 Task: Select Kindle E-Readers from Kindle E-readers & Books. Add to cart Kindle Unlimited Gift Subscription-2. Place order for _x000D_
1100 E 2nd Ave #3_x000D_
Indianola, Iowa(IA), 50125, Cell Number (641) 942-6132
Action: Mouse moved to (29, 75)
Screenshot: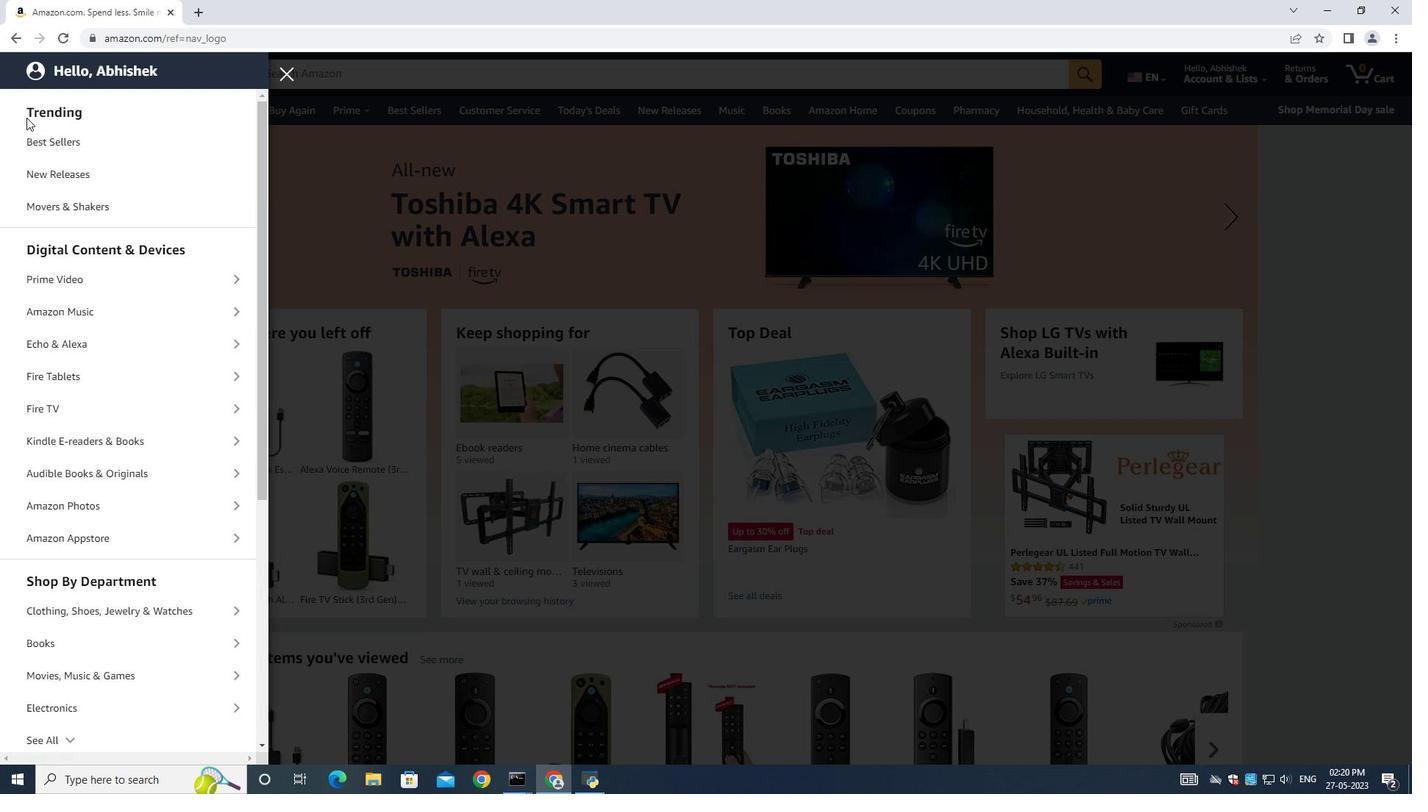 
Action: Mouse pressed left at (29, 75)
Screenshot: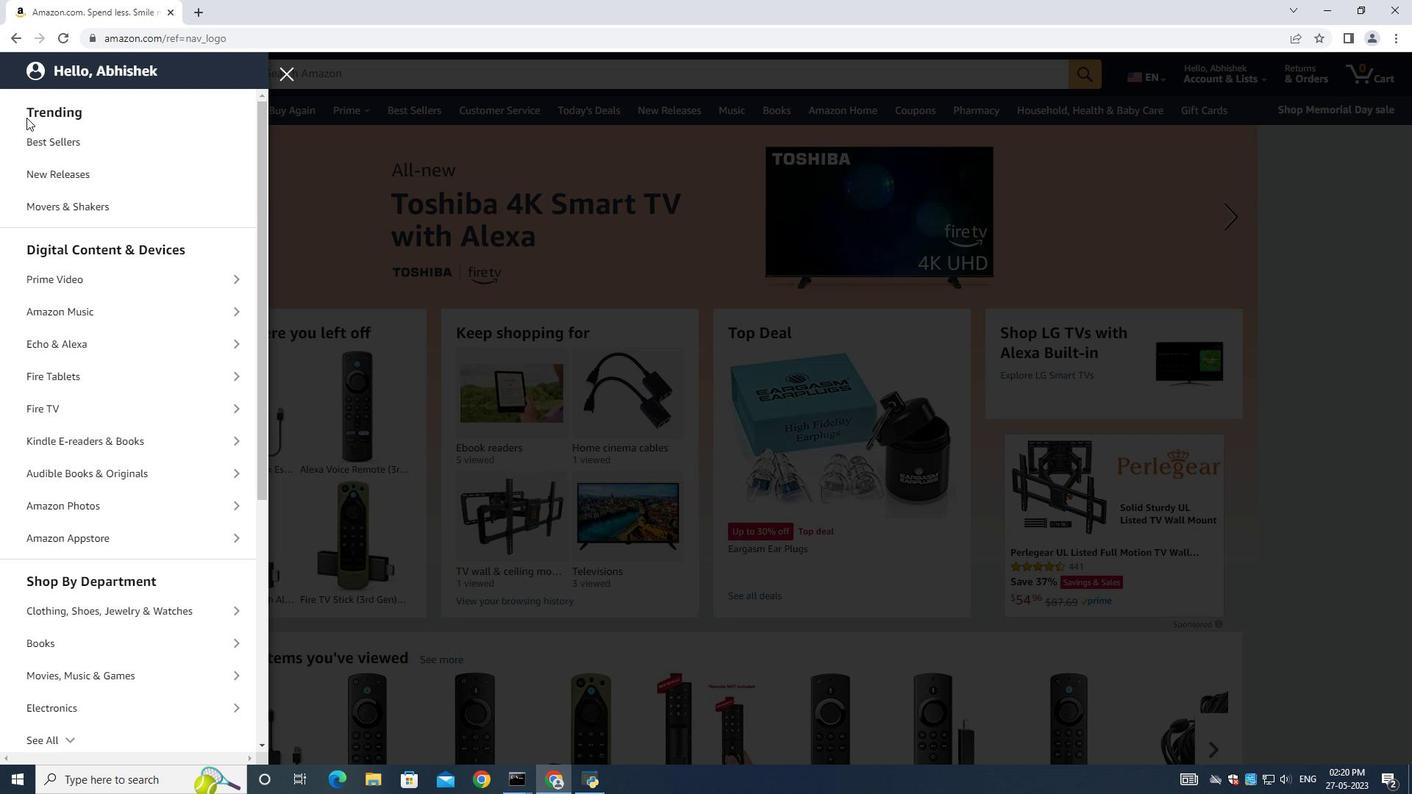 
Action: Mouse moved to (16, 111)
Screenshot: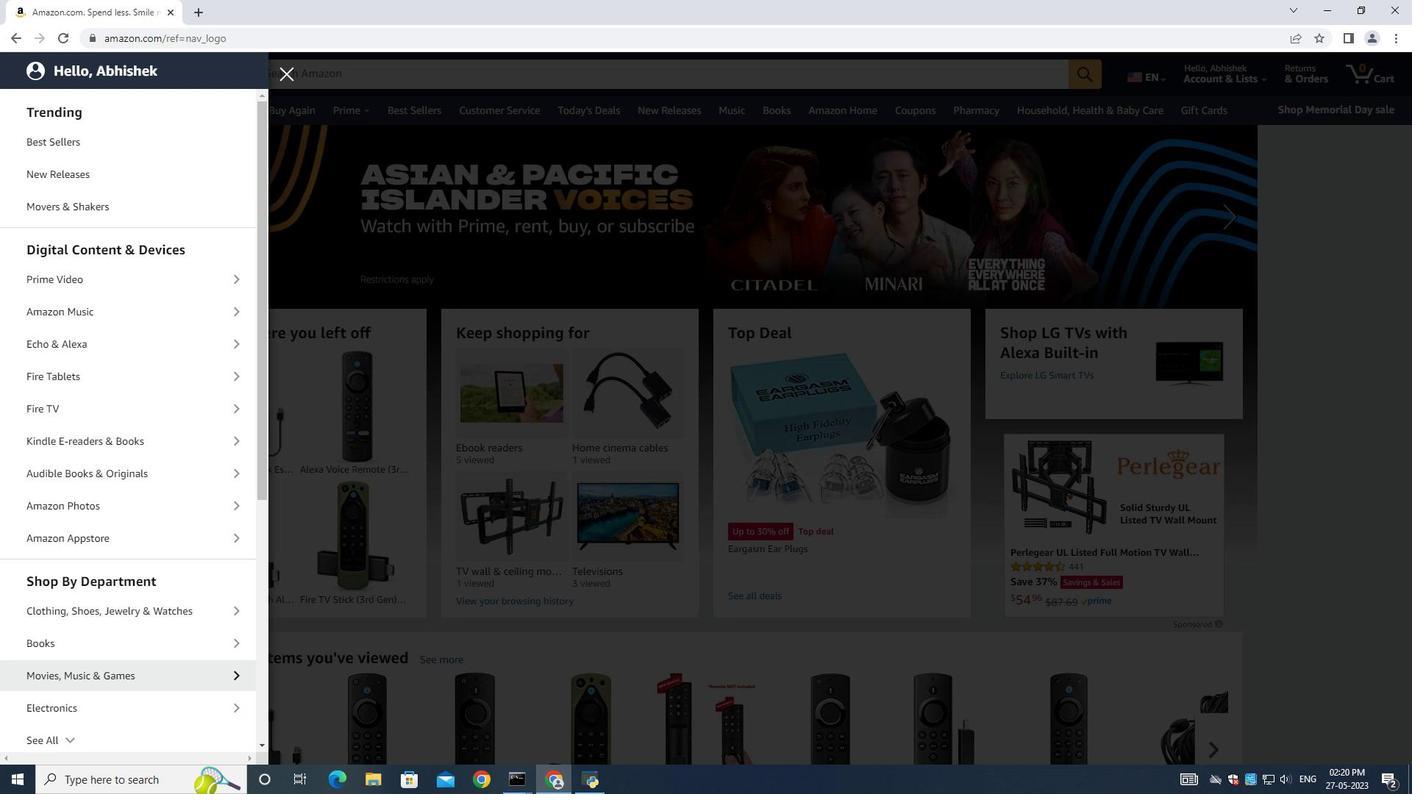 
Action: Mouse pressed left at (16, 111)
Screenshot: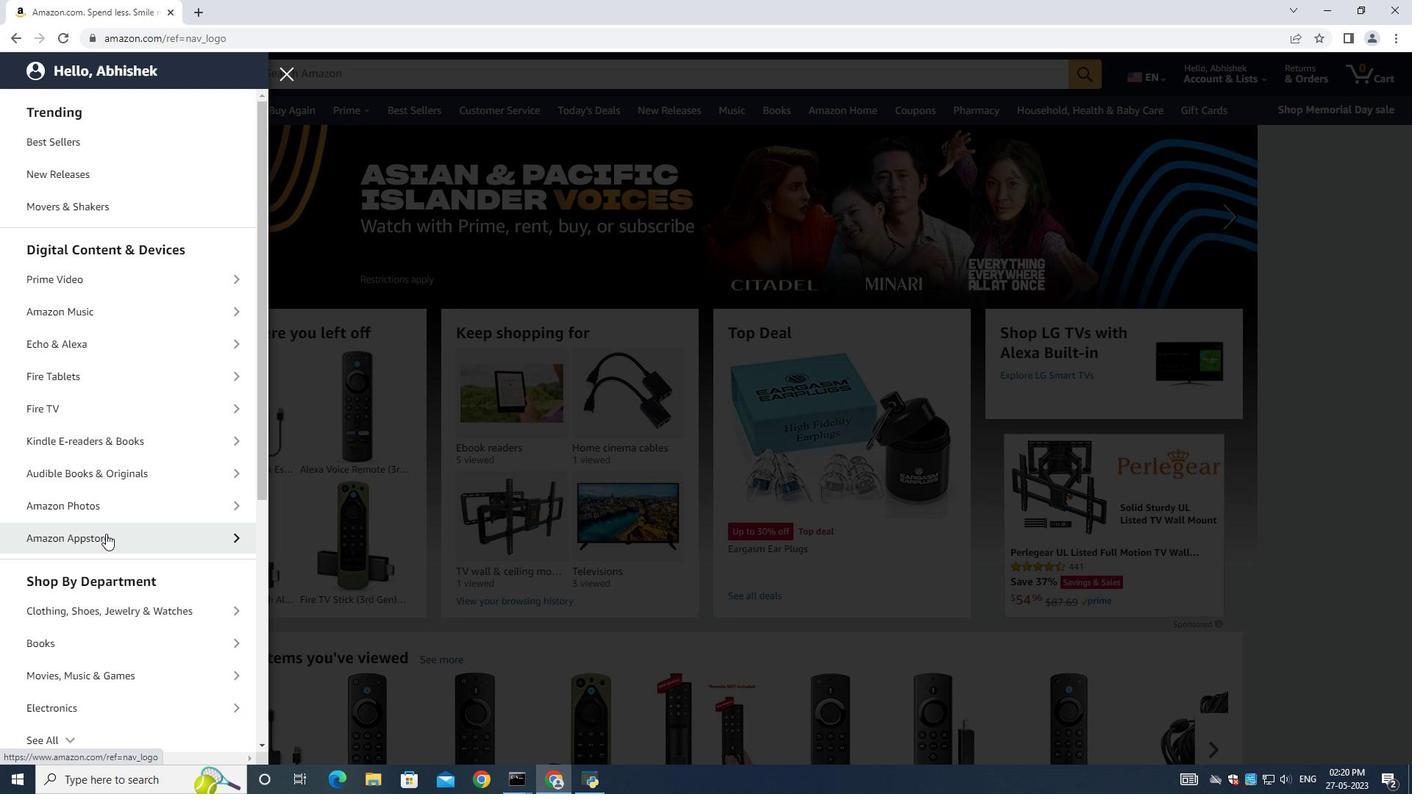 
Action: Mouse moved to (75, 445)
Screenshot: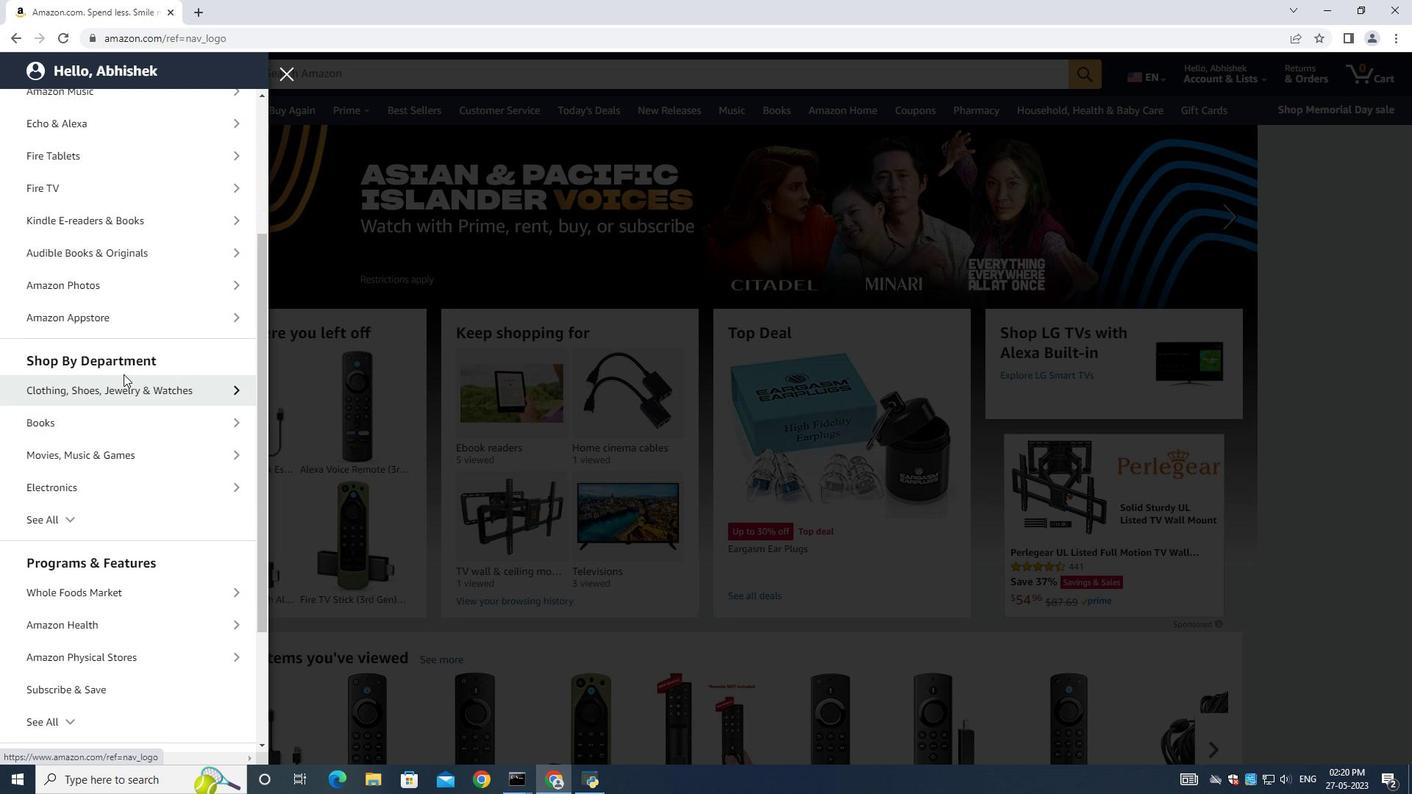 
Action: Mouse pressed left at (75, 445)
Screenshot: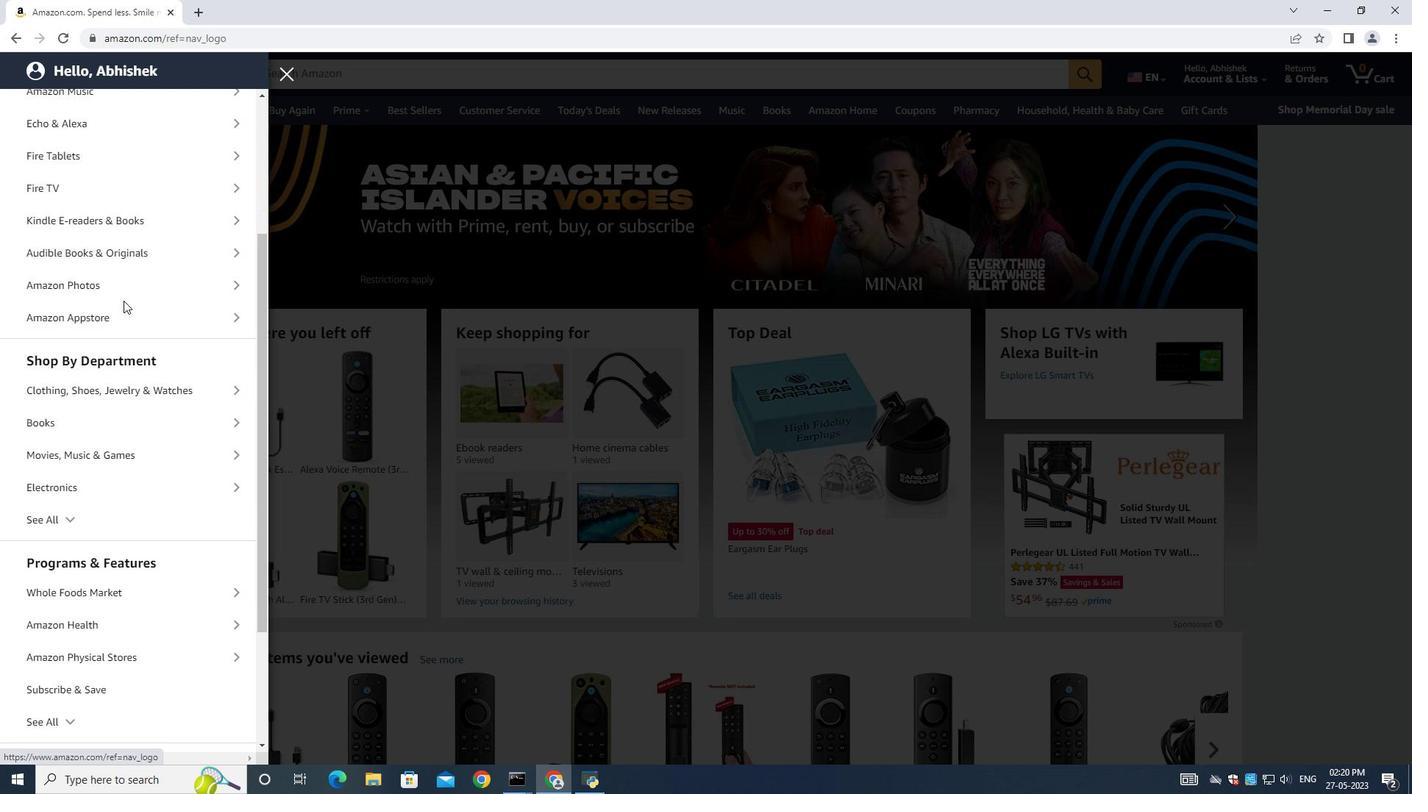 
Action: Mouse moved to (118, 363)
Screenshot: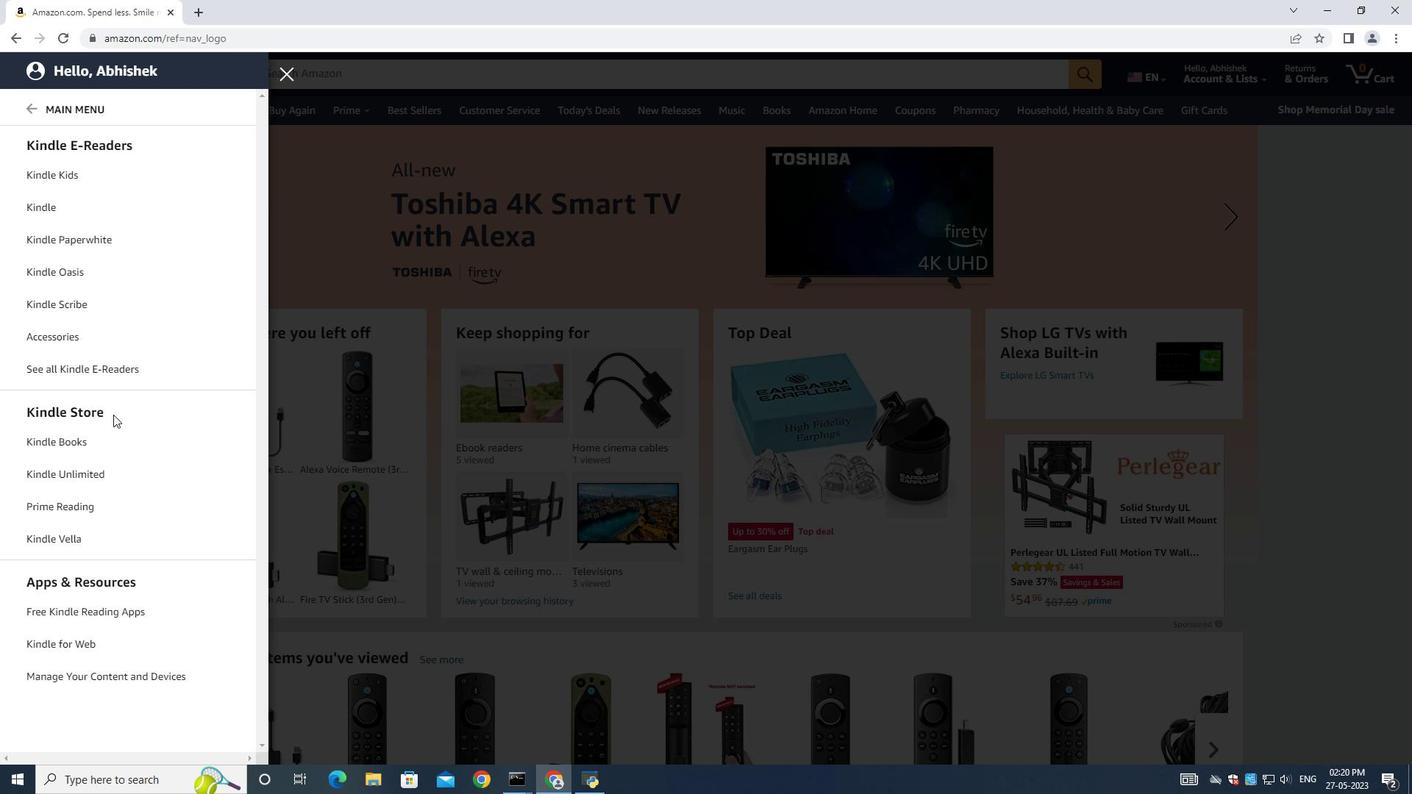 
Action: Mouse pressed left at (118, 363)
Screenshot: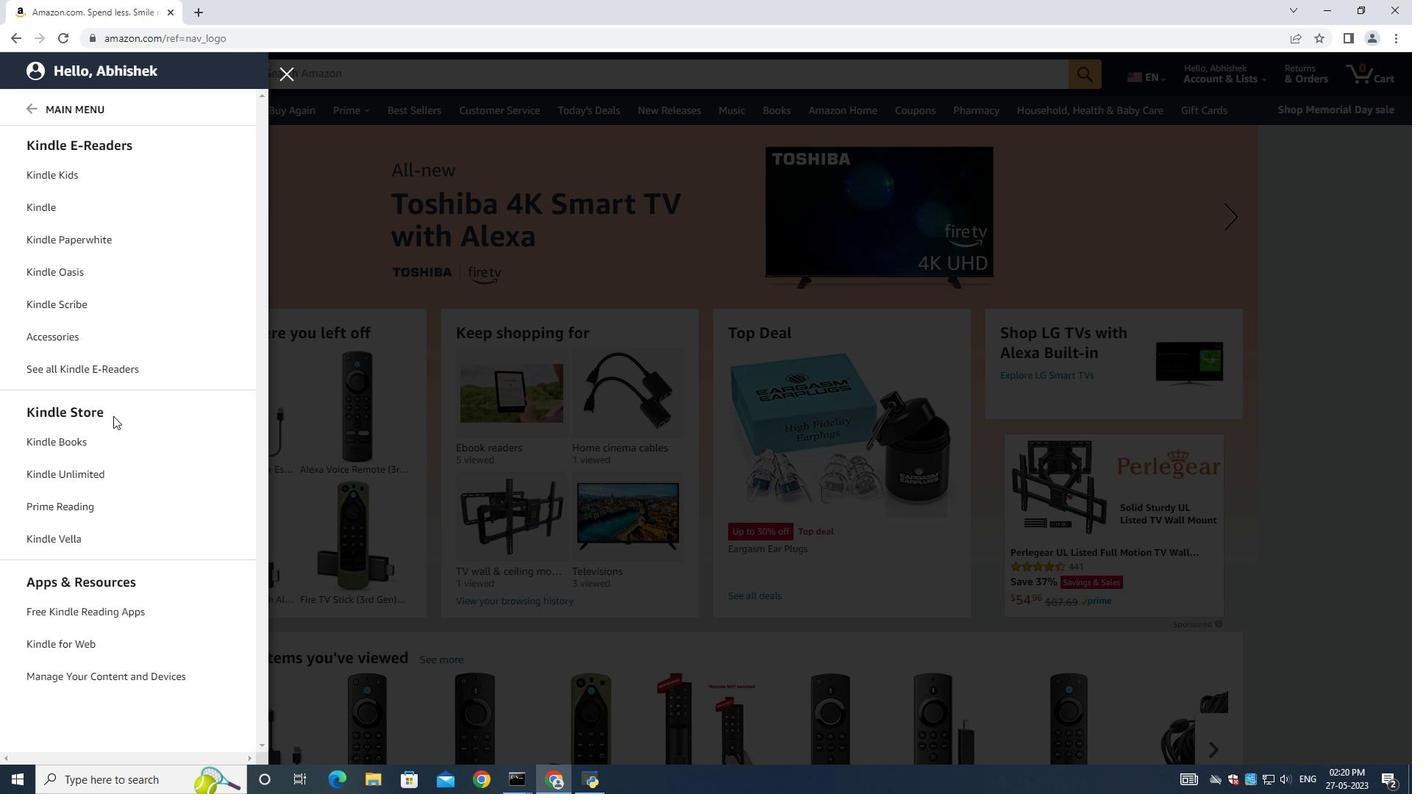 
Action: Mouse moved to (858, 349)
Screenshot: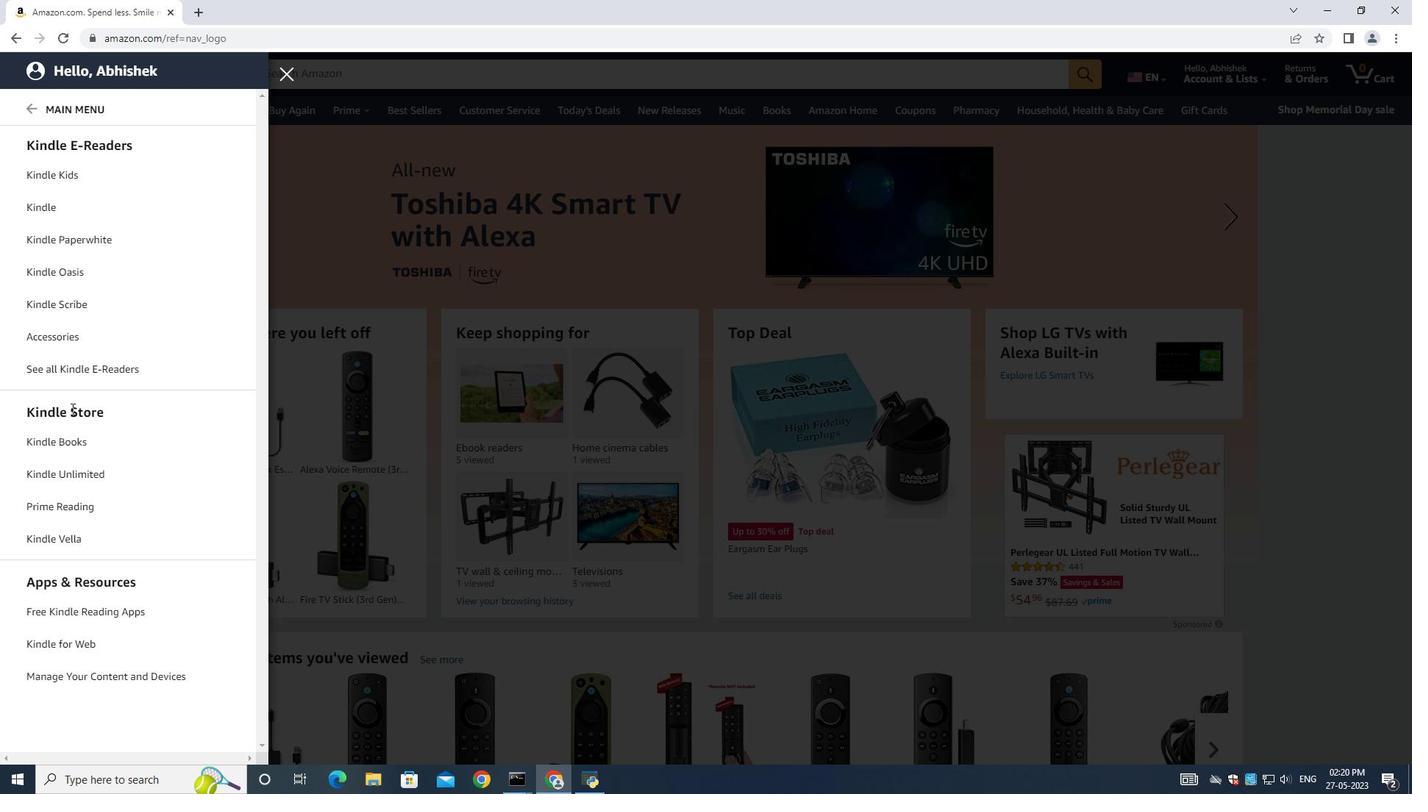 
Action: Mouse scrolled (858, 348) with delta (0, 0)
Screenshot: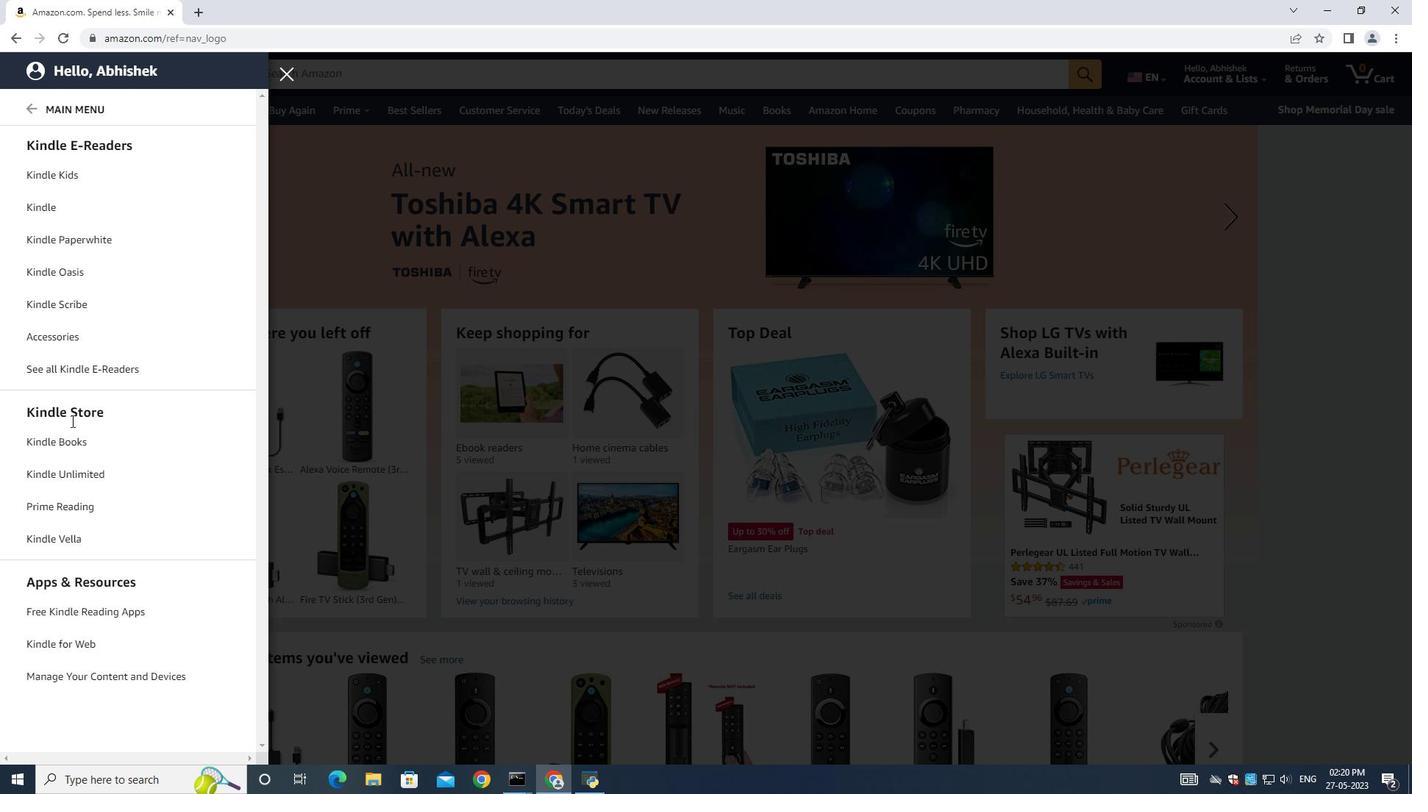 
Action: Mouse scrolled (858, 348) with delta (0, 0)
Screenshot: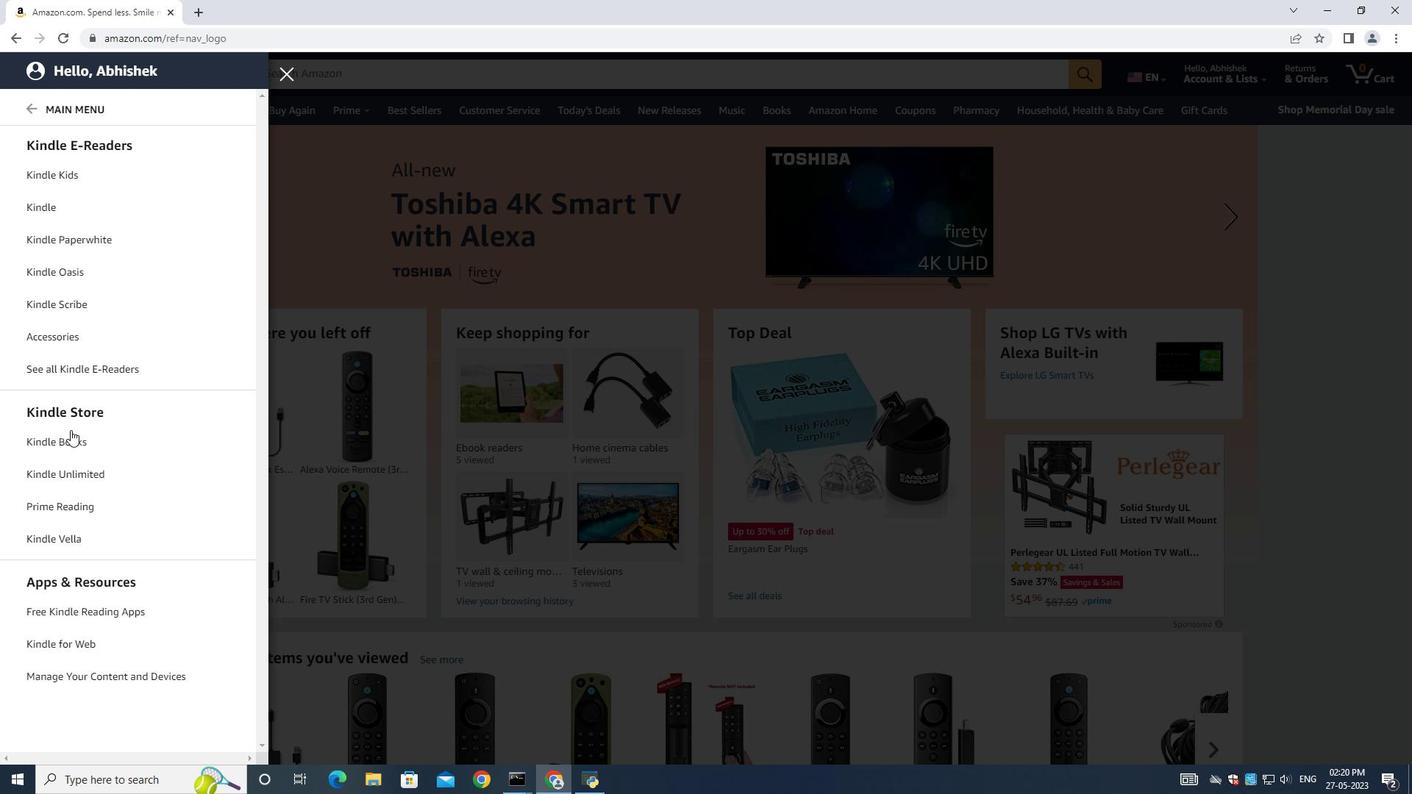 
Action: Mouse scrolled (858, 348) with delta (0, 0)
Screenshot: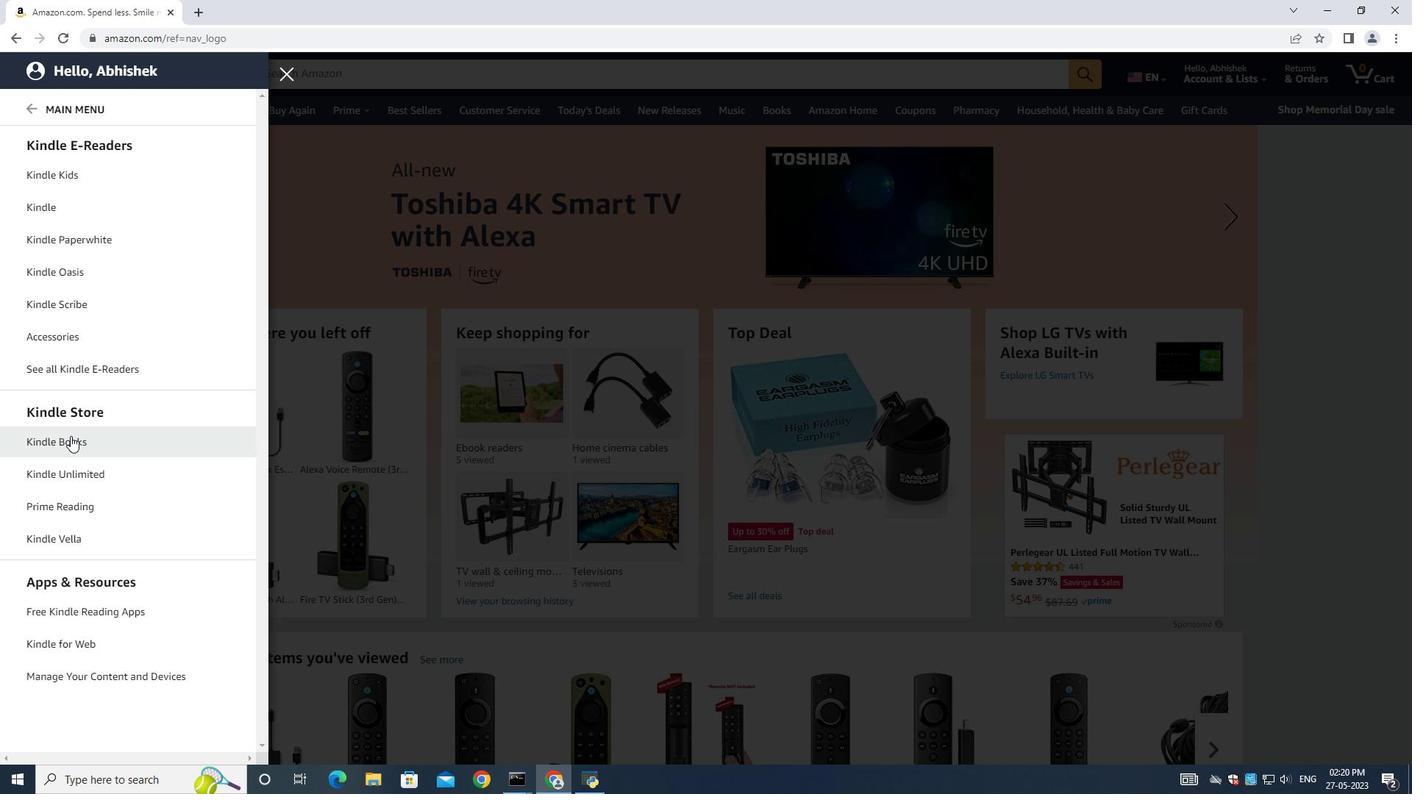 
Action: Mouse moved to (1068, 423)
Screenshot: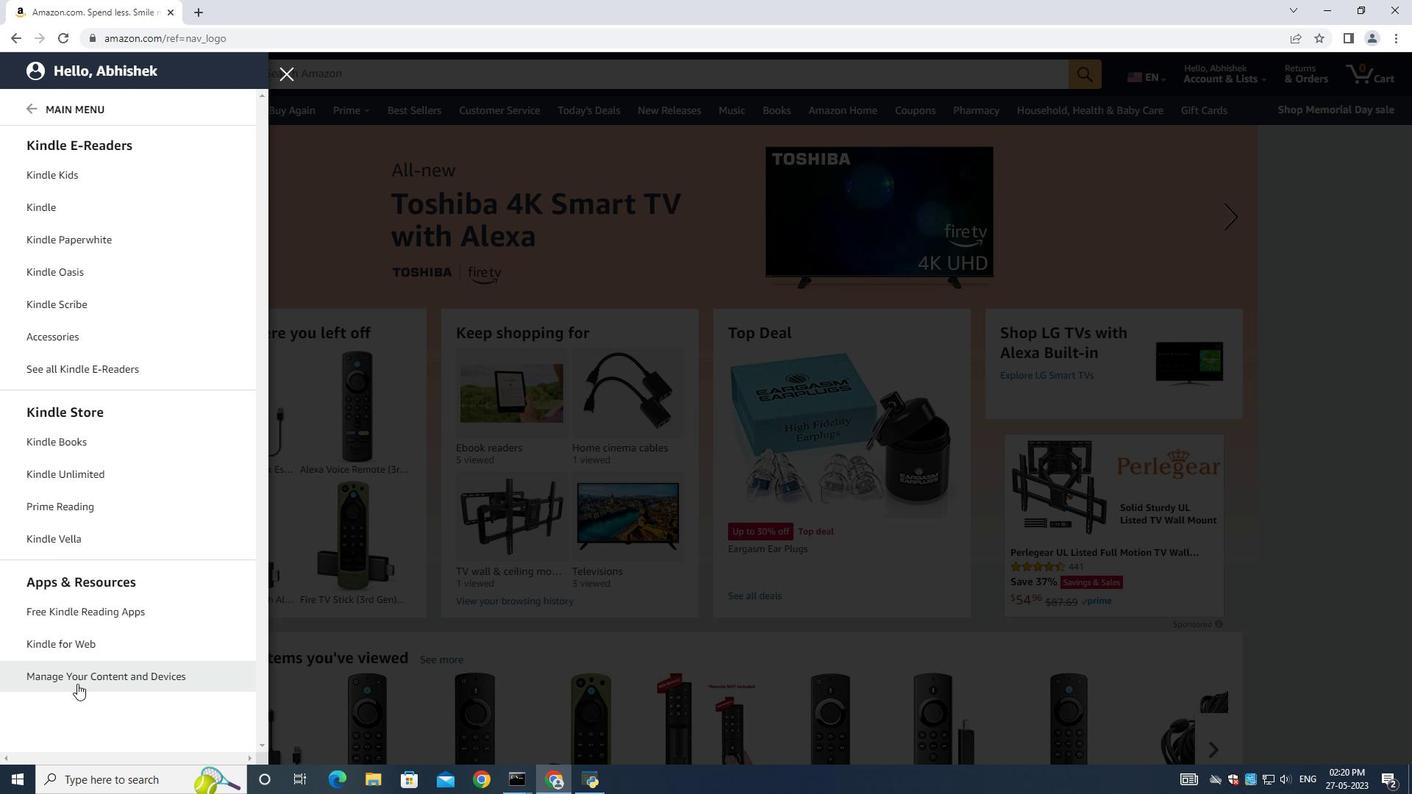 
Action: Mouse pressed left at (1068, 423)
Screenshot: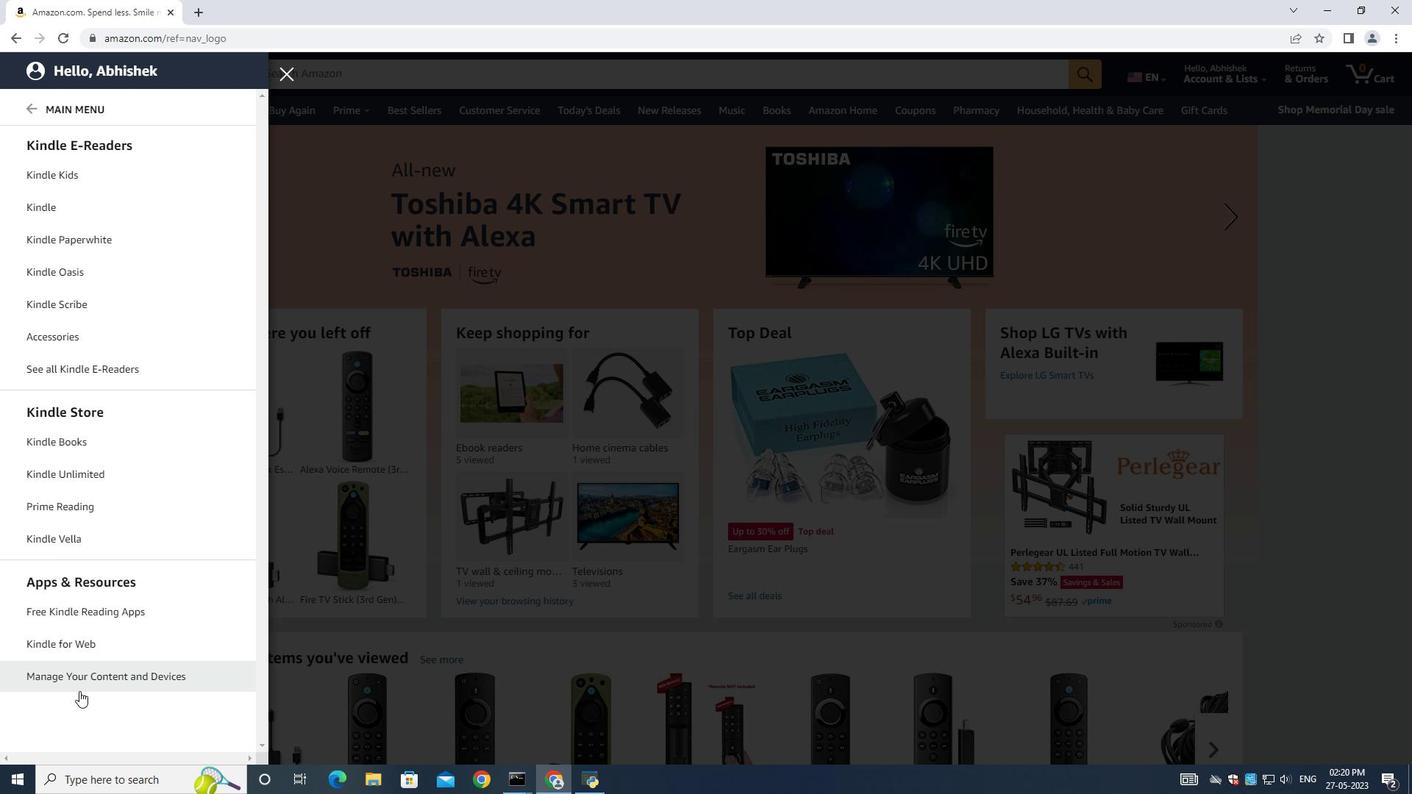 
Action: Mouse moved to (1299, 465)
Screenshot: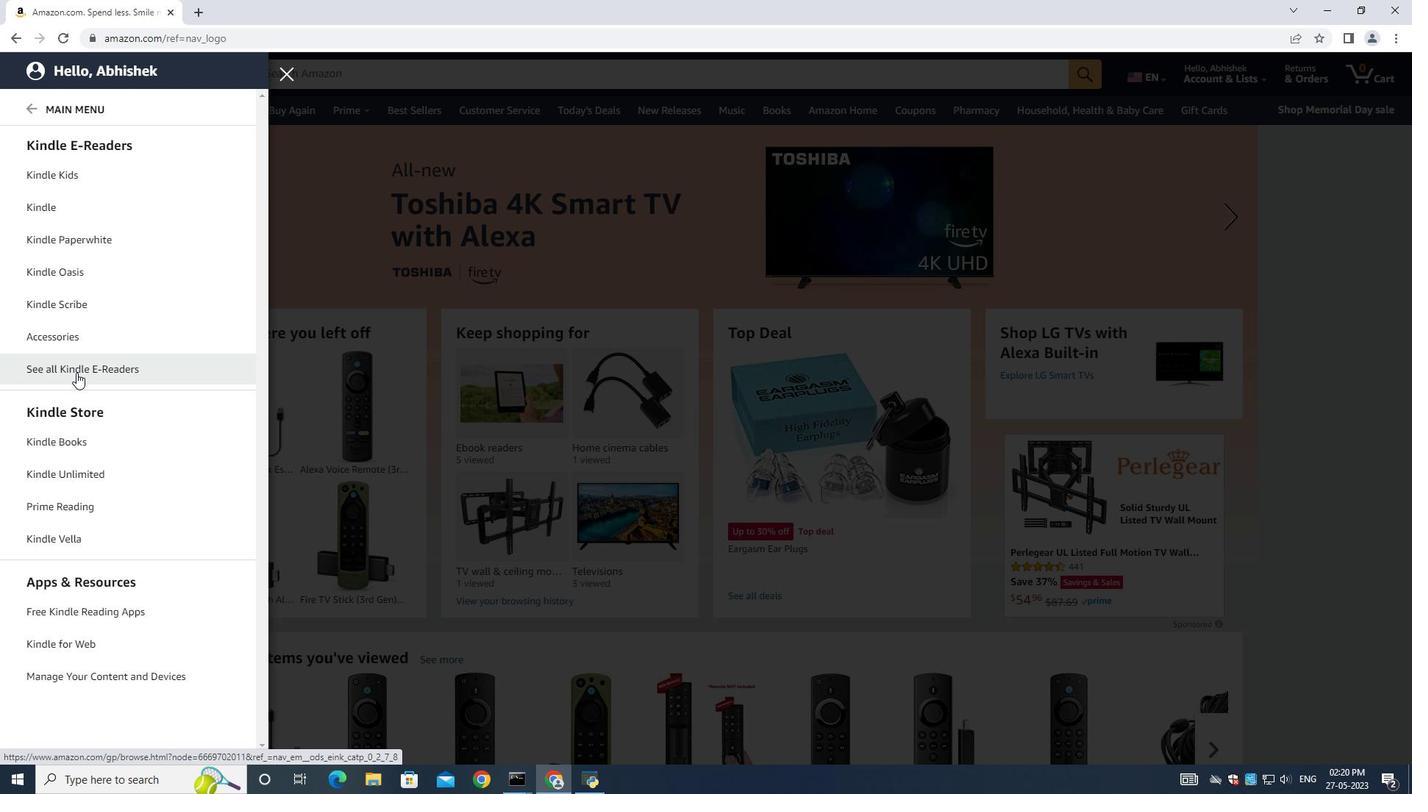 
Action: Mouse pressed left at (1299, 465)
Screenshot: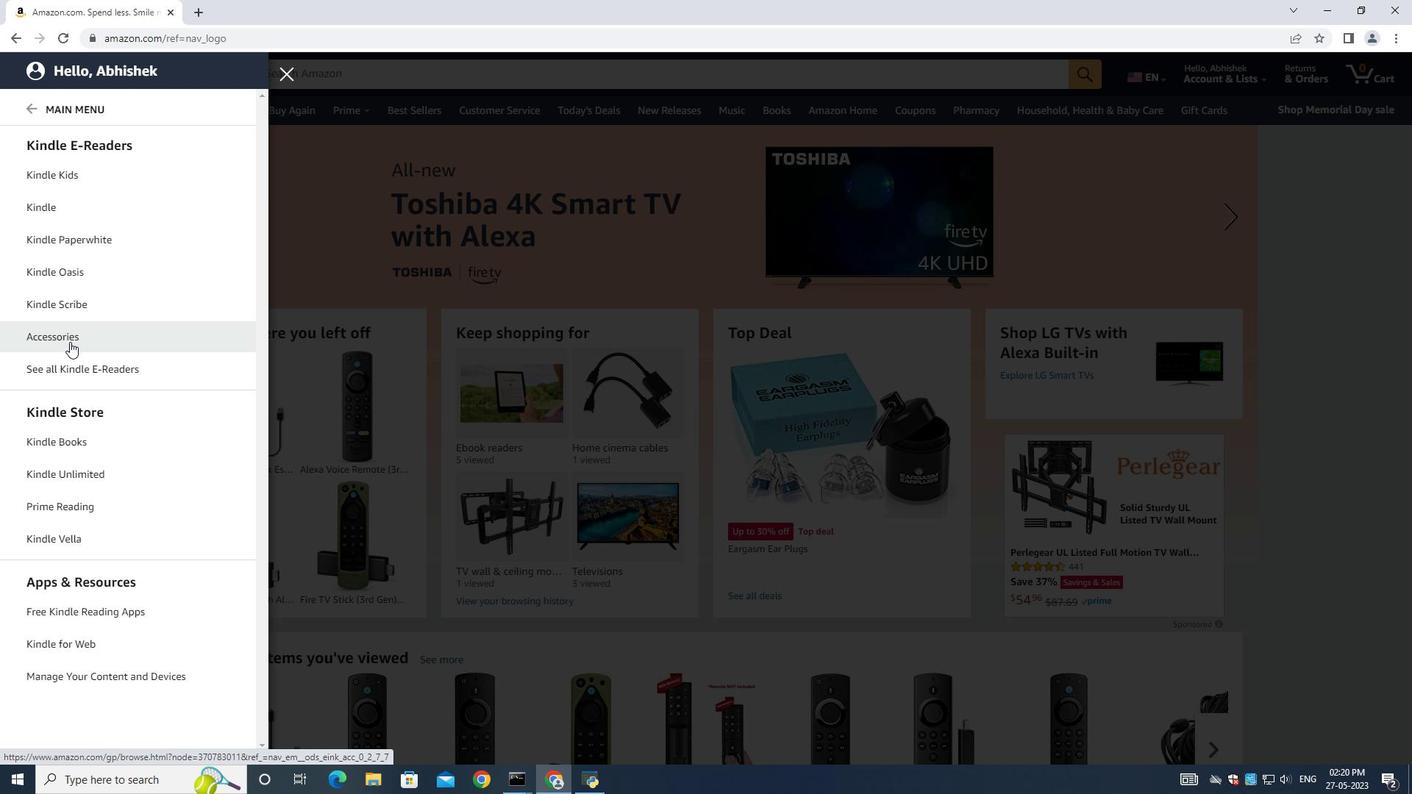 
Action: Mouse moved to (256, 466)
Screenshot: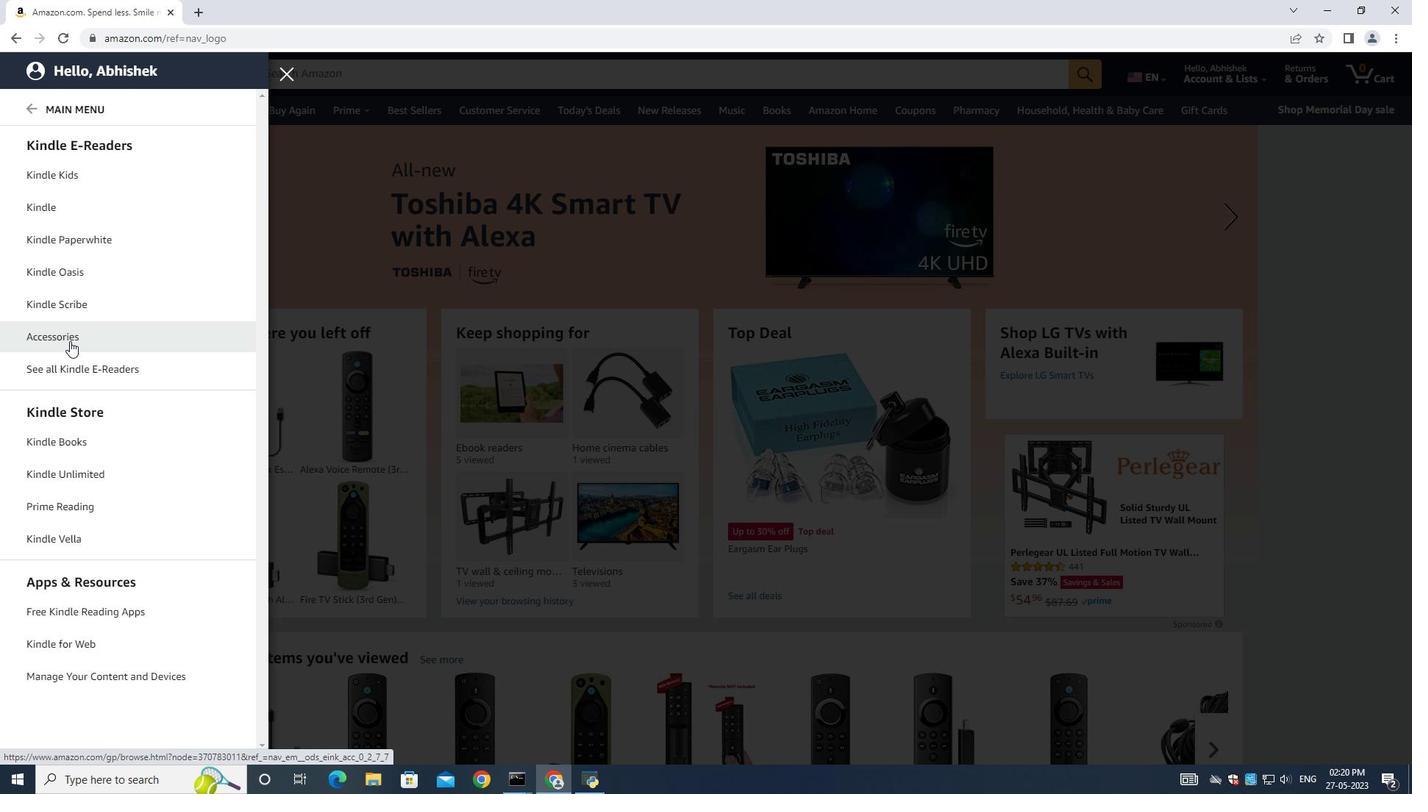
Action: Mouse pressed left at (256, 466)
Screenshot: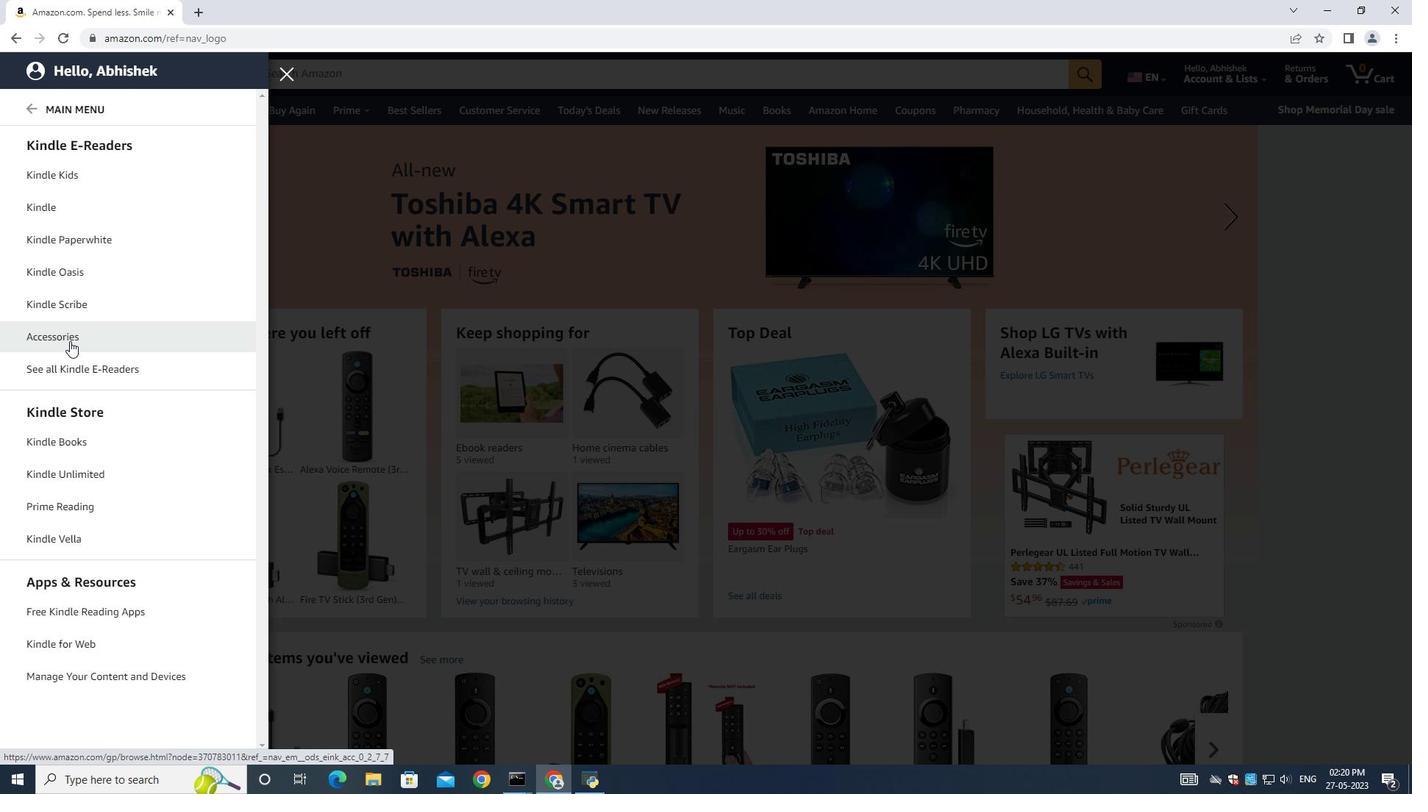 
Action: Mouse moved to (1303, 465)
Screenshot: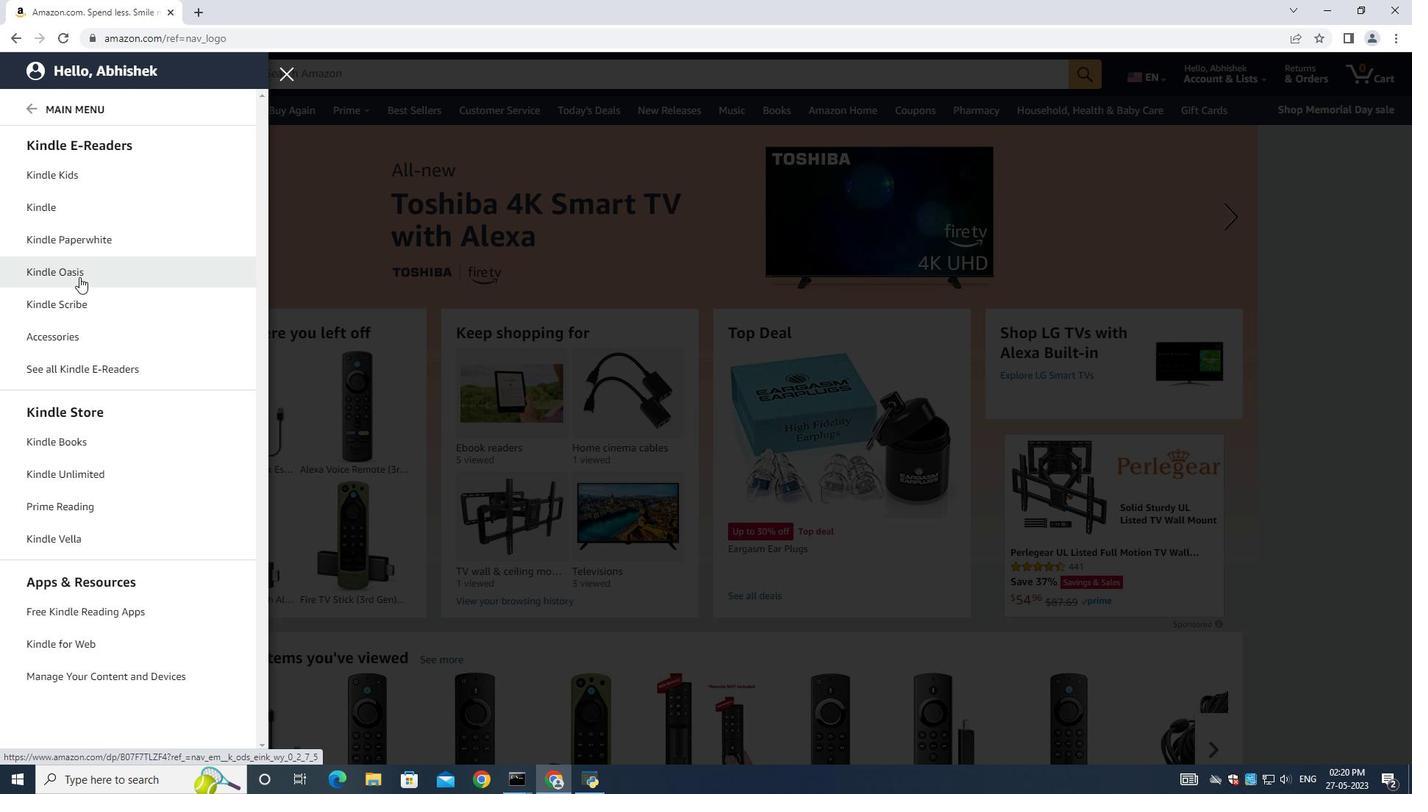 
Action: Mouse pressed left at (1303, 465)
Screenshot: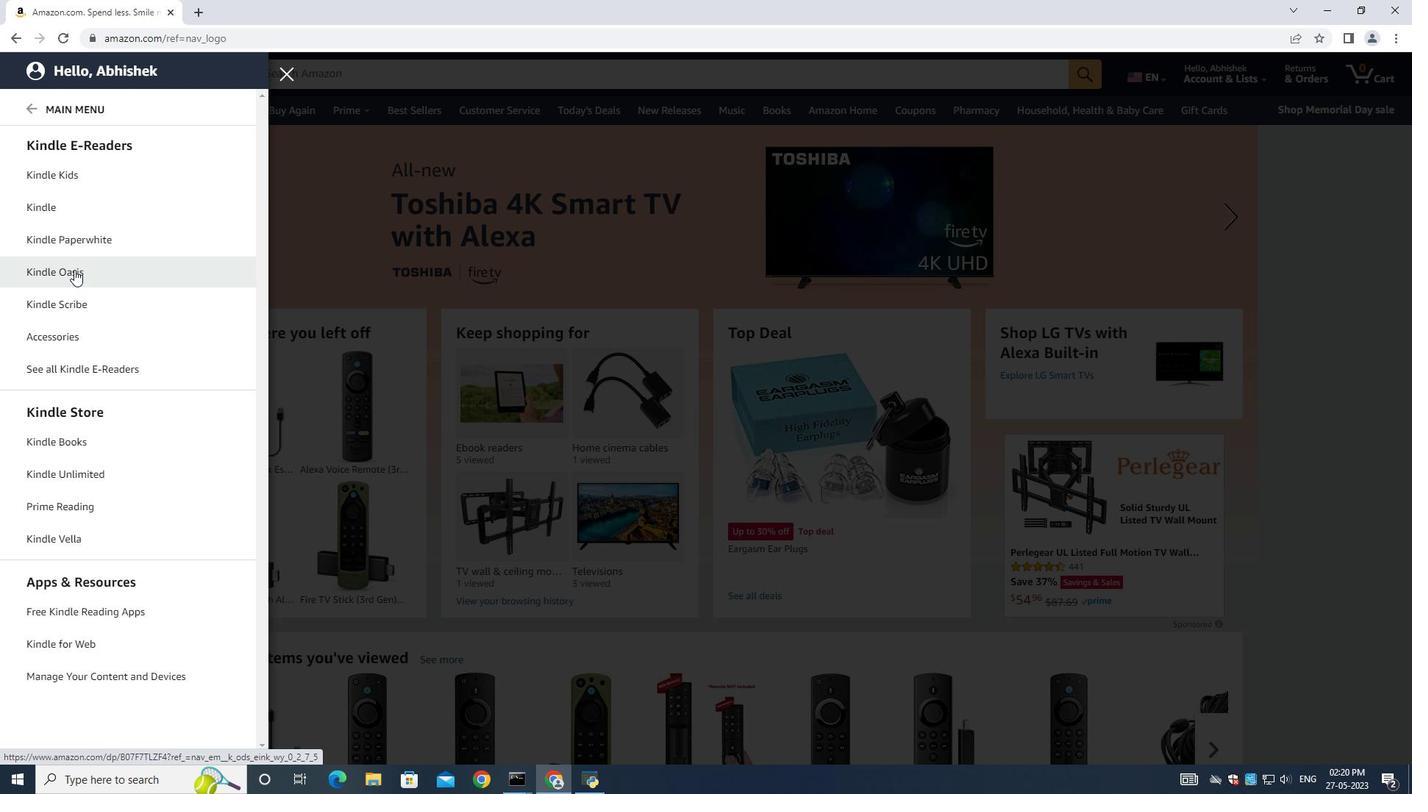 
Action: Mouse moved to (1297, 460)
Screenshot: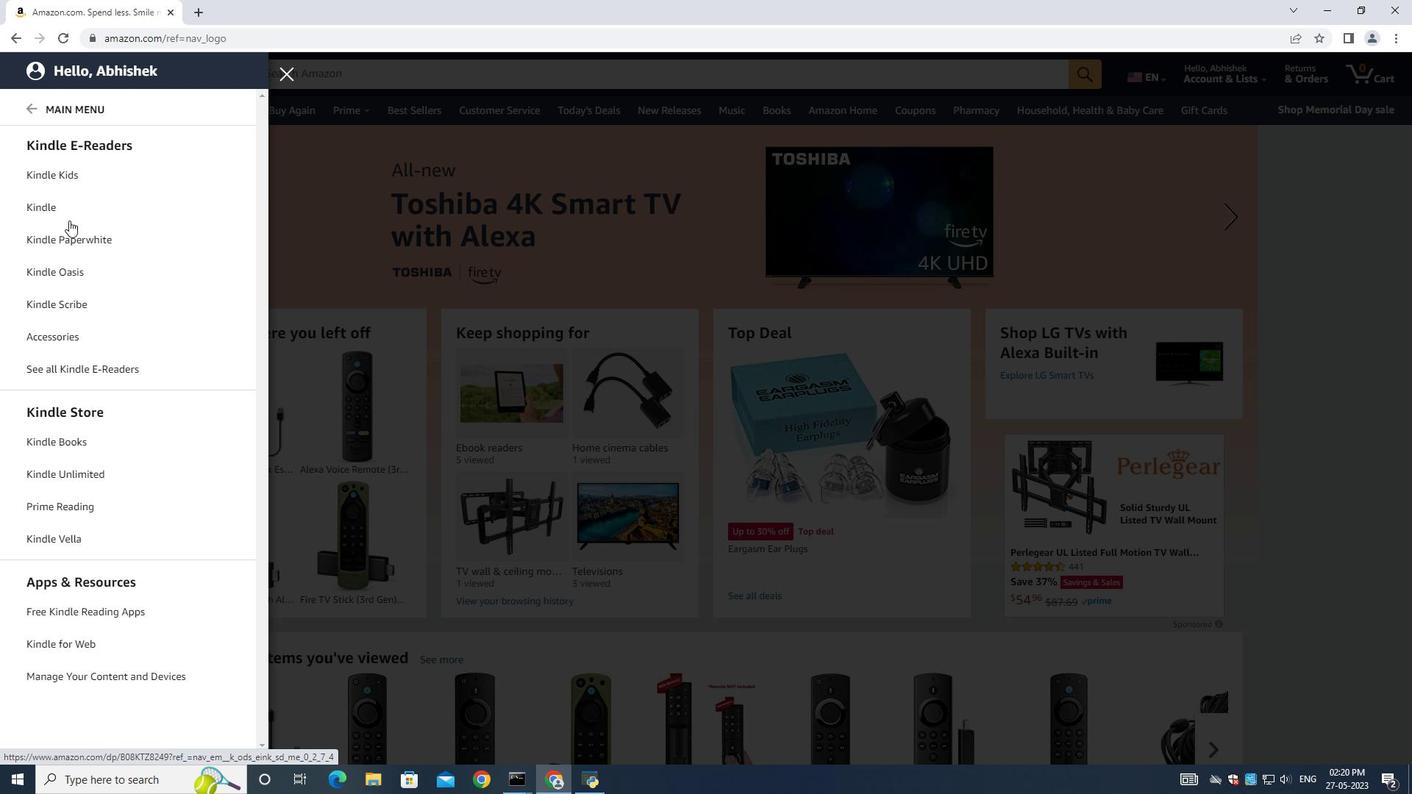 
Action: Mouse scrolled (1297, 459) with delta (0, 0)
Screenshot: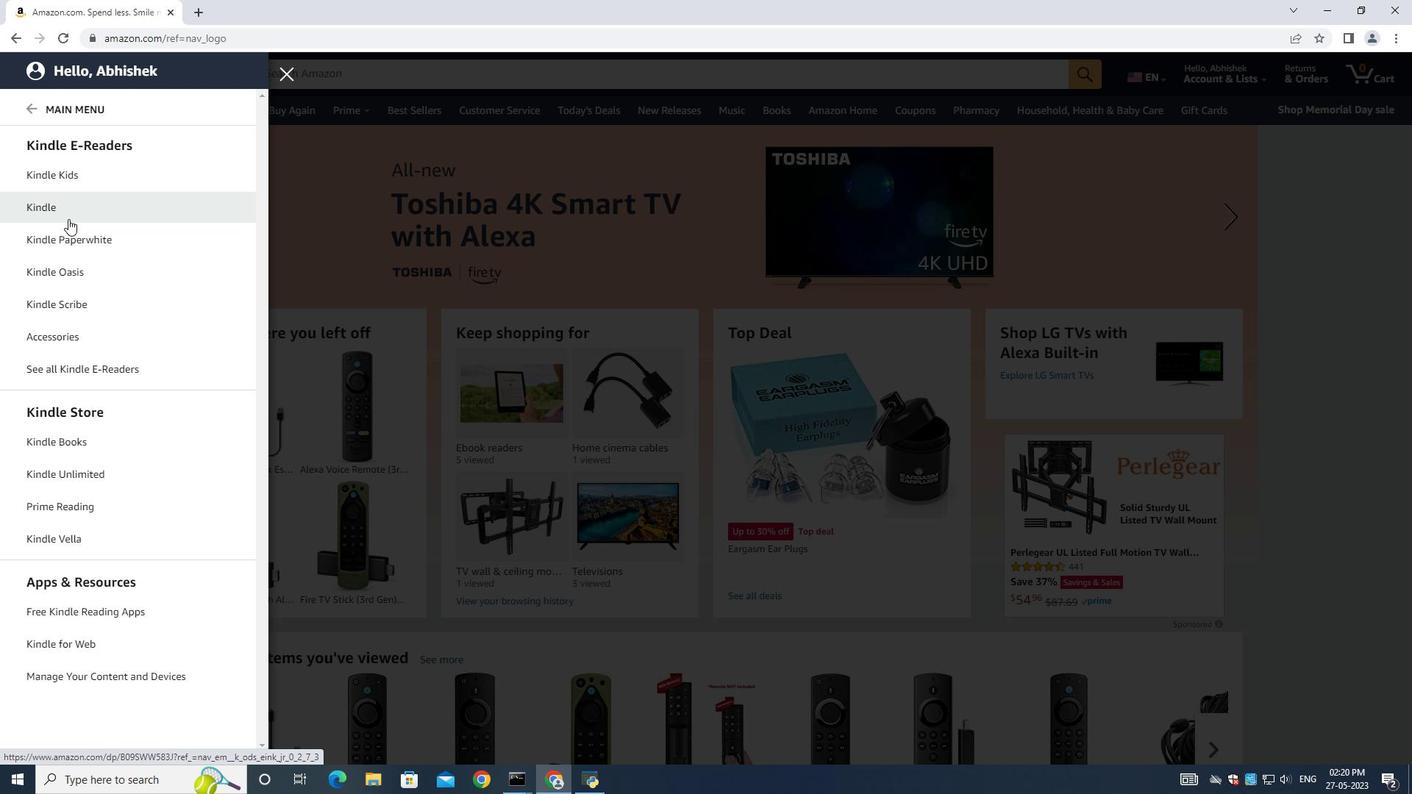 
Action: Mouse moved to (1296, 460)
Screenshot: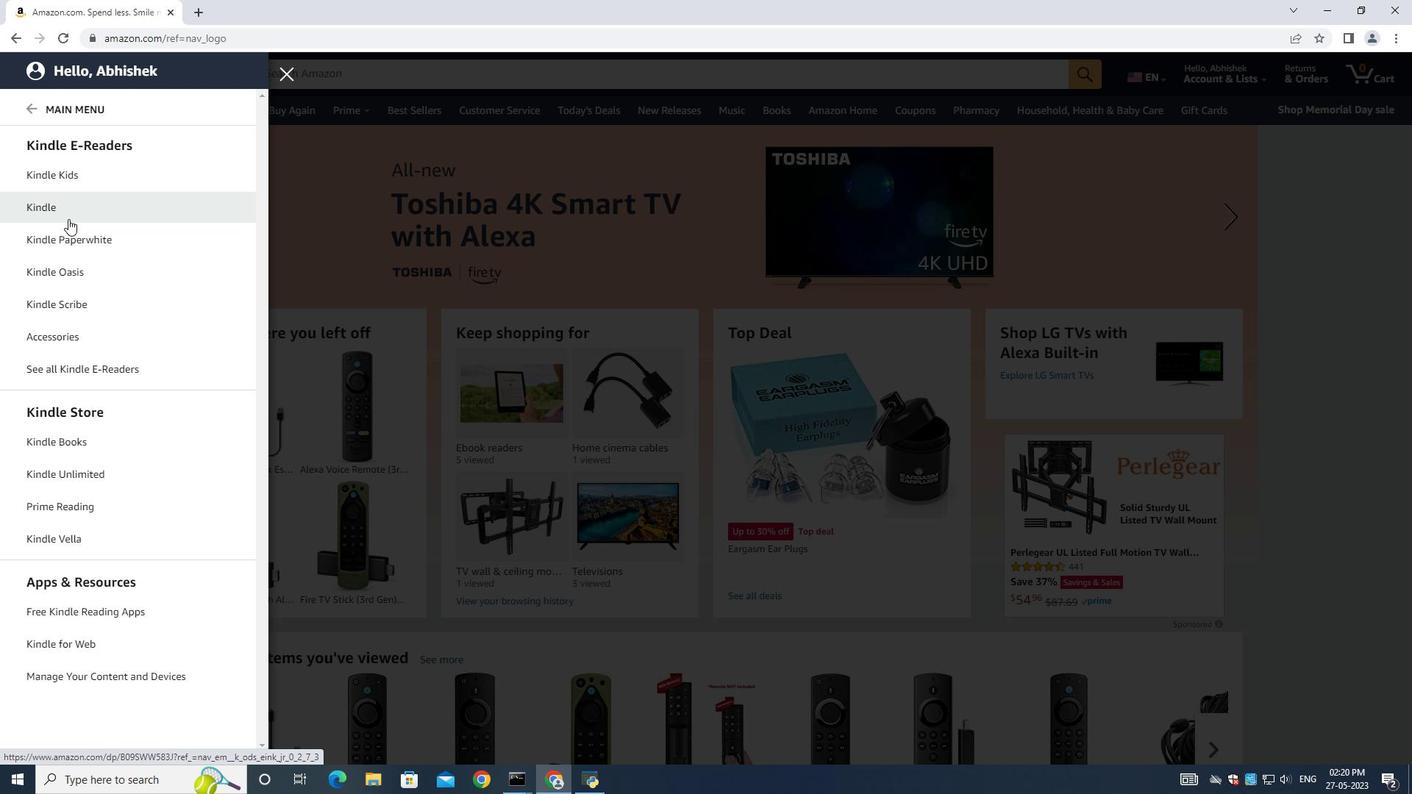 
Action: Mouse scrolled (1296, 459) with delta (0, 0)
Screenshot: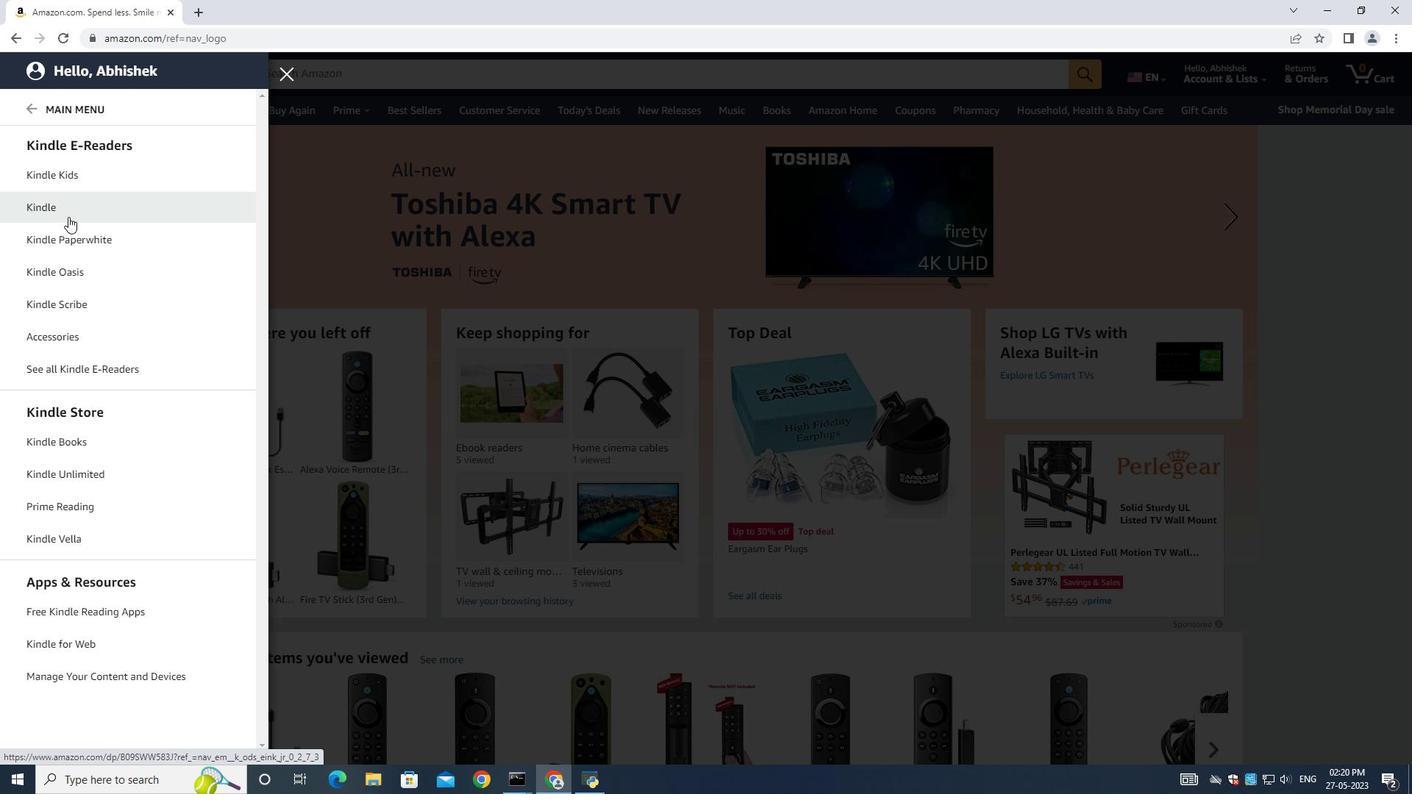 
Action: Mouse moved to (1296, 460)
Screenshot: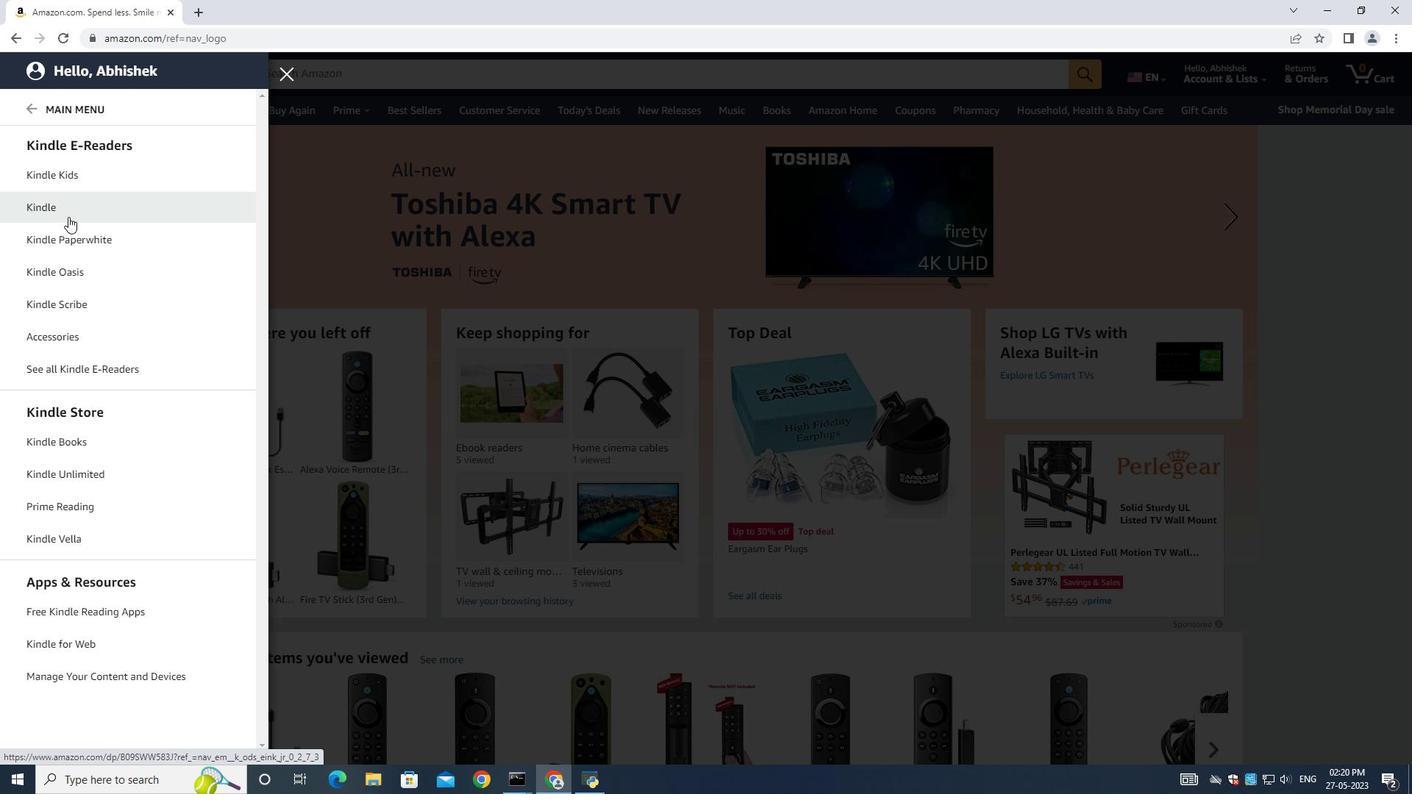 
Action: Mouse scrolled (1296, 459) with delta (0, 0)
Screenshot: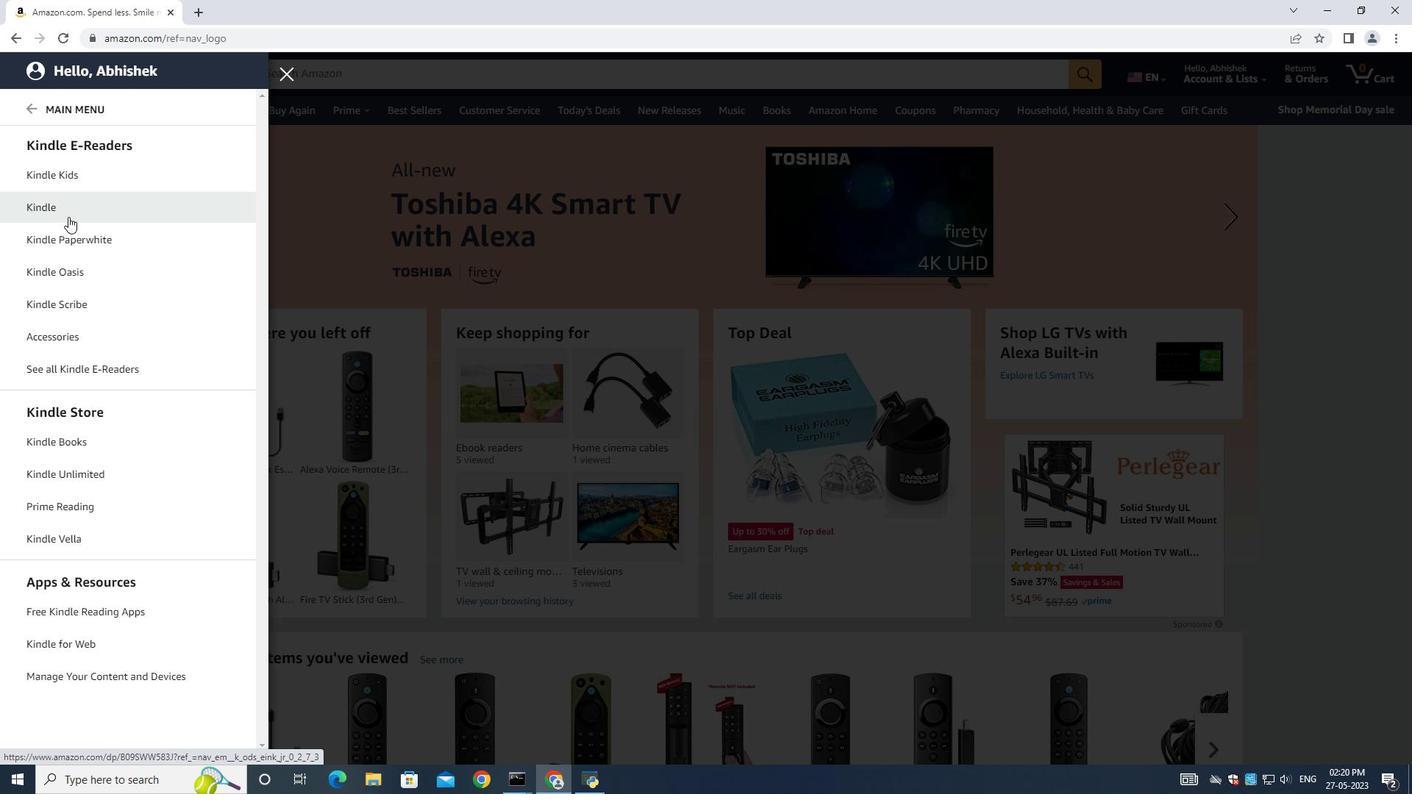 
Action: Mouse moved to (1296, 460)
Screenshot: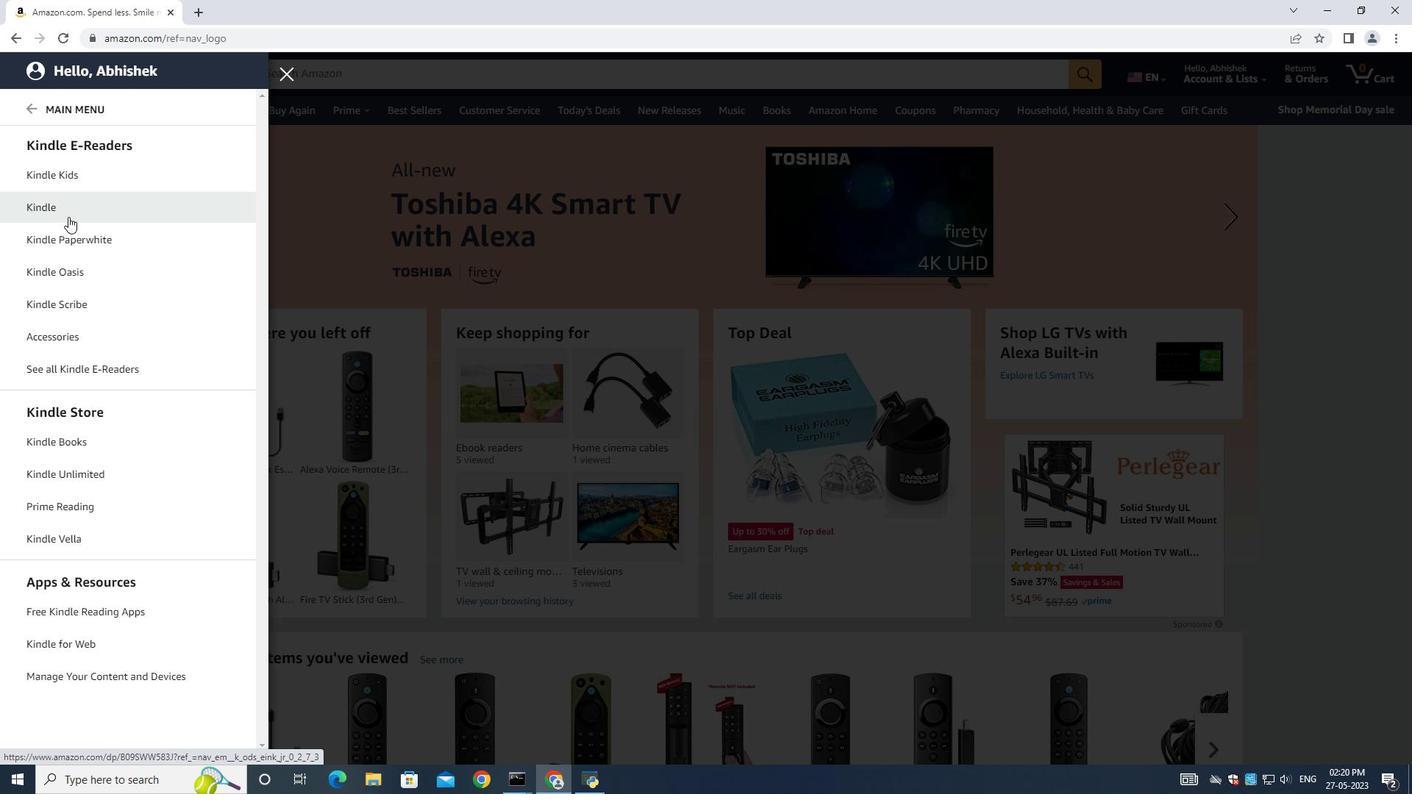 
Action: Mouse scrolled (1296, 459) with delta (0, 0)
Screenshot: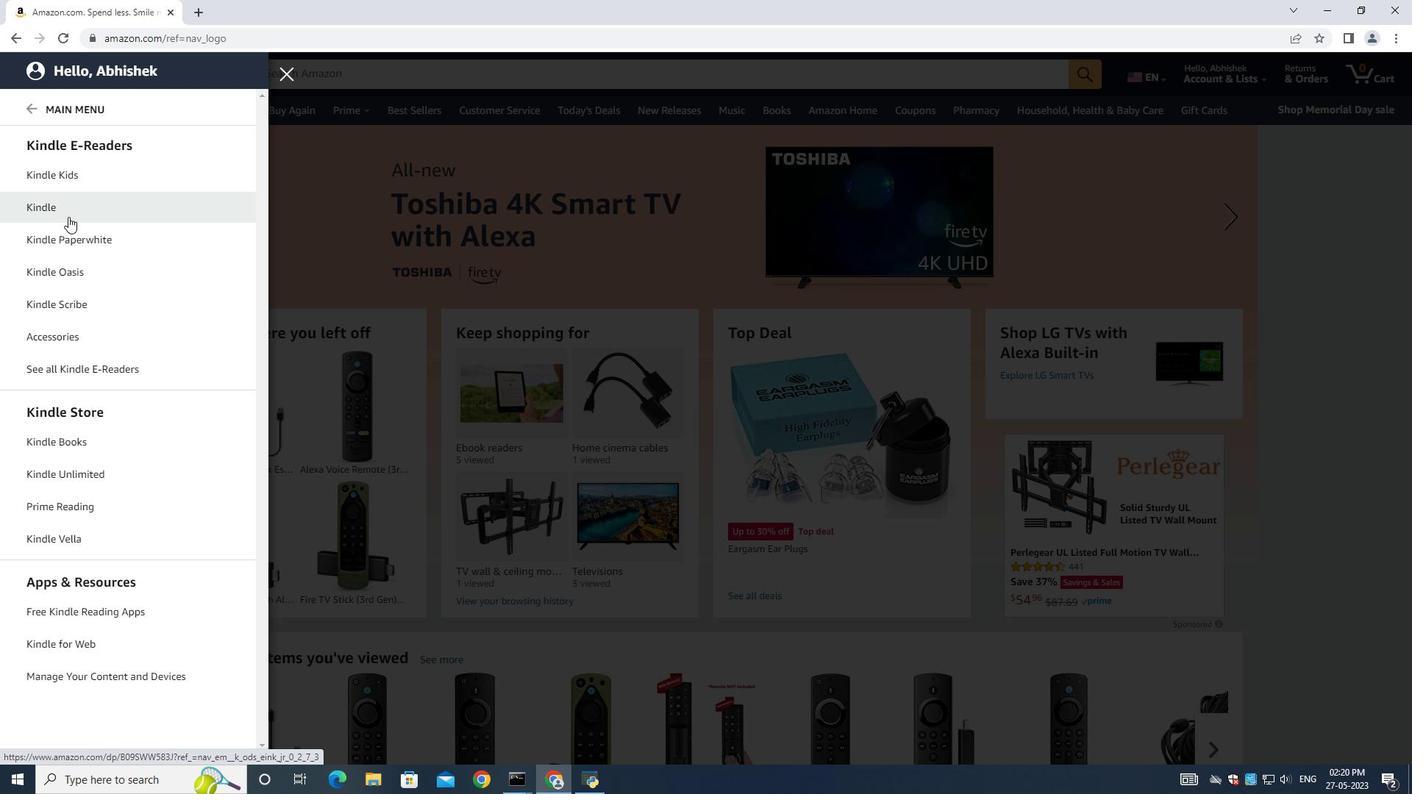 
Action: Mouse scrolled (1296, 459) with delta (0, 0)
Screenshot: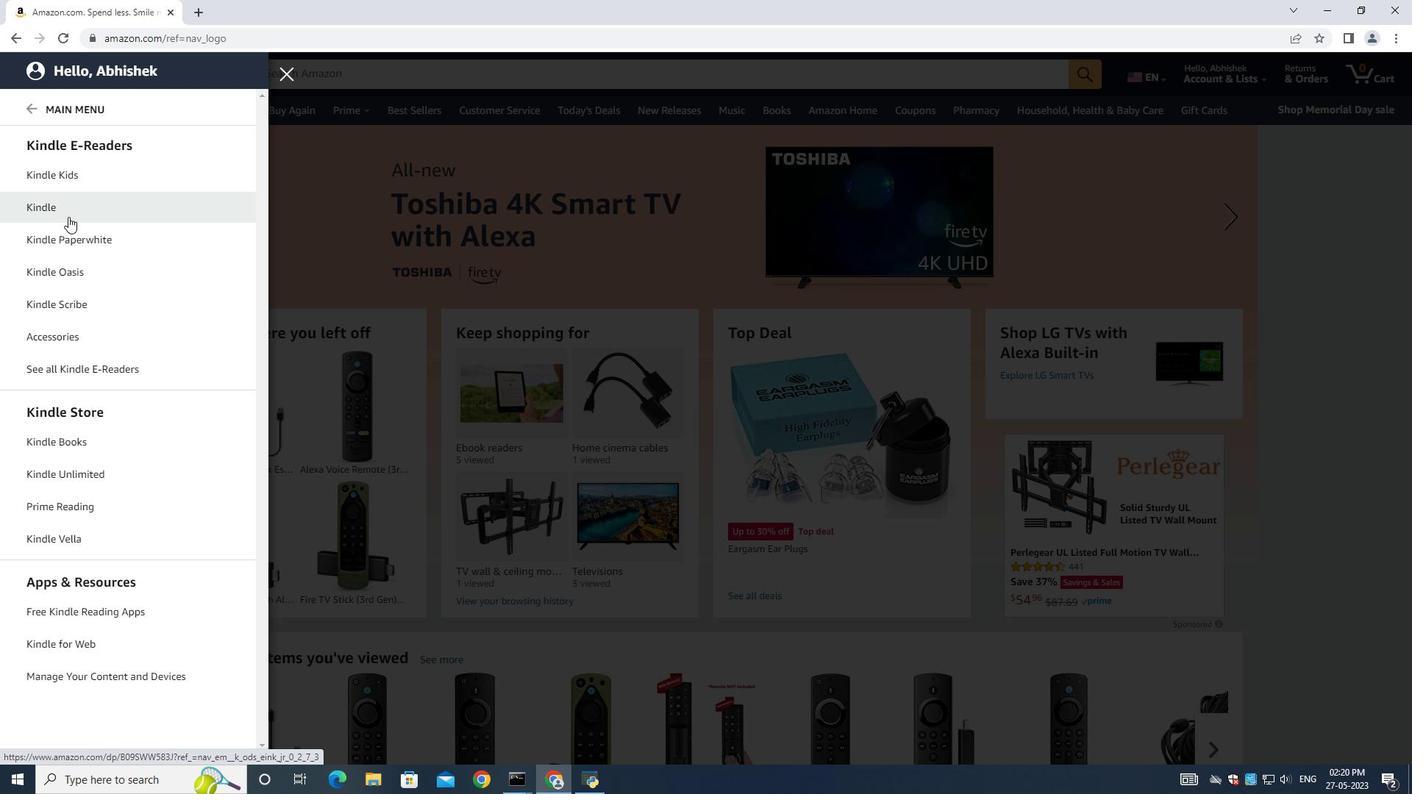 
Action: Mouse moved to (1295, 460)
Screenshot: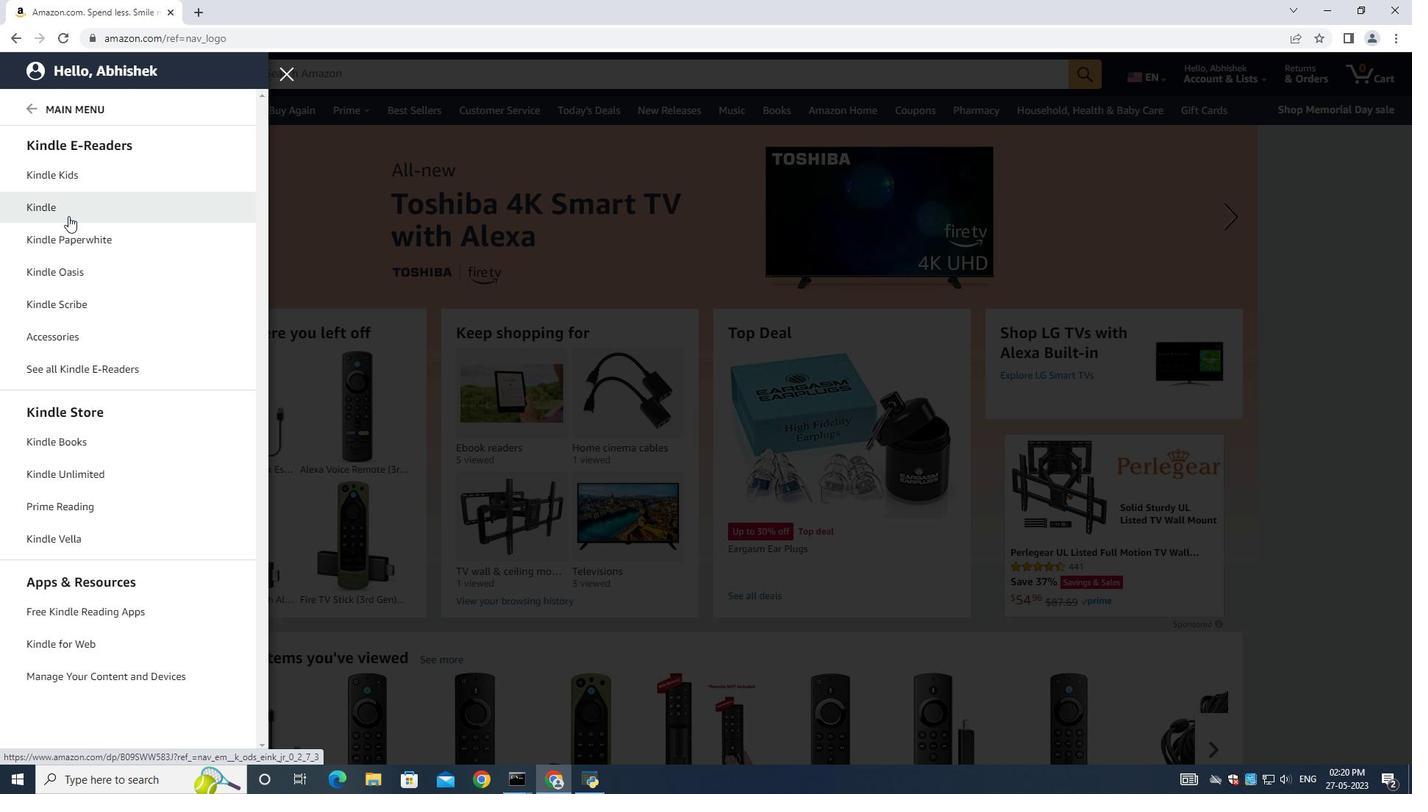 
Action: Mouse scrolled (1295, 459) with delta (0, 0)
Screenshot: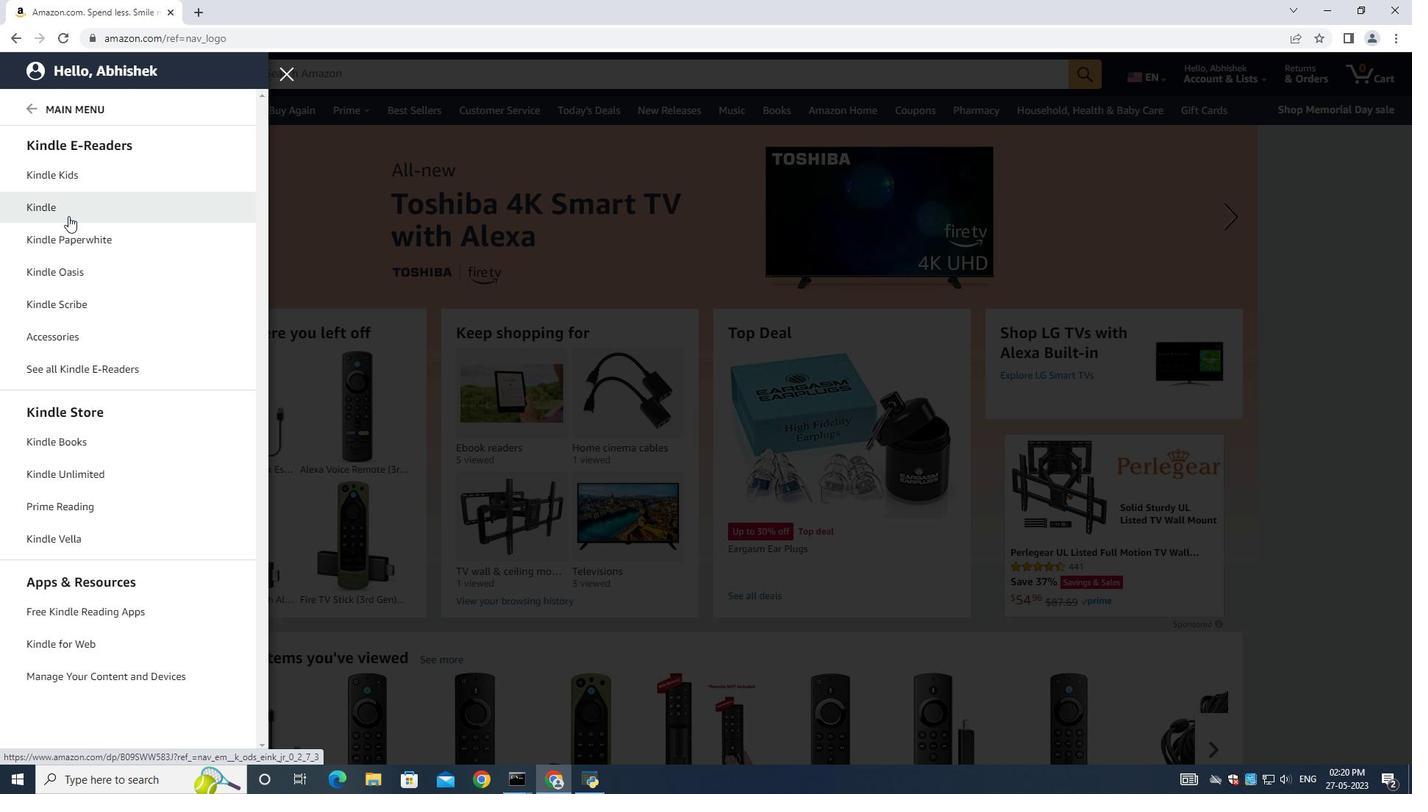 
Action: Mouse scrolled (1295, 459) with delta (0, 0)
Screenshot: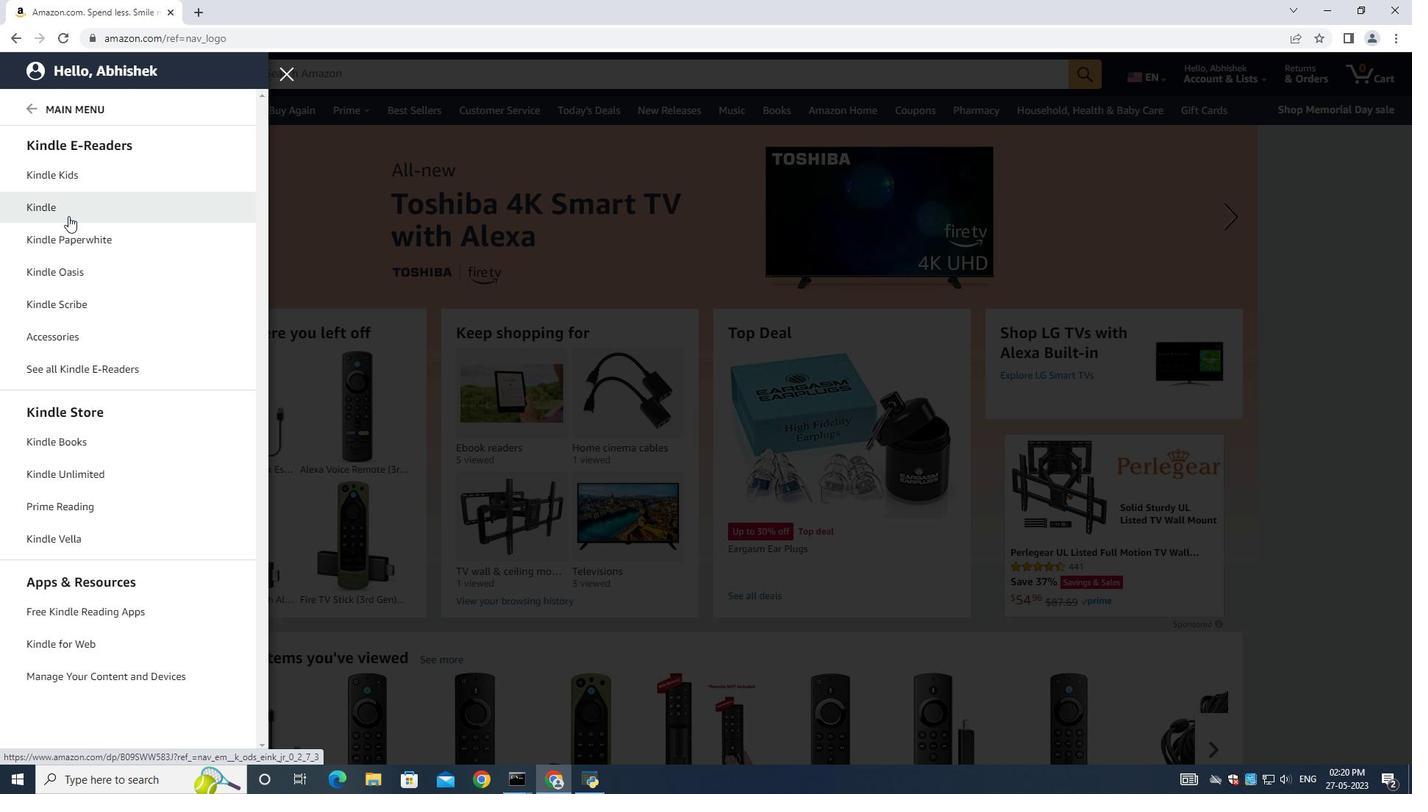 
Action: Mouse scrolled (1295, 459) with delta (0, 0)
Screenshot: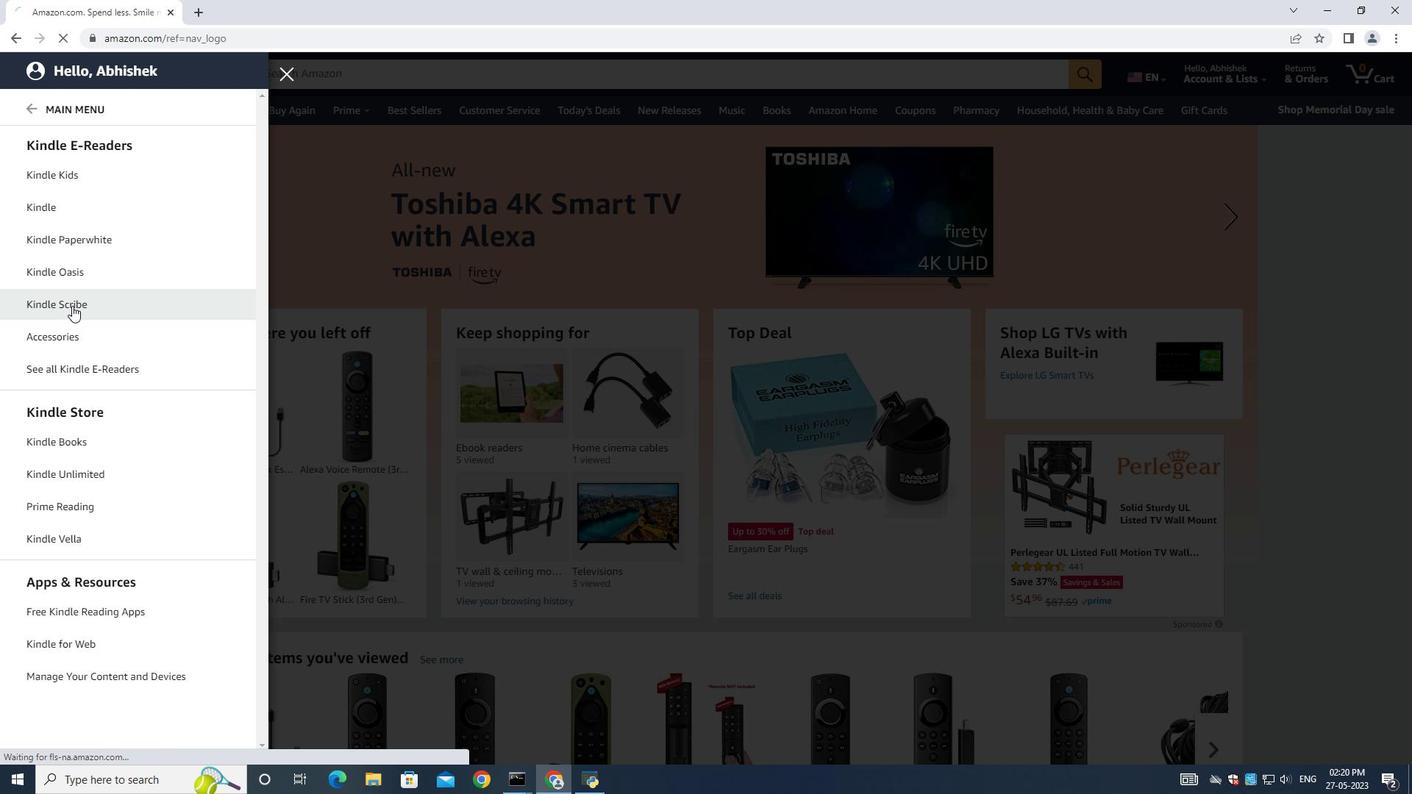 
Action: Mouse scrolled (1295, 459) with delta (0, 0)
Screenshot: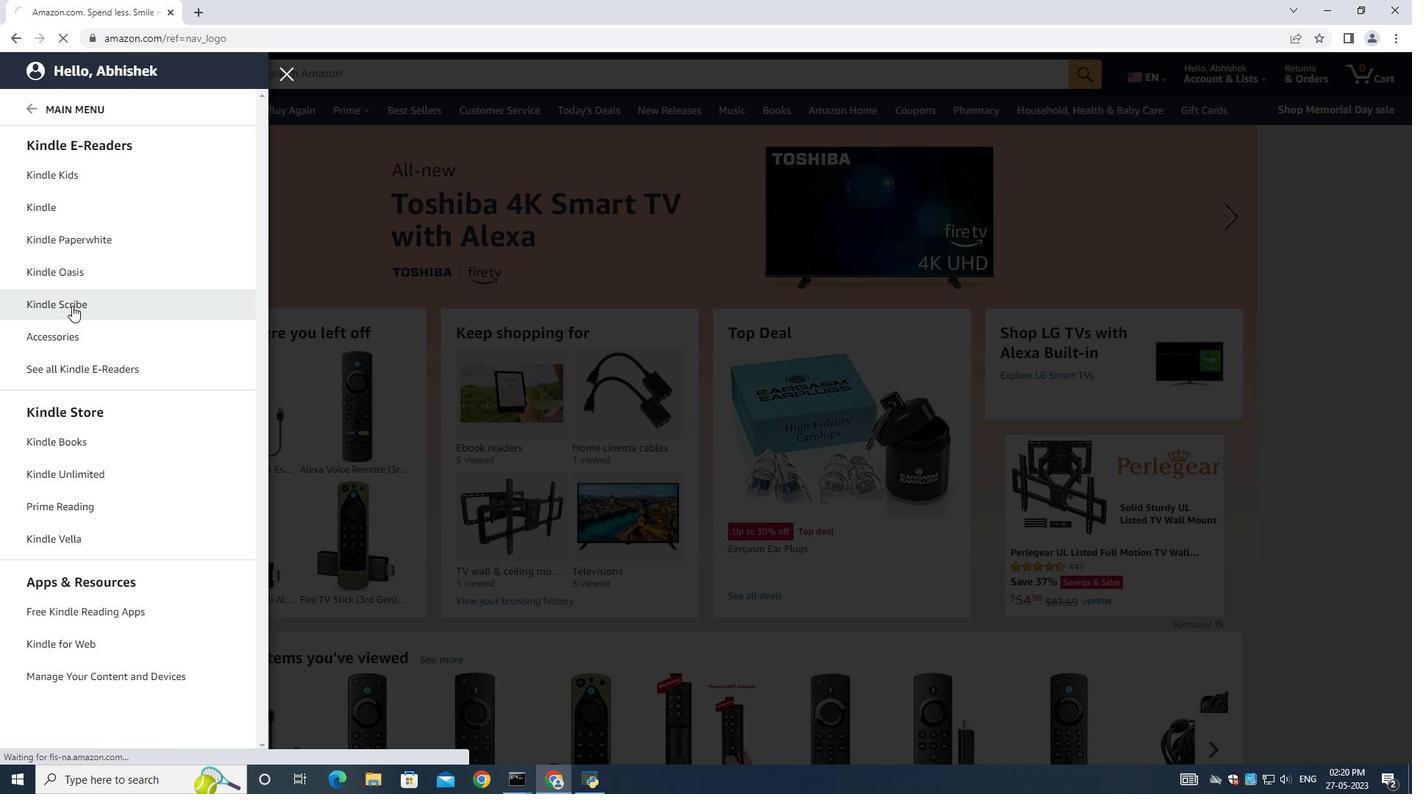 
Action: Mouse scrolled (1295, 459) with delta (0, 0)
Screenshot: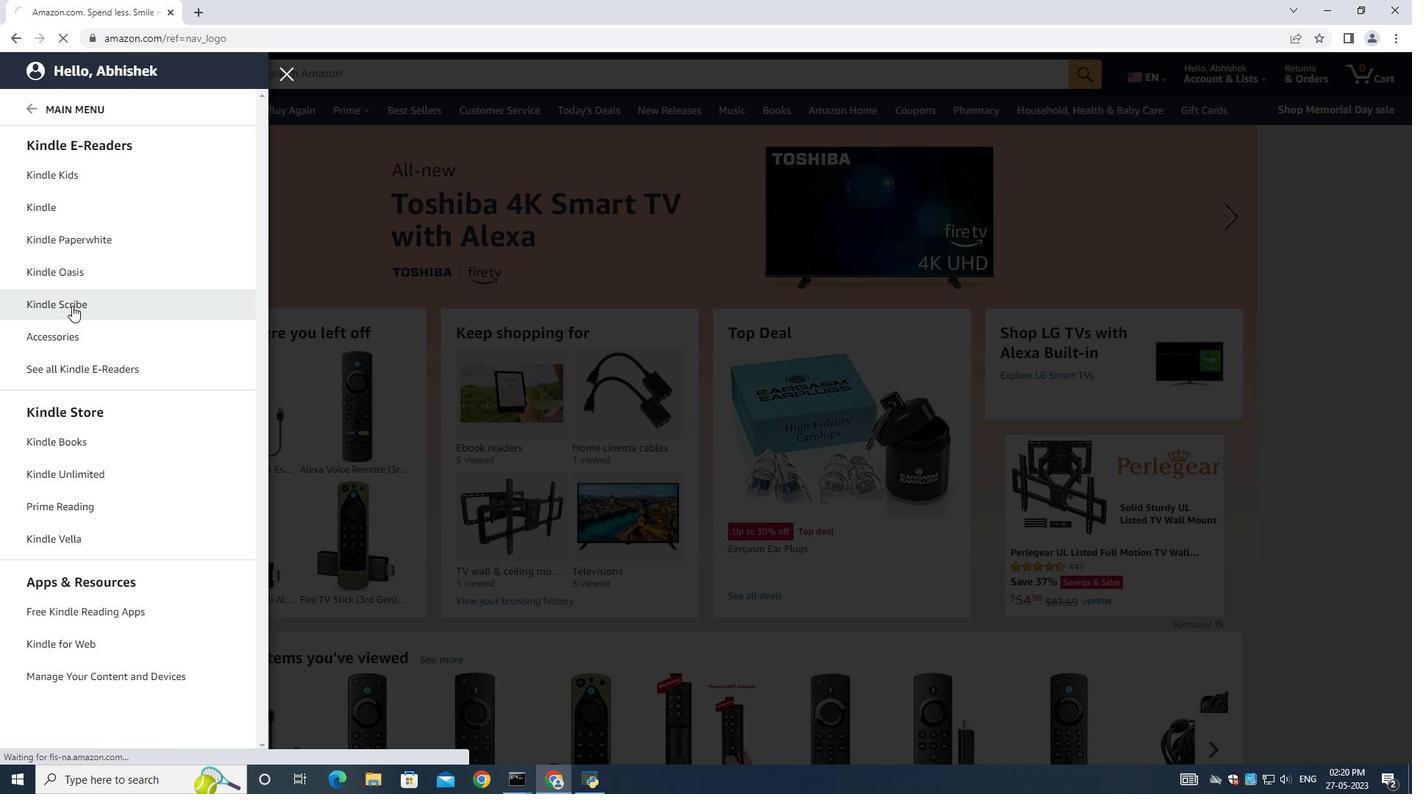
Action: Mouse scrolled (1295, 459) with delta (0, 0)
Screenshot: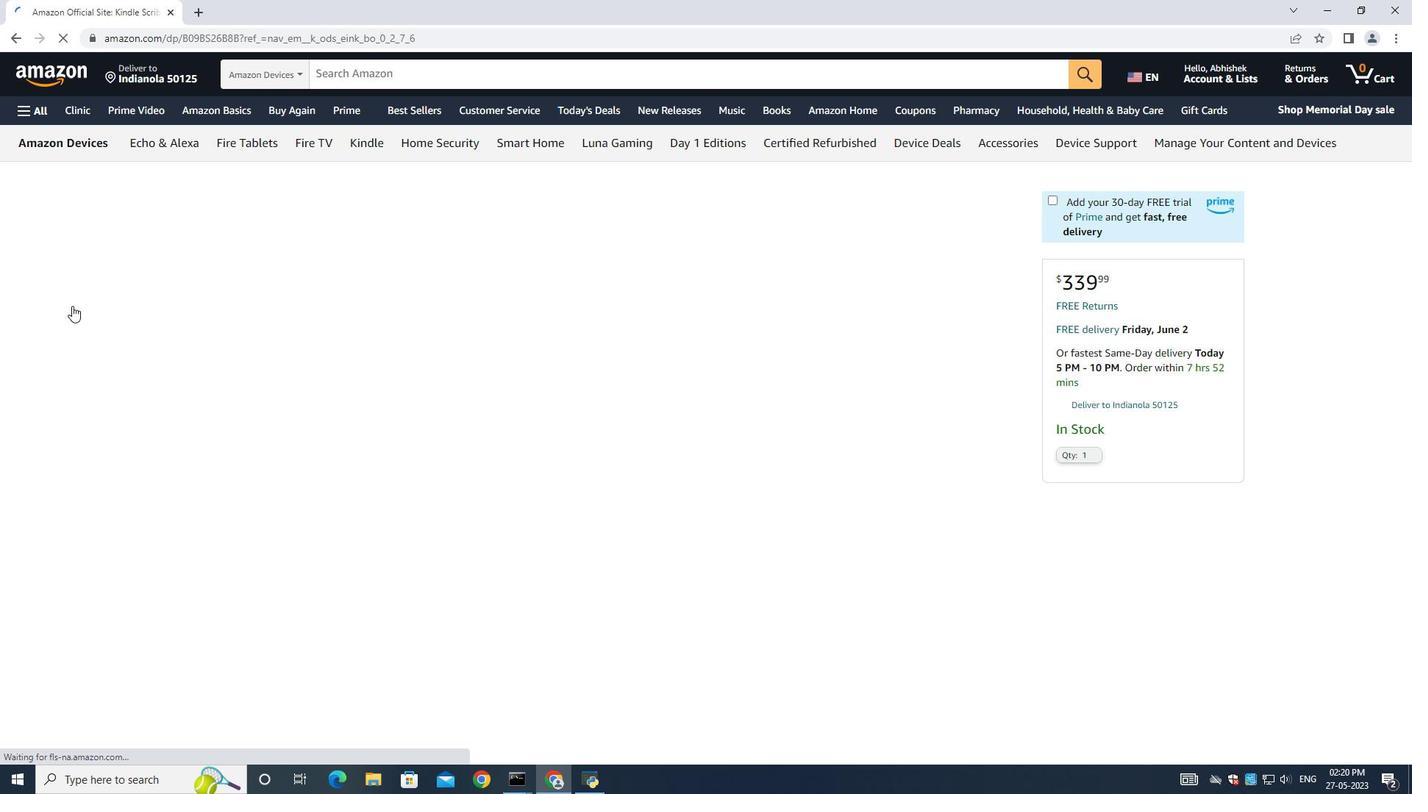 
Action: Mouse scrolled (1295, 459) with delta (0, 0)
Screenshot: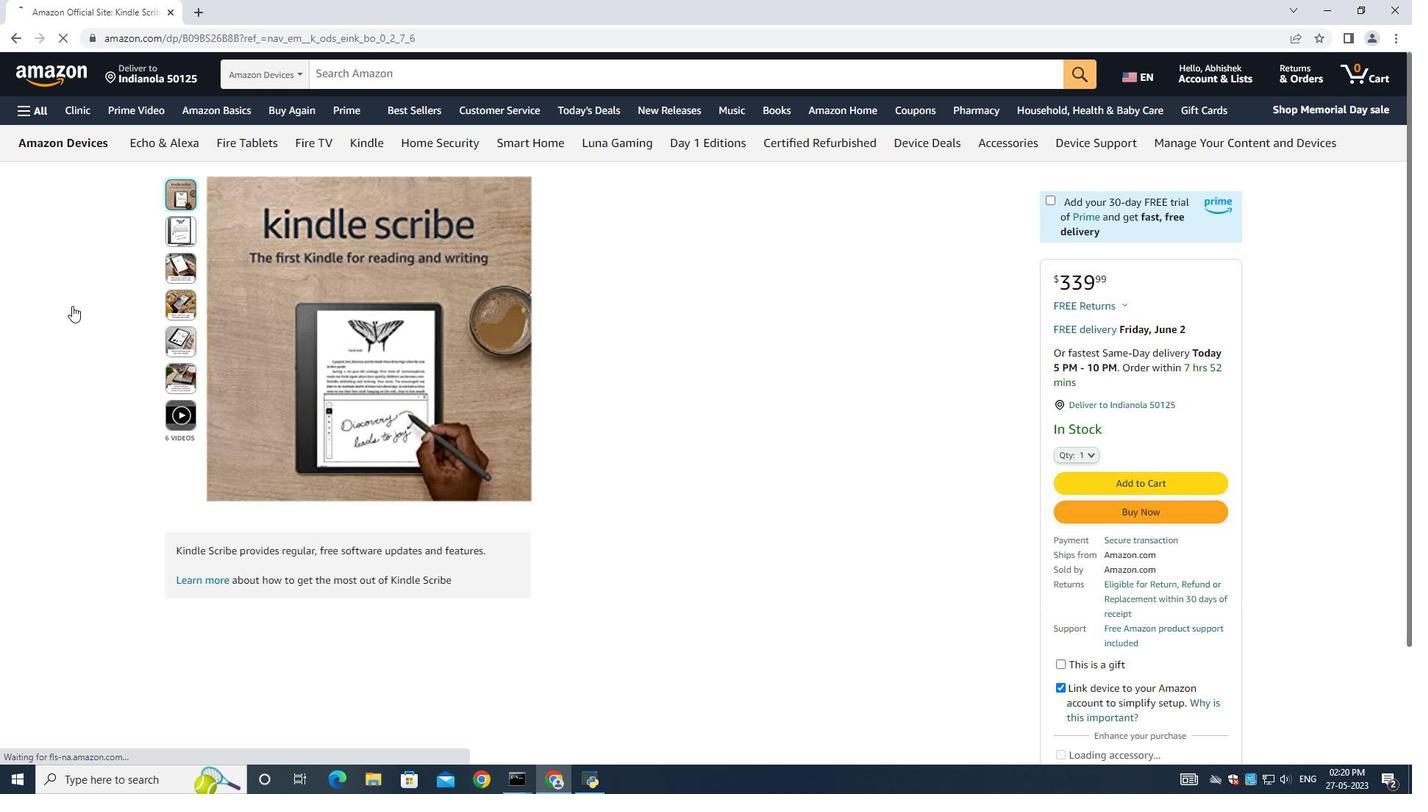 
Action: Mouse scrolled (1295, 459) with delta (0, 0)
Screenshot: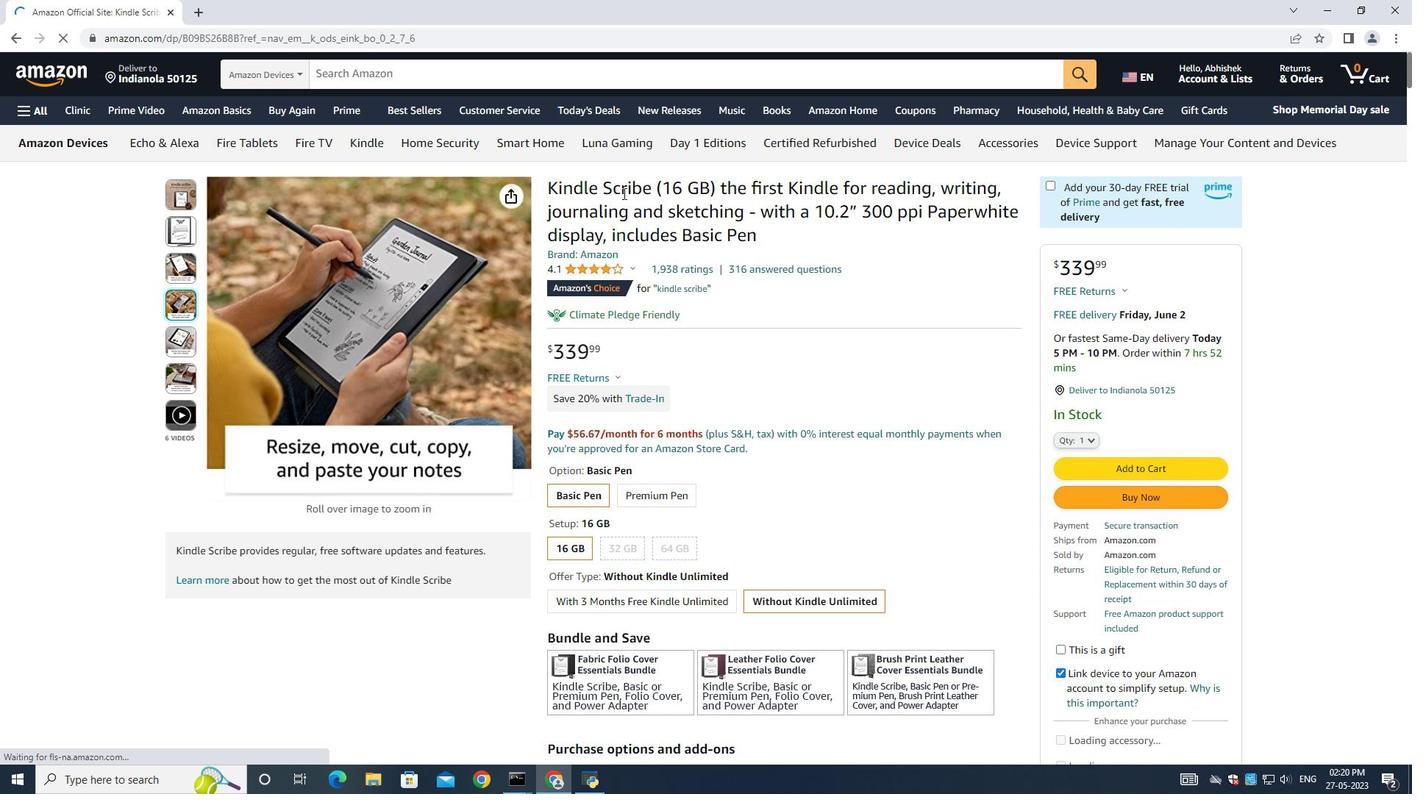 
Action: Mouse scrolled (1295, 459) with delta (0, 0)
Screenshot: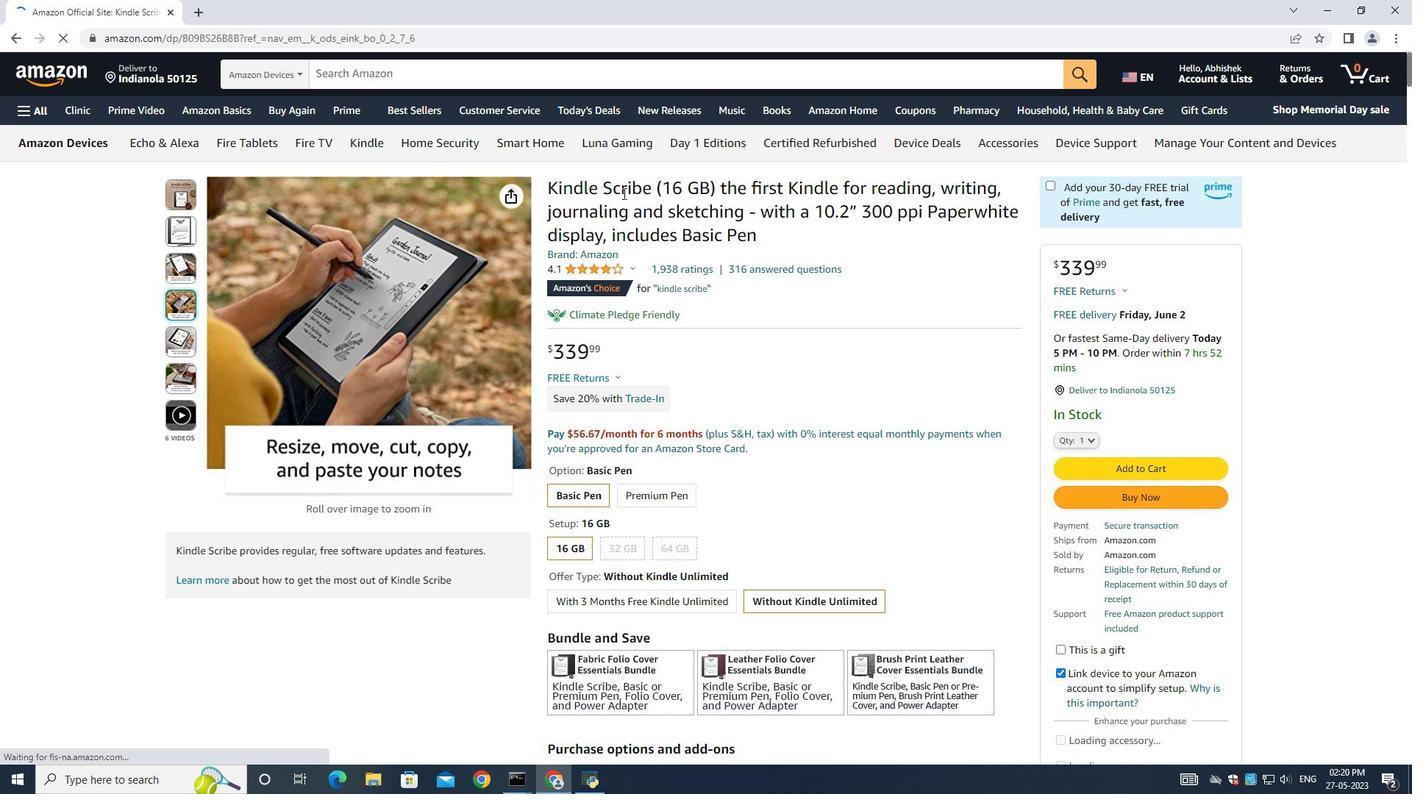 
Action: Mouse scrolled (1295, 459) with delta (0, 0)
Screenshot: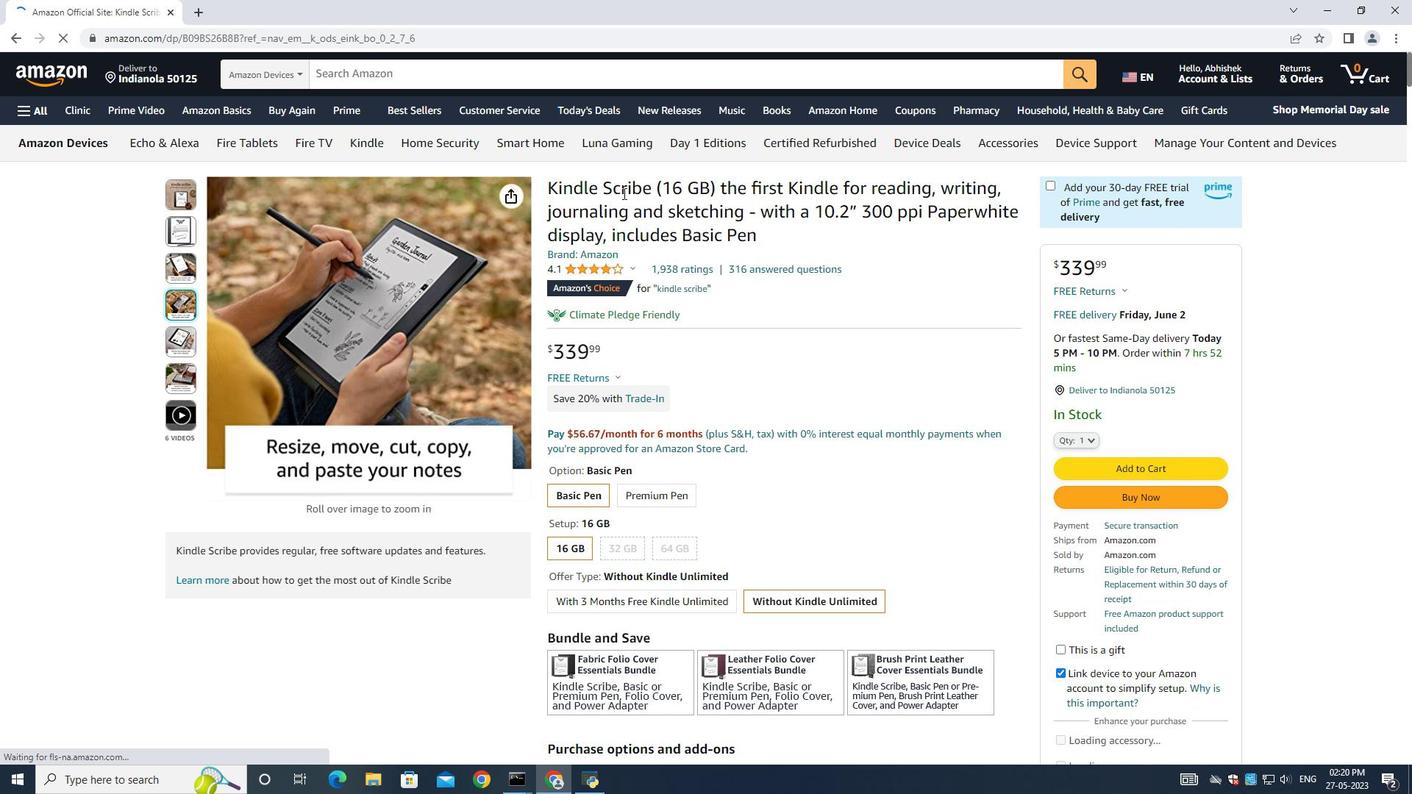 
Action: Mouse scrolled (1295, 459) with delta (0, 0)
Screenshot: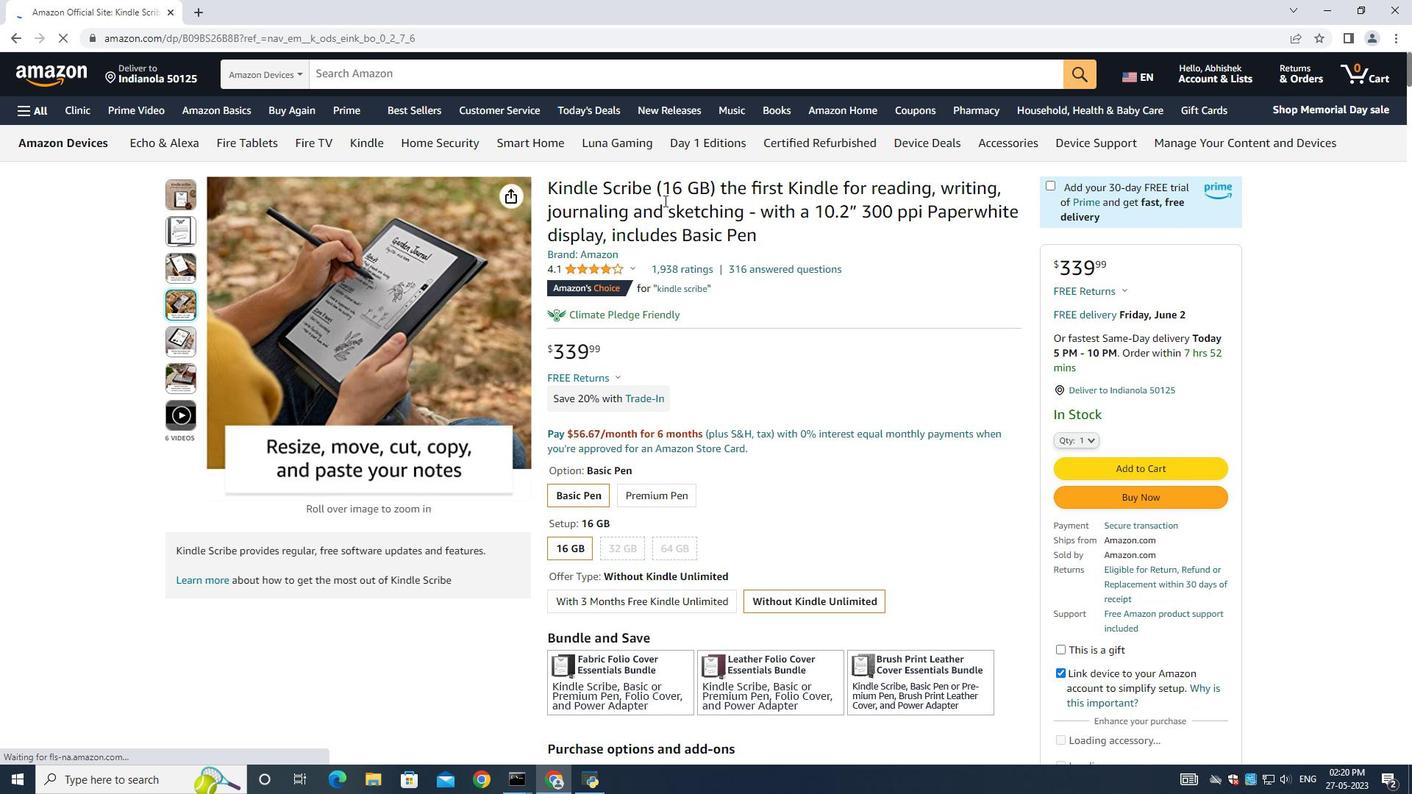
Action: Mouse scrolled (1295, 459) with delta (0, 0)
Screenshot: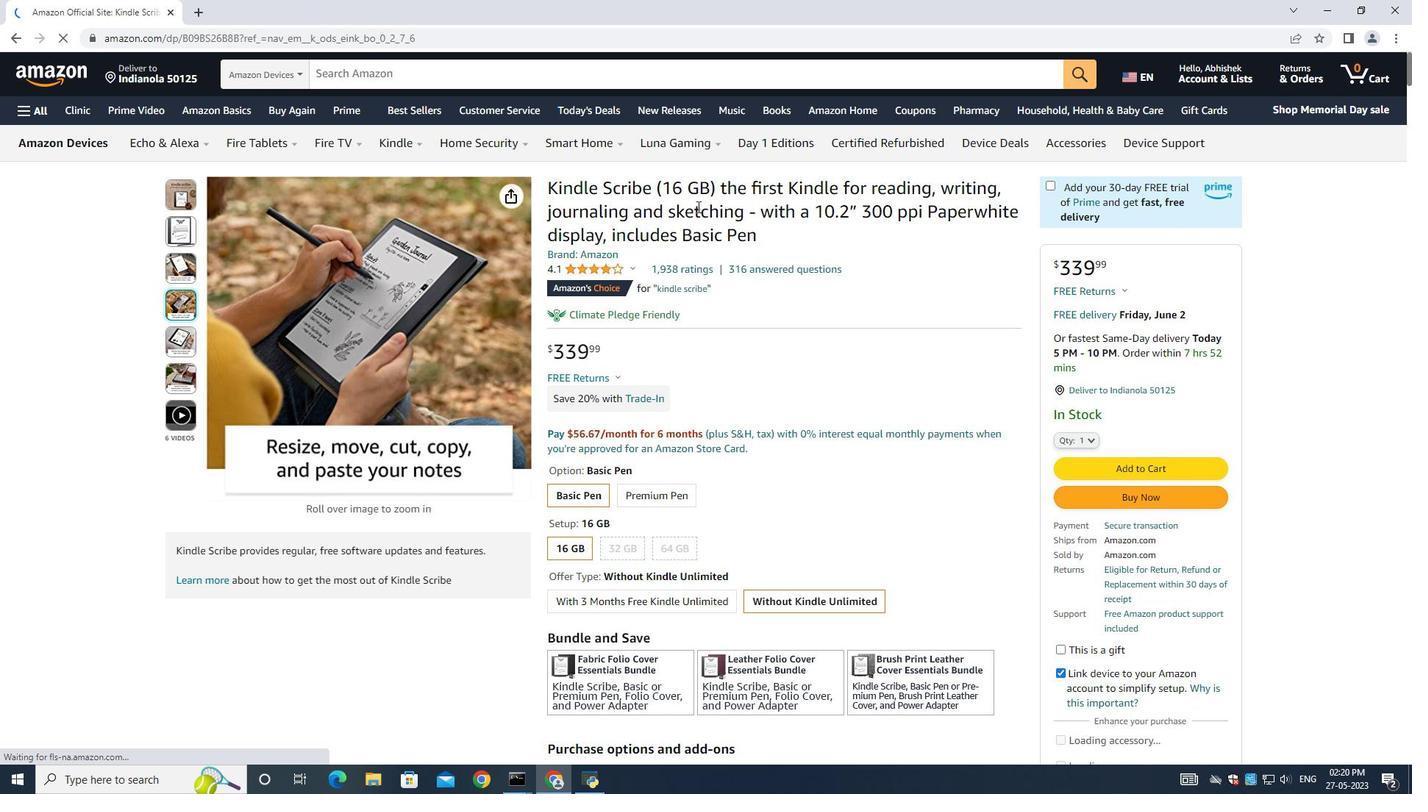 
Action: Mouse scrolled (1295, 459) with delta (0, 0)
Screenshot: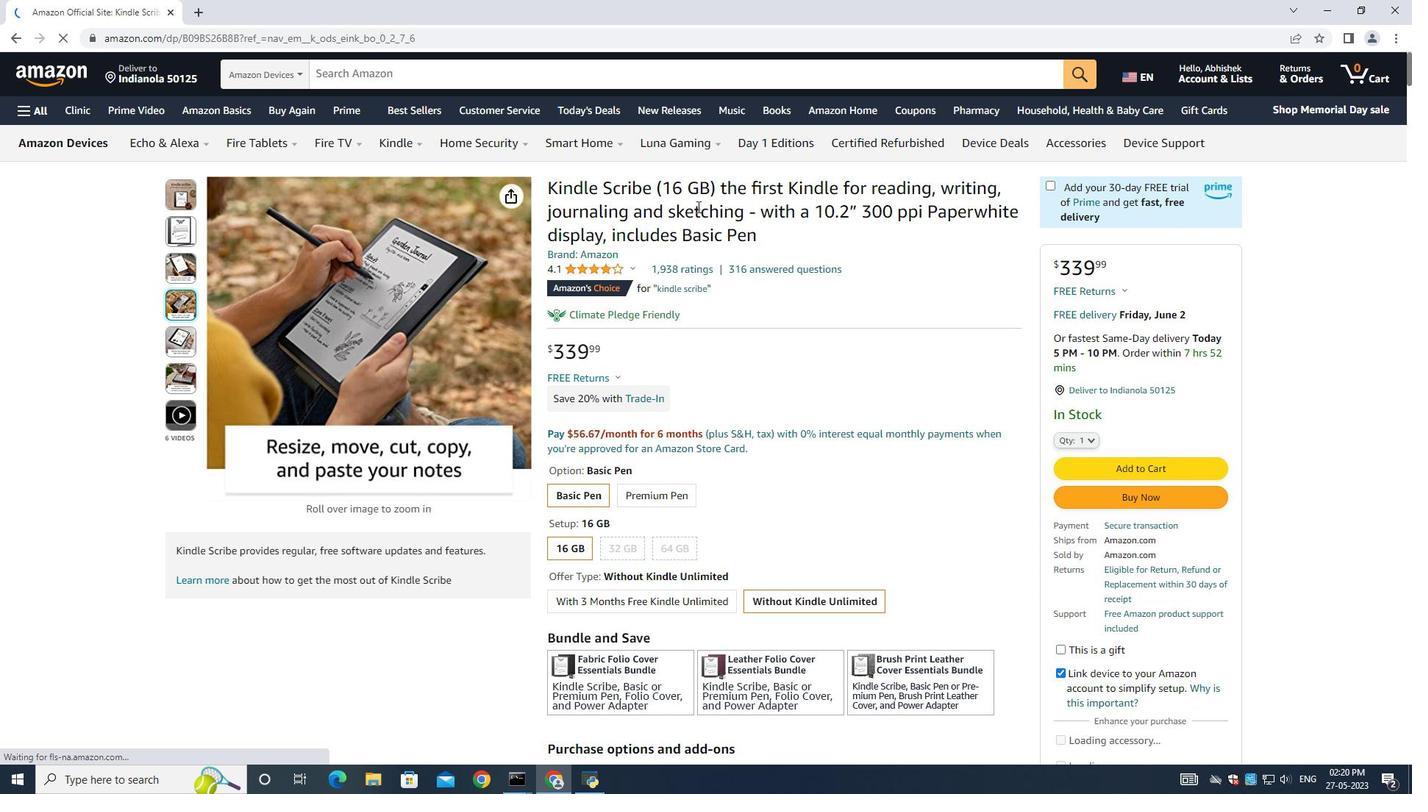 
Action: Mouse scrolled (1295, 459) with delta (0, 0)
Screenshot: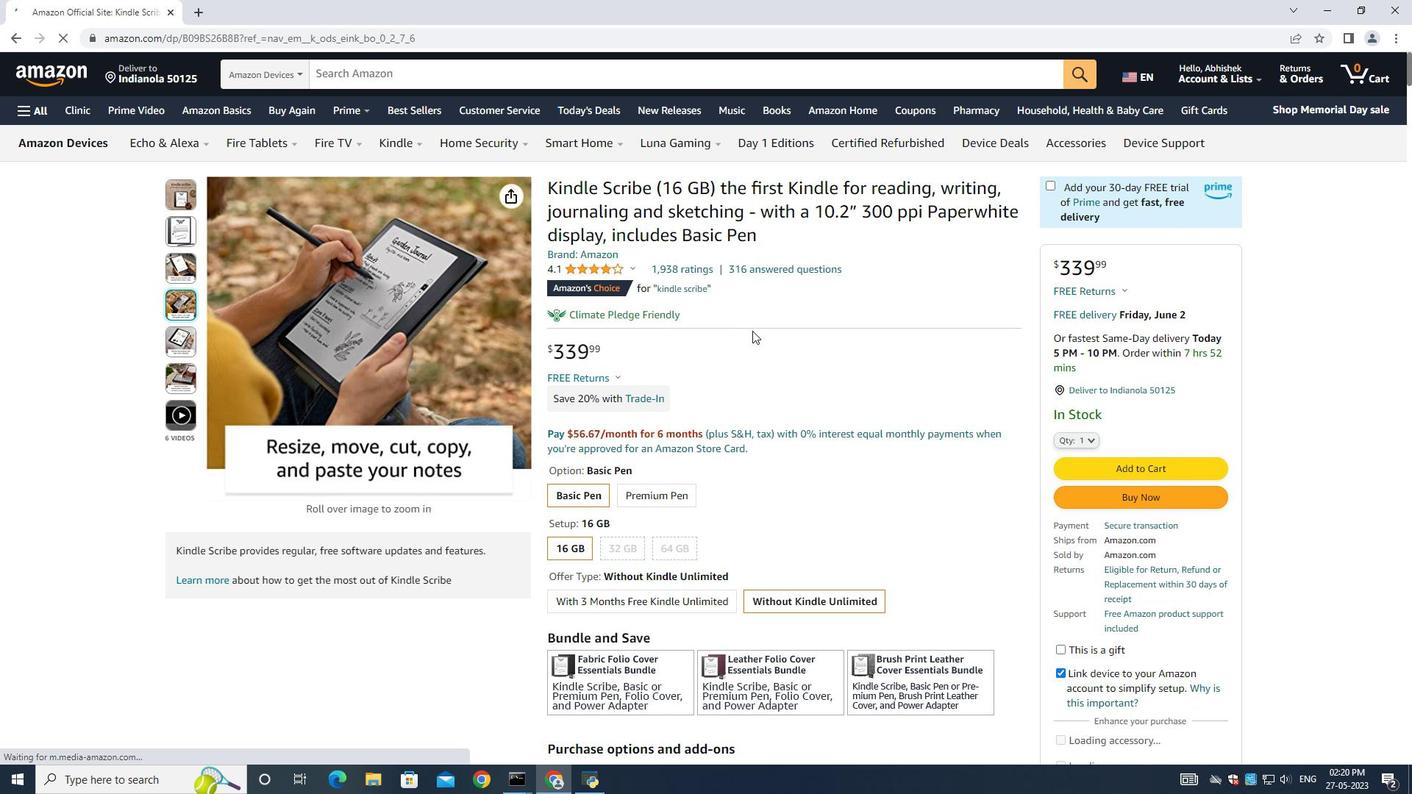 
Action: Mouse scrolled (1295, 459) with delta (0, 0)
Screenshot: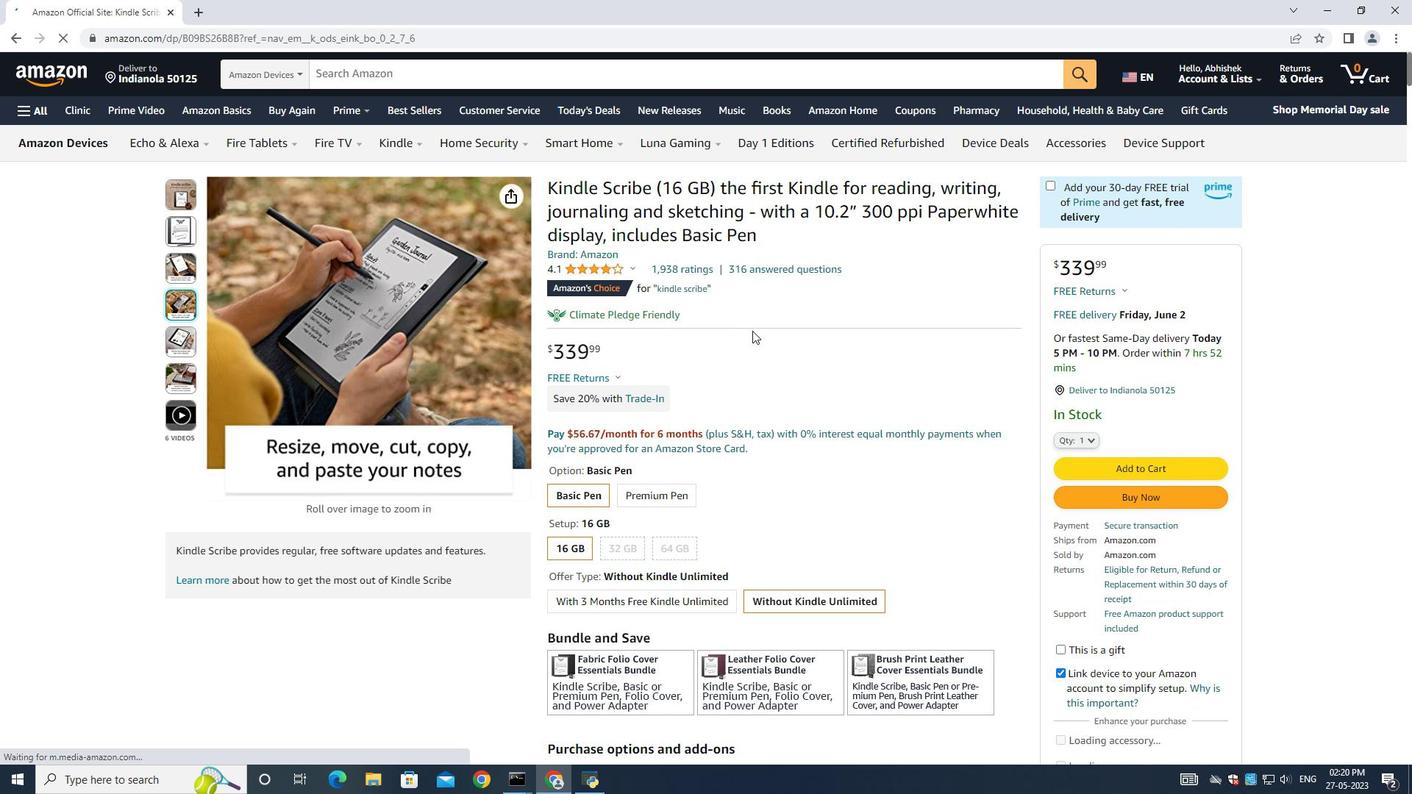 
Action: Mouse scrolled (1295, 459) with delta (0, 0)
Screenshot: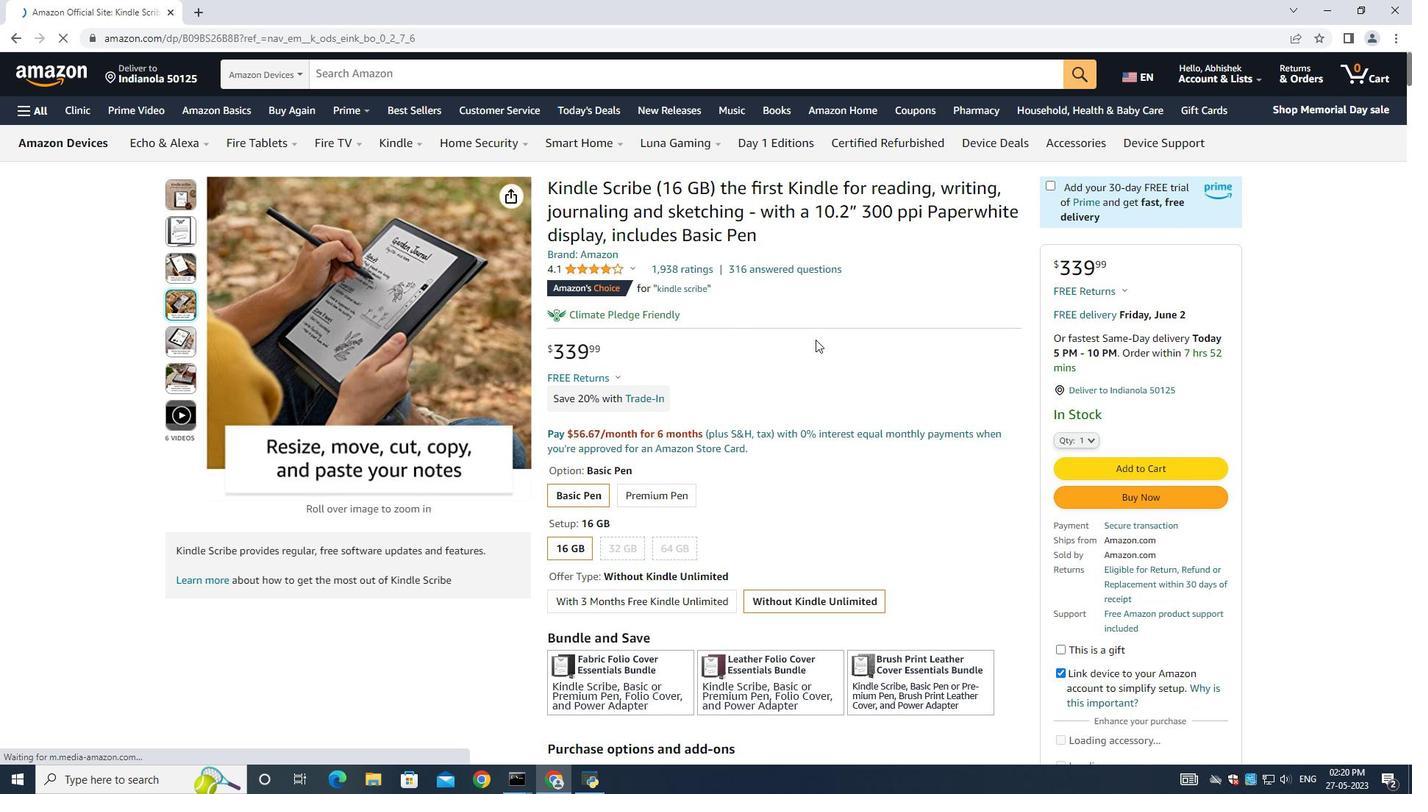 
Action: Mouse scrolled (1295, 459) with delta (0, 0)
Screenshot: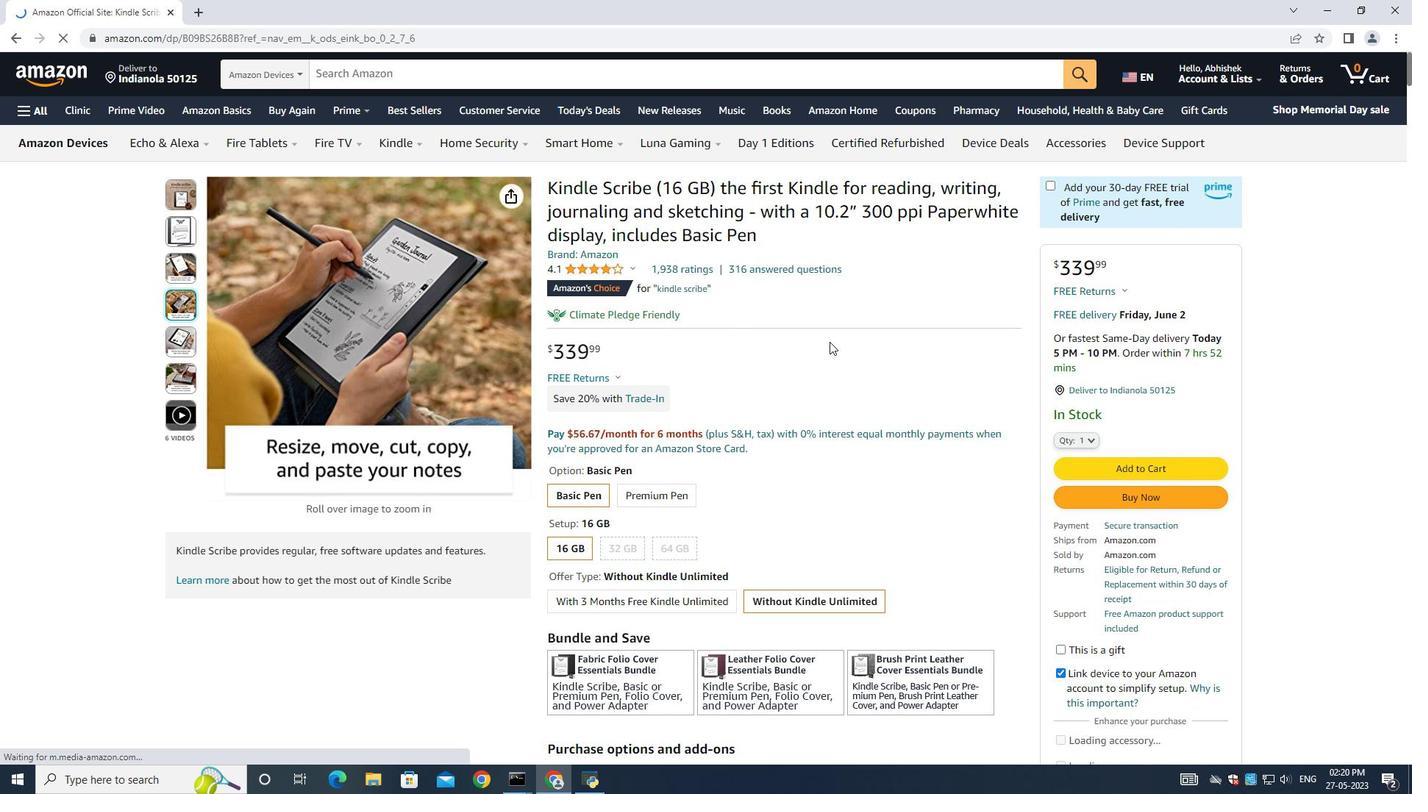 
Action: Mouse scrolled (1295, 459) with delta (0, 0)
Screenshot: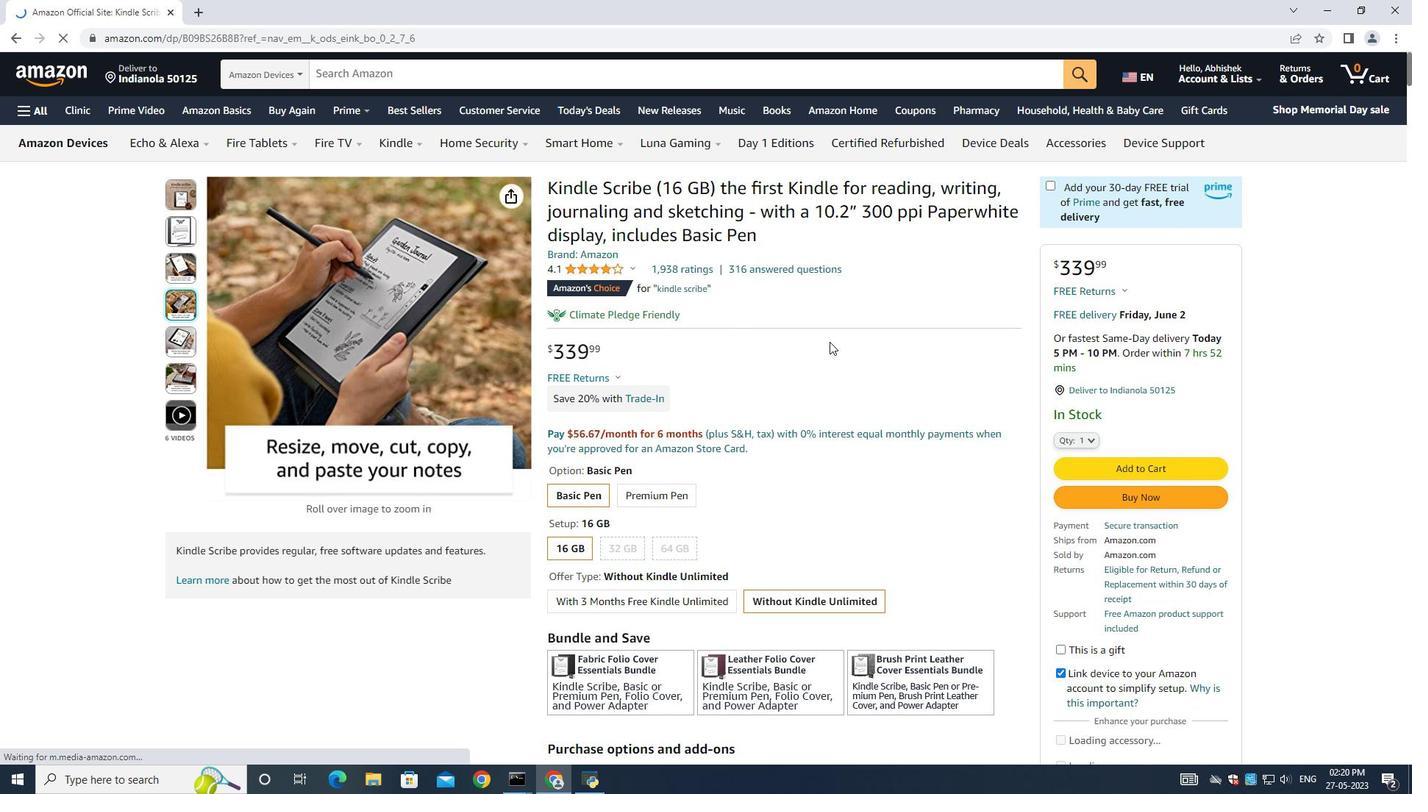 
Action: Mouse scrolled (1295, 459) with delta (0, 0)
Screenshot: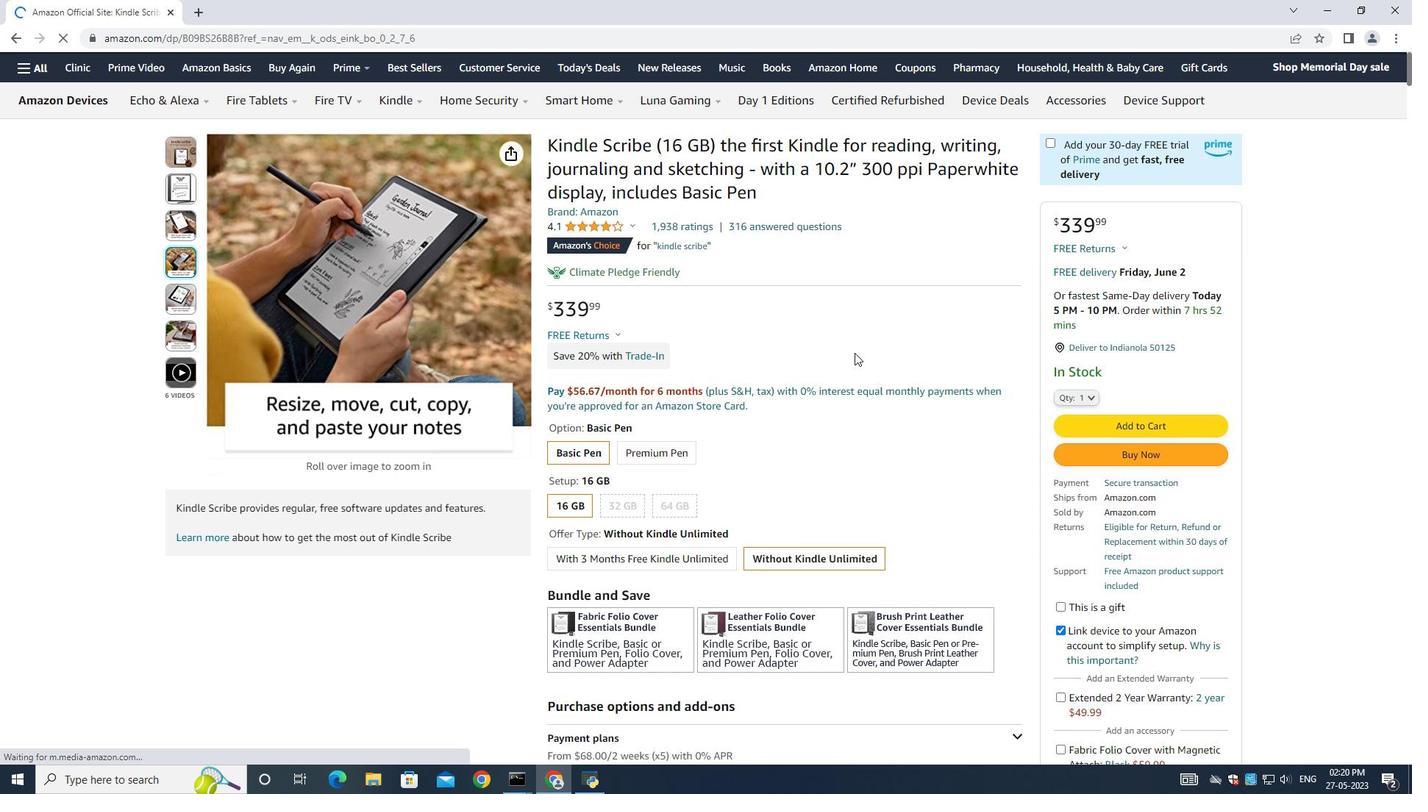 
Action: Mouse scrolled (1295, 459) with delta (0, 0)
Screenshot: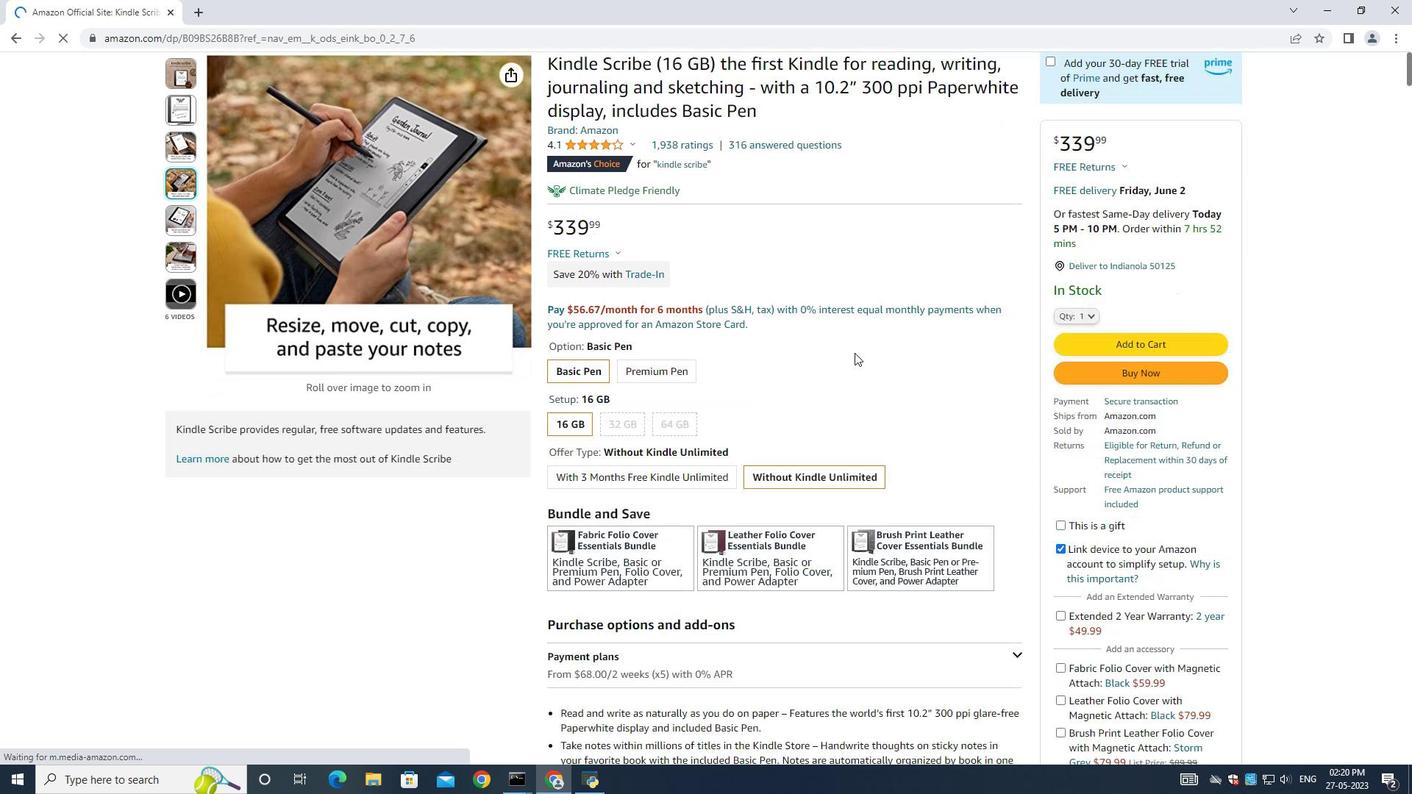 
Action: Mouse scrolled (1295, 459) with delta (0, 0)
Screenshot: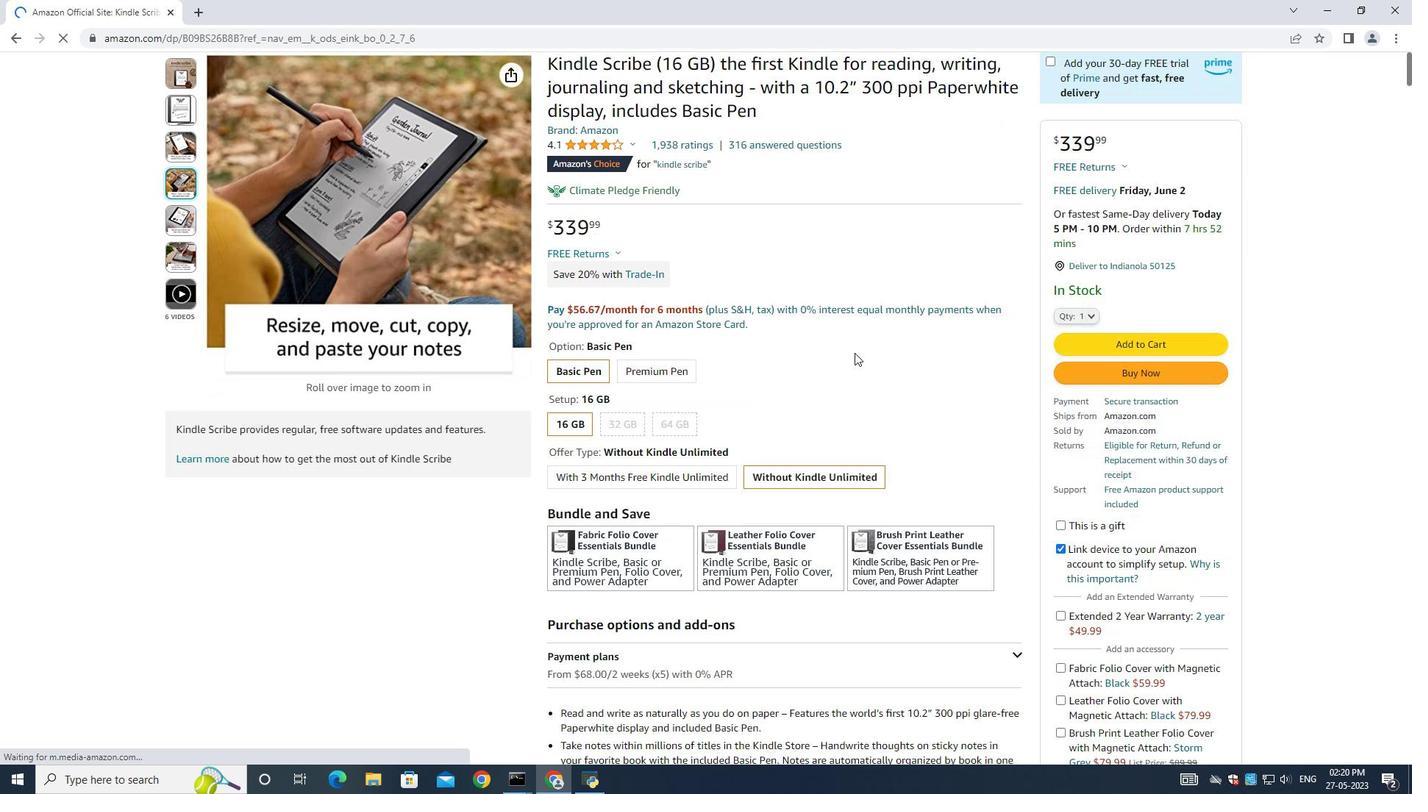 
Action: Mouse scrolled (1295, 459) with delta (0, 0)
Screenshot: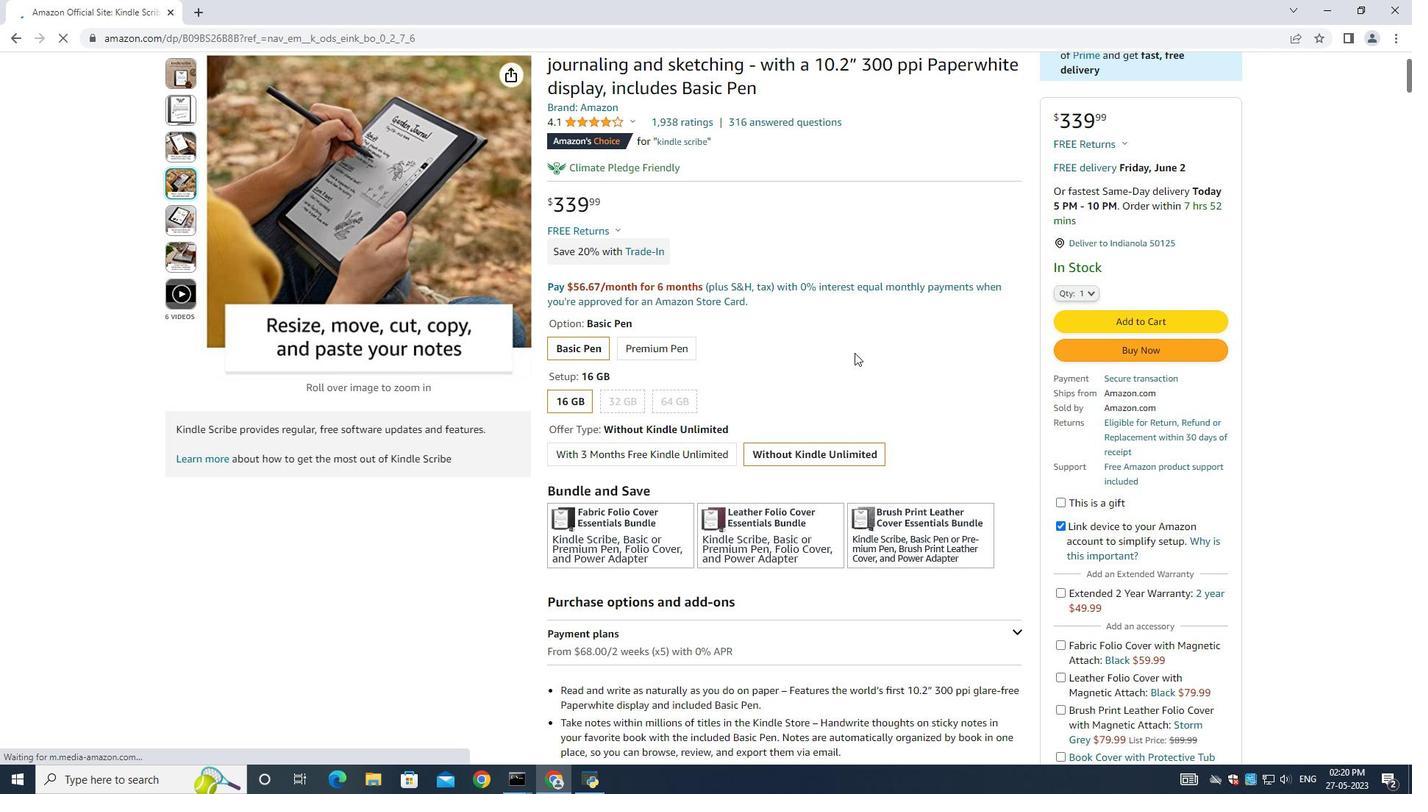 
Action: Mouse scrolled (1295, 459) with delta (0, 0)
Screenshot: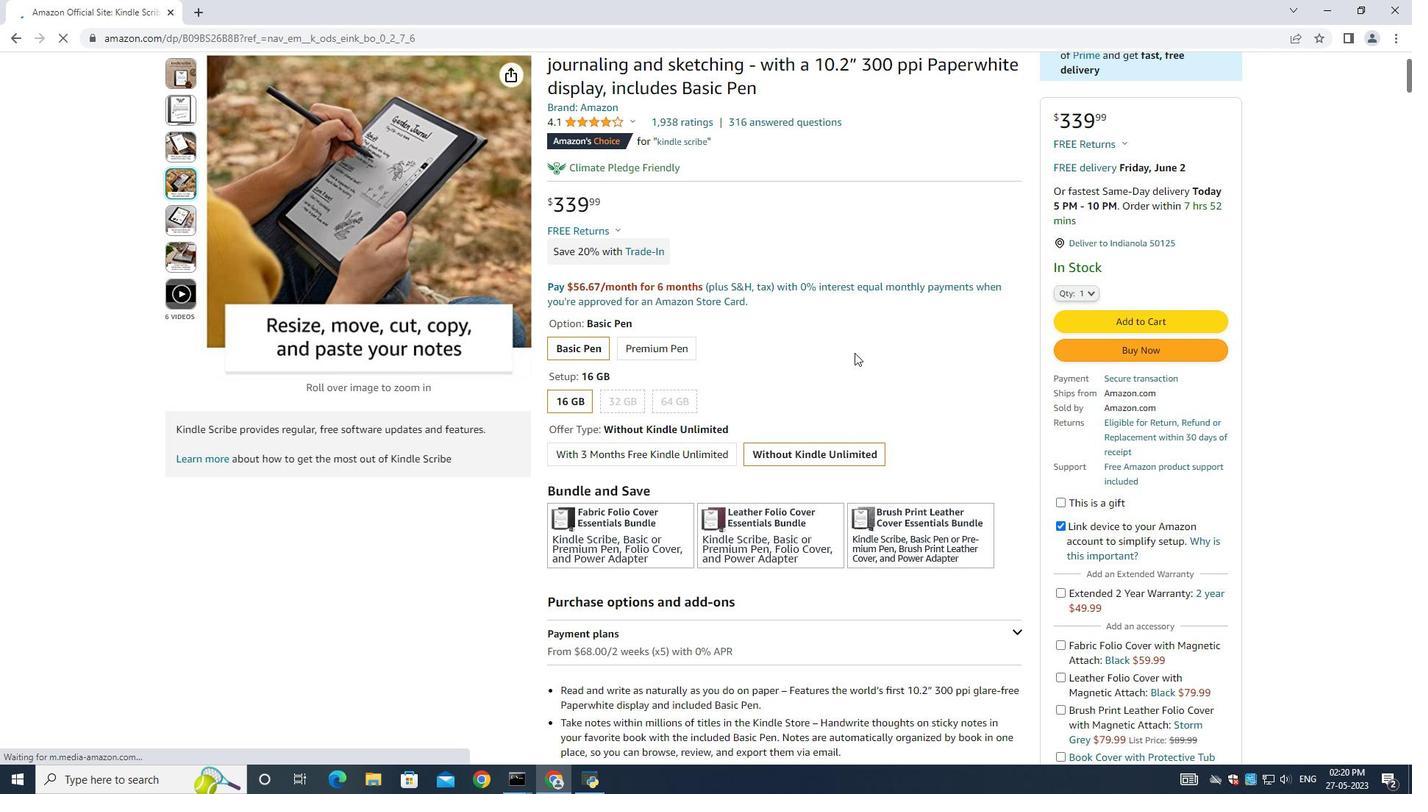 
Action: Mouse scrolled (1295, 459) with delta (0, 0)
Screenshot: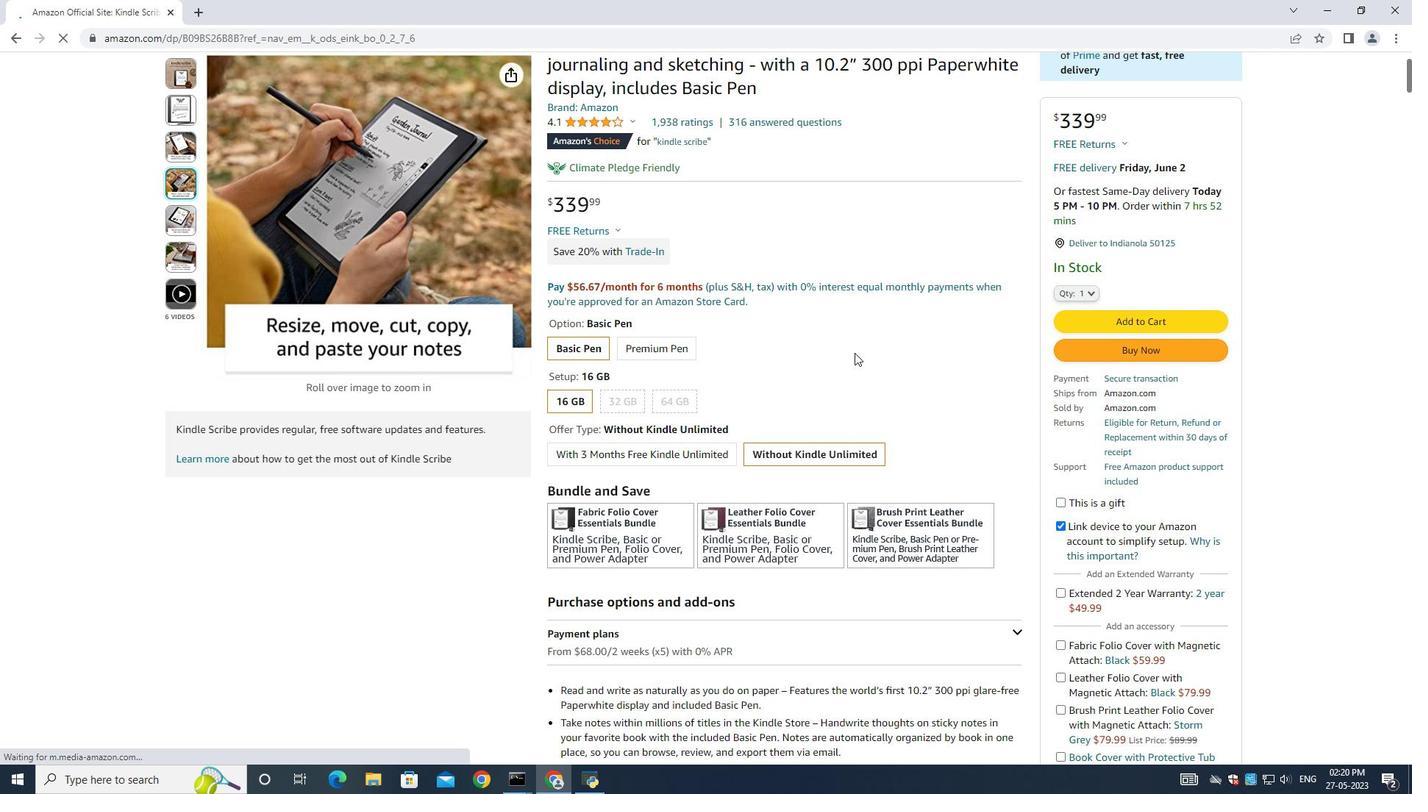 
Action: Mouse scrolled (1295, 459) with delta (0, 0)
Screenshot: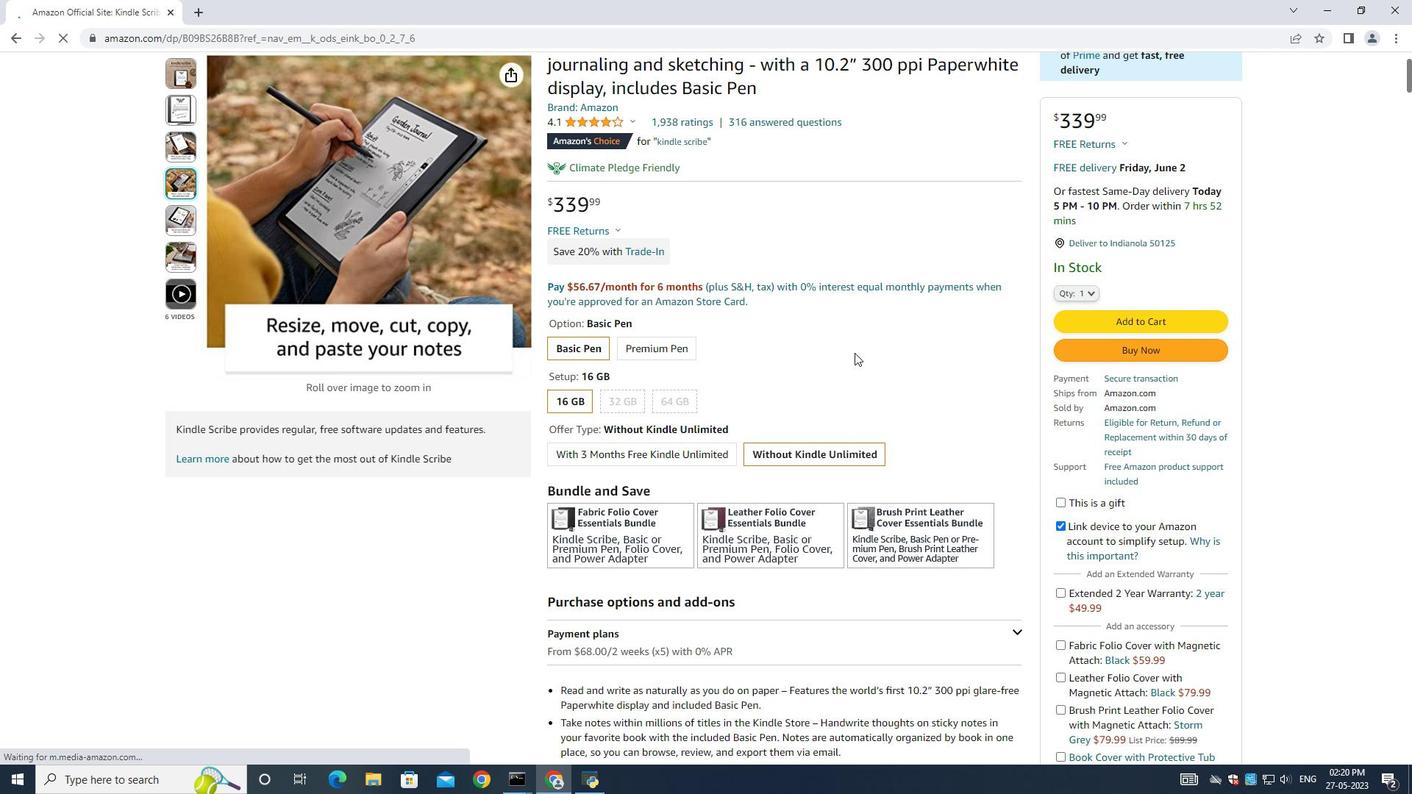 
Action: Mouse scrolled (1295, 459) with delta (0, 0)
Screenshot: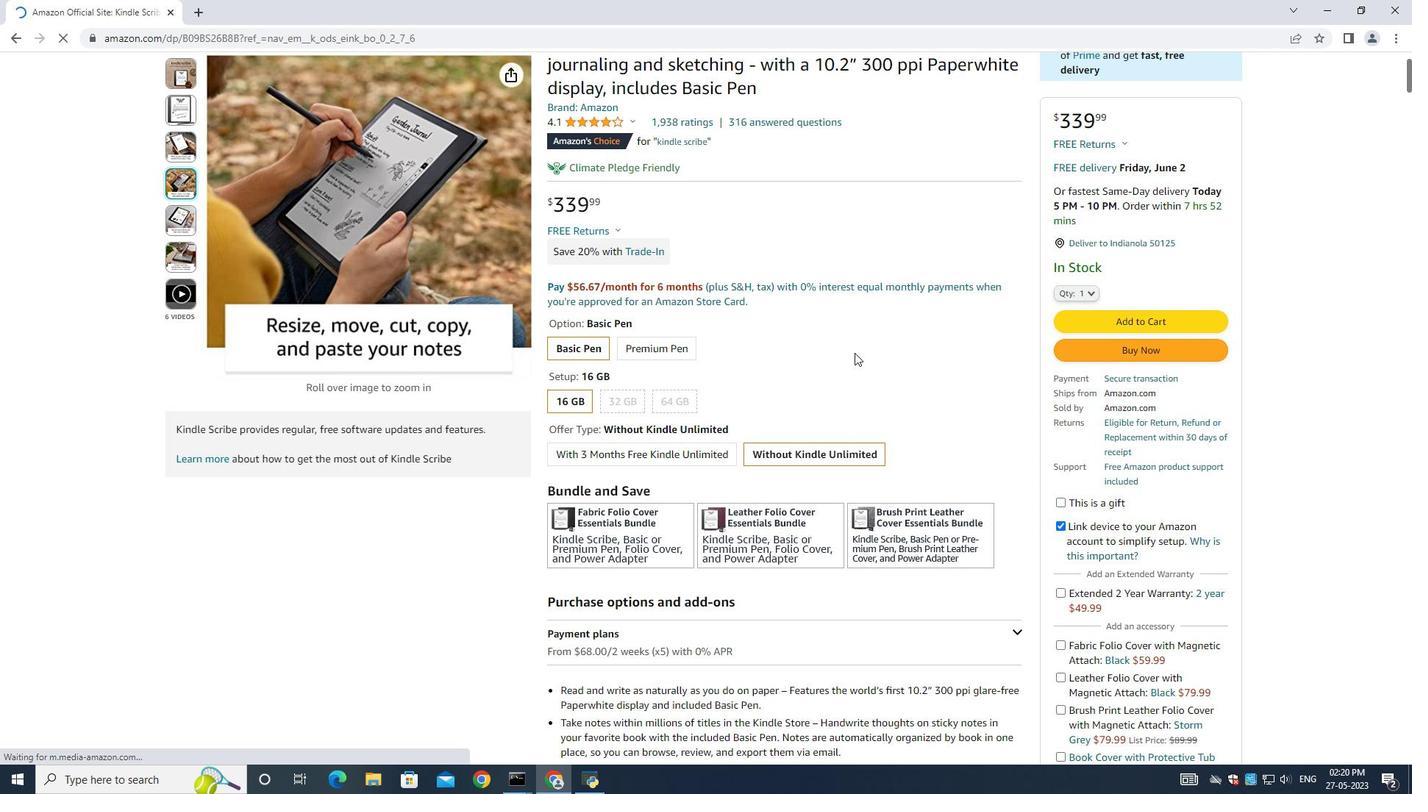 
Action: Mouse scrolled (1295, 459) with delta (0, 0)
Screenshot: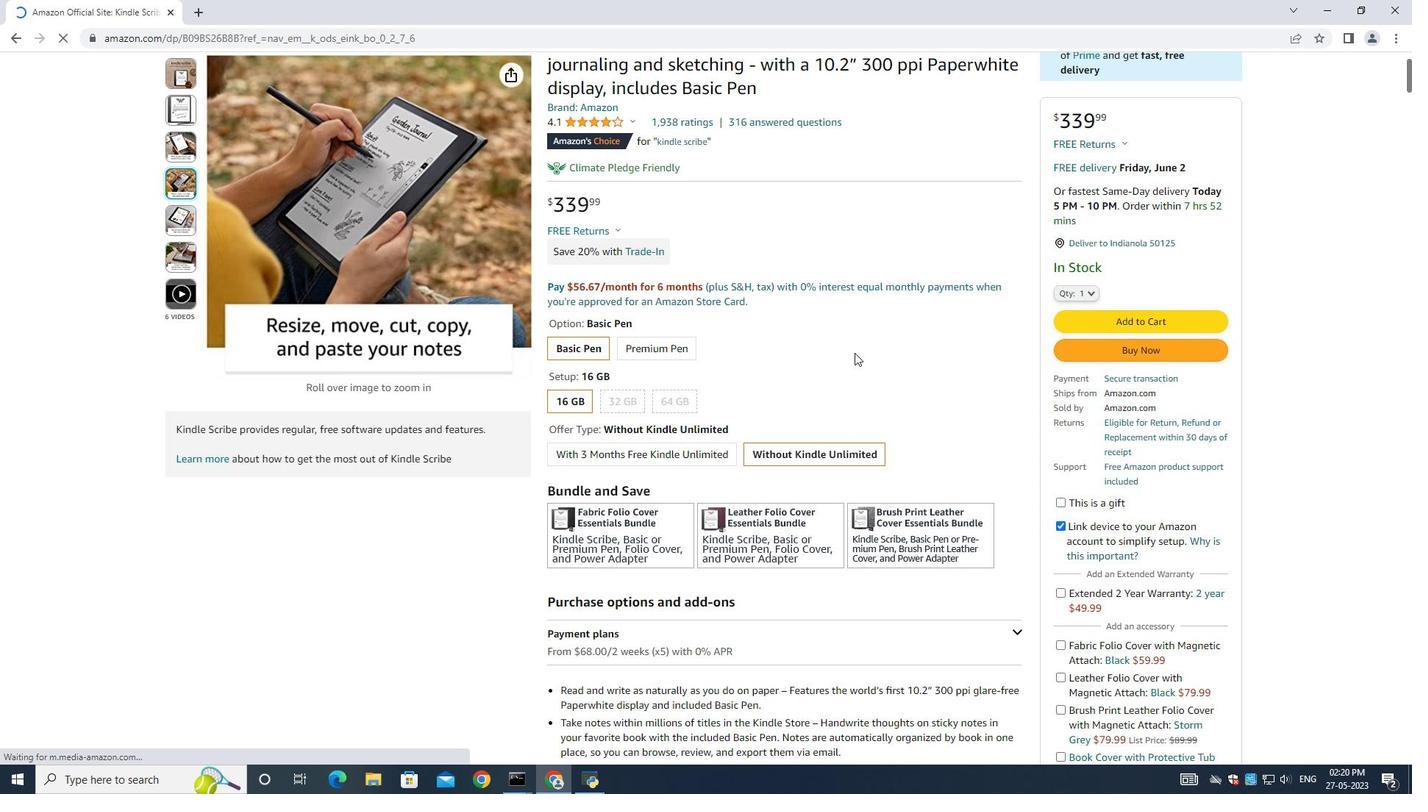 
Action: Mouse scrolled (1295, 459) with delta (0, 0)
Screenshot: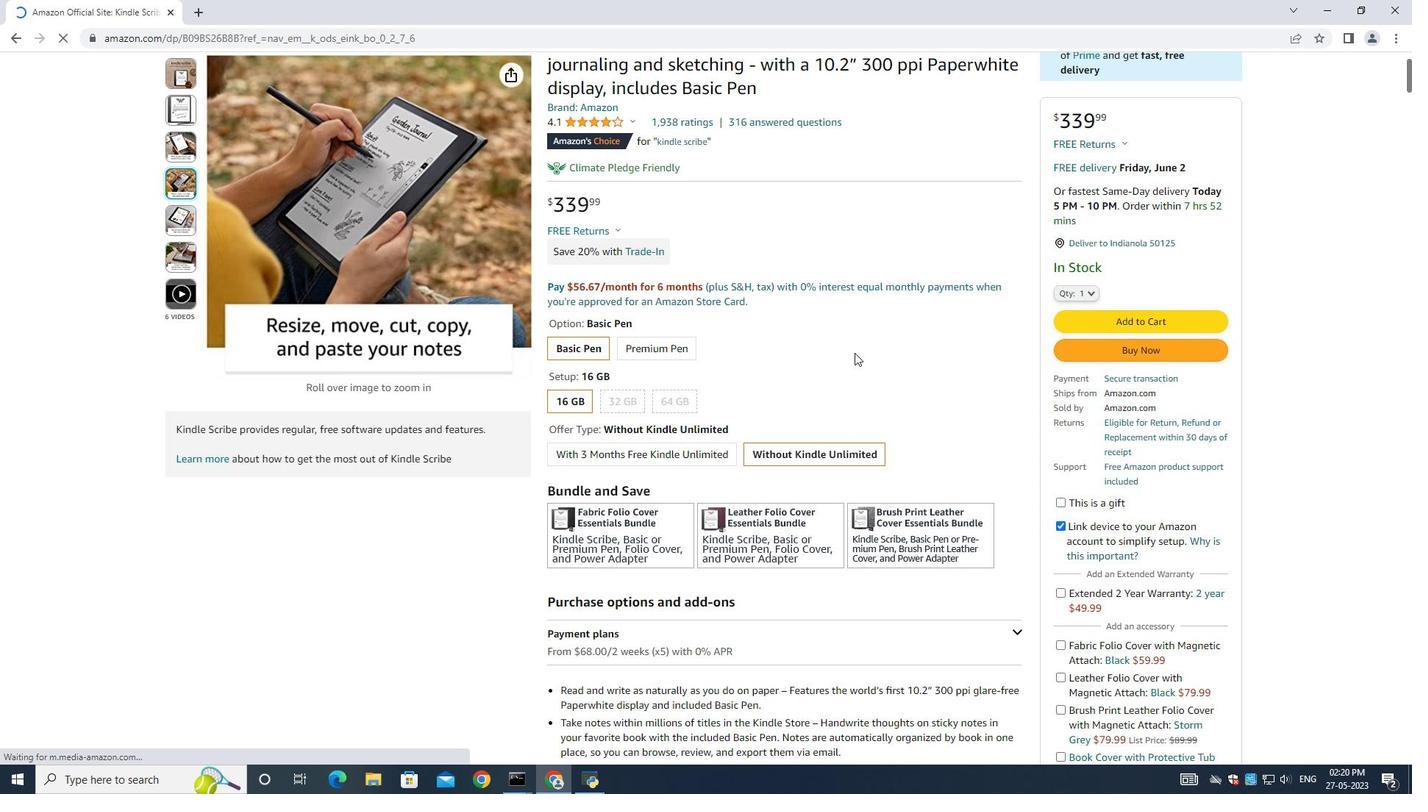 
Action: Mouse scrolled (1295, 459) with delta (0, 0)
Screenshot: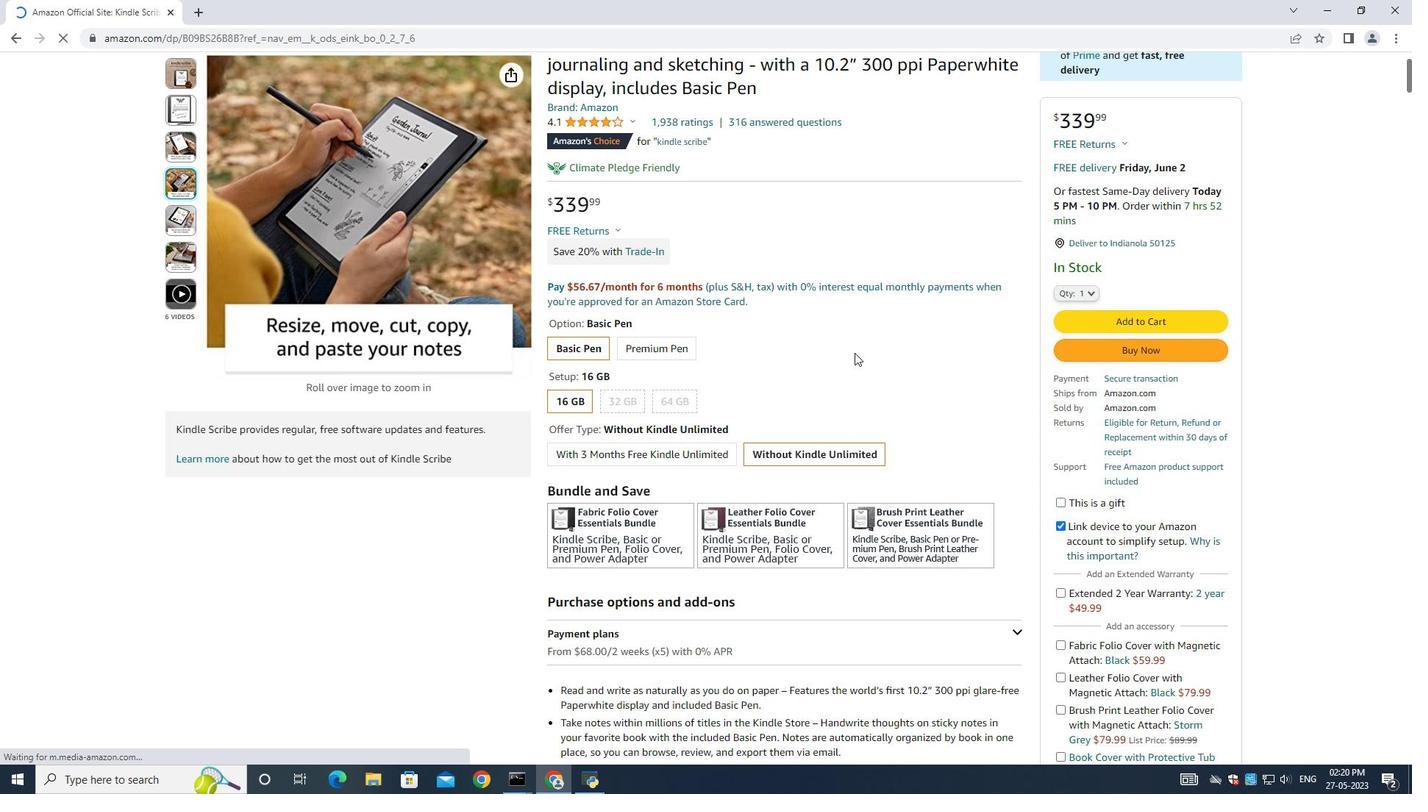 
Action: Mouse scrolled (1295, 459) with delta (0, 0)
Screenshot: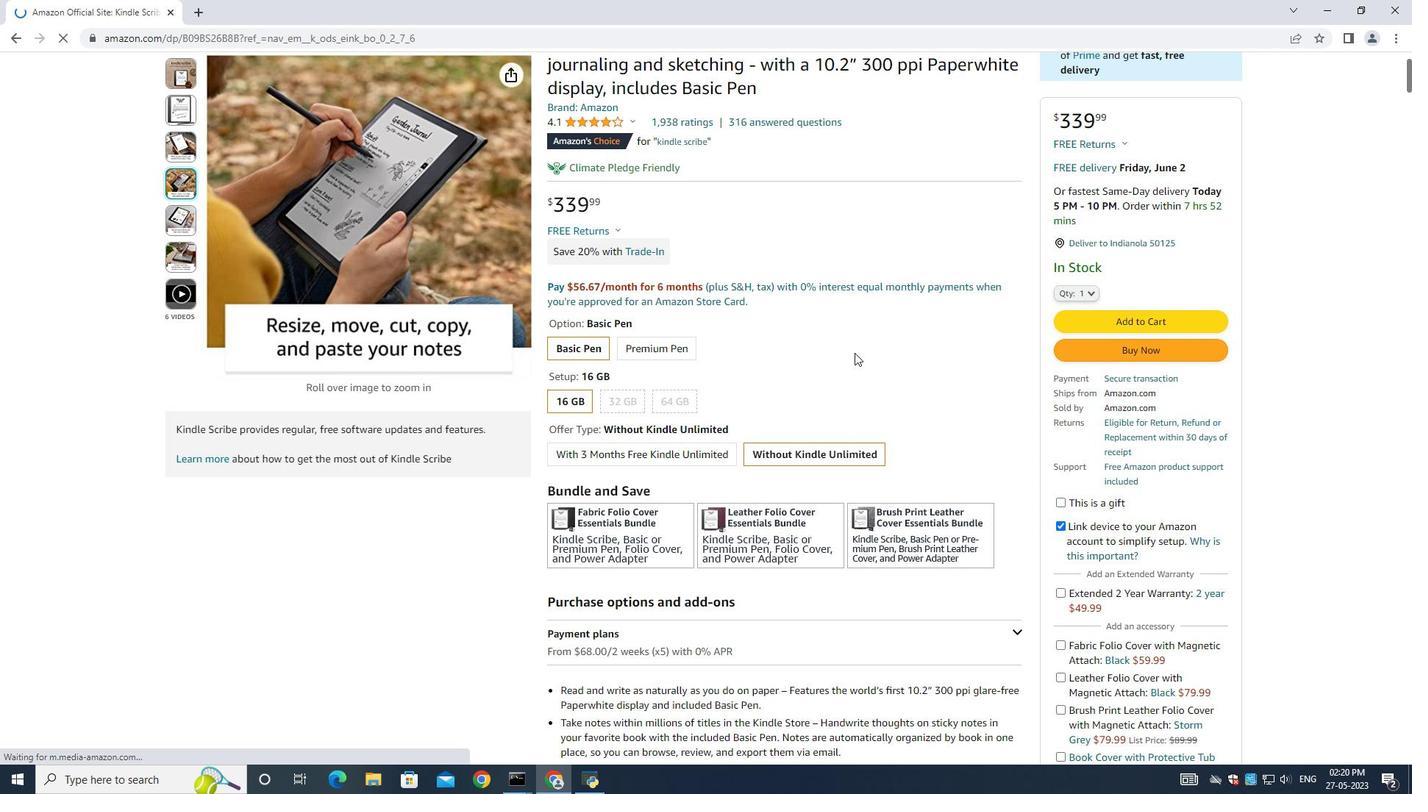 
Action: Mouse scrolled (1295, 459) with delta (0, 0)
Screenshot: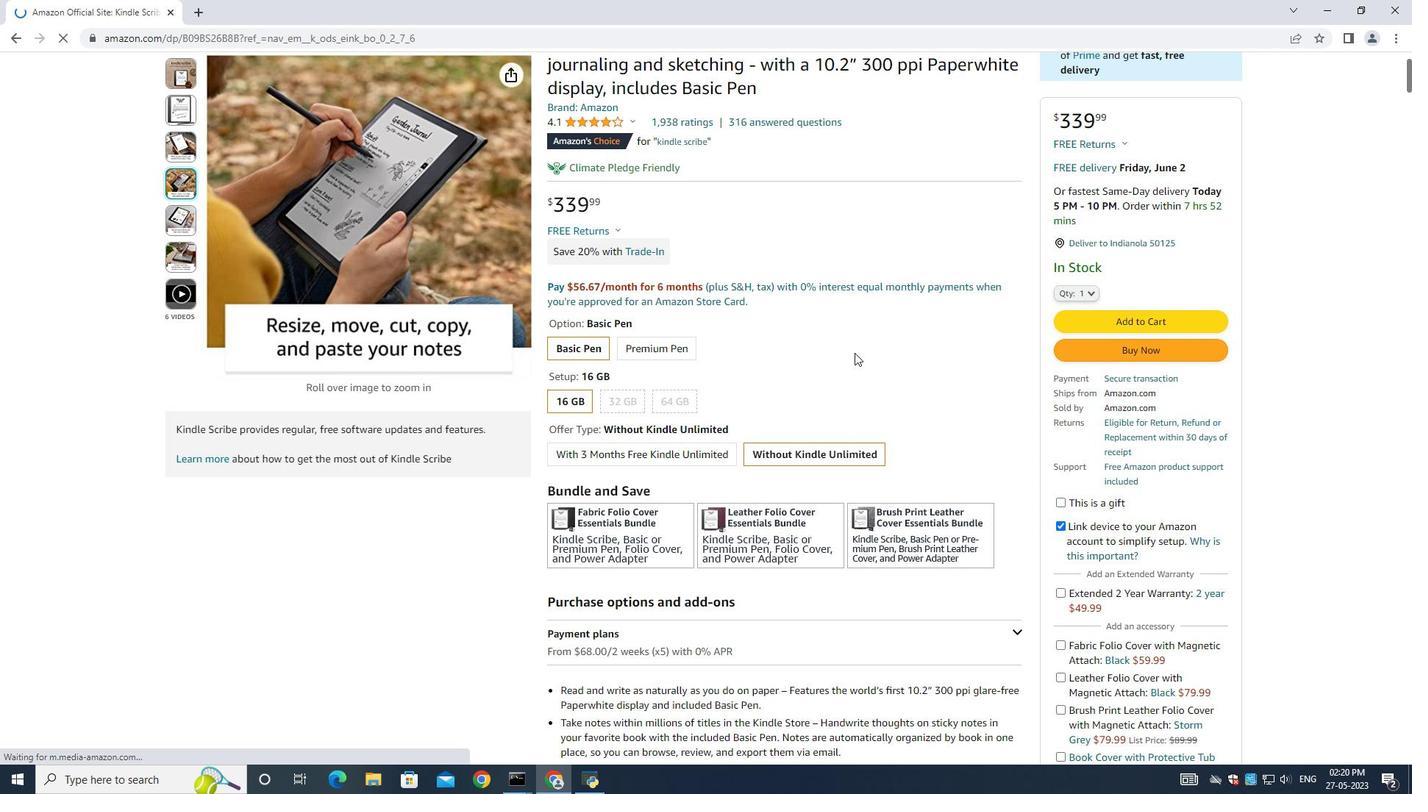 
Action: Mouse scrolled (1295, 459) with delta (0, 0)
Screenshot: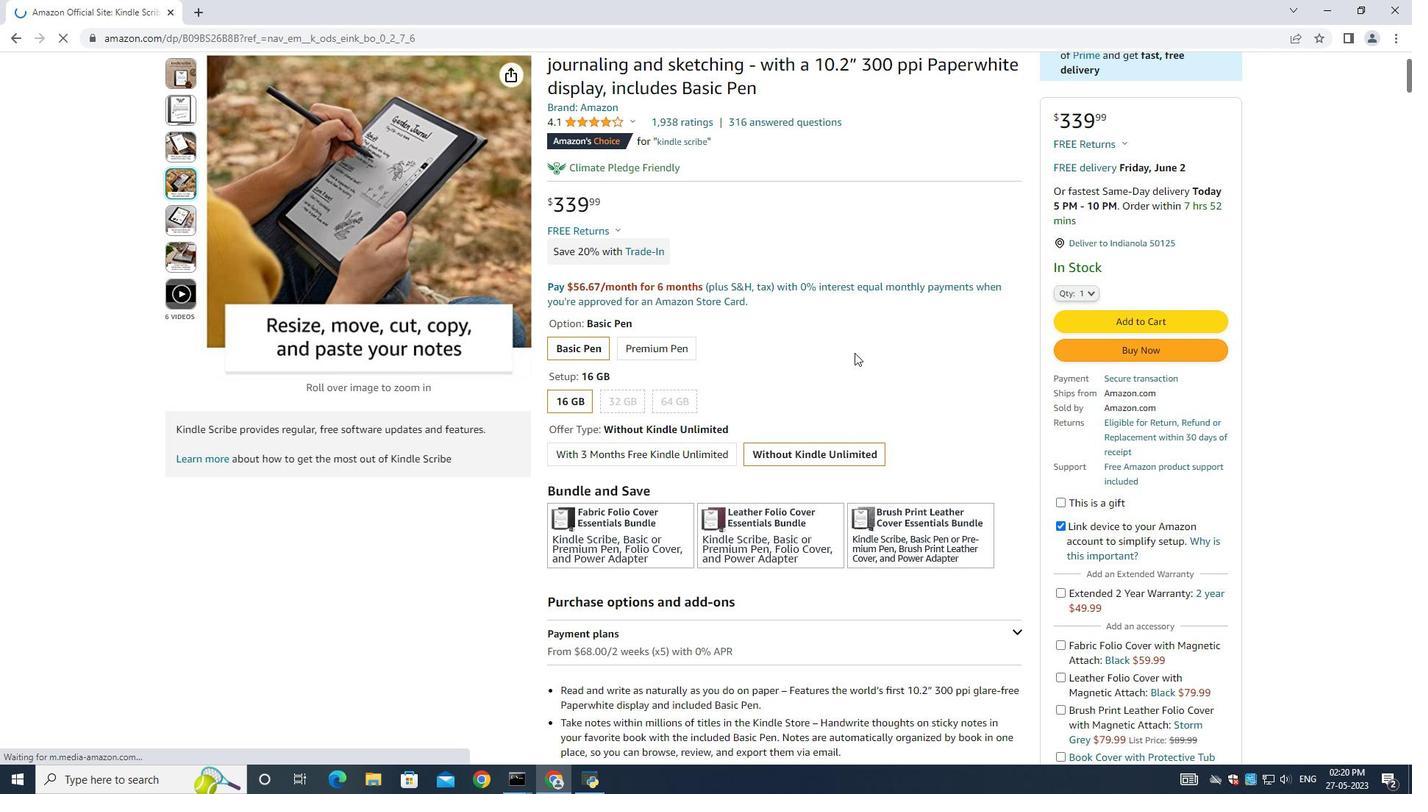
Action: Mouse scrolled (1295, 459) with delta (0, 0)
Screenshot: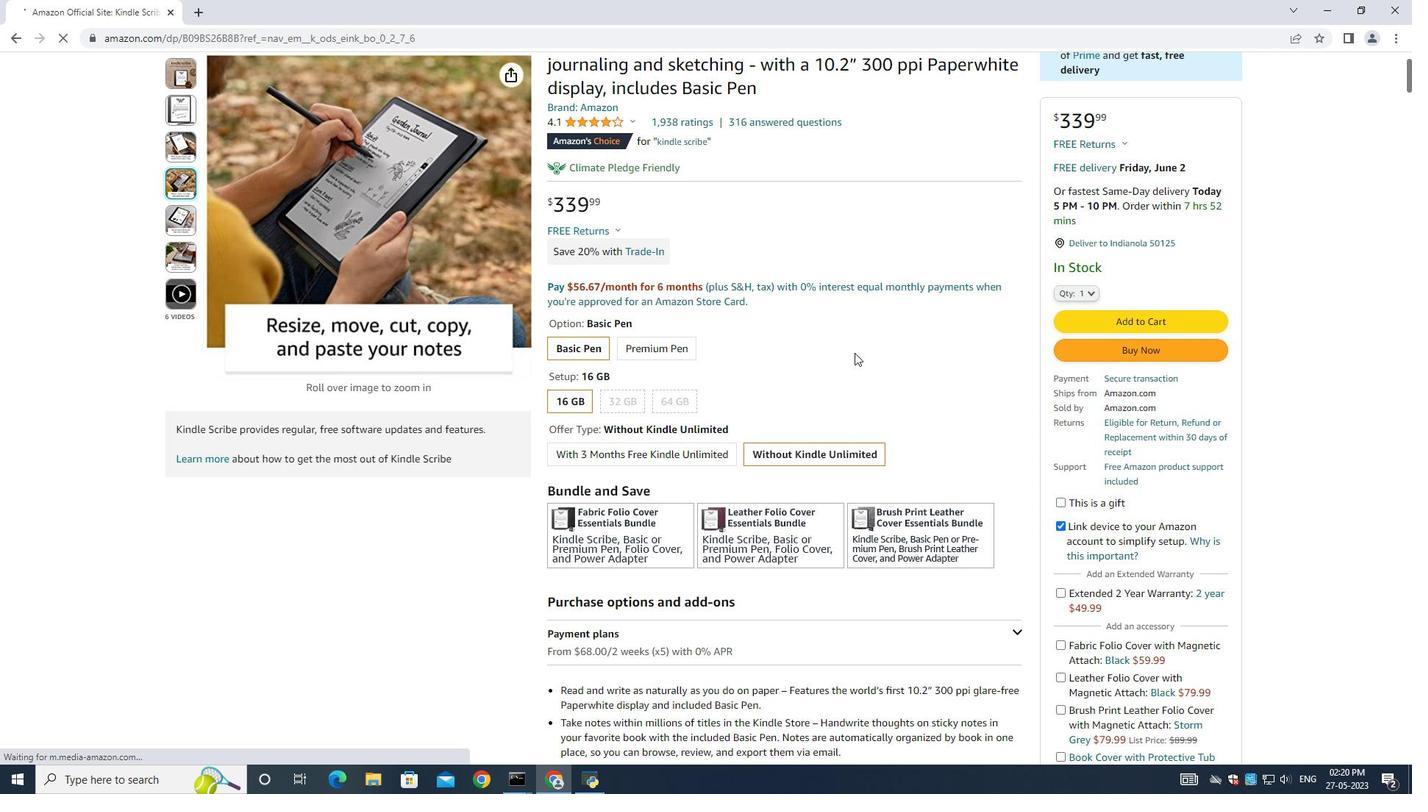 
Action: Mouse scrolled (1295, 459) with delta (0, 0)
Screenshot: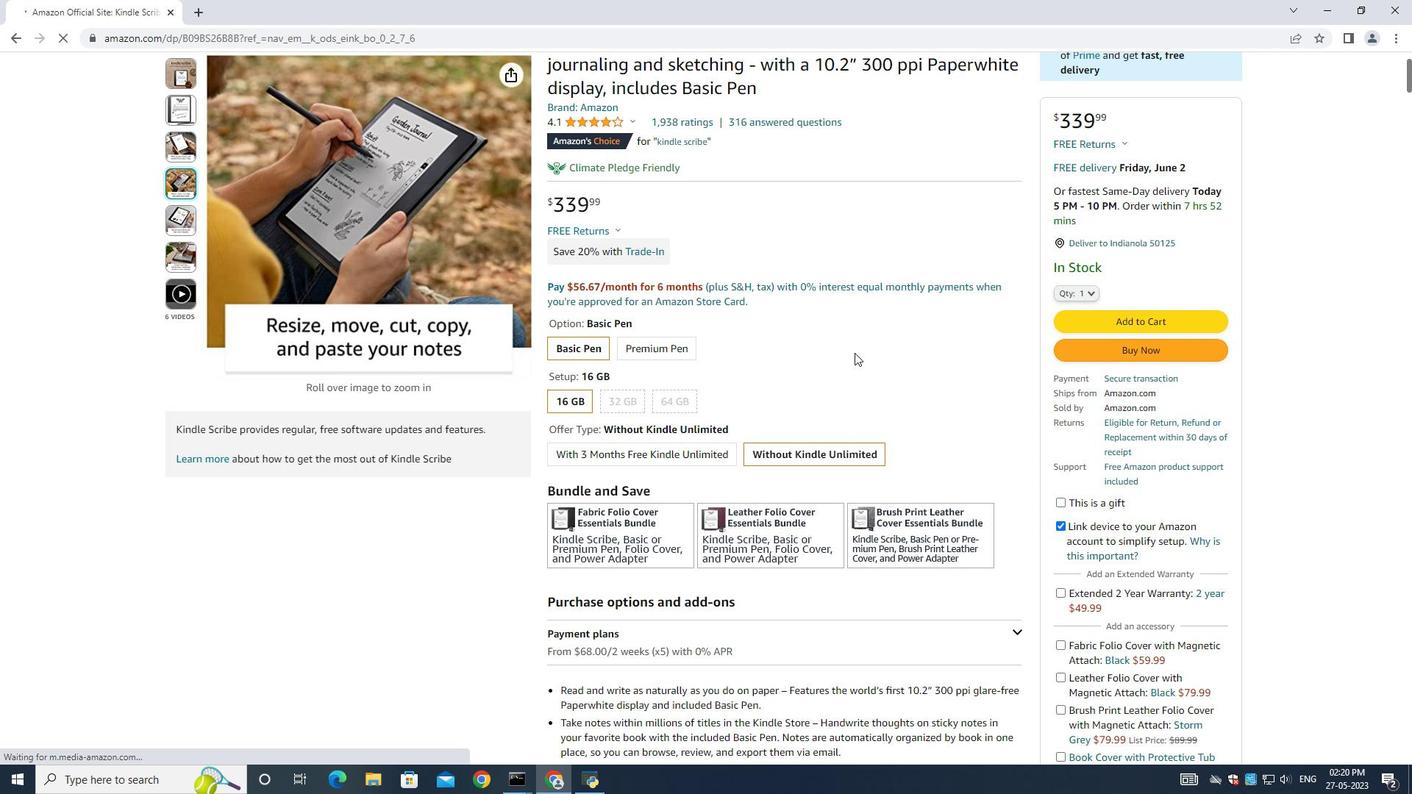 
Action: Mouse scrolled (1295, 459) with delta (0, 0)
Screenshot: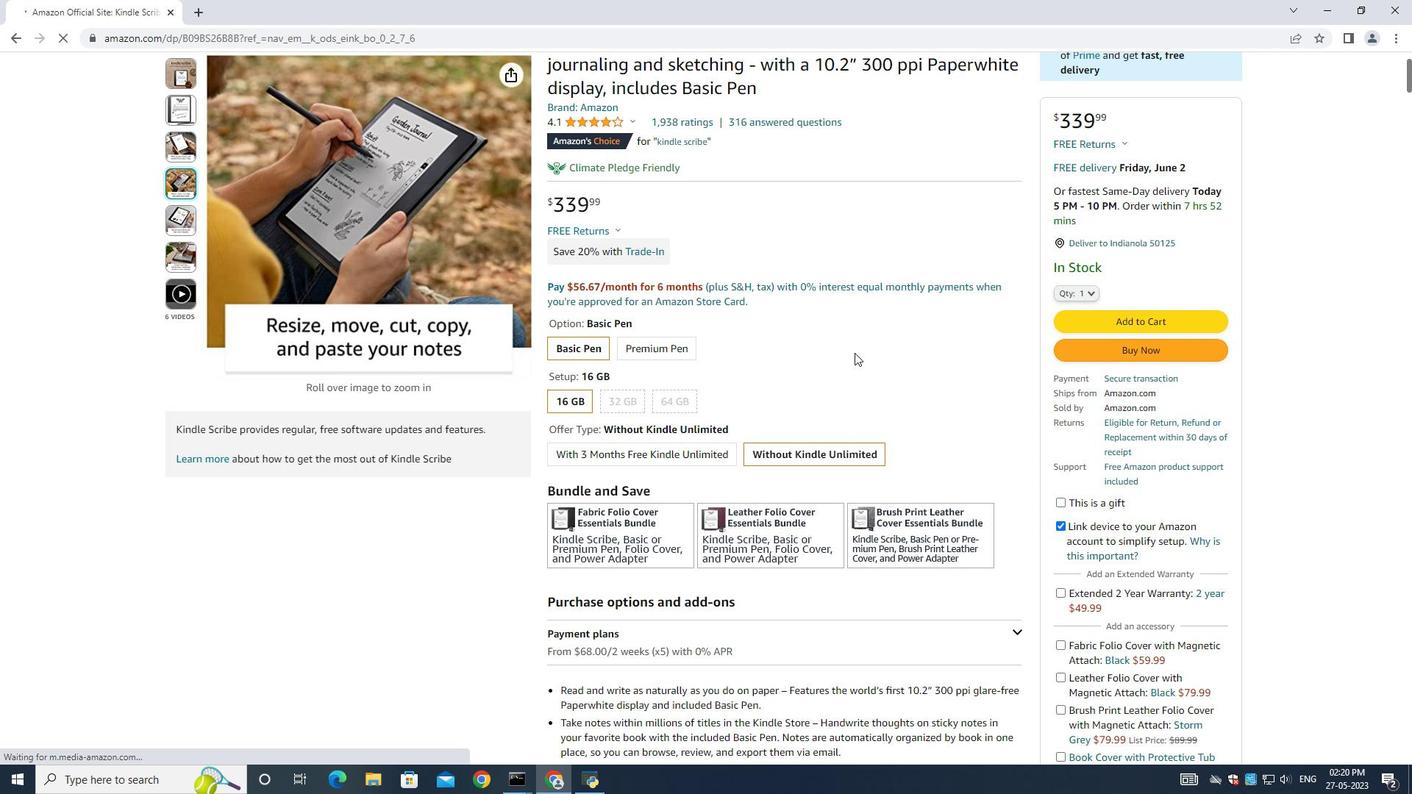 
Action: Mouse scrolled (1295, 459) with delta (0, 0)
Screenshot: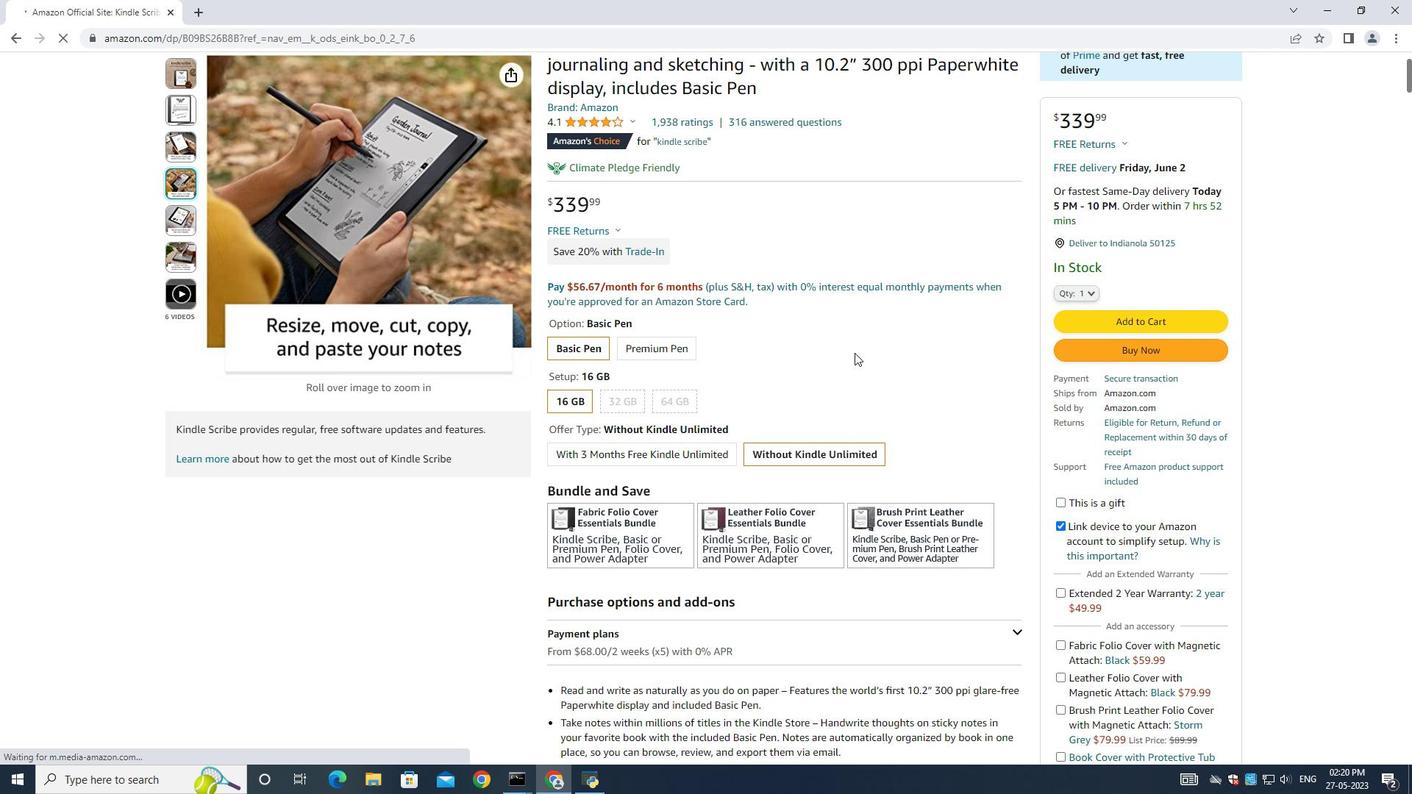 
Action: Mouse scrolled (1295, 459) with delta (0, 0)
Screenshot: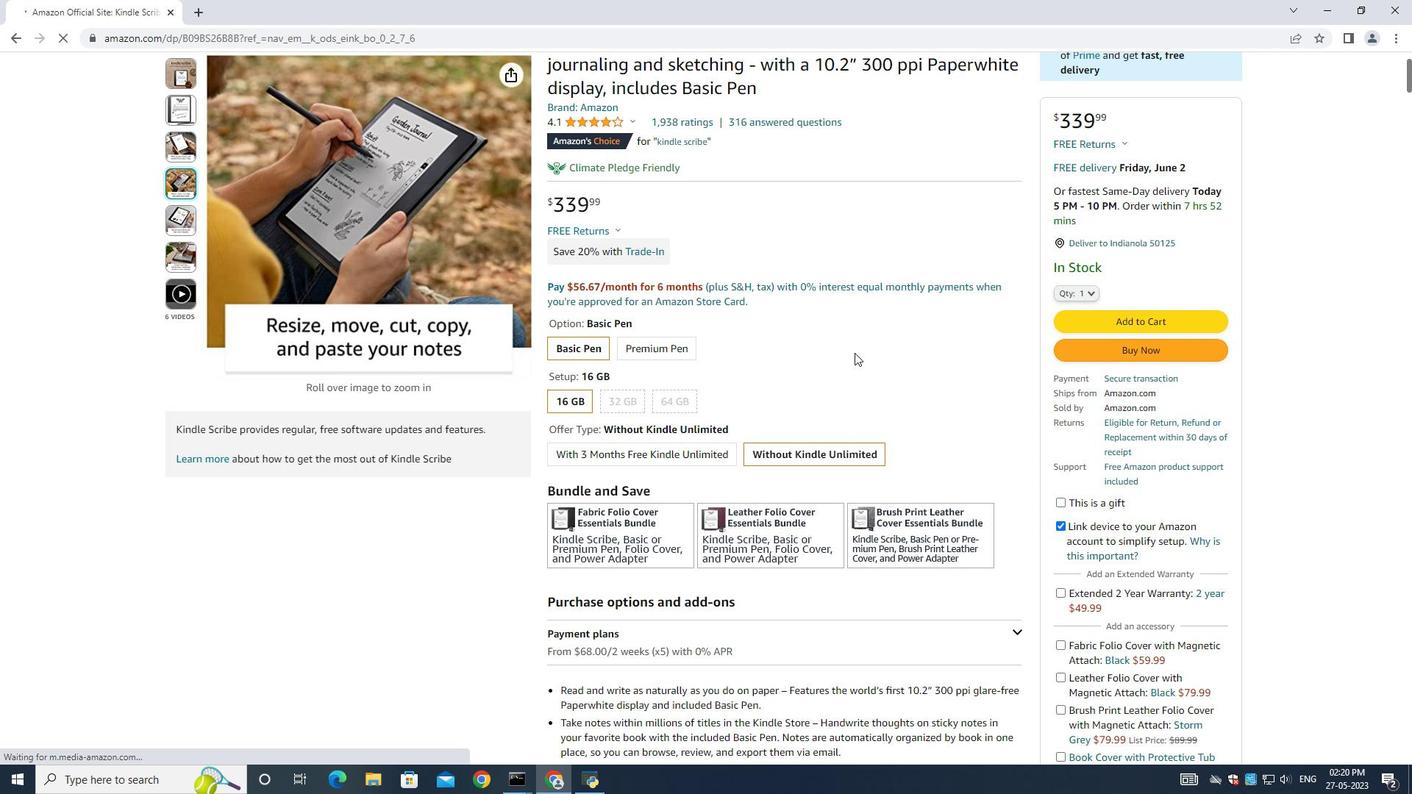 
Action: Mouse scrolled (1295, 459) with delta (0, 0)
Screenshot: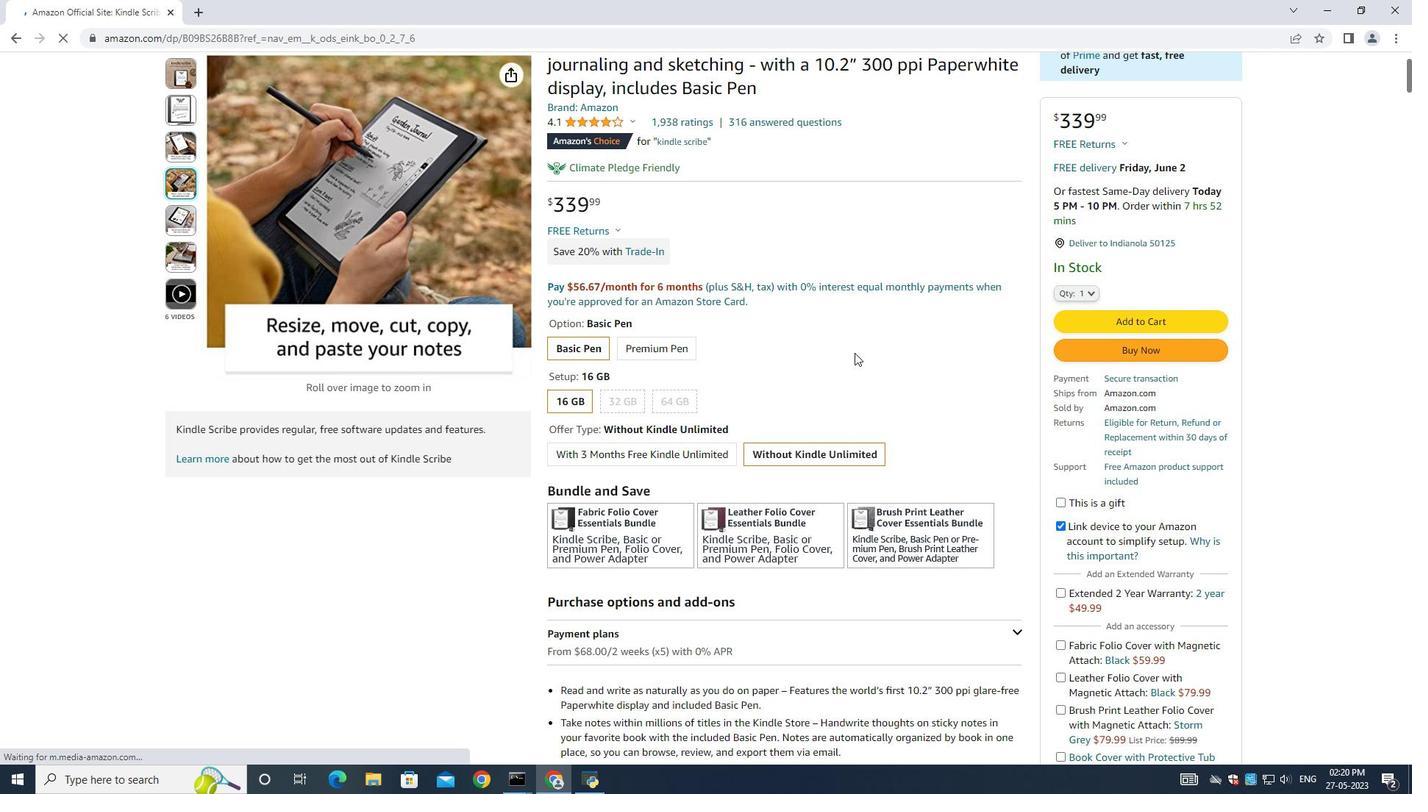 
Action: Mouse scrolled (1295, 459) with delta (0, 0)
Screenshot: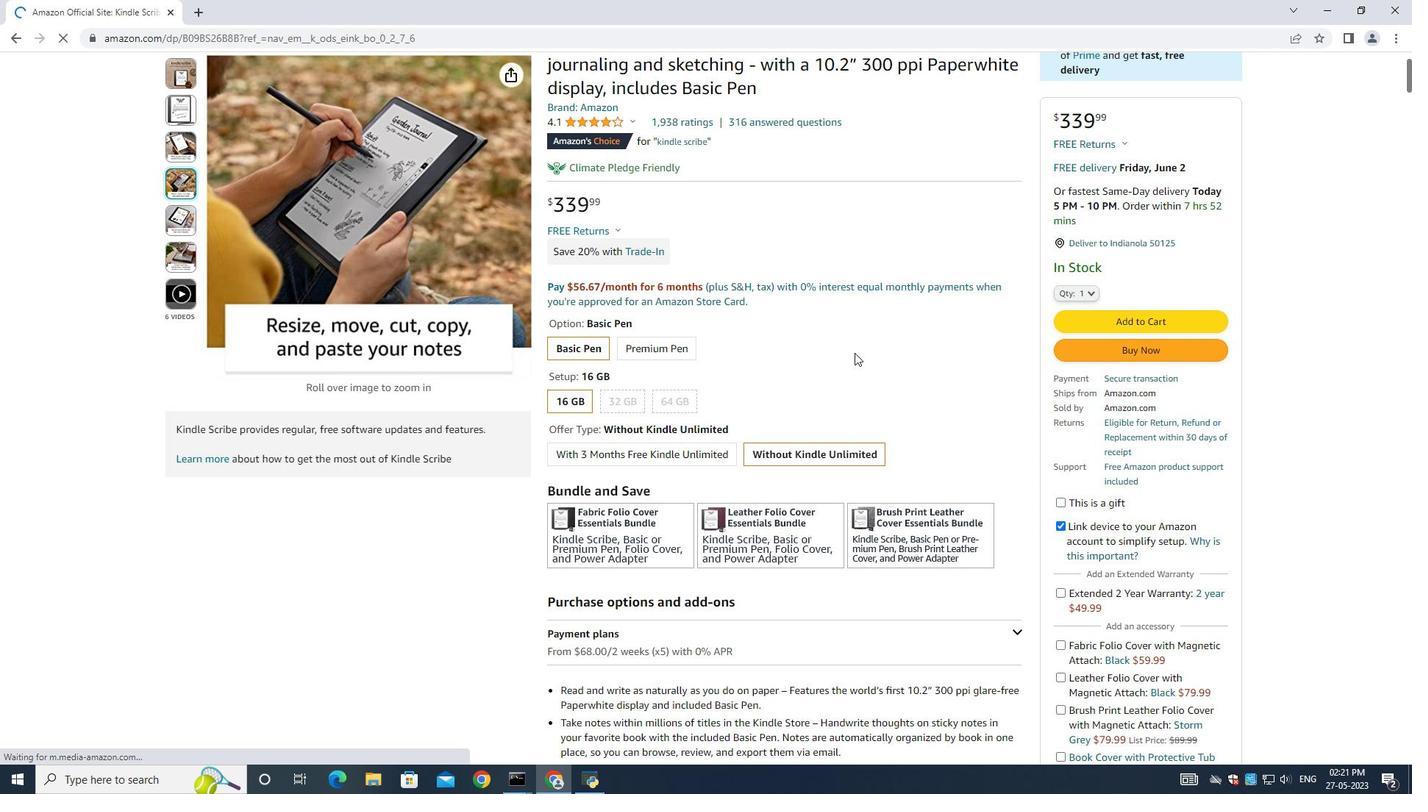 
Action: Mouse scrolled (1295, 459) with delta (0, 0)
Screenshot: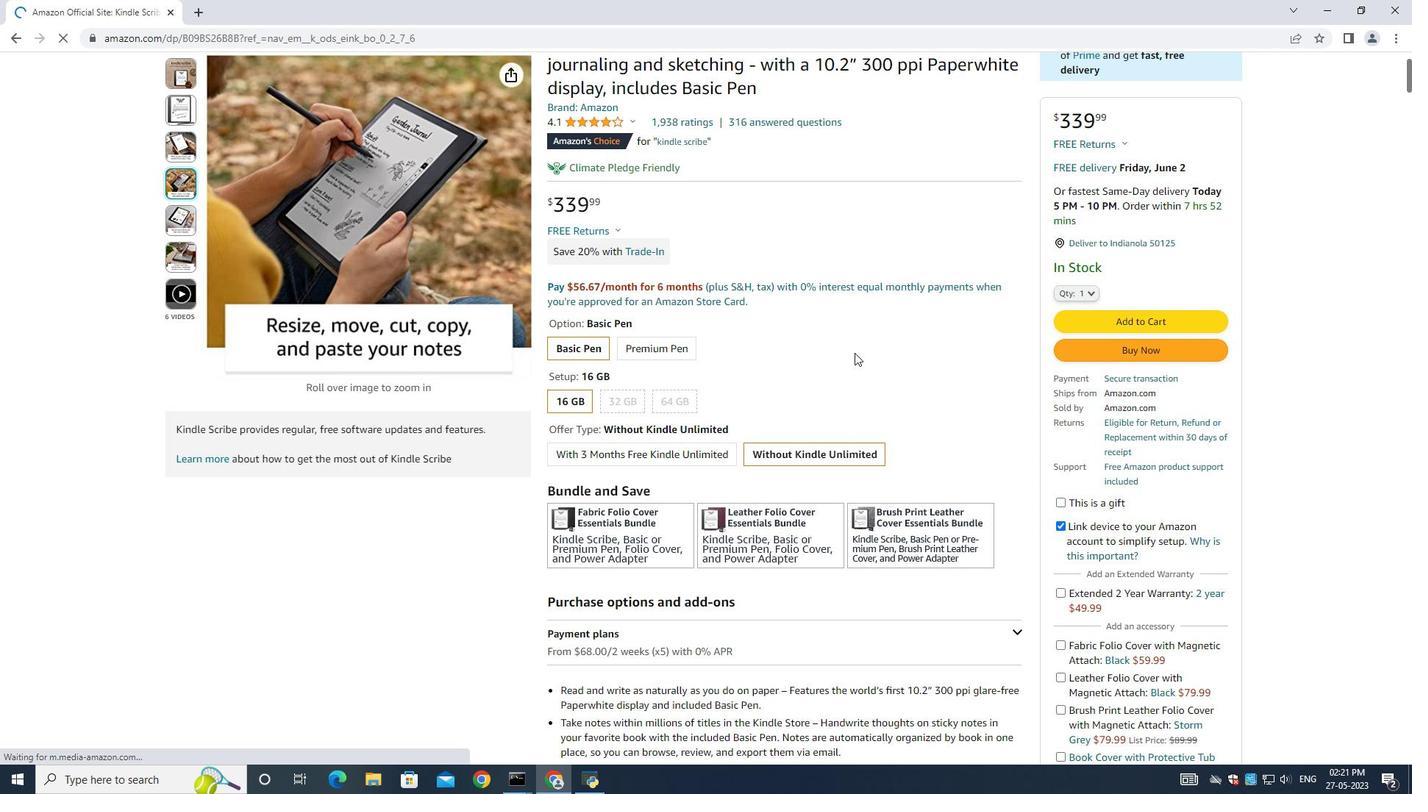 
Action: Mouse scrolled (1295, 459) with delta (0, 0)
Screenshot: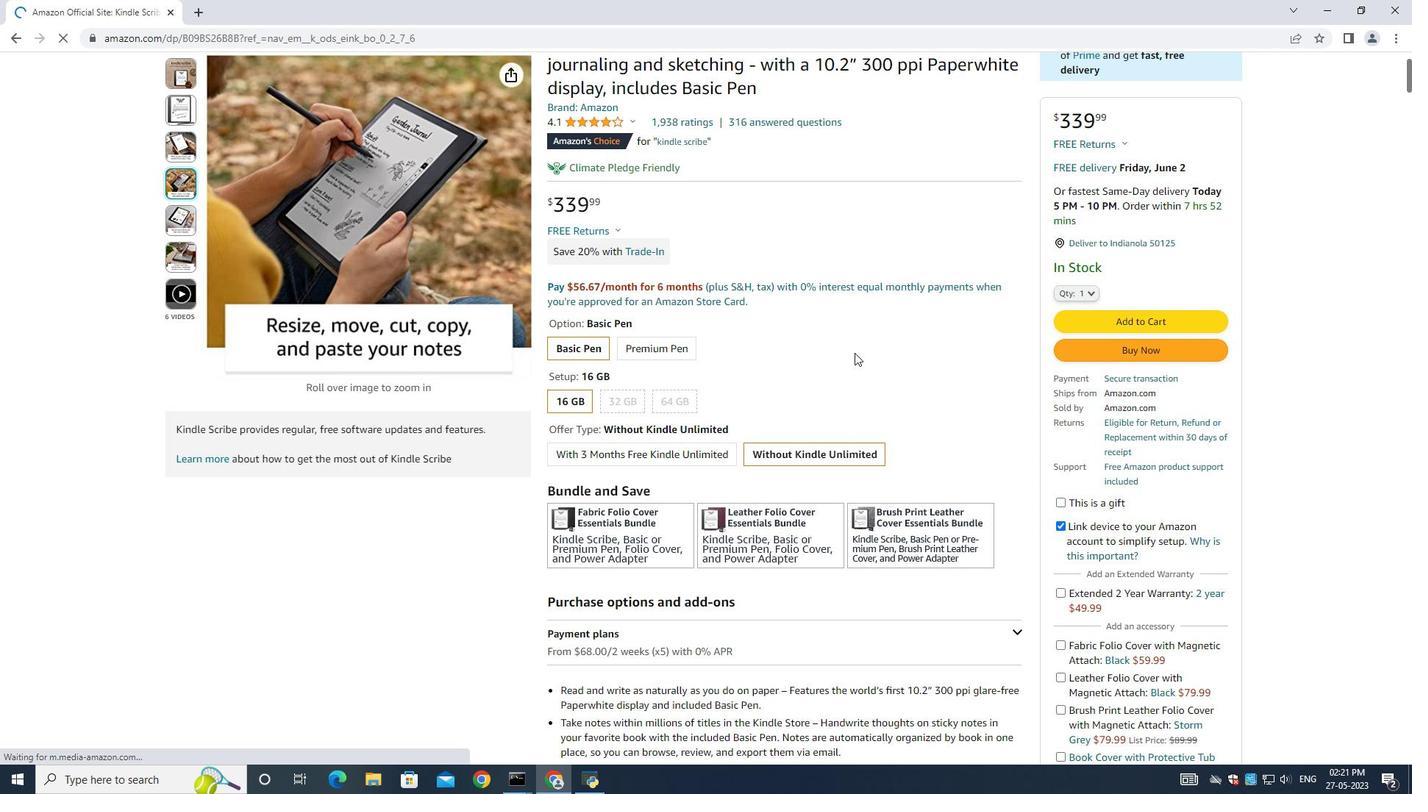 
Action: Mouse scrolled (1295, 459) with delta (0, 0)
Screenshot: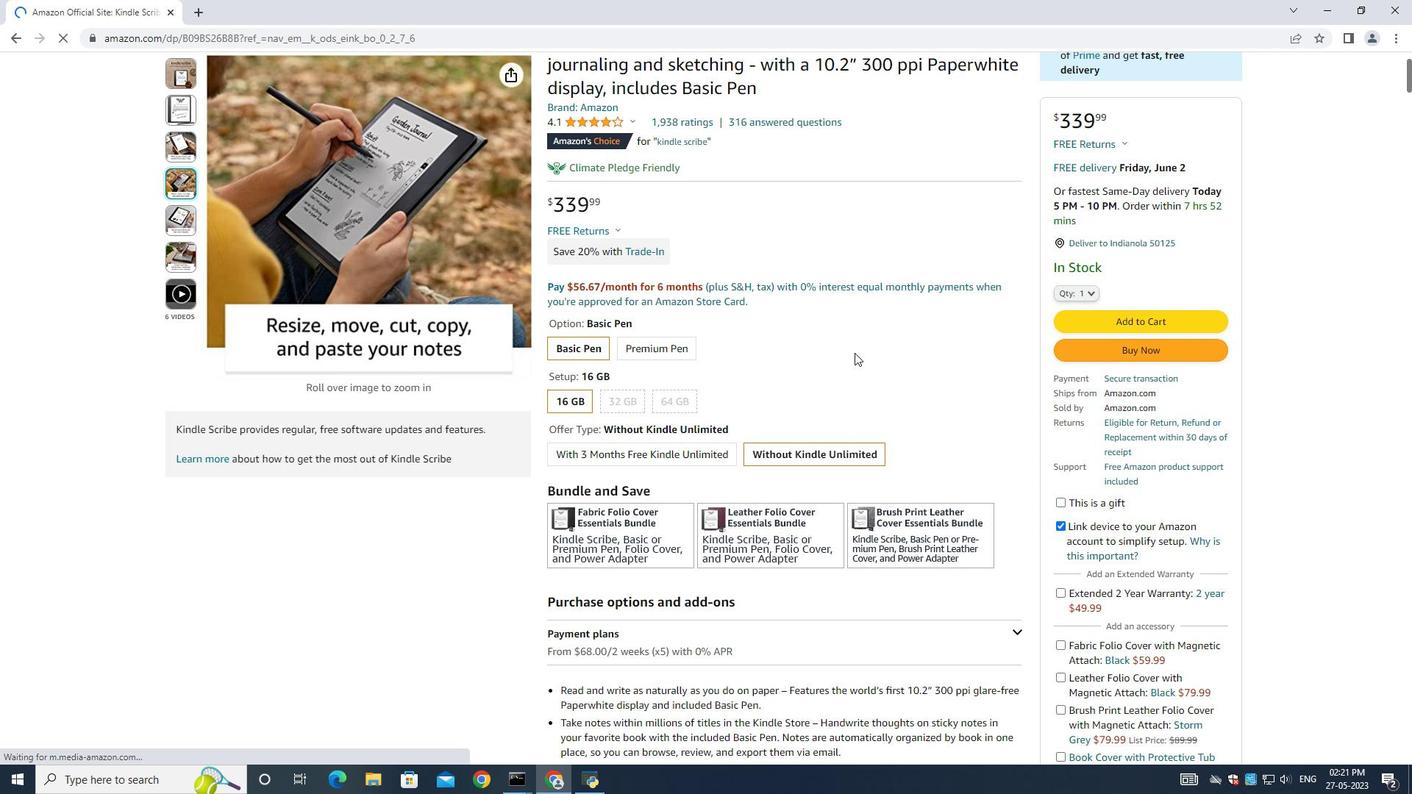 
Action: Mouse scrolled (1295, 459) with delta (0, 0)
Screenshot: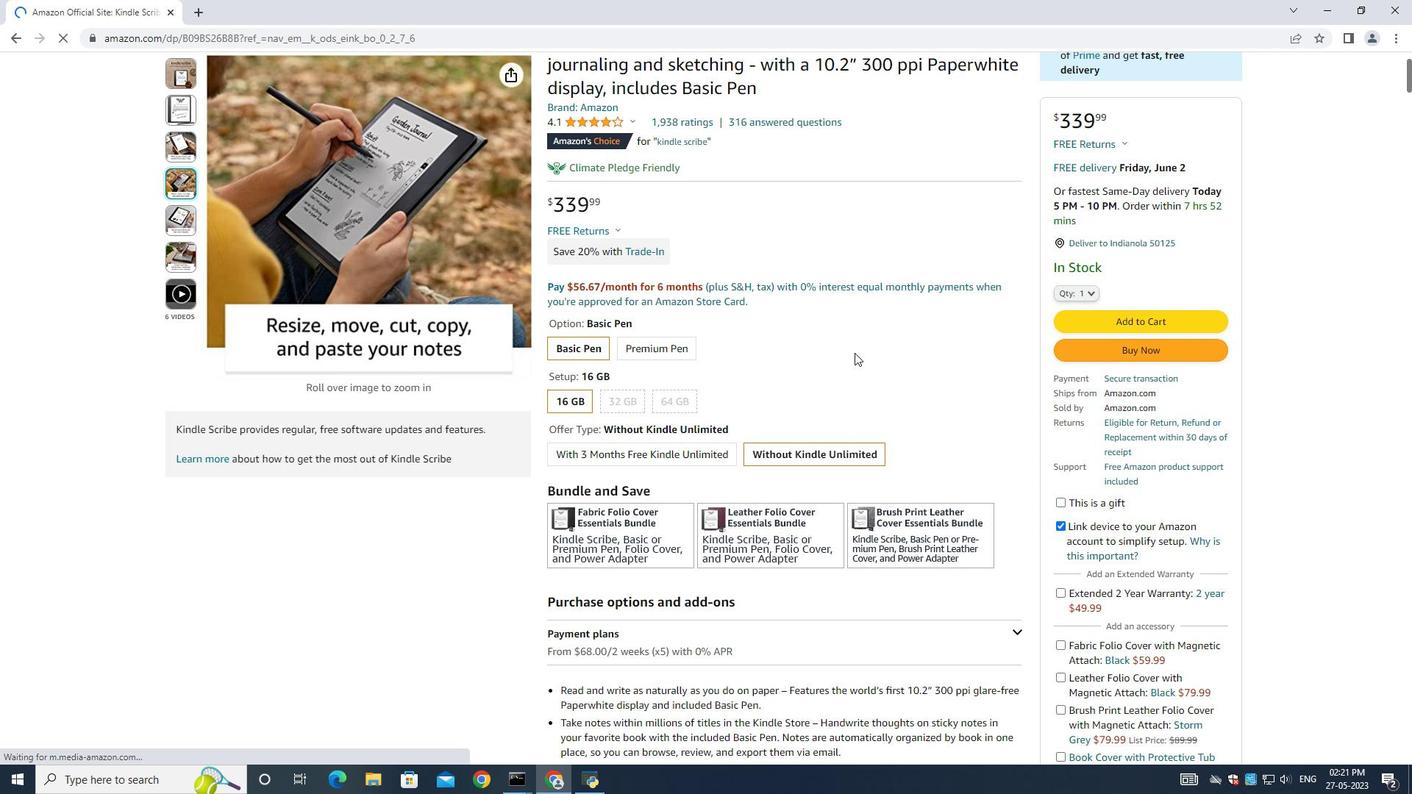 
Action: Mouse scrolled (1295, 459) with delta (0, 0)
Screenshot: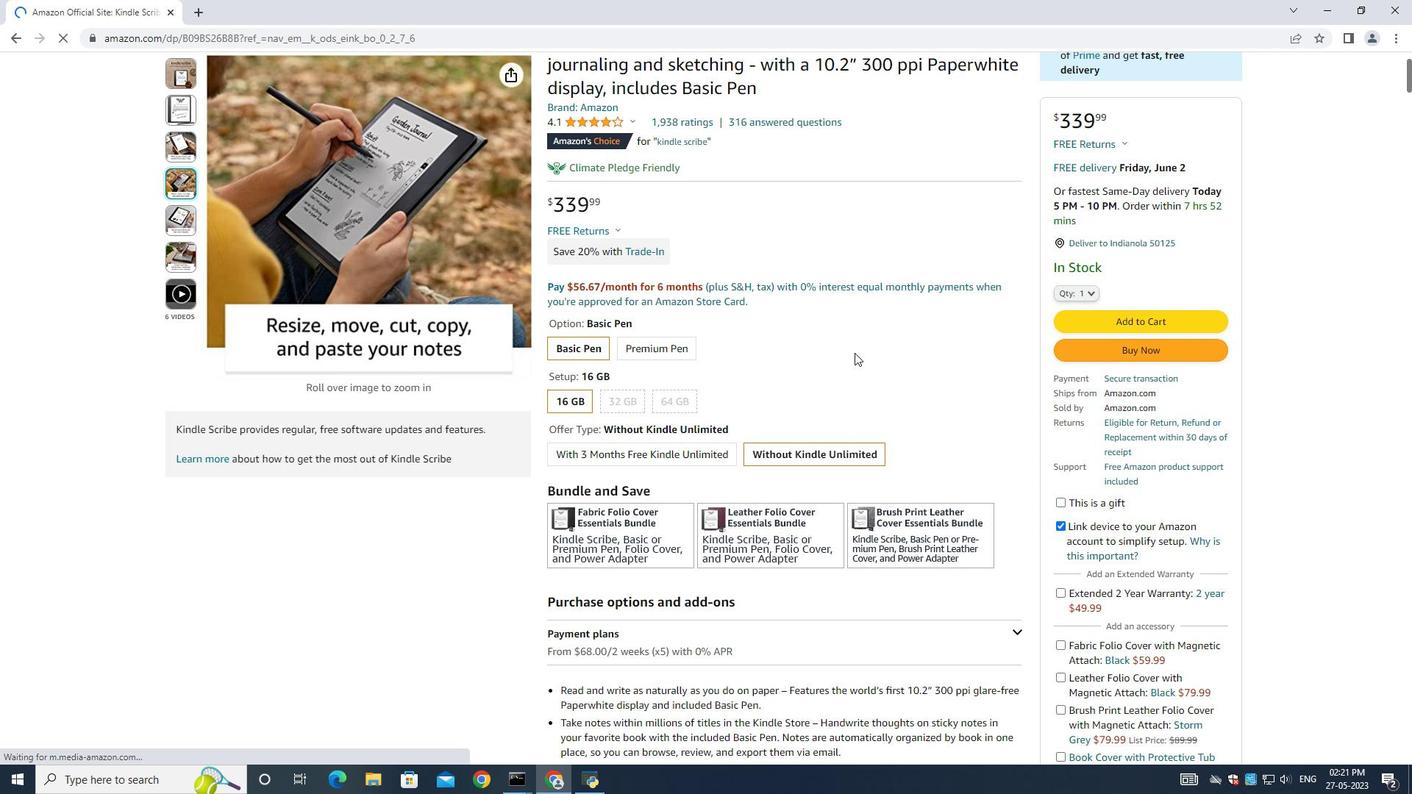
Action: Mouse scrolled (1295, 459) with delta (0, 0)
Screenshot: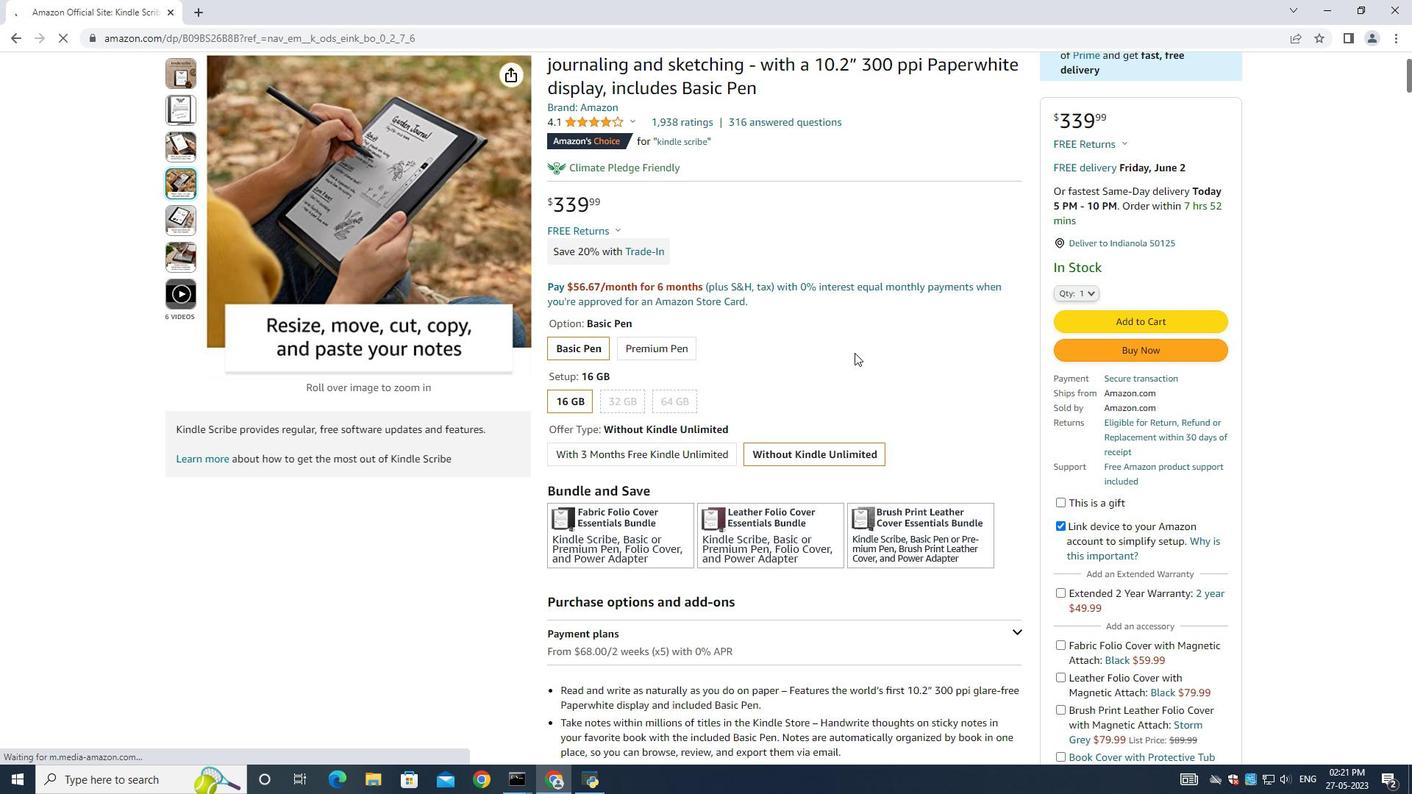 
Action: Mouse scrolled (1295, 459) with delta (0, 0)
Screenshot: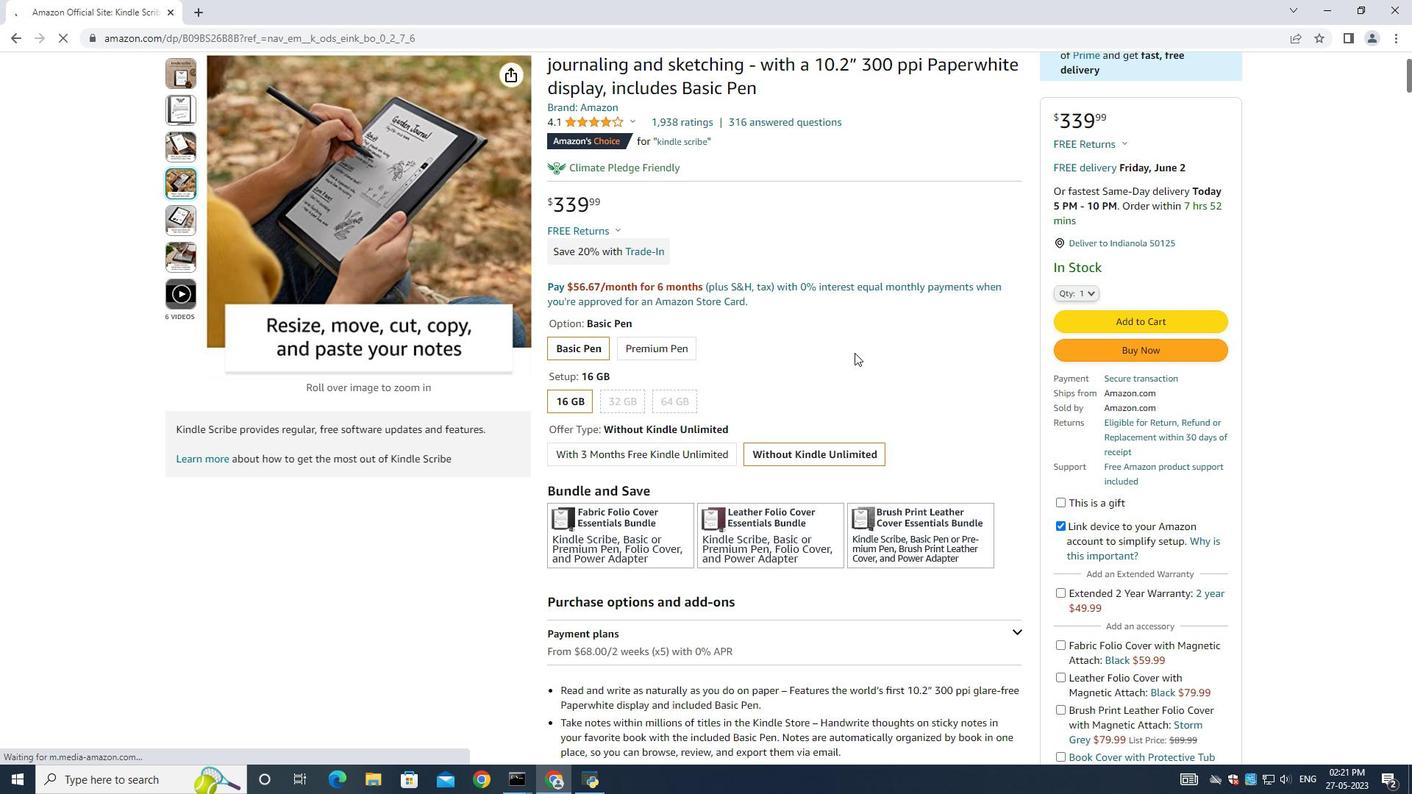 
Action: Mouse scrolled (1295, 459) with delta (0, 0)
Screenshot: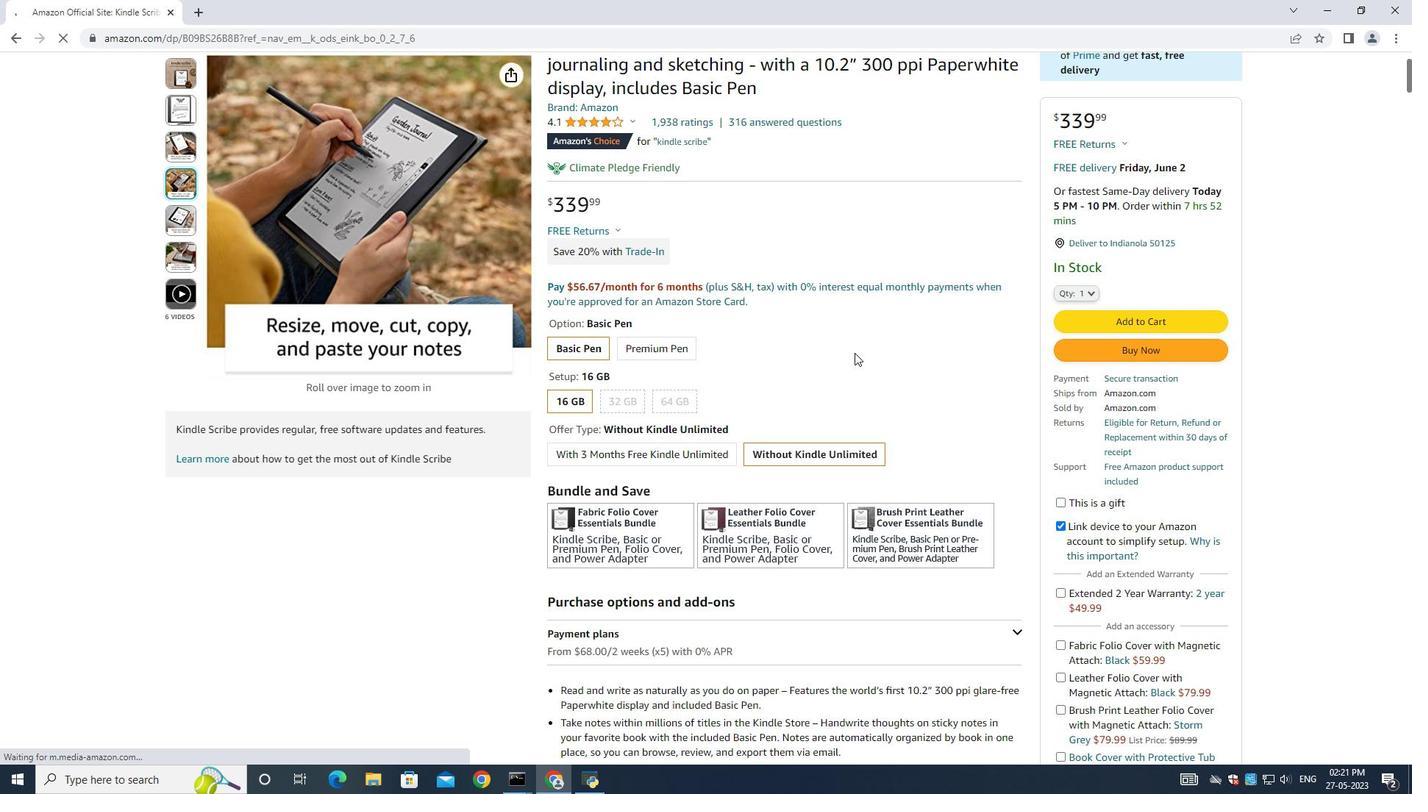 
Action: Mouse moved to (963, 435)
Screenshot: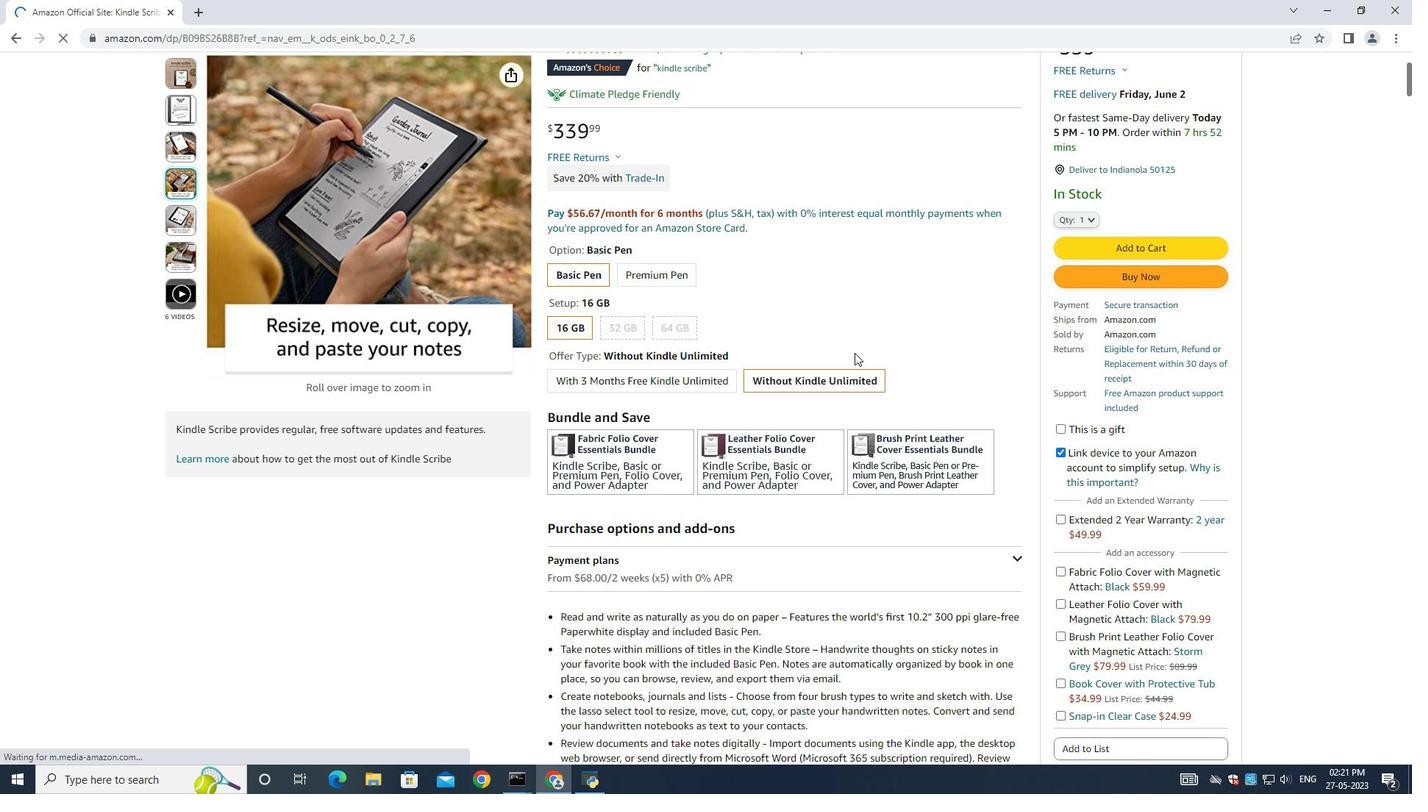 
Action: Mouse scrolled (963, 436) with delta (0, 0)
Screenshot: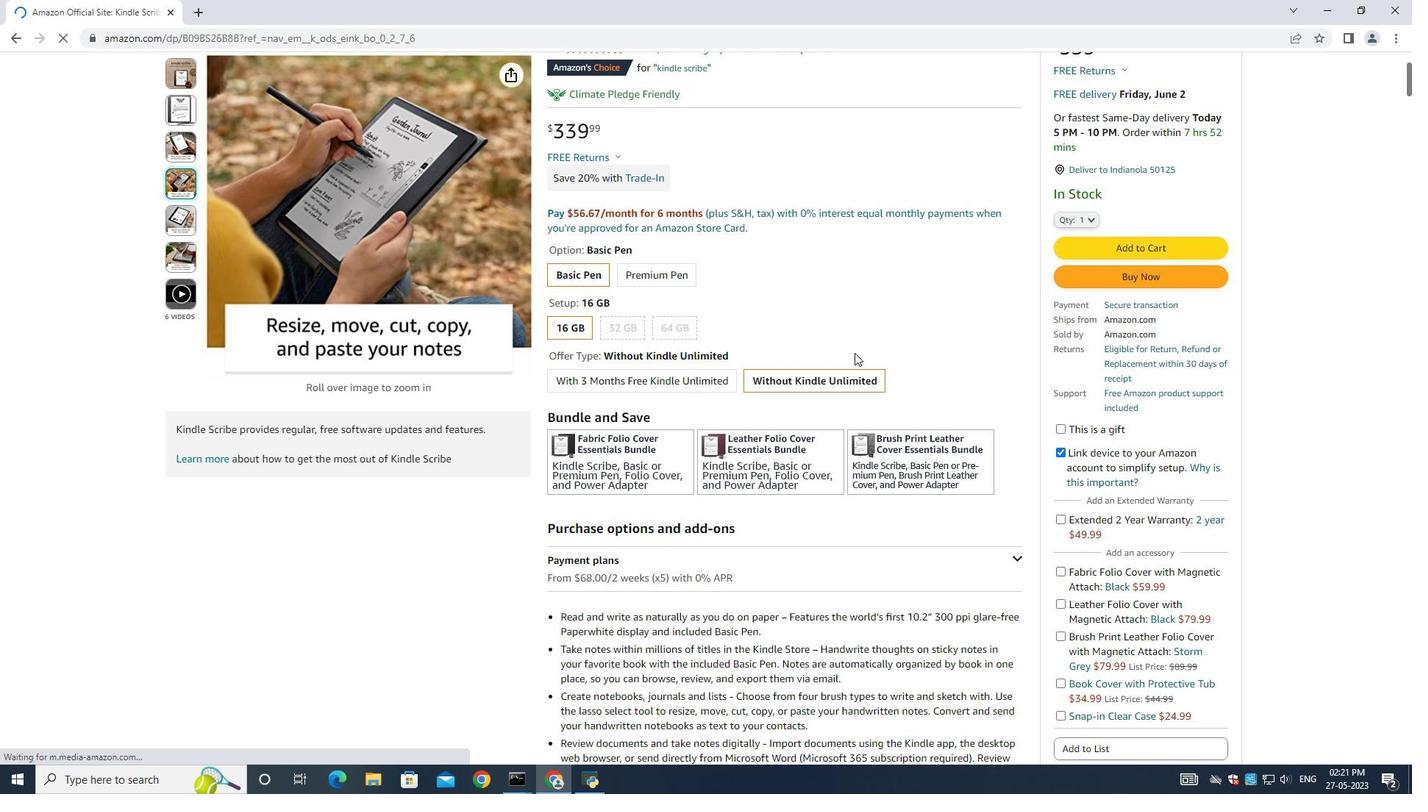 
Action: Mouse scrolled (963, 436) with delta (0, 0)
Screenshot: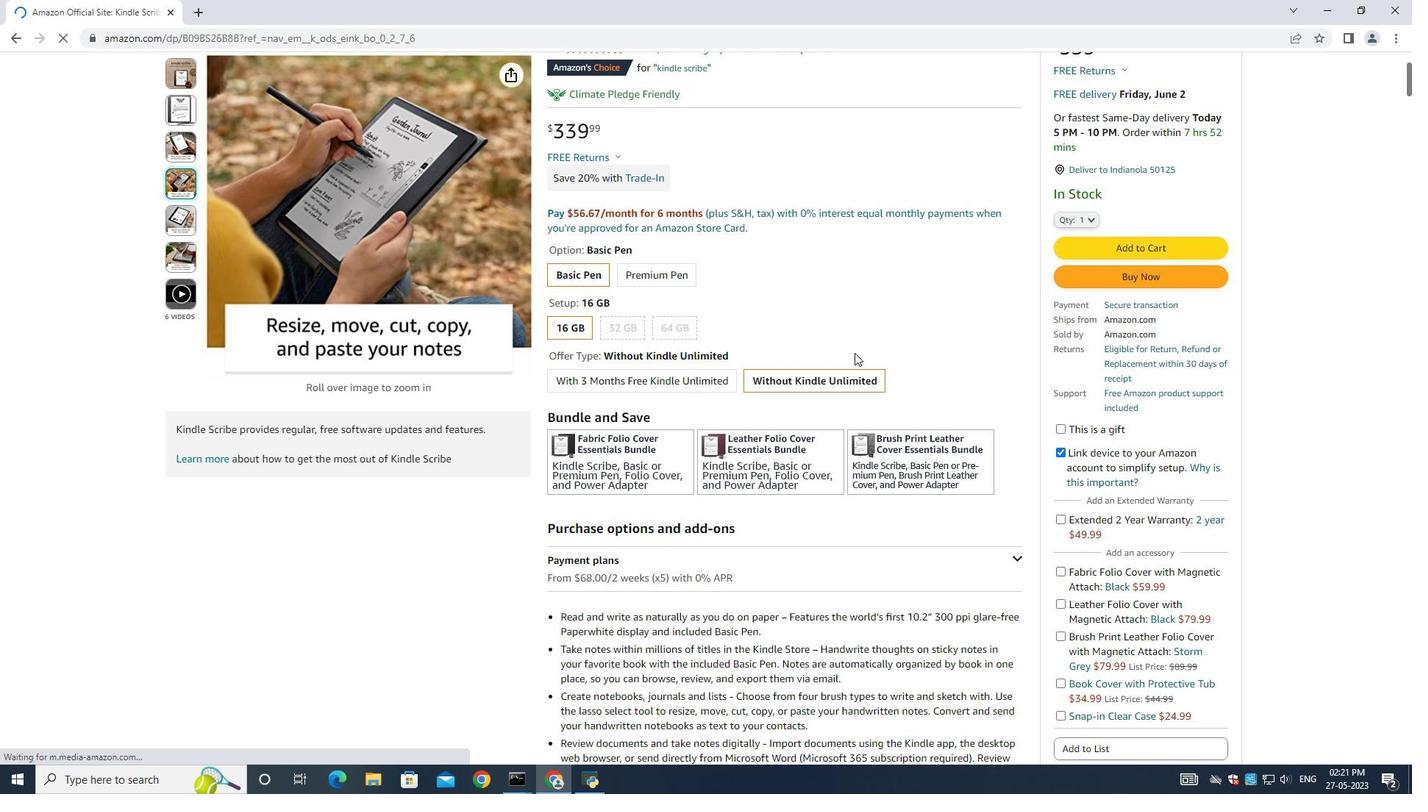 
Action: Mouse moved to (962, 435)
Screenshot: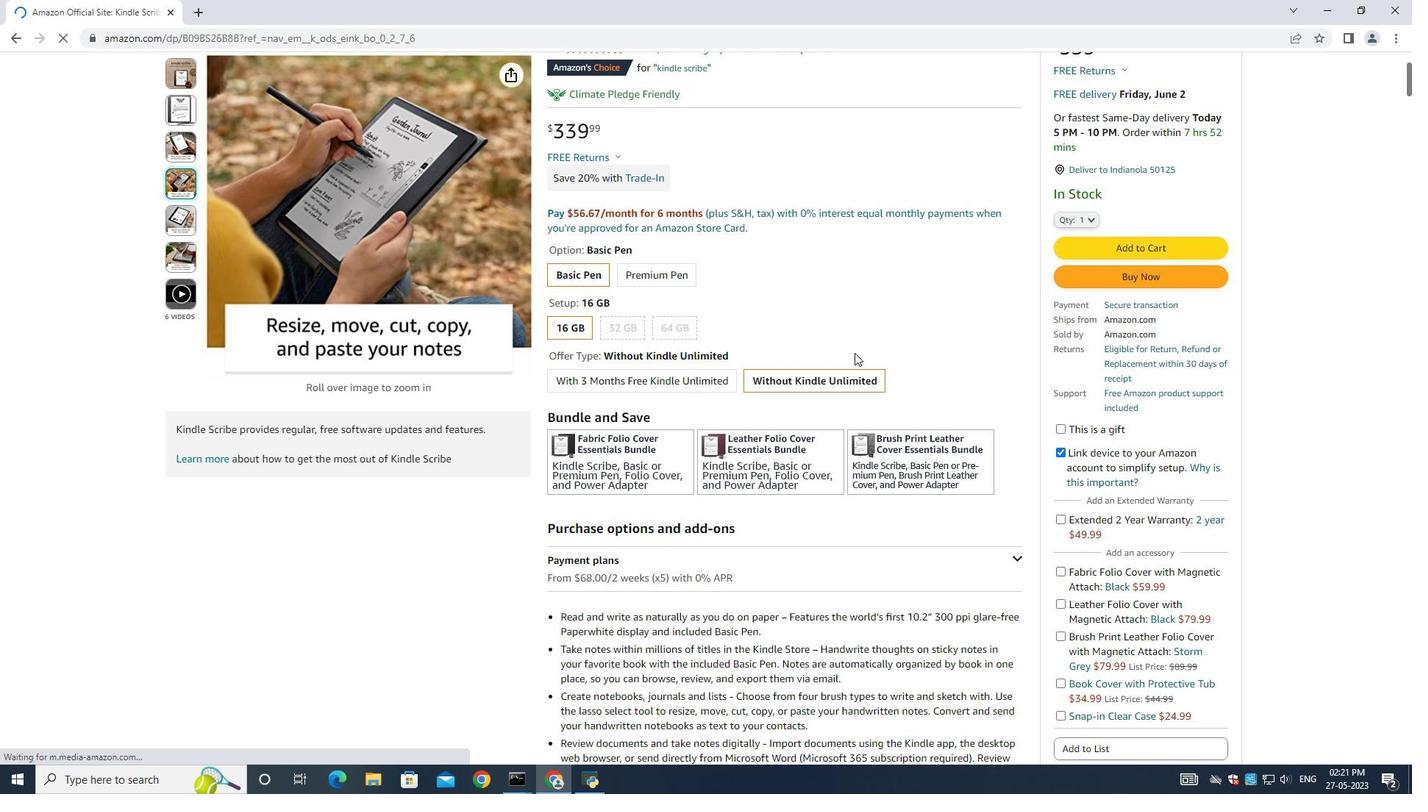 
Action: Mouse scrolled (962, 436) with delta (0, 0)
Screenshot: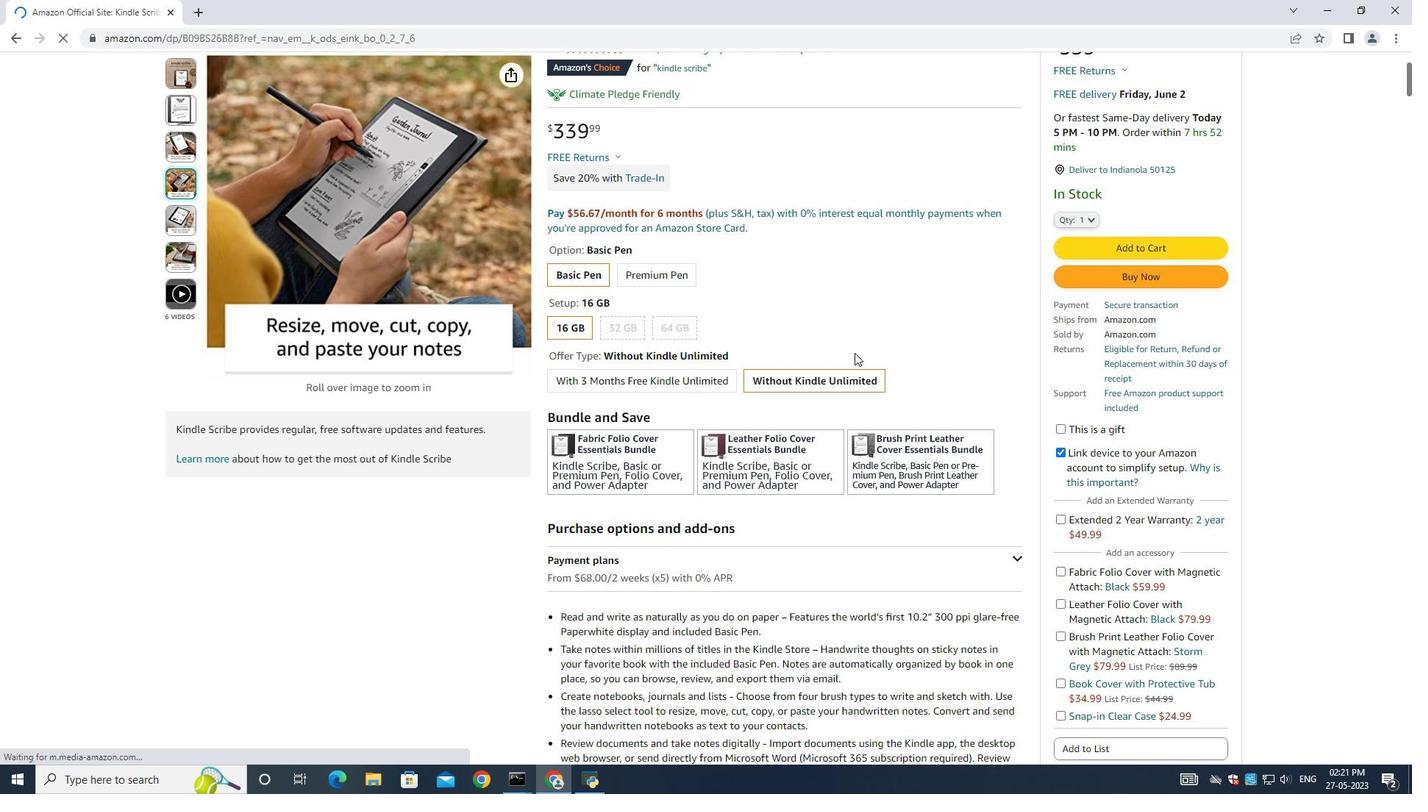 
Action: Mouse moved to (961, 434)
Screenshot: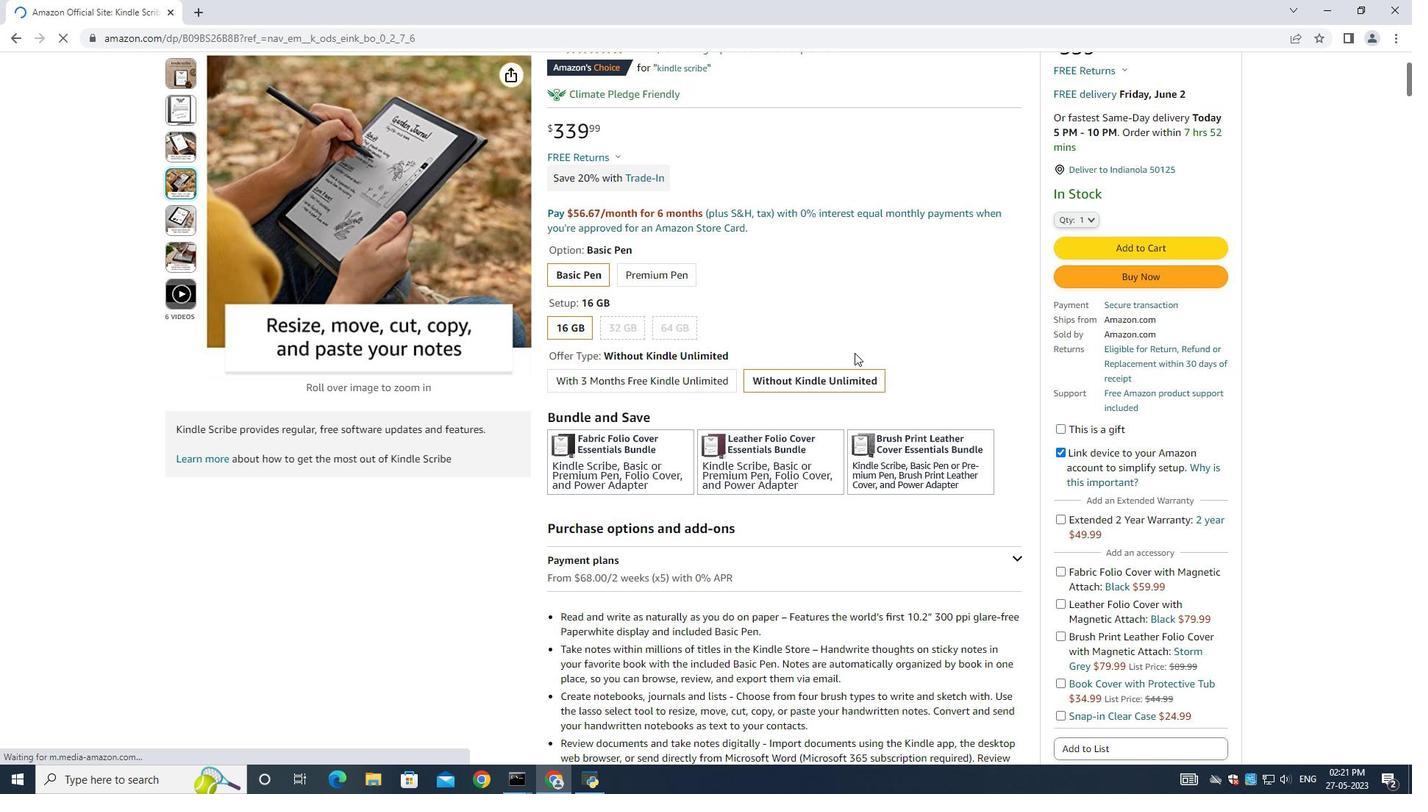 
Action: Mouse scrolled (962, 435) with delta (0, 0)
Screenshot: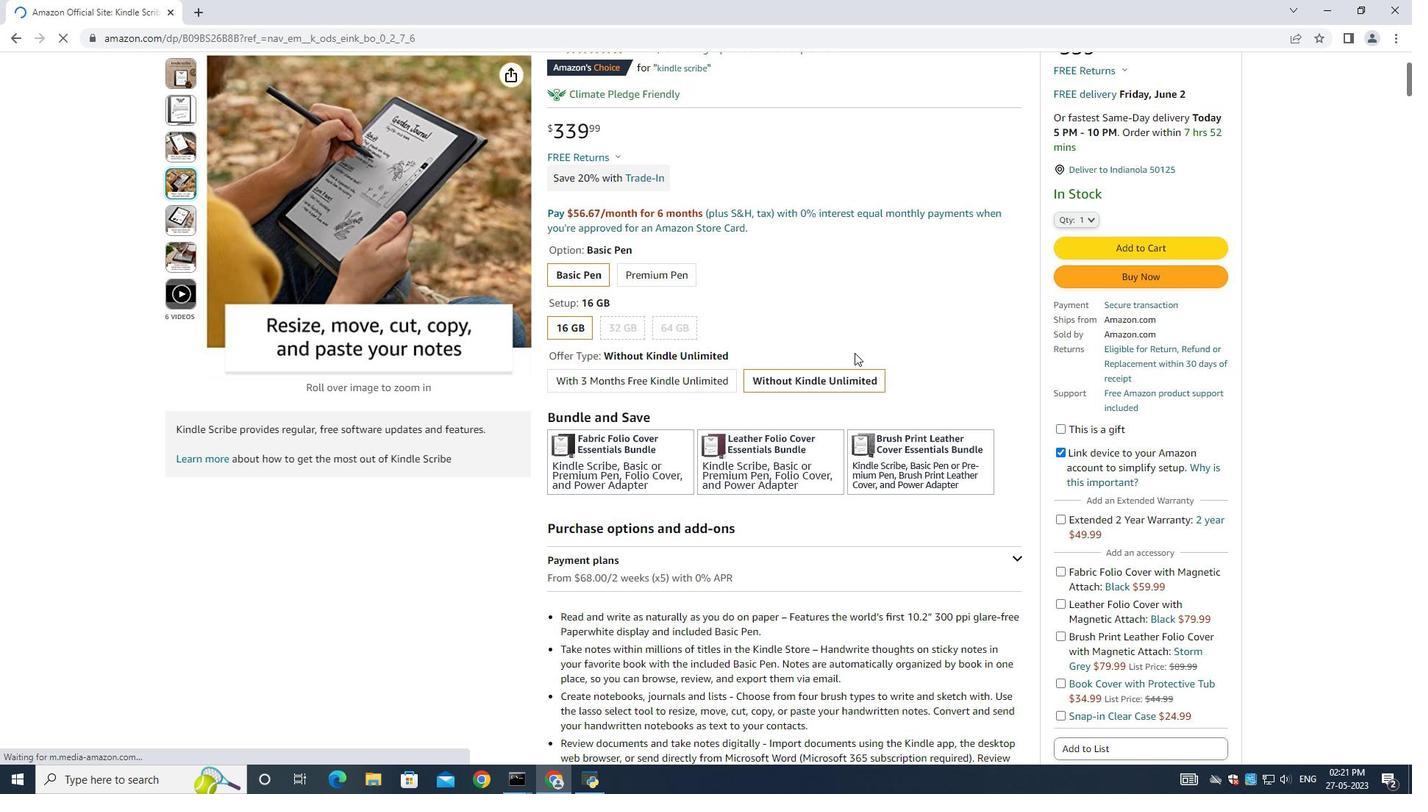 
Action: Mouse moved to (960, 434)
Screenshot: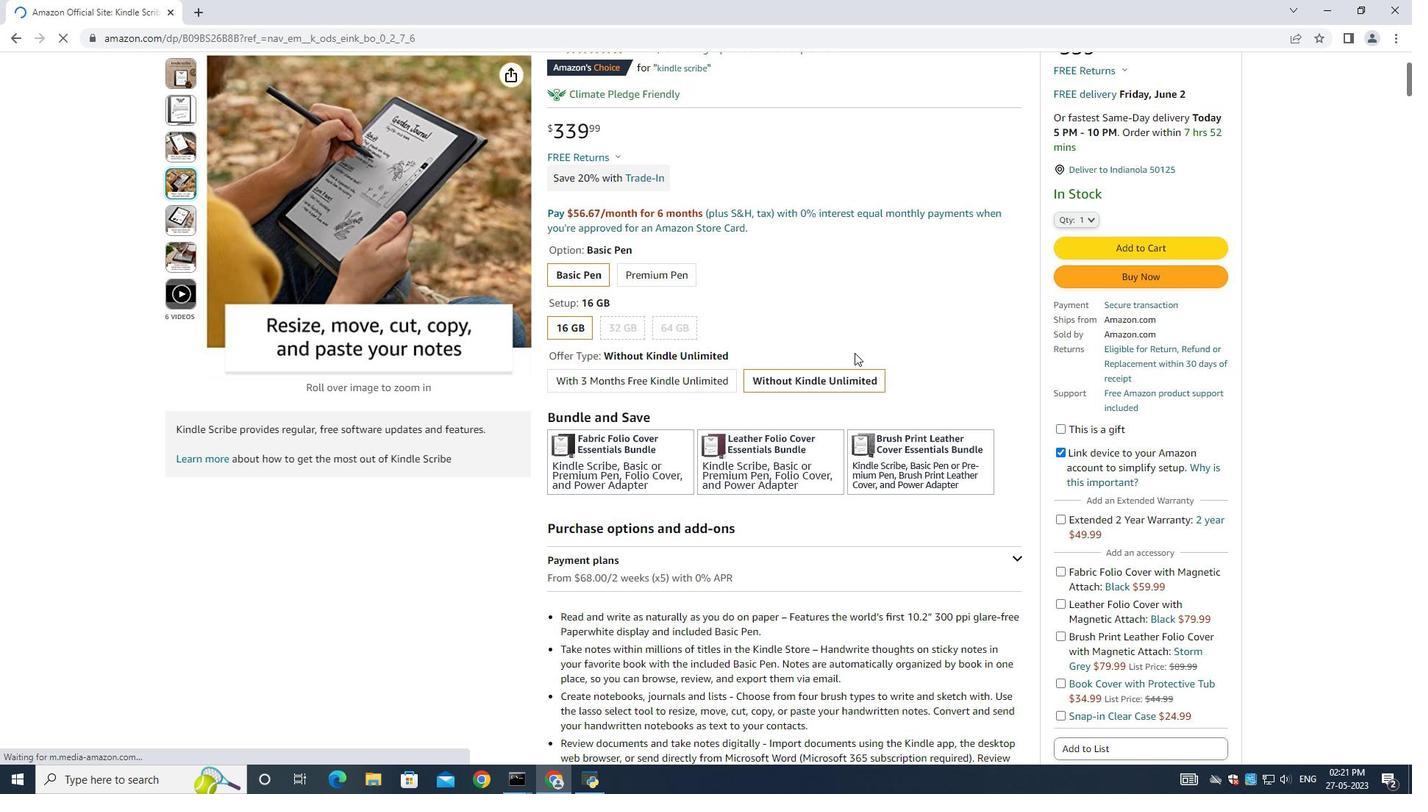 
Action: Mouse scrolled (961, 435) with delta (0, 0)
Screenshot: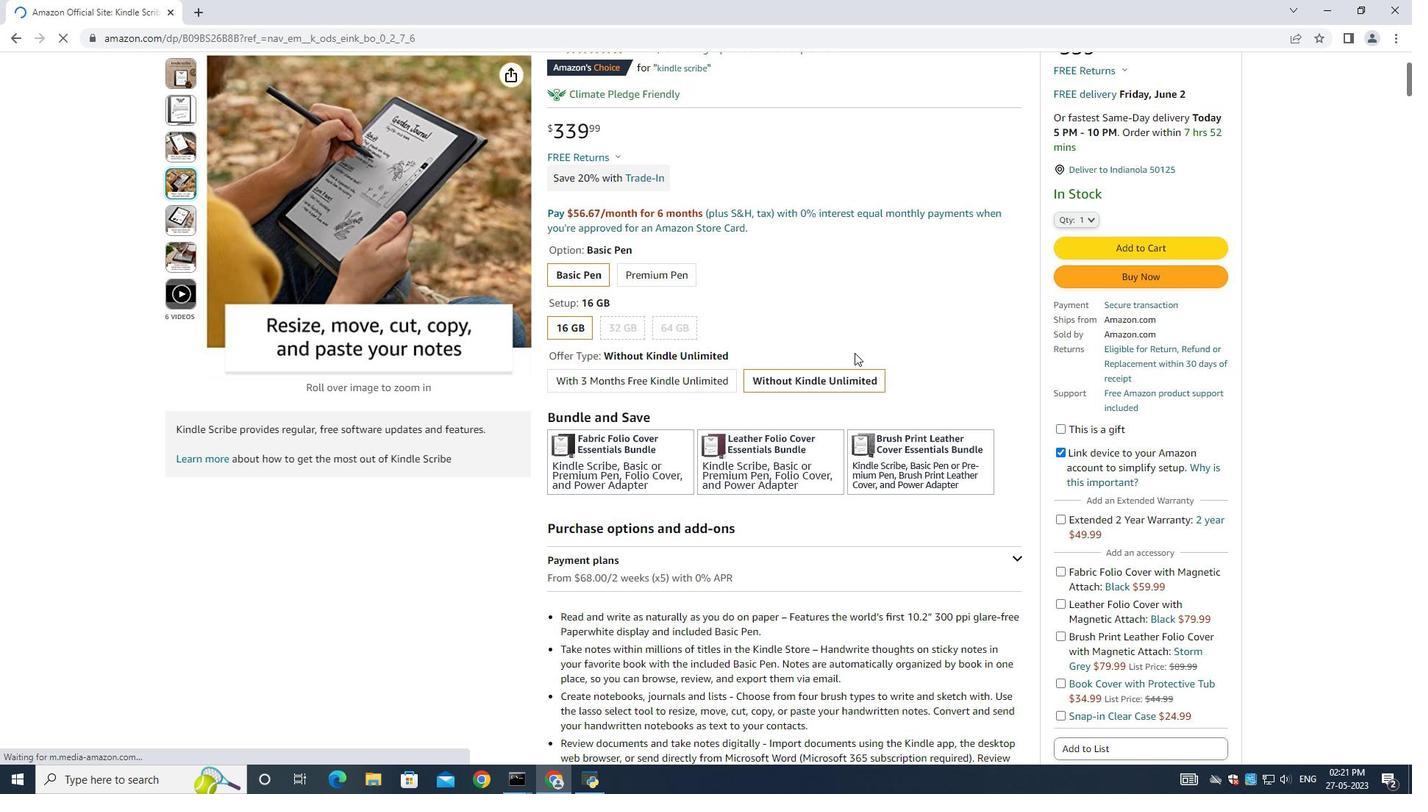 
Action: Mouse moved to (960, 433)
Screenshot: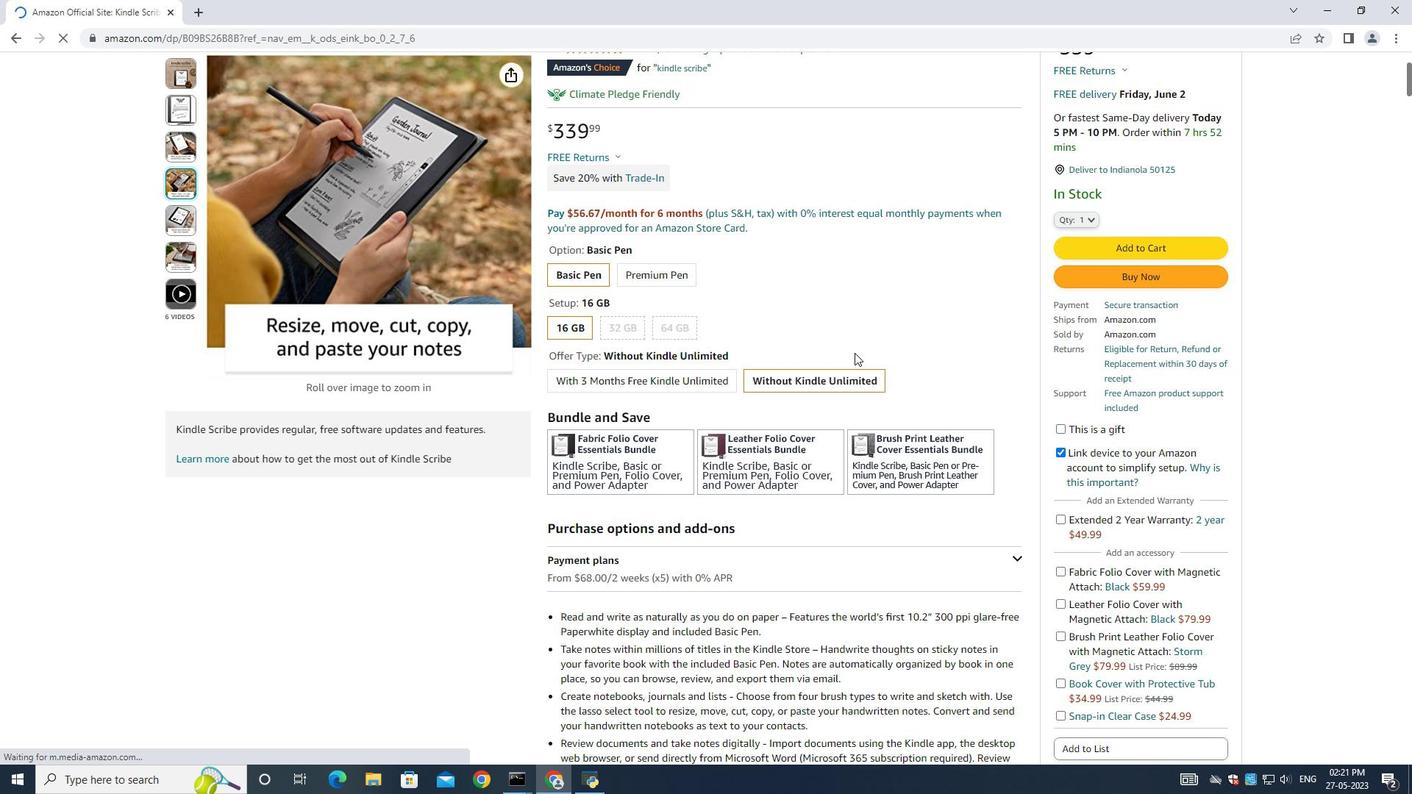 
Action: Mouse scrolled (960, 434) with delta (0, 0)
Screenshot: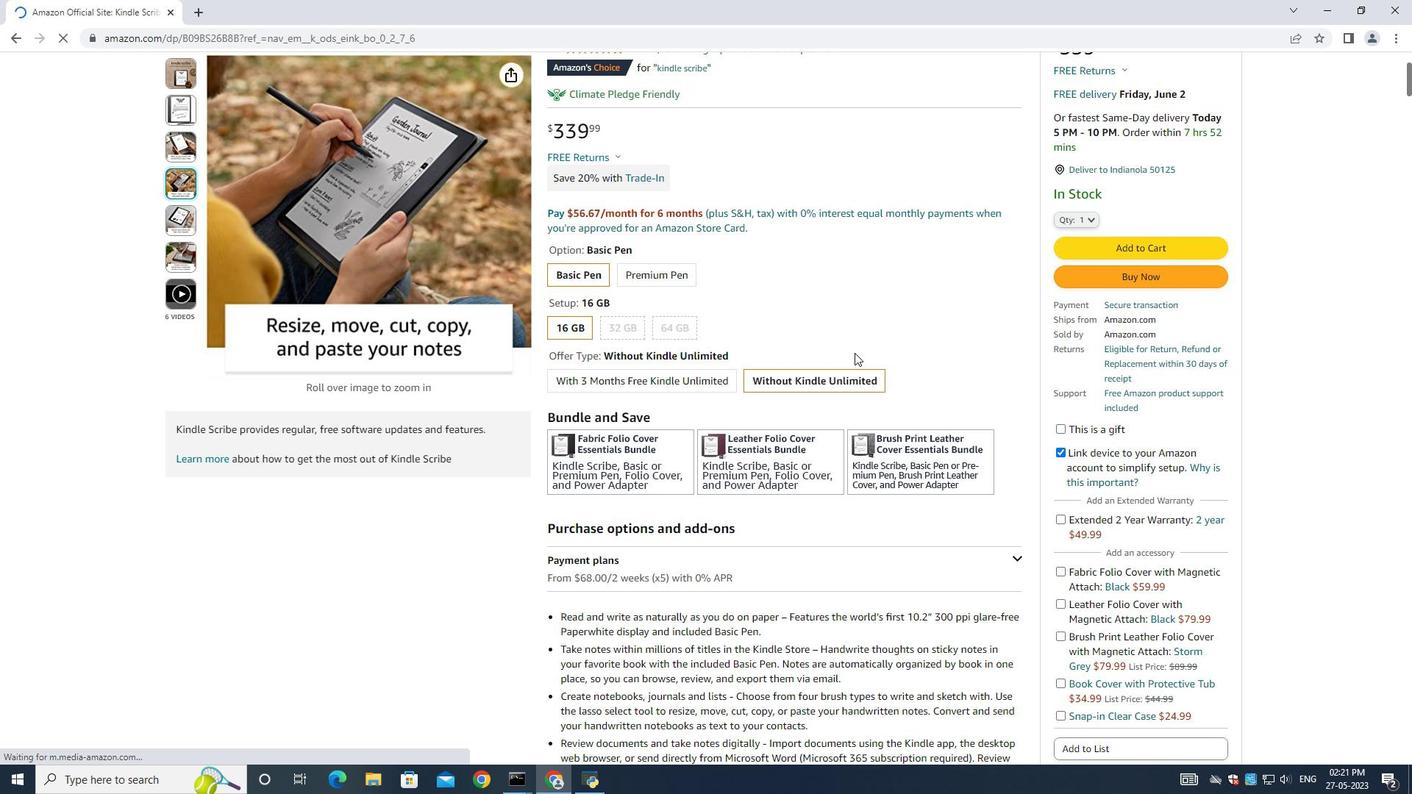 
Action: Mouse scrolled (960, 434) with delta (0, 0)
Screenshot: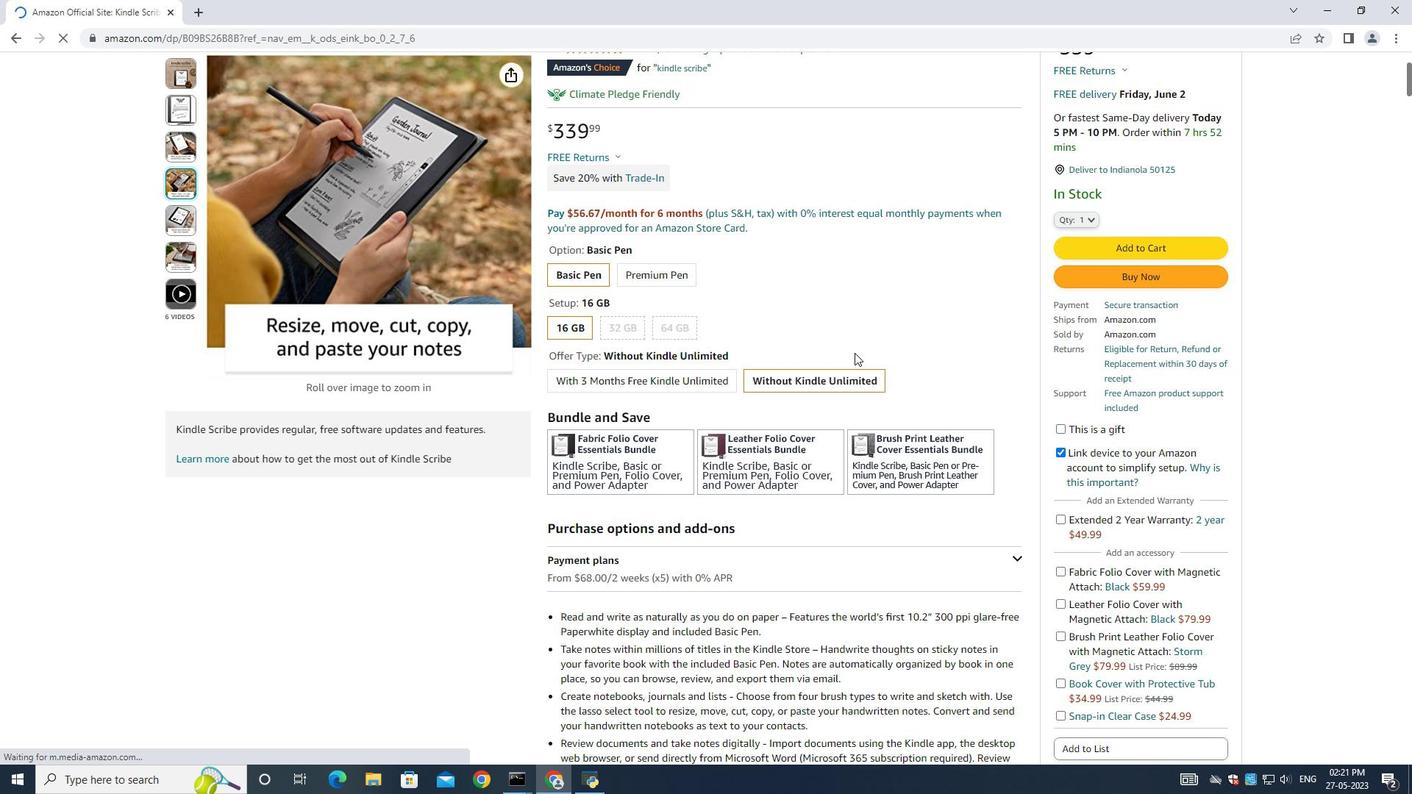 
Action: Mouse scrolled (960, 434) with delta (0, 0)
Screenshot: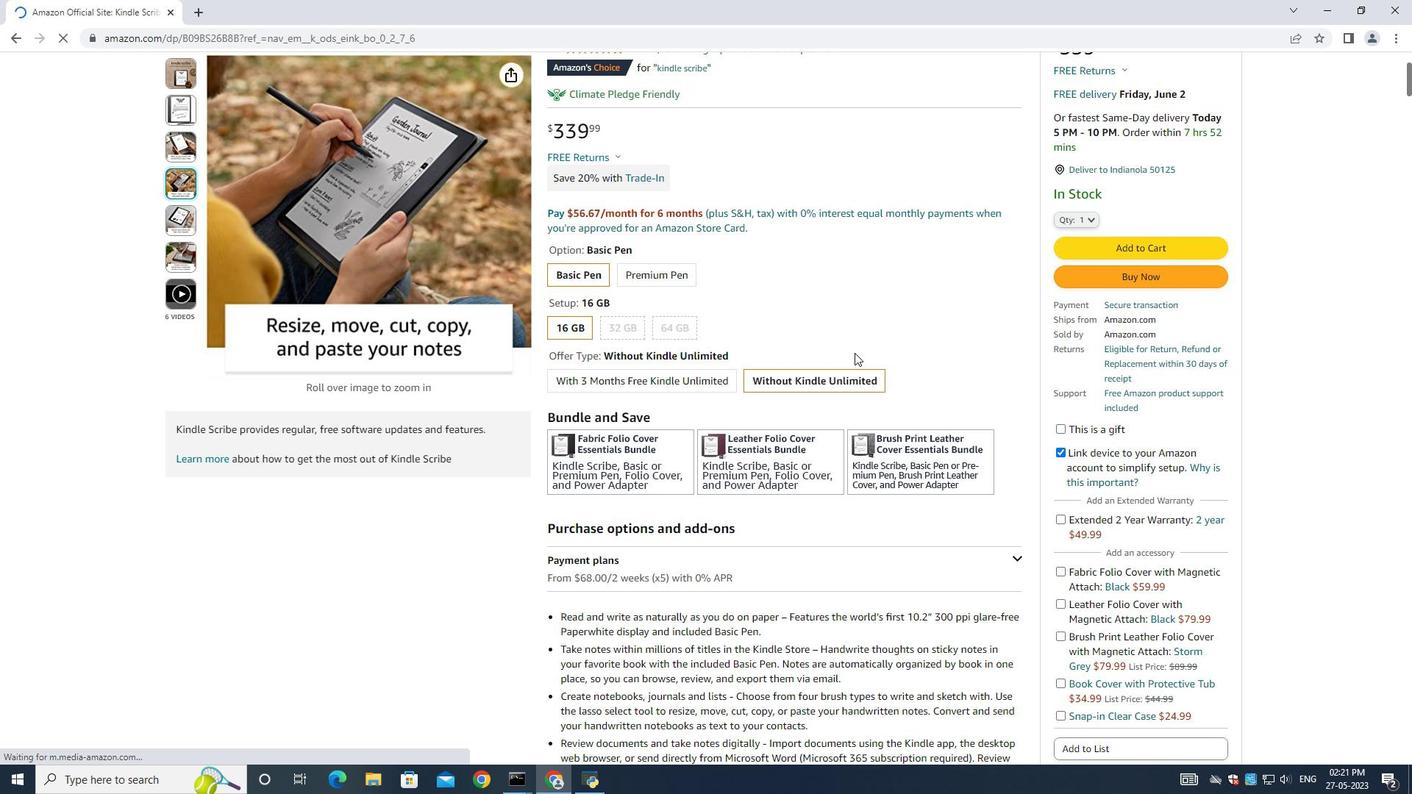 
Action: Mouse moved to (957, 431)
Screenshot: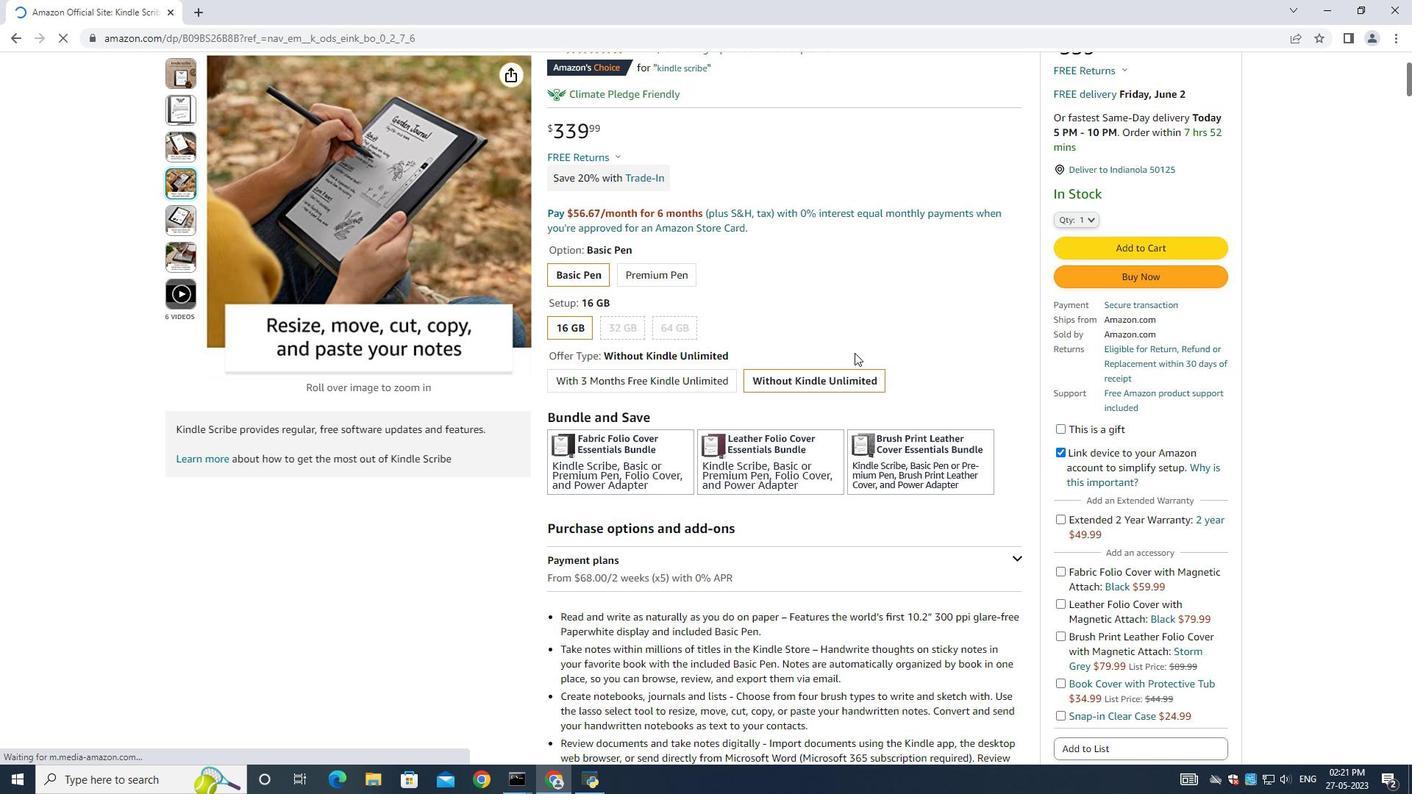 
Action: Mouse scrolled (958, 431) with delta (0, 0)
Screenshot: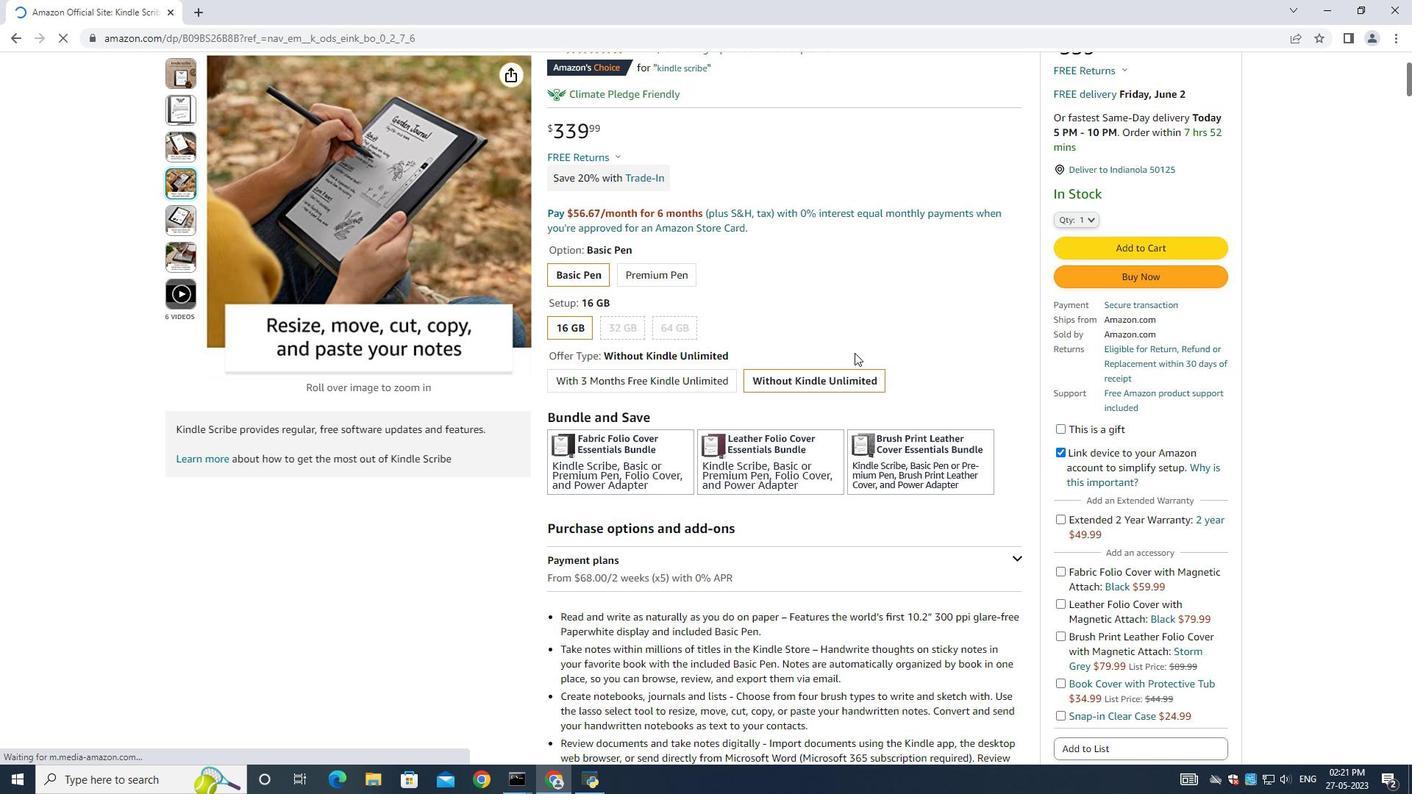 
Action: Mouse moved to (707, 366)
Screenshot: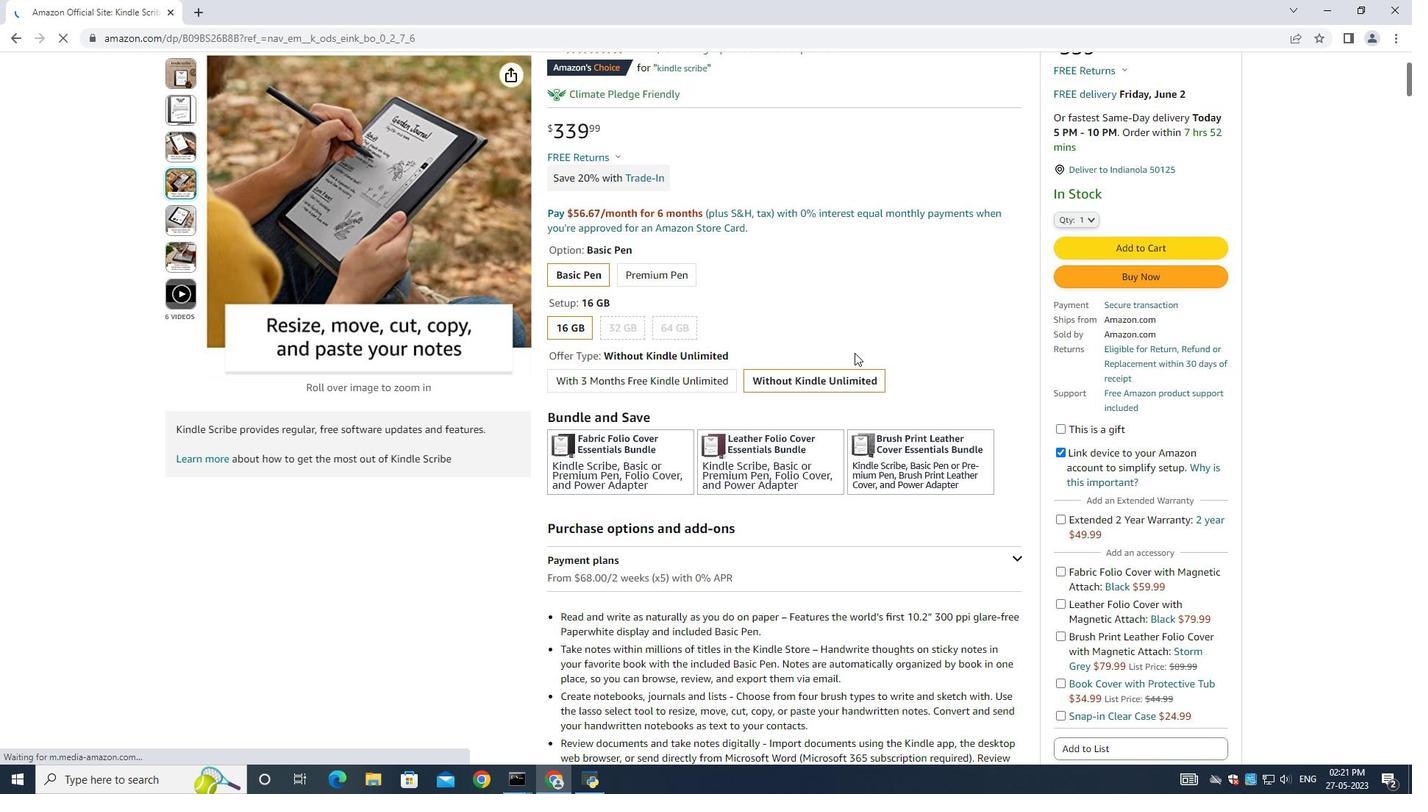 
Action: Mouse scrolled (707, 367) with delta (0, 0)
Screenshot: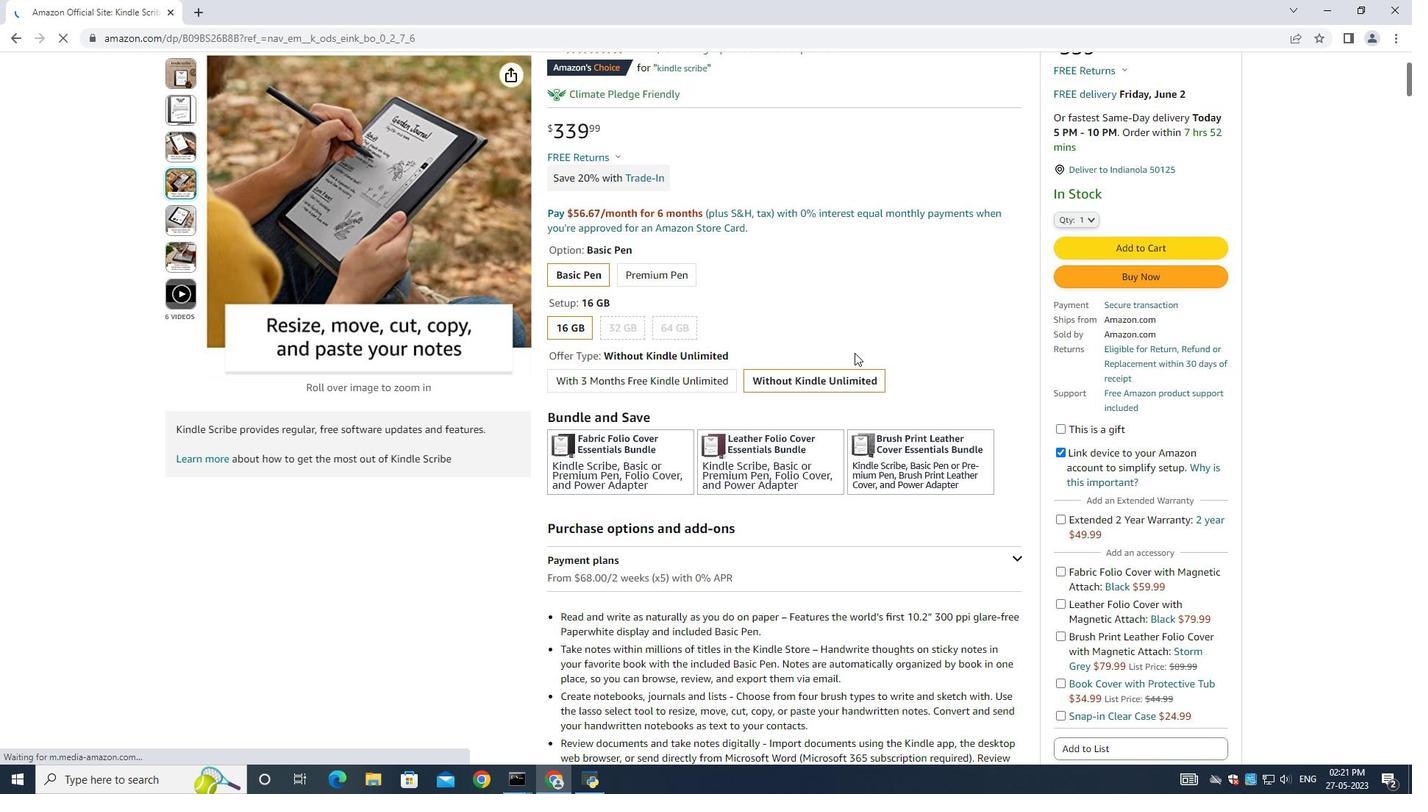 
Action: Mouse moved to (707, 365)
Screenshot: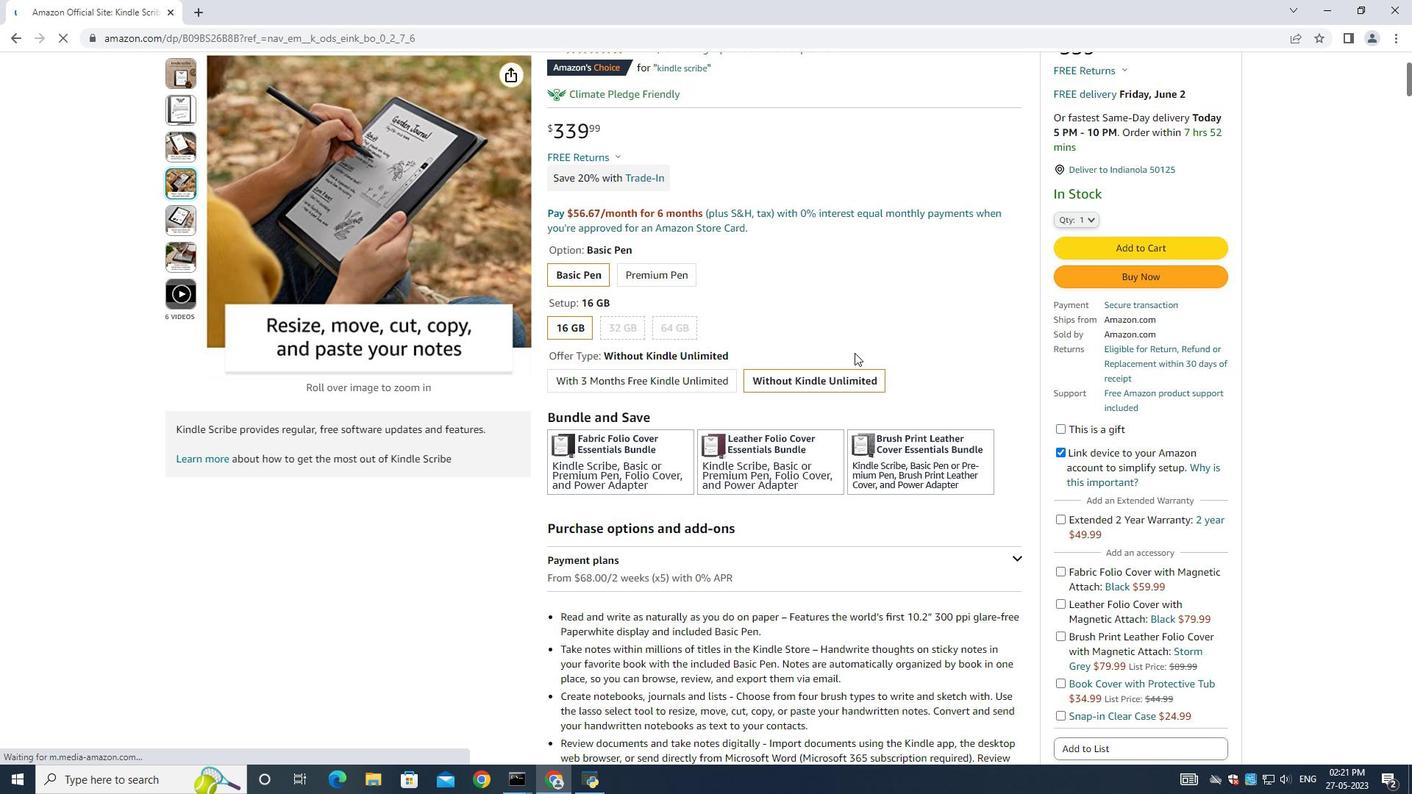 
Action: Mouse scrolled (707, 366) with delta (0, 0)
Screenshot: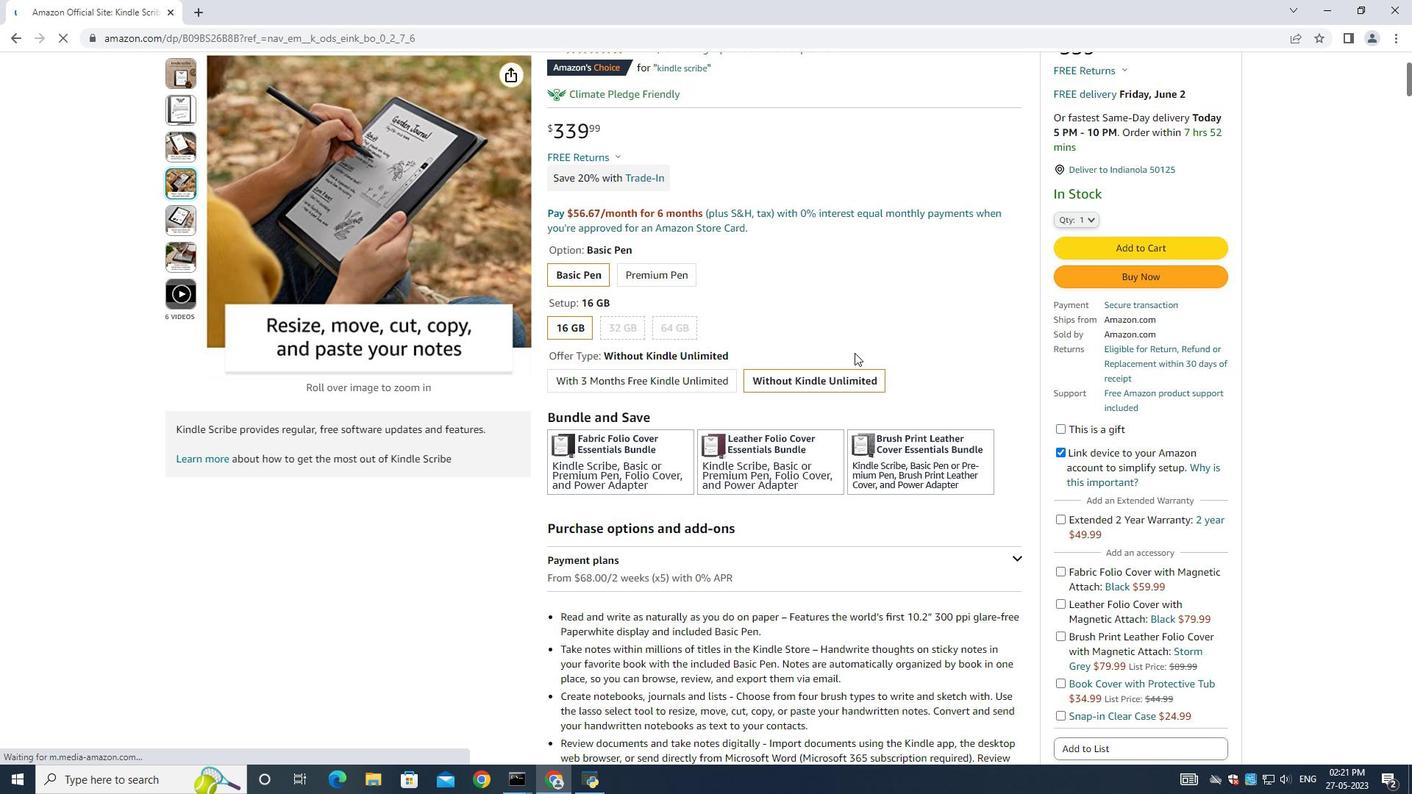 
Action: Mouse scrolled (707, 366) with delta (0, 0)
Screenshot: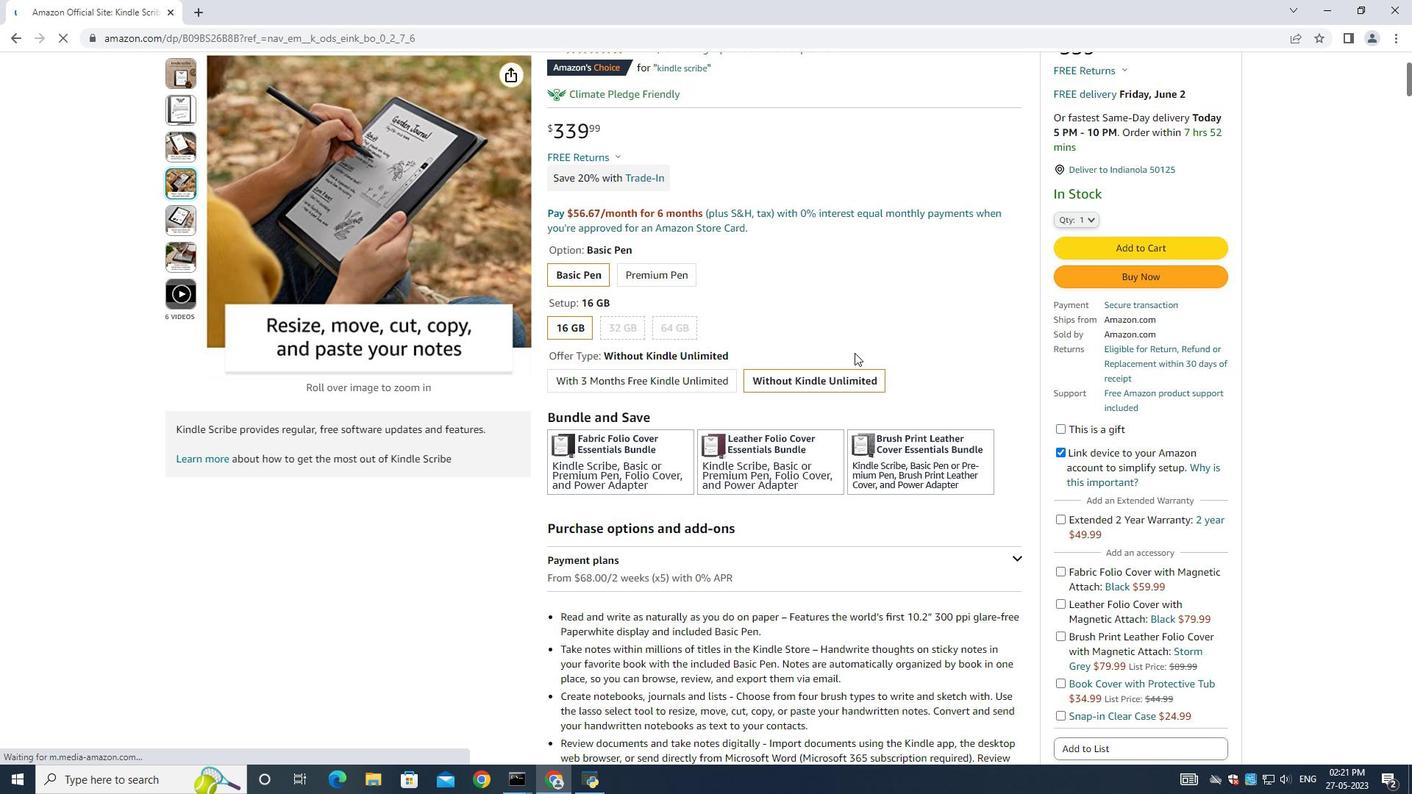 
Action: Mouse scrolled (707, 366) with delta (0, 0)
Screenshot: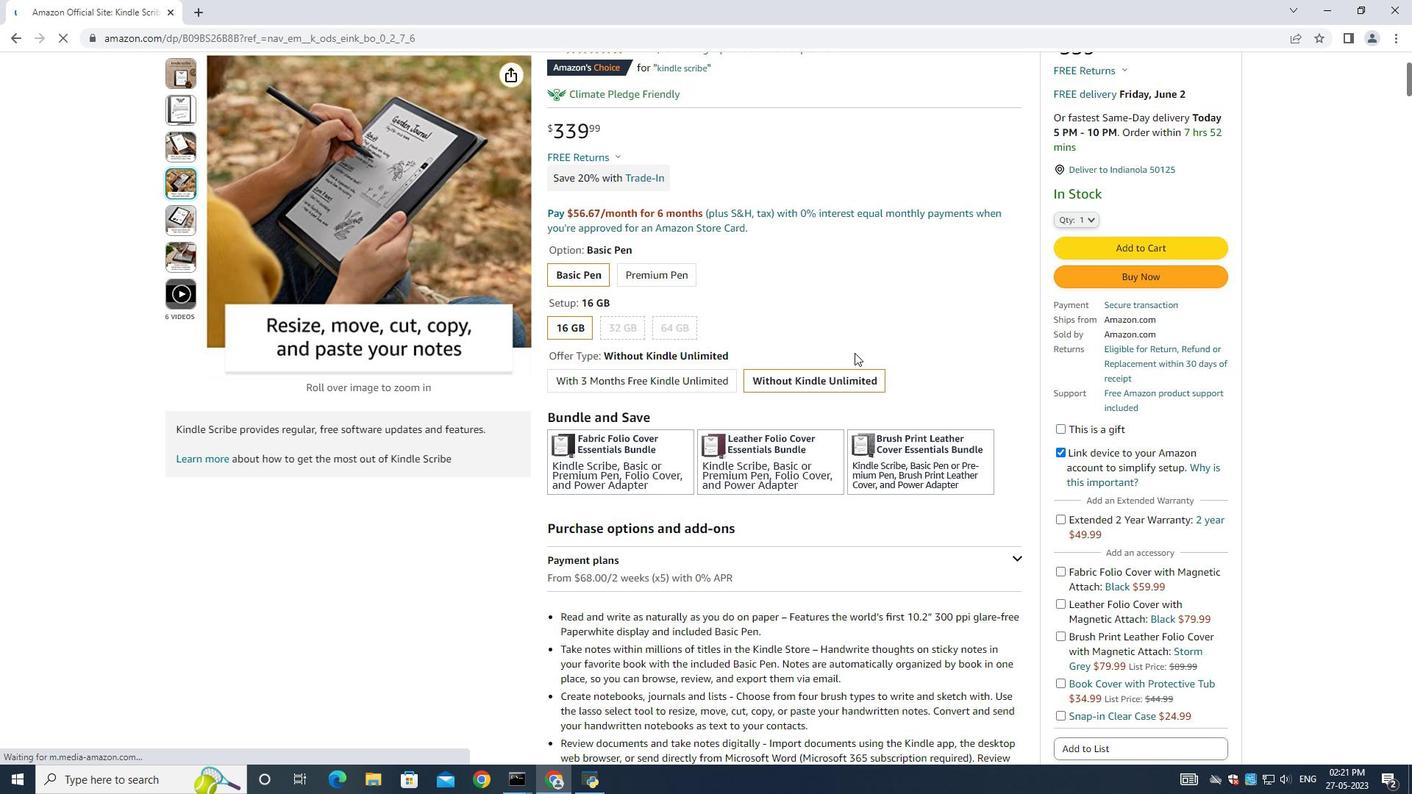 
Action: Mouse moved to (707, 365)
Screenshot: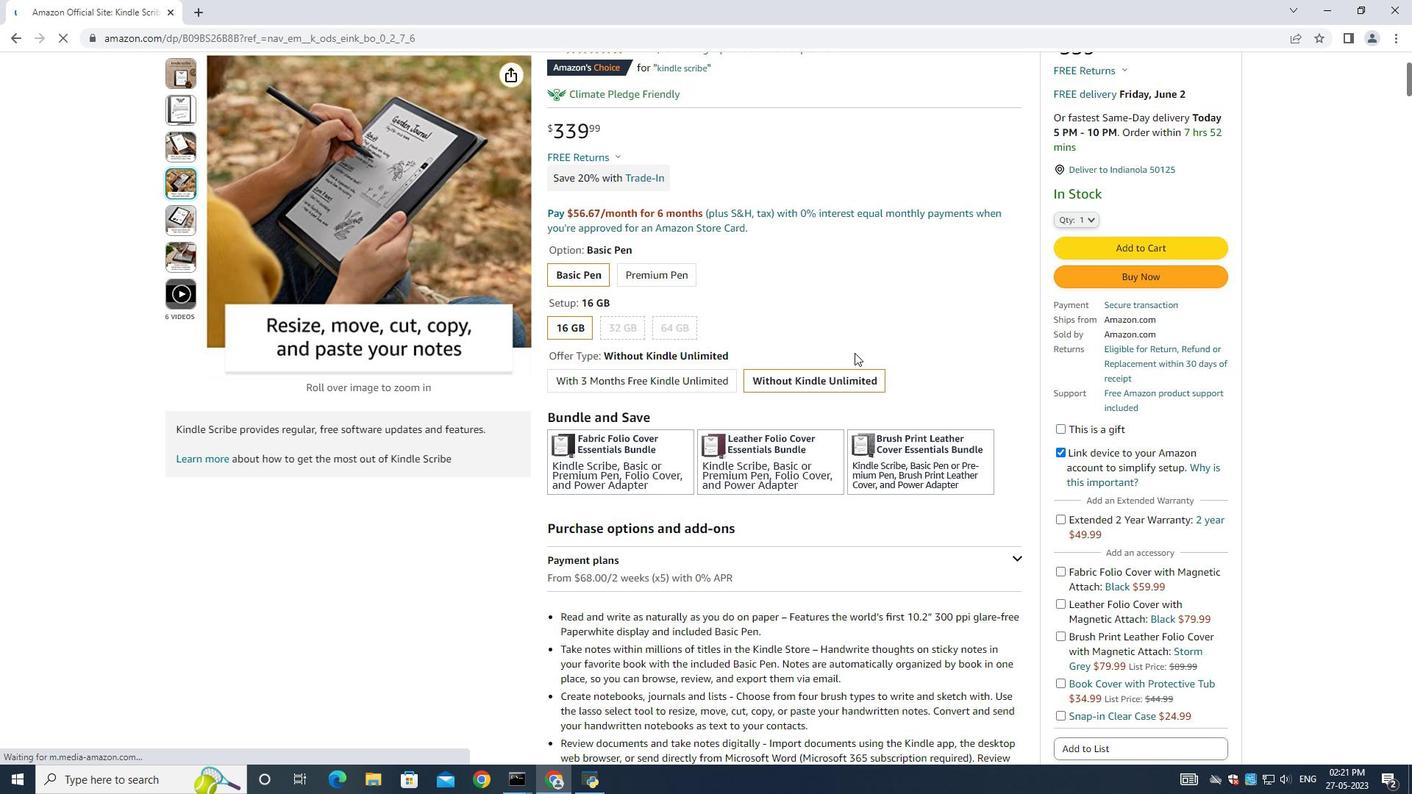 
Action: Mouse scrolled (707, 366) with delta (0, 0)
Screenshot: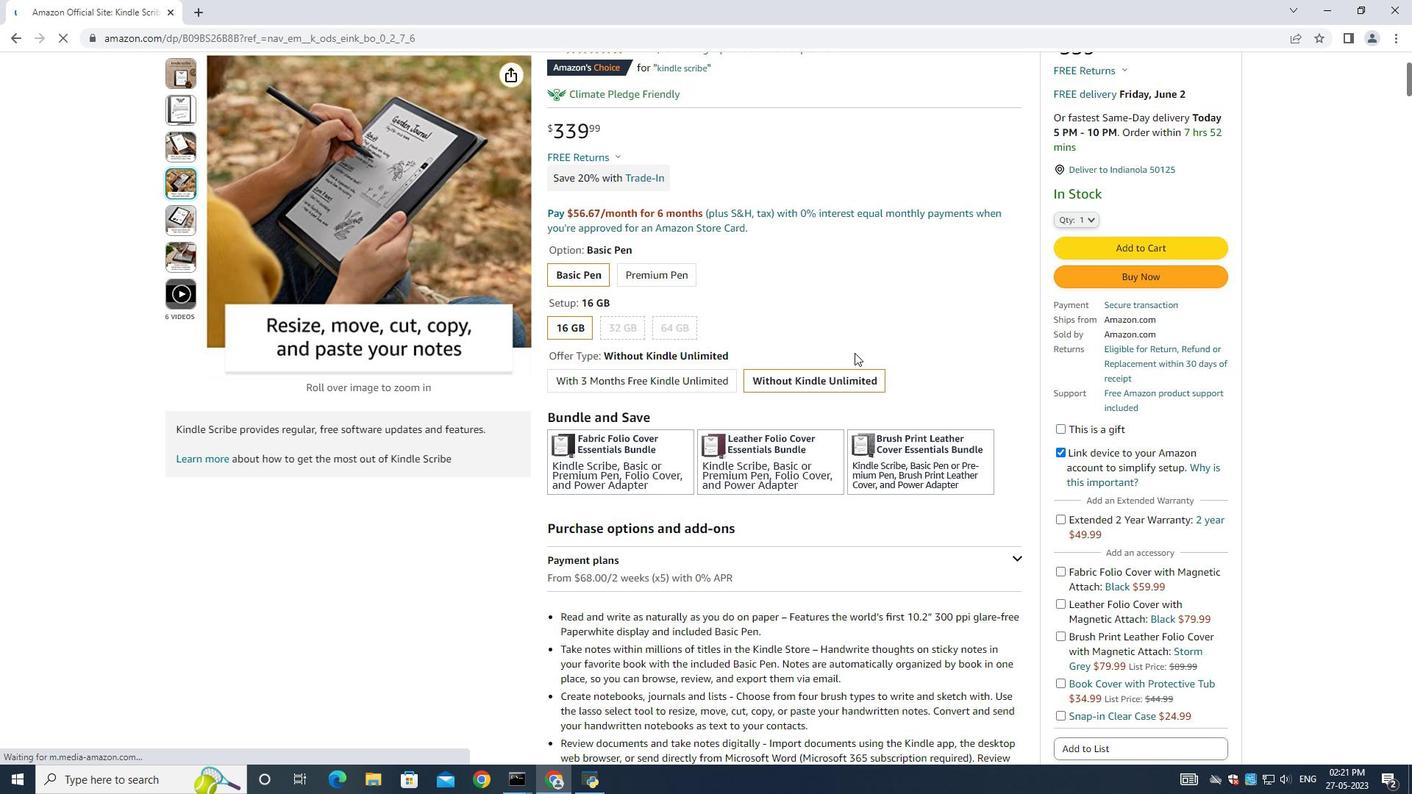 
Action: Mouse scrolled (707, 366) with delta (0, 0)
Screenshot: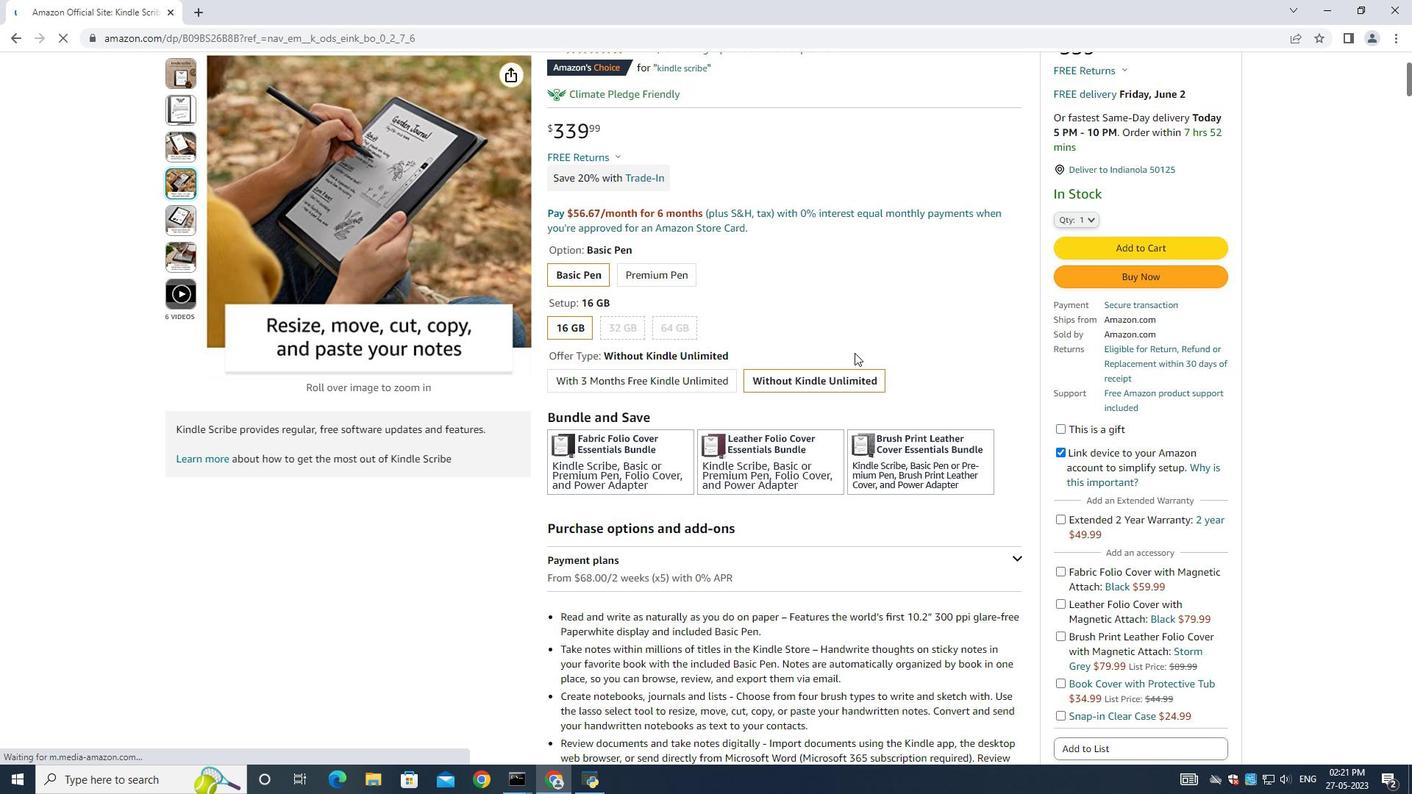 
Action: Mouse scrolled (707, 366) with delta (0, 0)
Screenshot: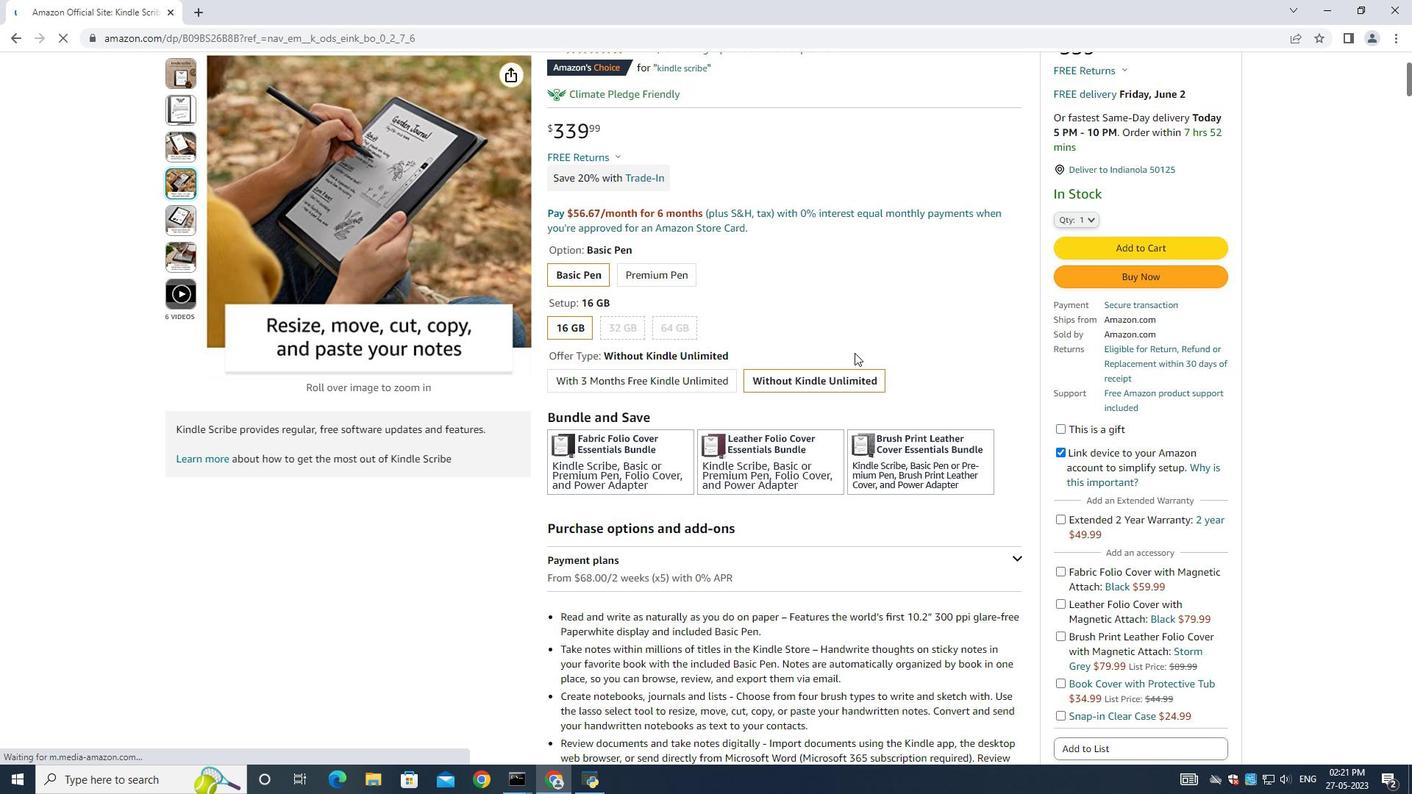 
Action: Mouse moved to (707, 365)
Screenshot: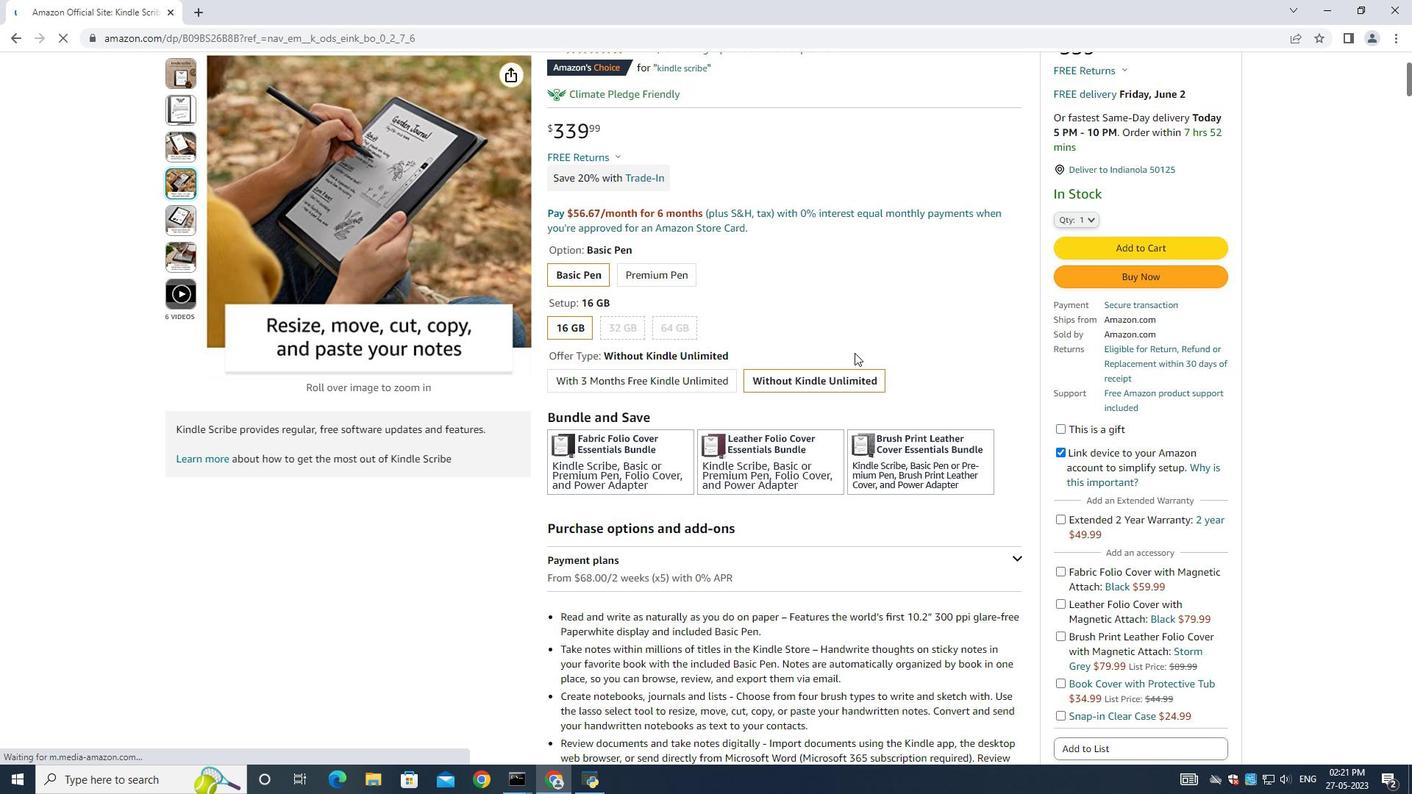 
Action: Mouse scrolled (707, 366) with delta (0, 0)
Screenshot: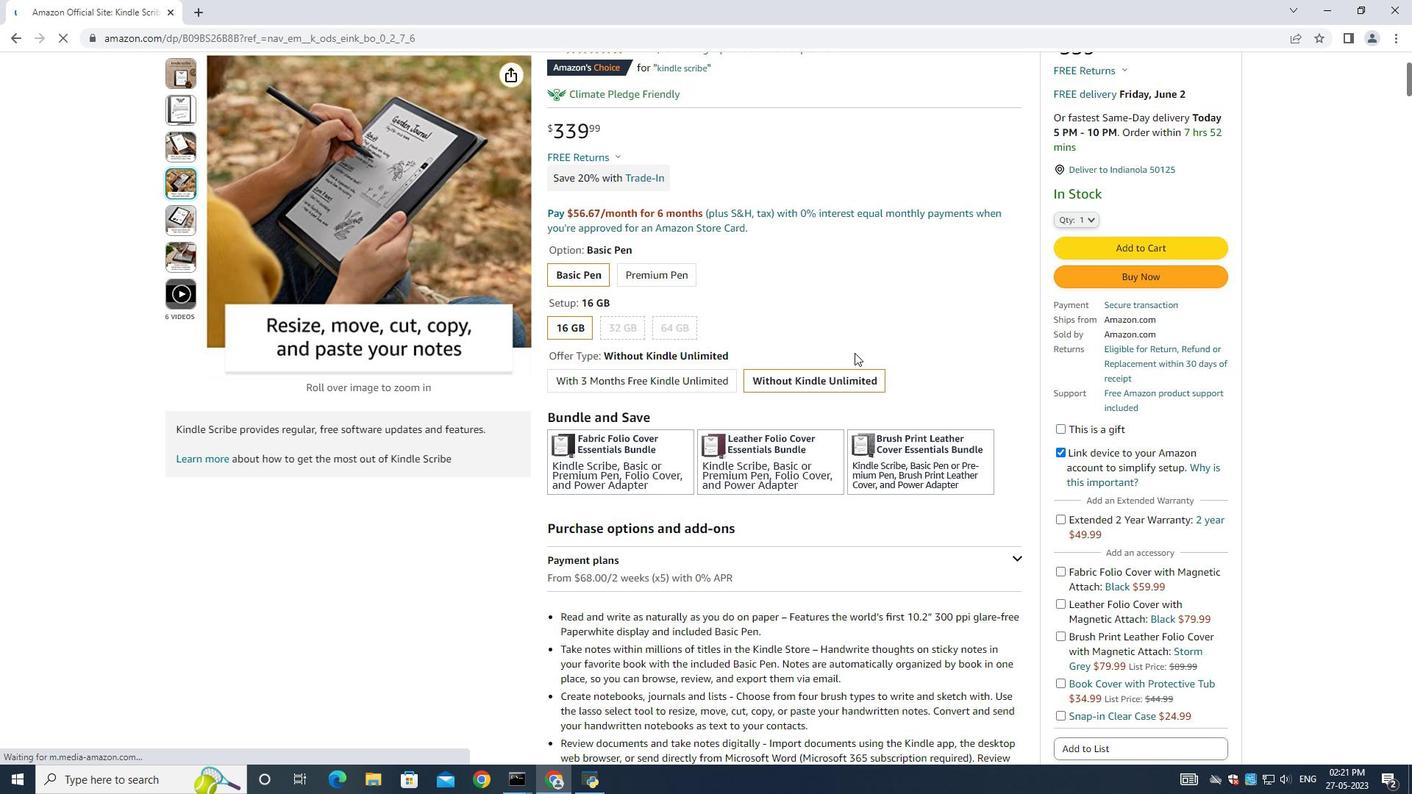 
Action: Mouse scrolled (707, 366) with delta (0, 0)
Screenshot: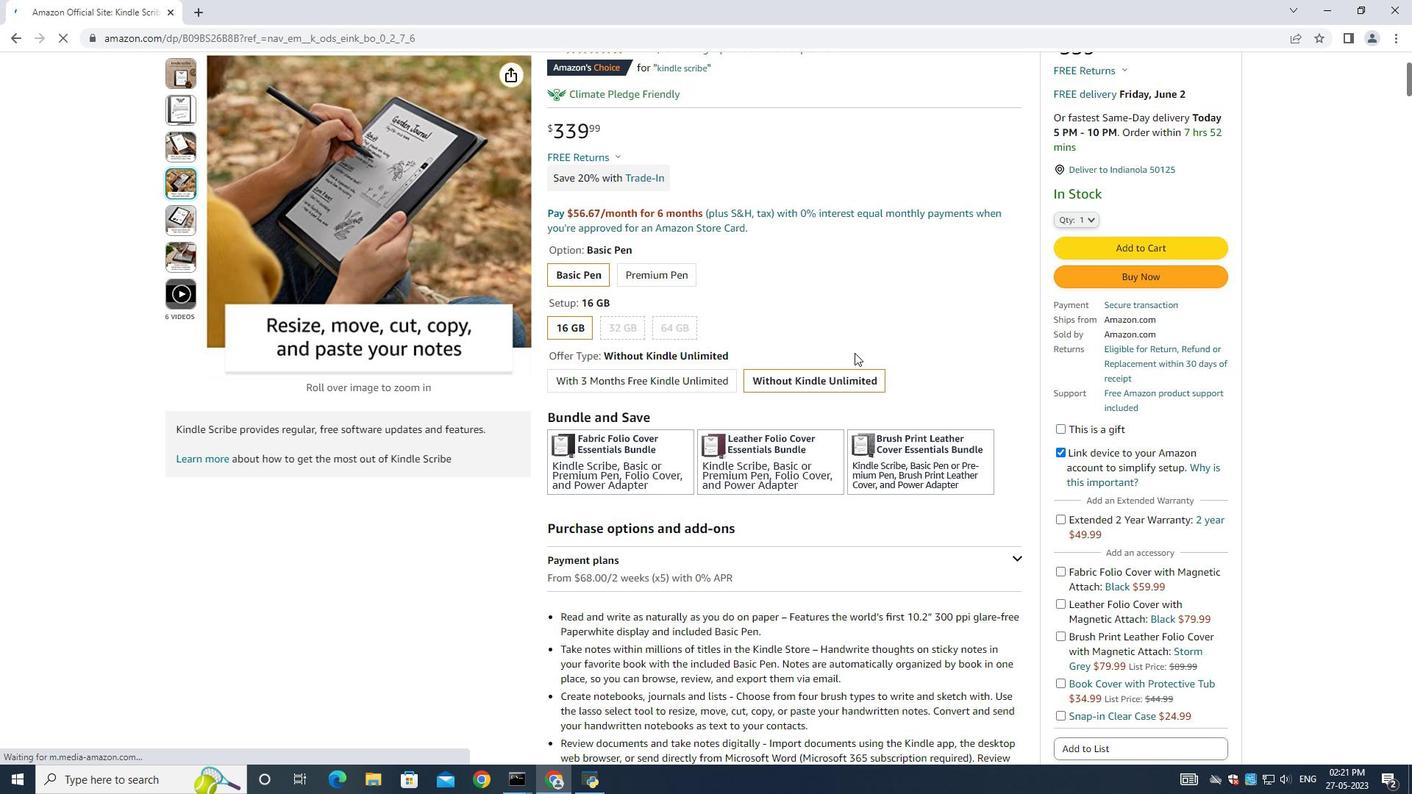 
Action: Mouse scrolled (707, 366) with delta (0, 0)
Screenshot: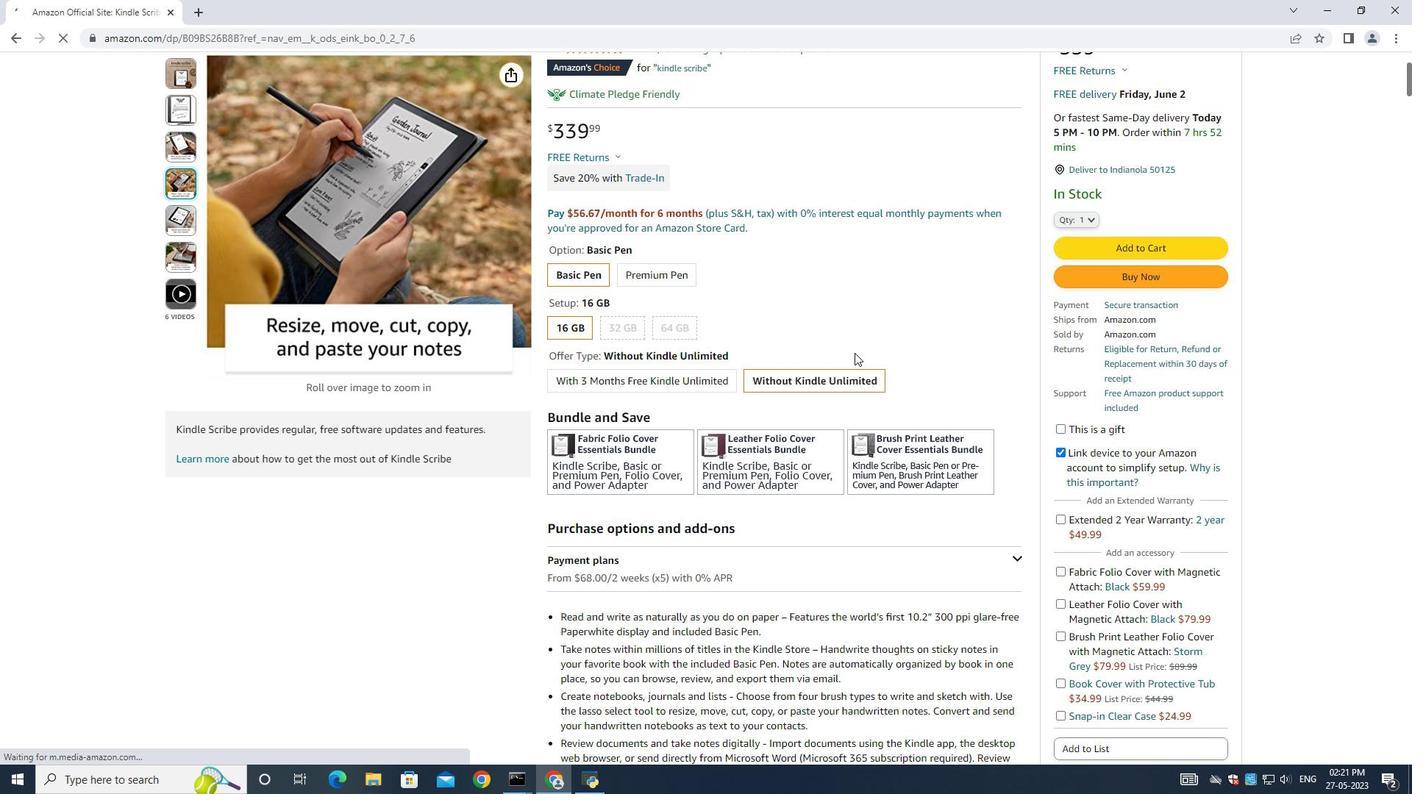 
Action: Mouse moved to (685, 350)
Screenshot: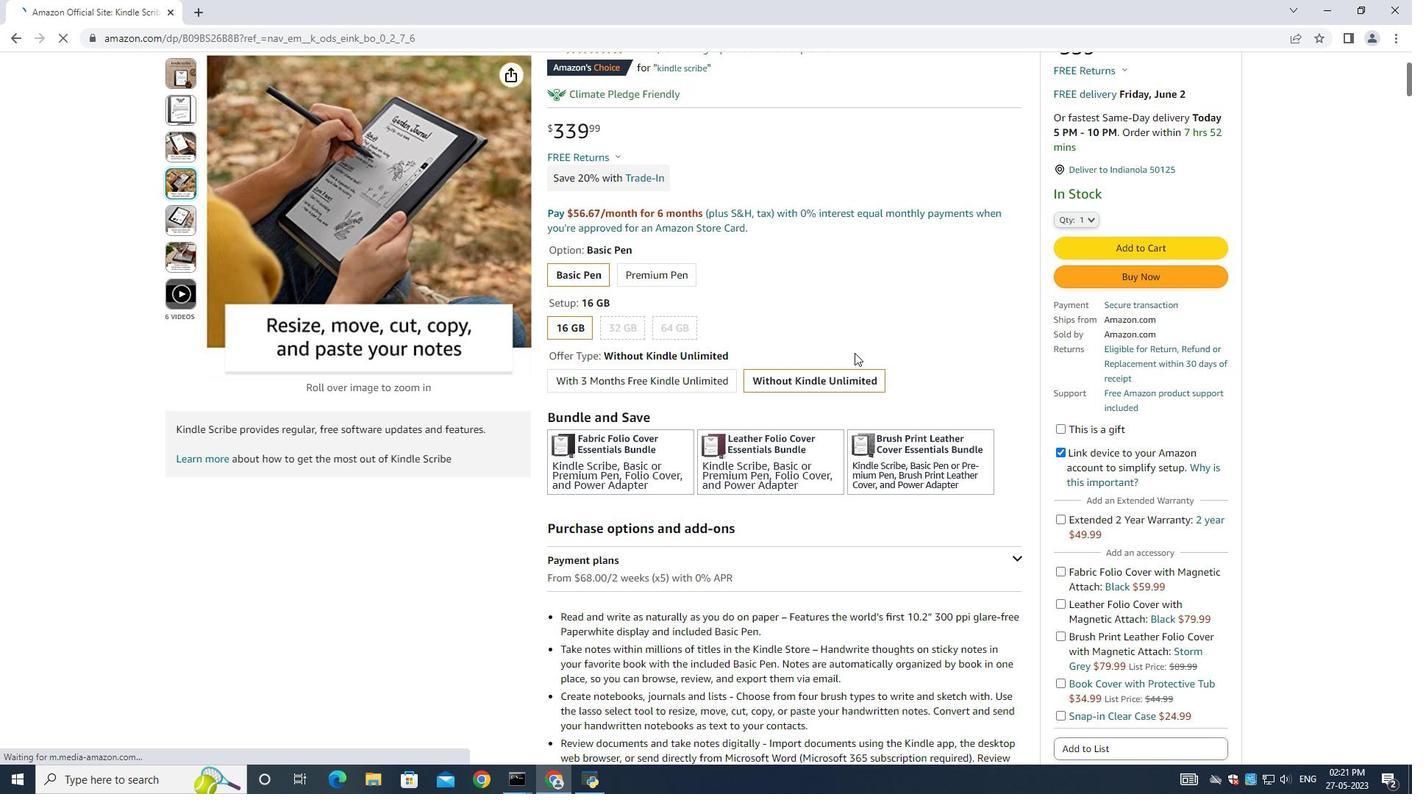 
Action: Mouse scrolled (699, 359) with delta (0, 0)
Screenshot: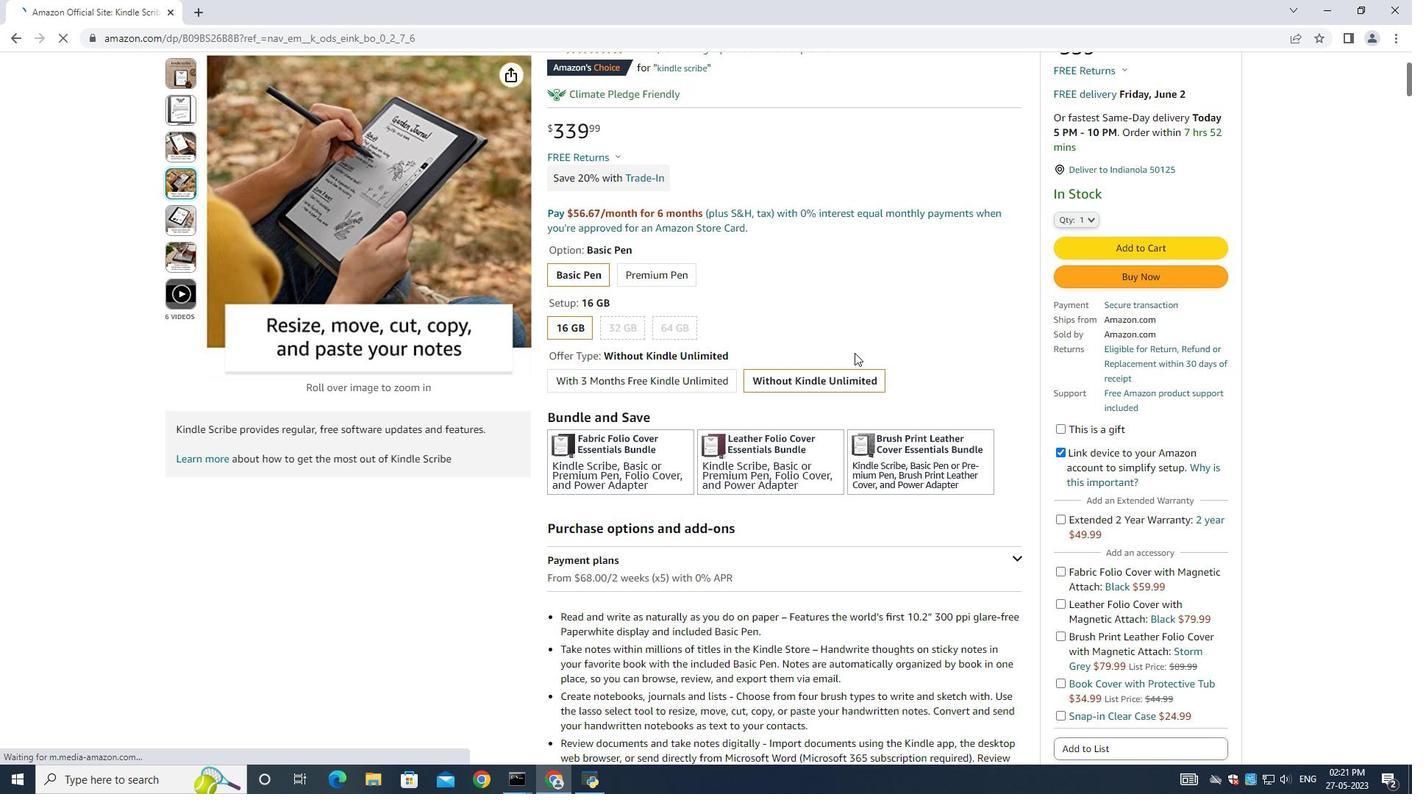 
Action: Mouse scrolled (696, 358) with delta (0, 0)
Screenshot: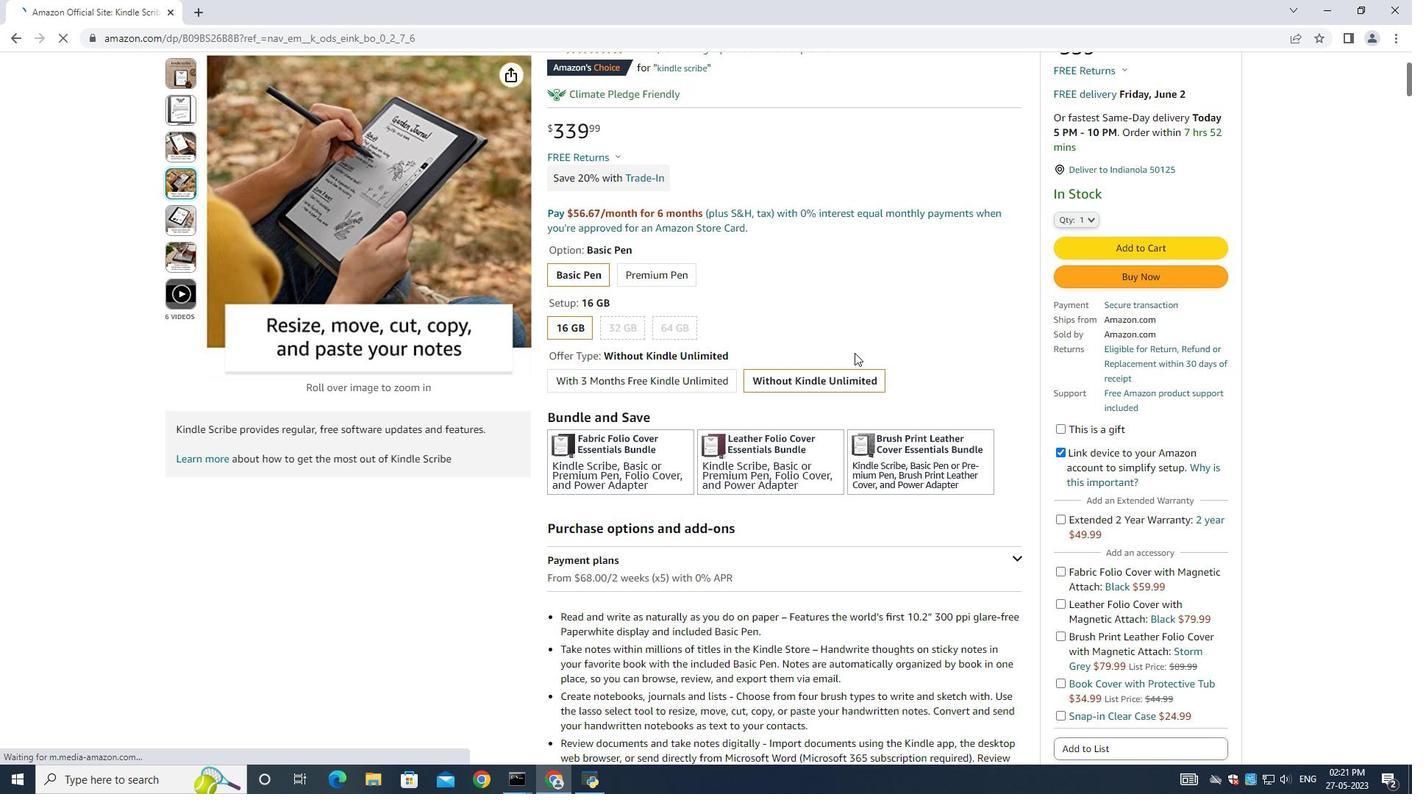 
Action: Mouse scrolled (692, 354) with delta (0, 0)
Screenshot: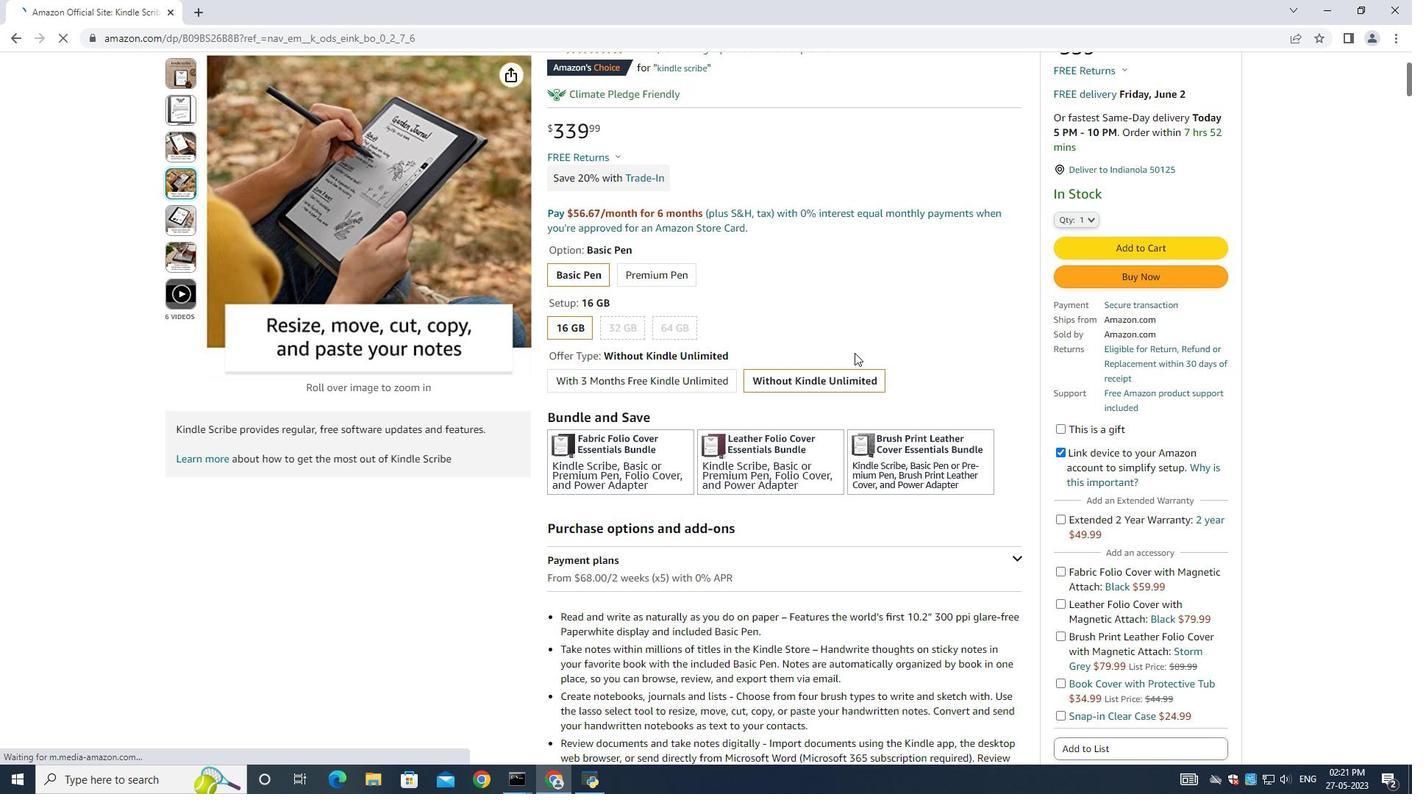 
Action: Mouse scrolled (687, 352) with delta (0, 0)
Screenshot: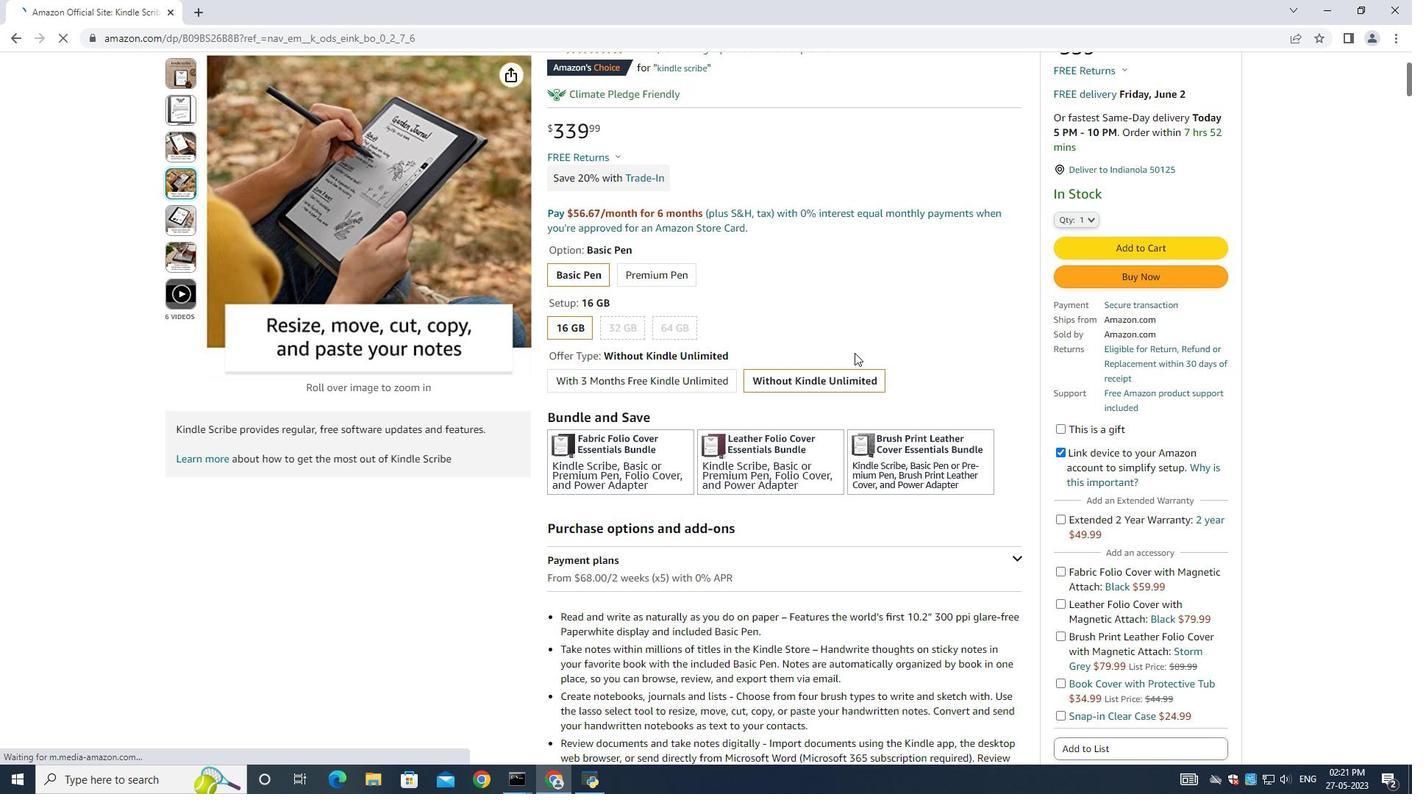 
Action: Mouse scrolled (685, 350) with delta (0, 0)
Screenshot: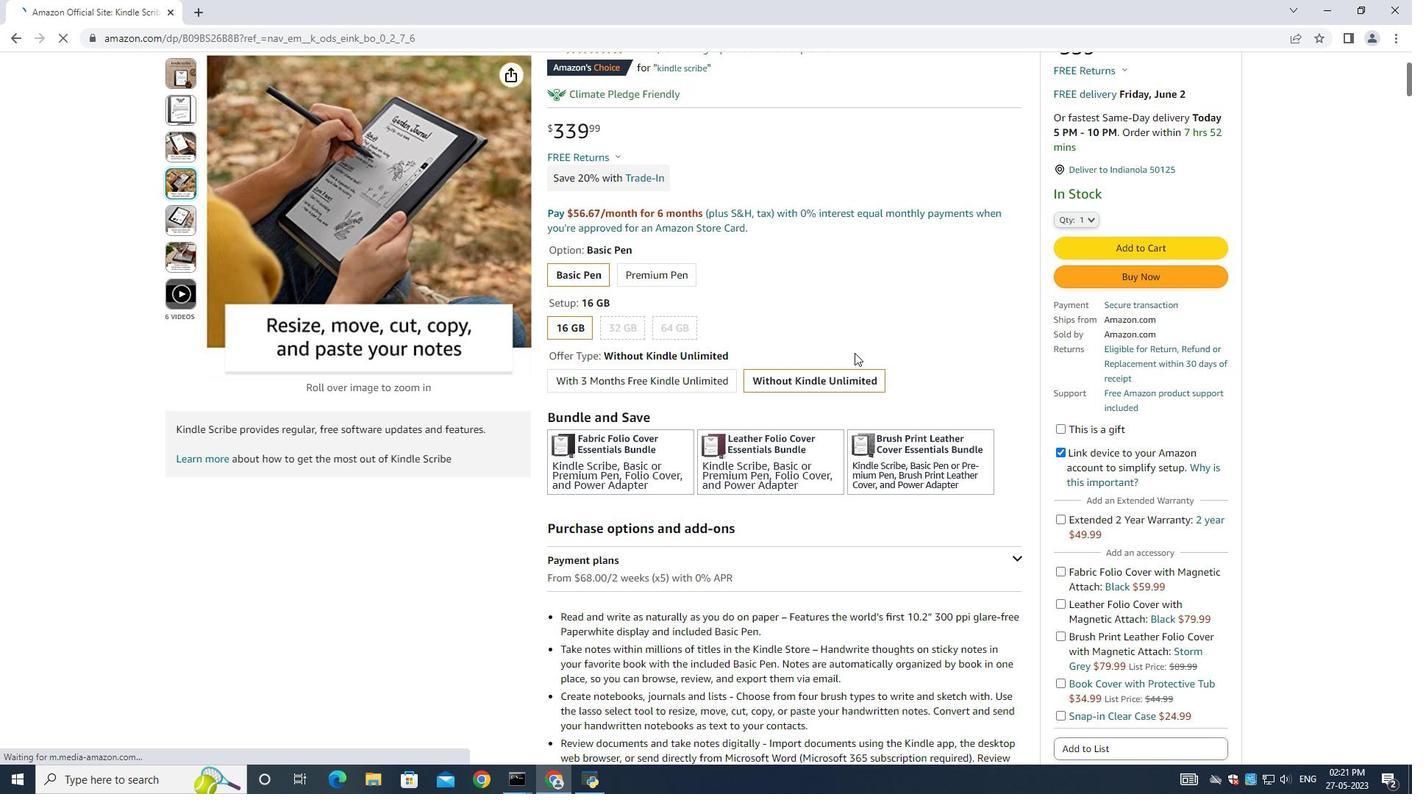 
Action: Mouse scrolled (685, 350) with delta (0, 0)
Screenshot: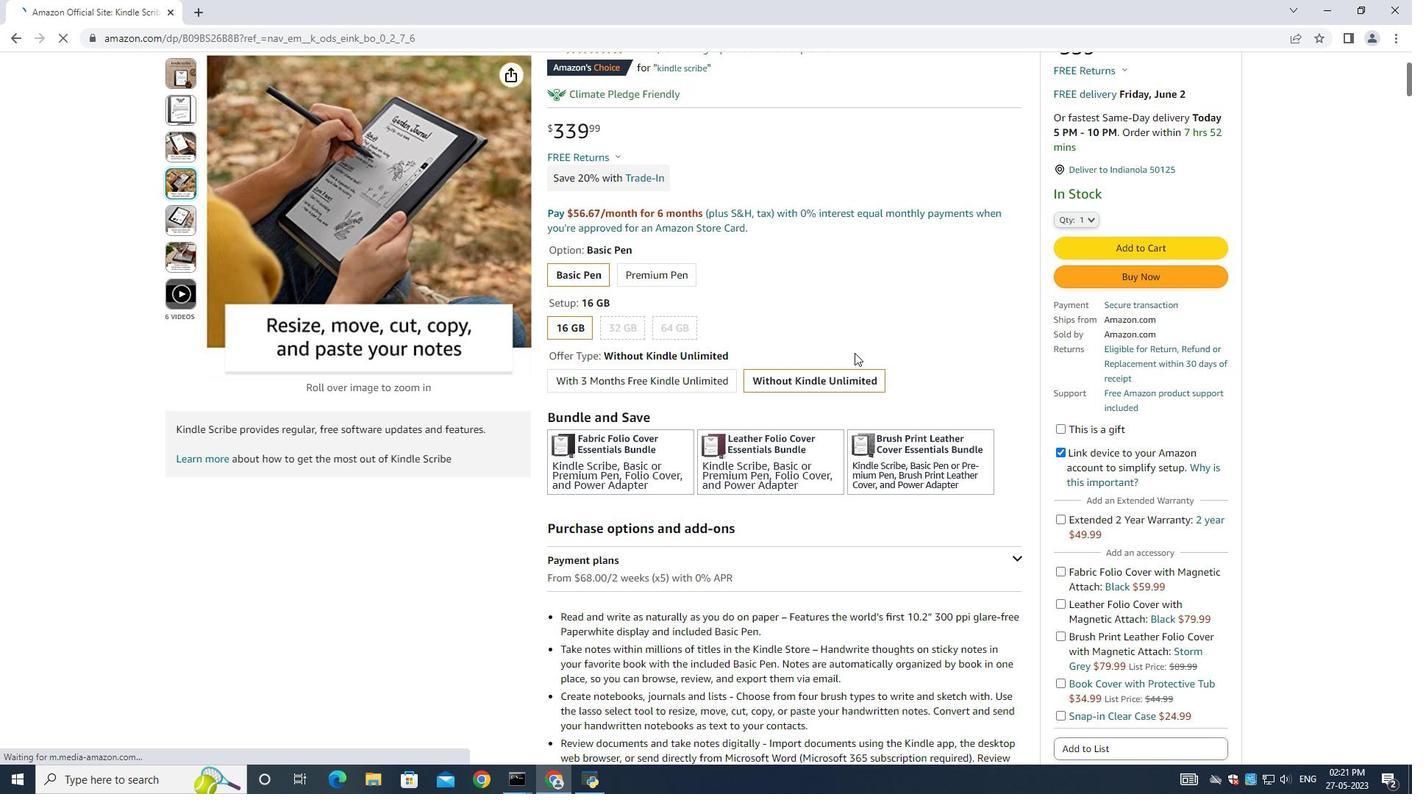 
Action: Mouse scrolled (685, 350) with delta (0, 0)
Screenshot: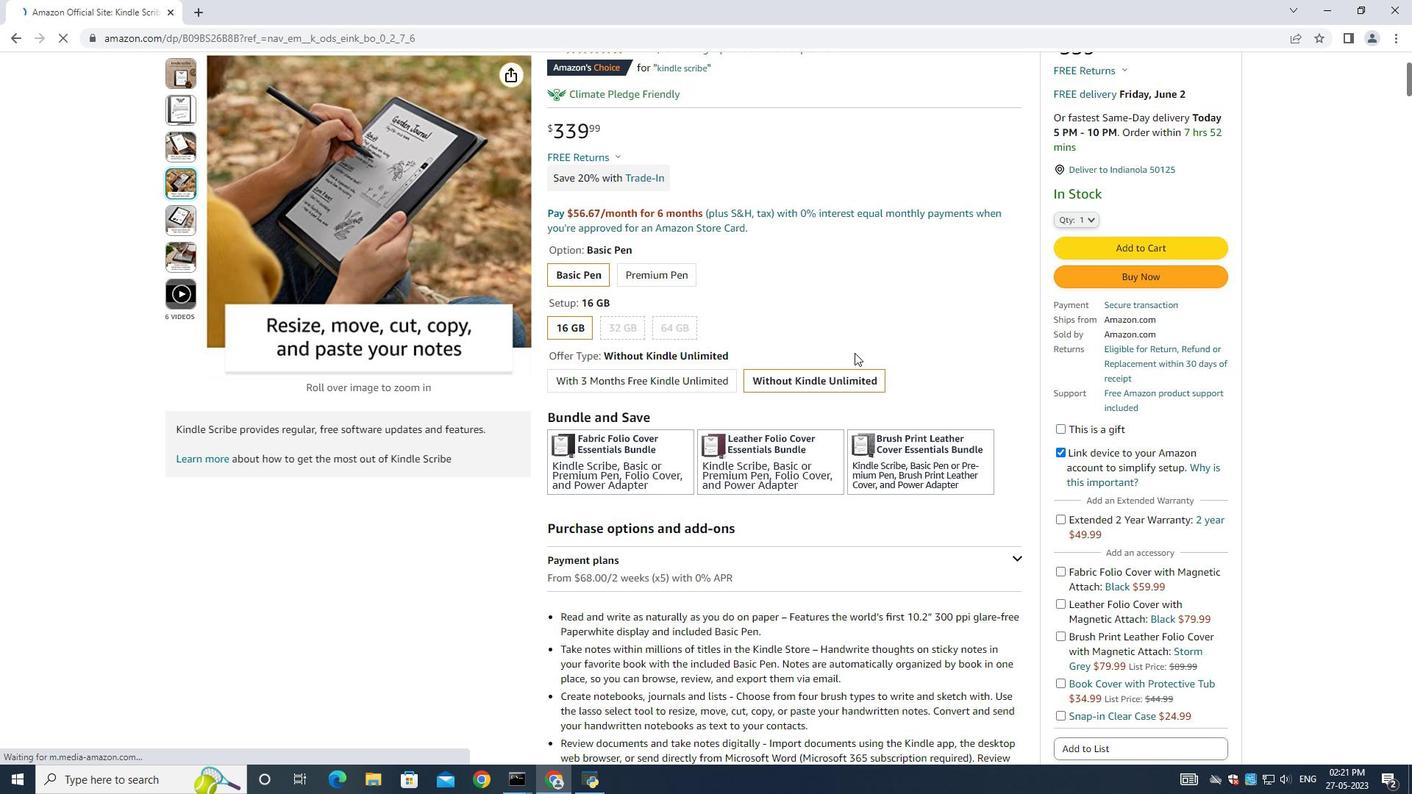 
Action: Mouse scrolled (685, 350) with delta (0, 0)
Screenshot: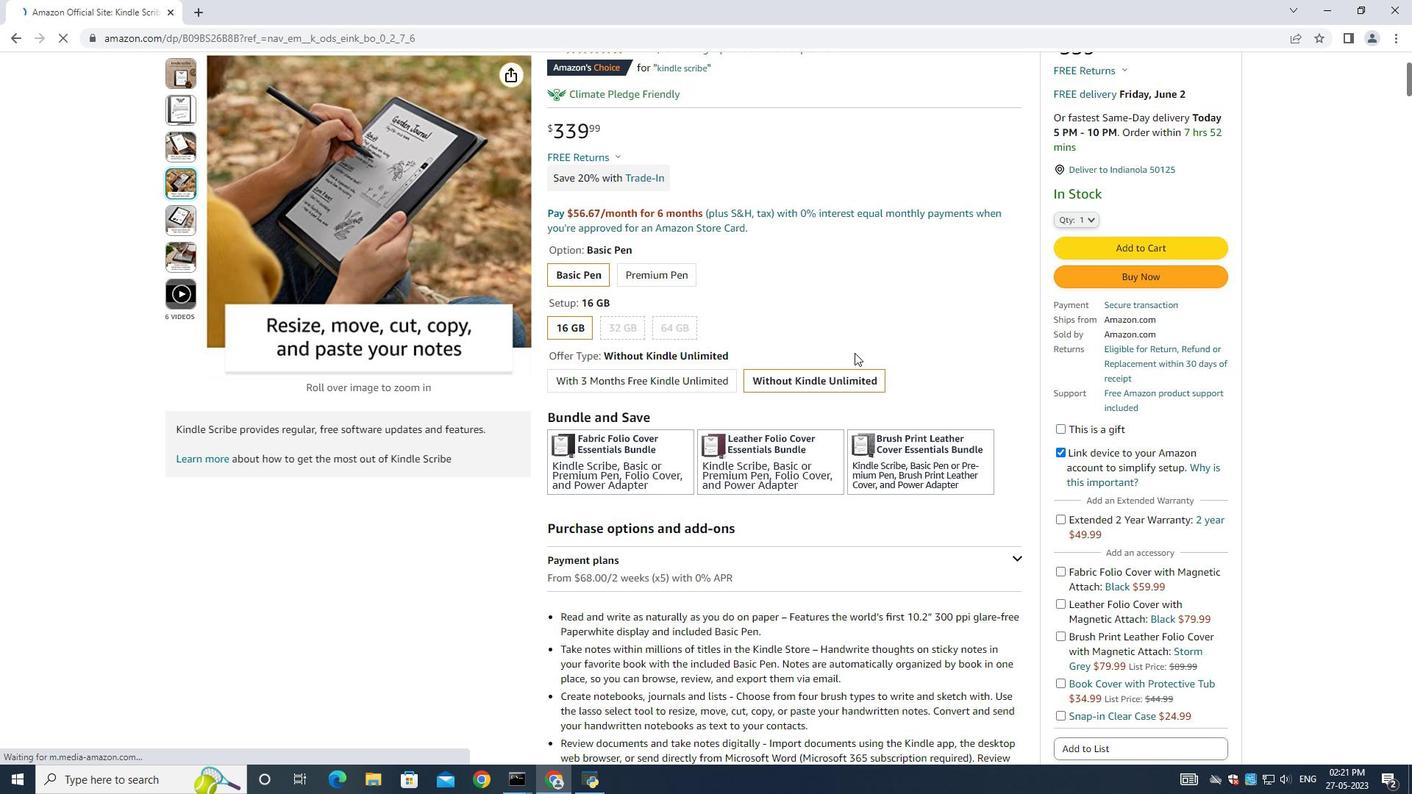 
Action: Mouse scrolled (685, 350) with delta (0, 0)
Screenshot: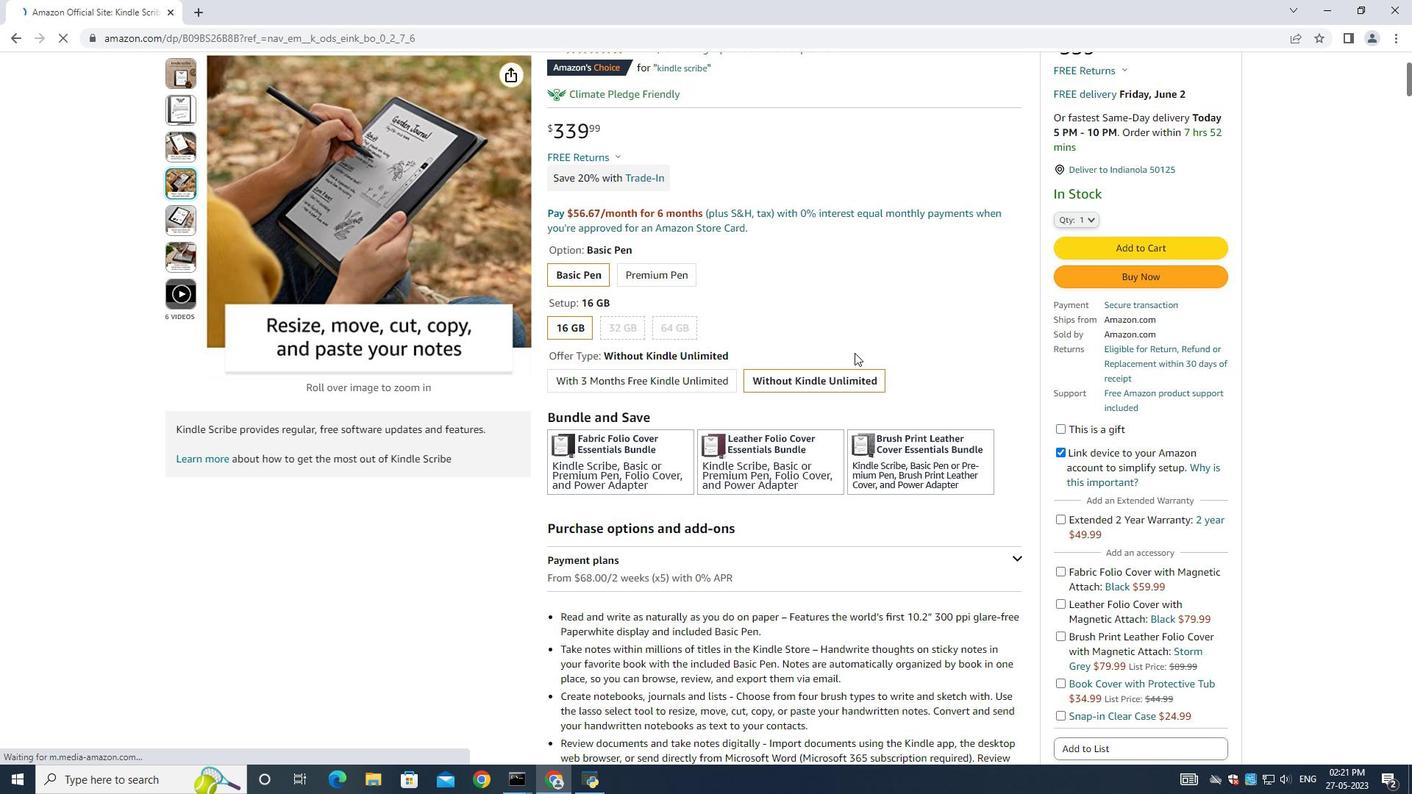 
Action: Mouse scrolled (685, 350) with delta (0, 0)
Screenshot: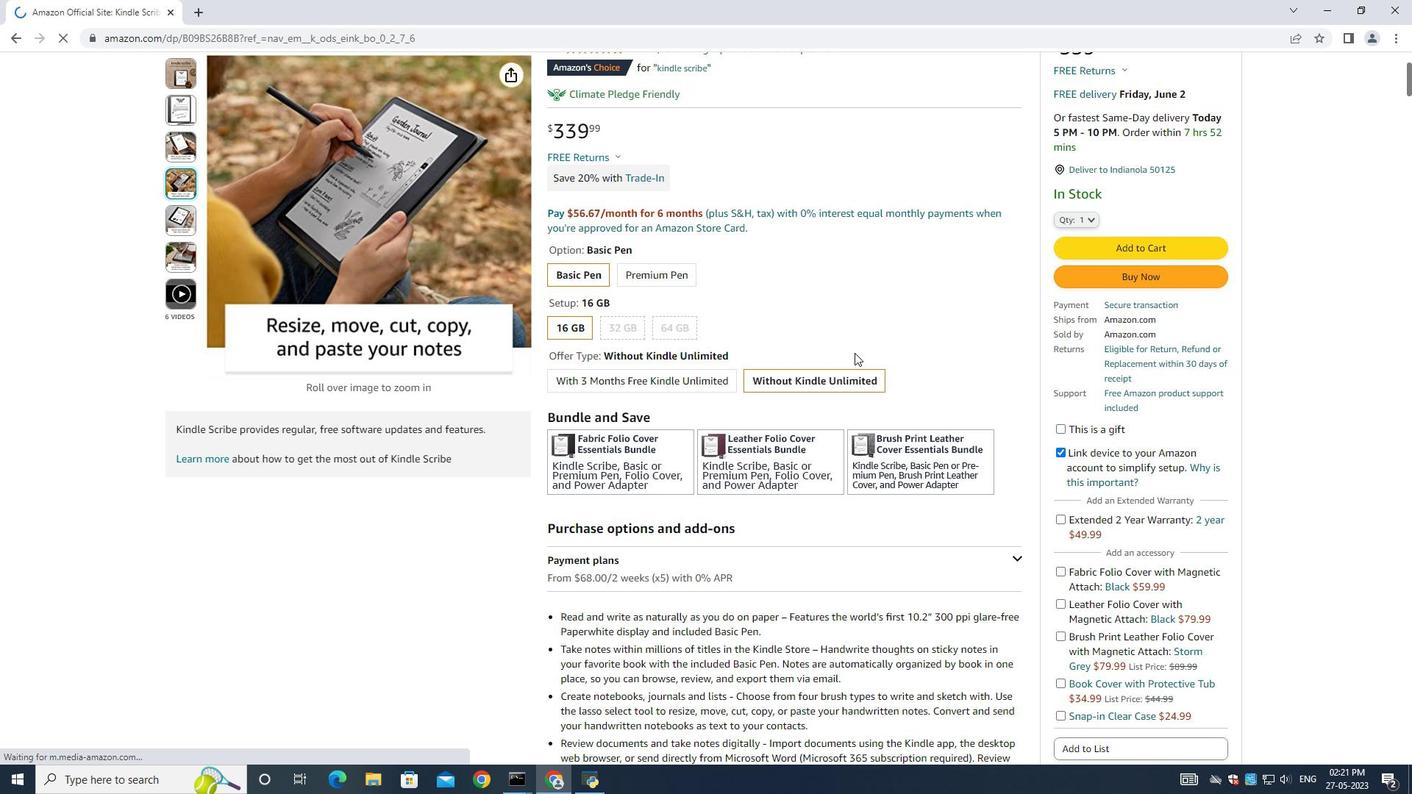 
Action: Mouse scrolled (685, 350) with delta (0, 0)
Screenshot: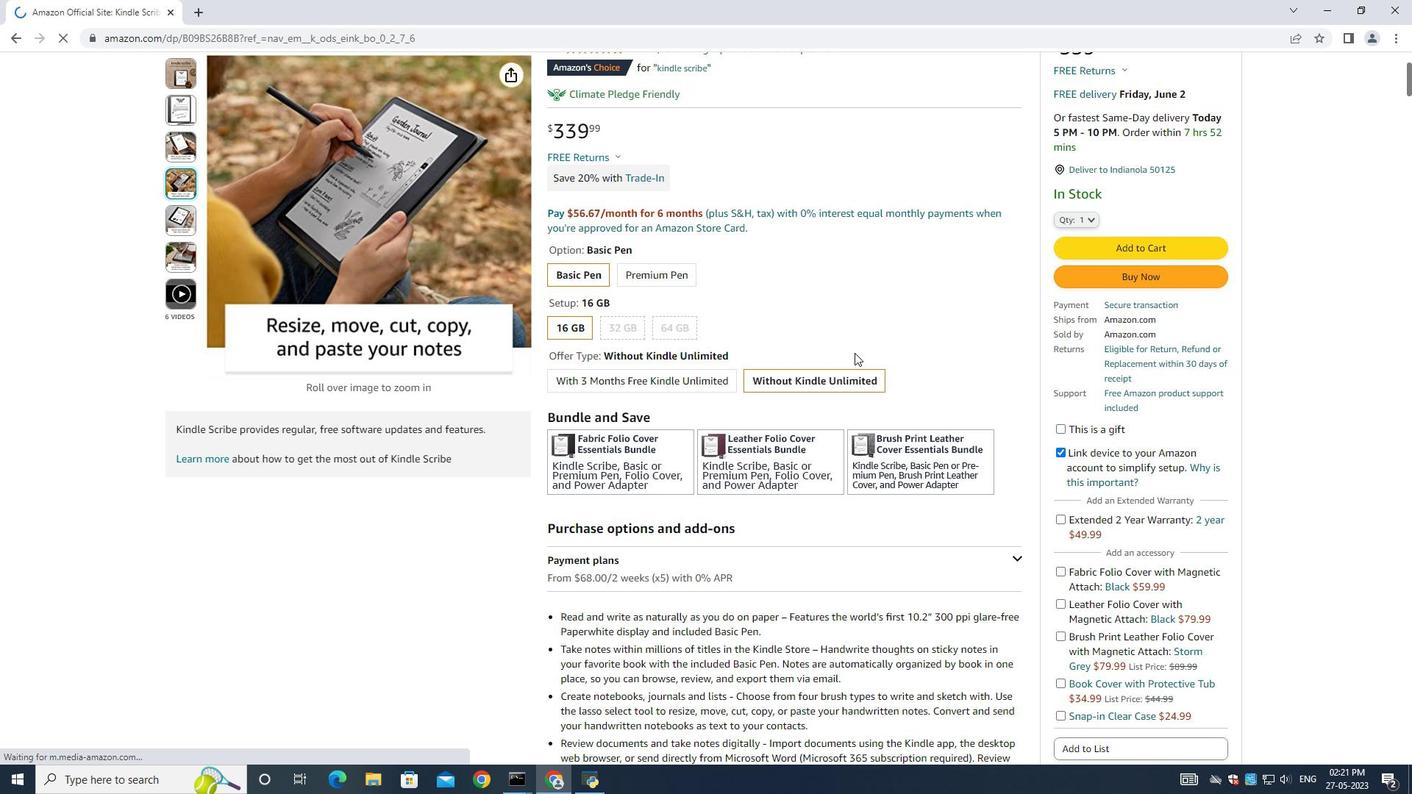 
Action: Mouse scrolled (685, 350) with delta (0, 0)
Screenshot: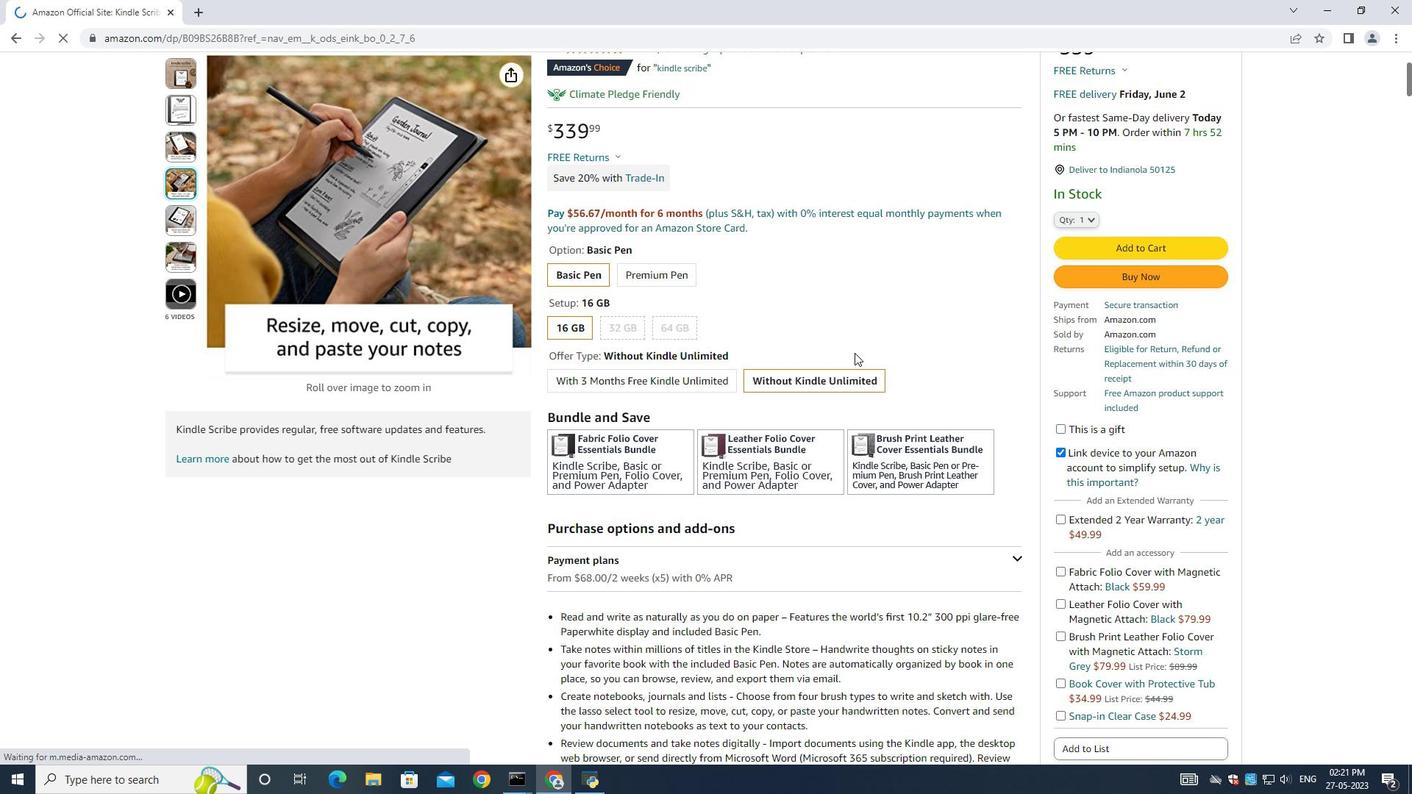 
Action: Mouse scrolled (685, 350) with delta (0, 0)
Screenshot: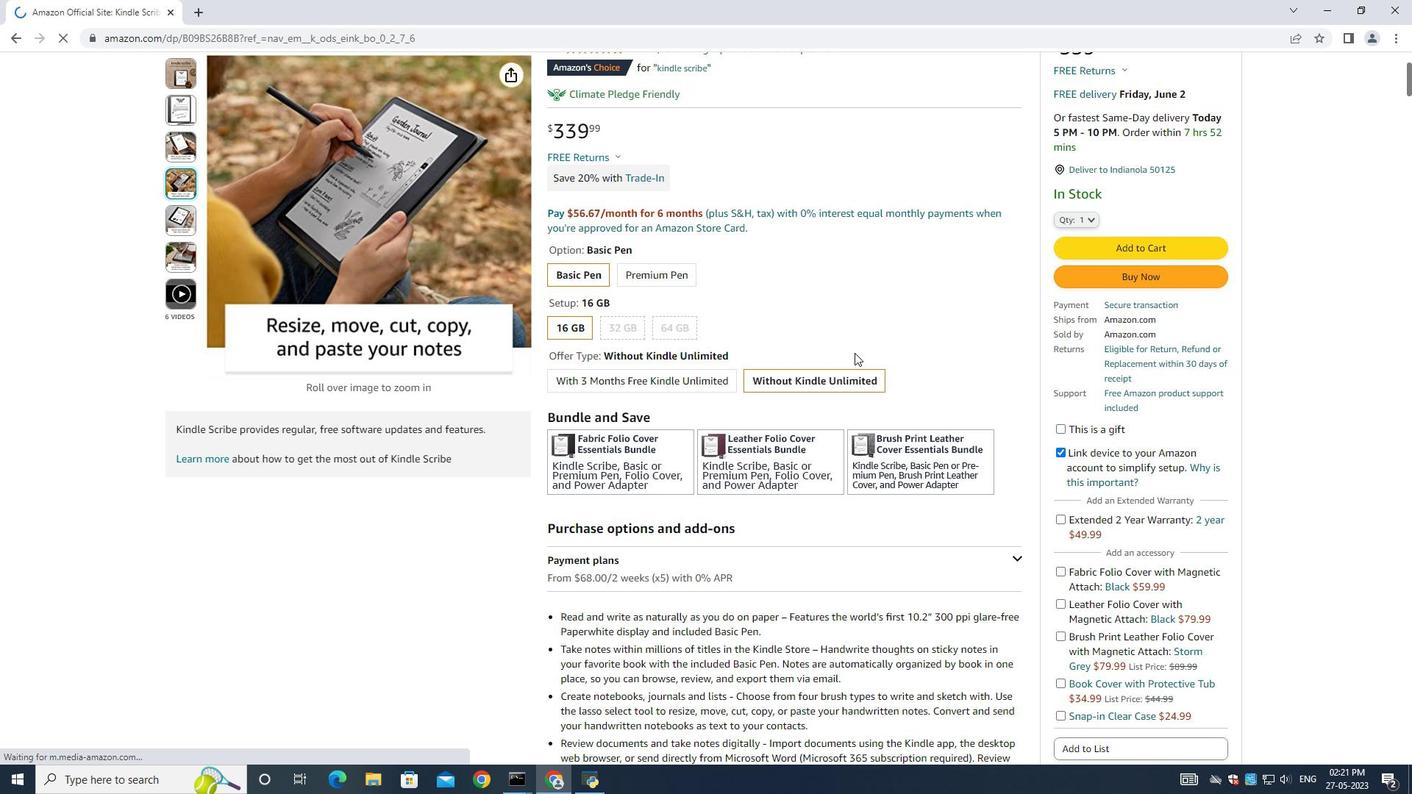
Action: Mouse scrolled (685, 350) with delta (0, 0)
Screenshot: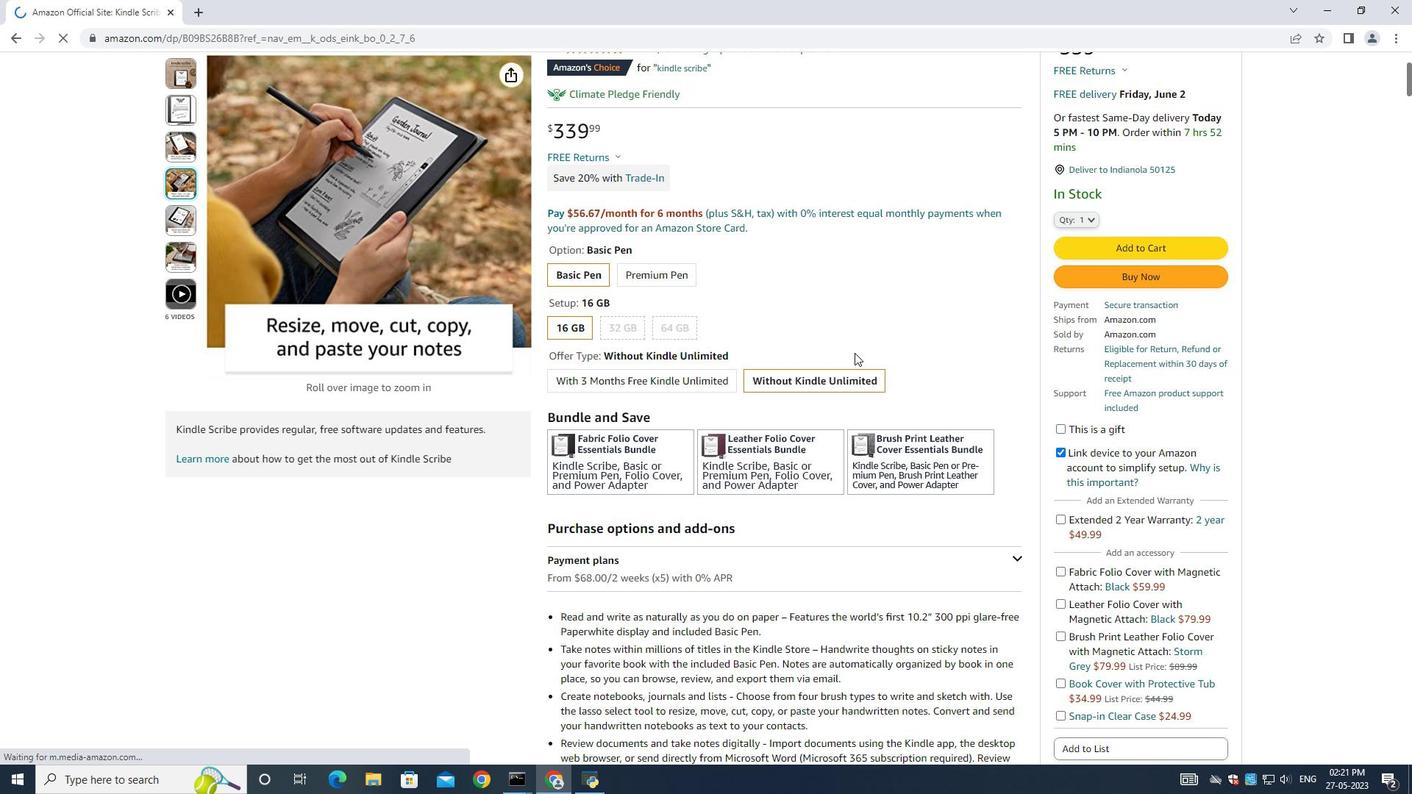 
Action: Mouse scrolled (685, 350) with delta (0, 0)
Screenshot: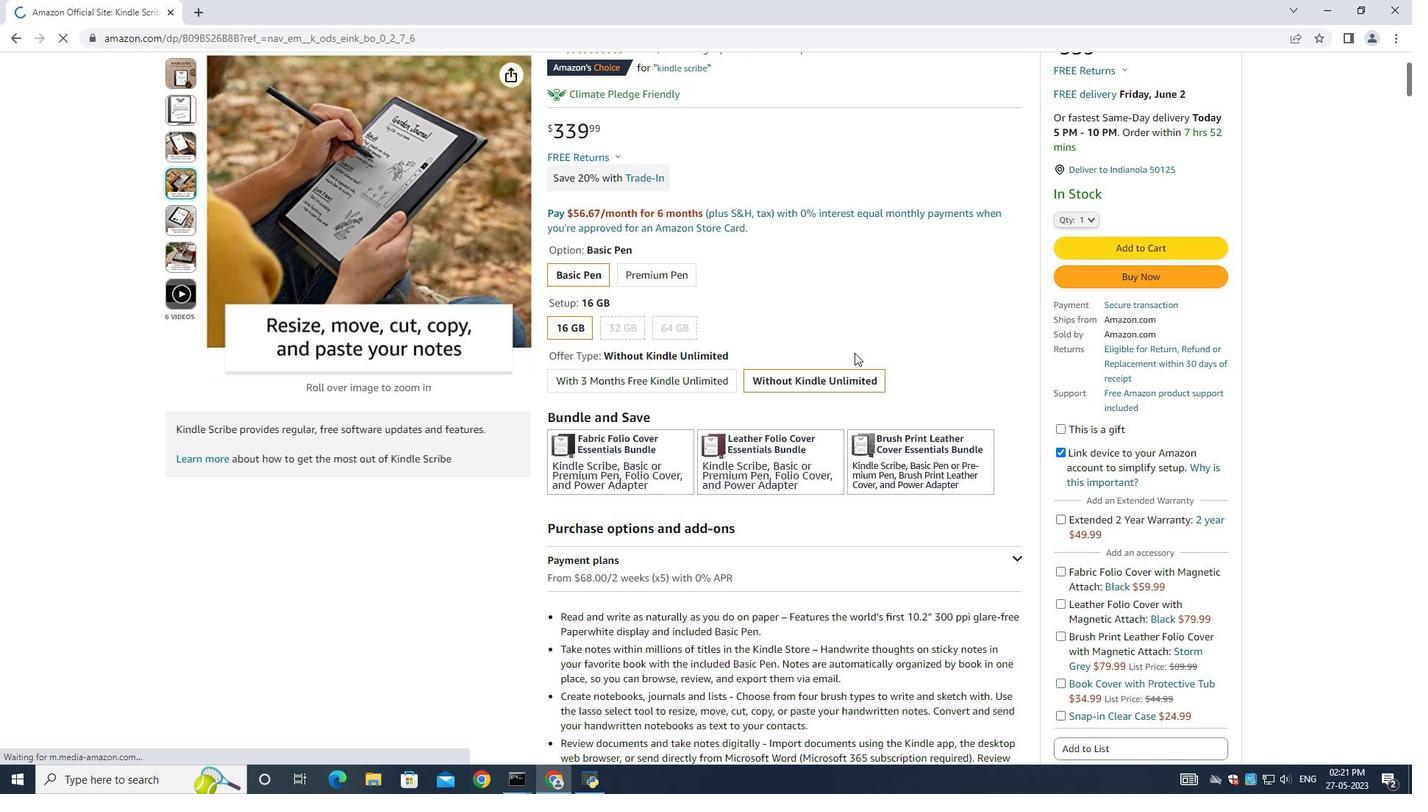 
Action: Mouse scrolled (685, 350) with delta (0, 0)
Screenshot: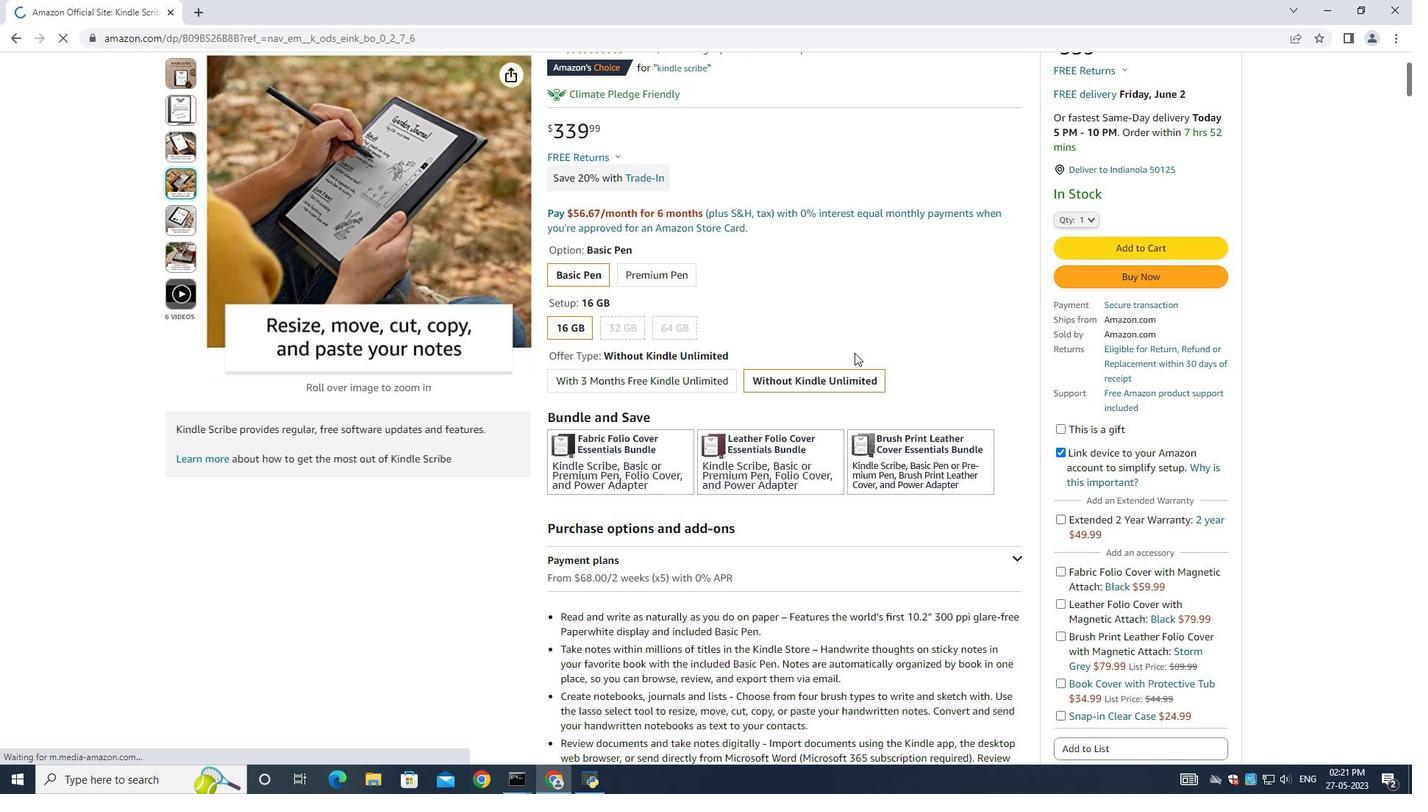 
Action: Mouse scrolled (685, 350) with delta (0, 0)
Screenshot: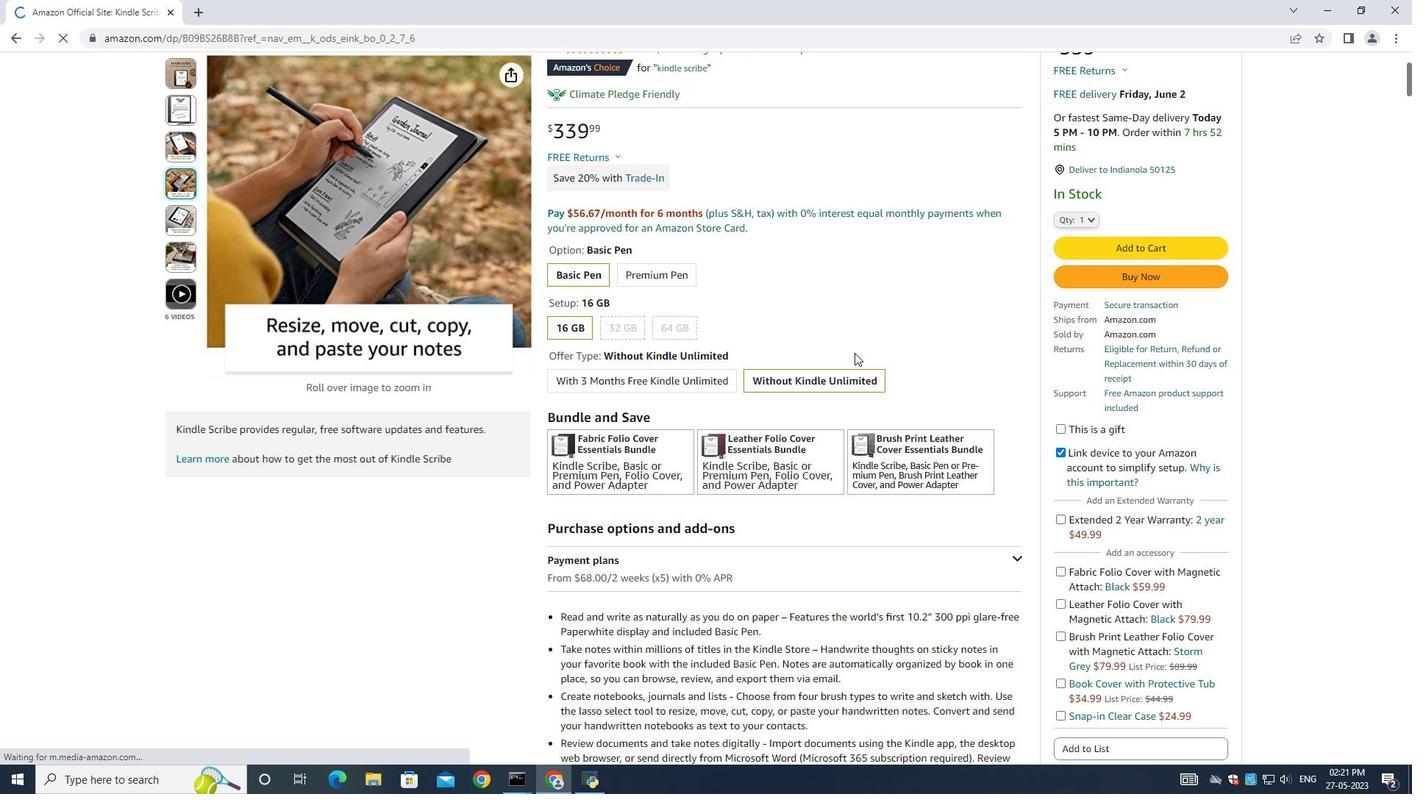 
Action: Mouse scrolled (685, 350) with delta (0, 0)
Screenshot: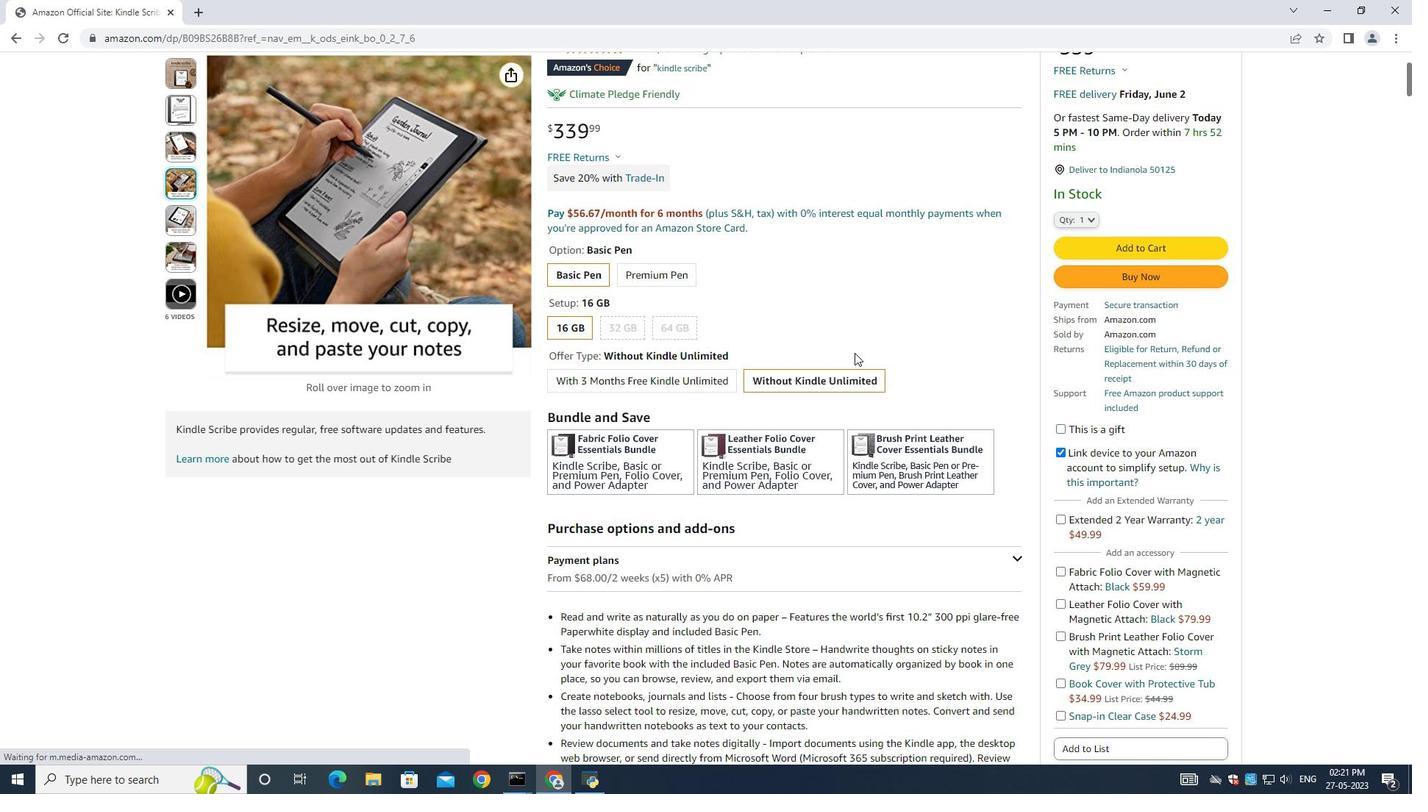 
Action: Mouse scrolled (685, 350) with delta (0, 0)
Screenshot: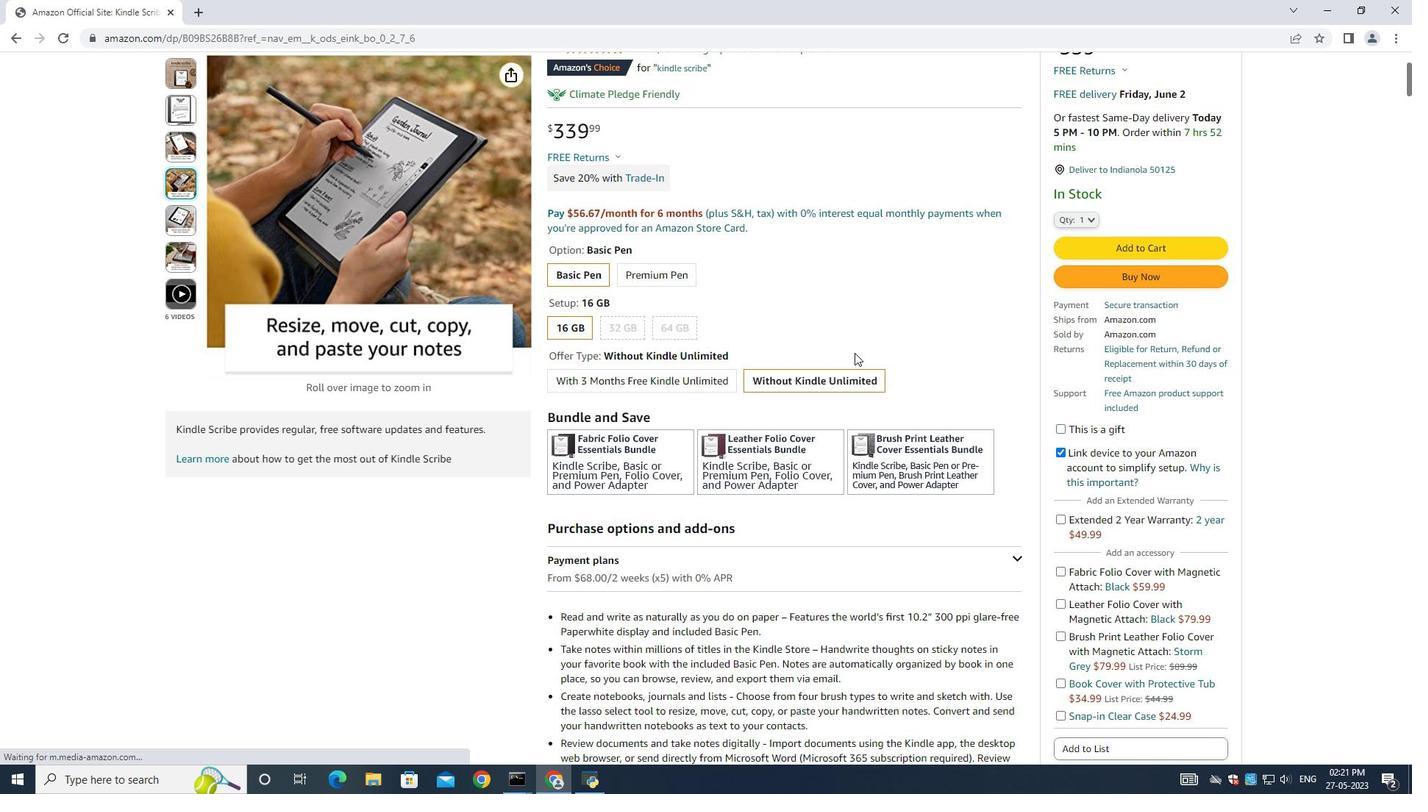 
Action: Mouse scrolled (685, 350) with delta (0, 0)
Screenshot: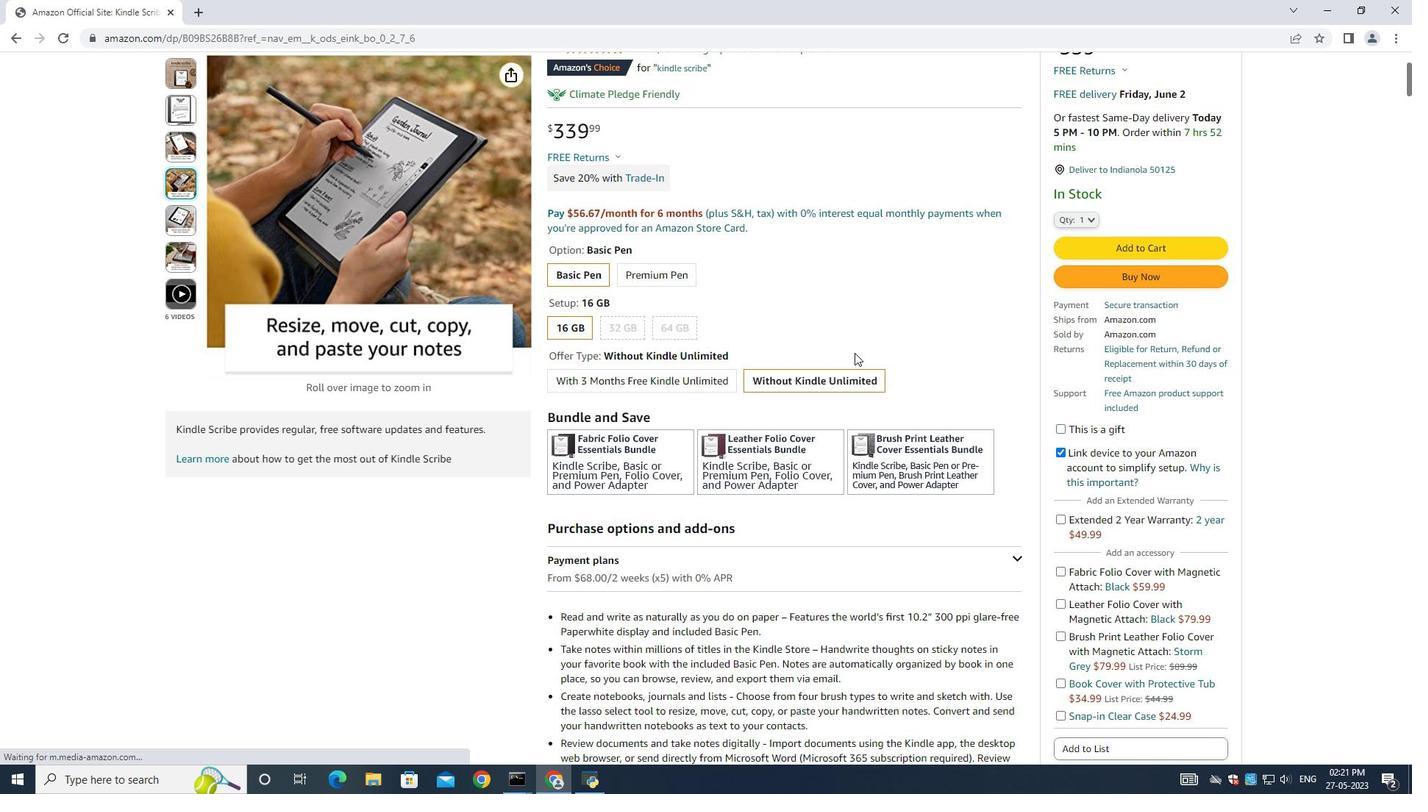 
Action: Mouse scrolled (685, 350) with delta (0, 0)
Screenshot: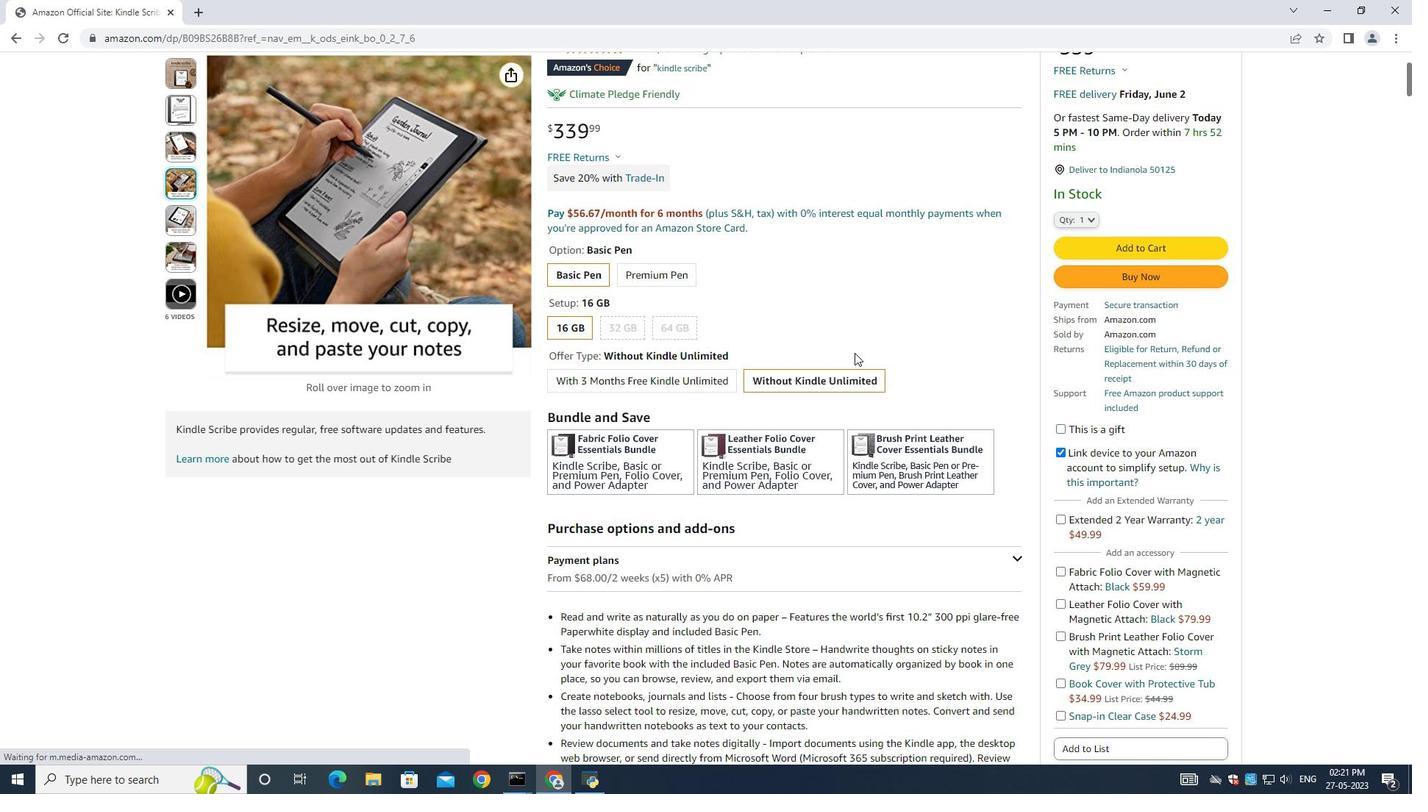 
Action: Mouse scrolled (685, 350) with delta (0, 0)
Screenshot: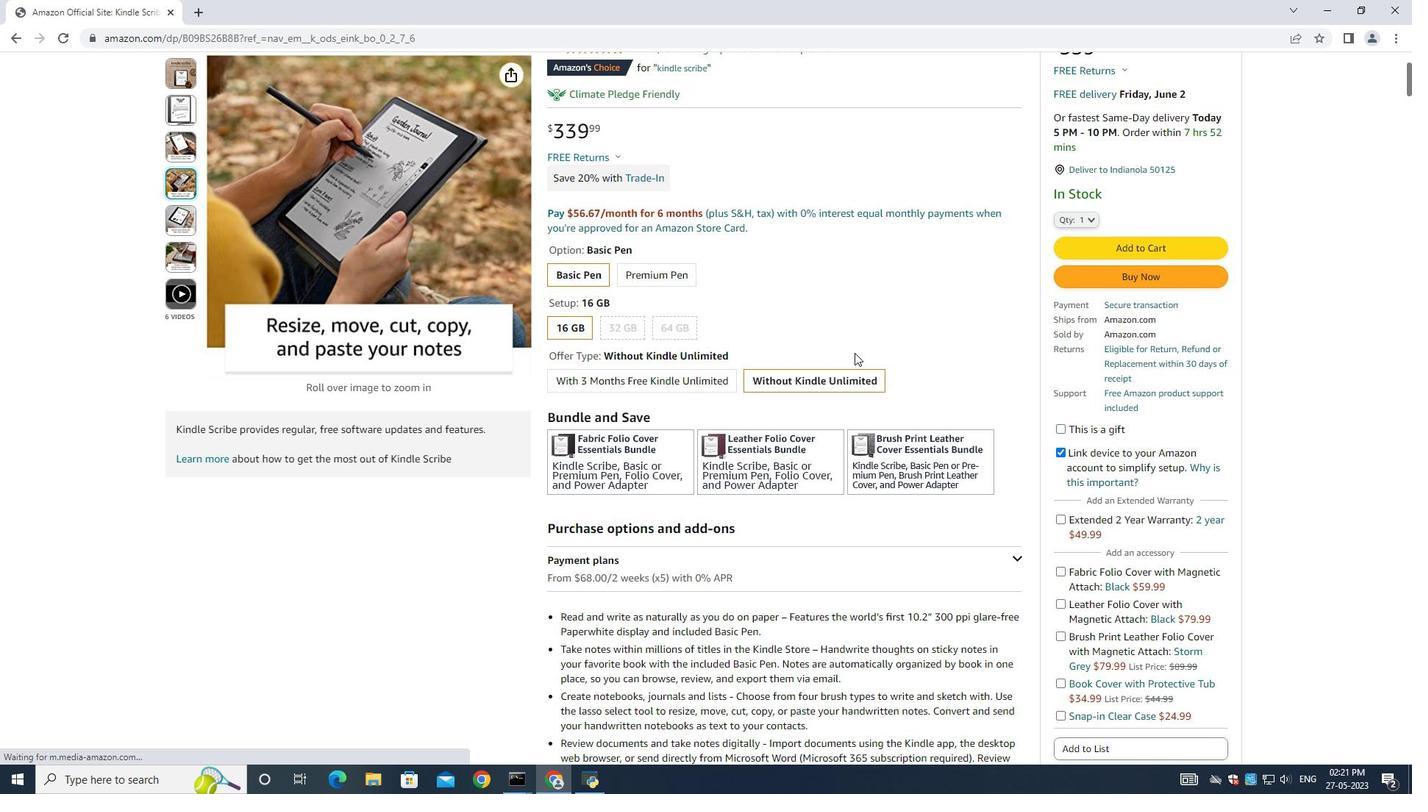 
Action: Mouse scrolled (685, 350) with delta (0, 0)
Screenshot: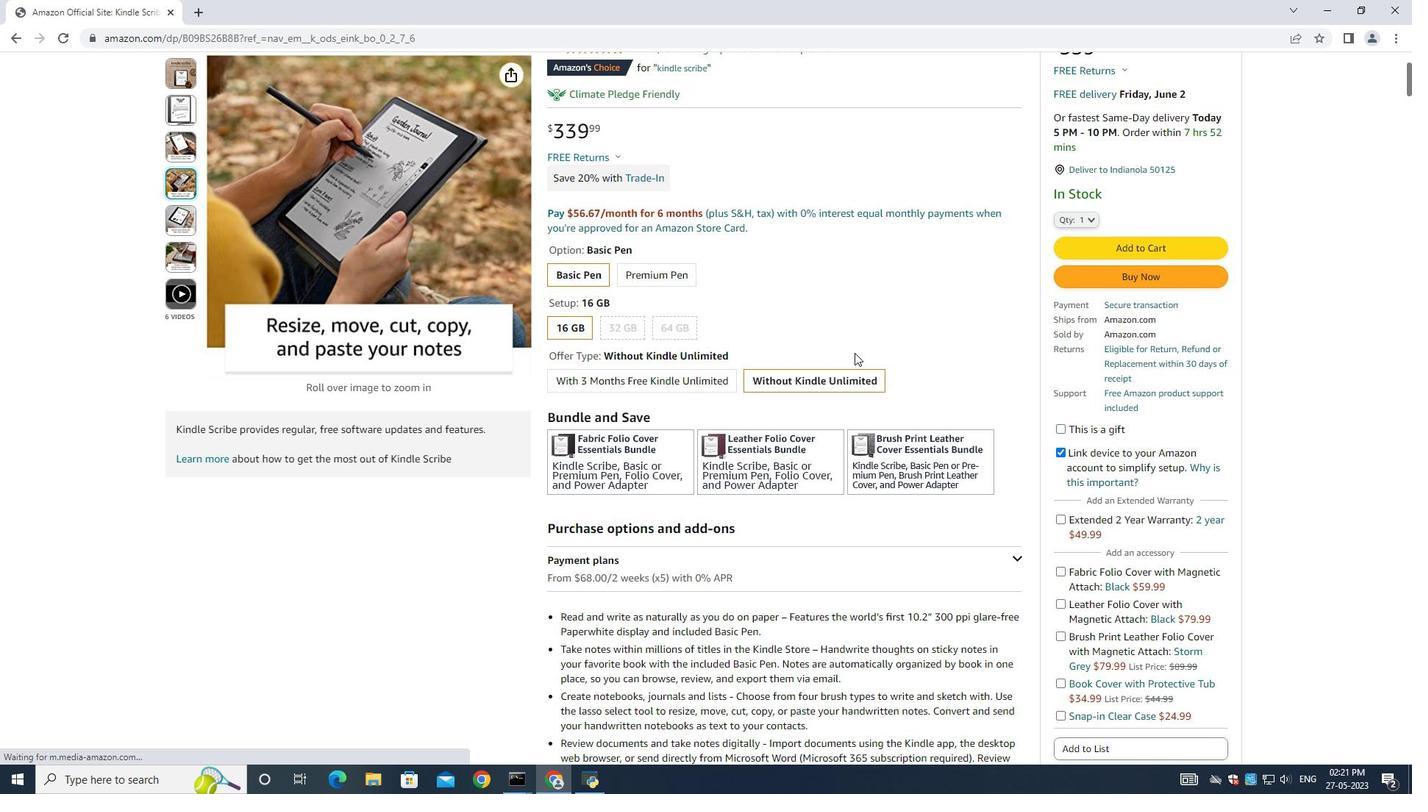 
Action: Mouse scrolled (685, 350) with delta (0, 0)
Screenshot: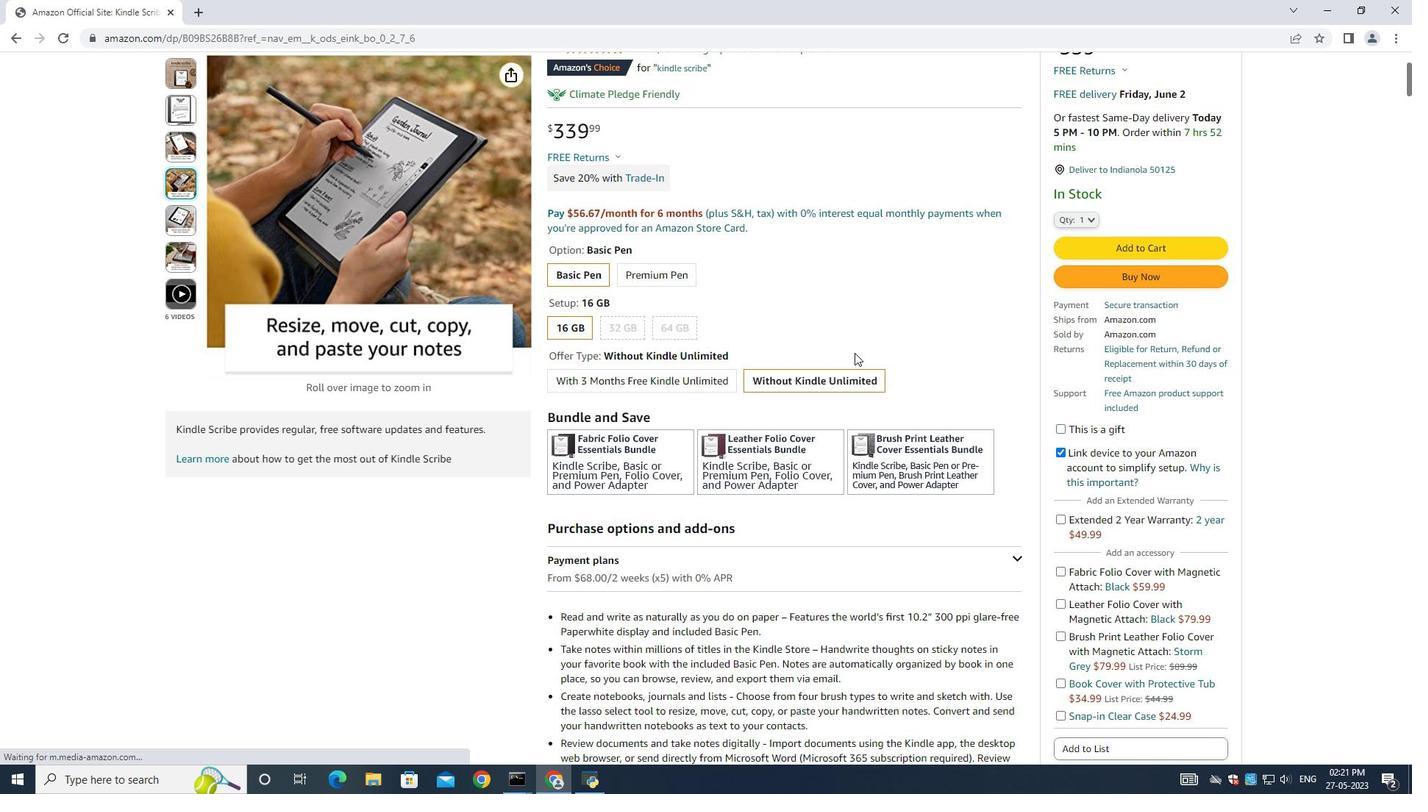 
Action: Mouse scrolled (685, 350) with delta (0, 0)
Screenshot: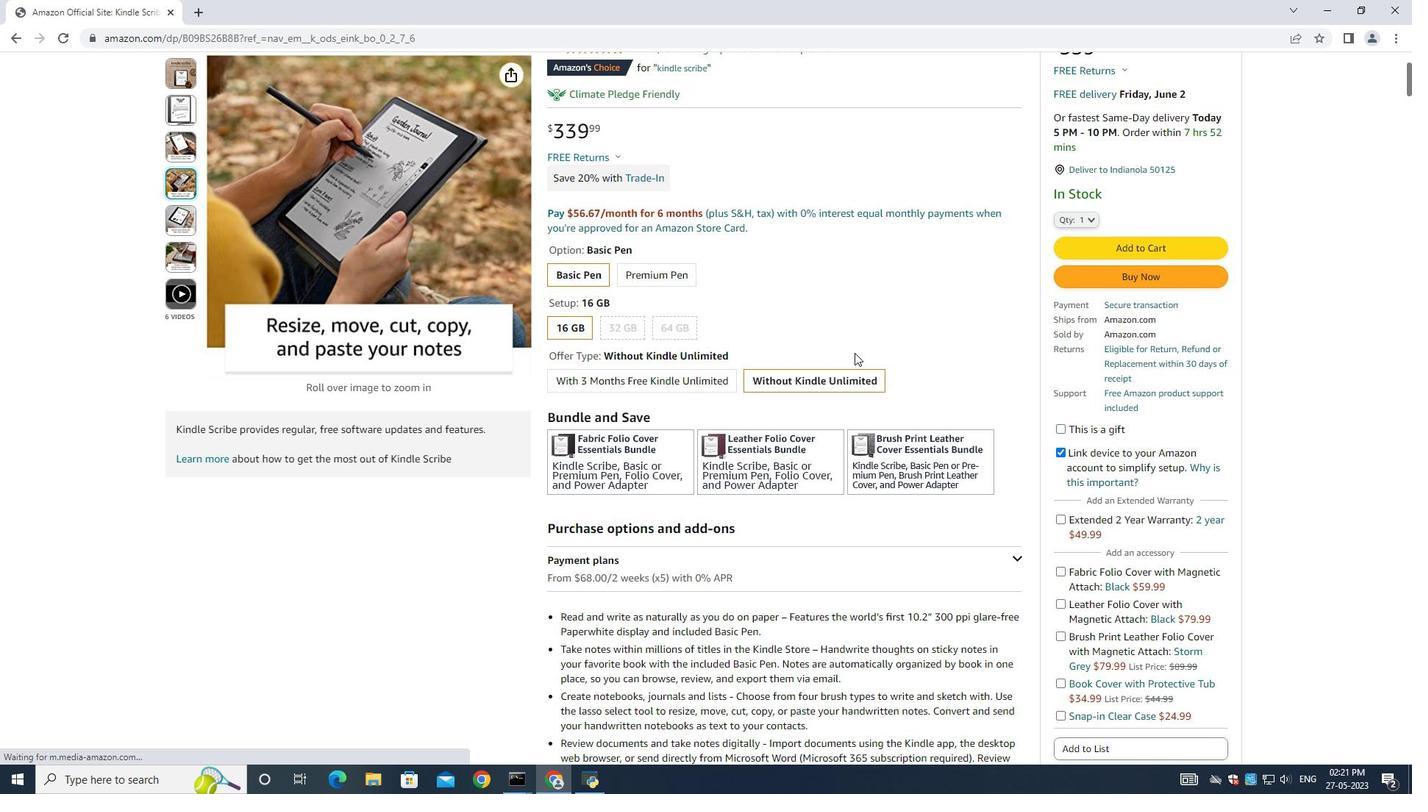 
Action: Mouse moved to (685, 349)
Screenshot: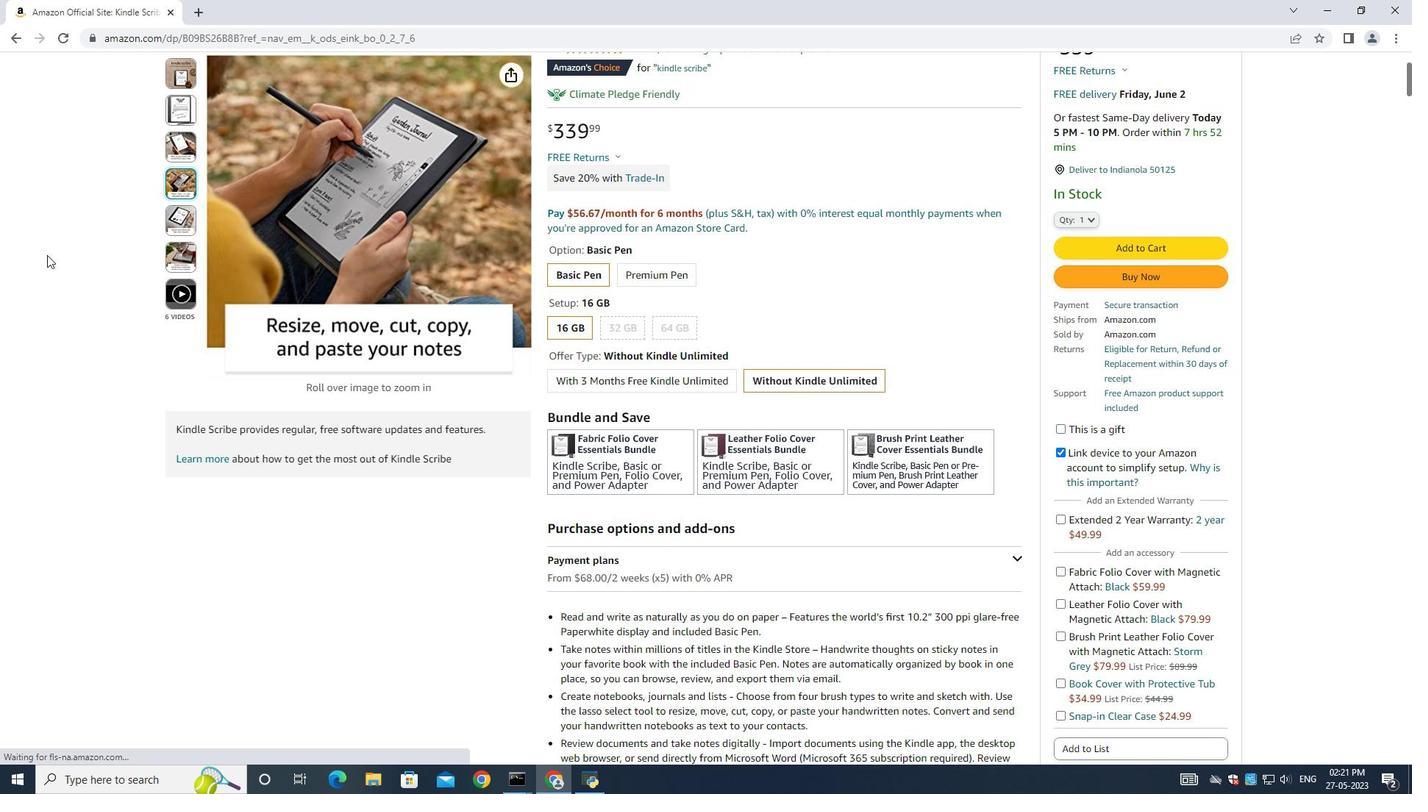 
Action: Mouse scrolled (685, 350) with delta (0, 0)
Screenshot: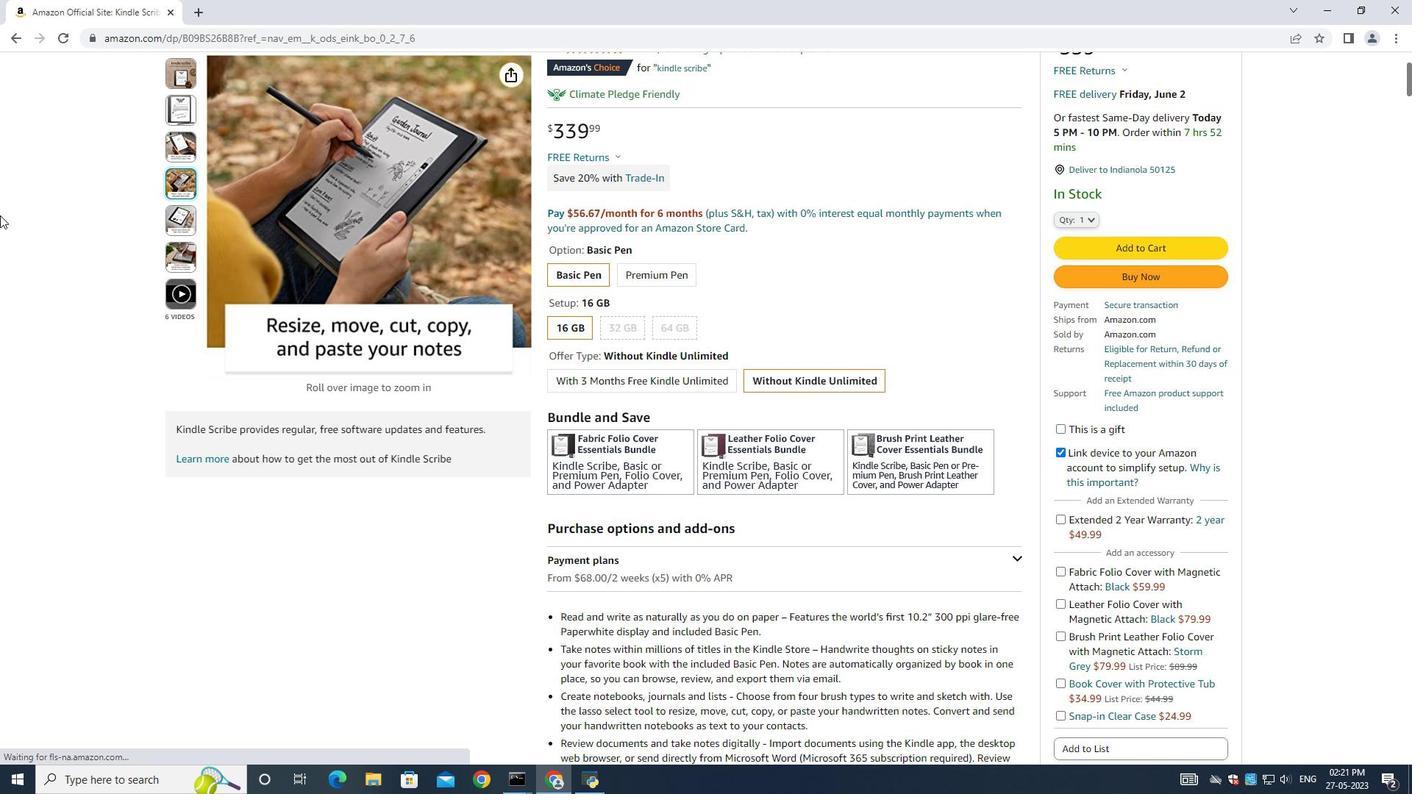 
Action: Mouse scrolled (685, 350) with delta (0, 0)
Screenshot: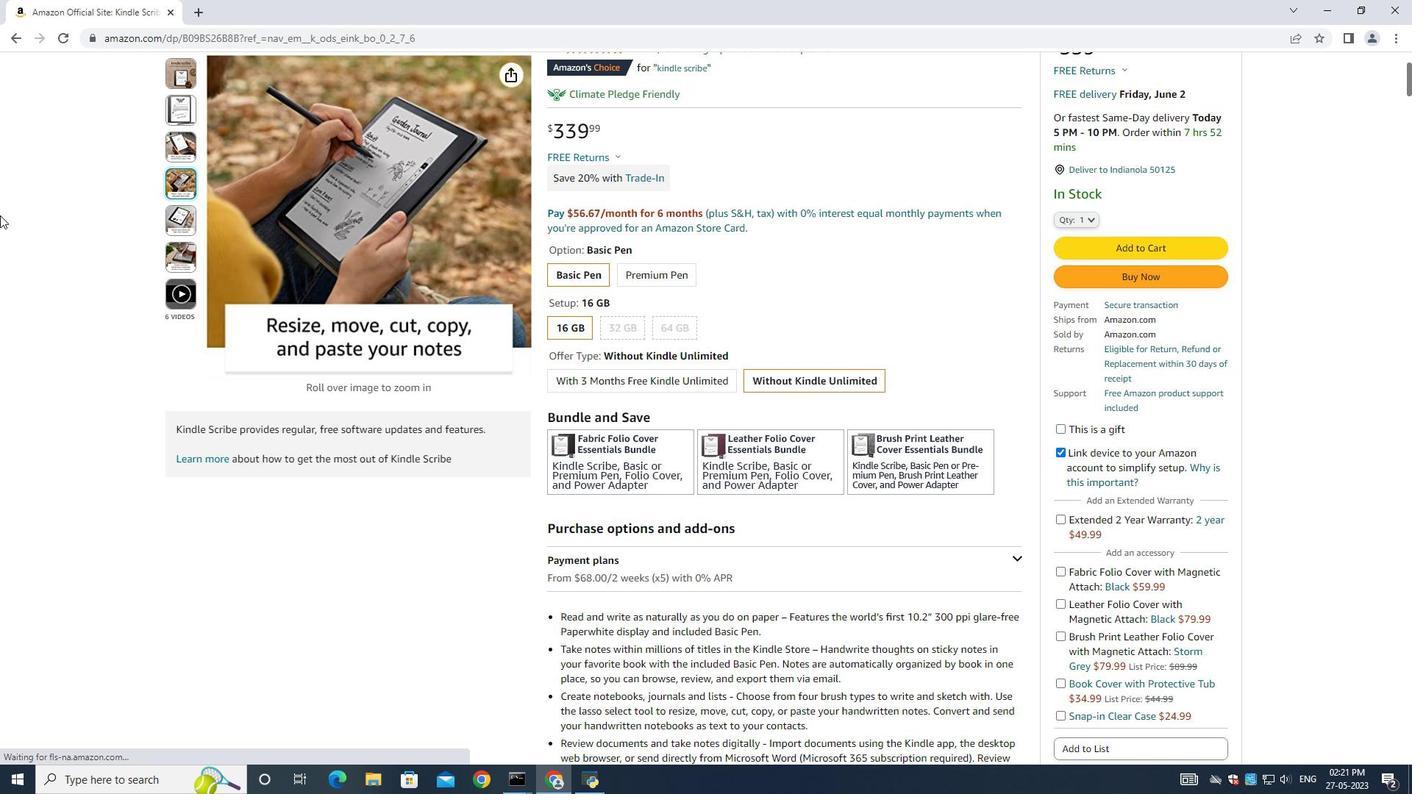 
Action: Mouse scrolled (685, 350) with delta (0, 0)
Screenshot: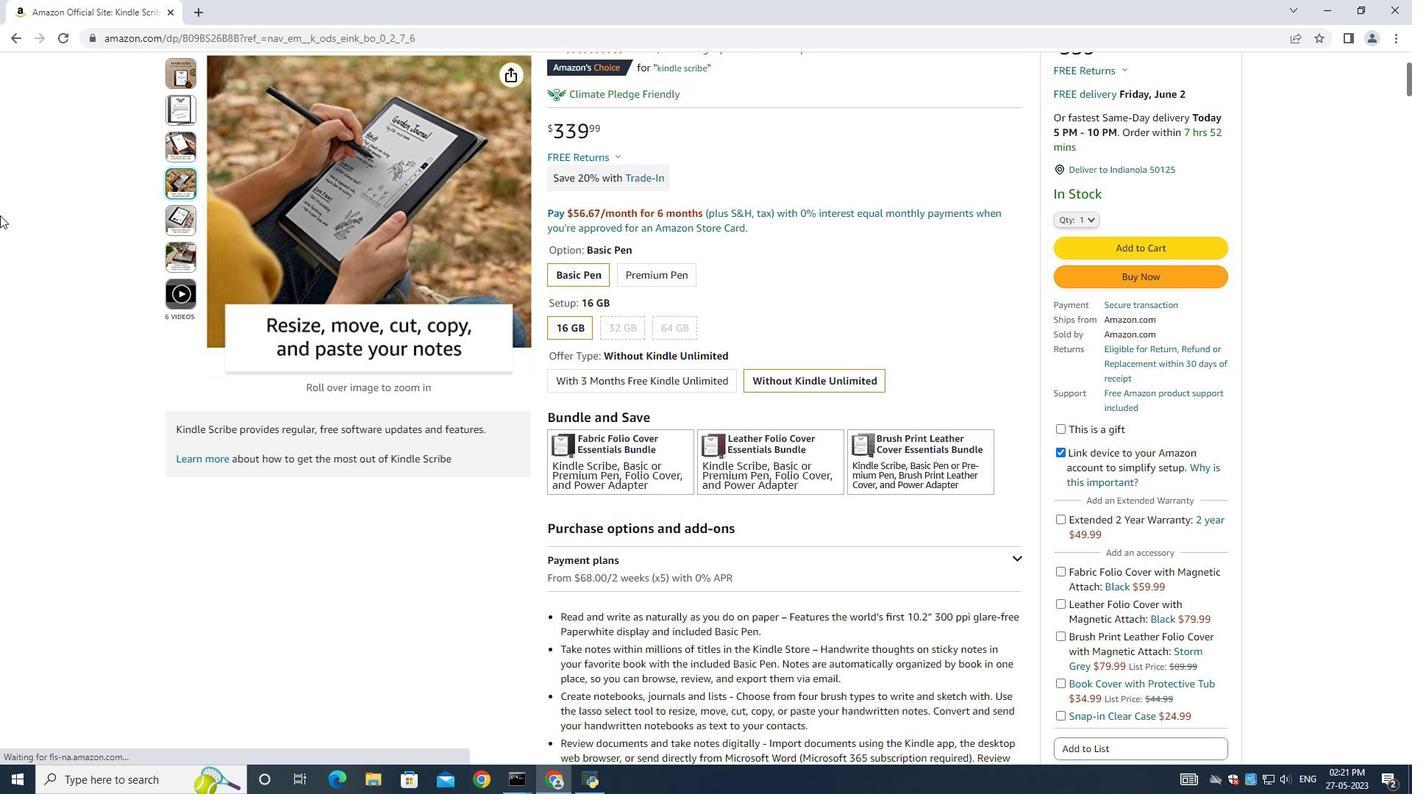 
Action: Mouse scrolled (685, 350) with delta (0, 0)
Screenshot: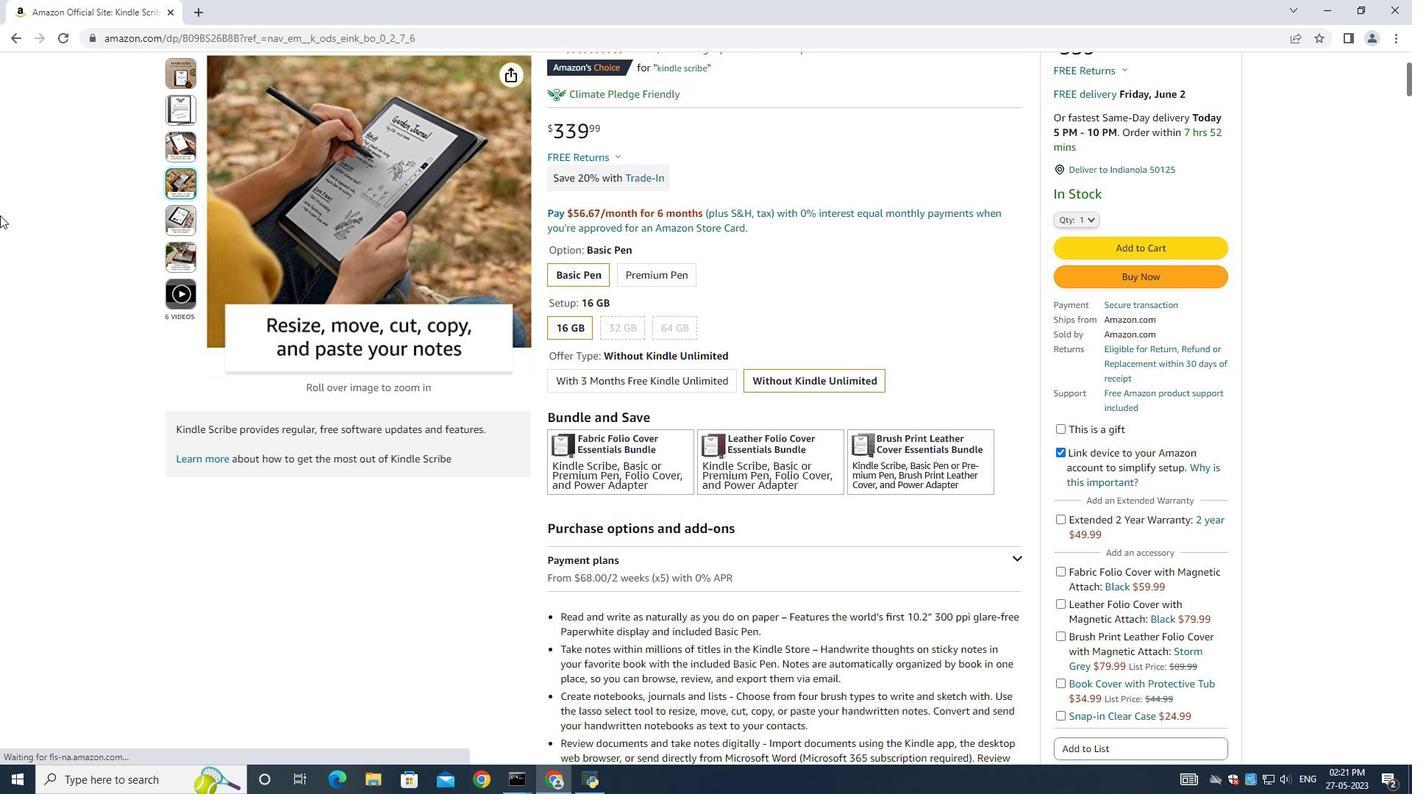 
Action: Mouse scrolled (685, 350) with delta (0, 0)
Screenshot: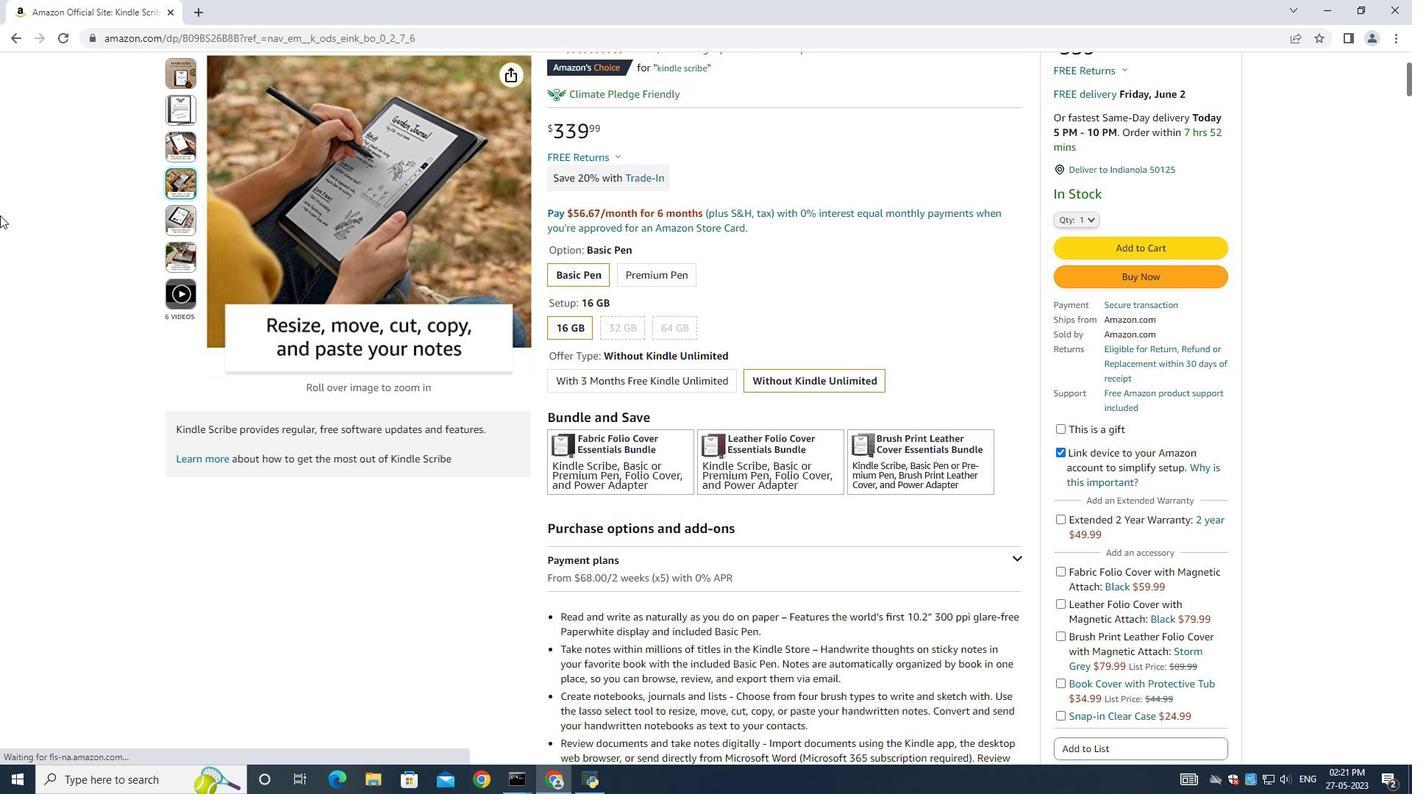 
Action: Mouse scrolled (685, 350) with delta (0, 0)
Screenshot: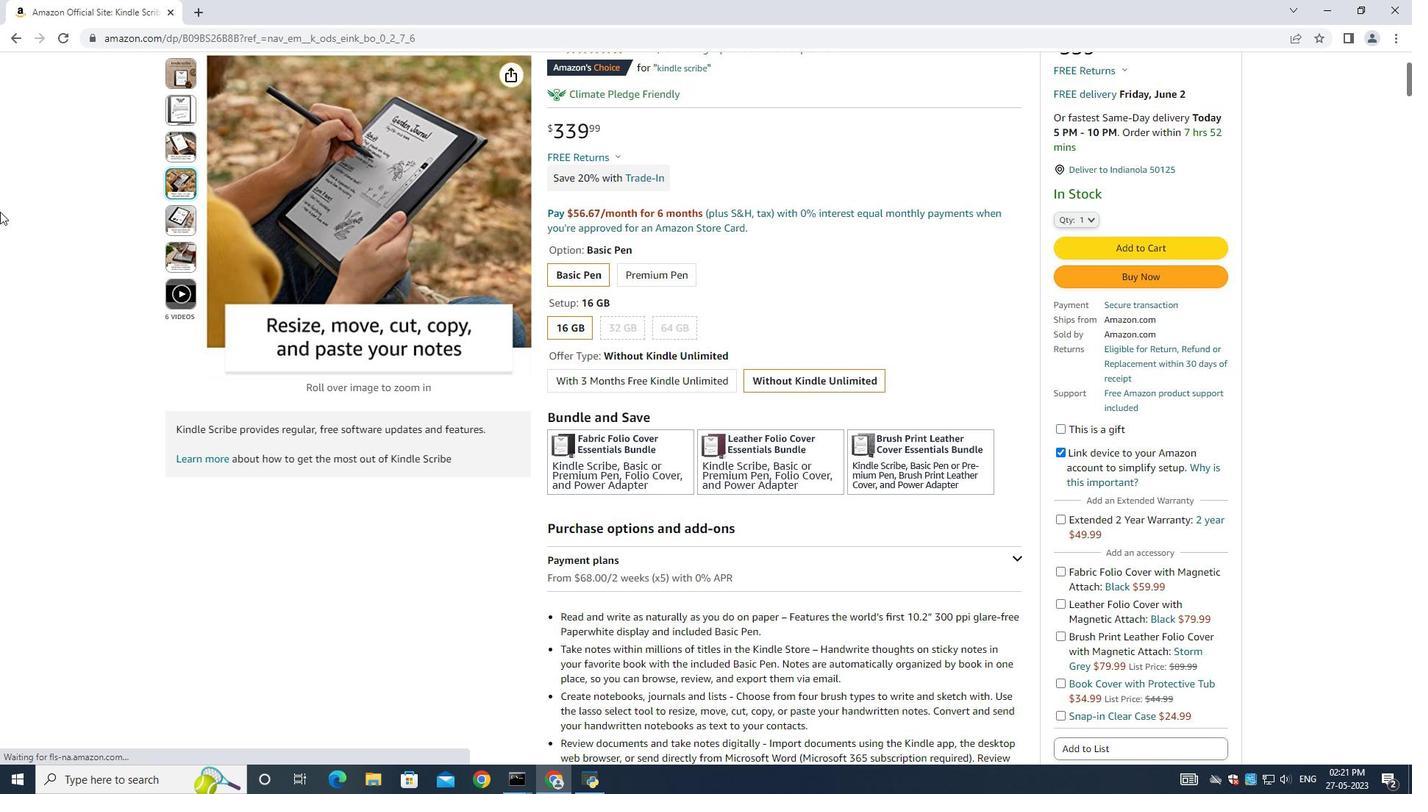 
Action: Mouse scrolled (685, 350) with delta (0, 0)
Screenshot: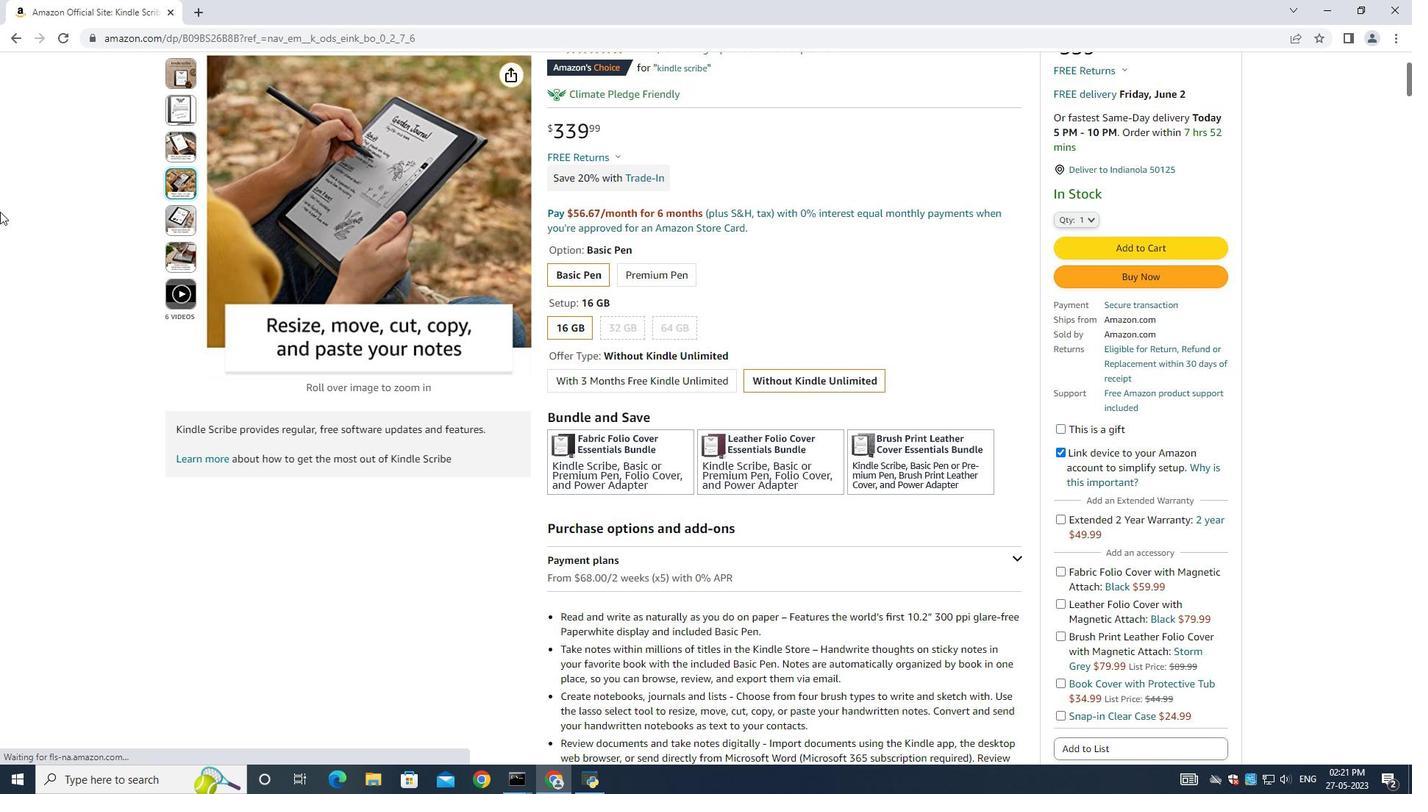 
Action: Mouse scrolled (685, 350) with delta (0, 0)
Screenshot: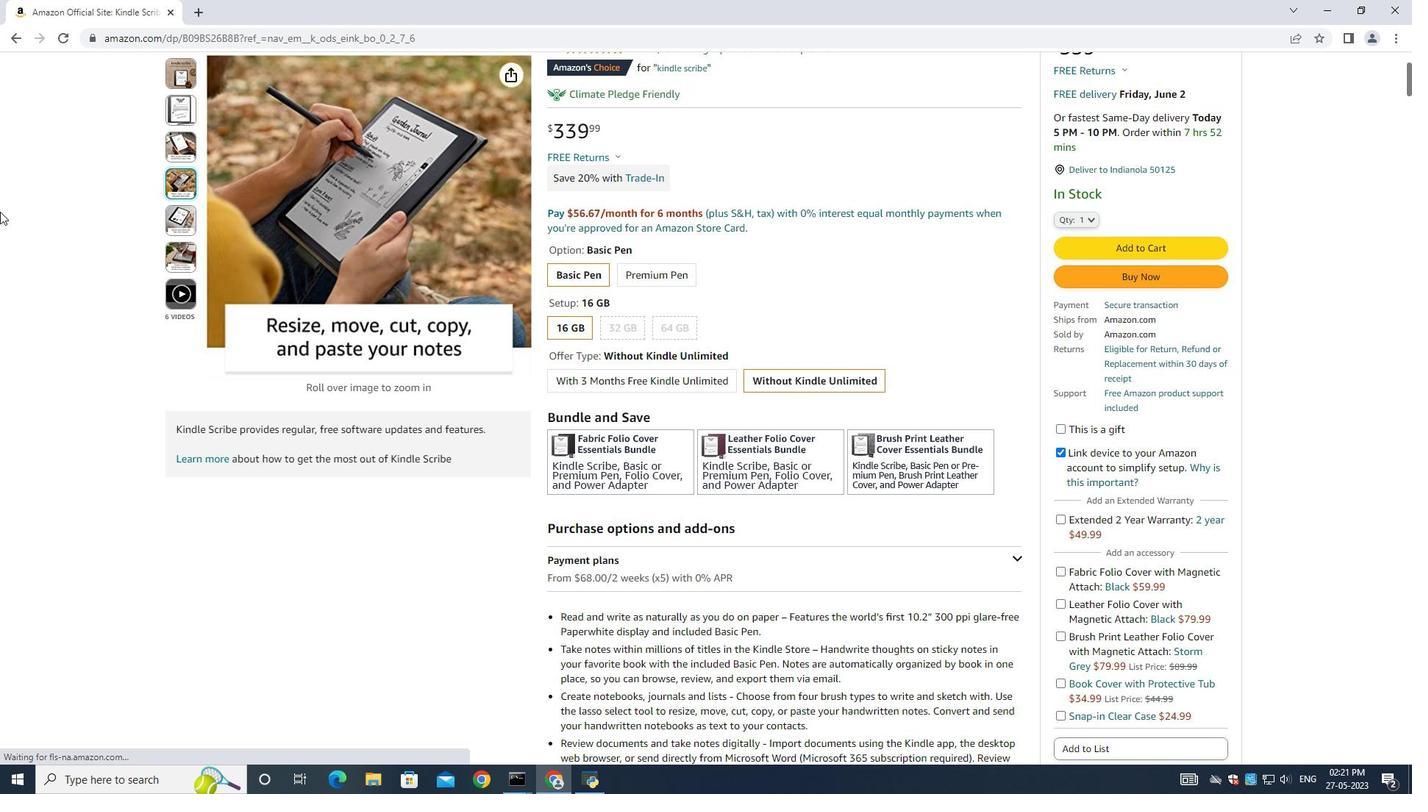 
Action: Mouse scrolled (685, 350) with delta (0, 0)
Screenshot: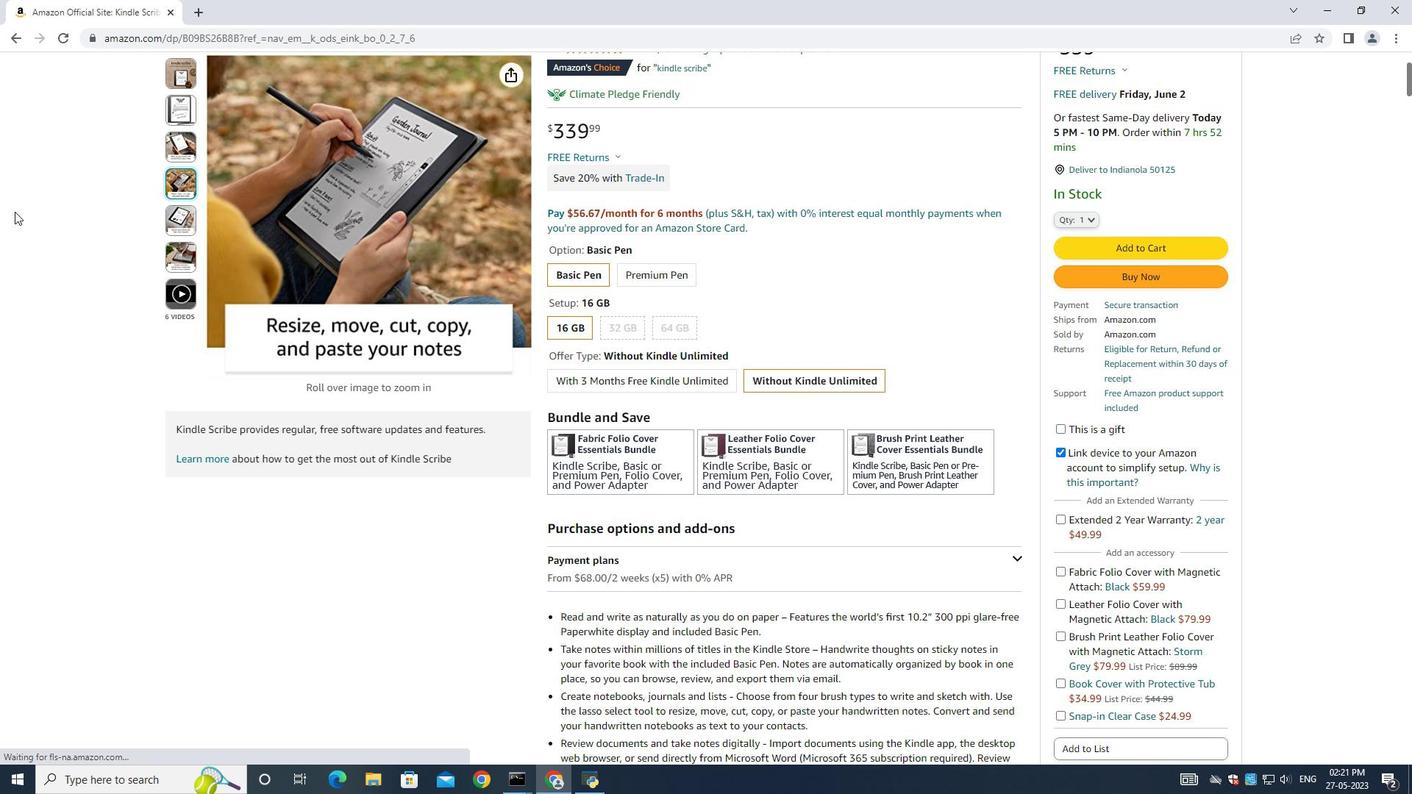 
Action: Mouse moved to (685, 348)
Screenshot: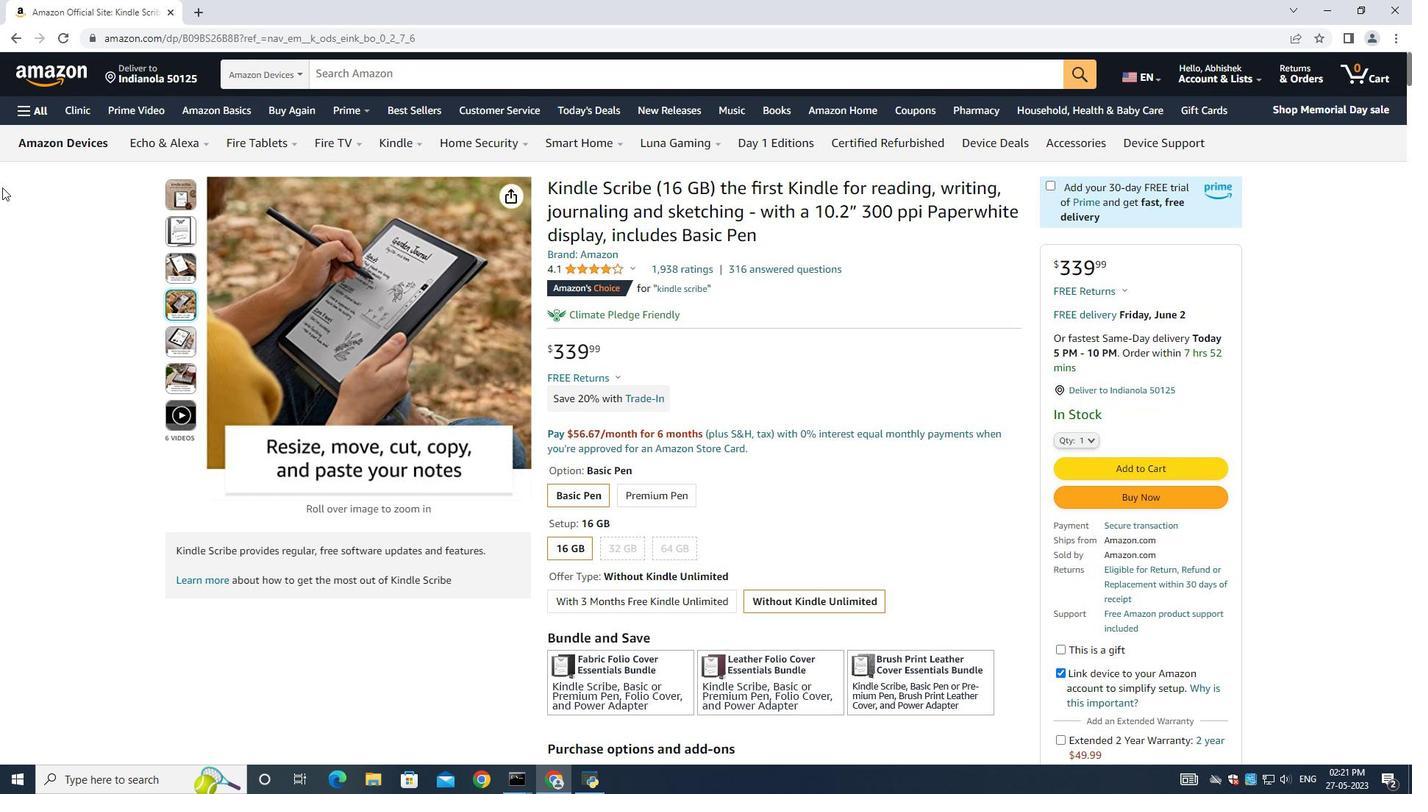 
Action: Mouse scrolled (685, 349) with delta (0, 0)
Screenshot: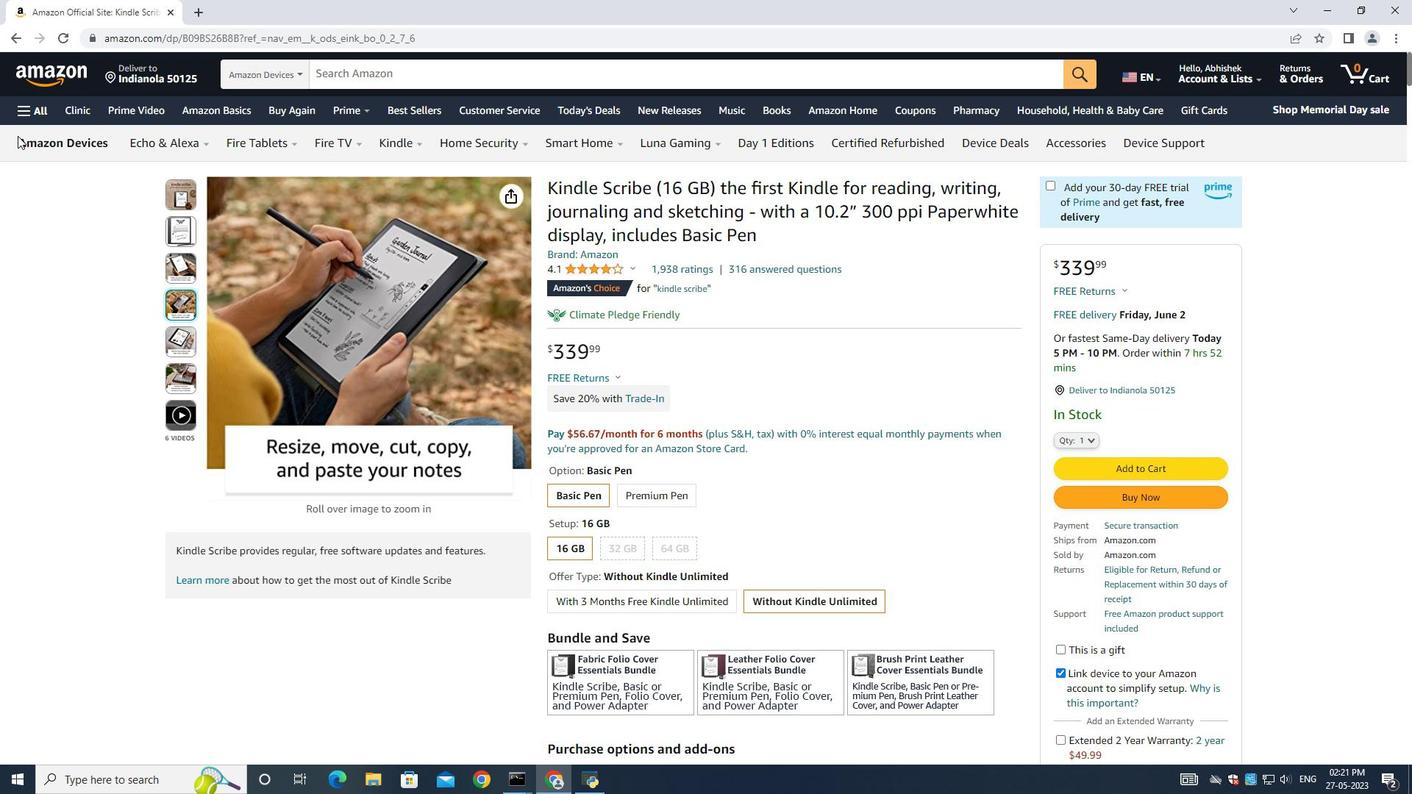 
Action: Mouse scrolled (685, 349) with delta (0, 0)
Screenshot: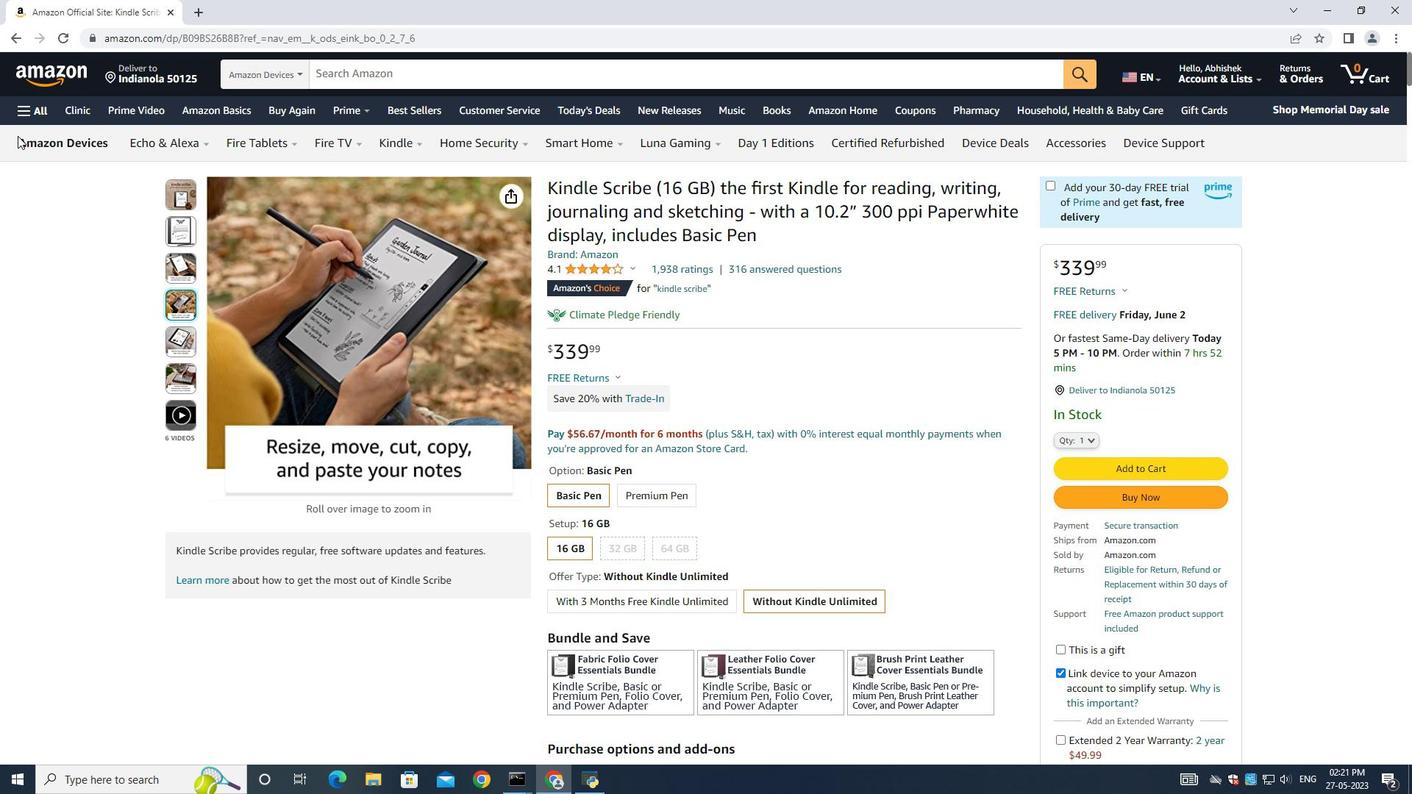 
Action: Mouse scrolled (685, 349) with delta (0, 0)
Screenshot: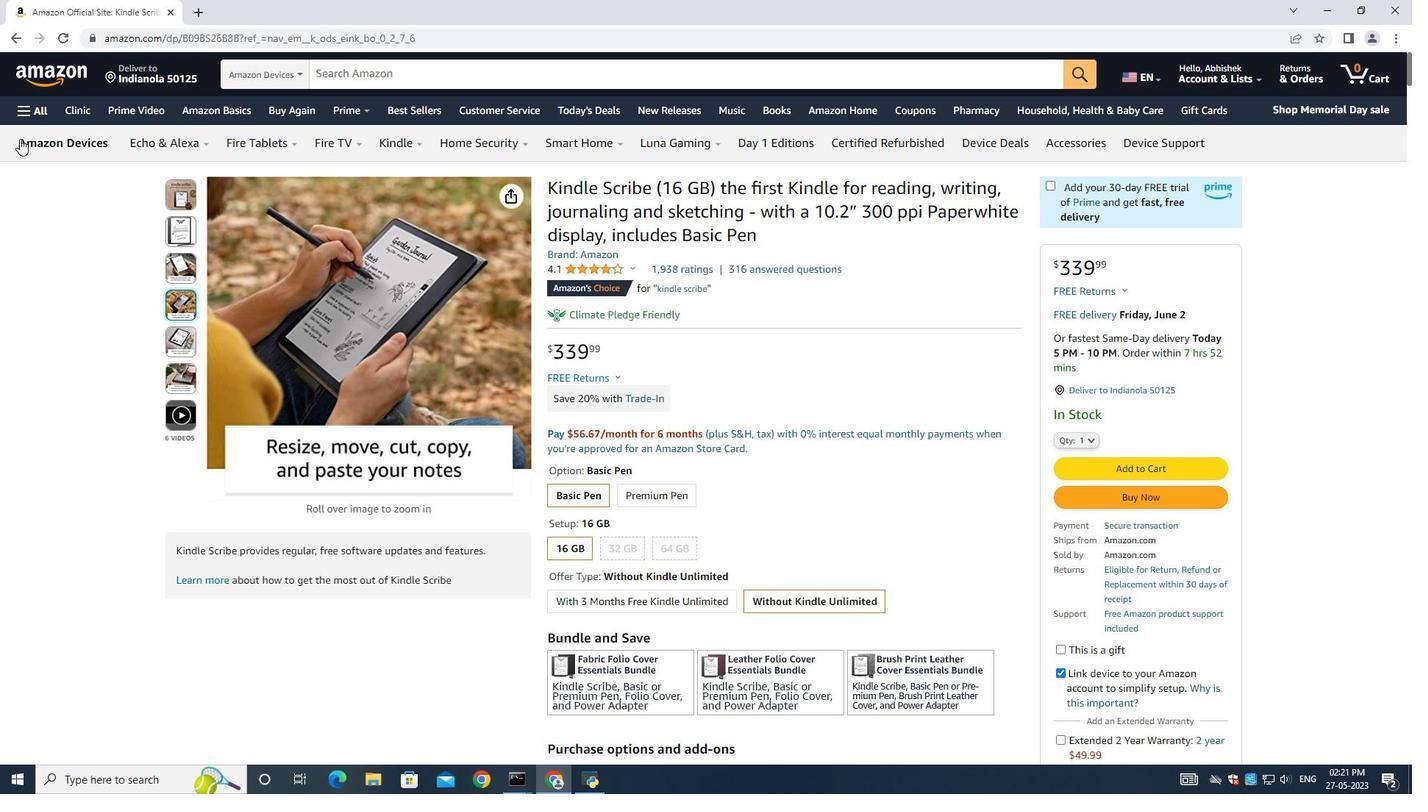 
Action: Mouse scrolled (685, 349) with delta (0, 0)
Screenshot: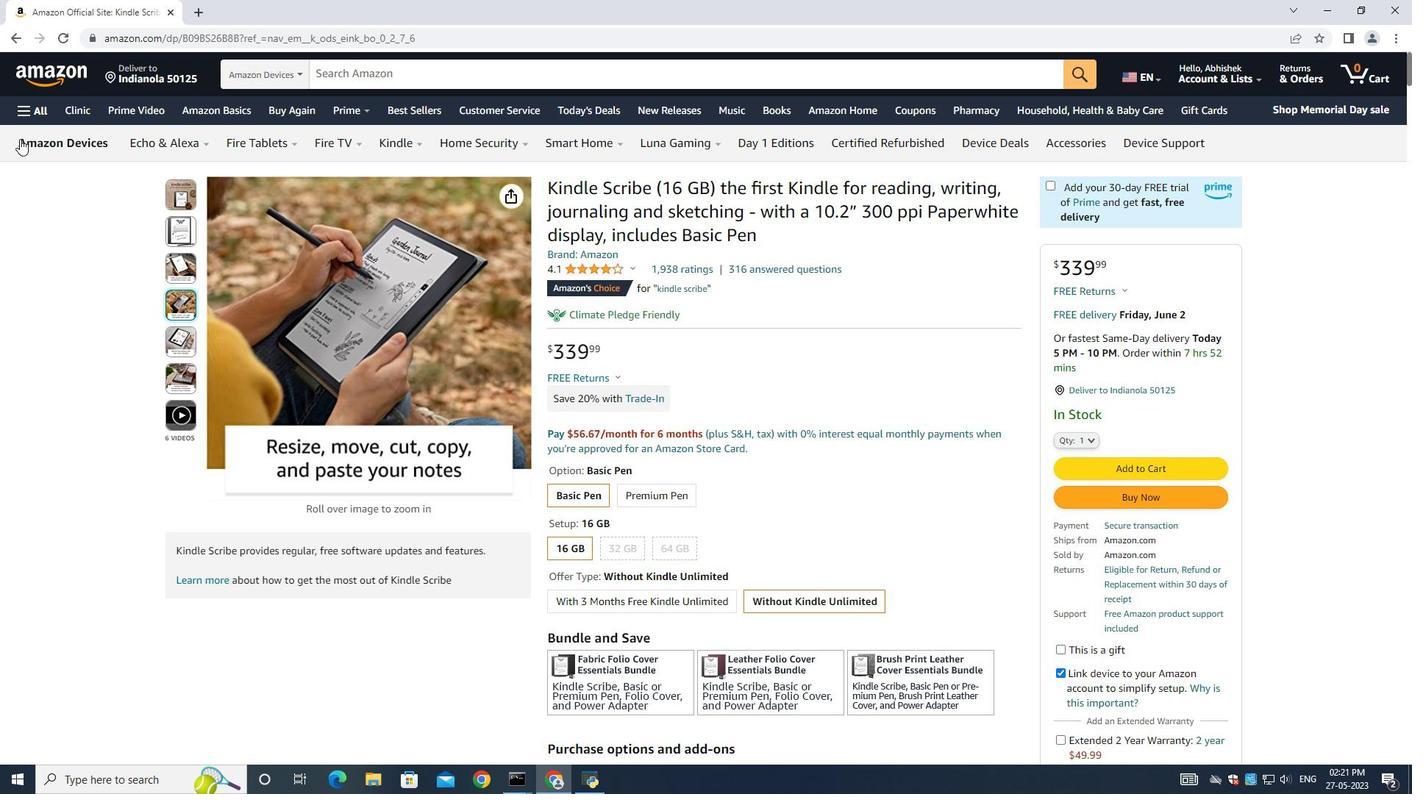 
Action: Mouse scrolled (685, 349) with delta (0, 0)
Screenshot: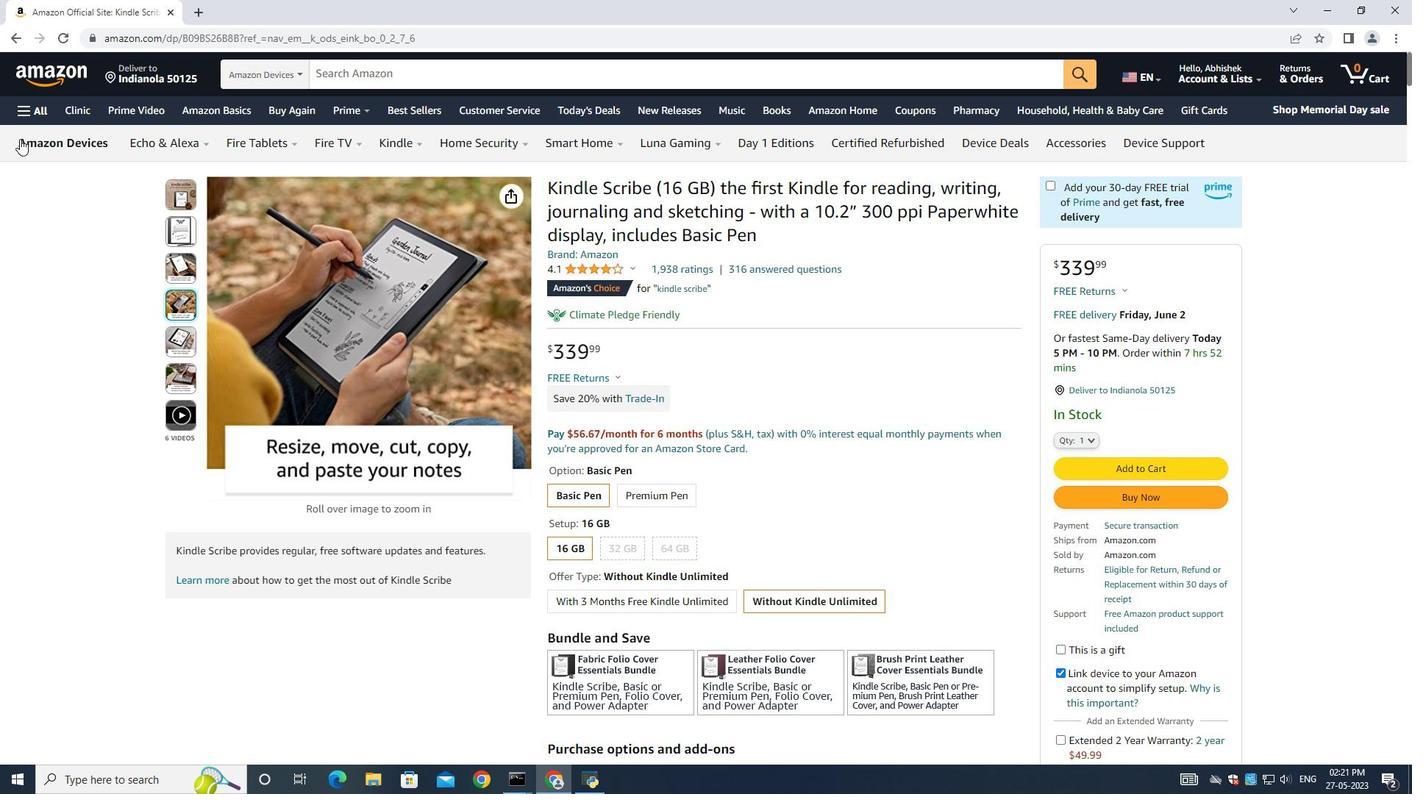 
Action: Mouse scrolled (685, 349) with delta (0, 0)
Screenshot: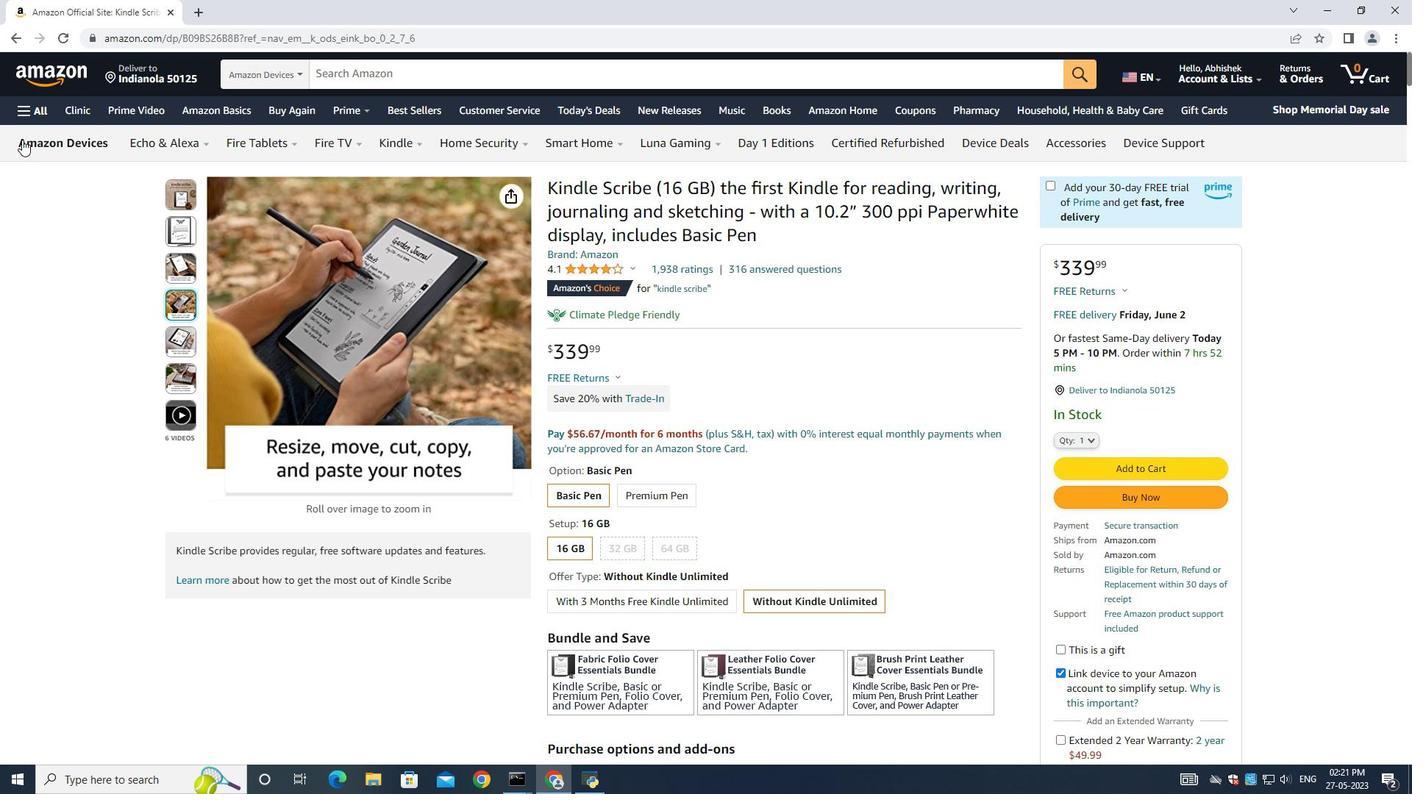 
Action: Mouse moved to (531, 457)
Screenshot: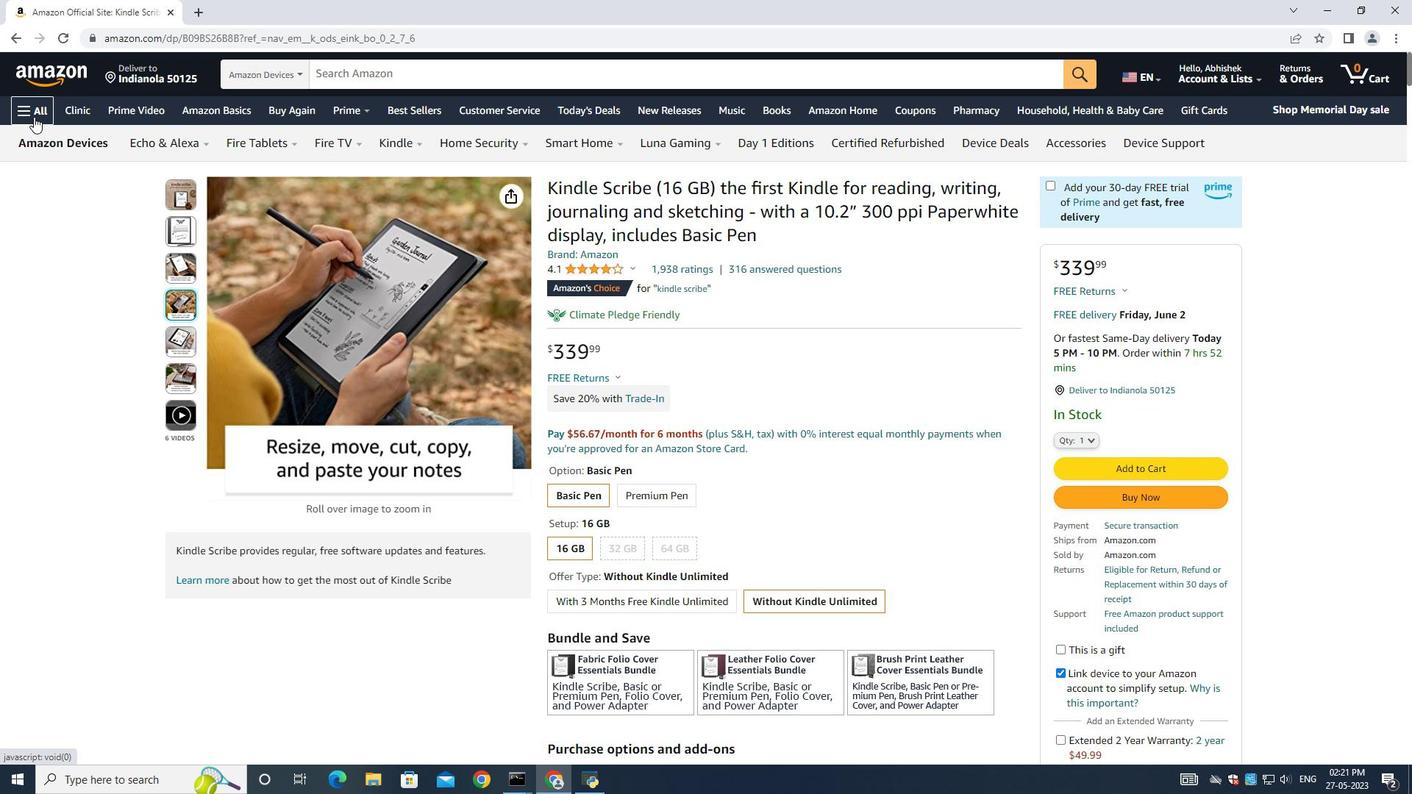 
Action: Mouse scrolled (531, 456) with delta (0, 0)
Screenshot: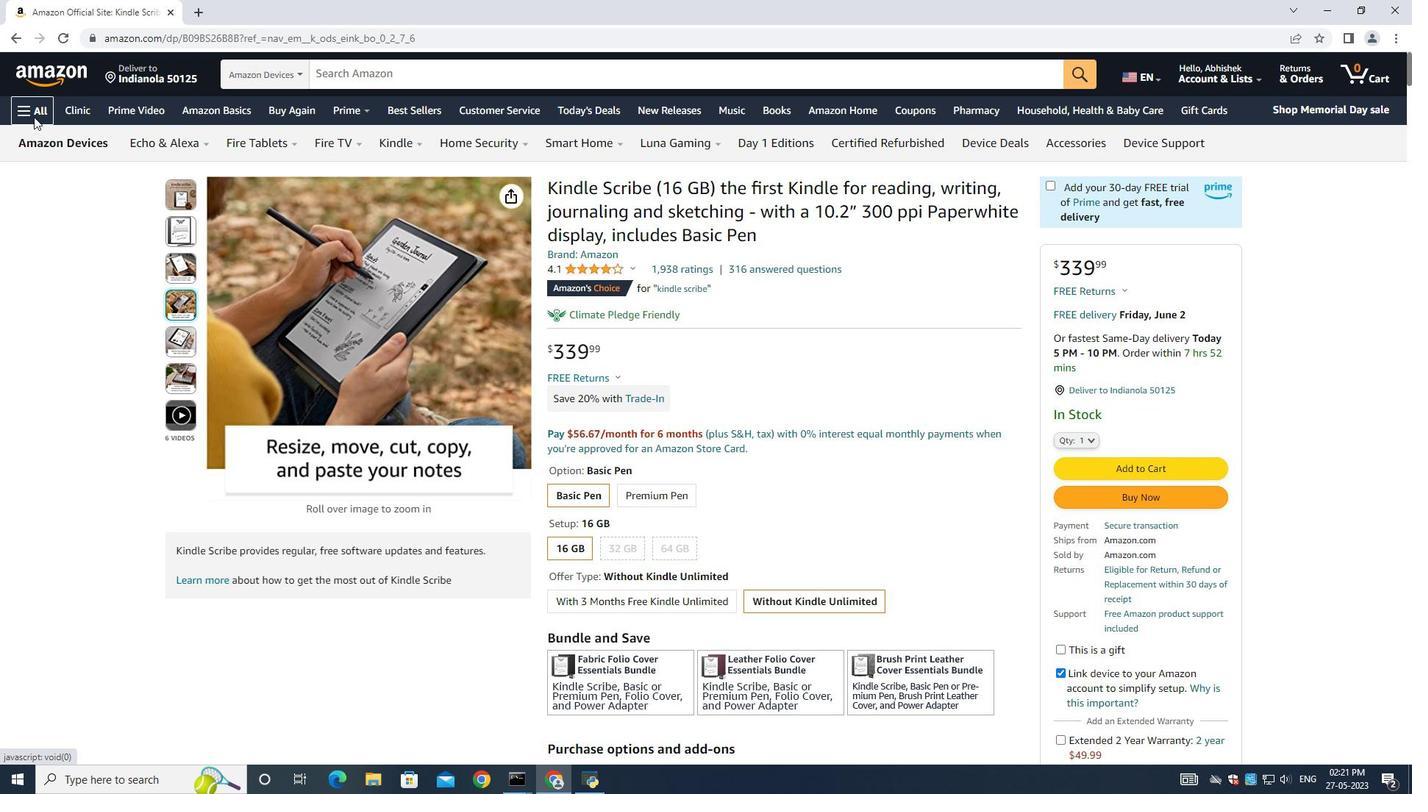 
Action: Mouse scrolled (531, 456) with delta (0, 0)
Screenshot: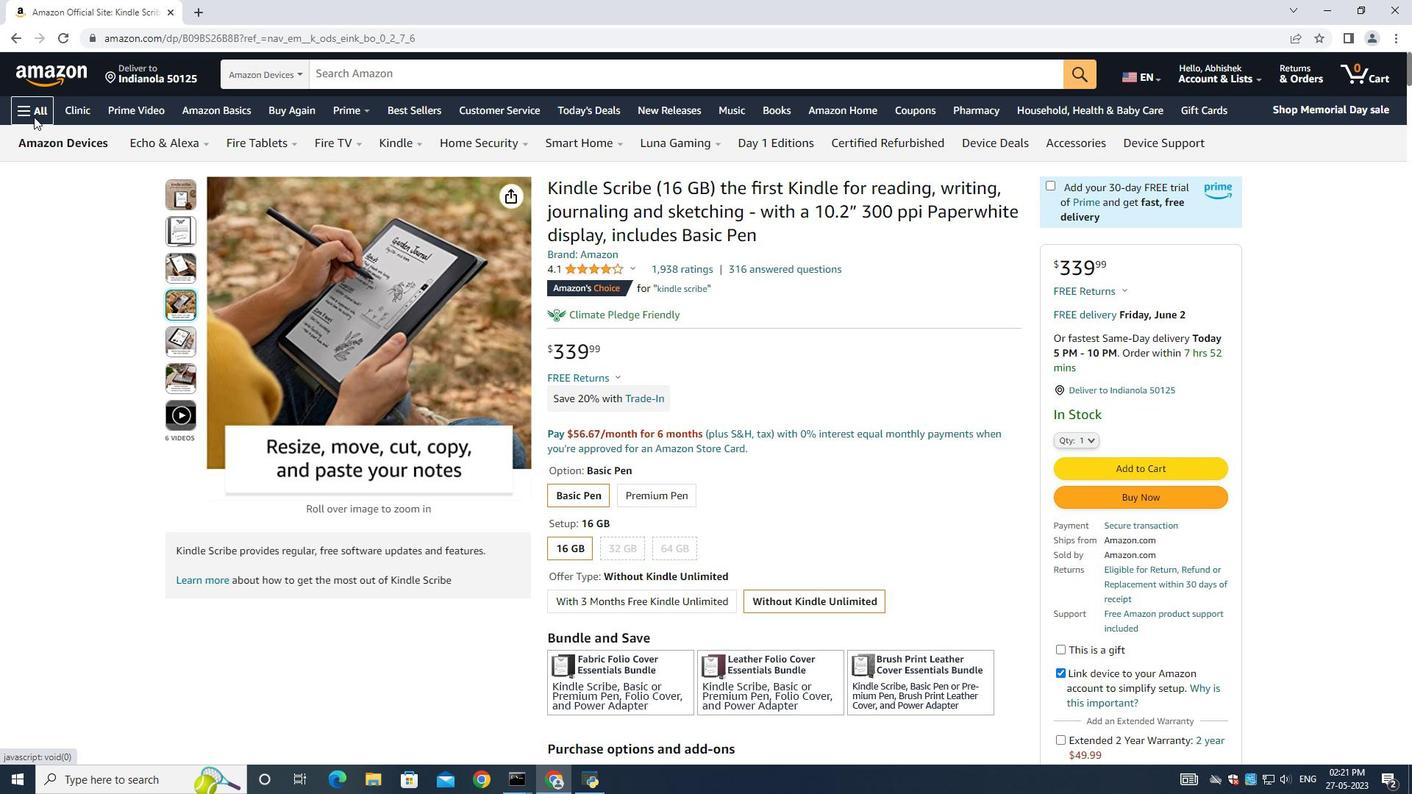 
Action: Mouse moved to (183, 504)
Screenshot: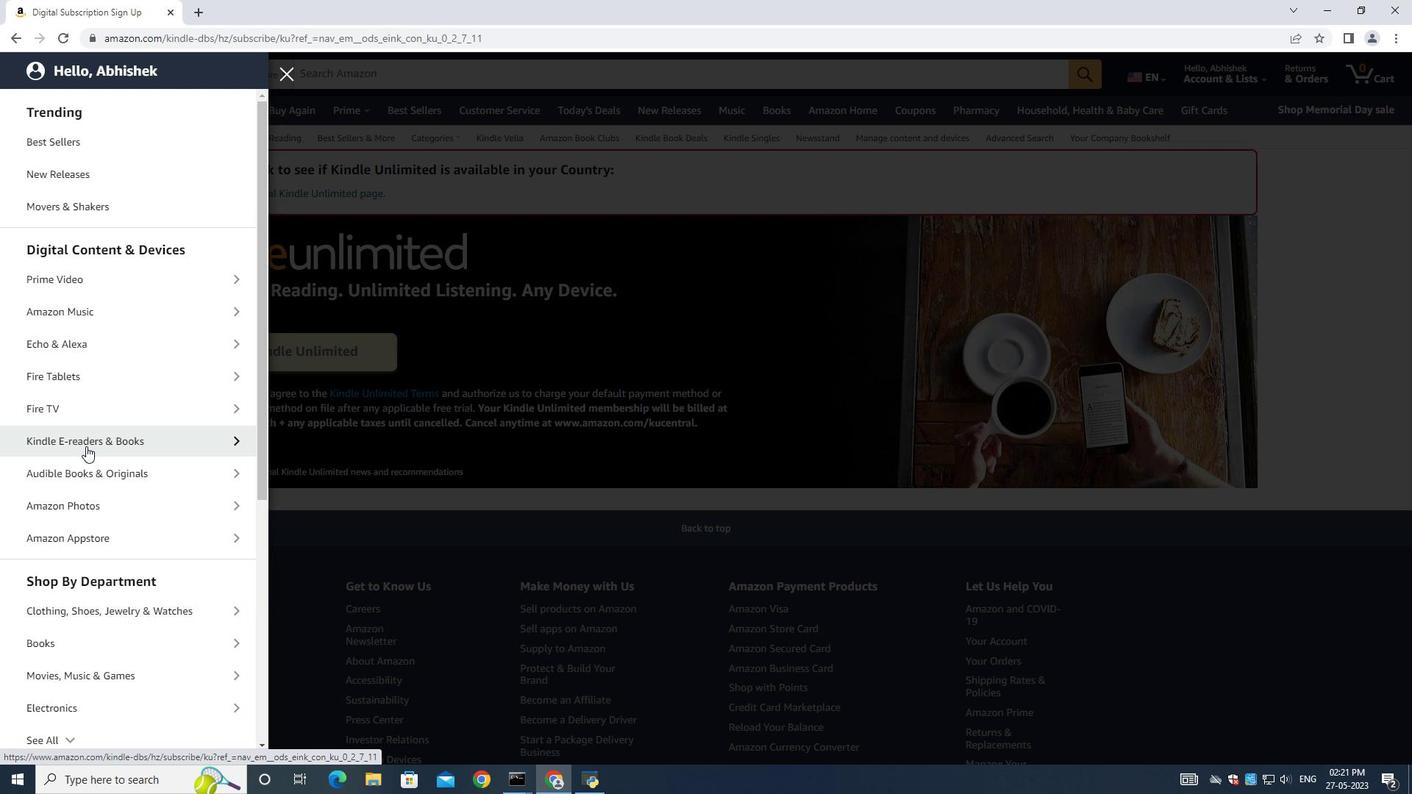 
Action: Mouse pressed left at (183, 504)
Screenshot: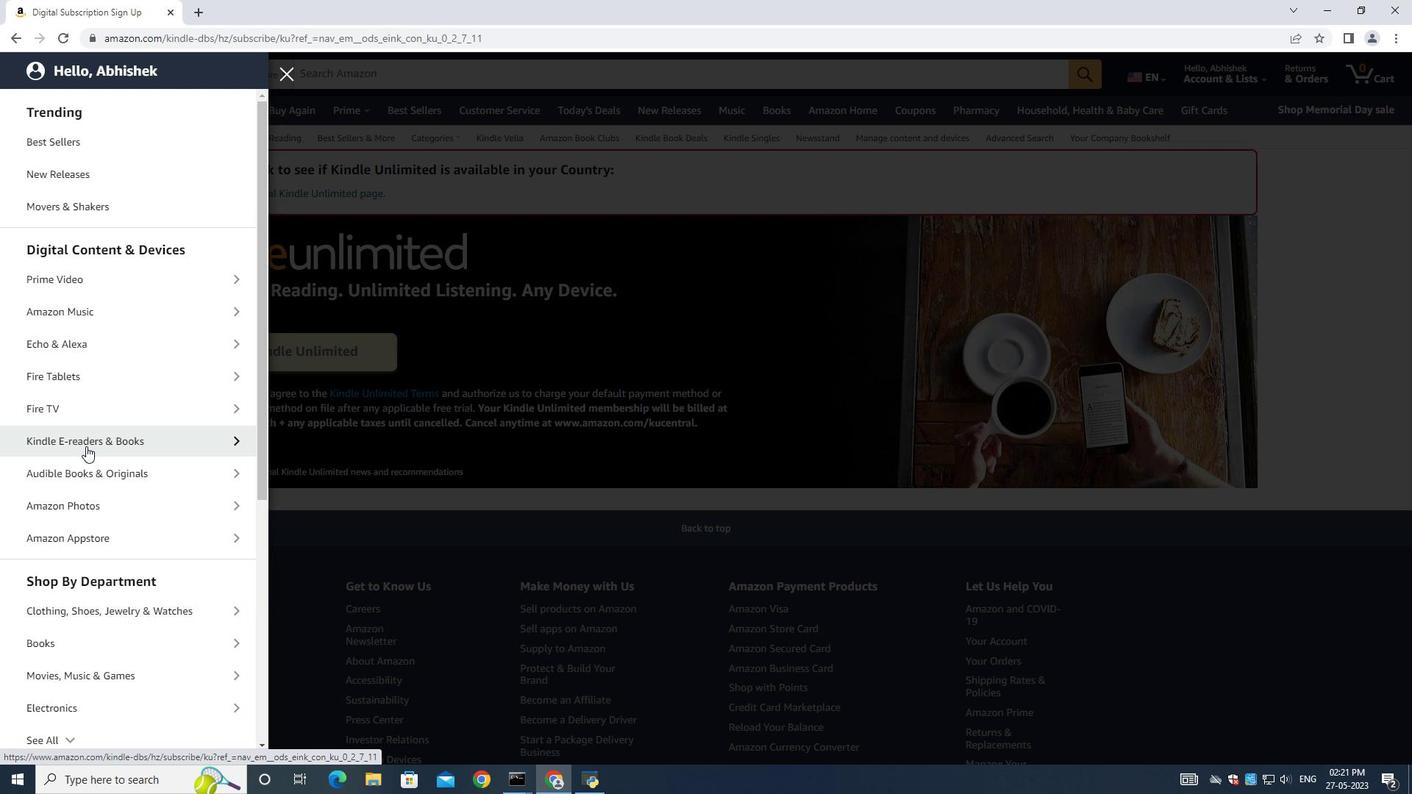 
Action: Mouse moved to (265, 537)
Screenshot: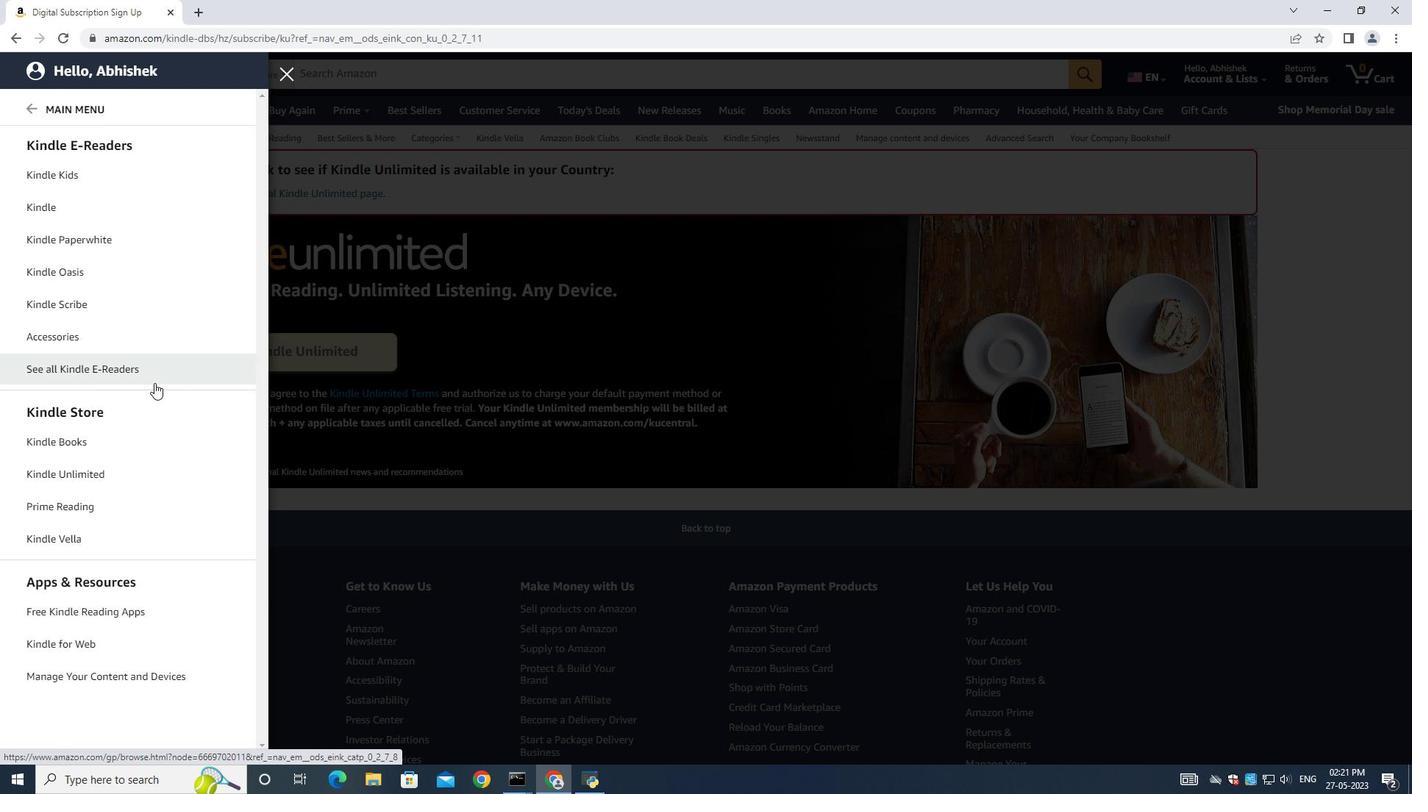 
Action: Mouse pressed left at (265, 537)
Screenshot: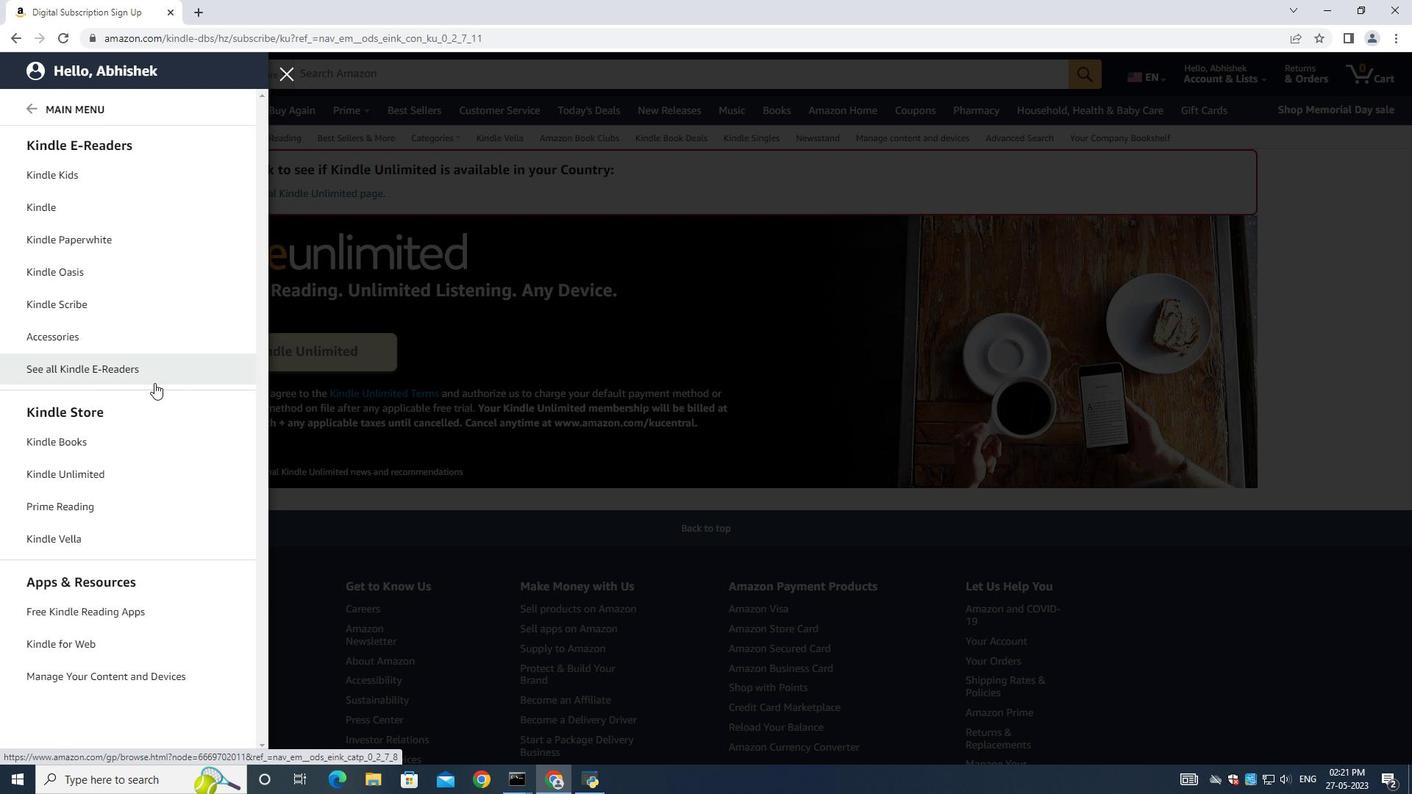 
Action: Mouse pressed left at (265, 537)
Screenshot: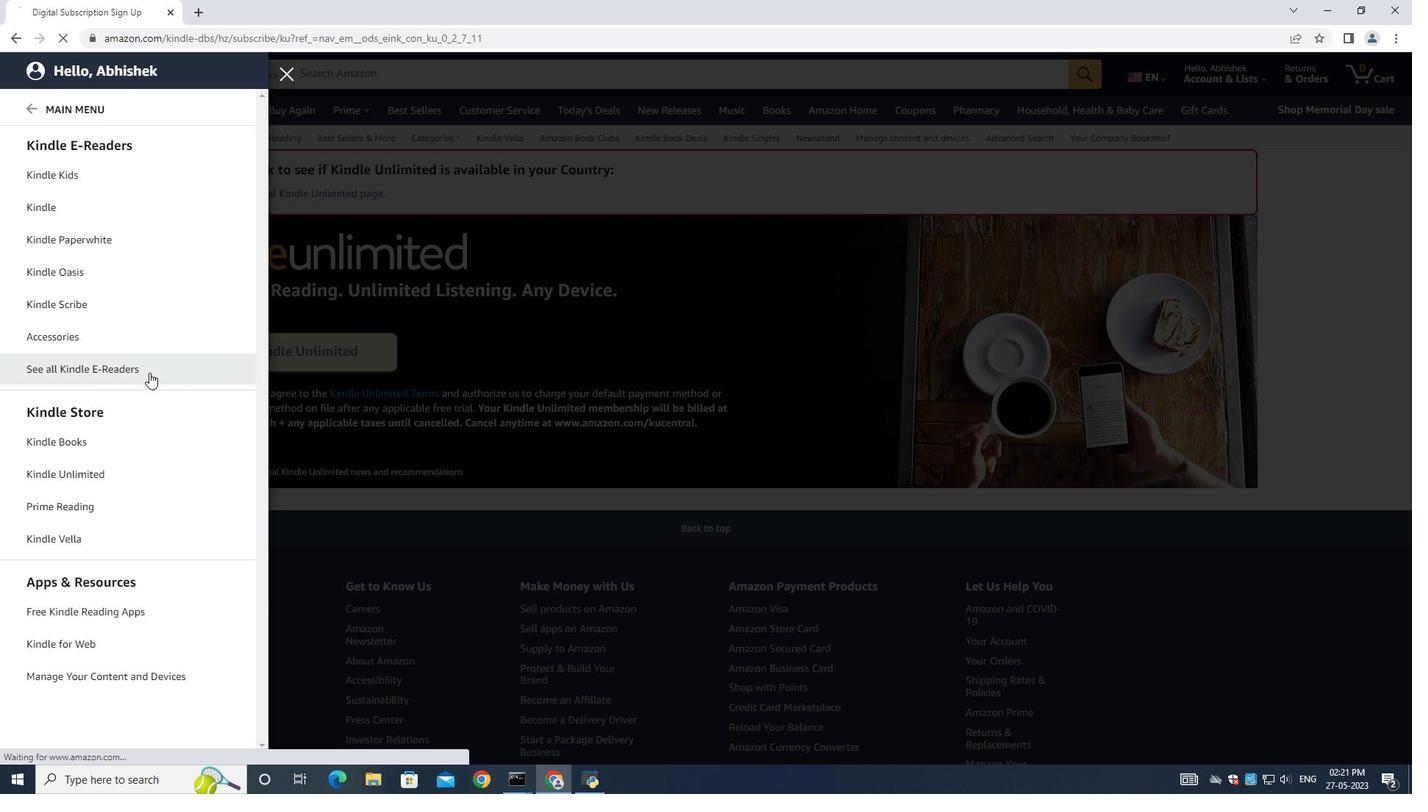 
Action: Mouse moved to (866, 456)
Screenshot: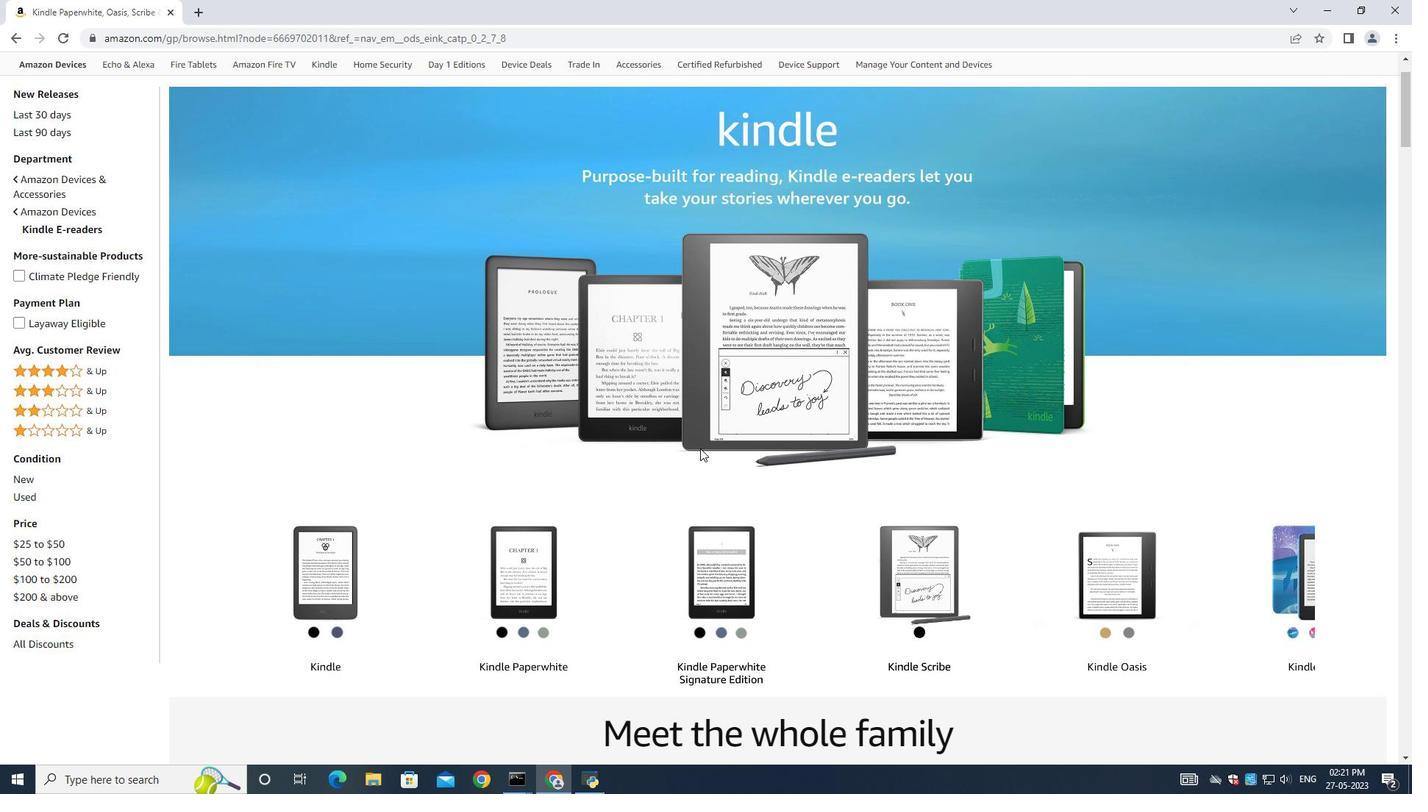 
Action: Mouse scrolled (866, 456) with delta (0, 0)
Screenshot: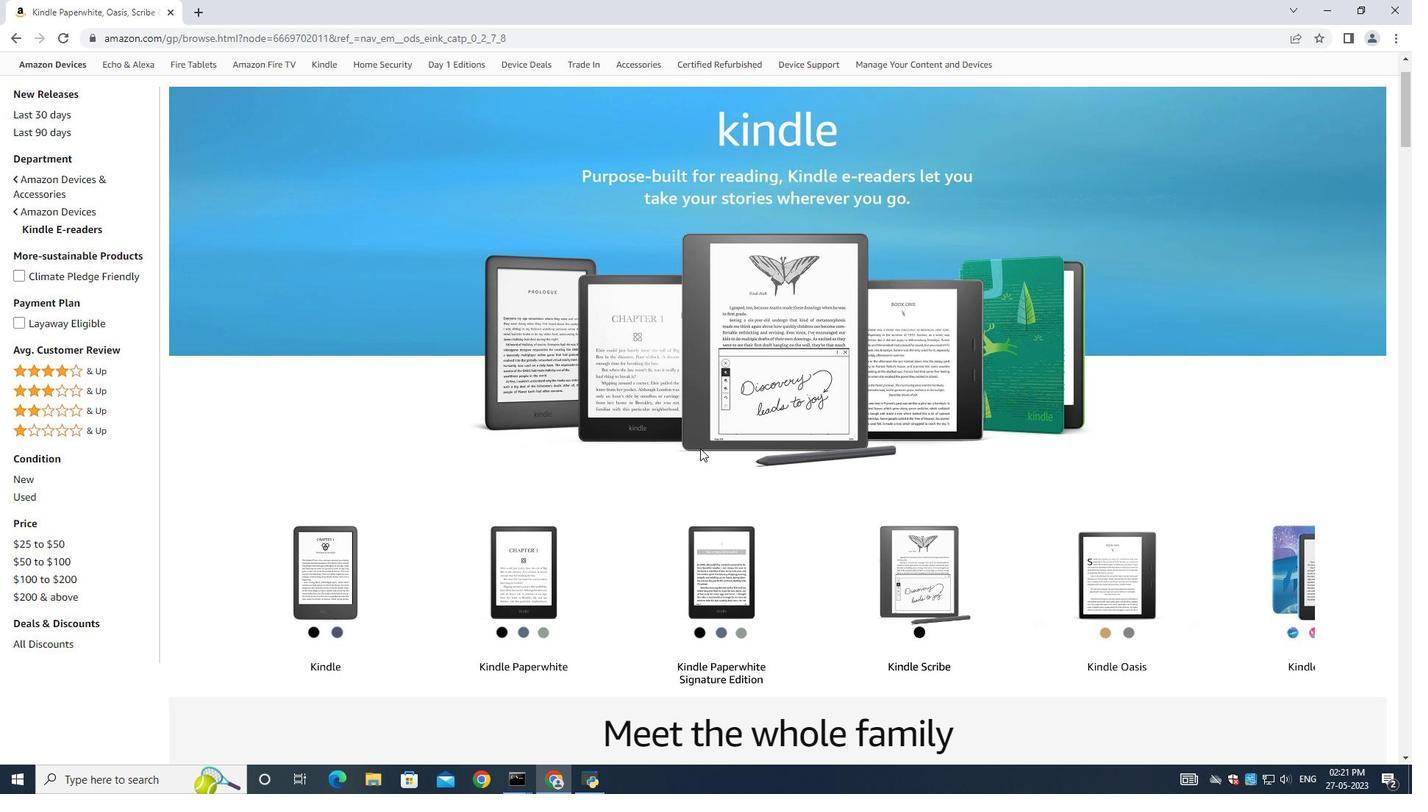 
Action: Mouse scrolled (866, 456) with delta (0, 0)
Screenshot: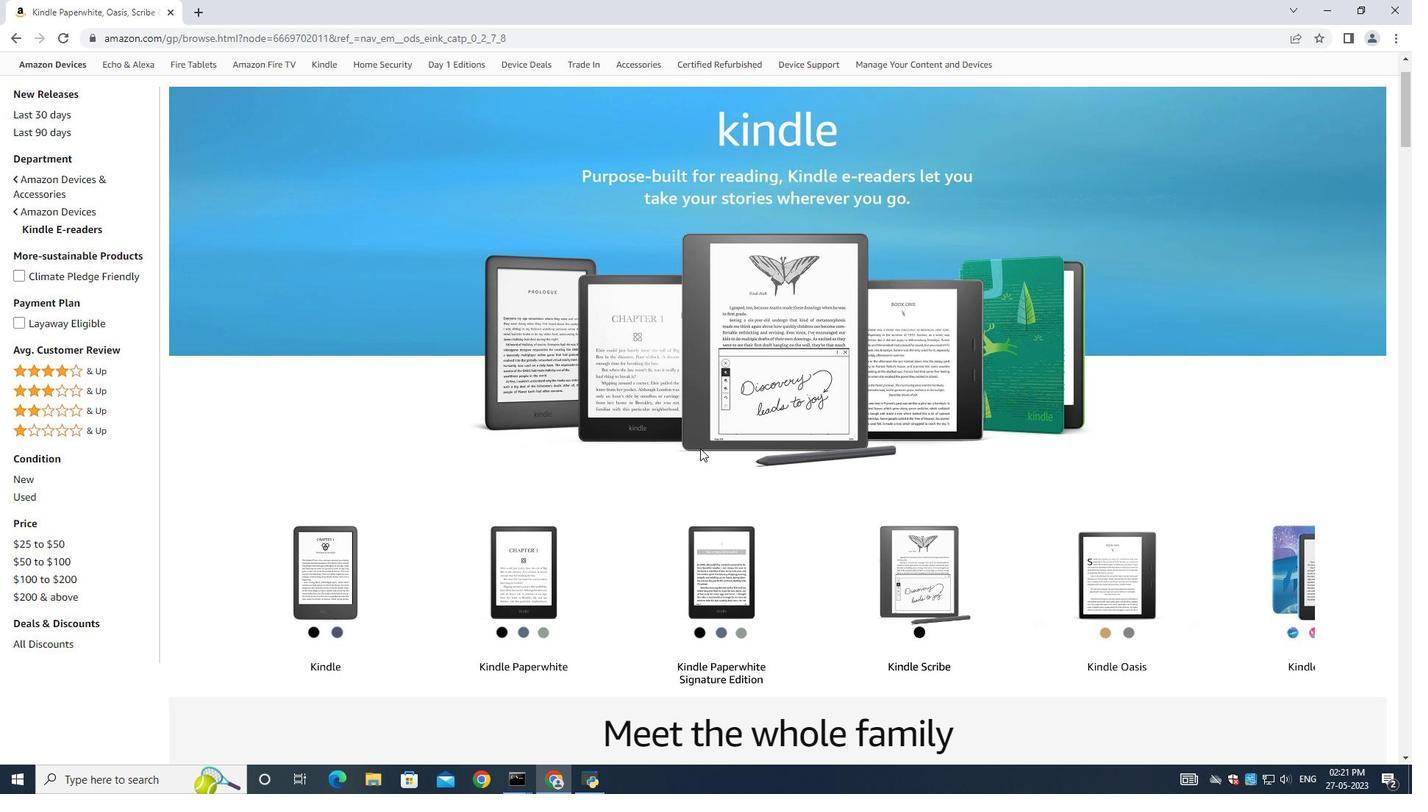 
Action: Mouse scrolled (866, 456) with delta (0, 0)
Screenshot: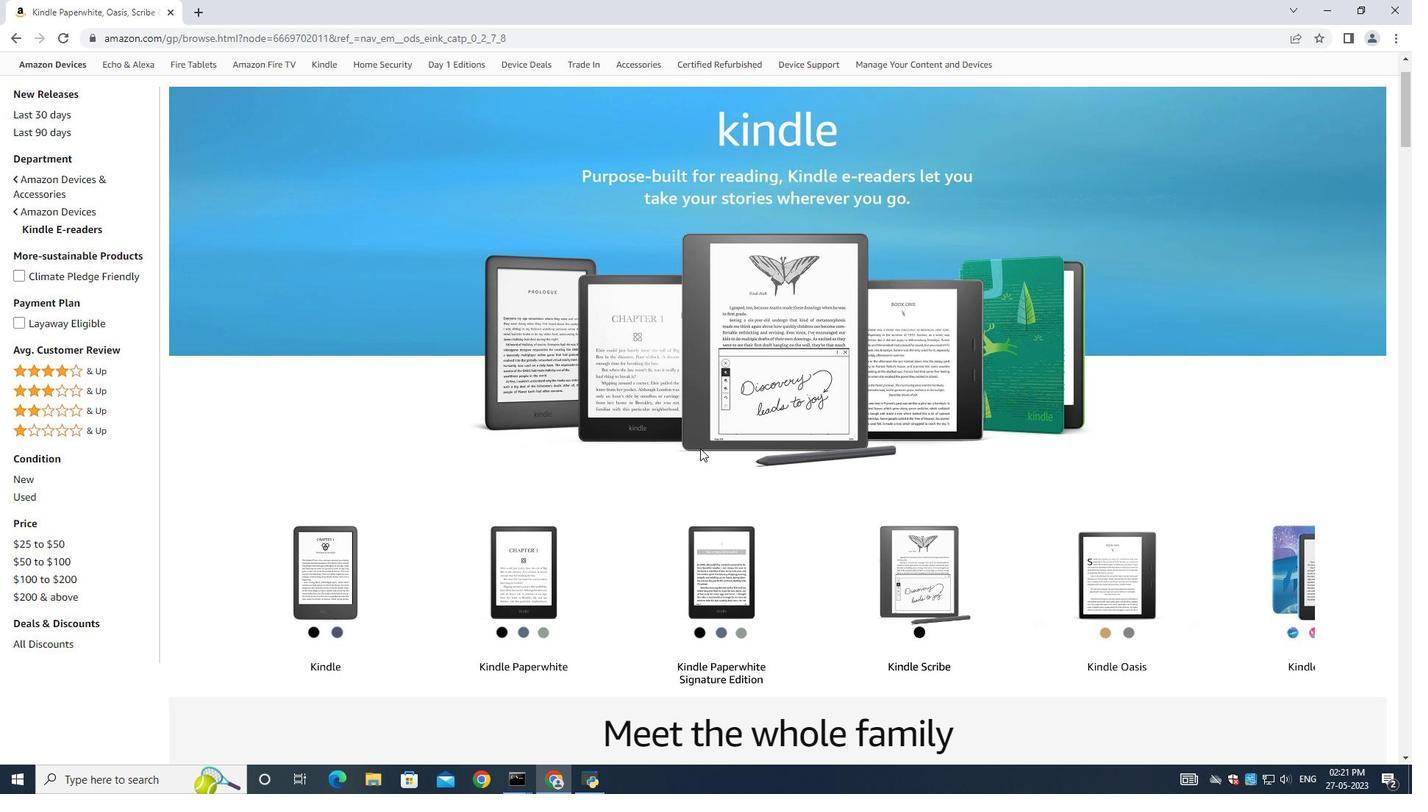 
Action: Mouse scrolled (866, 456) with delta (0, 0)
Screenshot: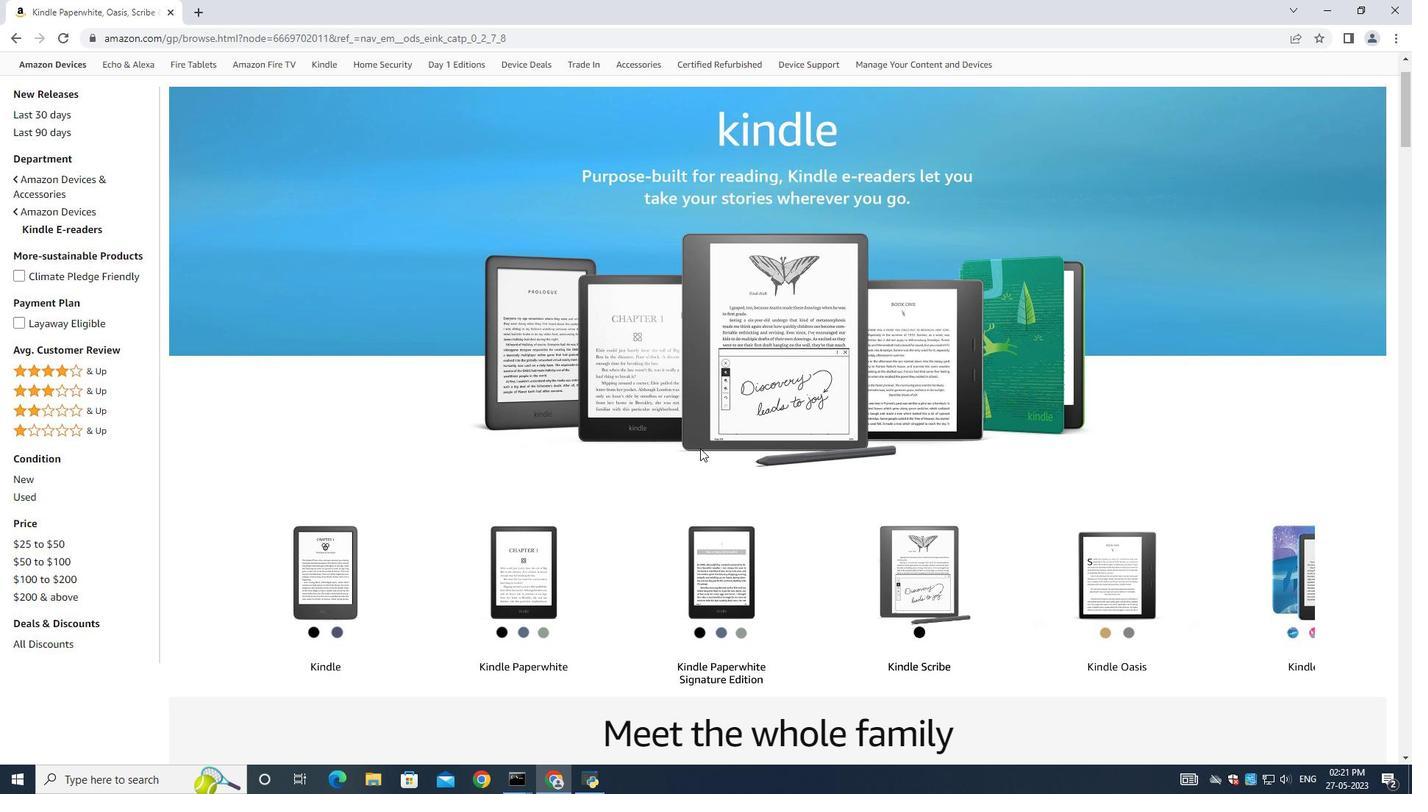 
Action: Mouse scrolled (866, 456) with delta (0, 0)
Screenshot: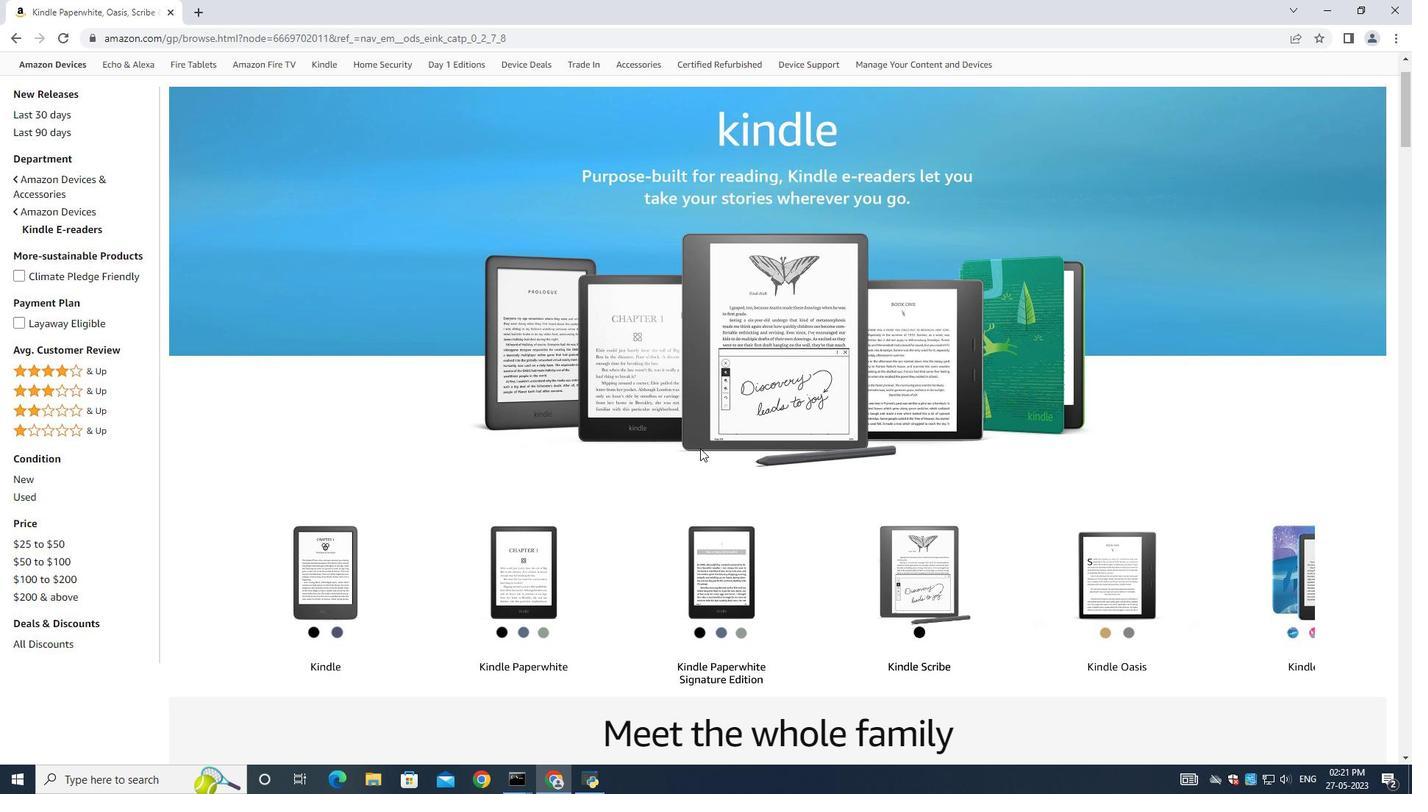 
Action: Mouse moved to (866, 456)
Screenshot: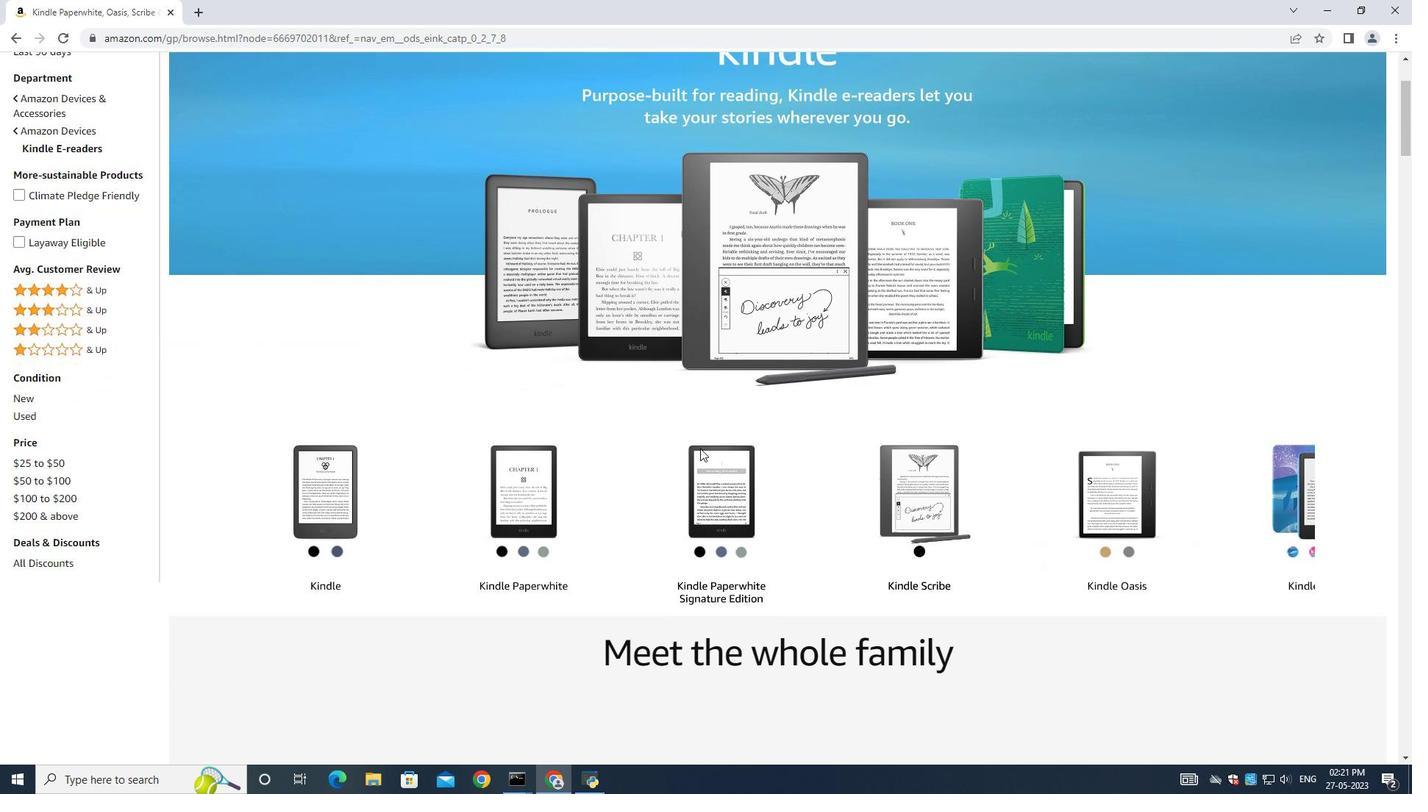 
Action: Mouse scrolled (866, 455) with delta (0, 0)
Screenshot: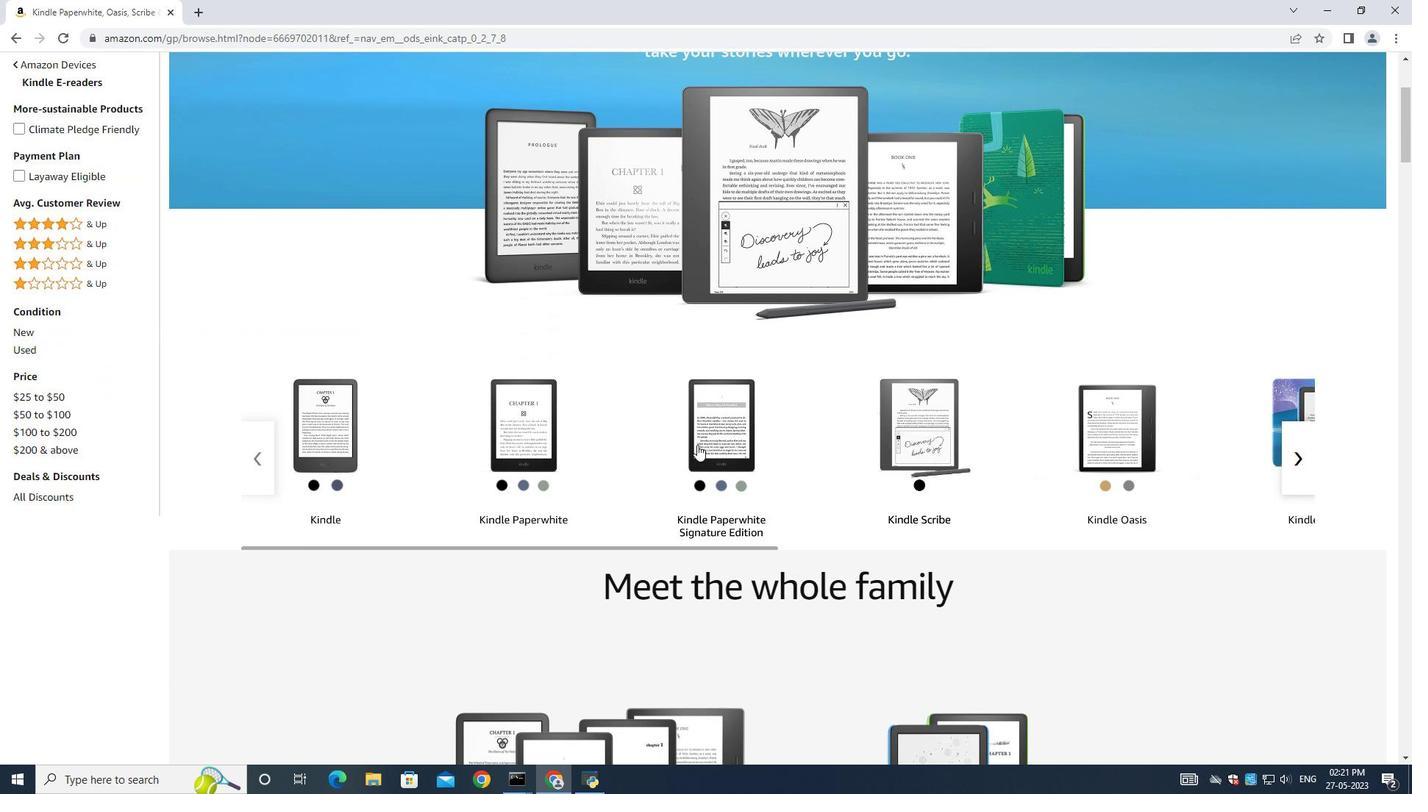 
Action: Mouse scrolled (866, 455) with delta (0, 0)
Screenshot: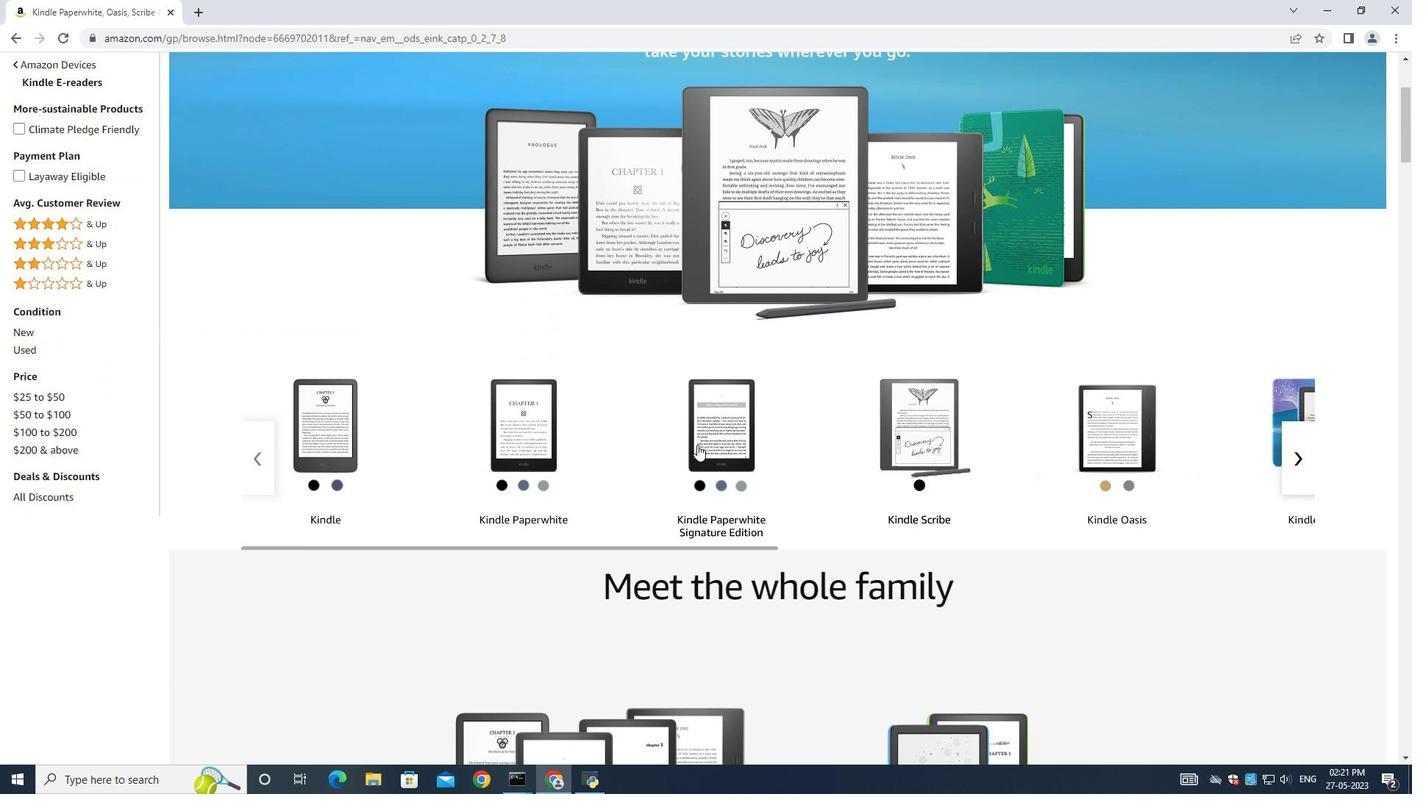 
Action: Mouse scrolled (866, 455) with delta (0, 0)
Screenshot: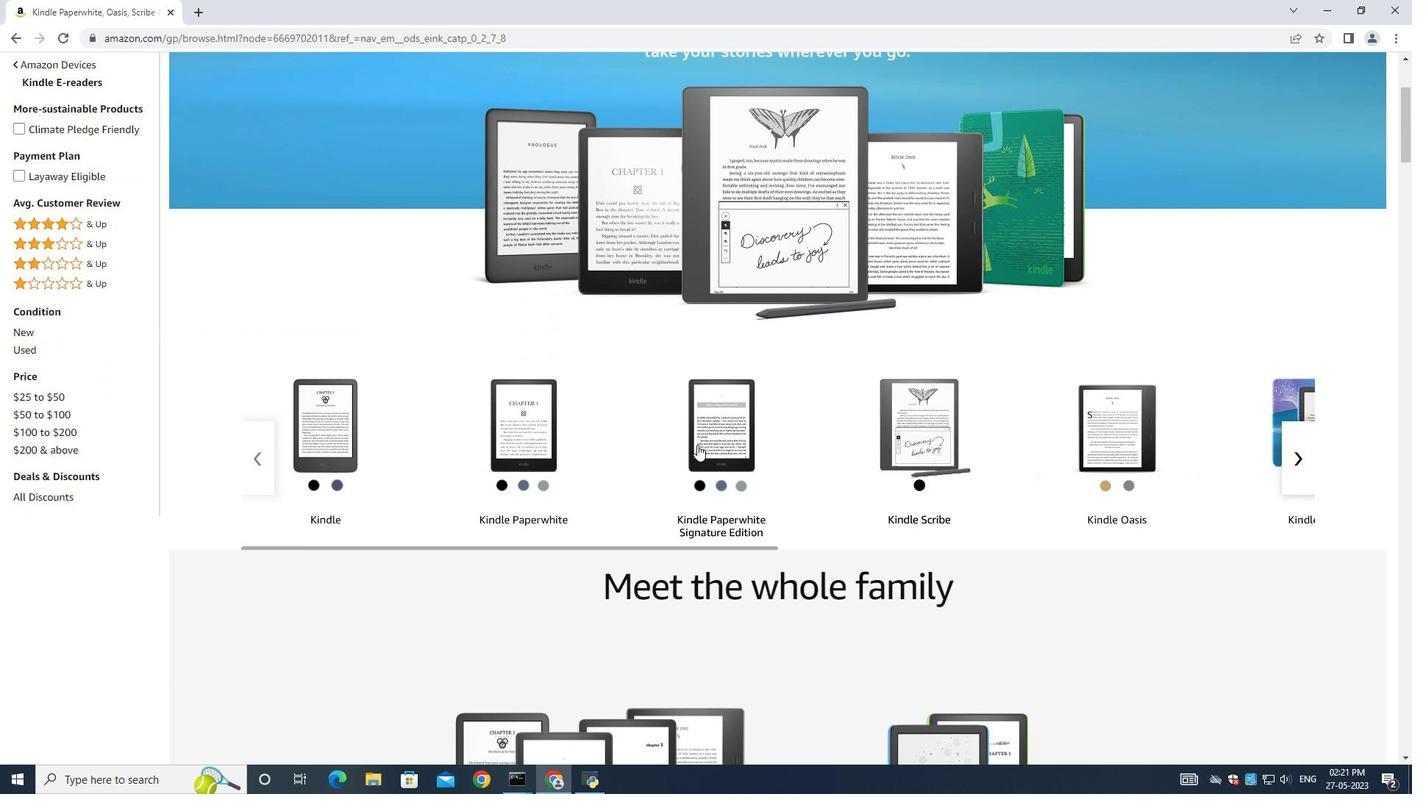 
Action: Mouse scrolled (866, 455) with delta (0, 0)
Screenshot: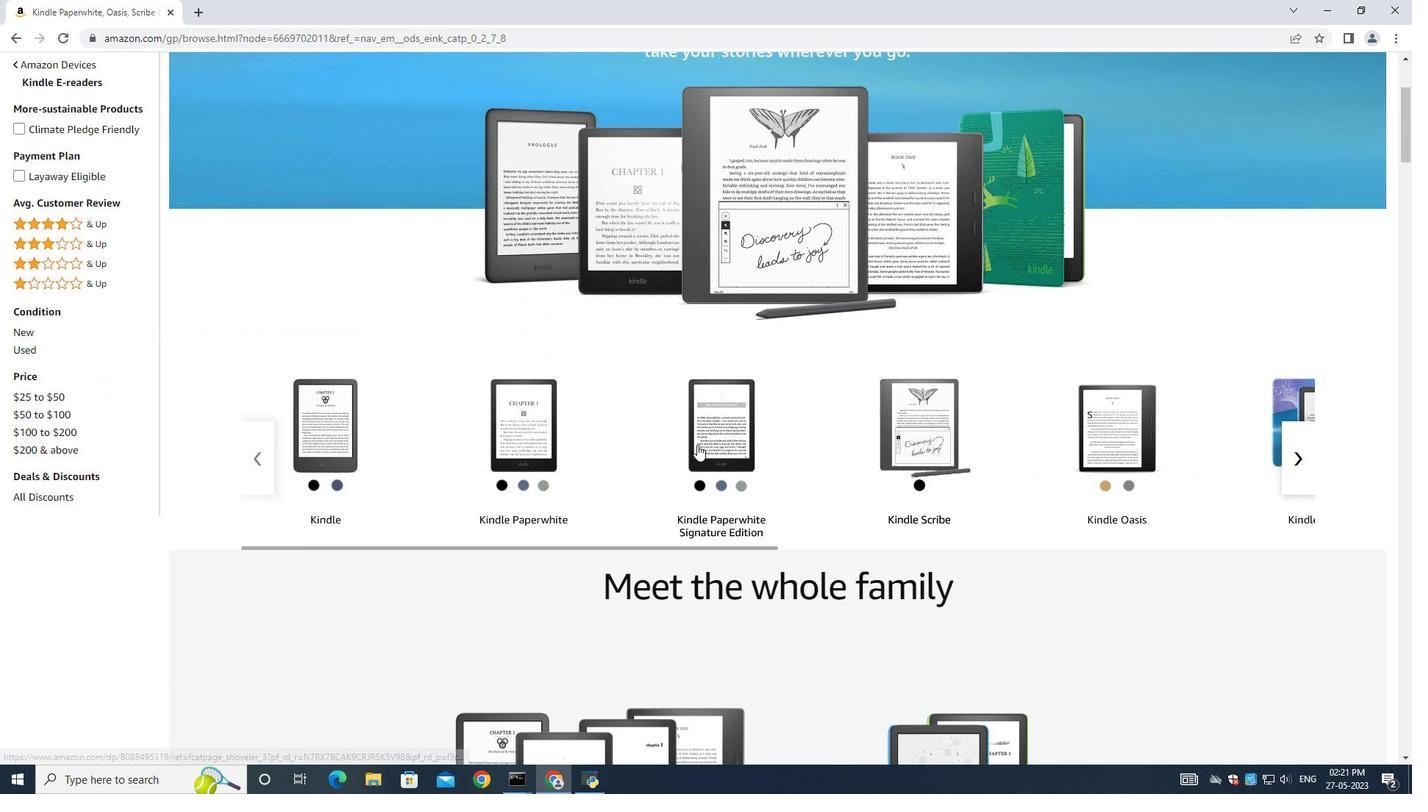 
Action: Mouse moved to (870, 456)
Screenshot: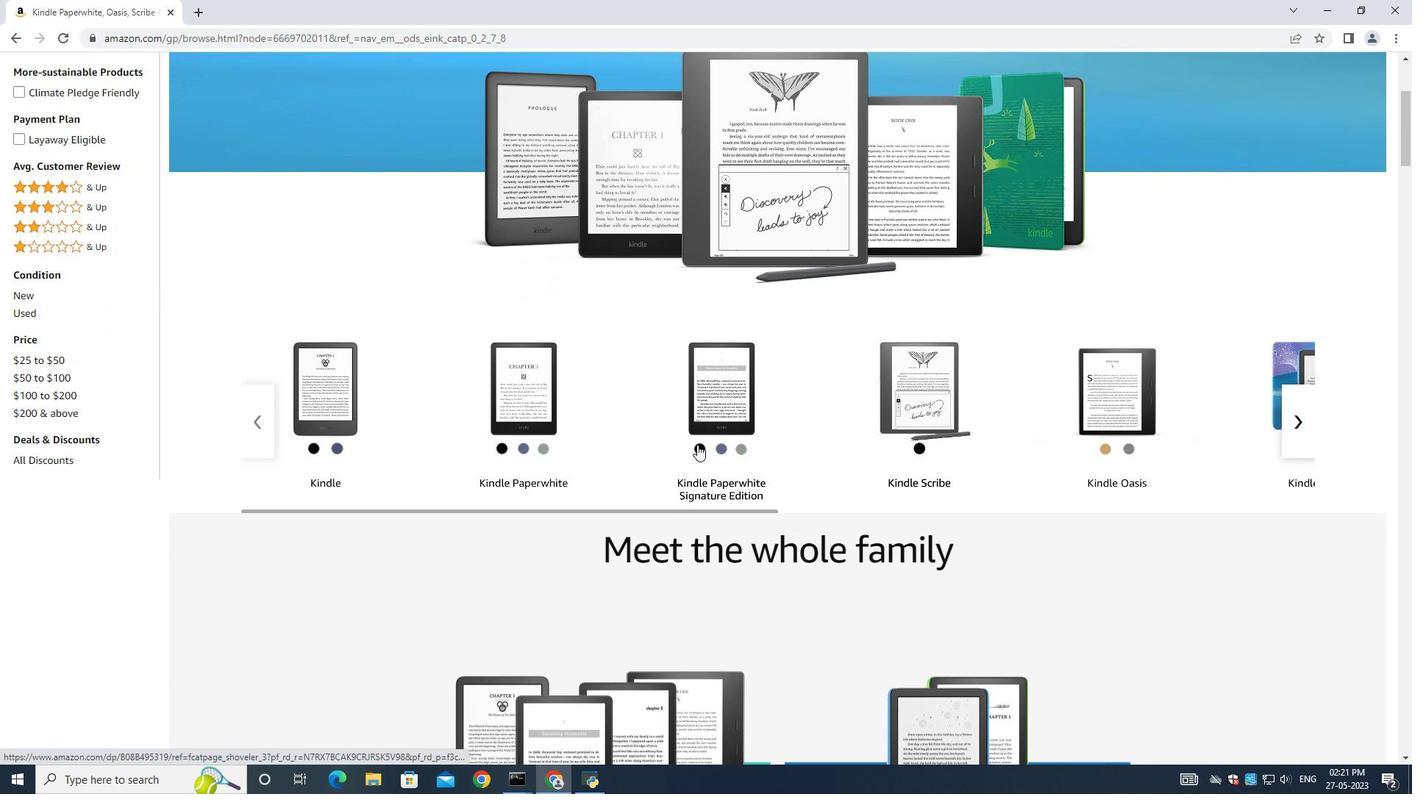 
Action: Mouse scrolled (870, 455) with delta (0, 0)
Screenshot: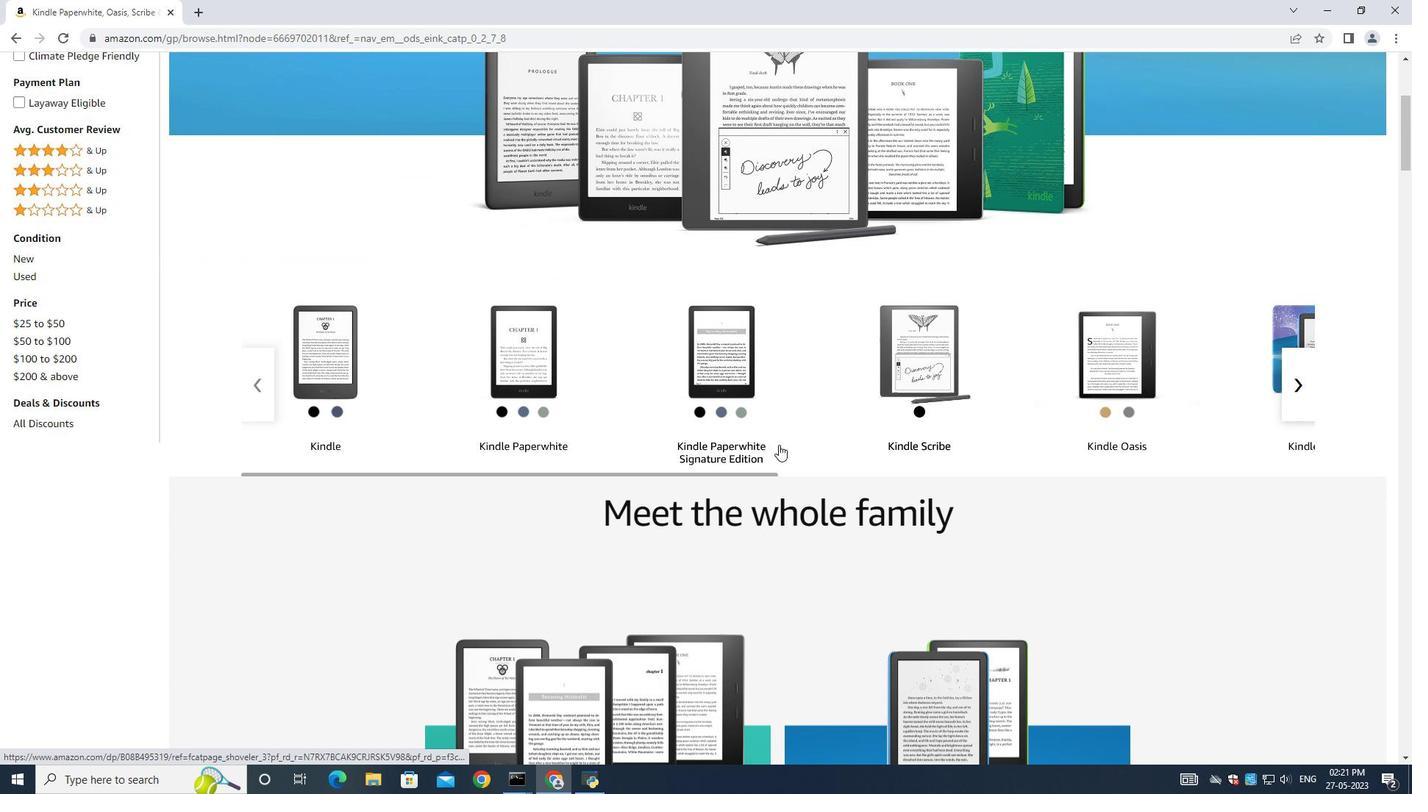 
Action: Mouse scrolled (870, 455) with delta (0, 0)
Screenshot: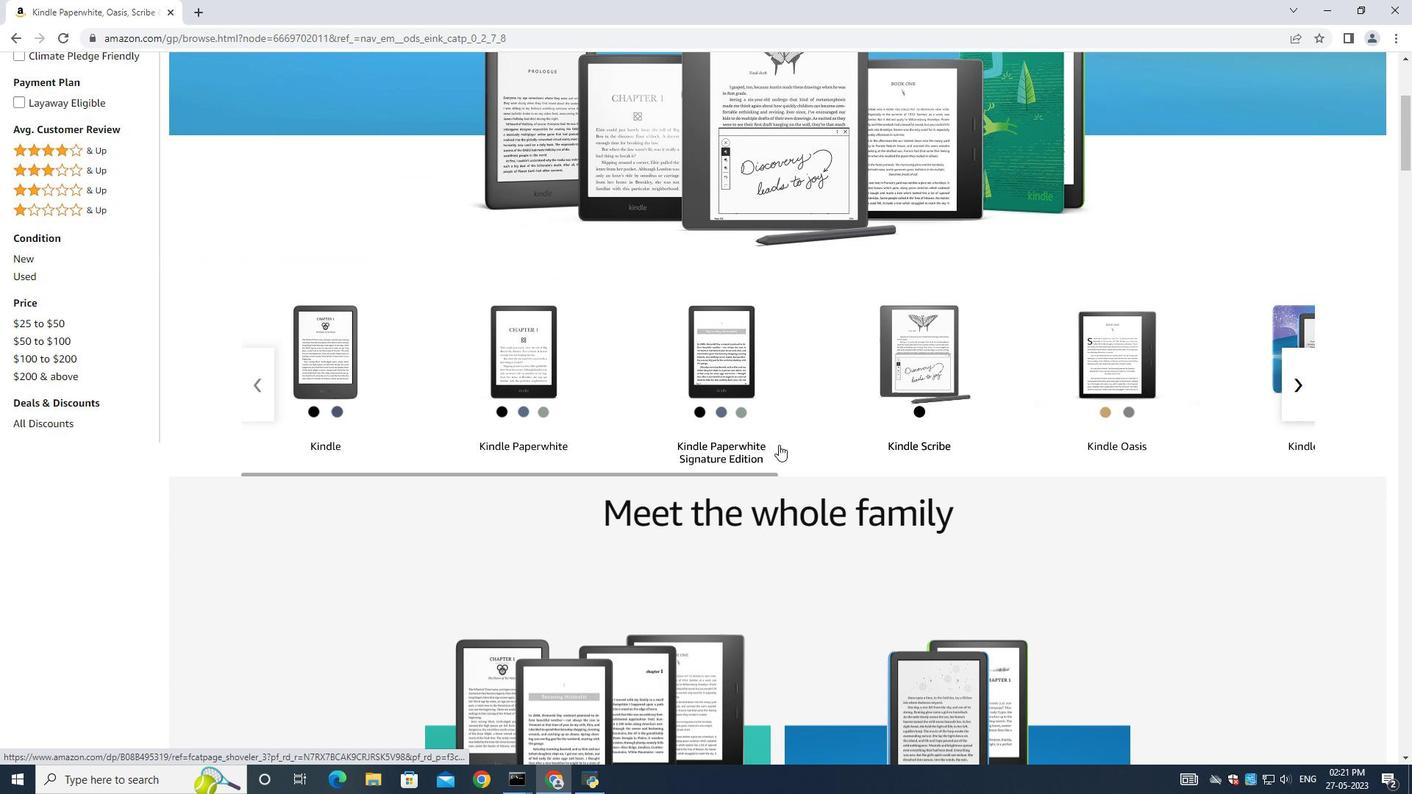 
Action: Mouse moved to (871, 453)
Screenshot: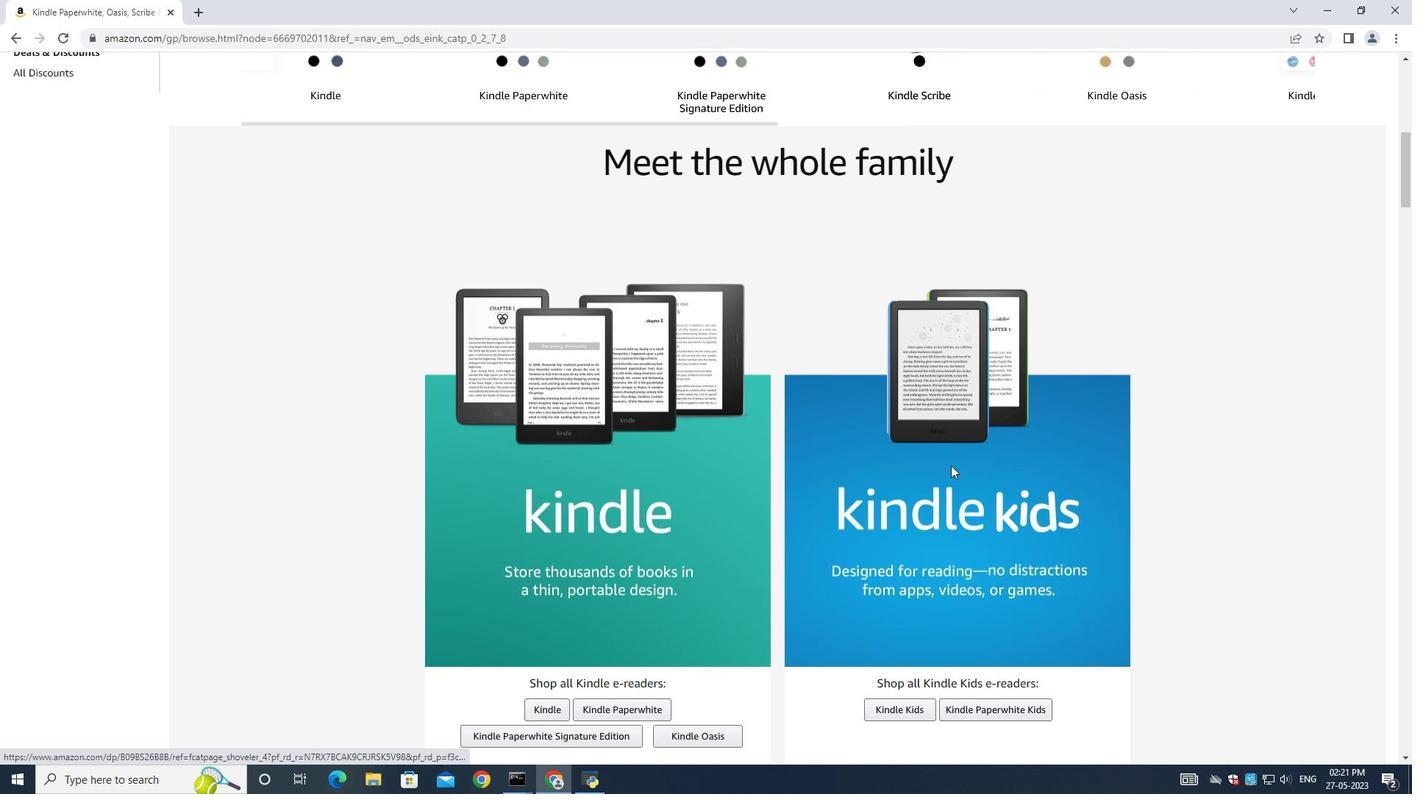 
Action: Mouse scrolled (871, 454) with delta (0, 0)
Screenshot: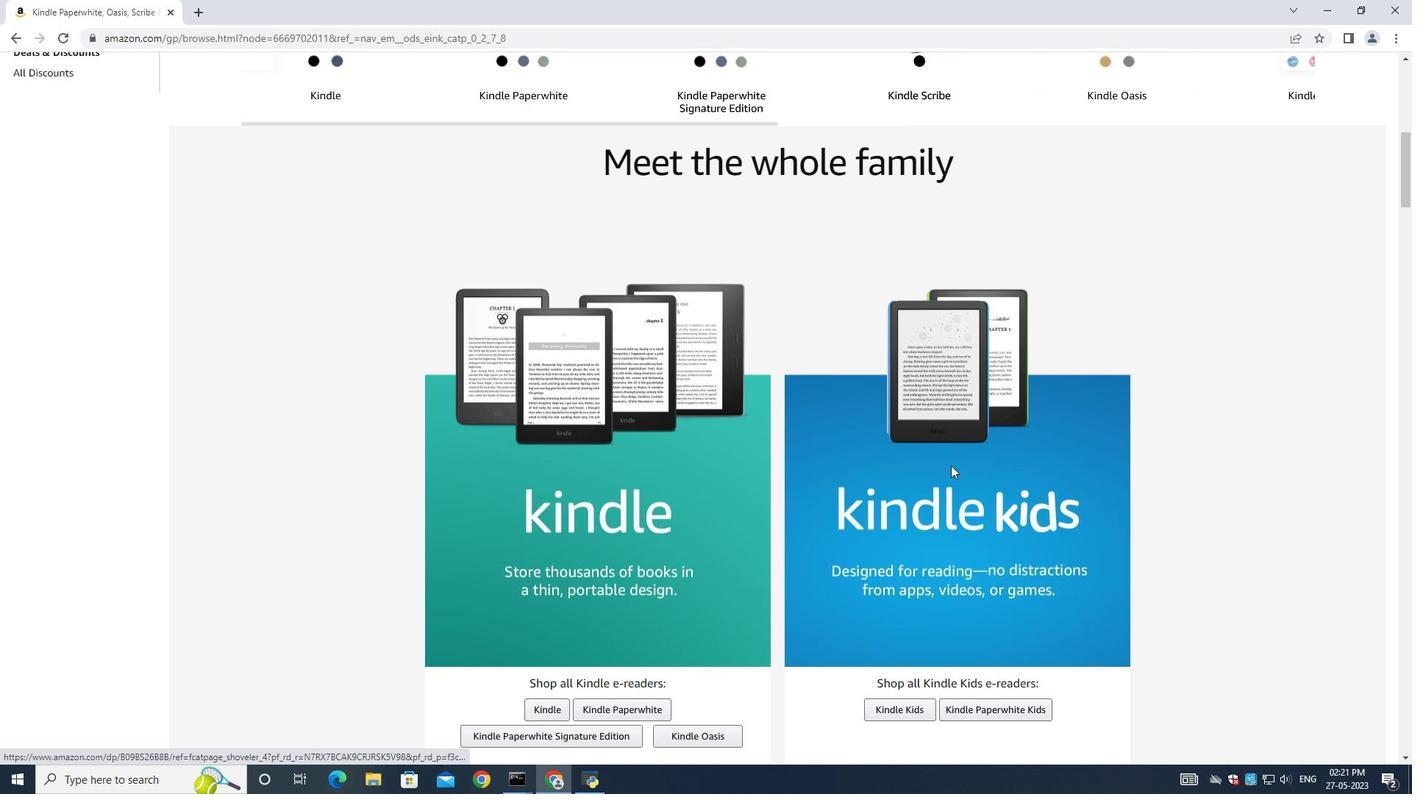 
Action: Mouse scrolled (871, 454) with delta (0, 0)
Screenshot: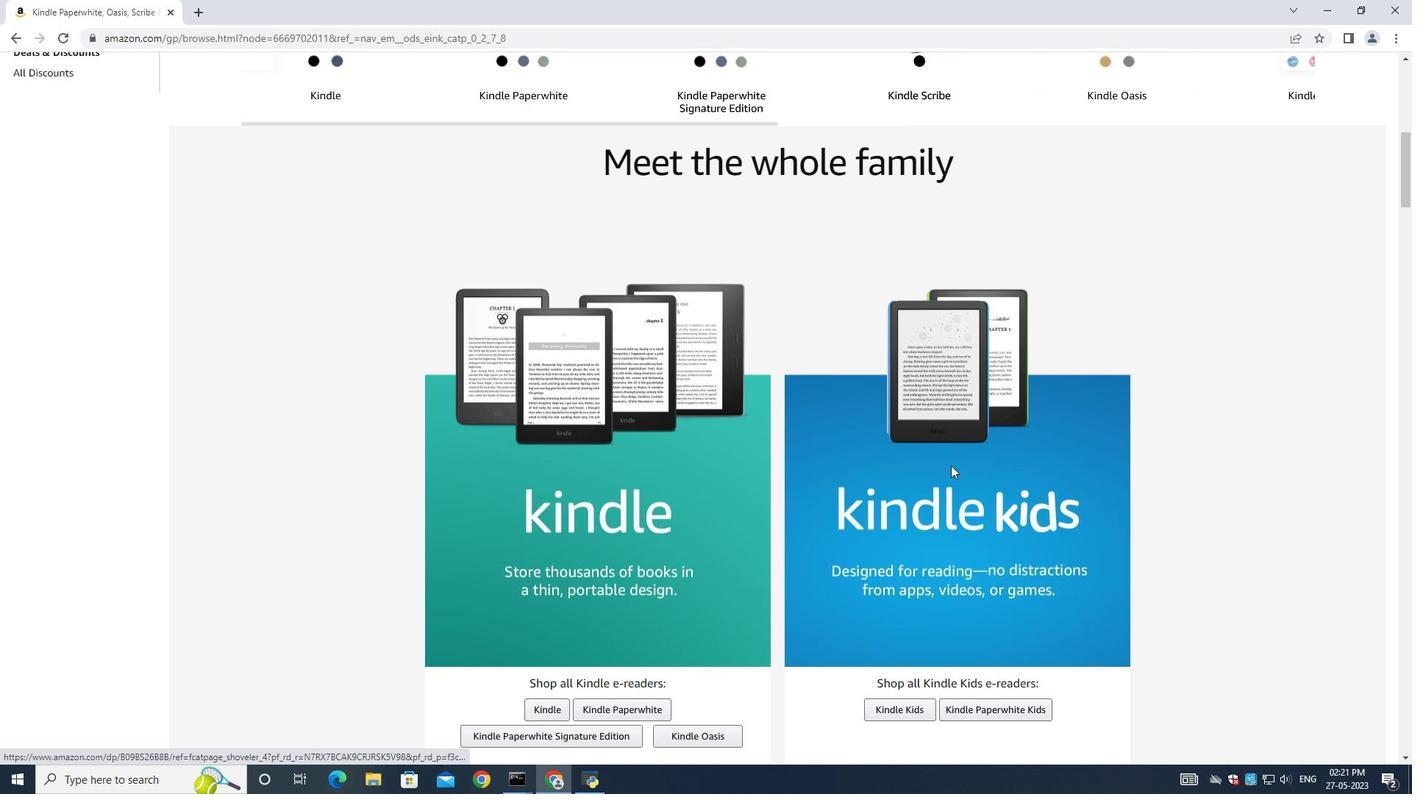 
Action: Mouse moved to (872, 462)
Screenshot: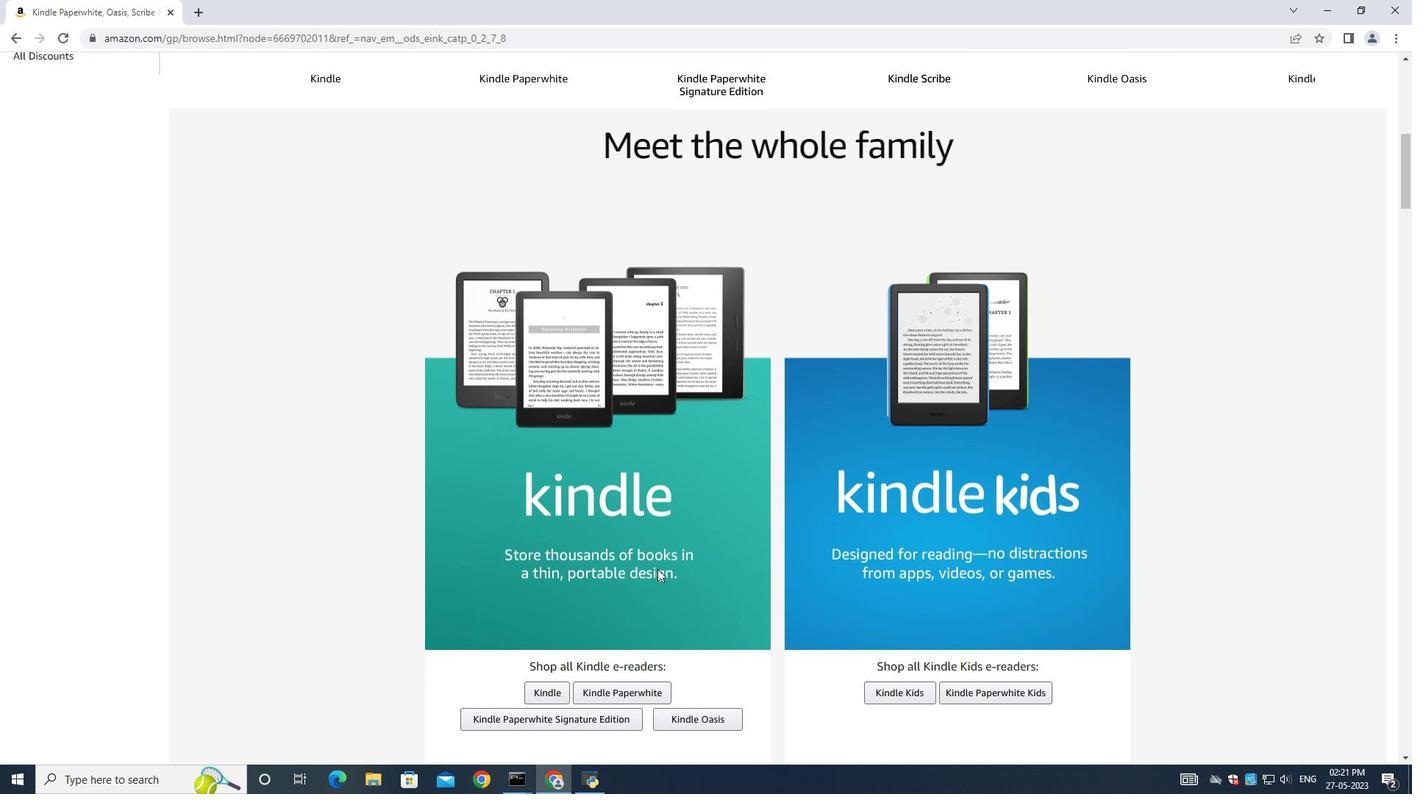 
Action: Mouse scrolled (872, 461) with delta (0, 0)
Screenshot: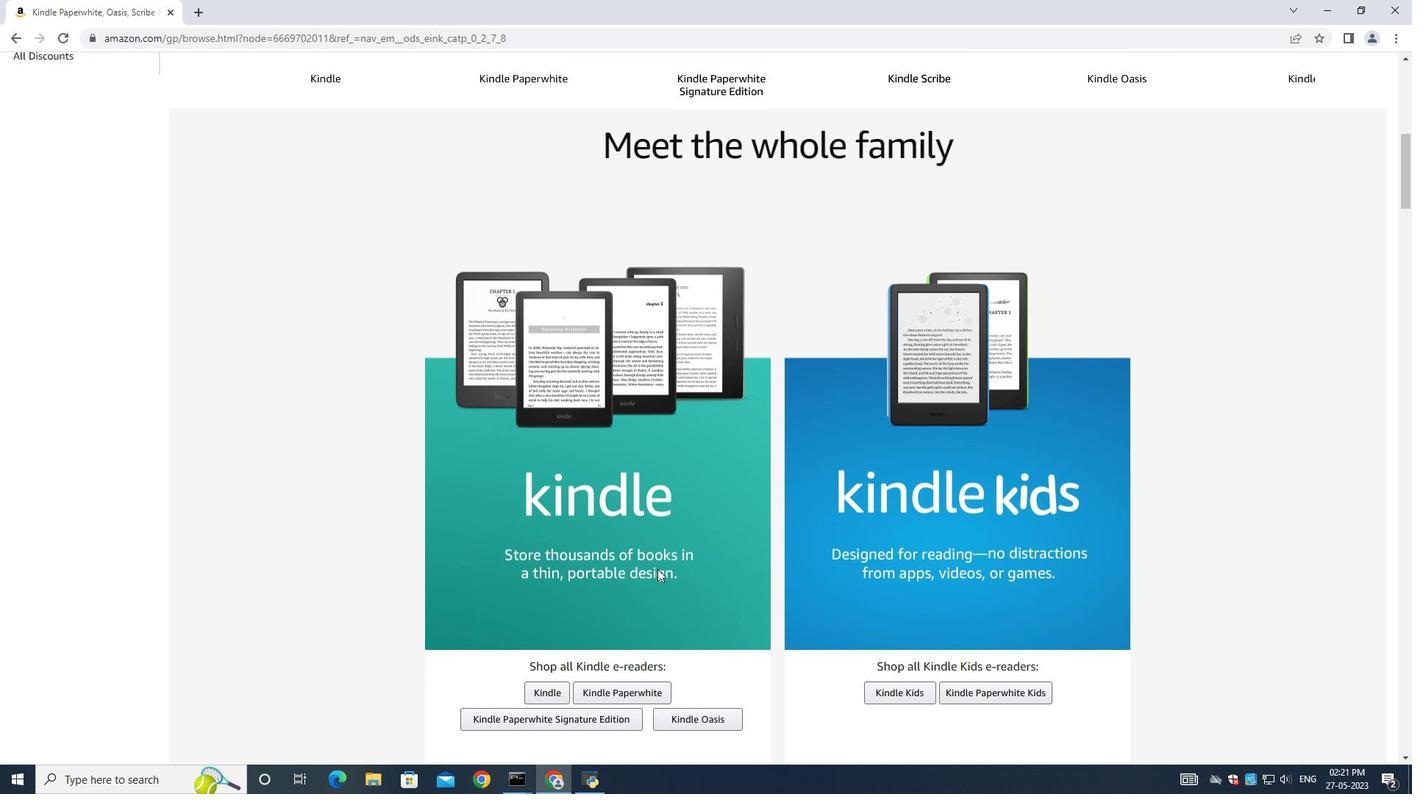 
Action: Mouse moved to (881, 467)
Screenshot: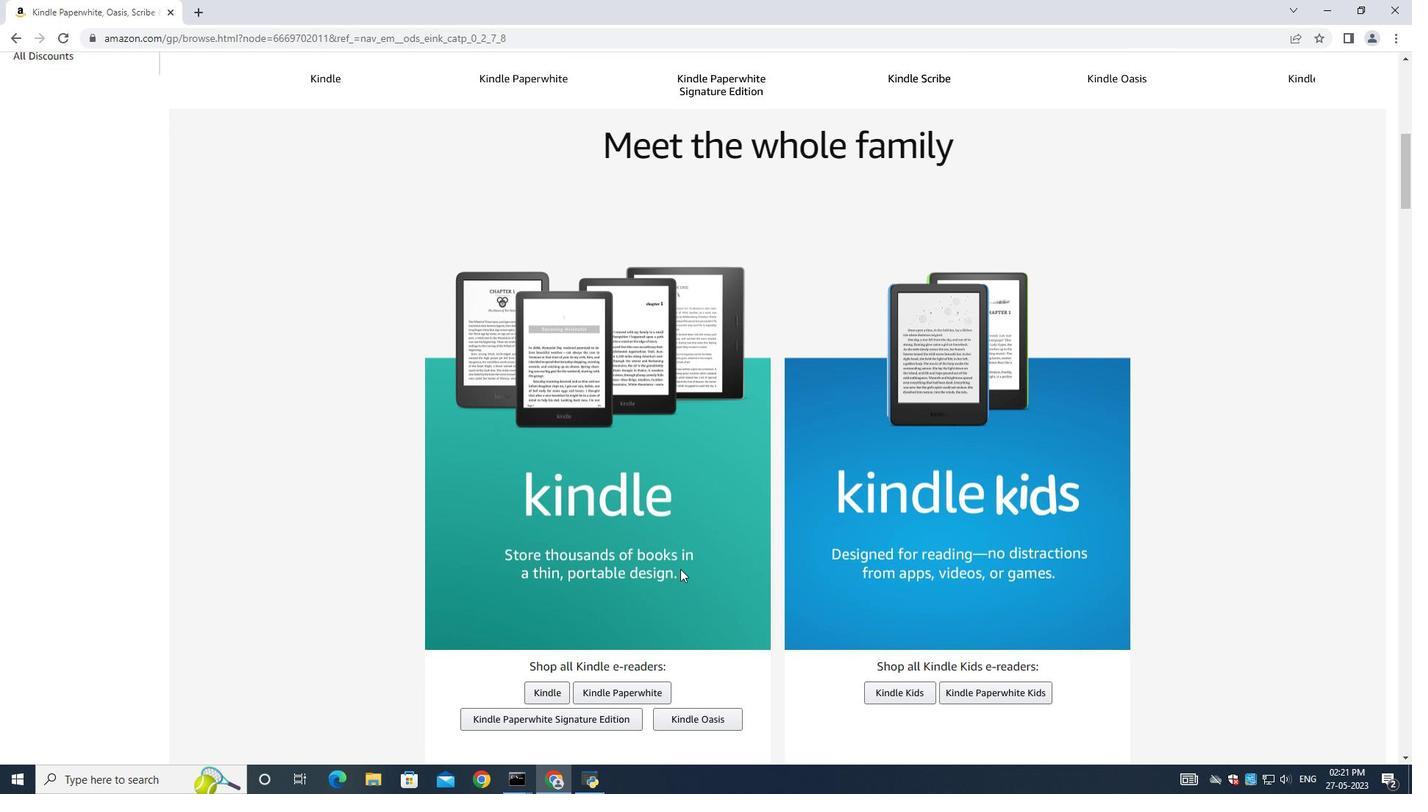 
Action: Mouse scrolled (880, 466) with delta (0, 0)
Screenshot: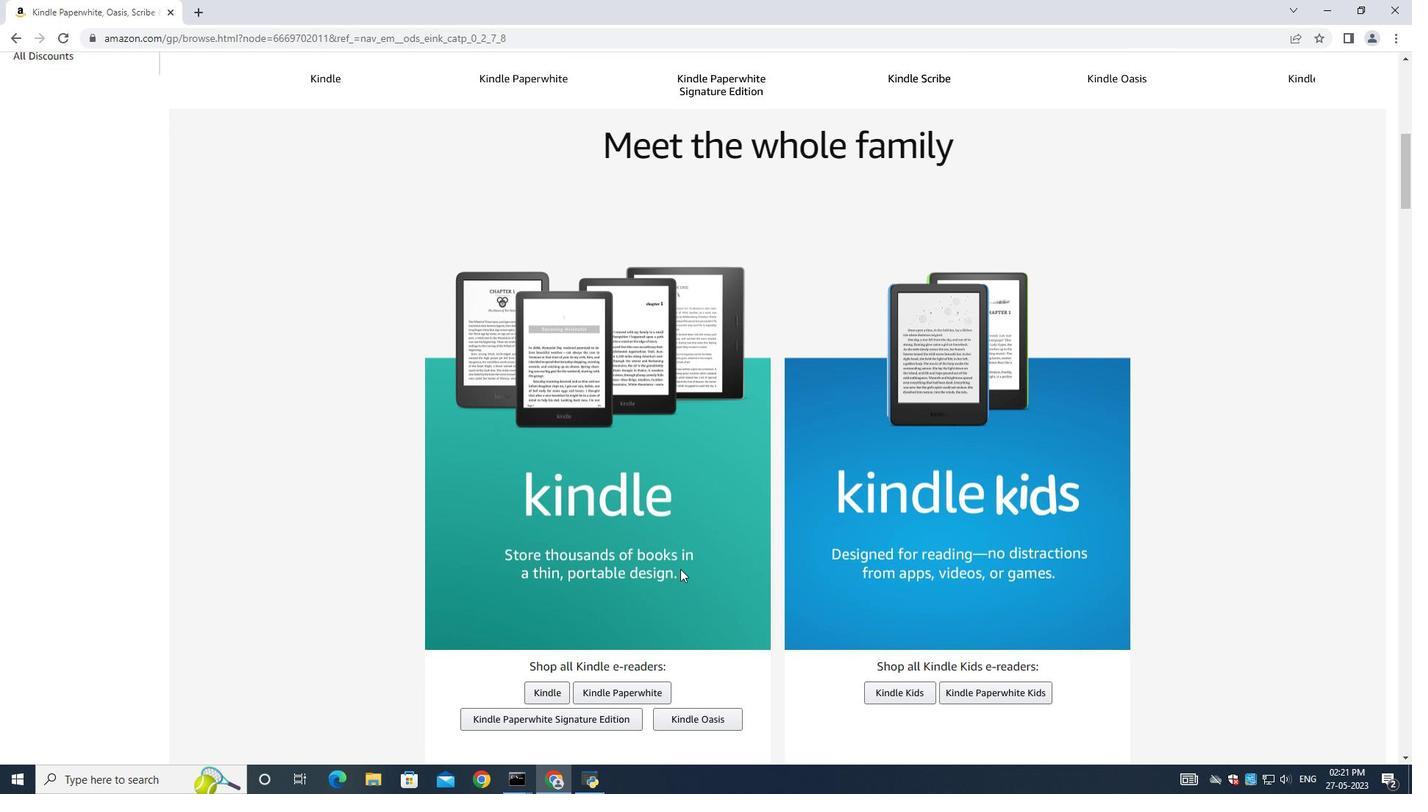 
Action: Mouse moved to (887, 479)
Screenshot: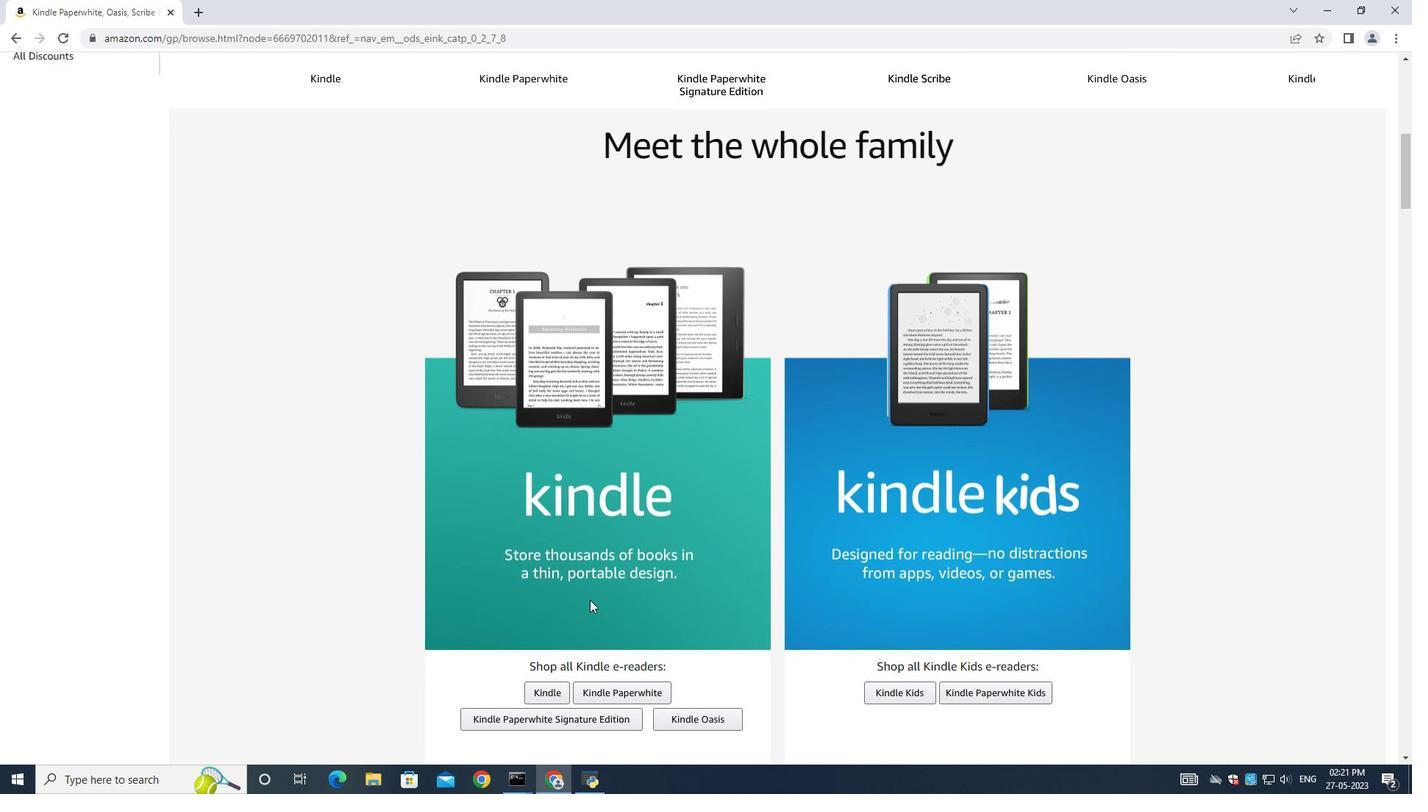 
Action: Mouse scrolled (887, 479) with delta (0, 0)
Screenshot: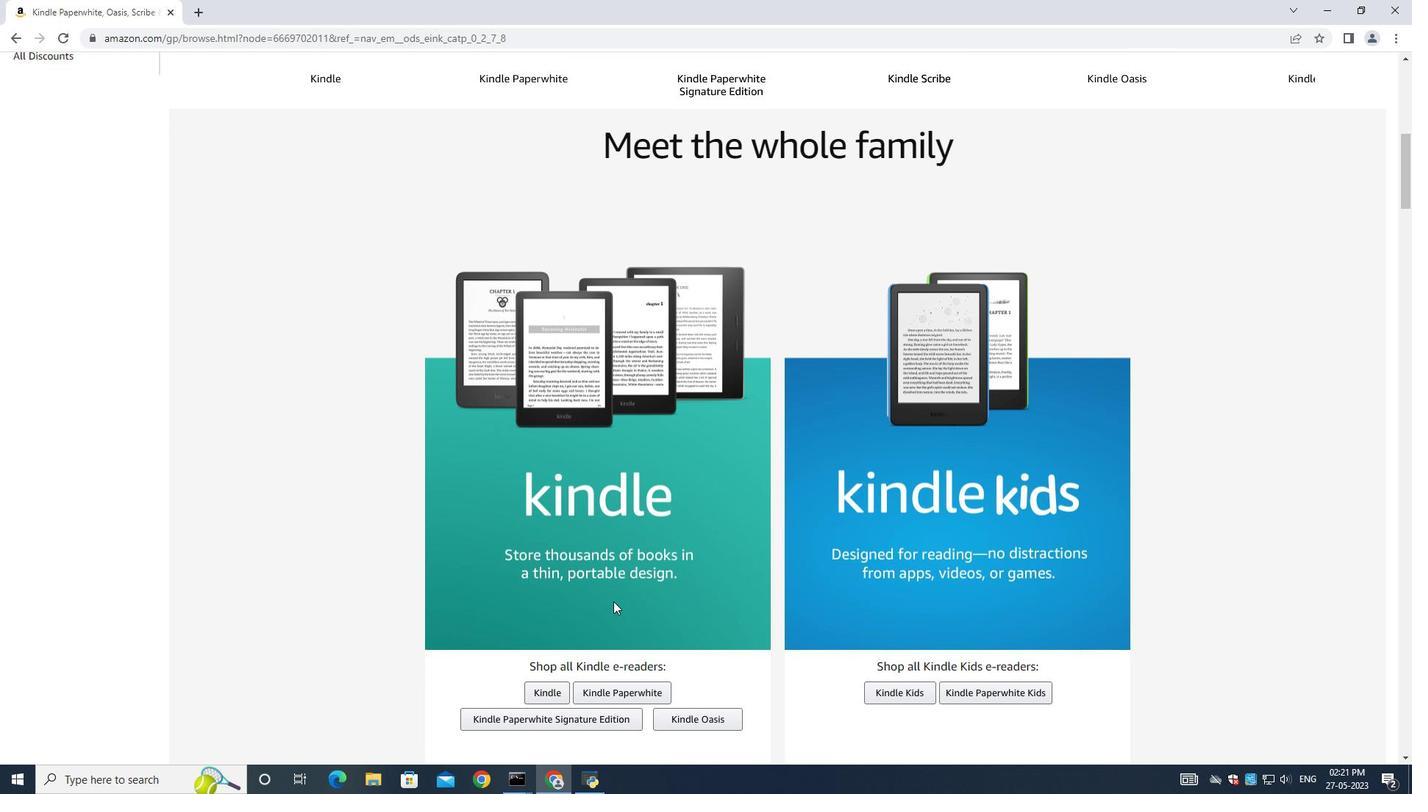 
Action: Mouse moved to (899, 486)
Screenshot: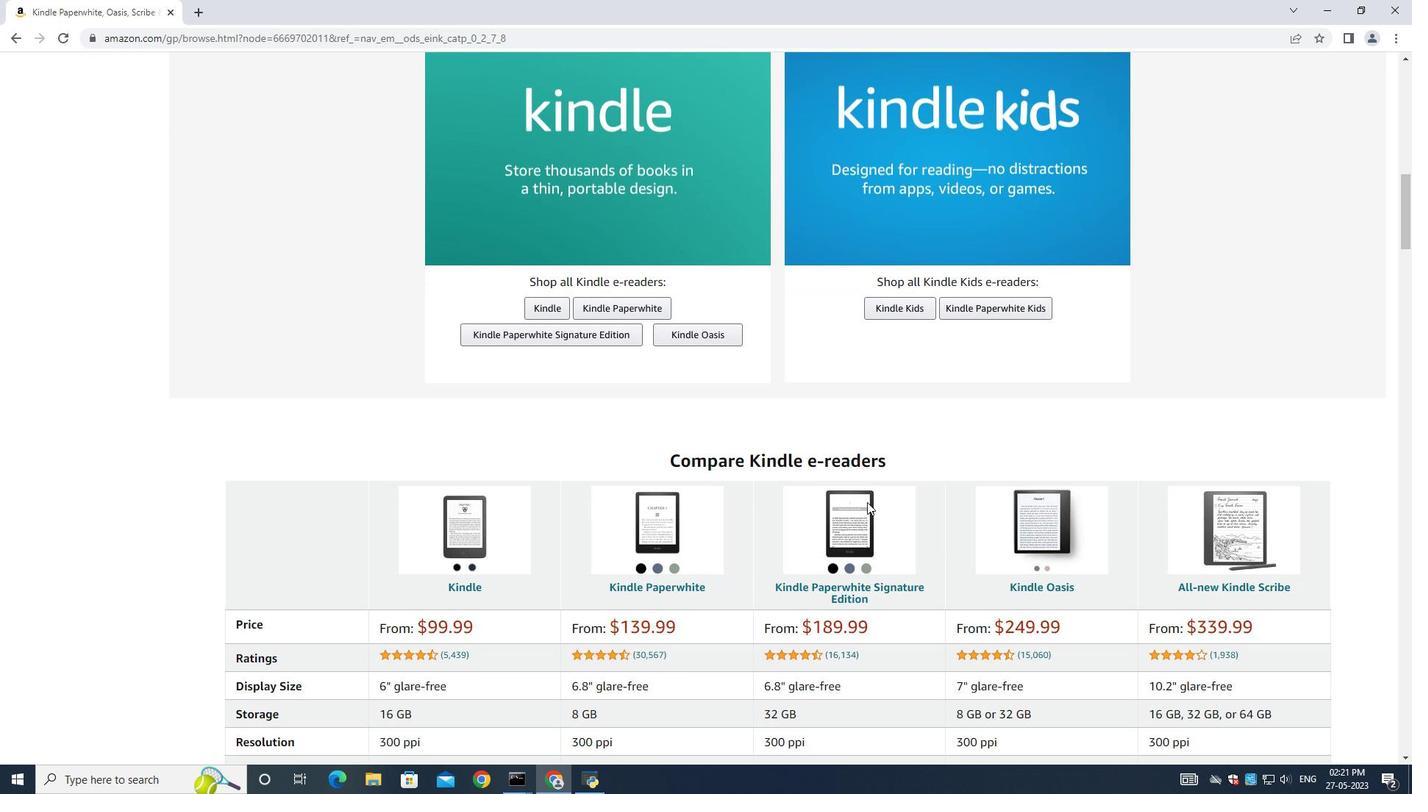 
Action: Mouse scrolled (899, 485) with delta (0, 0)
Screenshot: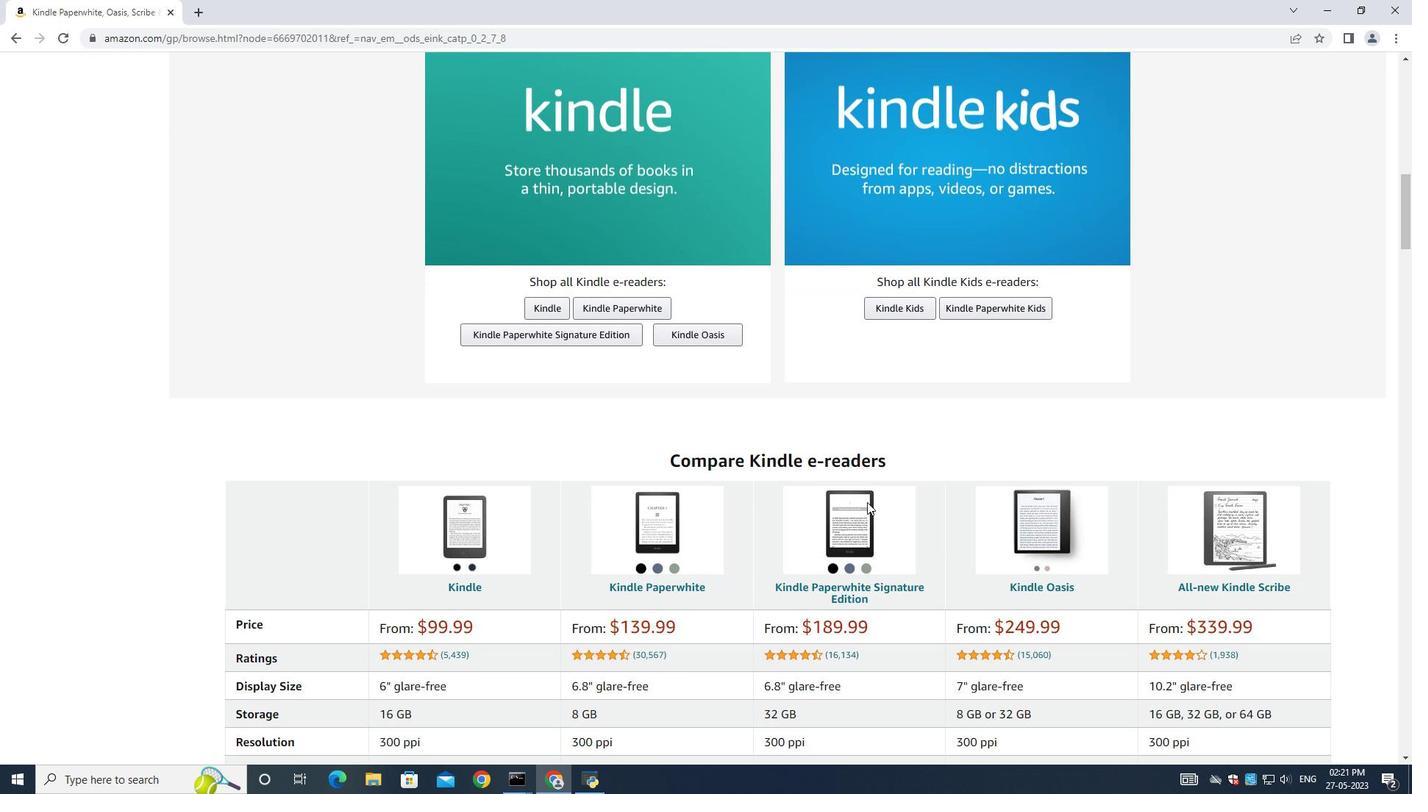 
Action: Mouse moved to (900, 498)
Screenshot: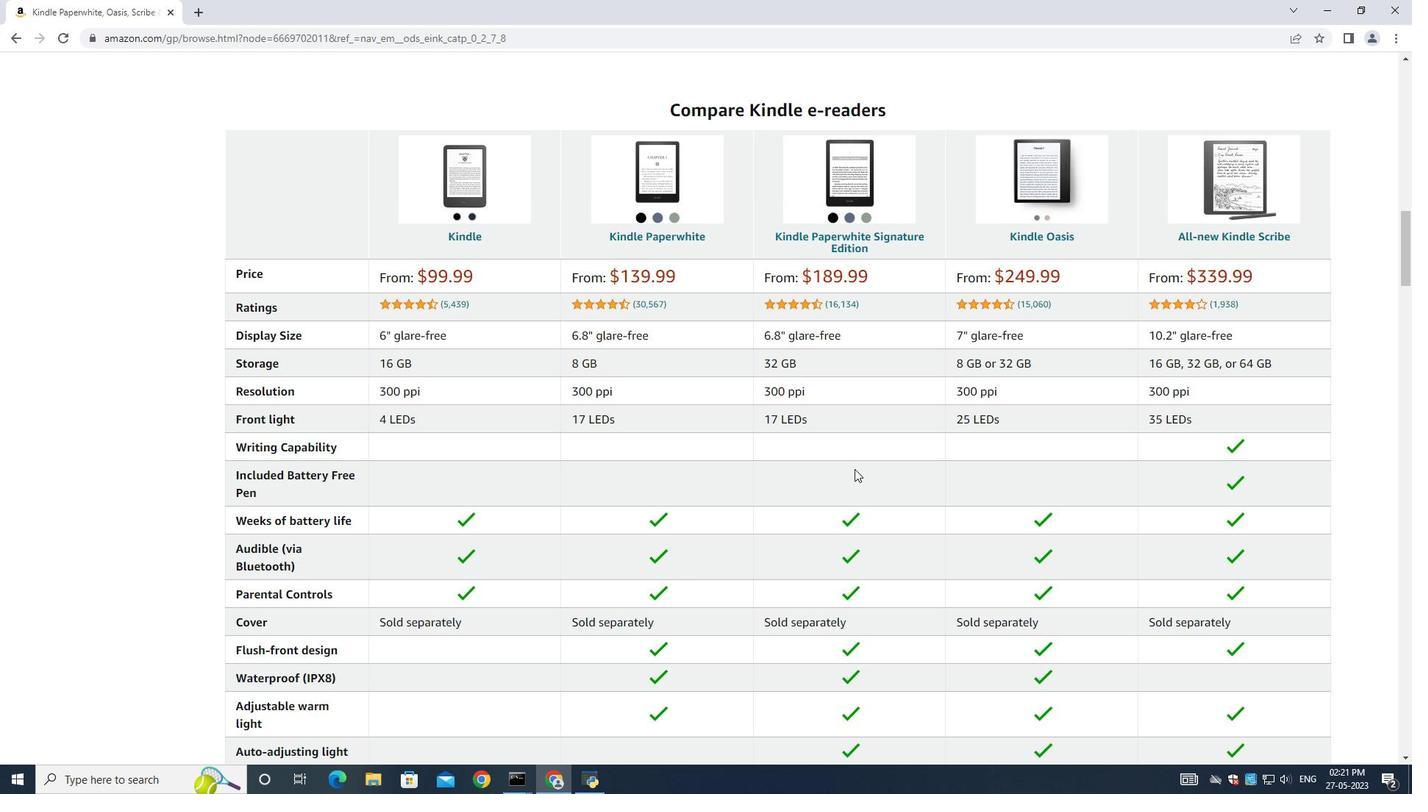 
Action: Mouse scrolled (900, 497) with delta (0, 0)
Screenshot: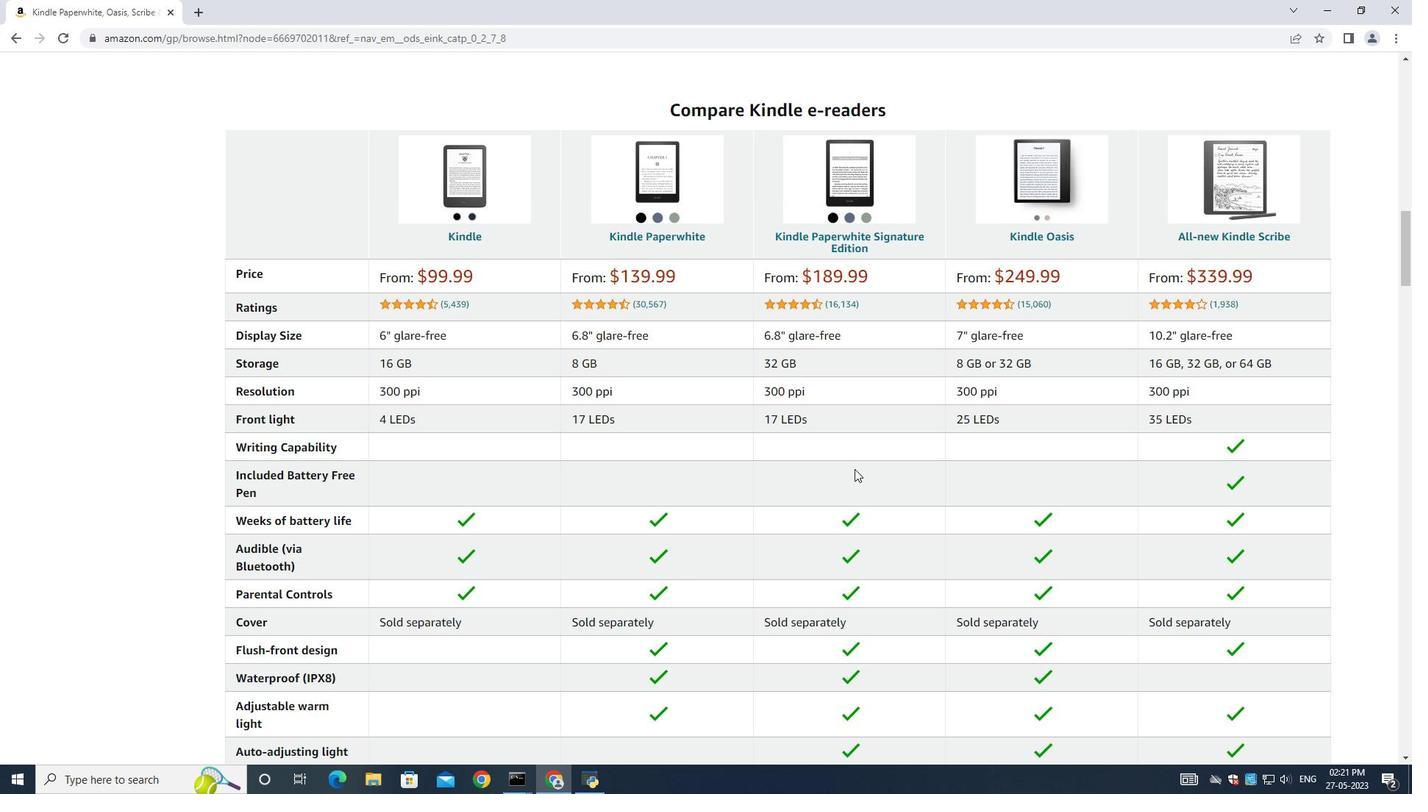 
Action: Mouse moved to (896, 497)
Screenshot: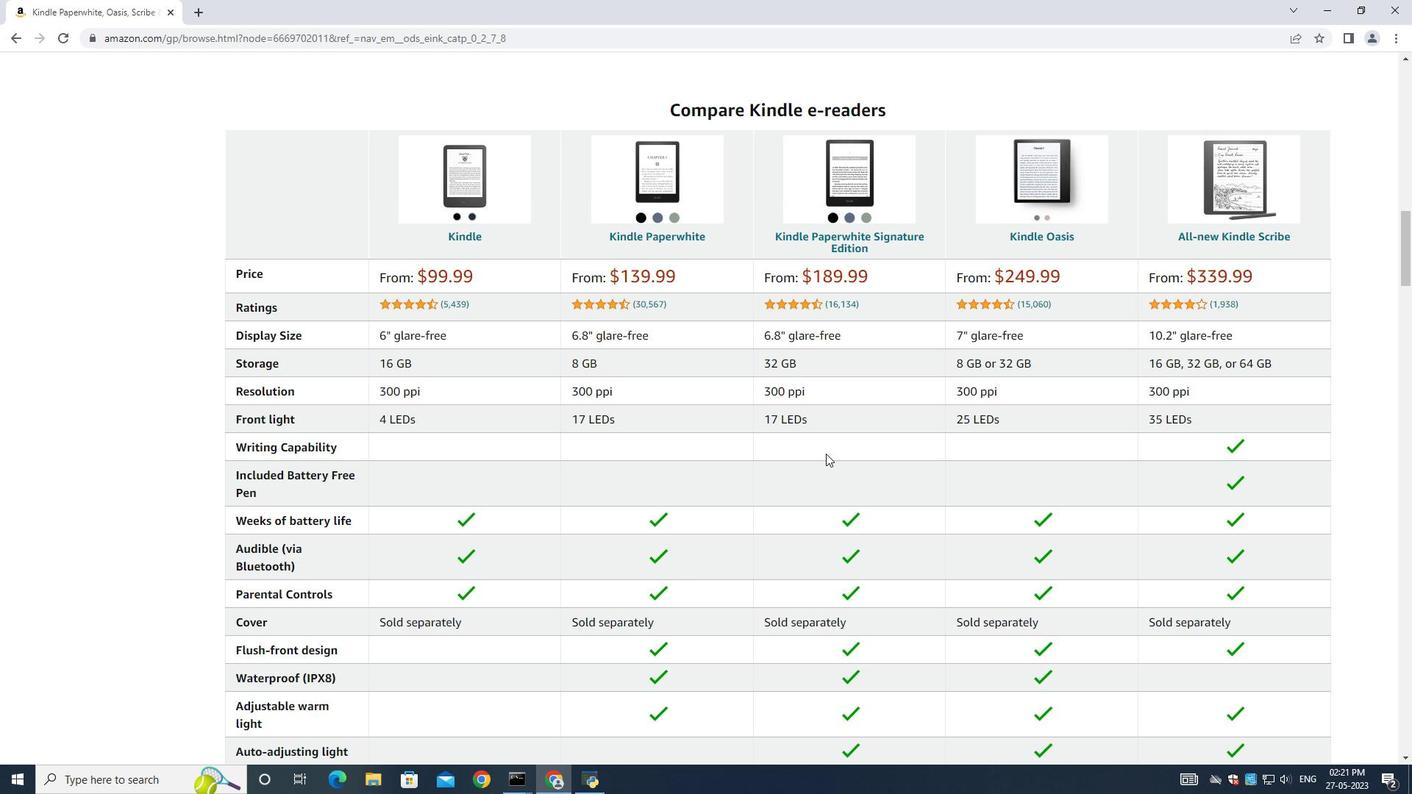 
Action: Mouse scrolled (896, 498) with delta (0, 0)
Screenshot: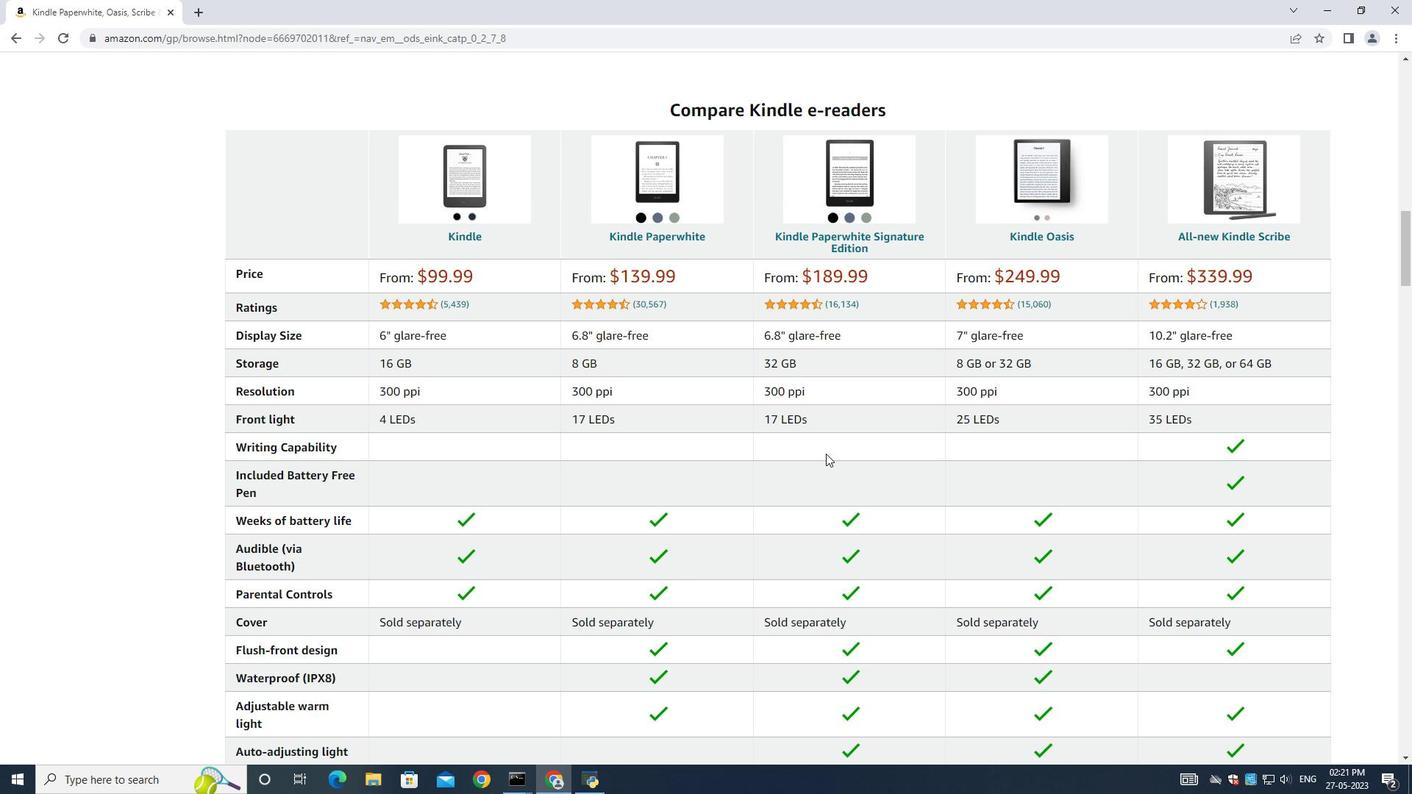 
Action: Mouse moved to (892, 492)
Screenshot: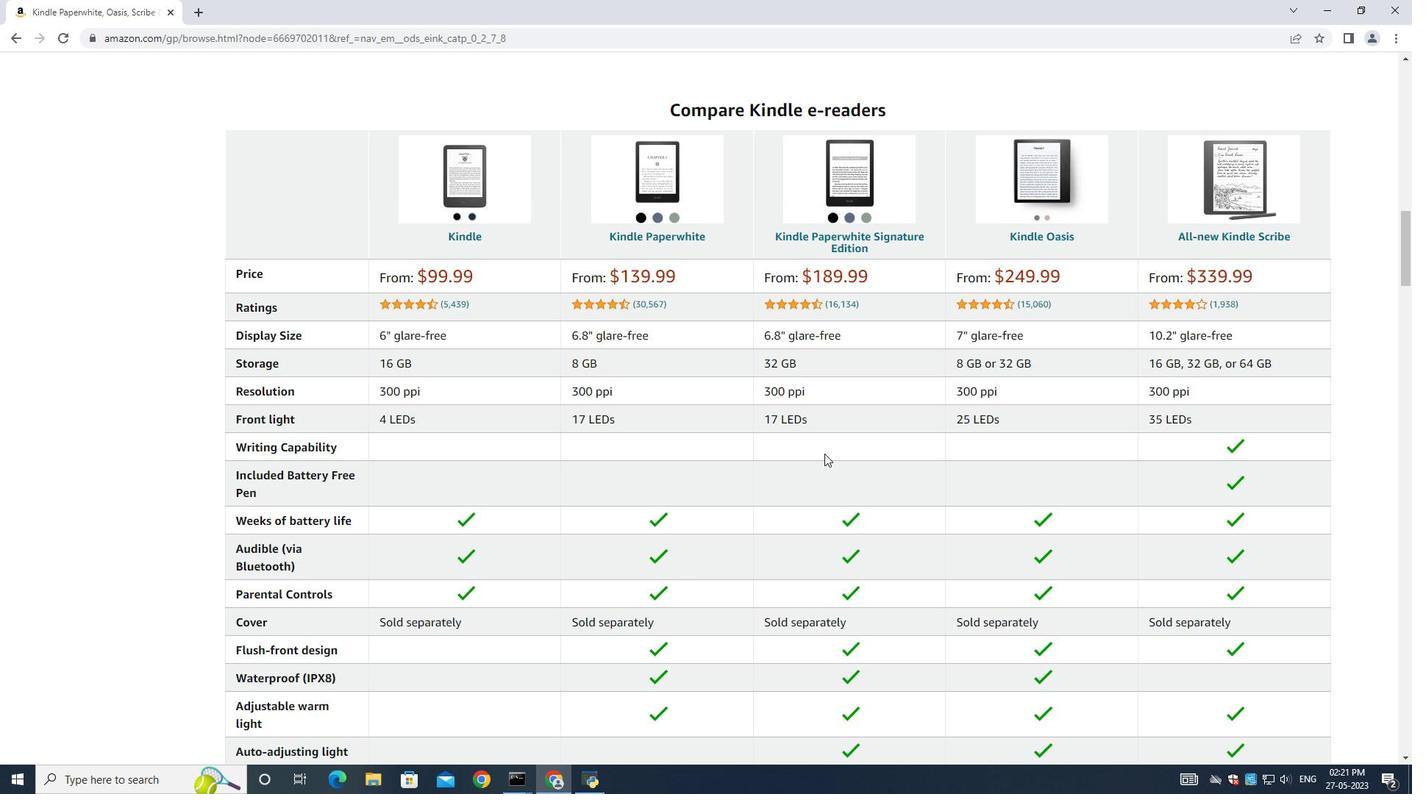 
Action: Mouse scrolled (892, 493) with delta (0, 0)
Screenshot: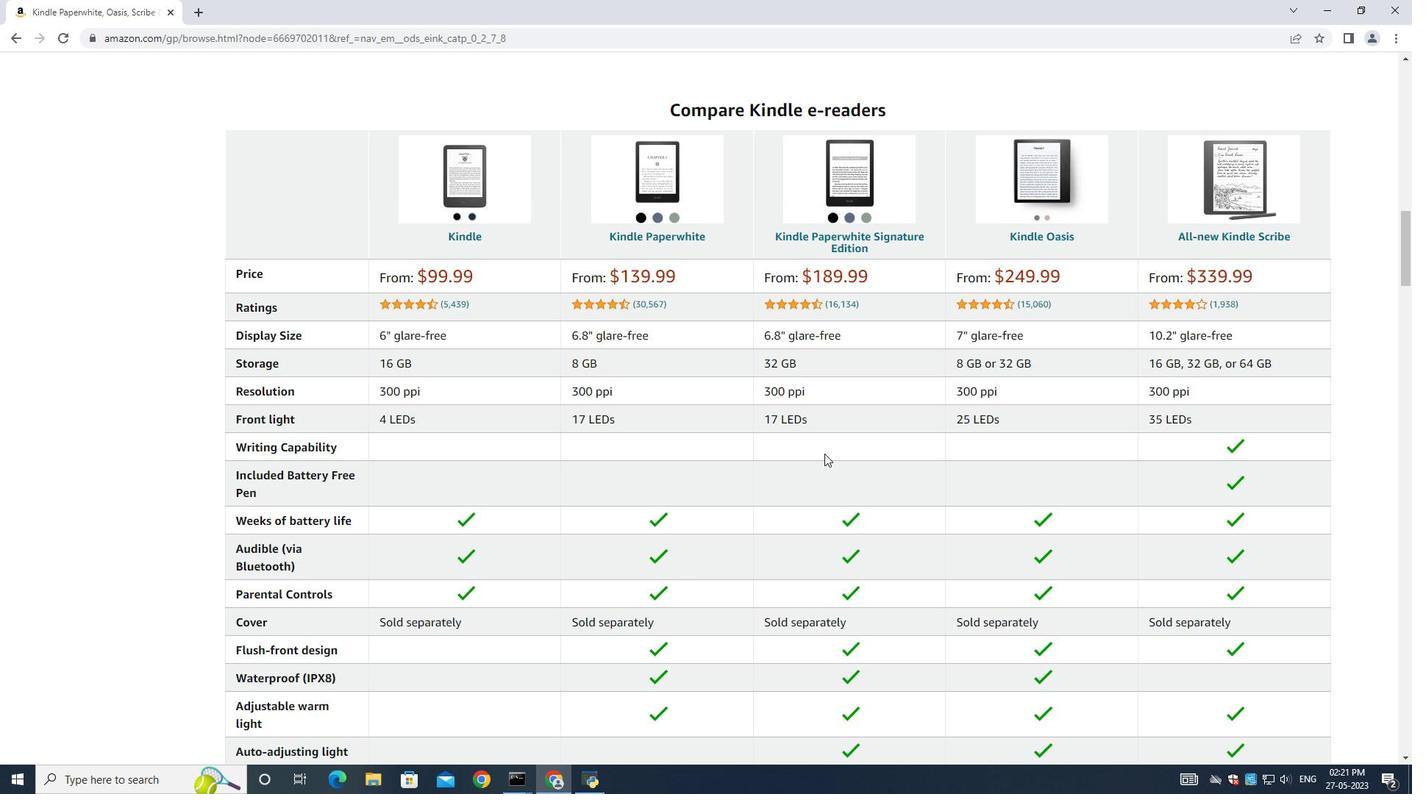 
Action: Mouse moved to (891, 491)
Screenshot: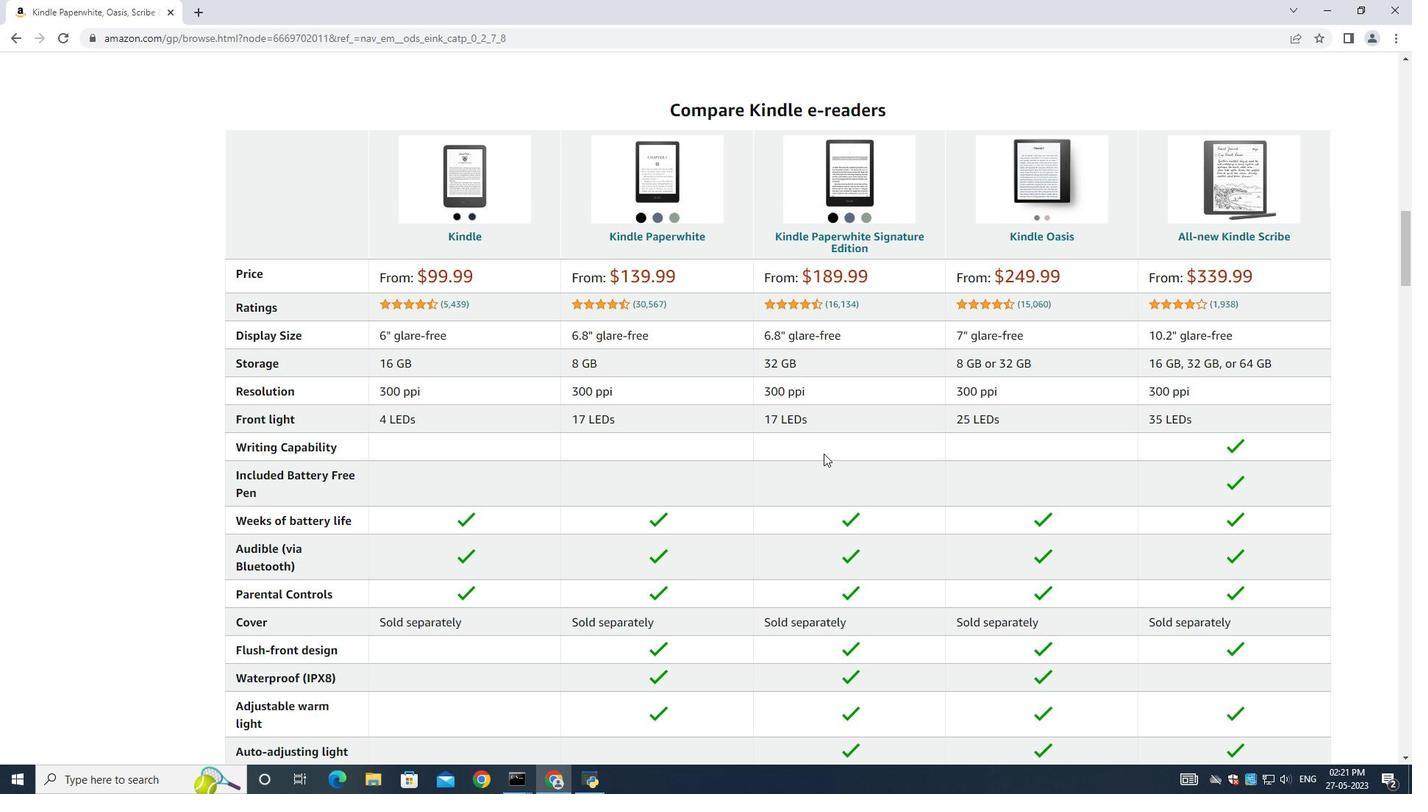 
Action: Mouse scrolled (891, 492) with delta (0, 0)
Screenshot: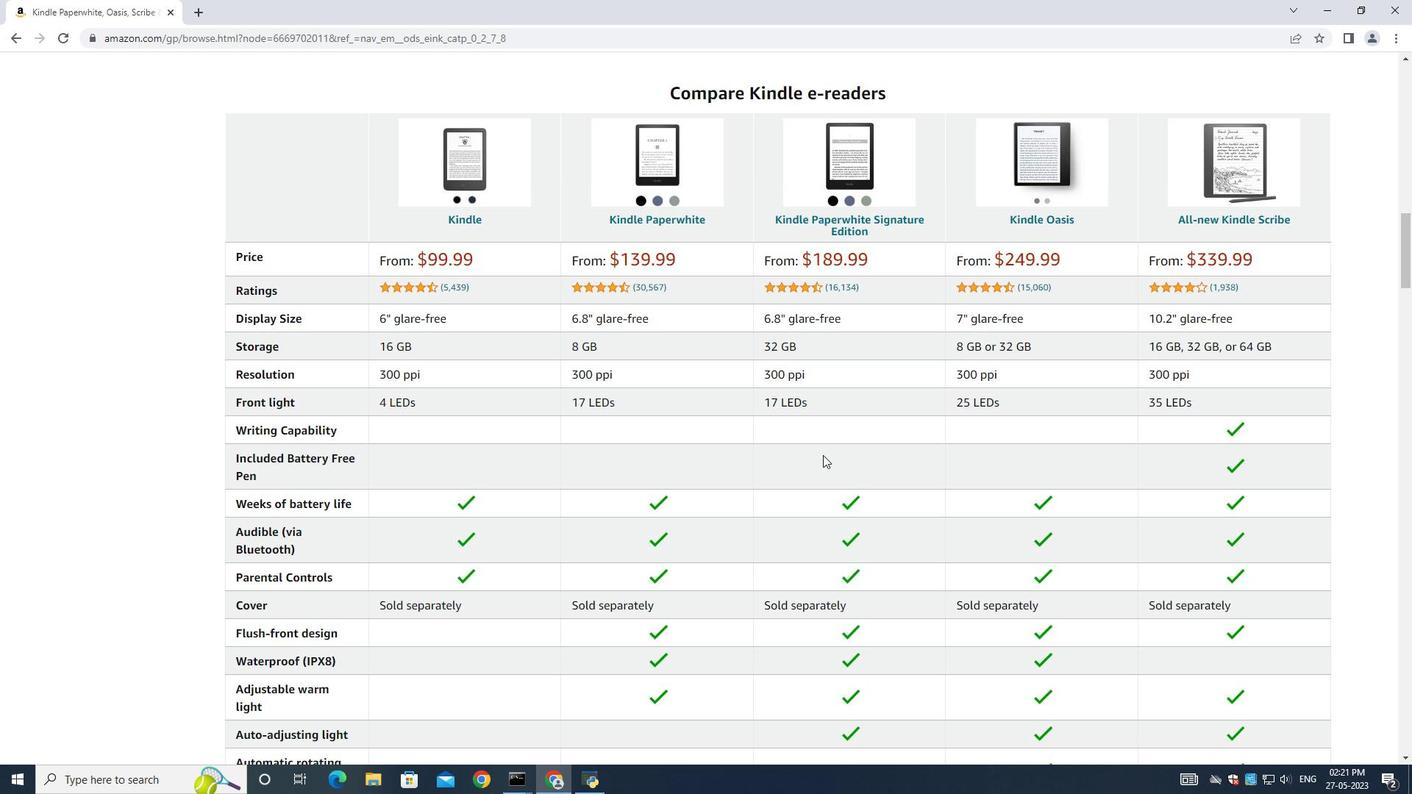 
Action: Mouse moved to (883, 487)
Screenshot: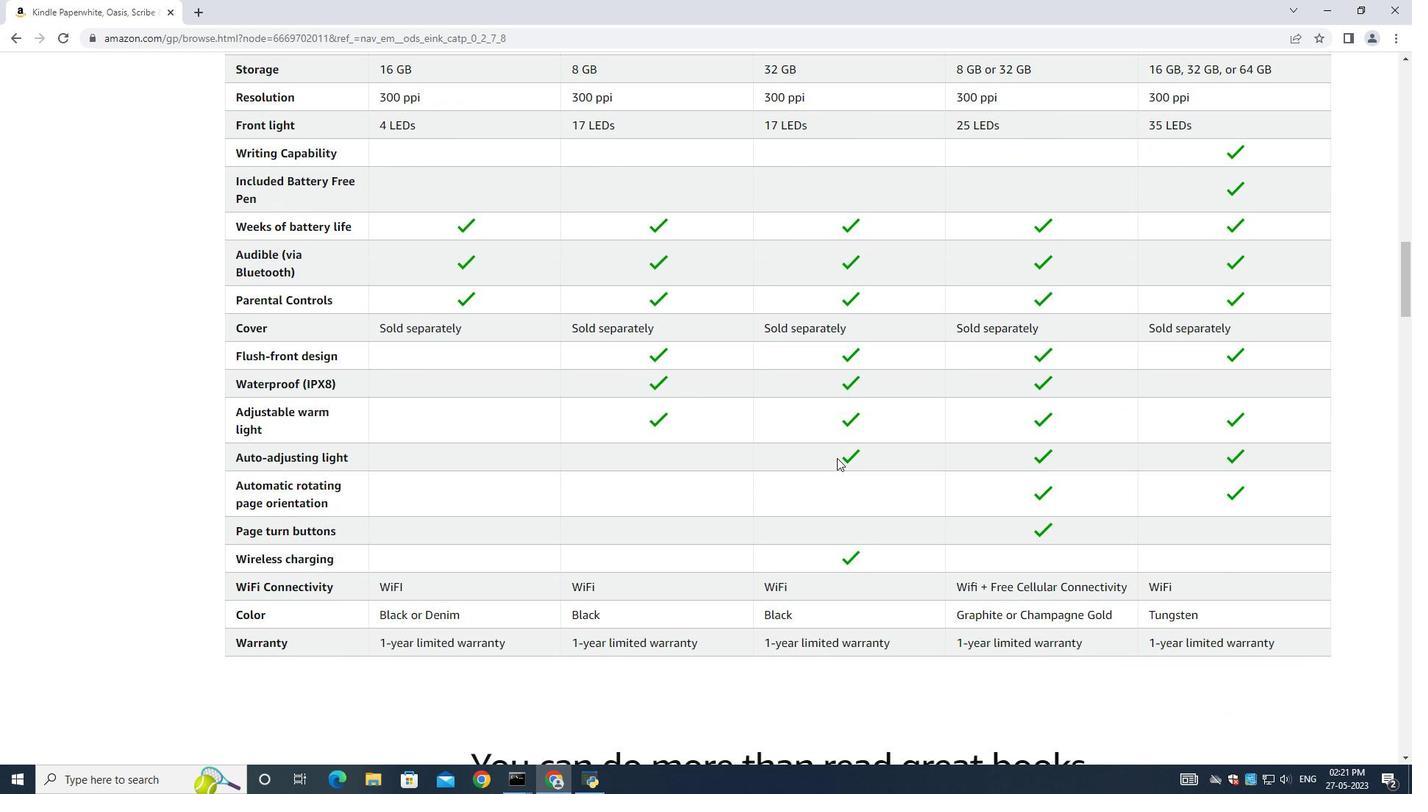 
Action: Mouse scrolled (883, 486) with delta (0, 0)
Screenshot: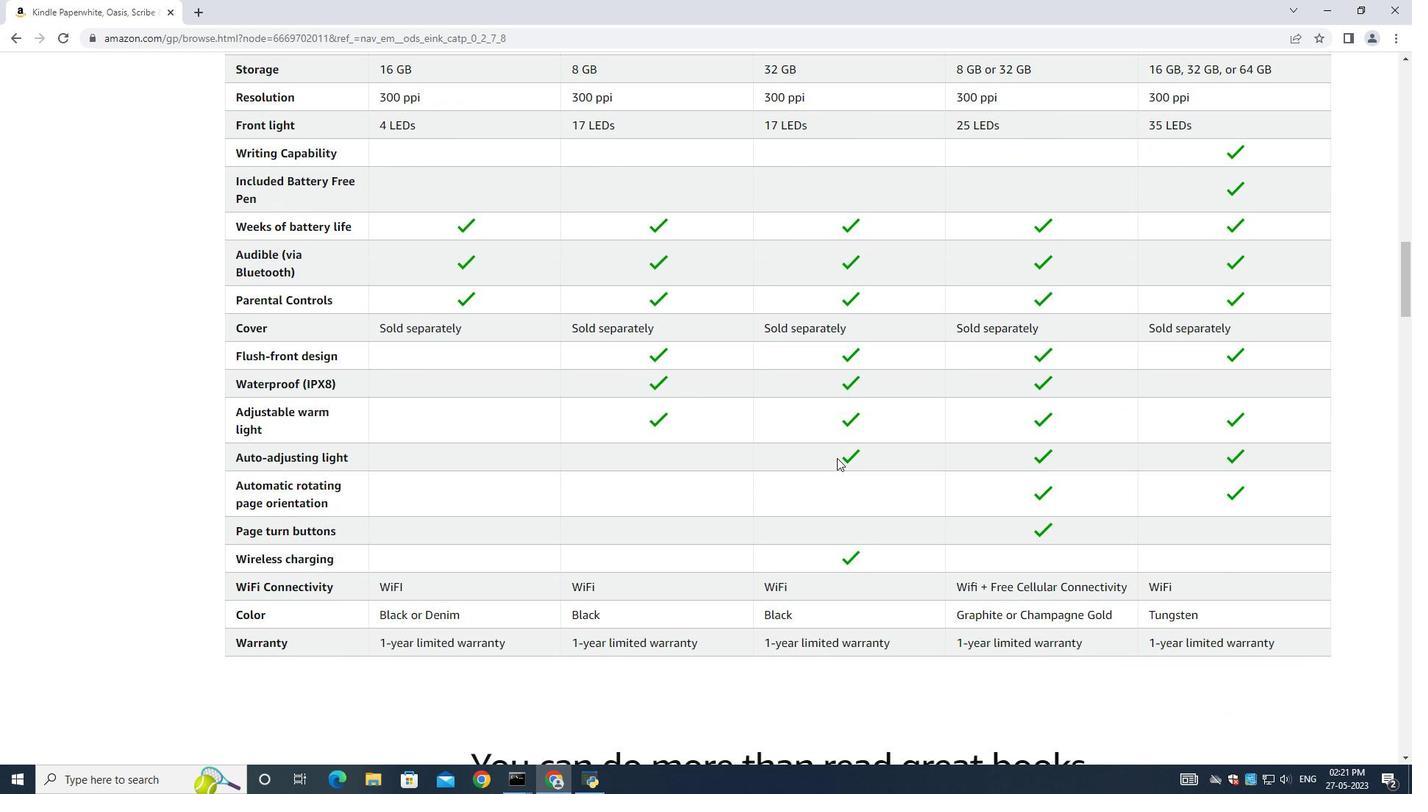 
Action: Mouse moved to (888, 504)
Screenshot: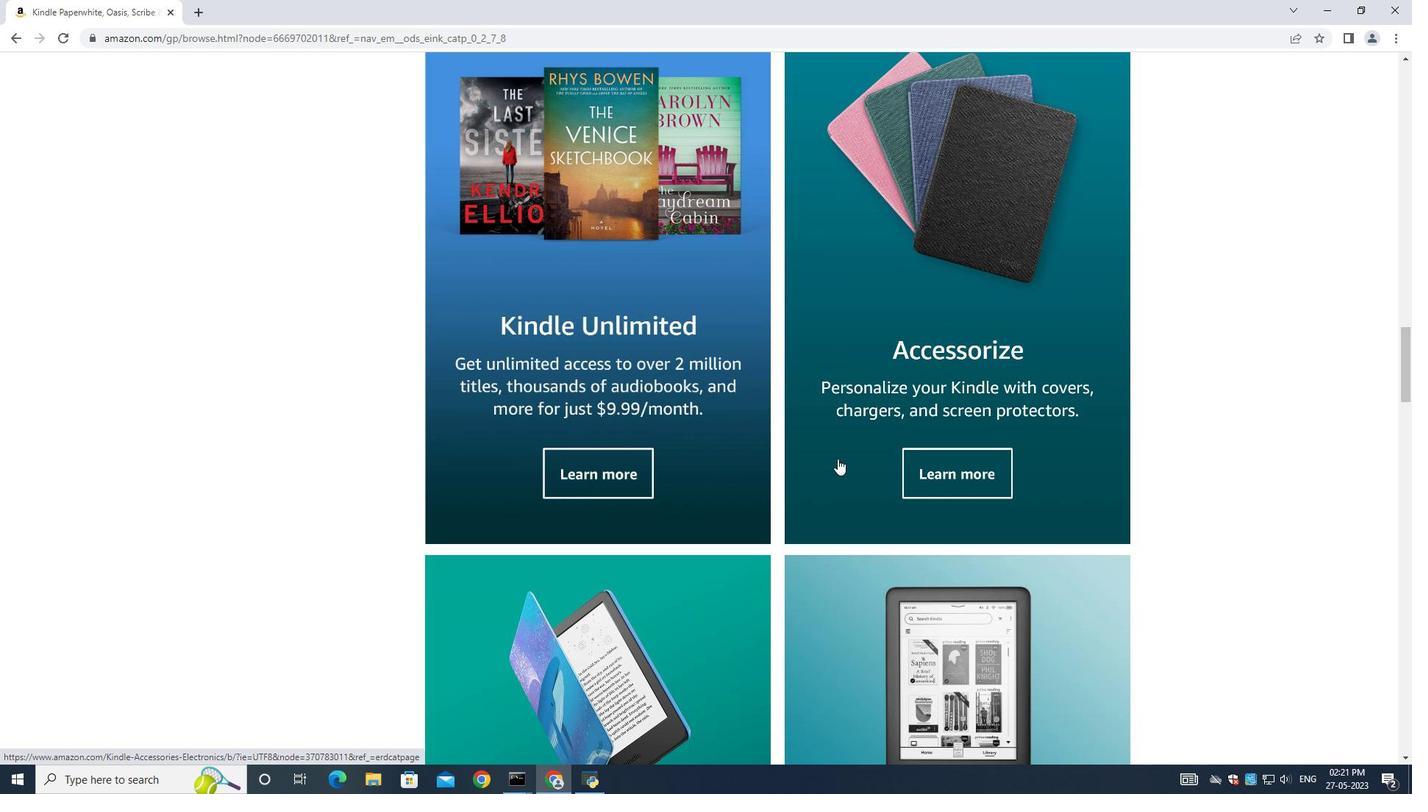 
Action: Mouse scrolled (888, 503) with delta (0, 0)
Screenshot: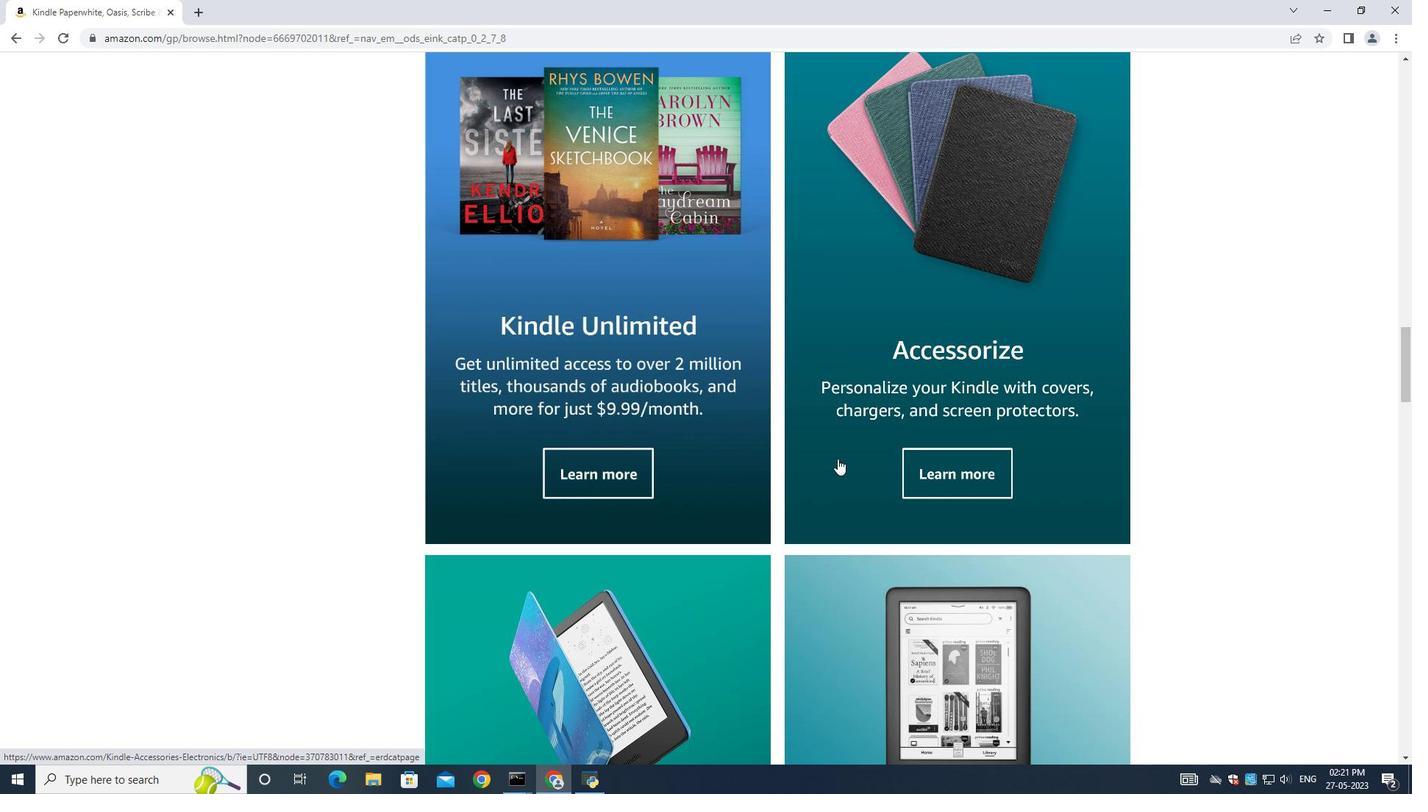 
Action: Mouse scrolled (888, 503) with delta (0, 0)
Screenshot: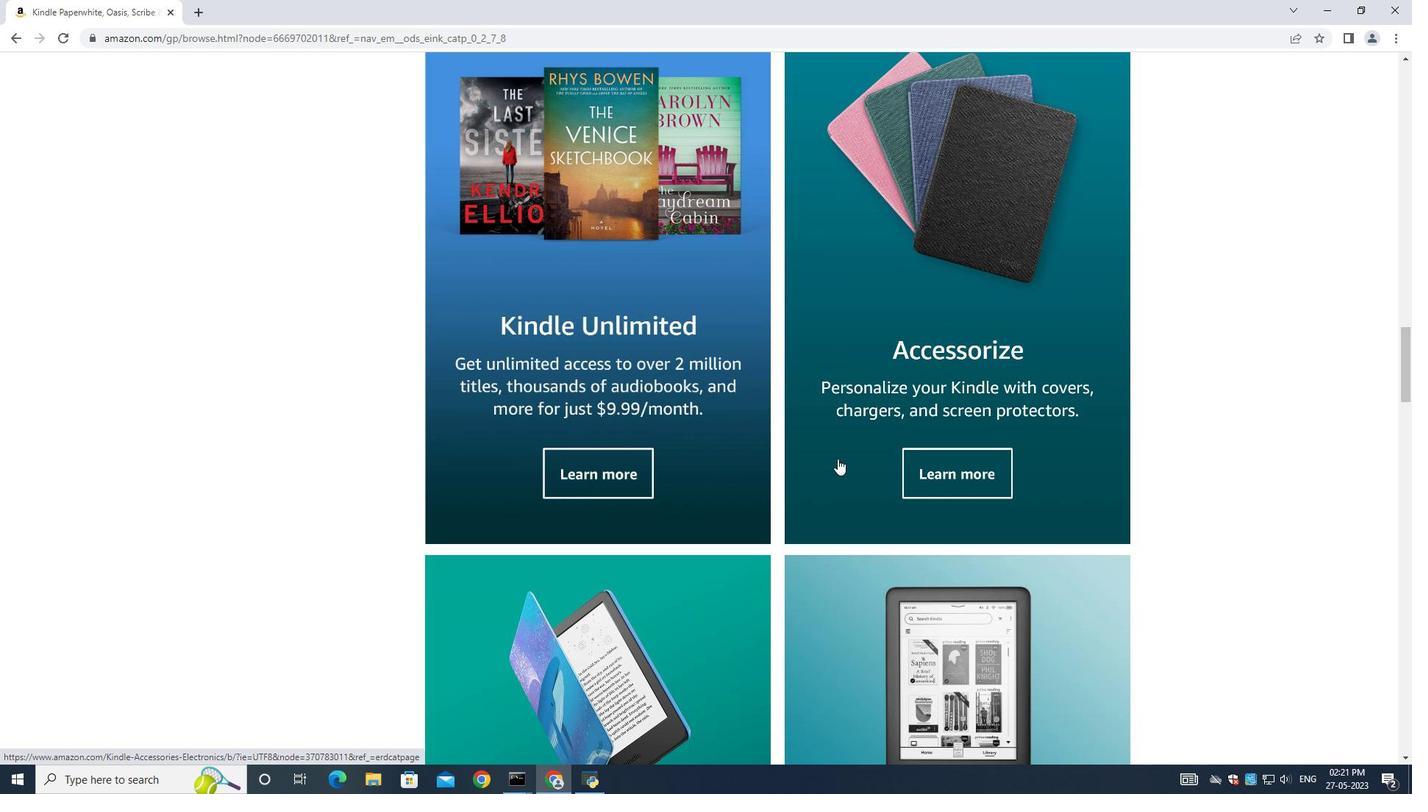 
Action: Mouse moved to (883, 502)
Screenshot: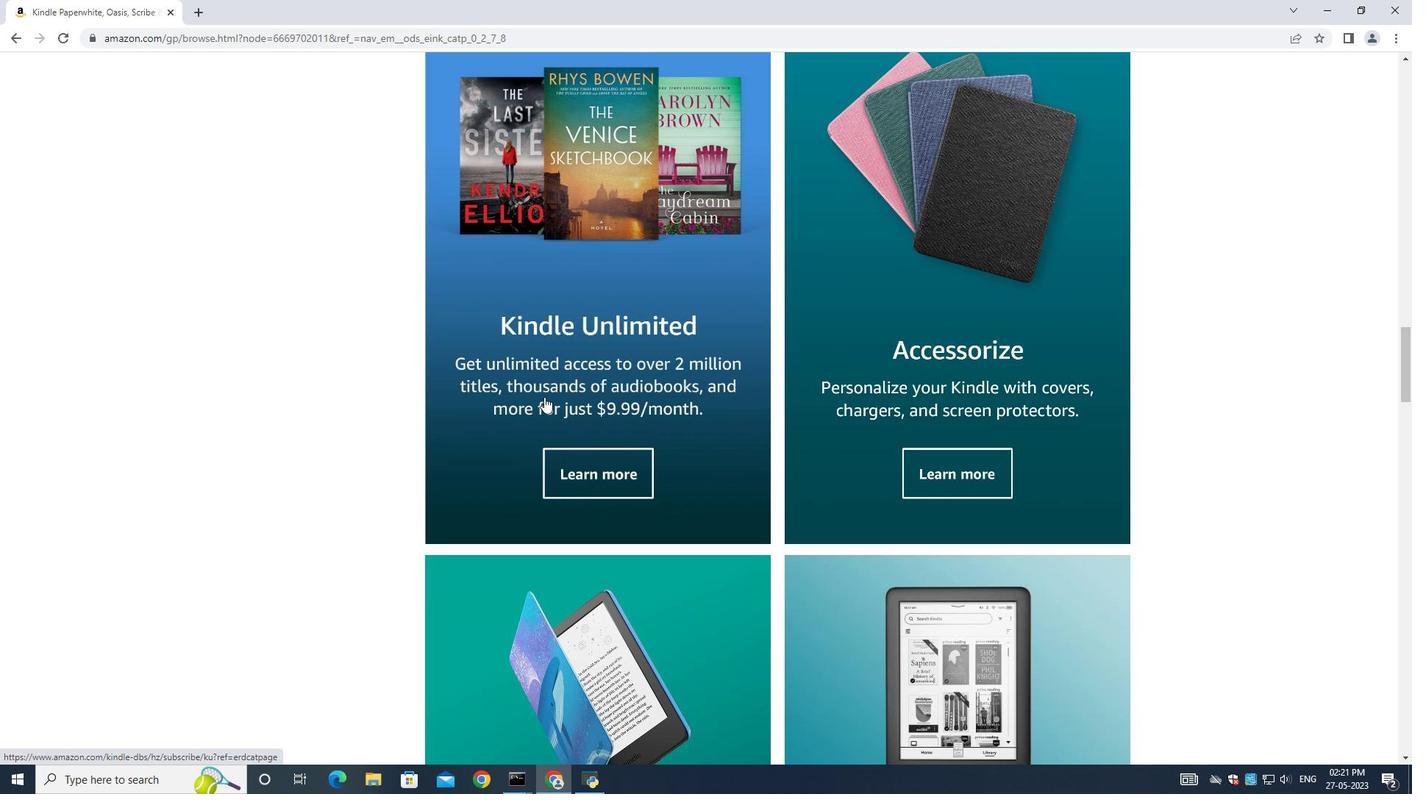 
Action: Mouse scrolled (883, 503) with delta (0, 0)
Screenshot: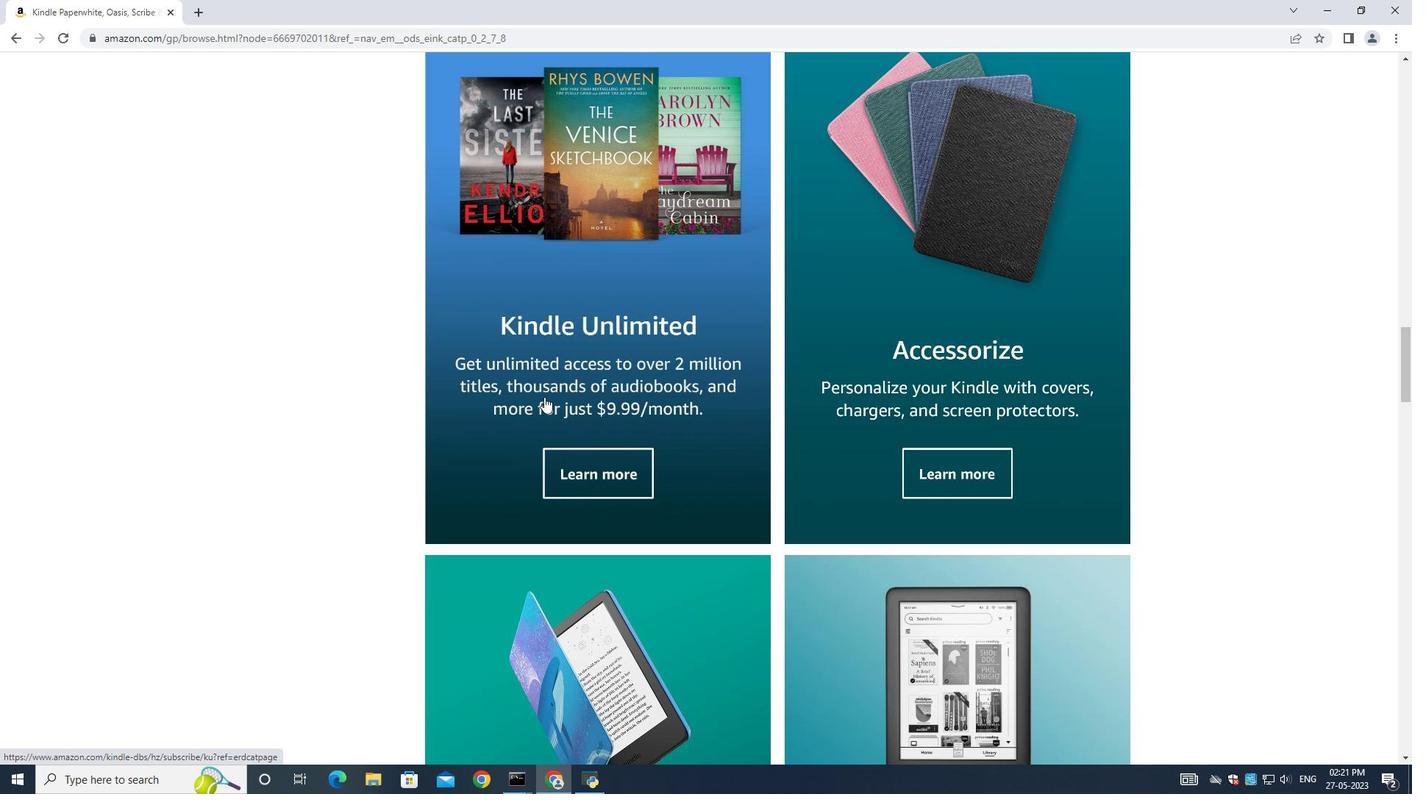 
Action: Mouse moved to (877, 495)
Screenshot: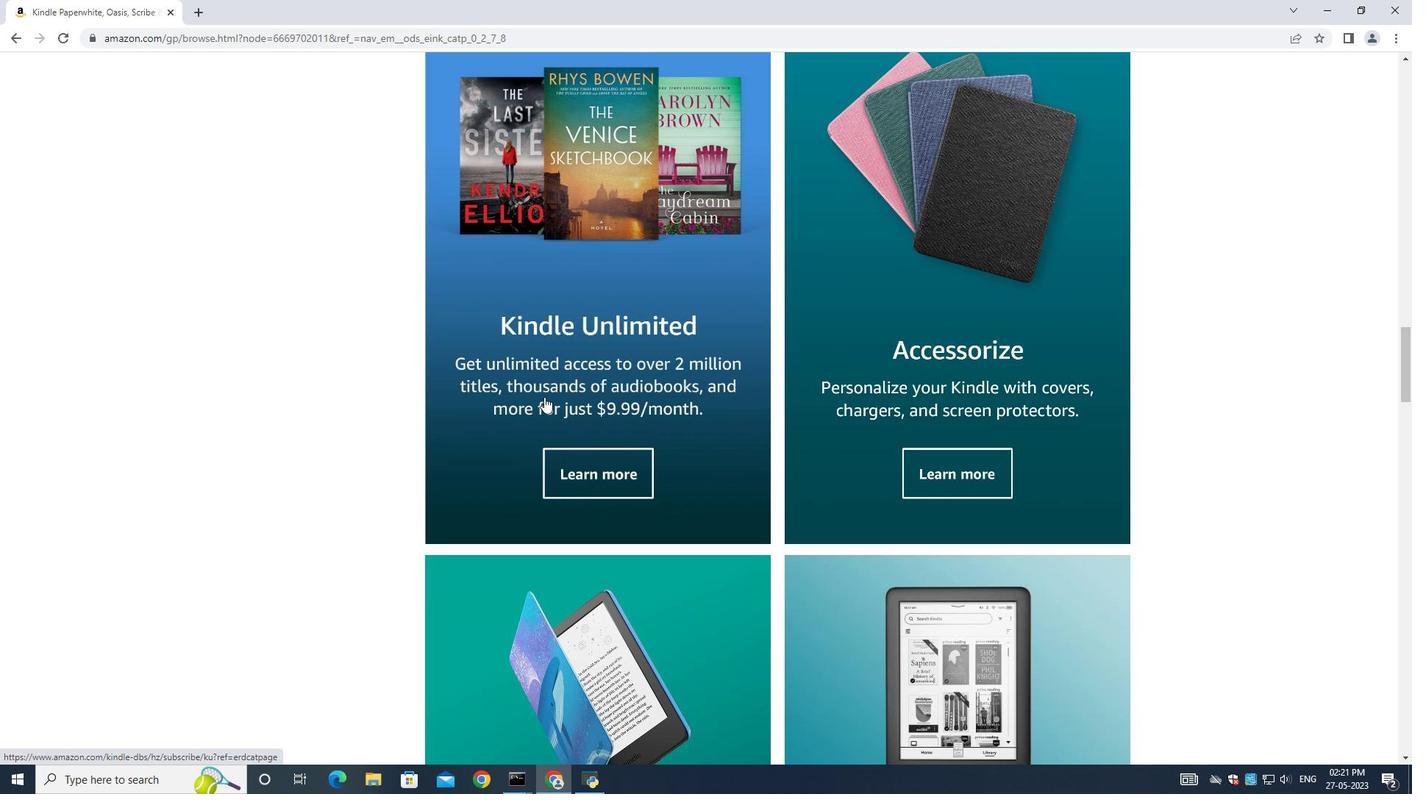 
Action: Mouse scrolled (877, 496) with delta (0, 0)
Screenshot: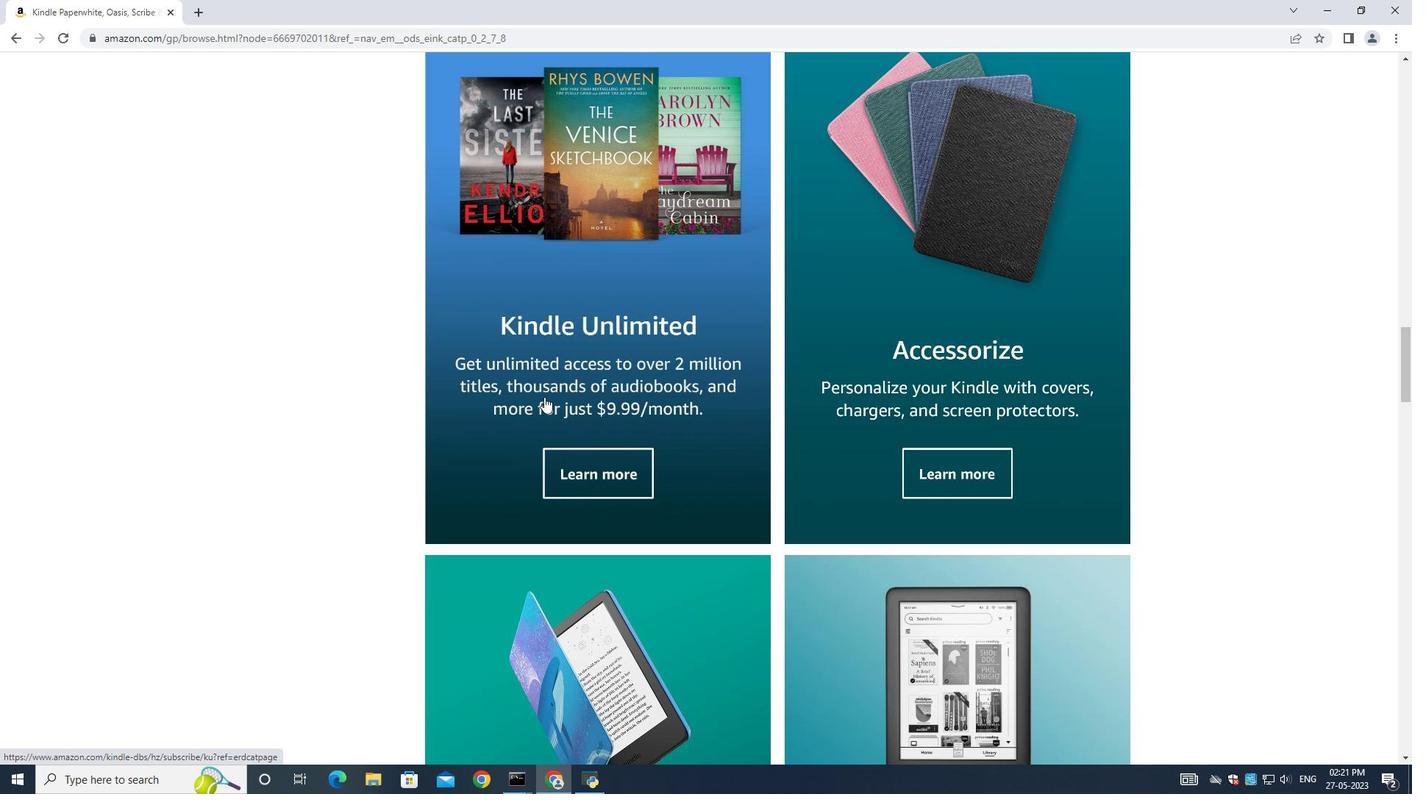 
Action: Mouse moved to (871, 490)
Screenshot: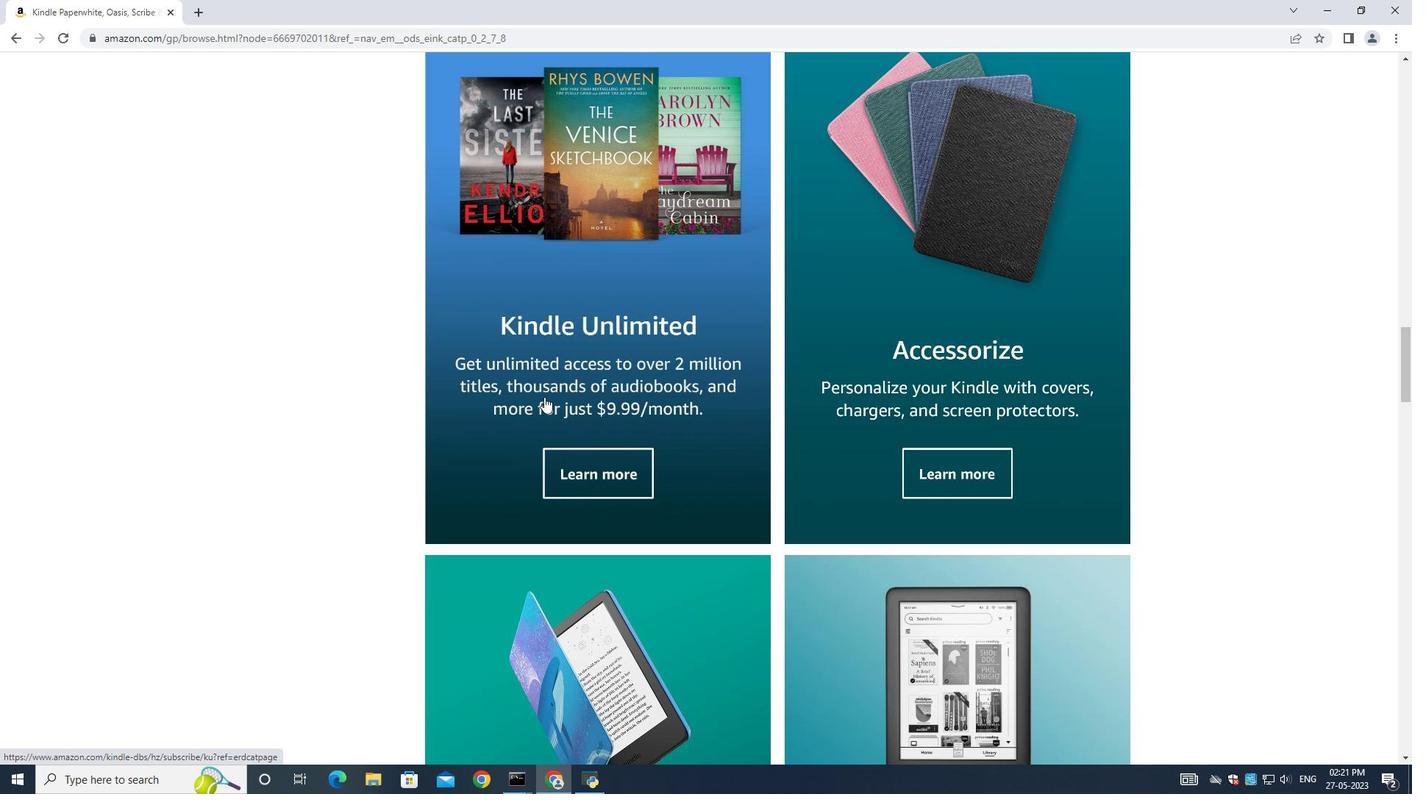 
Action: Mouse scrolled (871, 491) with delta (0, 0)
Screenshot: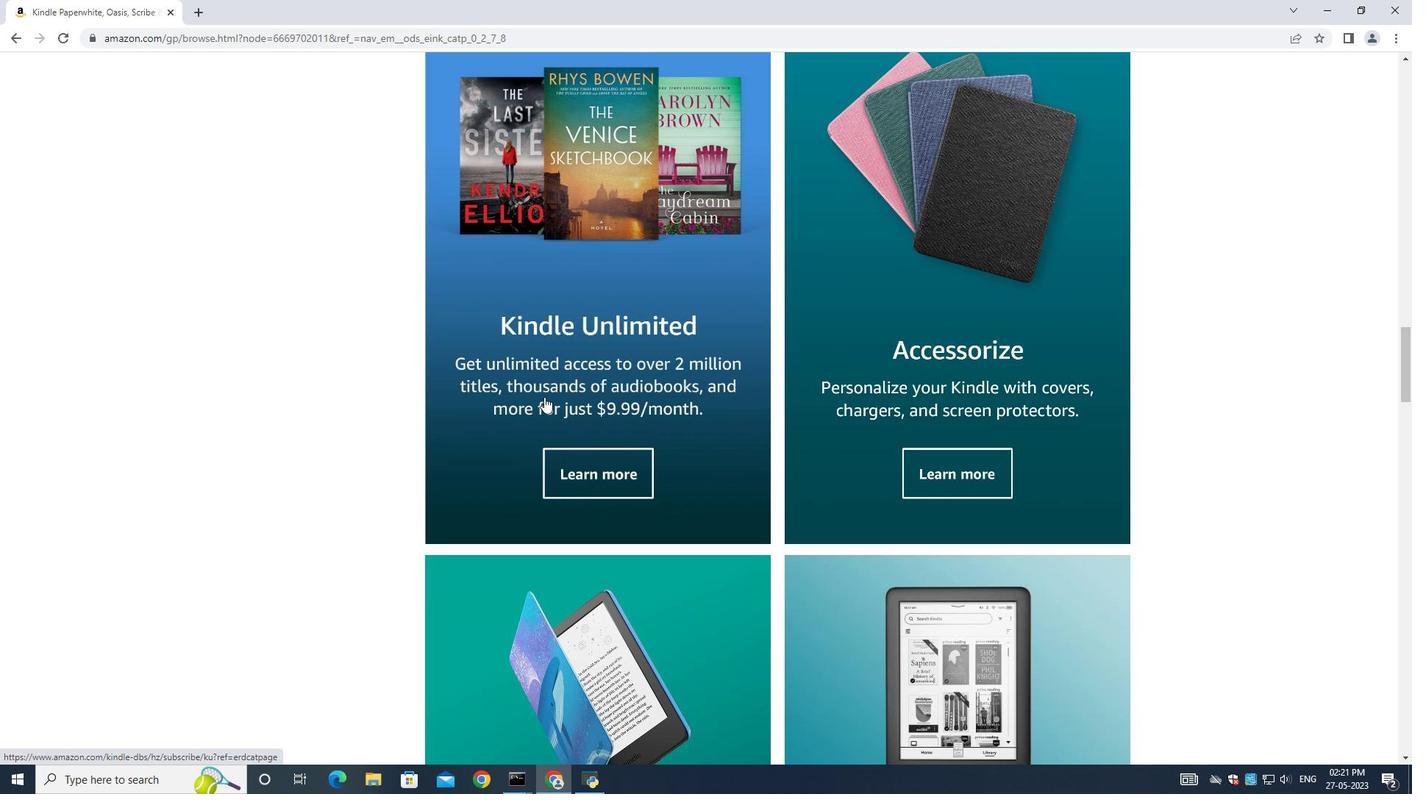 
Action: Mouse moved to (869, 504)
Screenshot: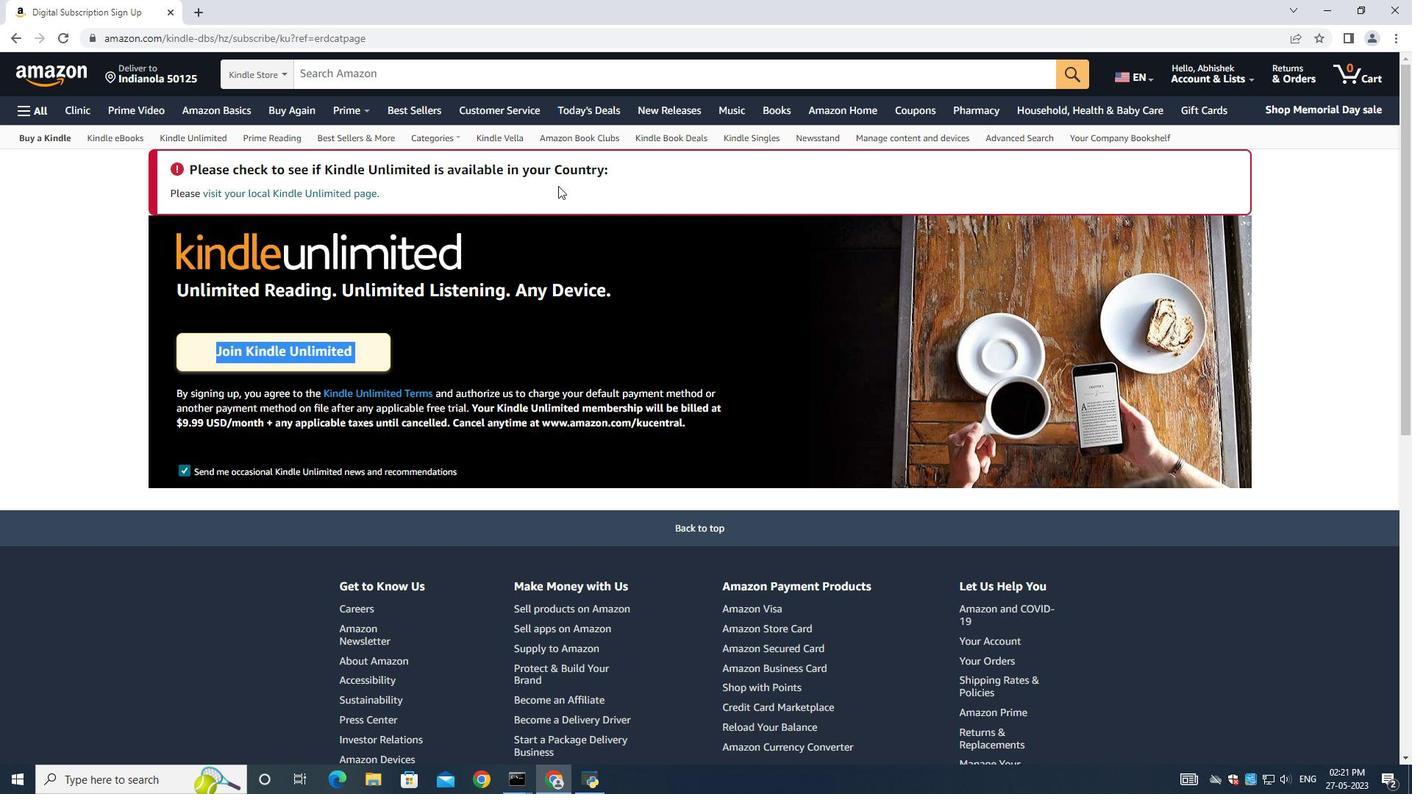 
Action: Mouse scrolled (869, 505) with delta (0, 0)
Screenshot: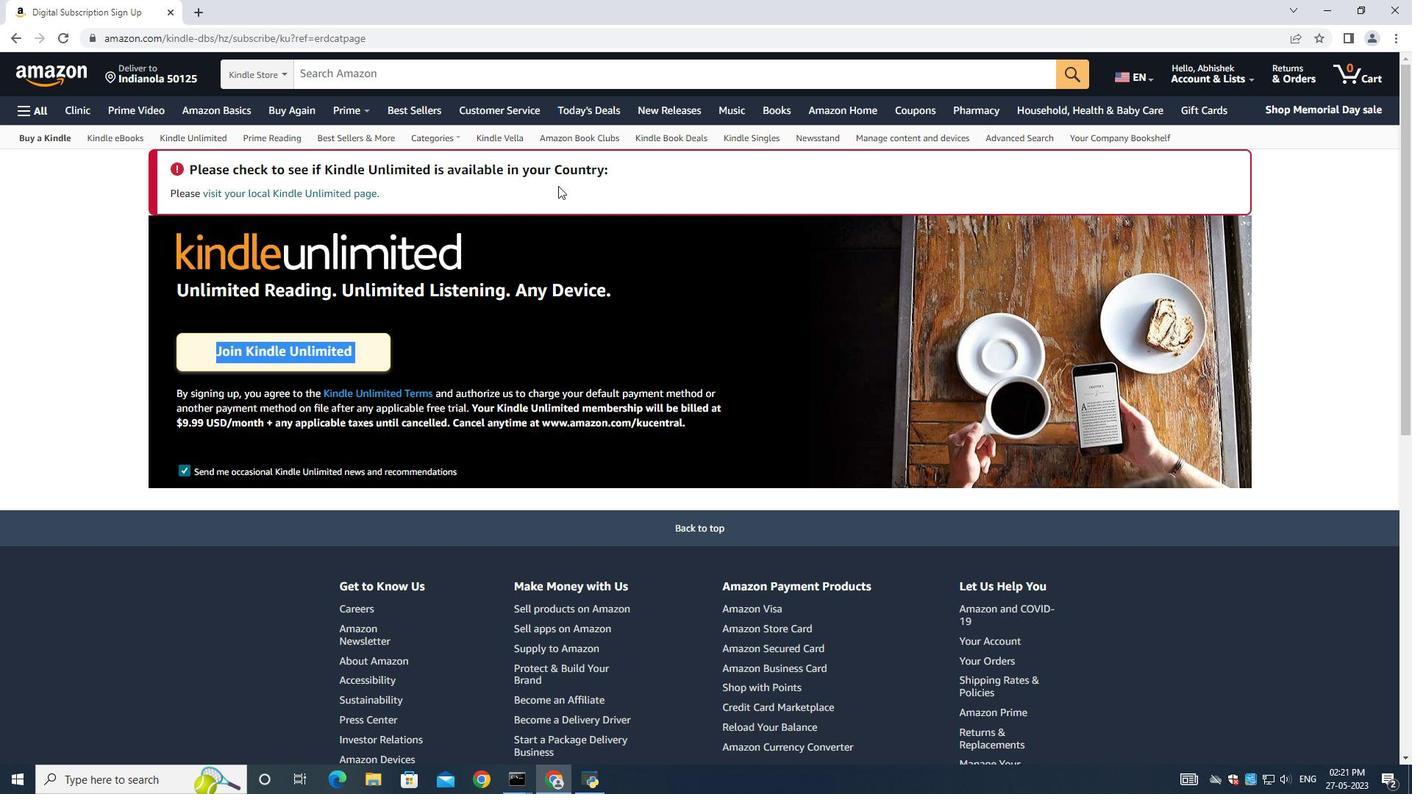 
Action: Mouse moved to (868, 504)
Screenshot: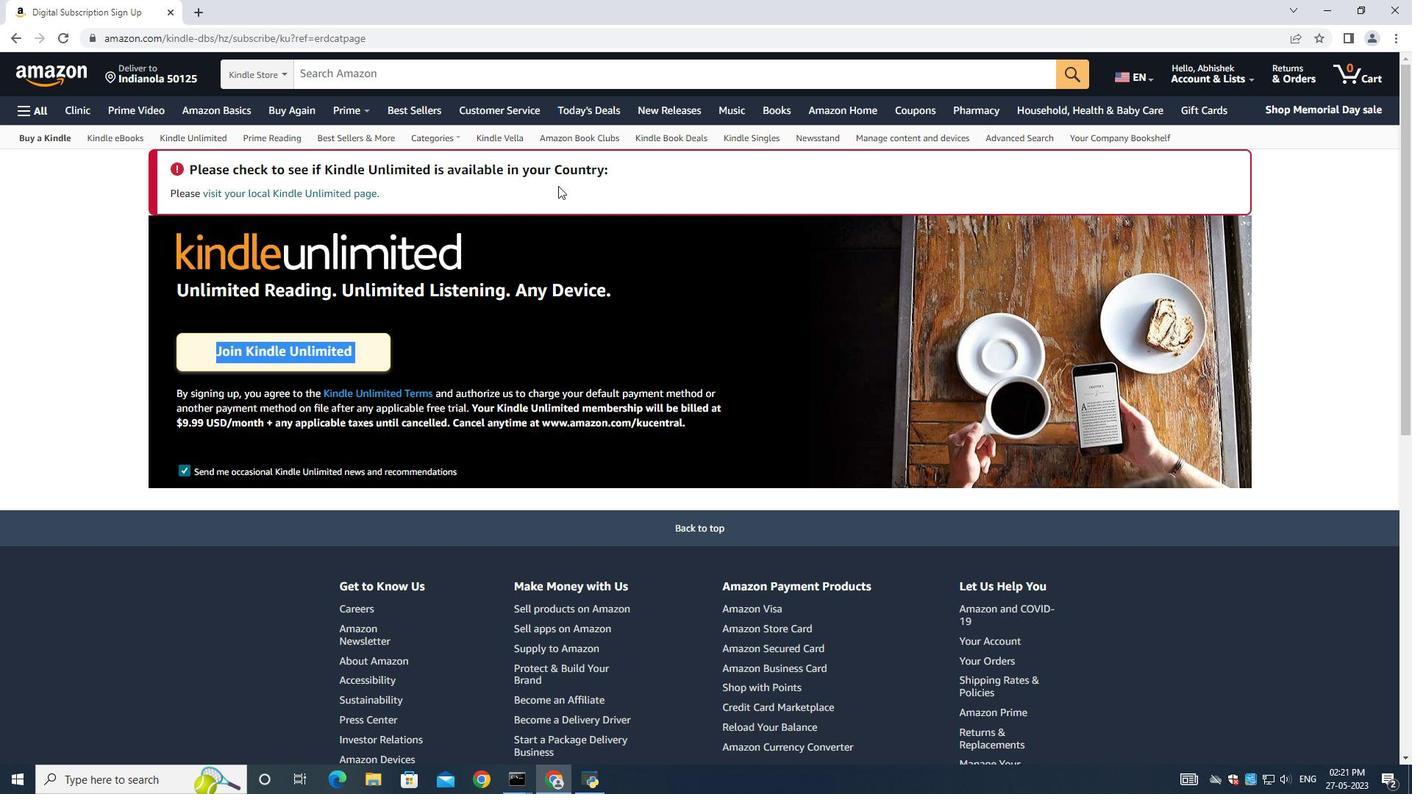 
Action: Mouse scrolled (868, 504) with delta (0, 0)
Screenshot: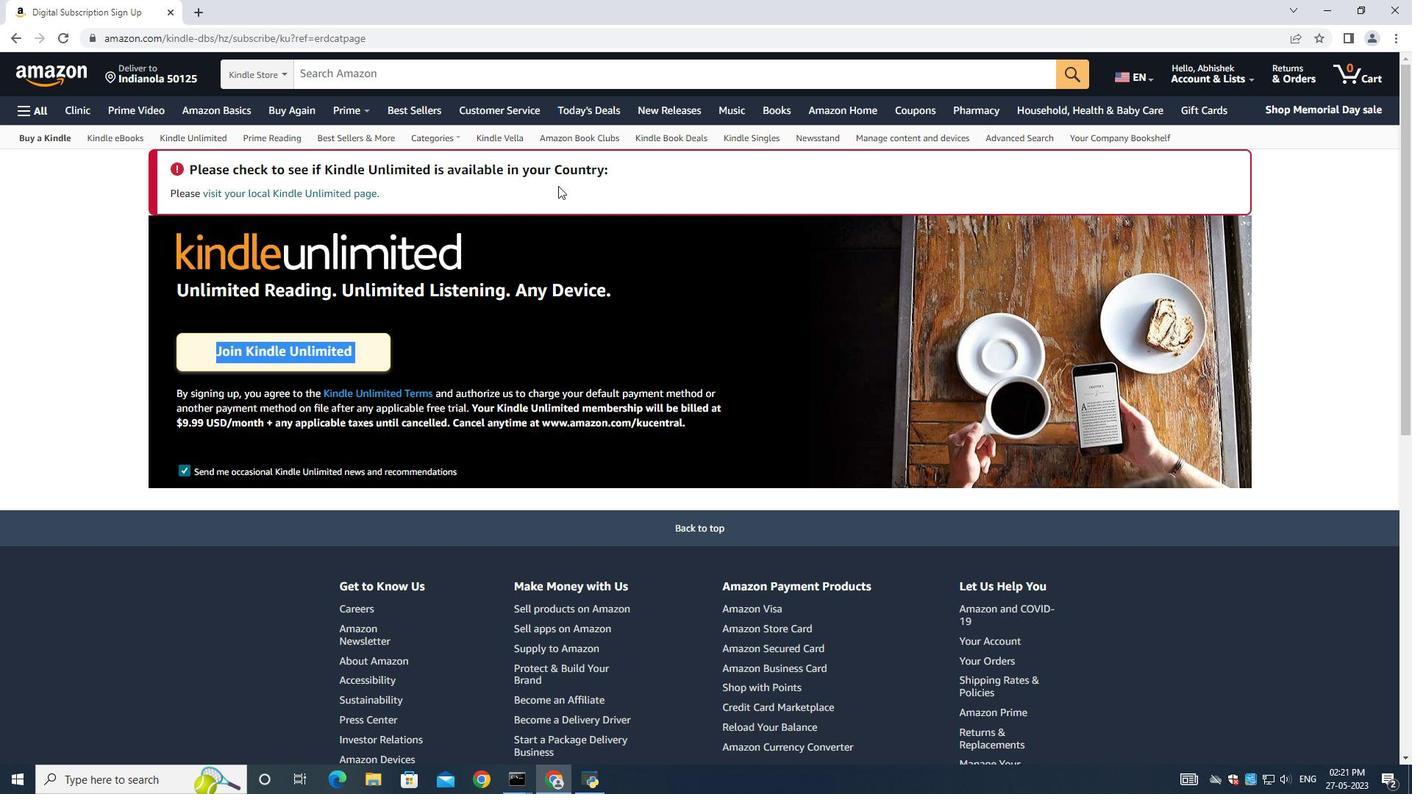 
Action: Mouse scrolled (868, 504) with delta (0, 0)
Screenshot: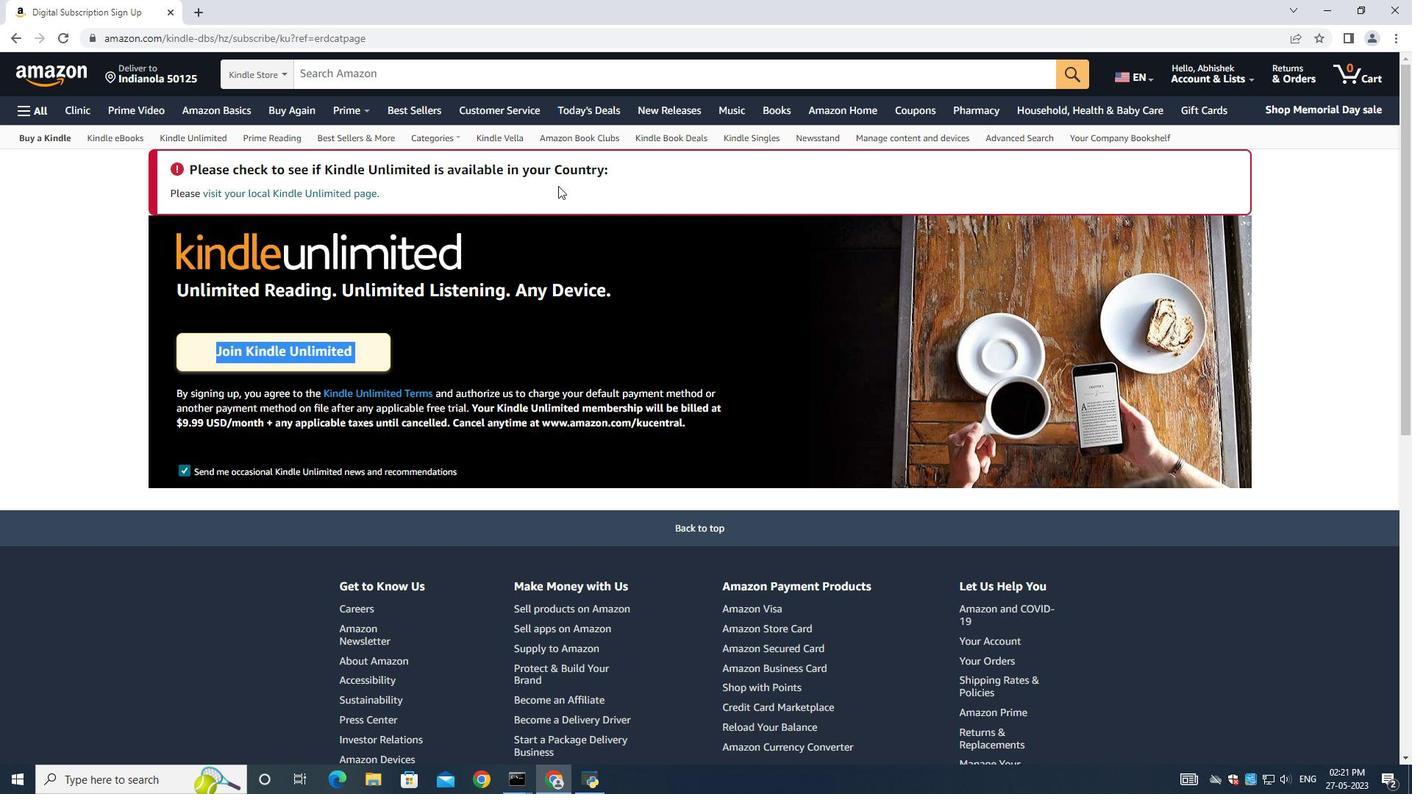 
Action: Mouse moved to (869, 504)
Screenshot: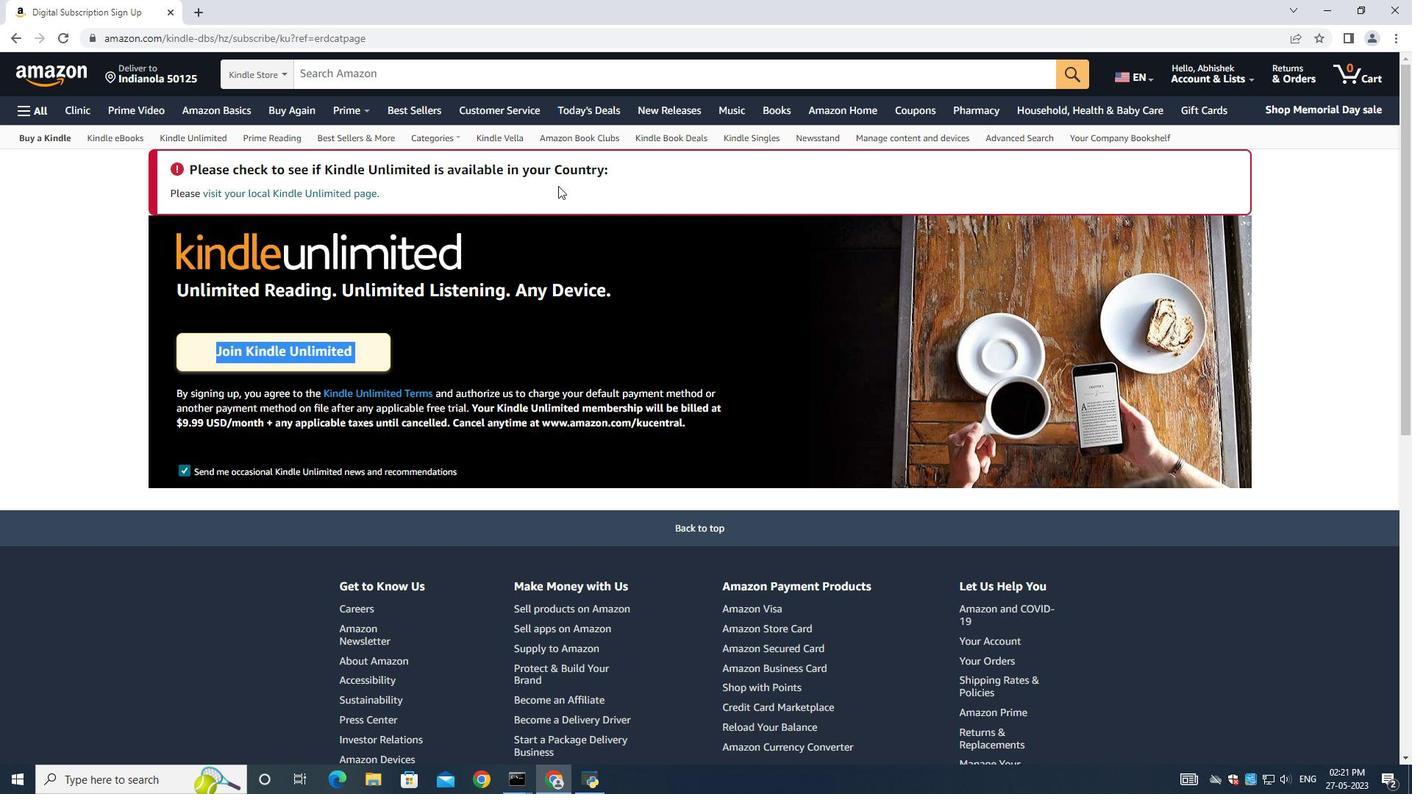 
Action: Mouse scrolled (869, 505) with delta (0, 0)
Screenshot: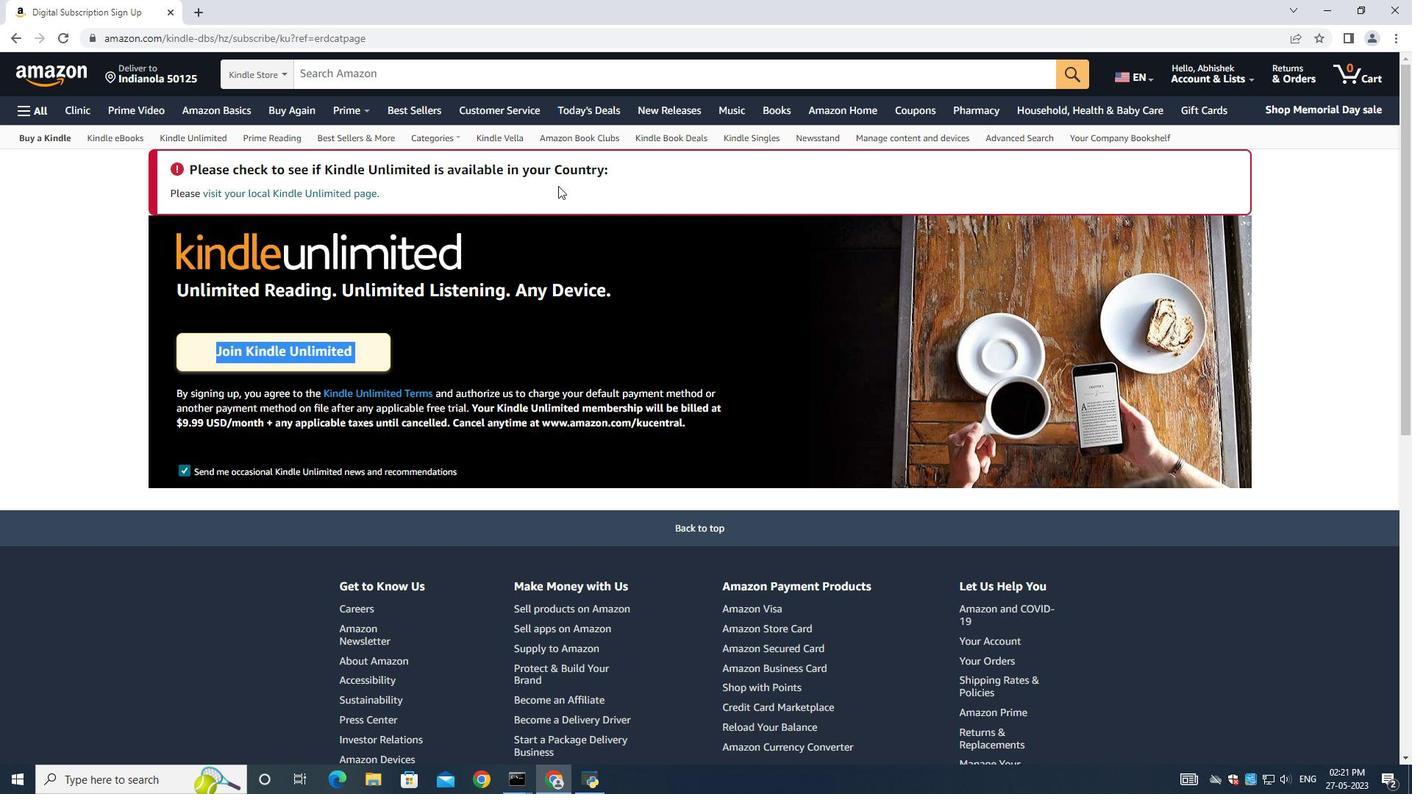 
Action: Mouse moved to (871, 155)
Screenshot: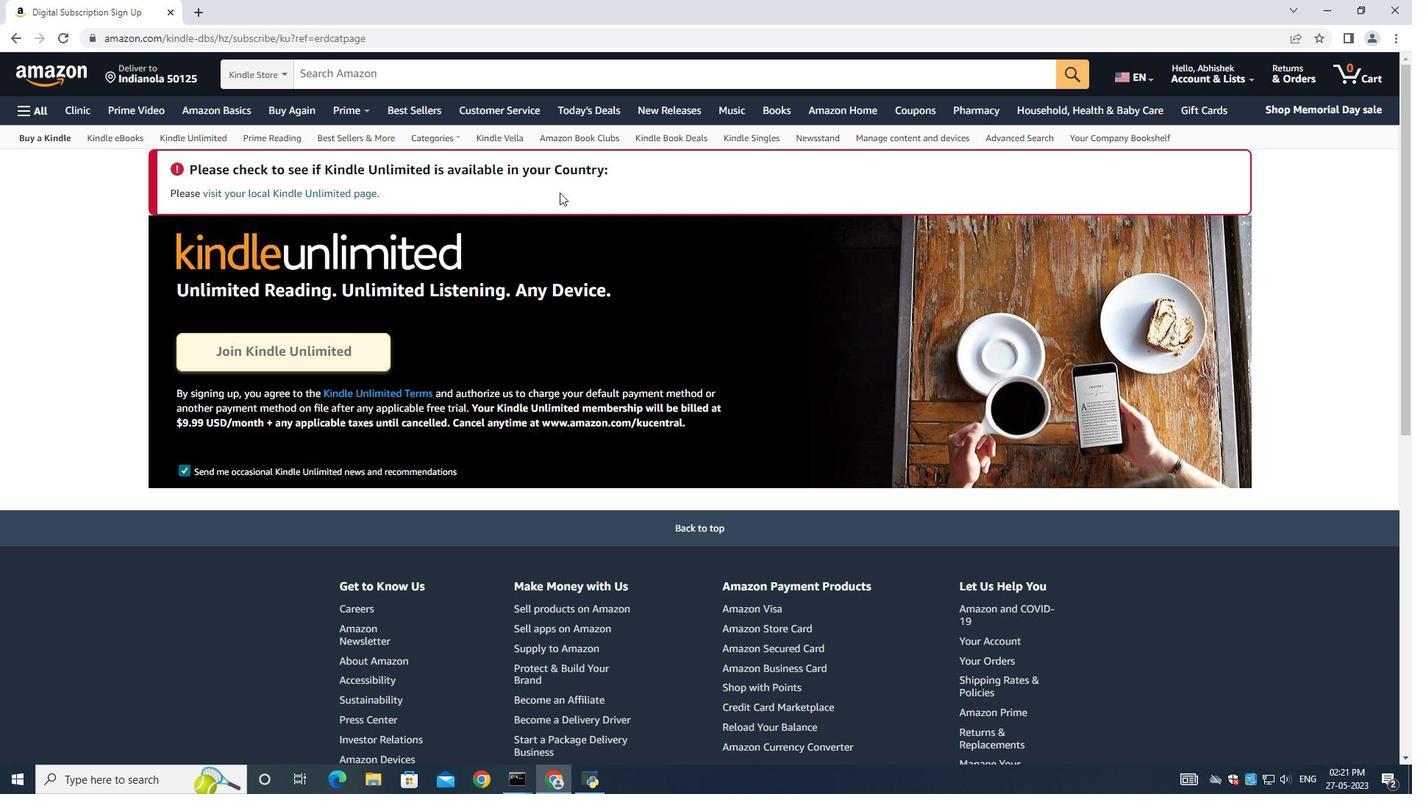 
Action: Mouse scrolled (871, 155) with delta (0, 0)
Screenshot: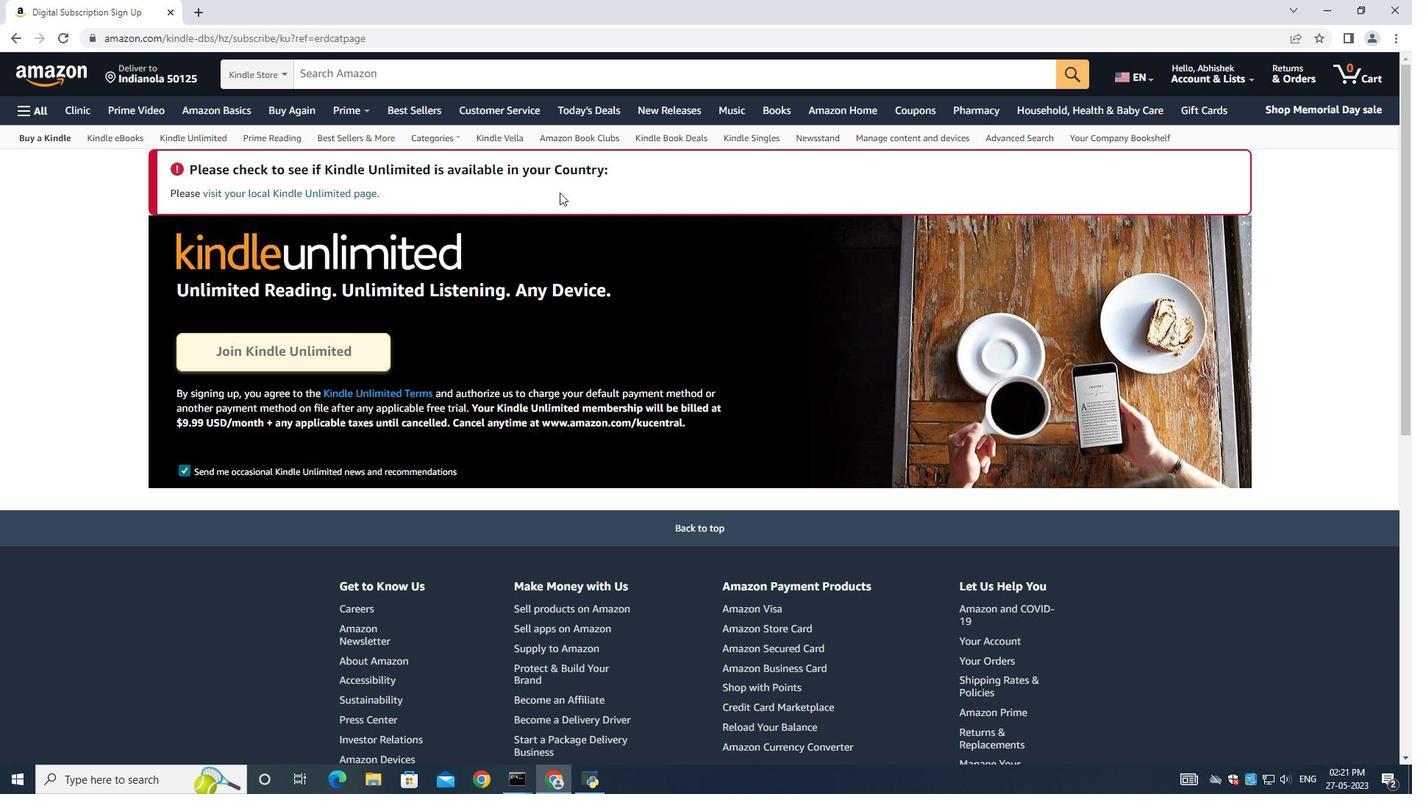 
Action: Mouse scrolled (871, 155) with delta (0, 0)
Screenshot: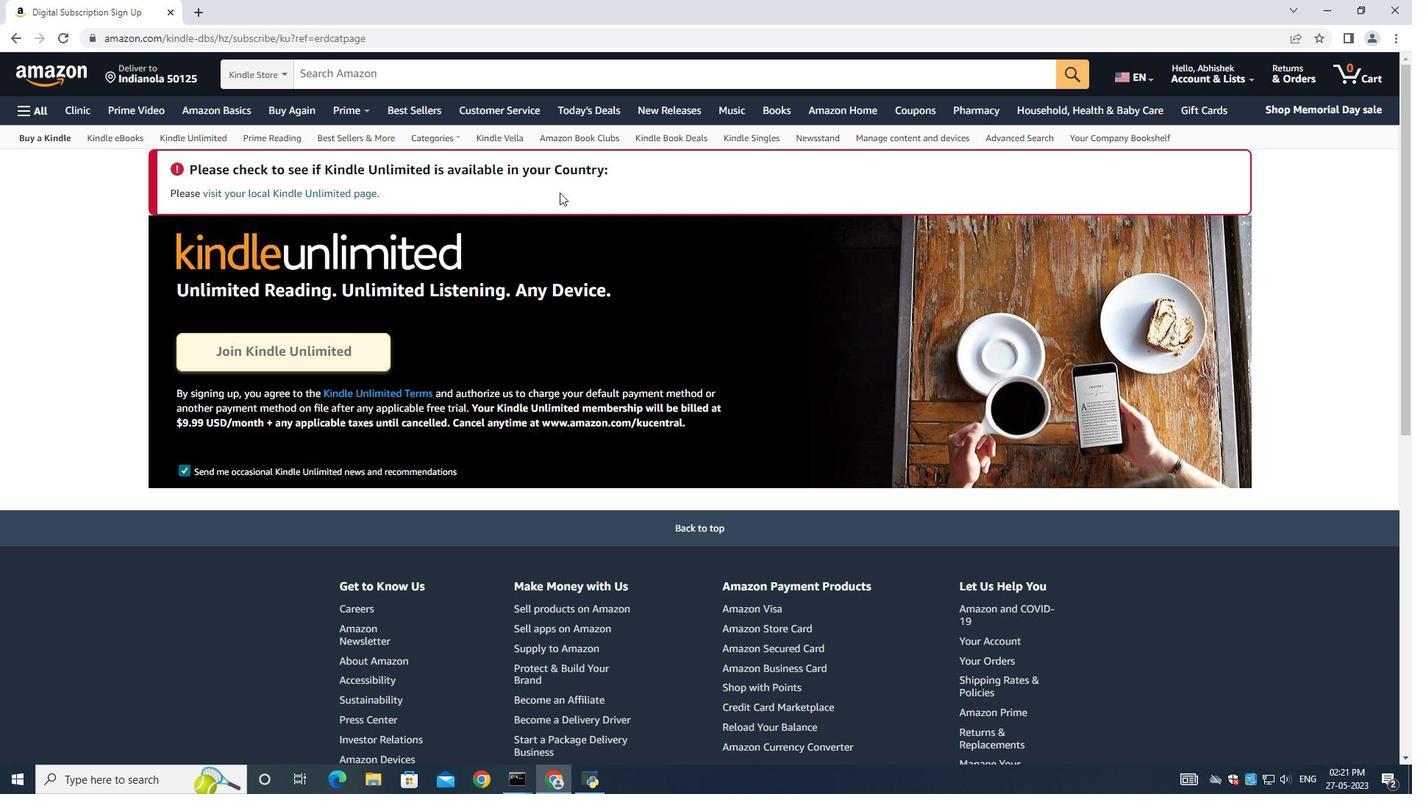 
Action: Mouse scrolled (871, 155) with delta (0, 0)
Screenshot: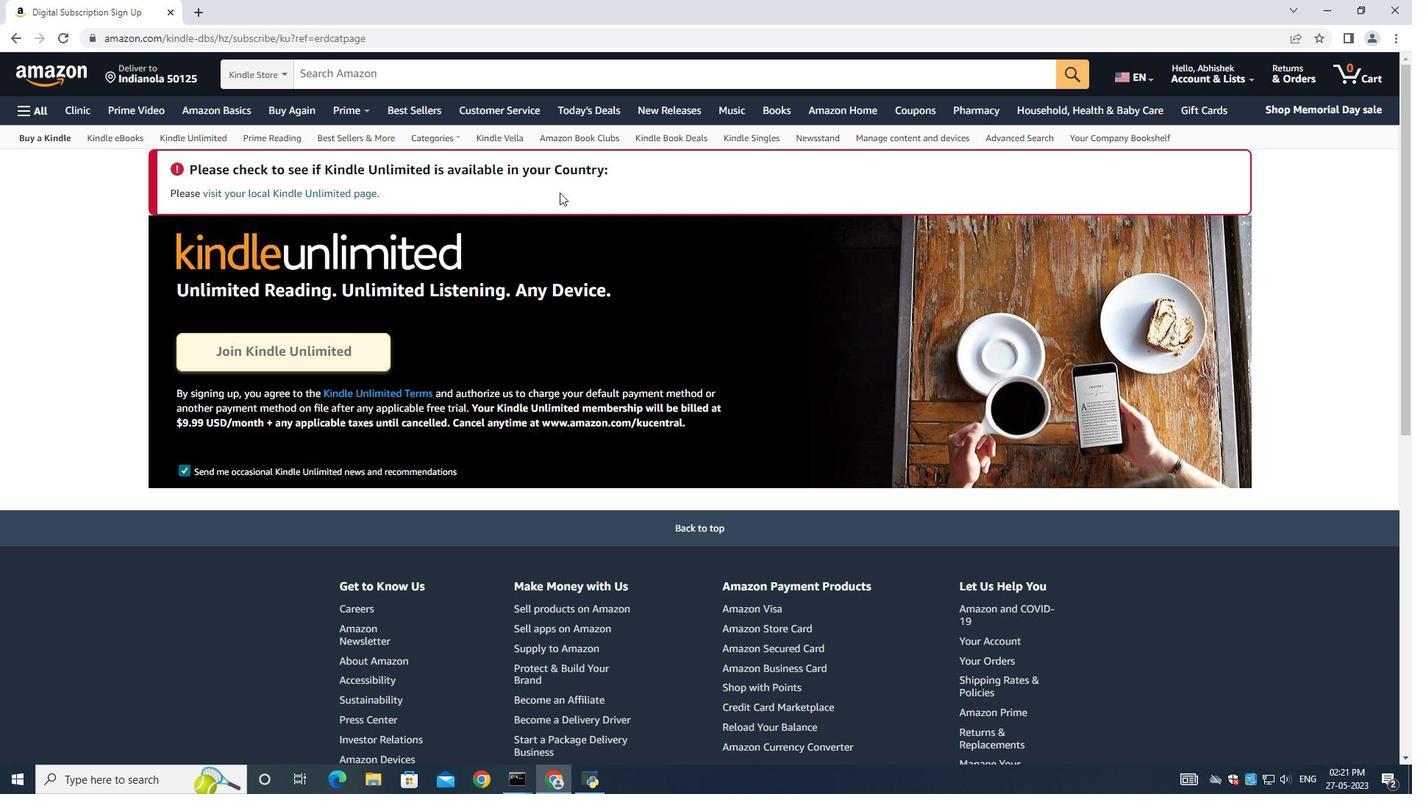 
Action: Mouse moved to (873, 158)
Screenshot: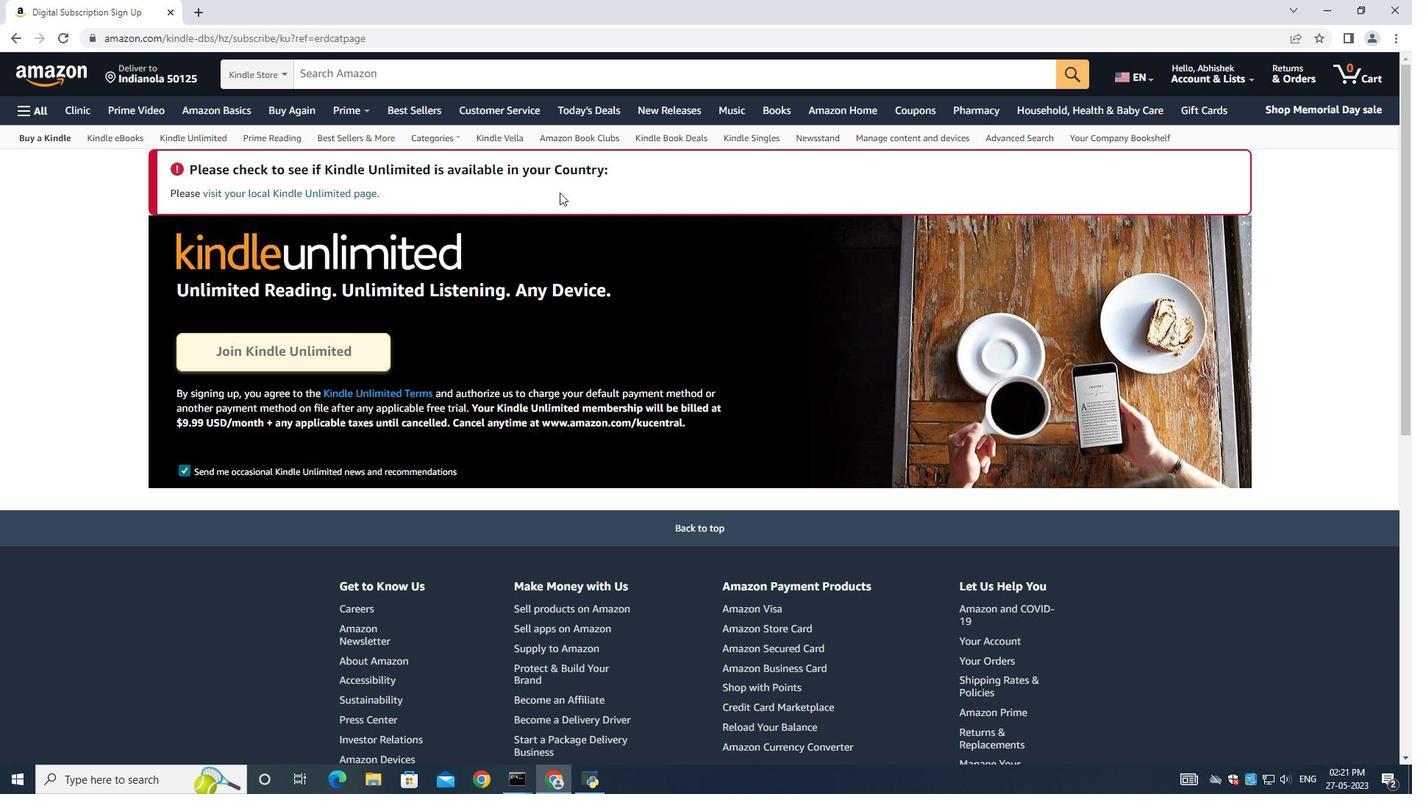 
Action: Mouse scrolled (873, 158) with delta (0, 0)
Screenshot: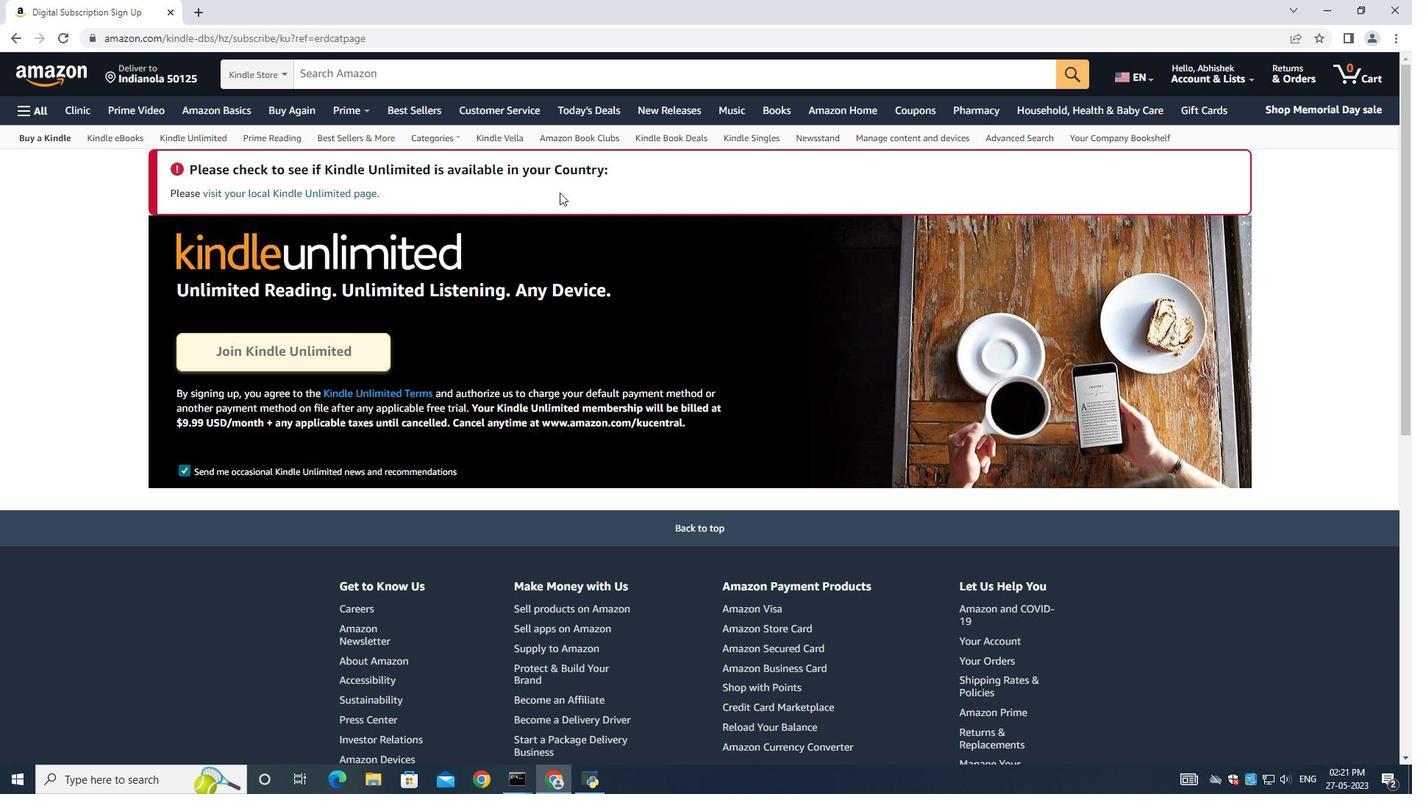 
Action: Mouse moved to (873, 159)
Screenshot: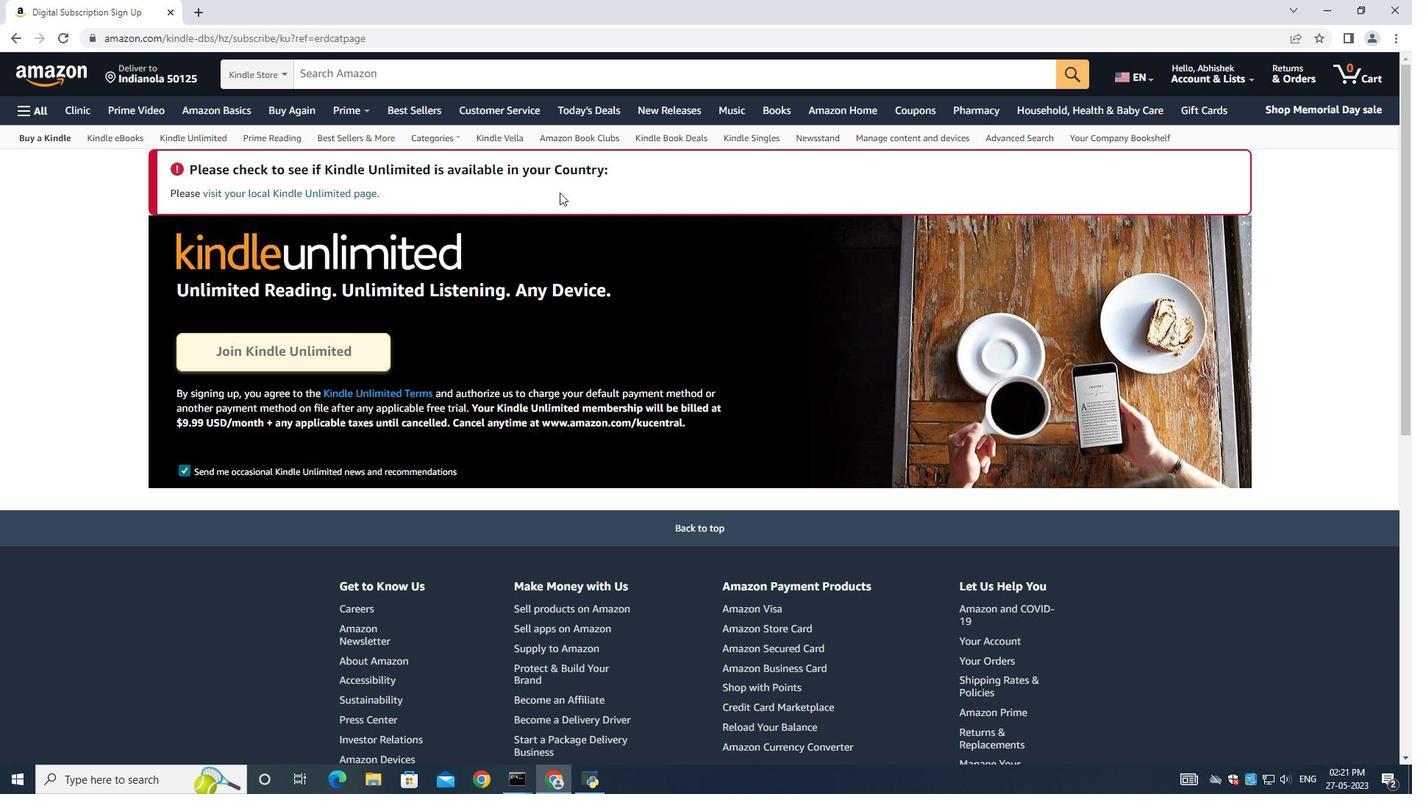 
Action: Mouse scrolled (873, 158) with delta (0, 0)
Screenshot: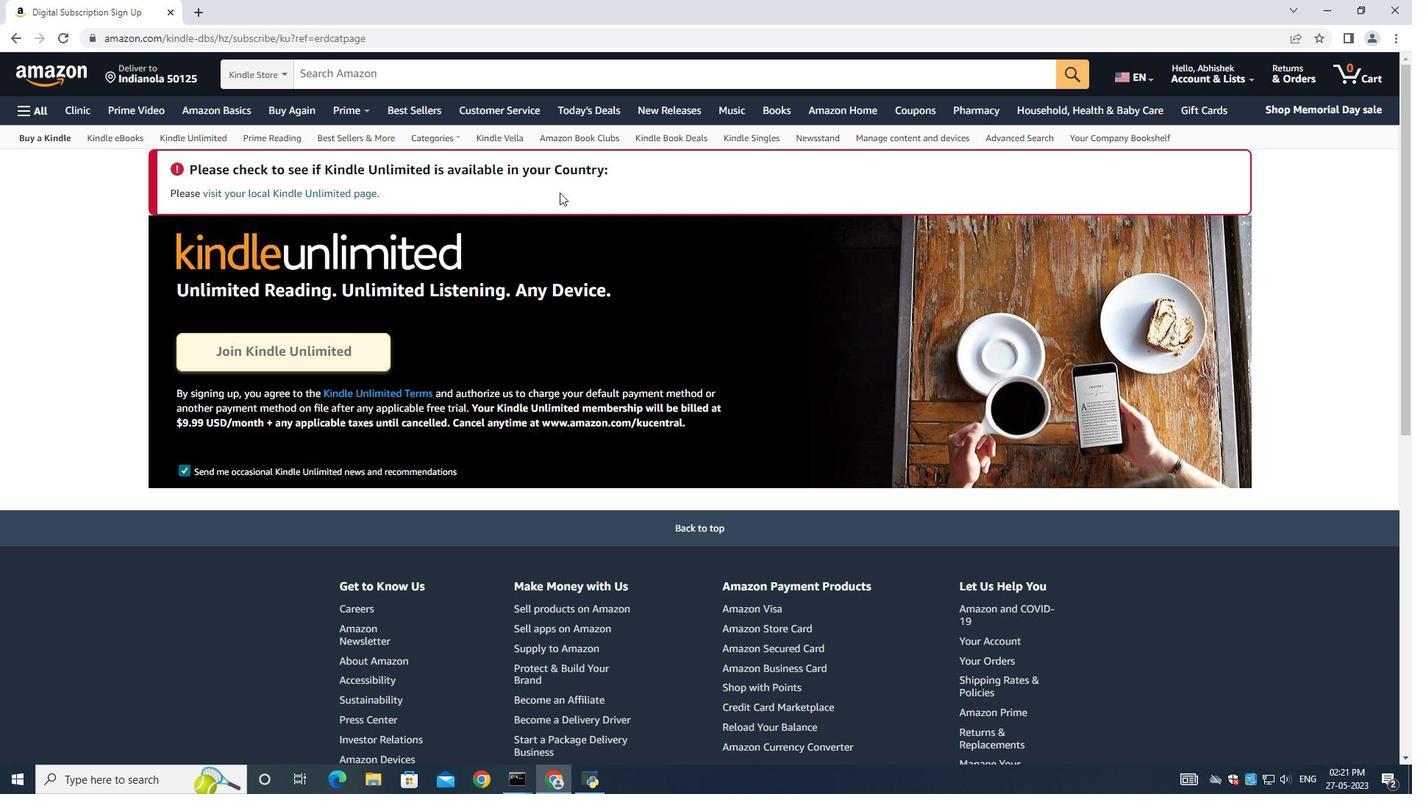 
Action: Mouse moved to (873, 160)
Screenshot: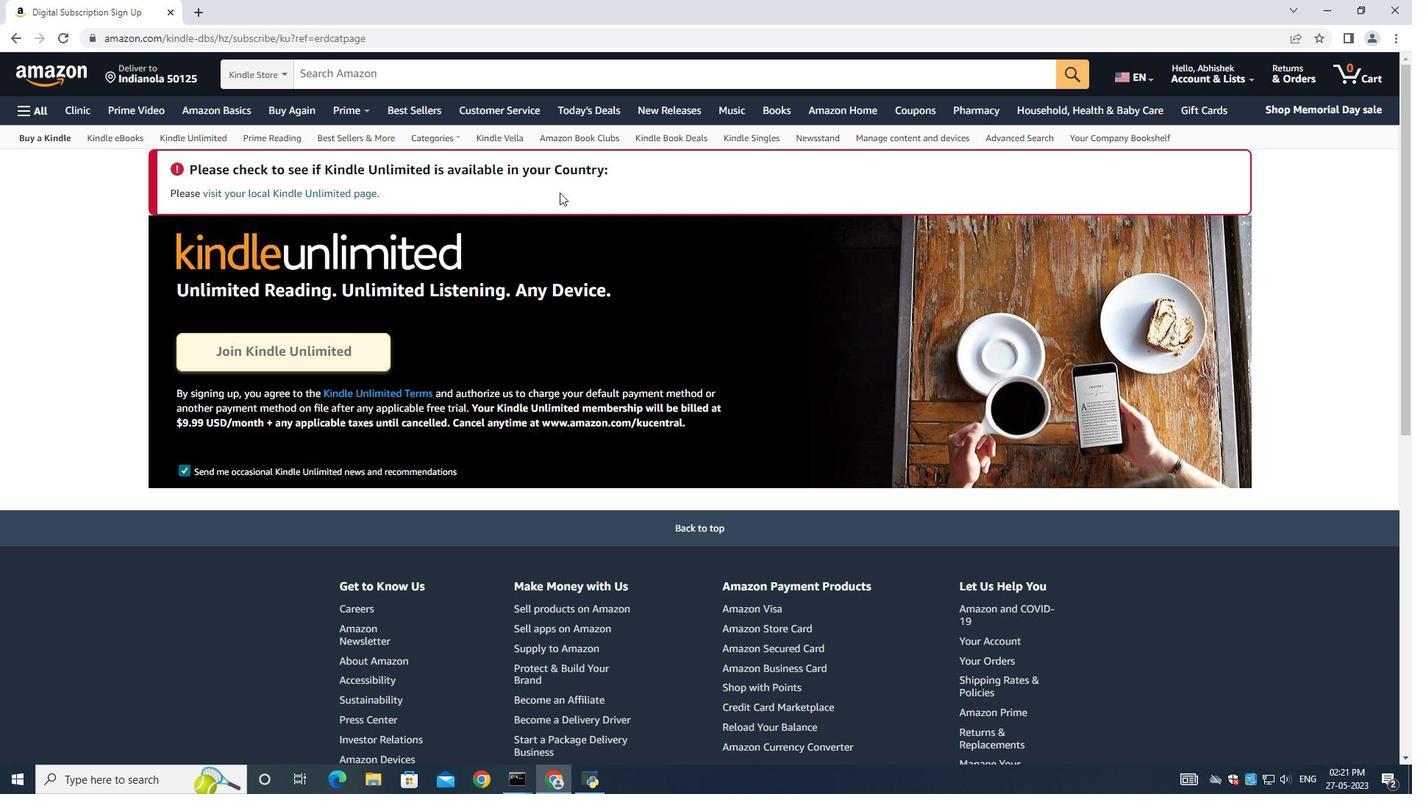 
Action: Mouse scrolled (873, 159) with delta (0, 0)
Screenshot: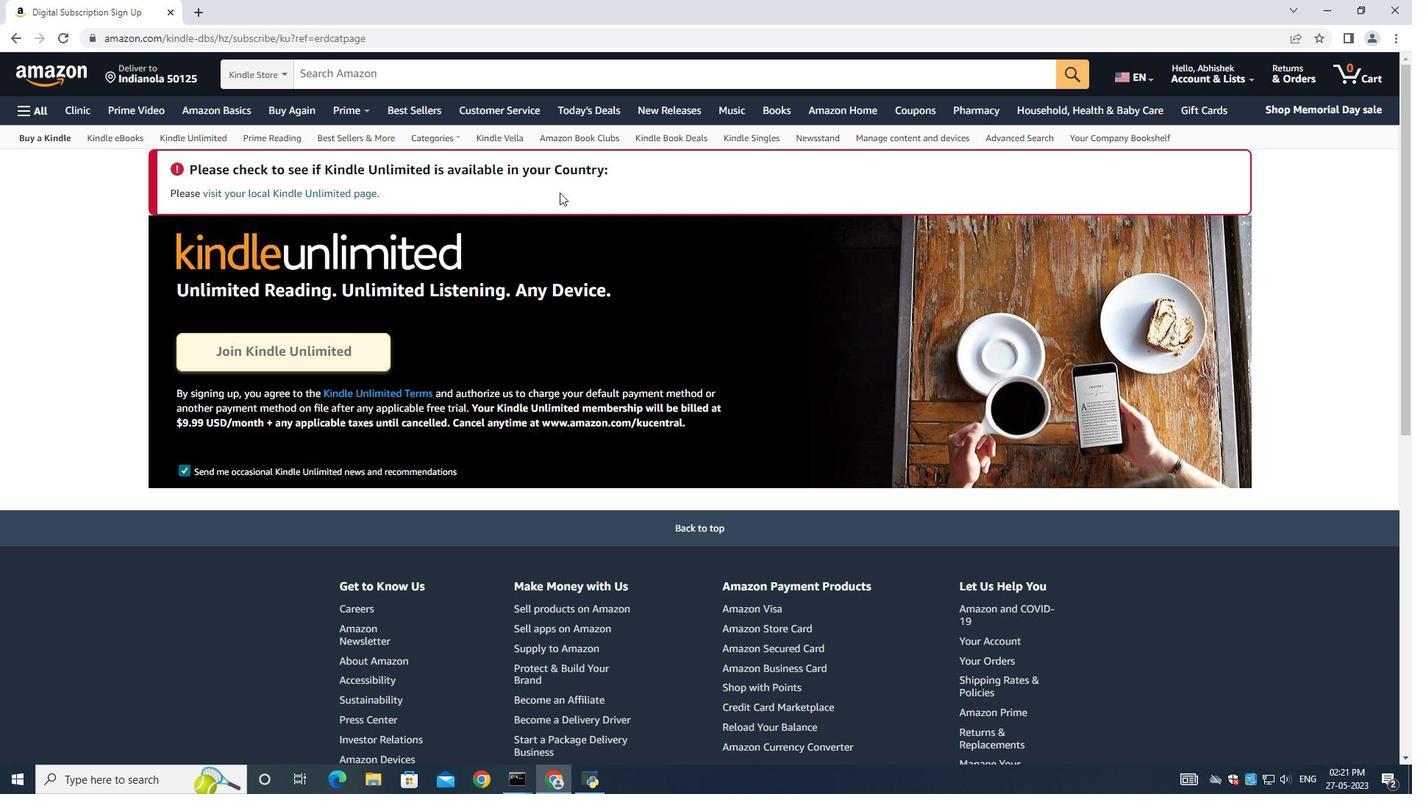 
Action: Mouse moved to (873, 161)
Screenshot: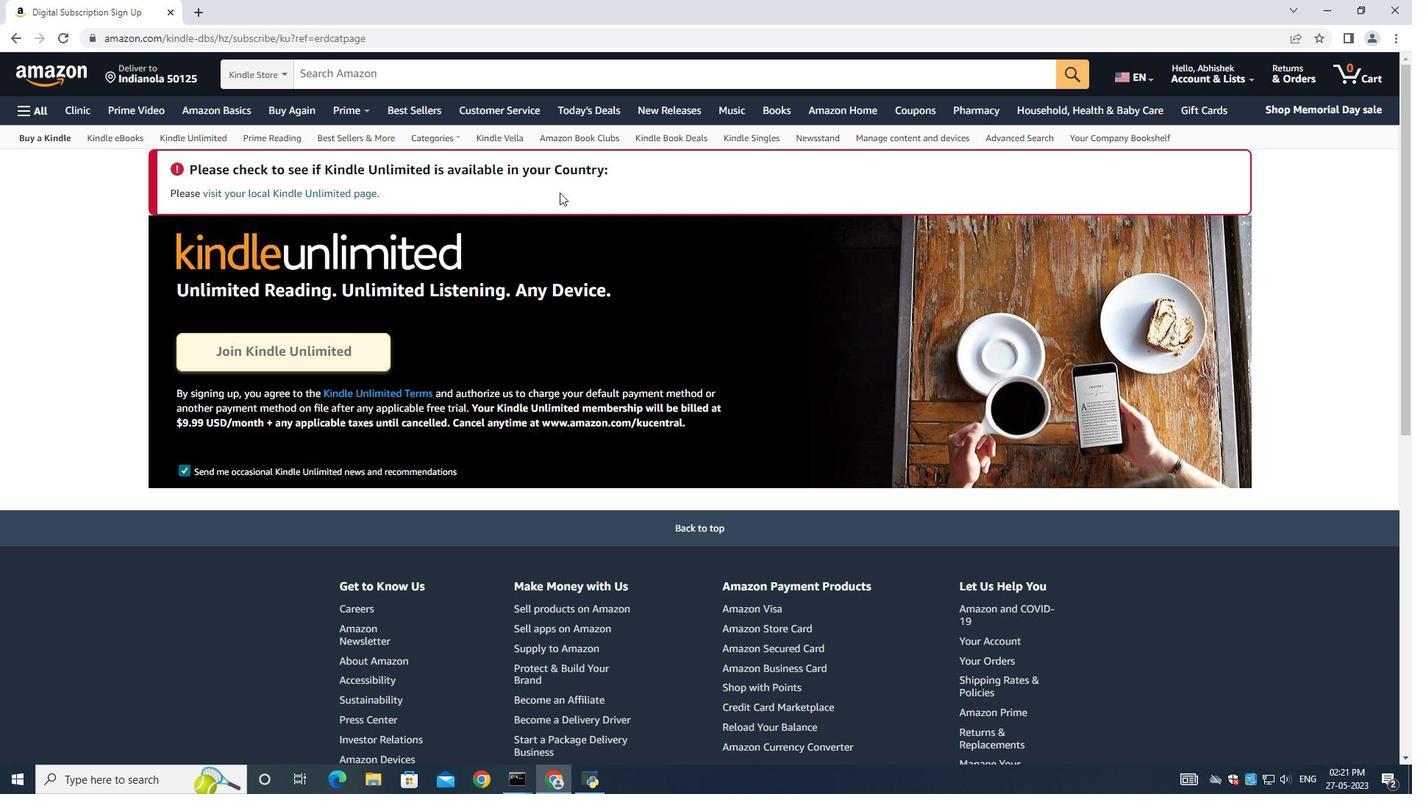 
Action: Mouse scrolled (873, 160) with delta (0, 0)
Screenshot: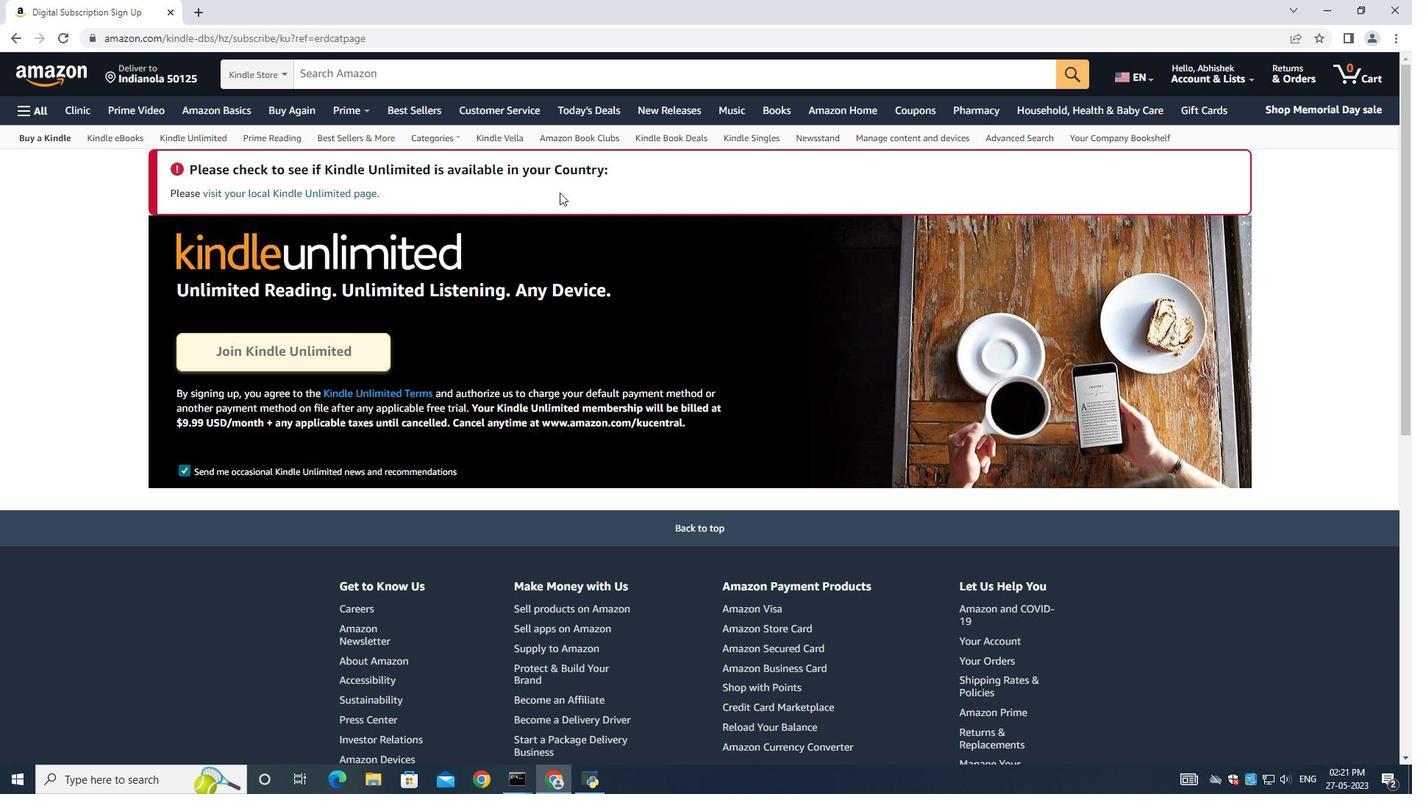
Action: Mouse moved to (874, 161)
Screenshot: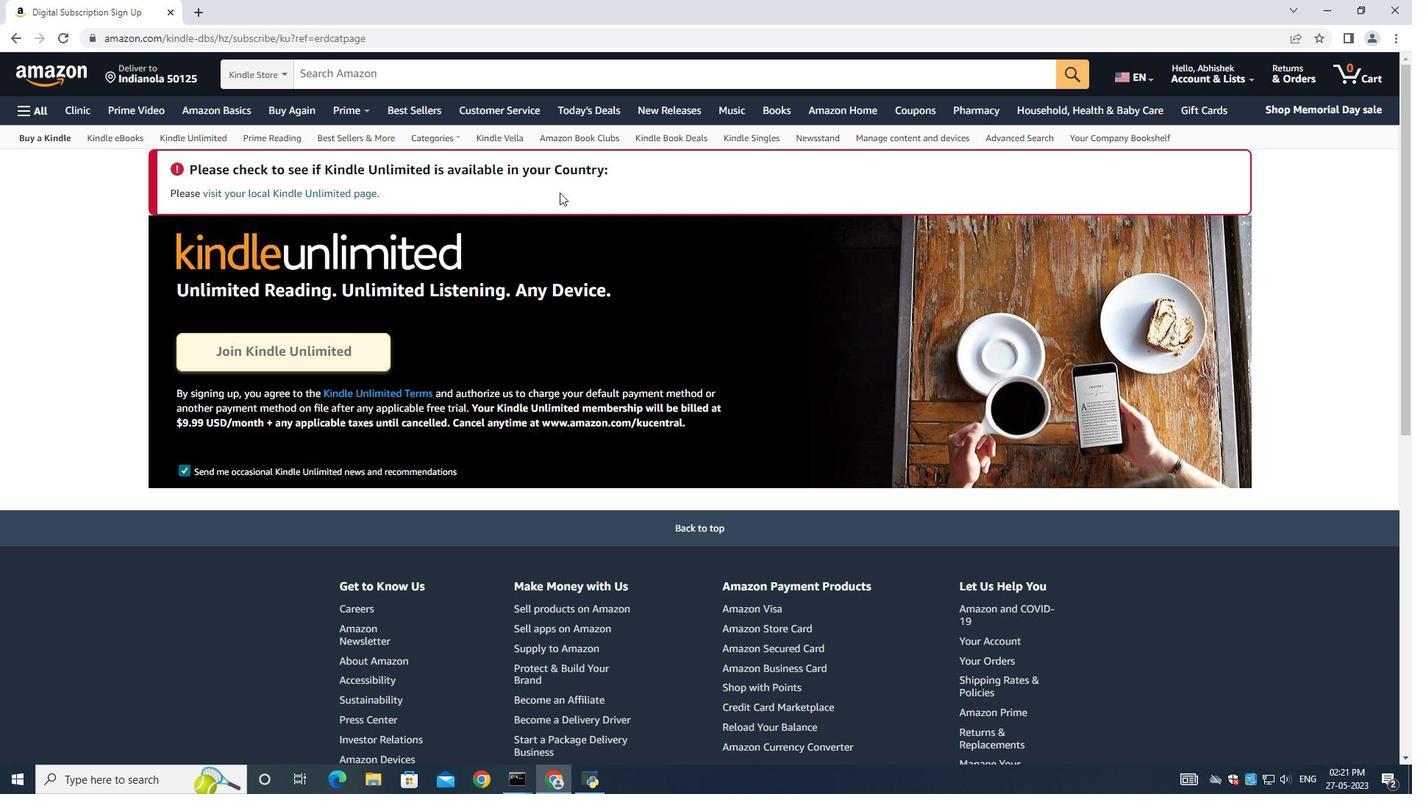 
Action: Mouse scrolled (874, 161) with delta (0, 0)
Screenshot: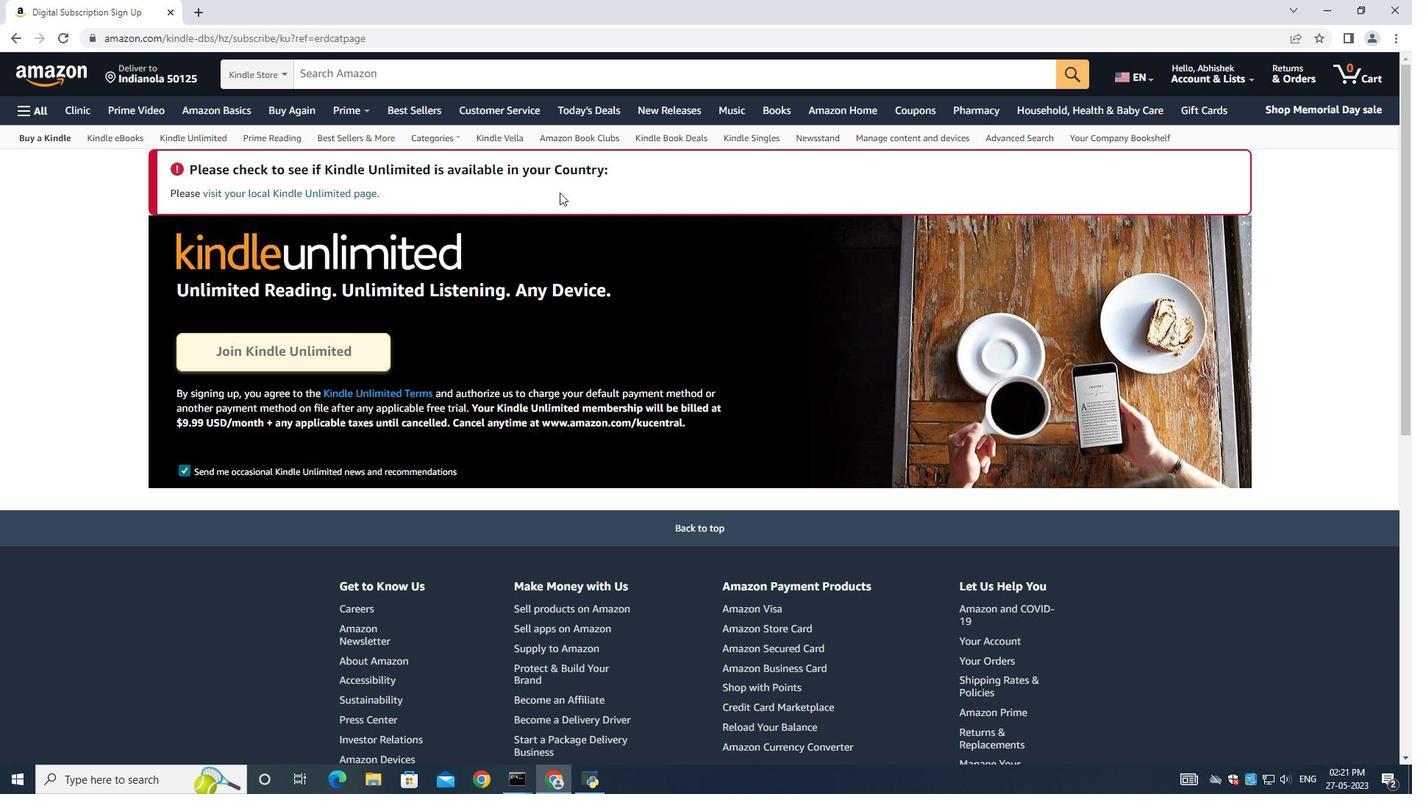
Action: Mouse scrolled (874, 161) with delta (0, 0)
Screenshot: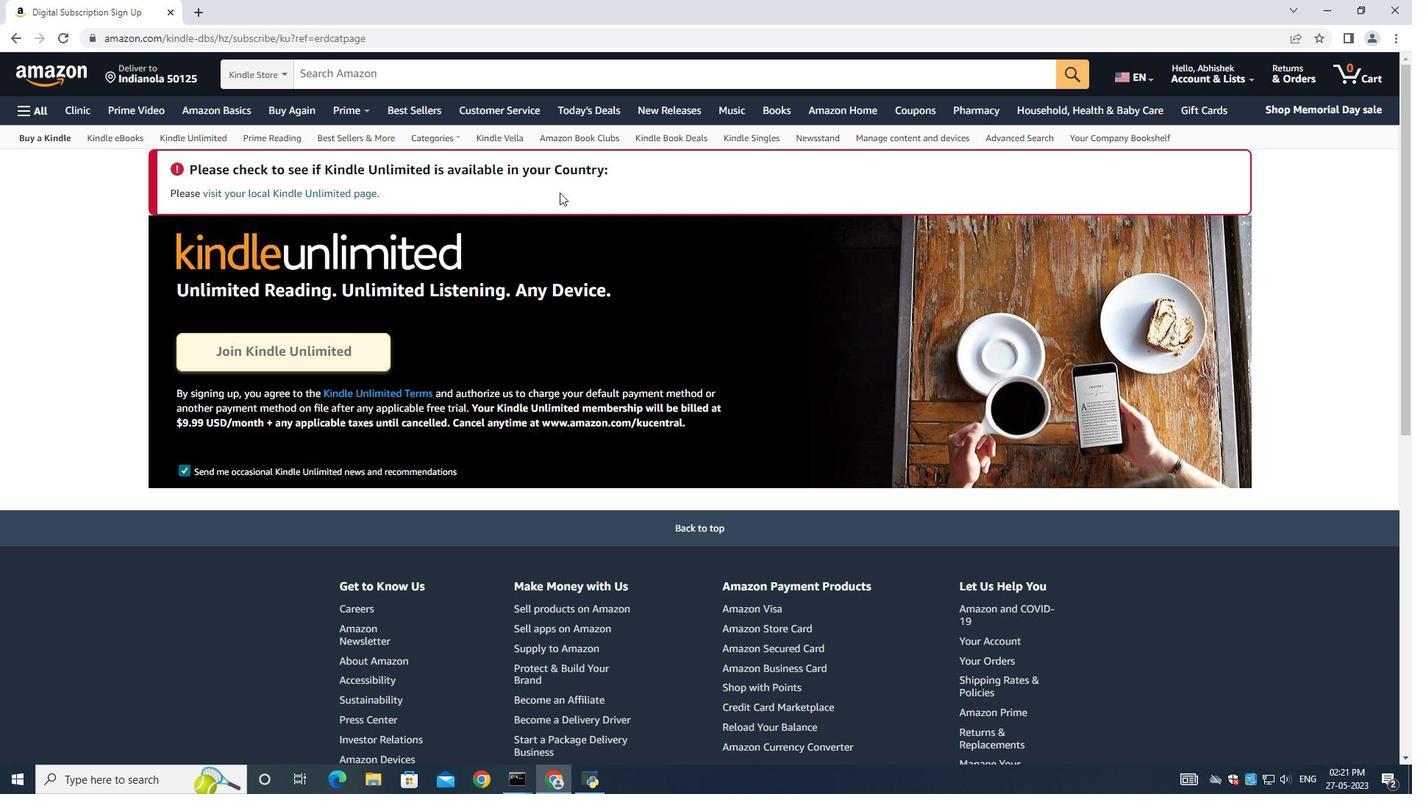 
Action: Mouse scrolled (874, 161) with delta (0, 0)
Screenshot: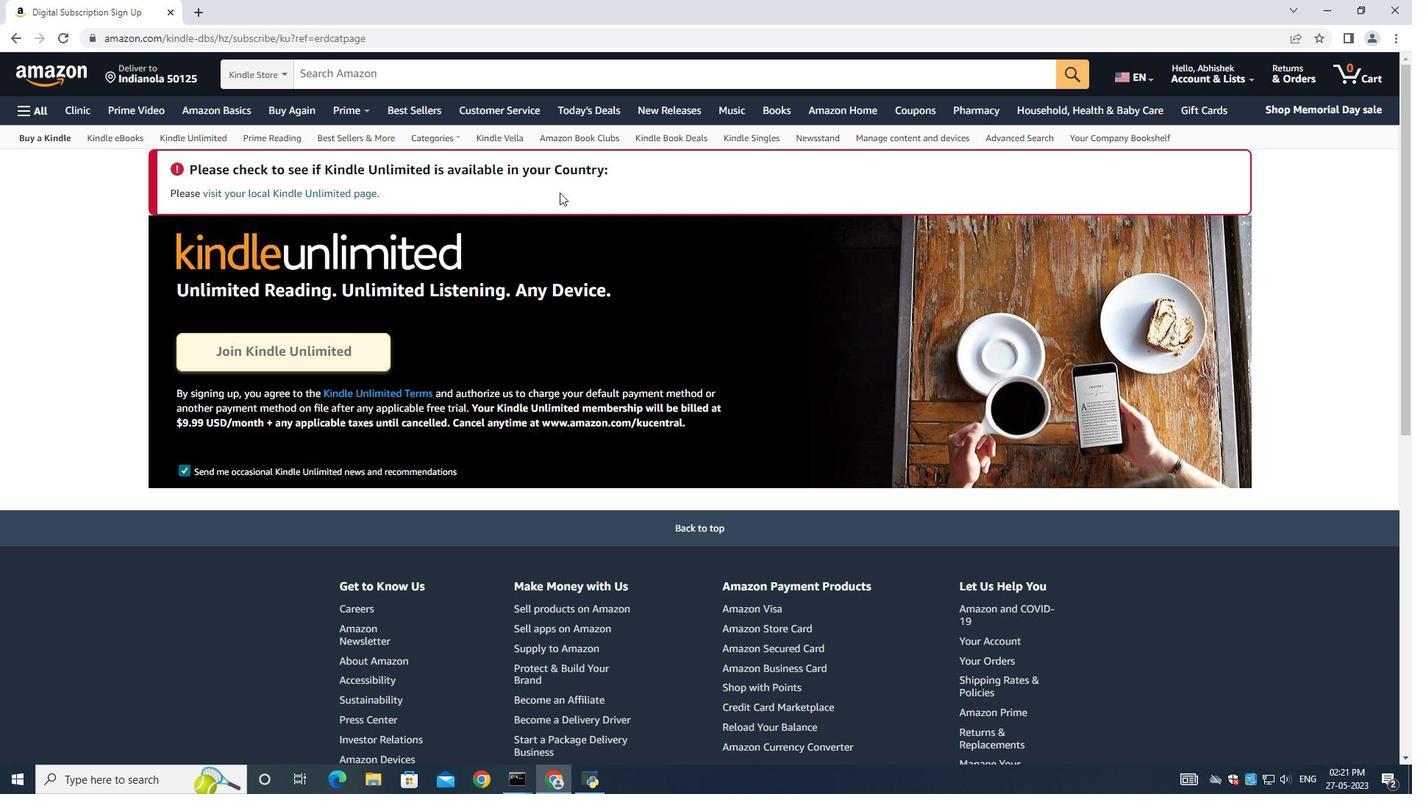 
Action: Mouse moved to (894, 476)
Screenshot: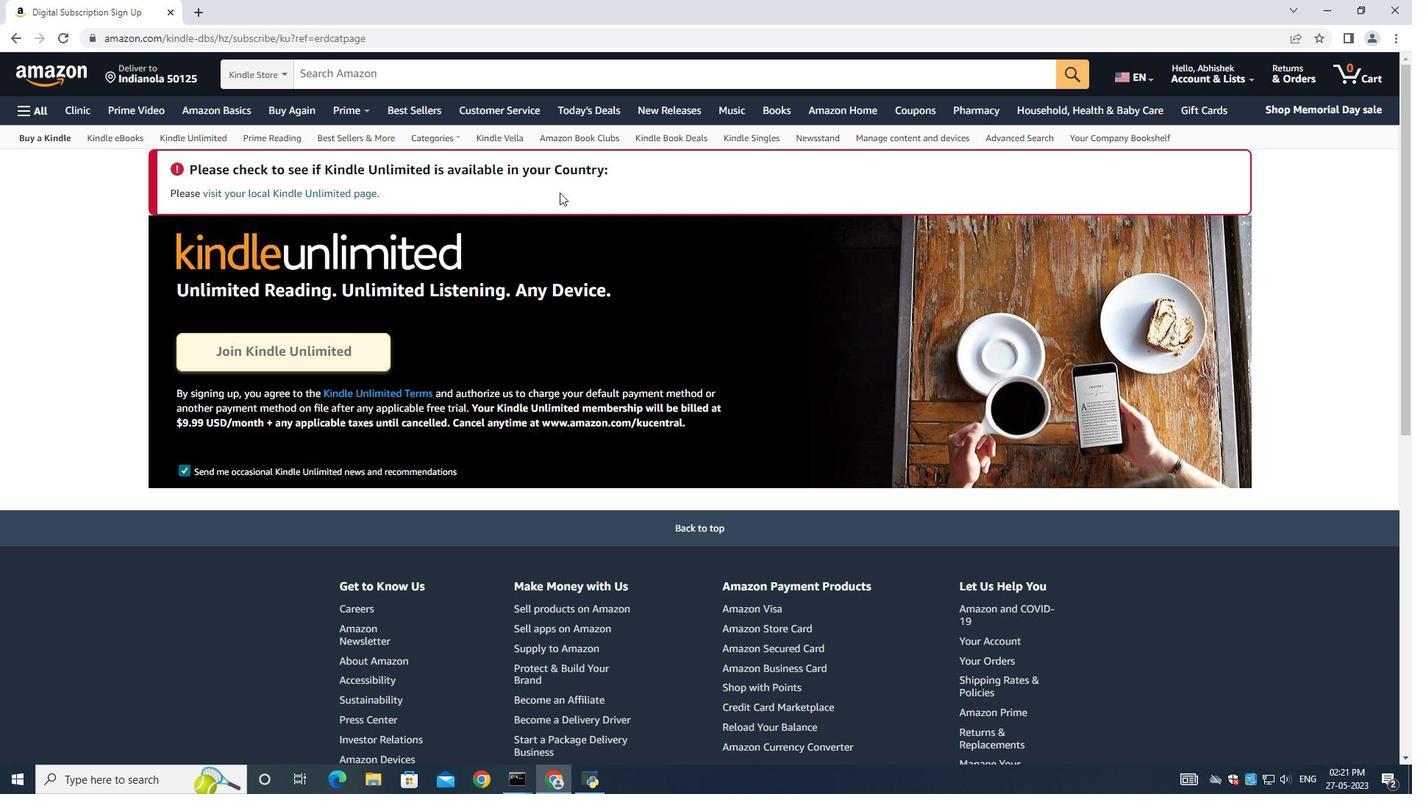 
Action: Mouse scrolled (894, 477) with delta (0, 0)
Screenshot: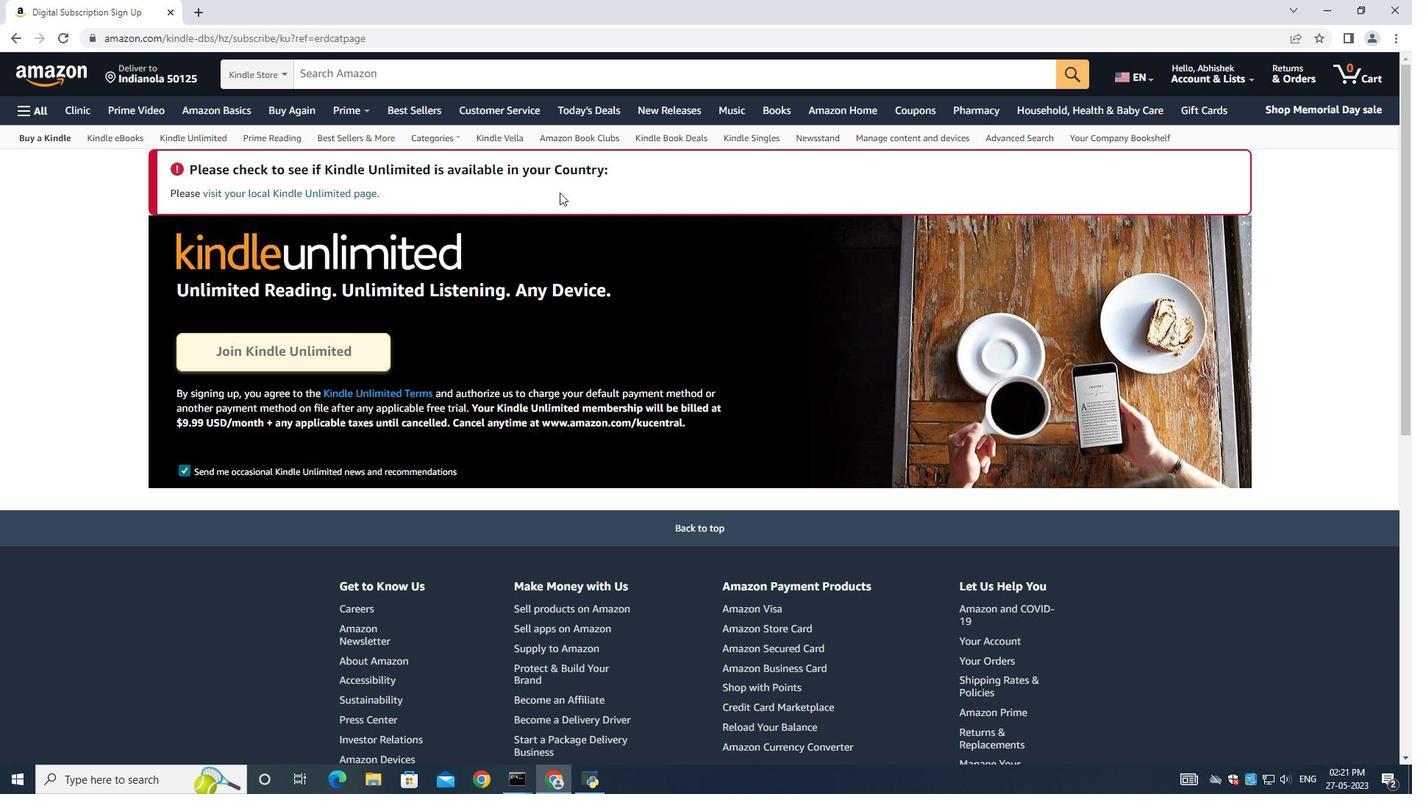 
Action: Mouse scrolled (894, 477) with delta (0, 0)
Screenshot: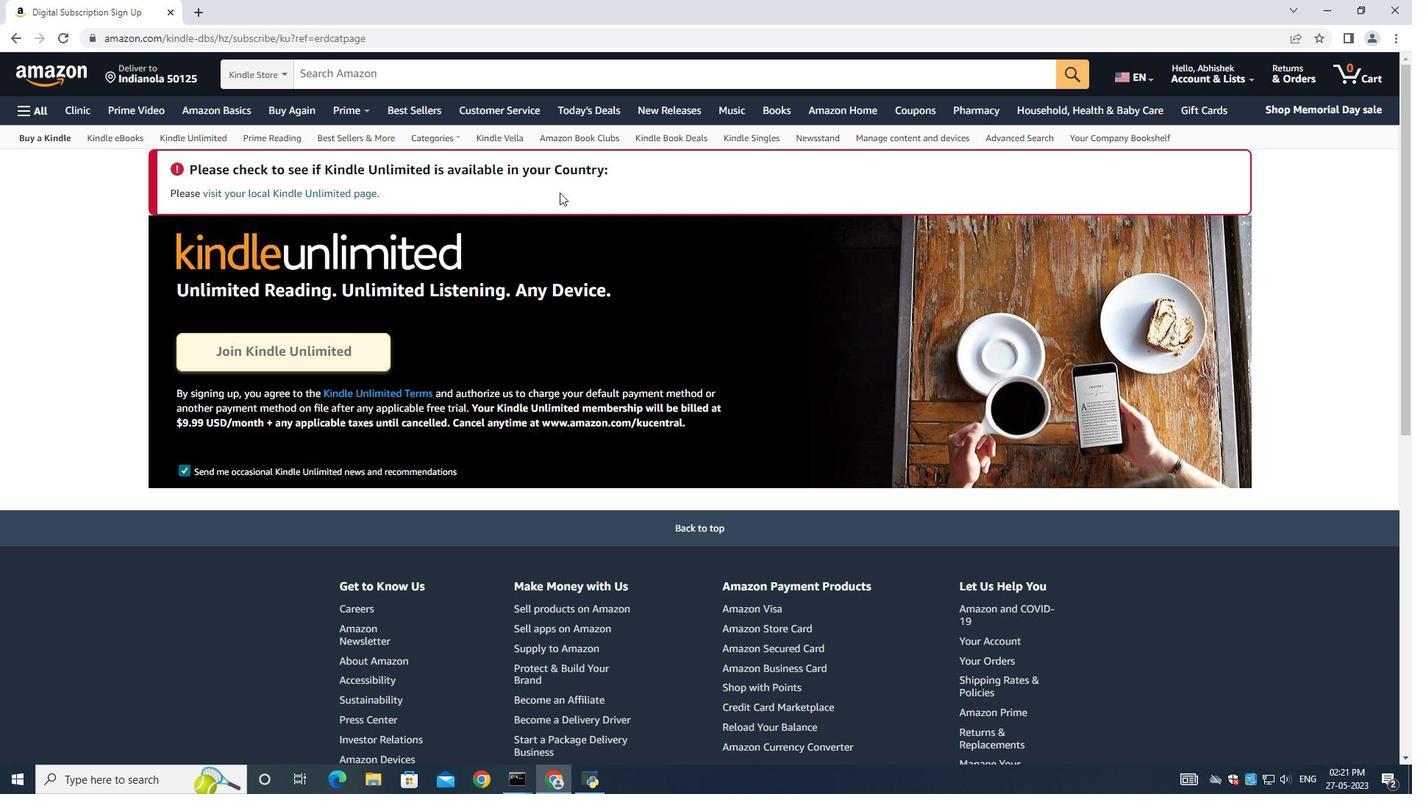 
Action: Mouse scrolled (894, 477) with delta (0, 0)
Screenshot: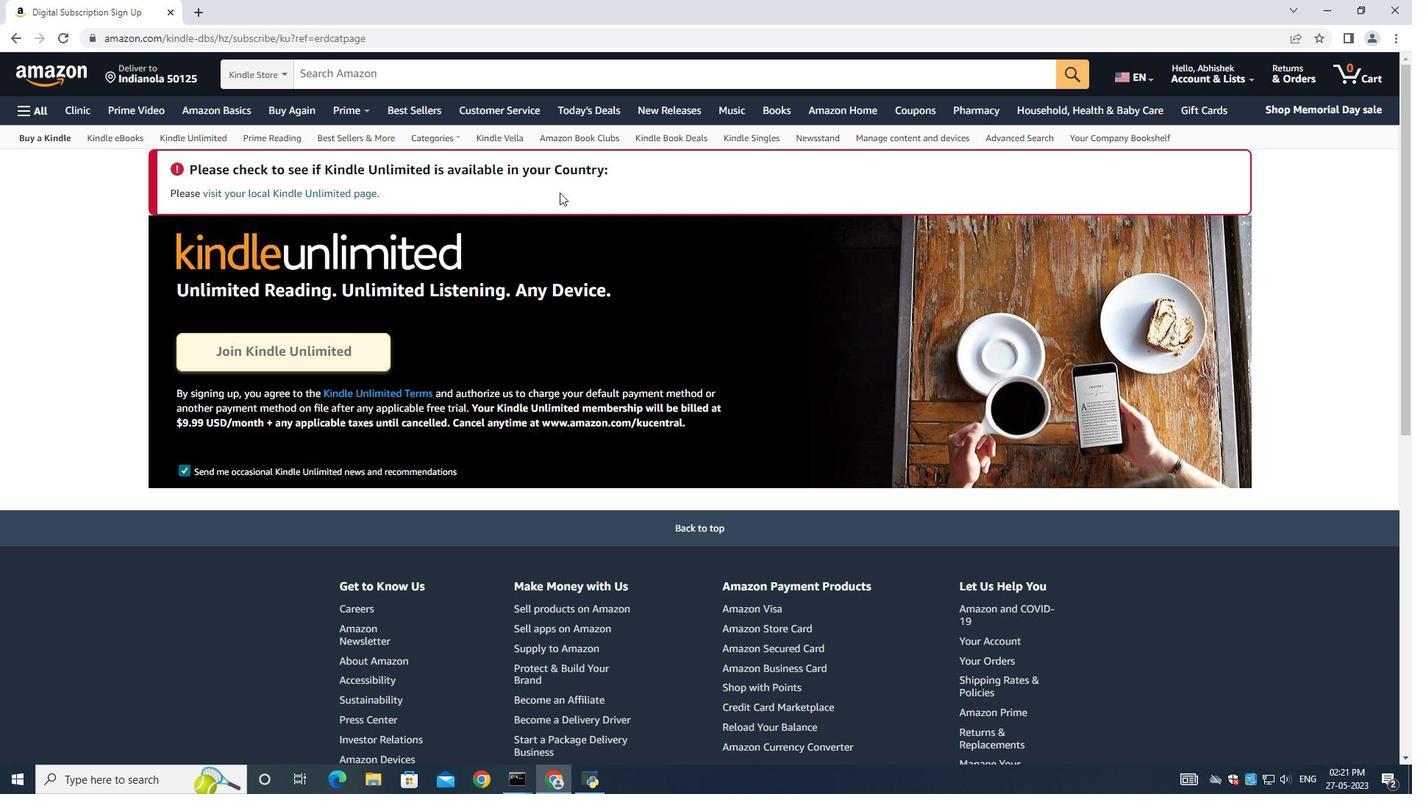 
Action: Mouse moved to (1115, 480)
Screenshot: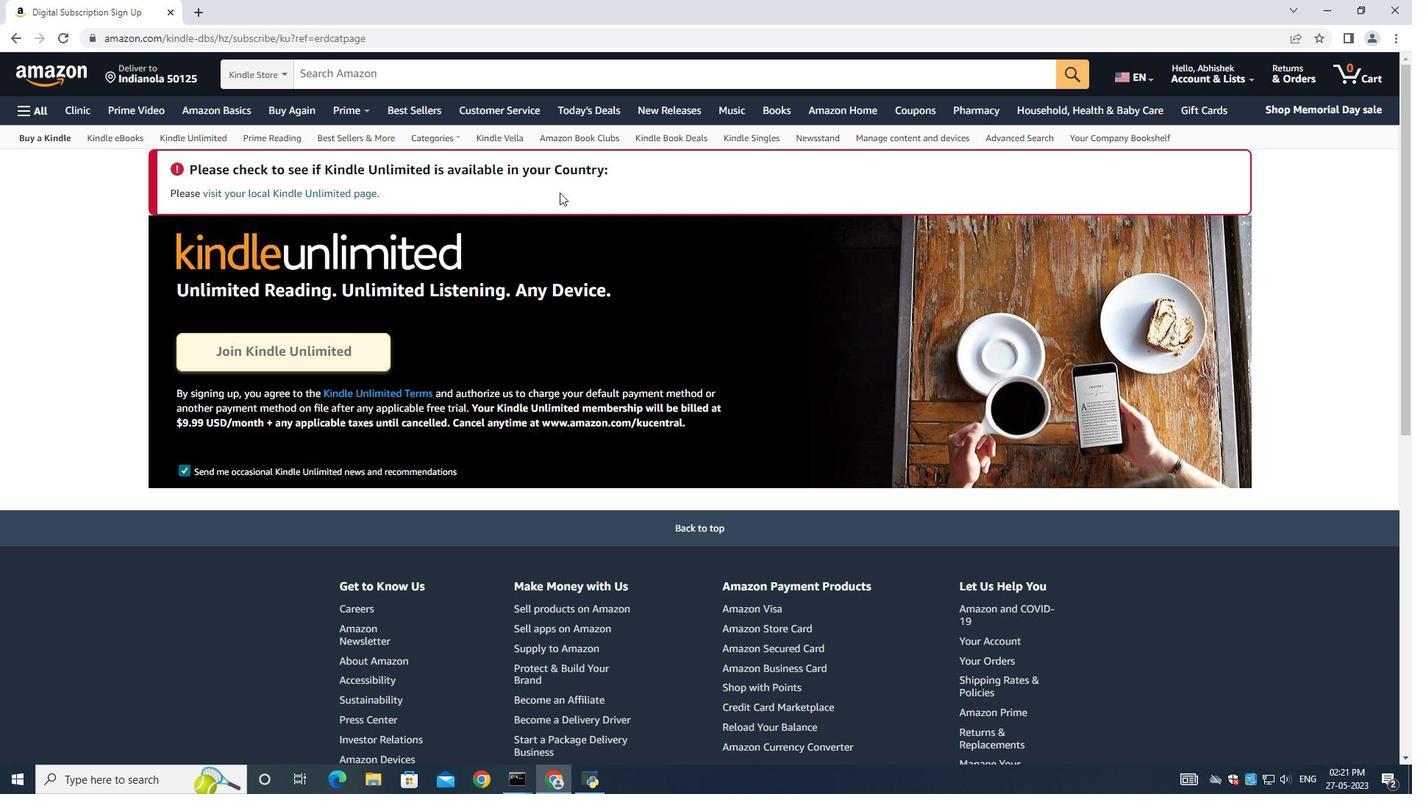 
Action: Mouse scrolled (1115, 481) with delta (0, 0)
Screenshot: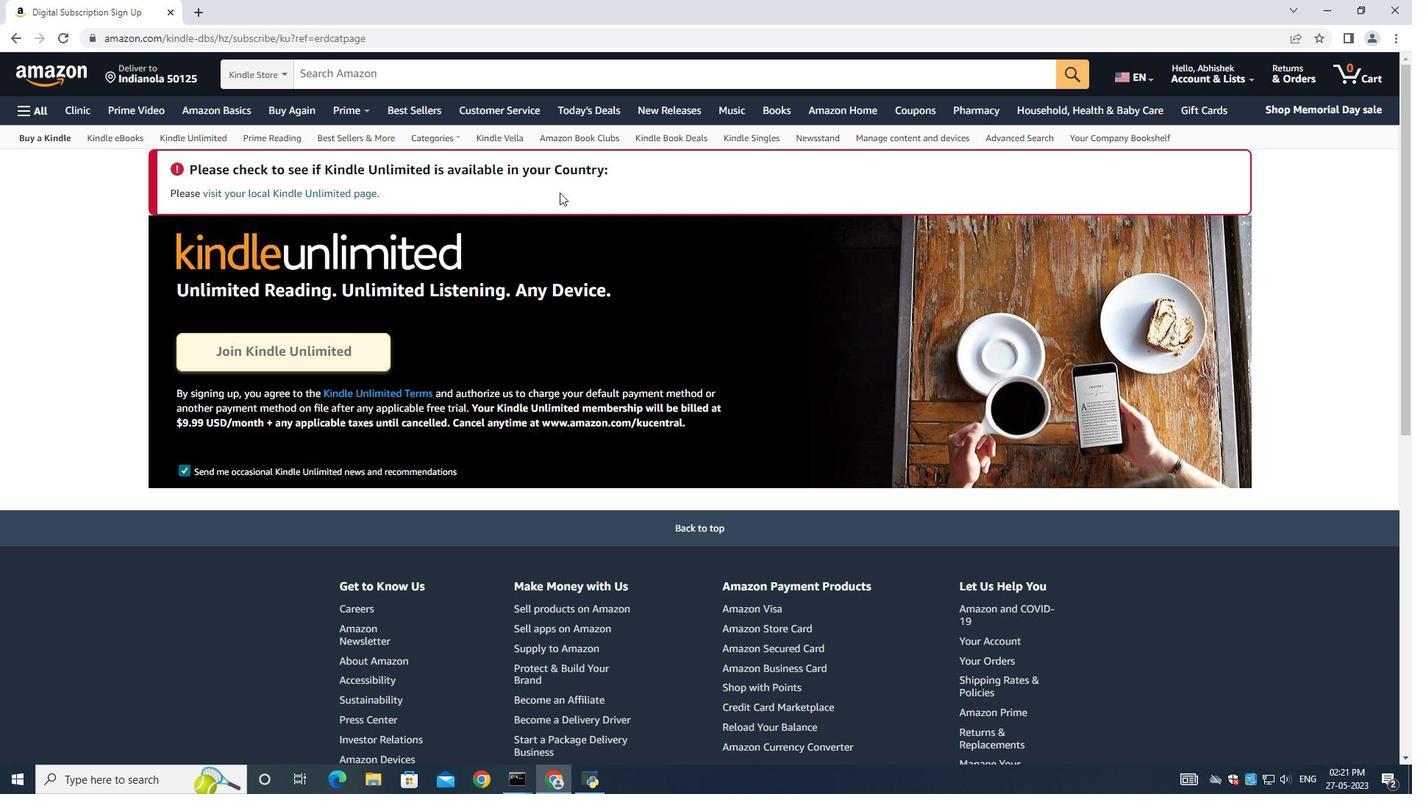 
Action: Mouse scrolled (1115, 481) with delta (0, 0)
Screenshot: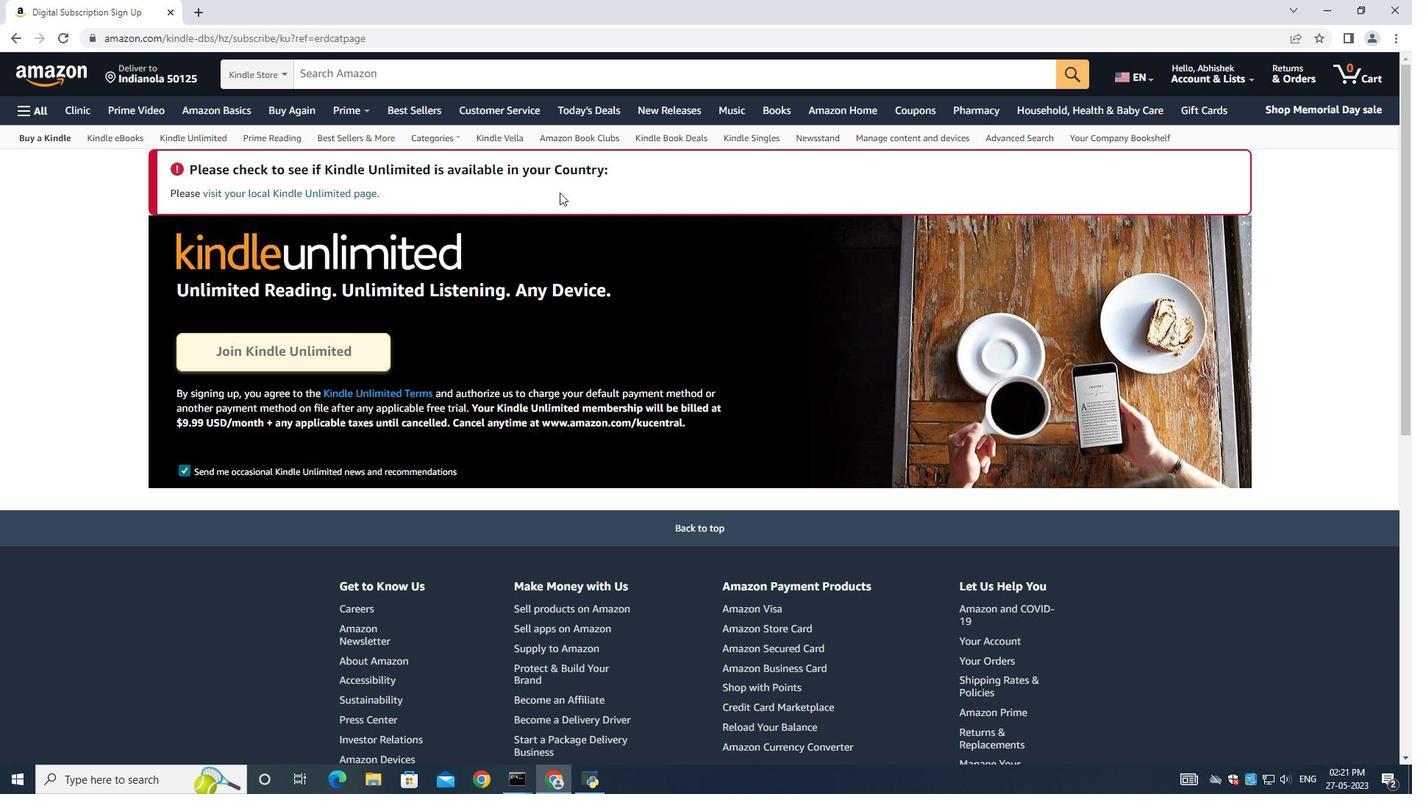 
Action: Mouse scrolled (1115, 481) with delta (0, 0)
Screenshot: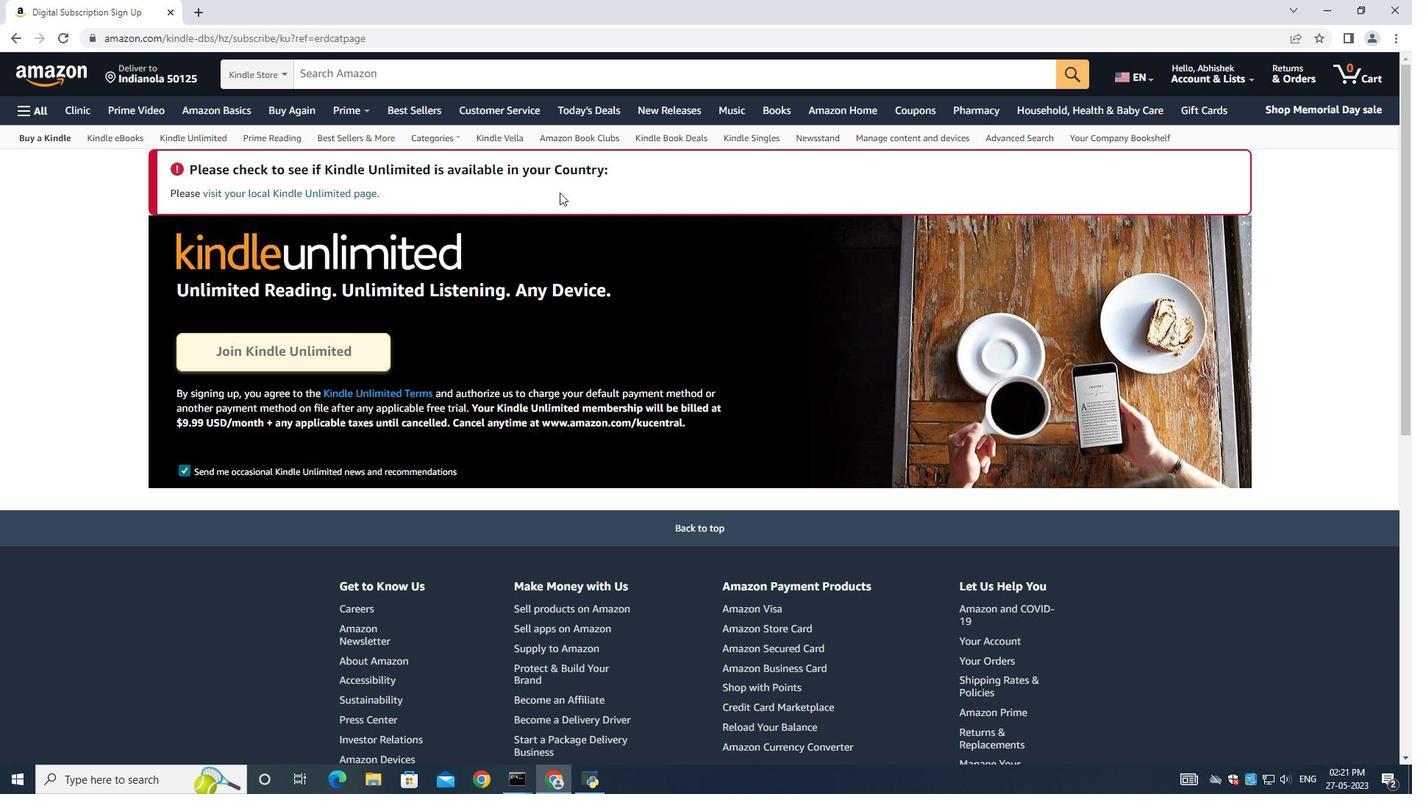 
Action: Mouse scrolled (1115, 481) with delta (0, 0)
Screenshot: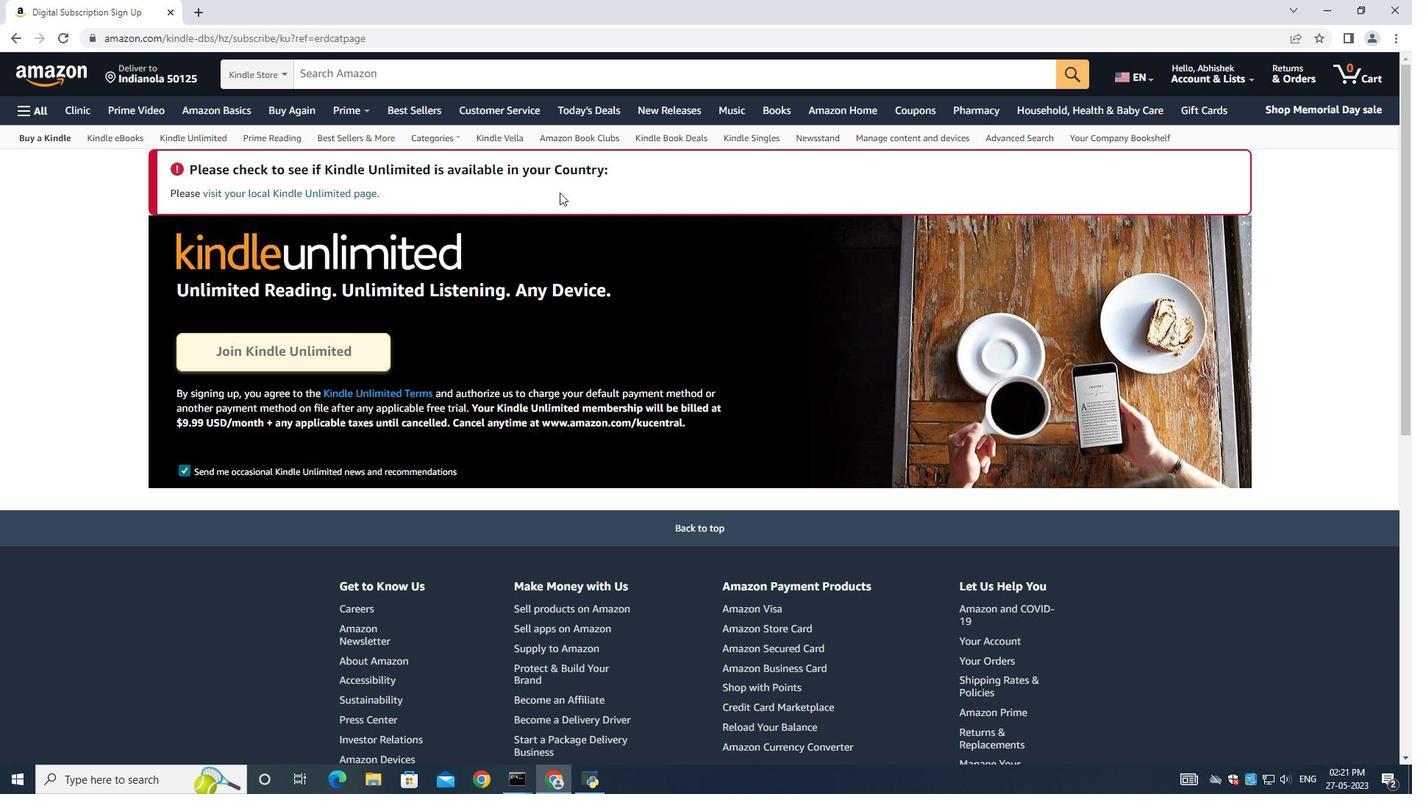 
Action: Mouse scrolled (1115, 481) with delta (0, 0)
Screenshot: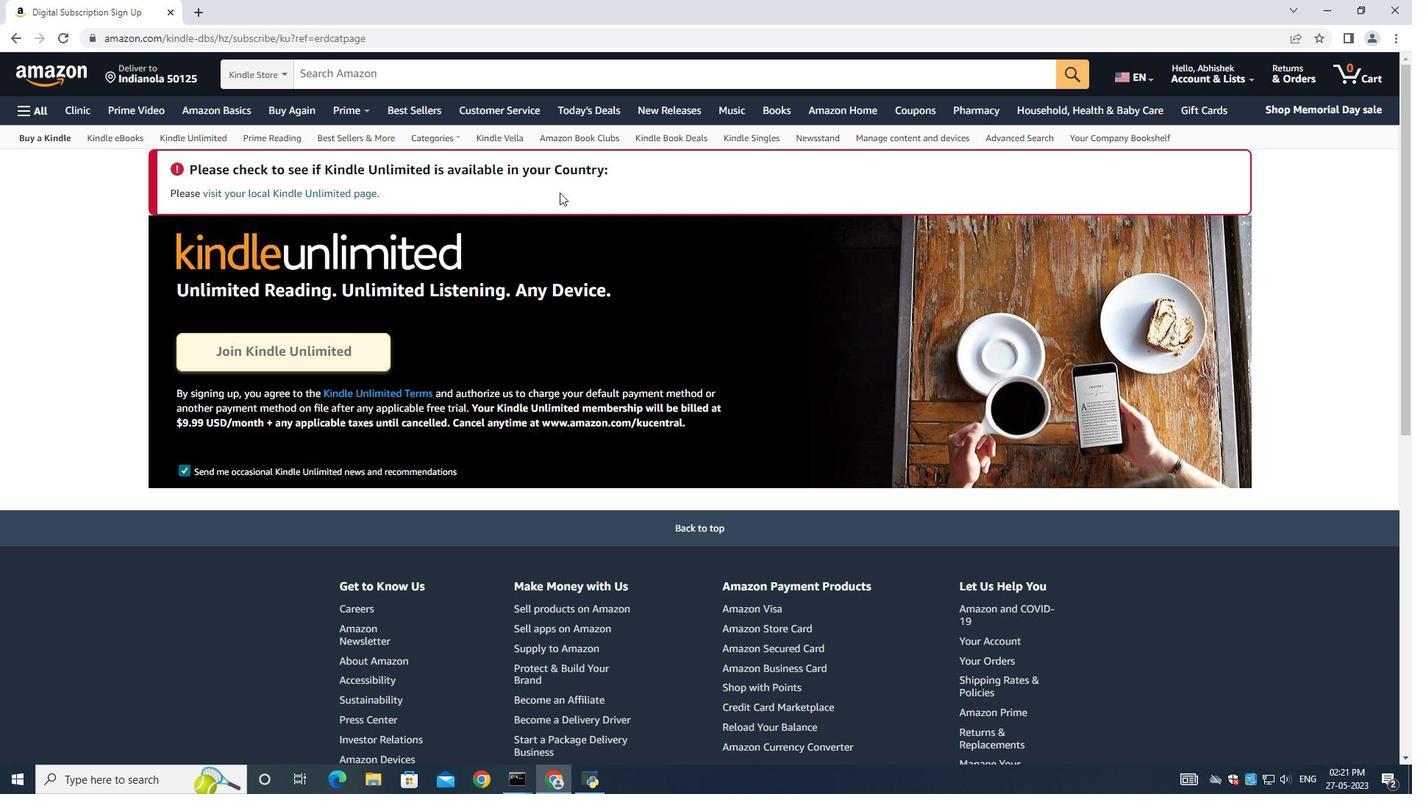 
Action: Mouse scrolled (1115, 481) with delta (0, 0)
Screenshot: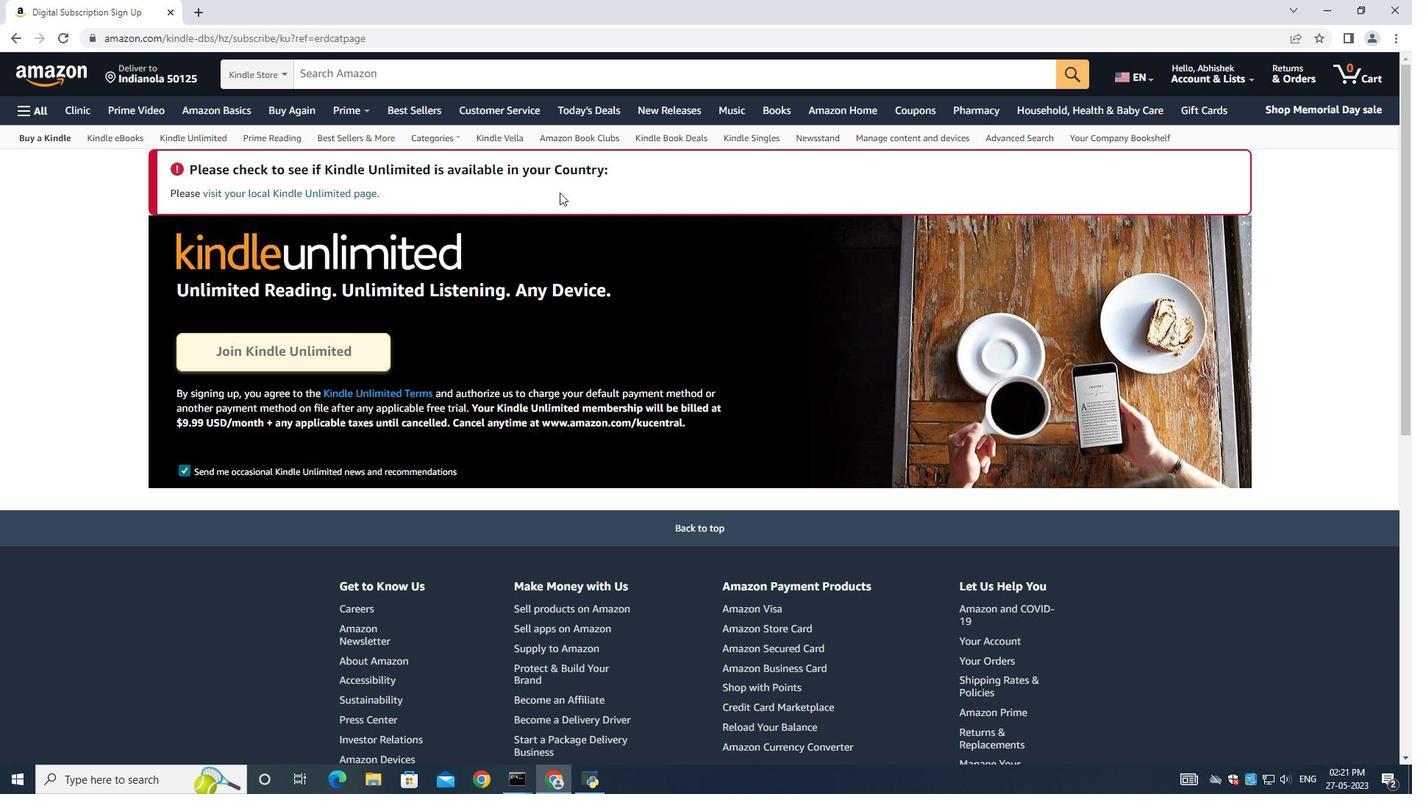 
Action: Mouse moved to (1114, 474)
Screenshot: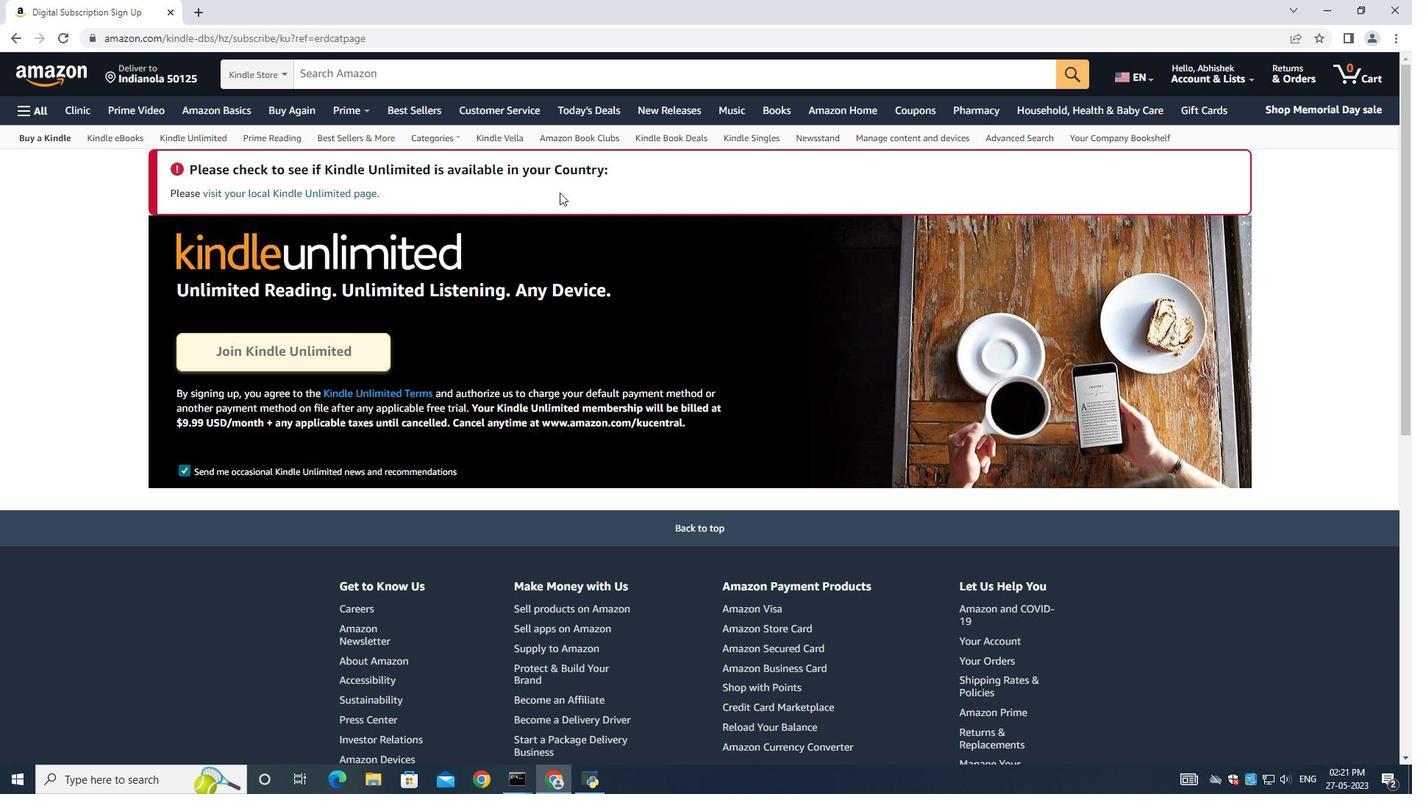 
Action: Mouse scrolled (1115, 476) with delta (0, 0)
Screenshot: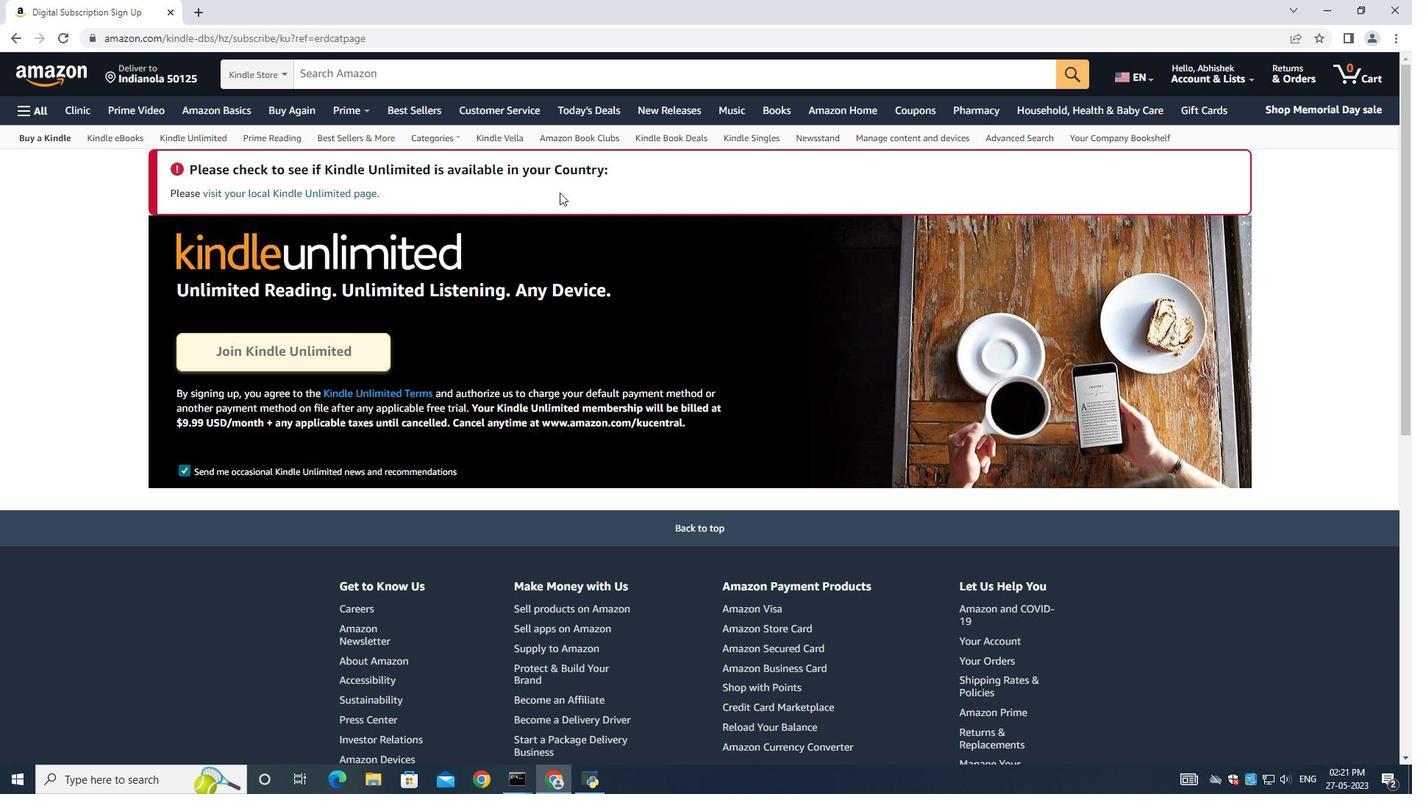 
Action: Mouse moved to (910, 409)
Screenshot: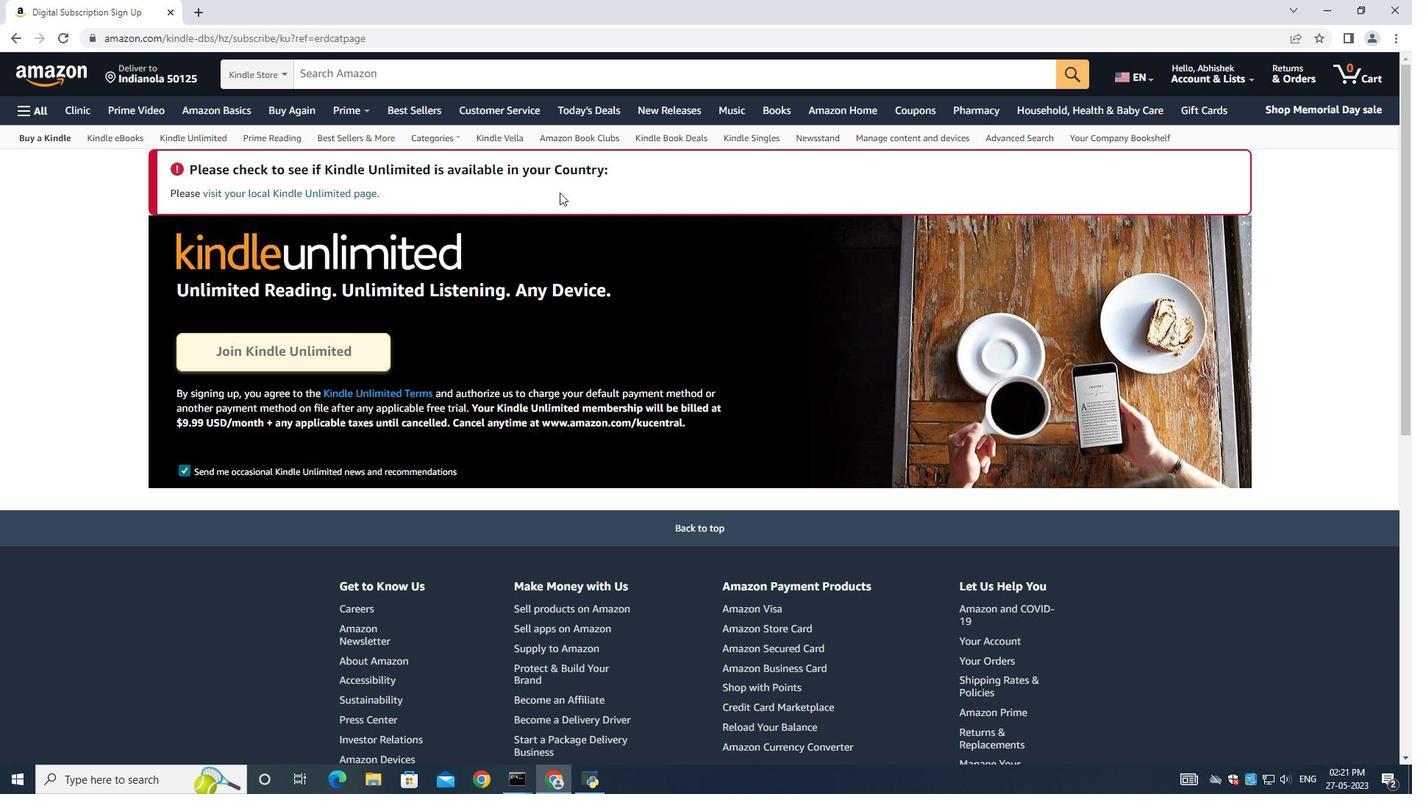 
Action: Mouse scrolled (910, 410) with delta (0, 0)
Screenshot: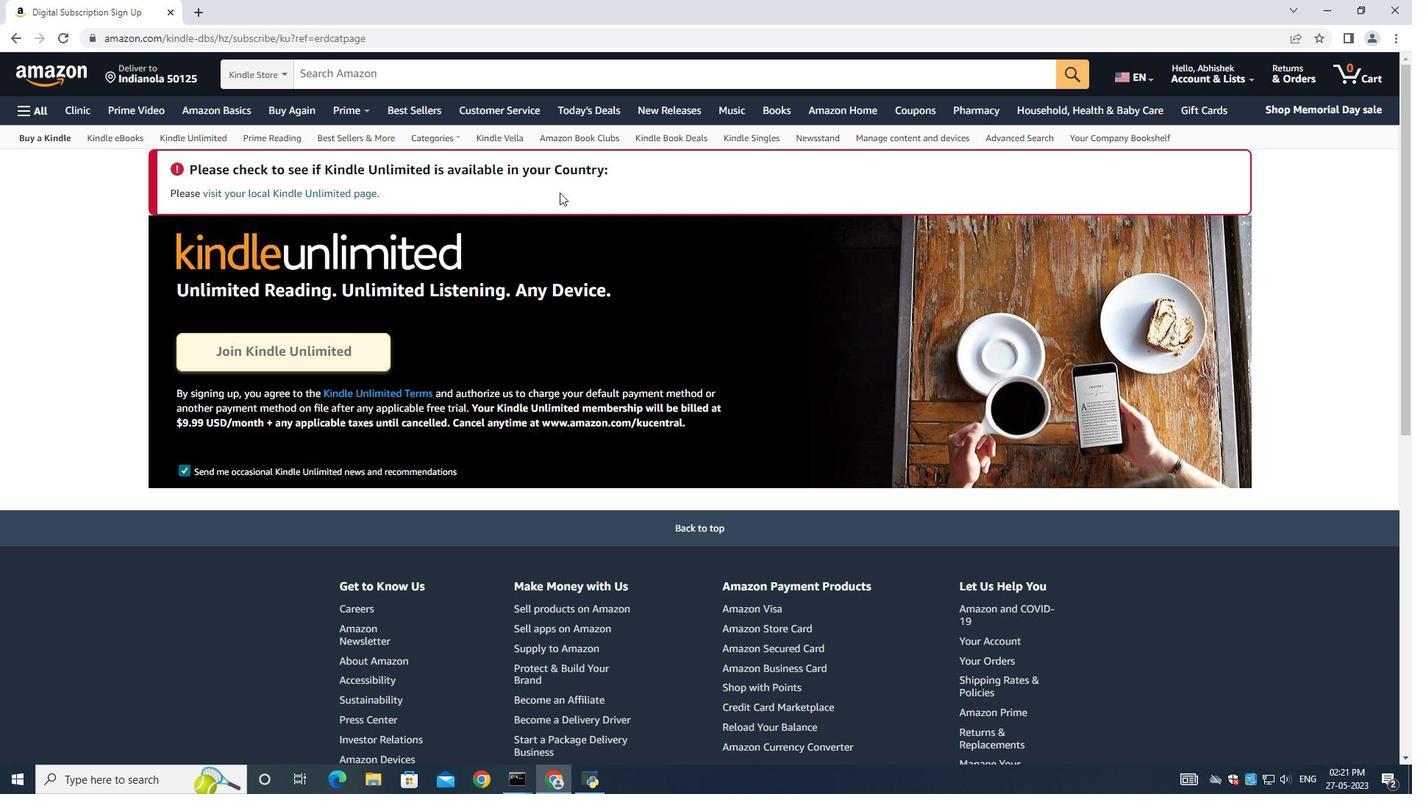 
Action: Mouse scrolled (910, 410) with delta (0, 0)
Screenshot: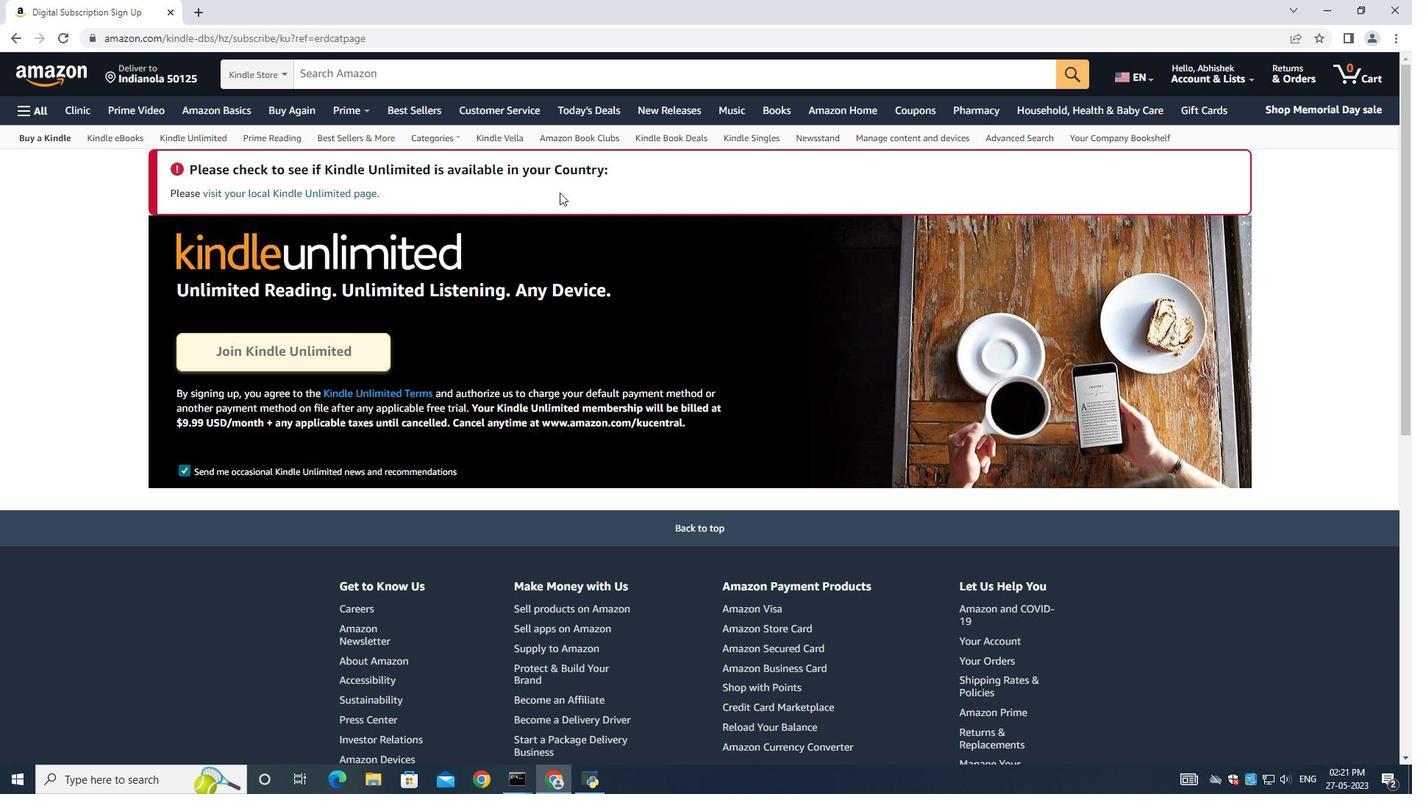 
Action: Mouse scrolled (910, 410) with delta (0, 0)
Screenshot: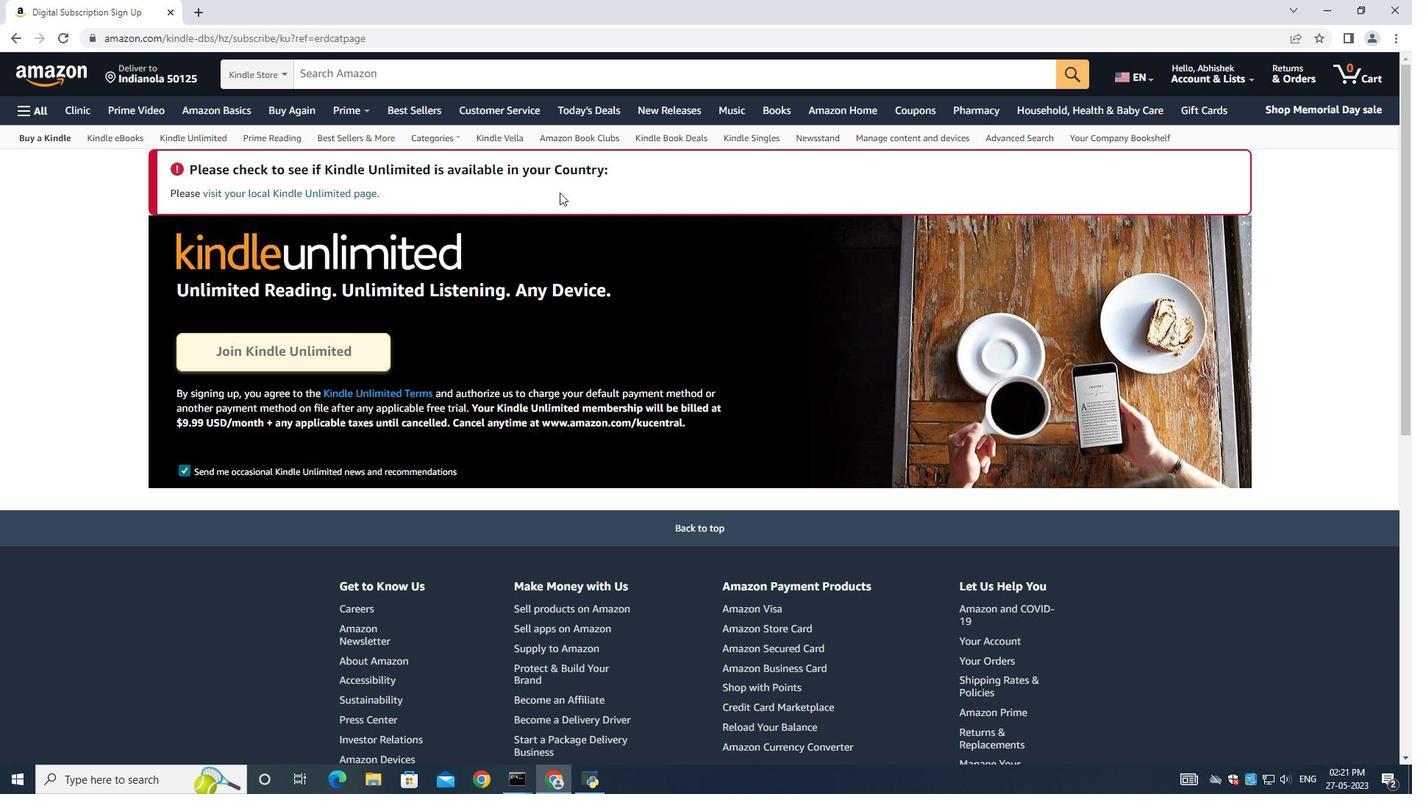 
Action: Mouse scrolled (910, 410) with delta (0, 0)
Screenshot: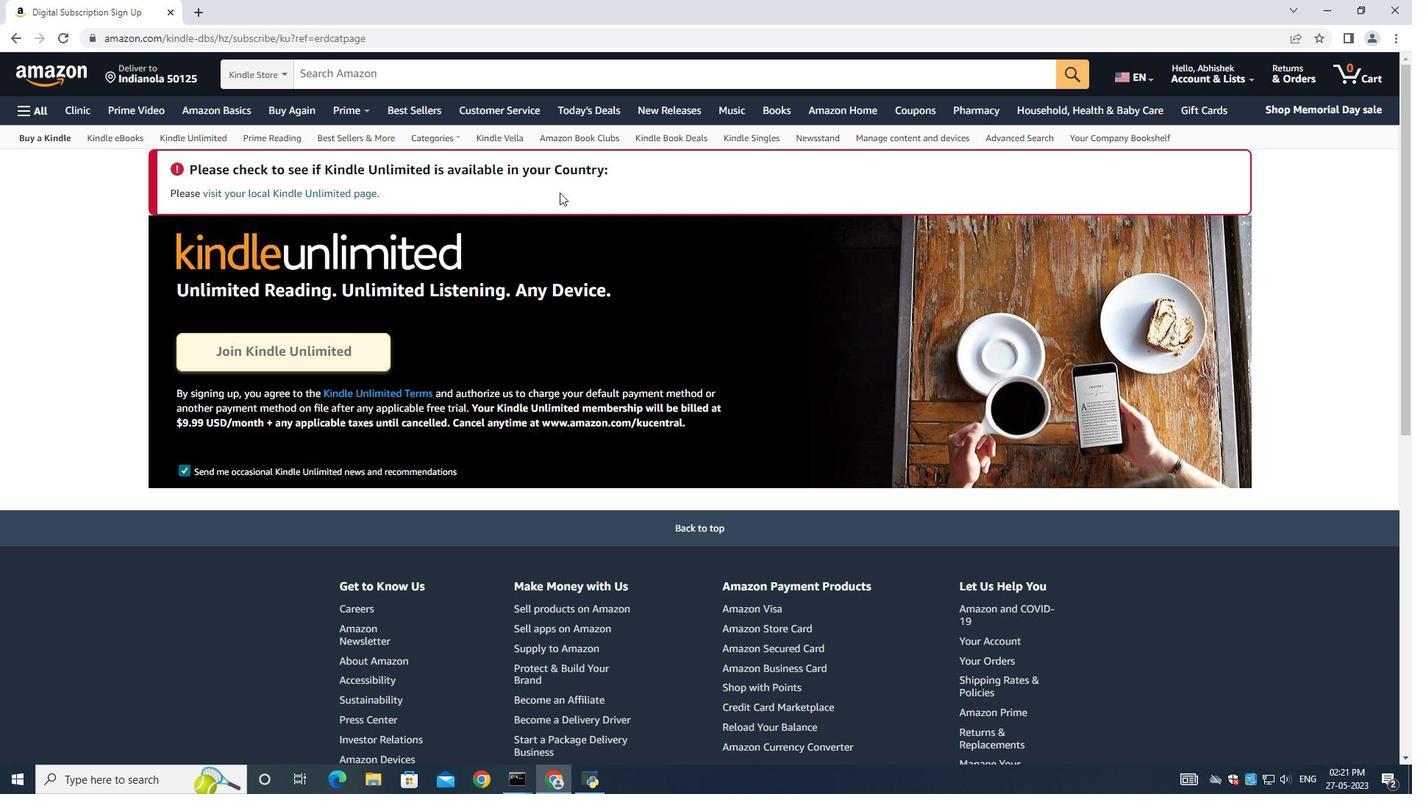 
Action: Mouse scrolled (910, 410) with delta (0, 0)
Screenshot: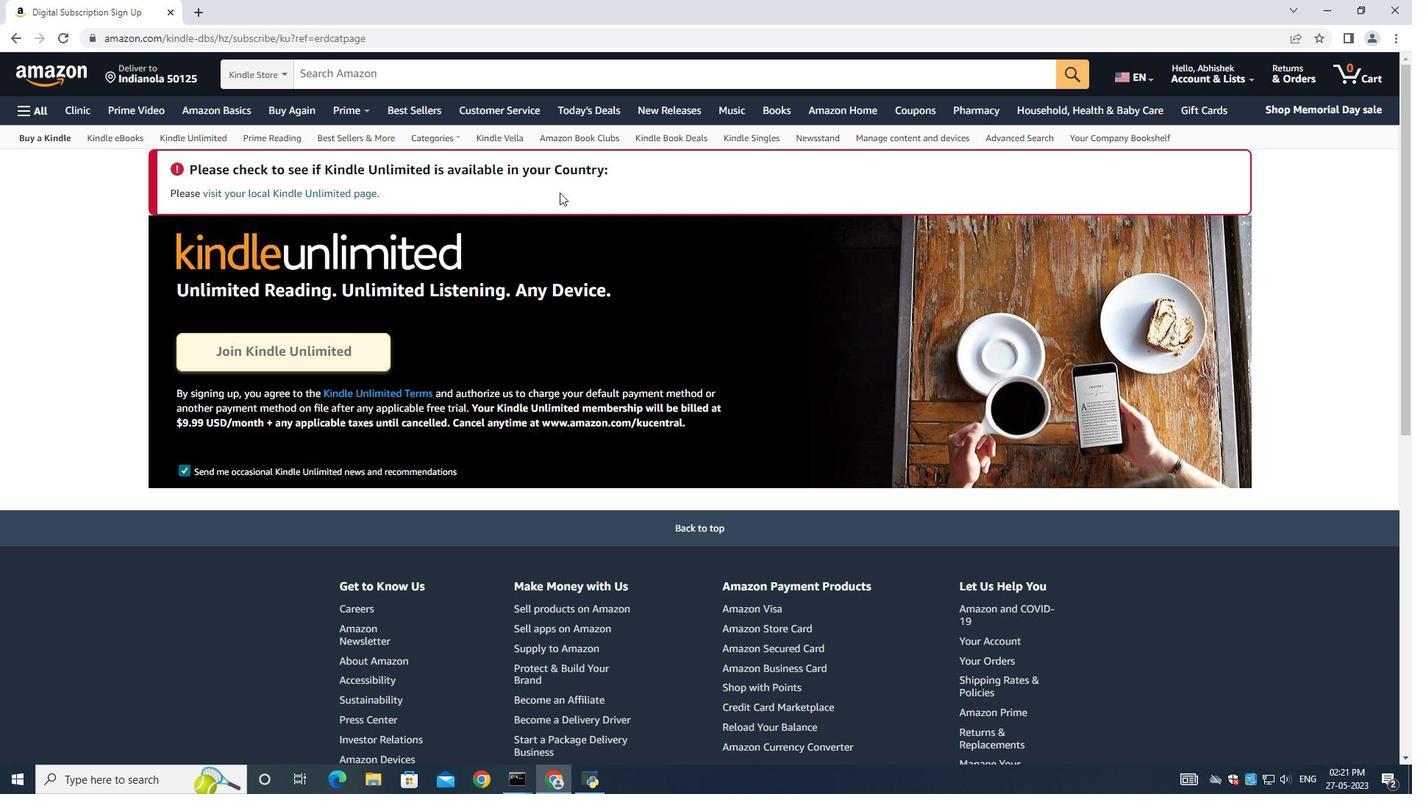 
Action: Mouse scrolled (910, 410) with delta (0, 0)
Screenshot: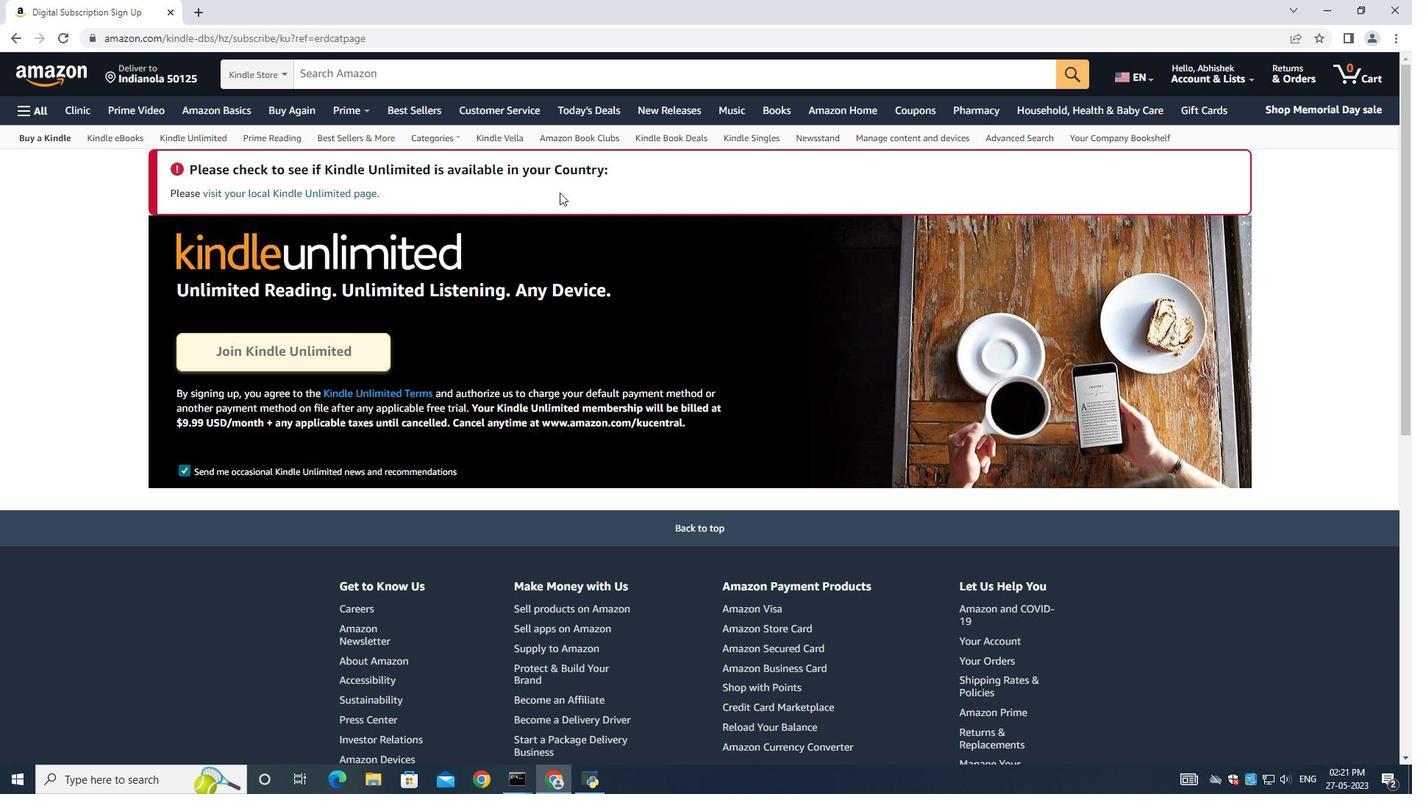
Action: Mouse scrolled (910, 410) with delta (0, 0)
Screenshot: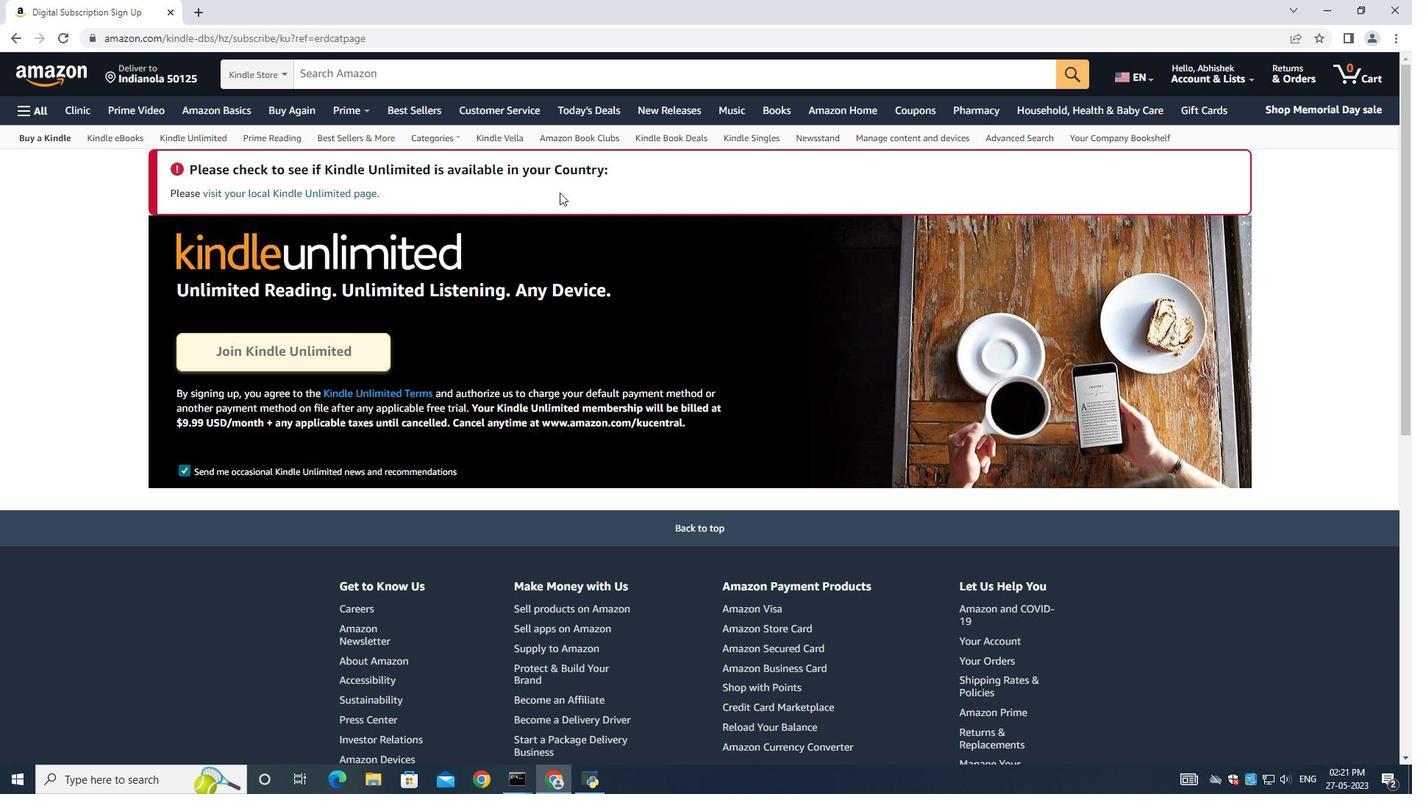
Action: Mouse scrolled (910, 410) with delta (0, 0)
Screenshot: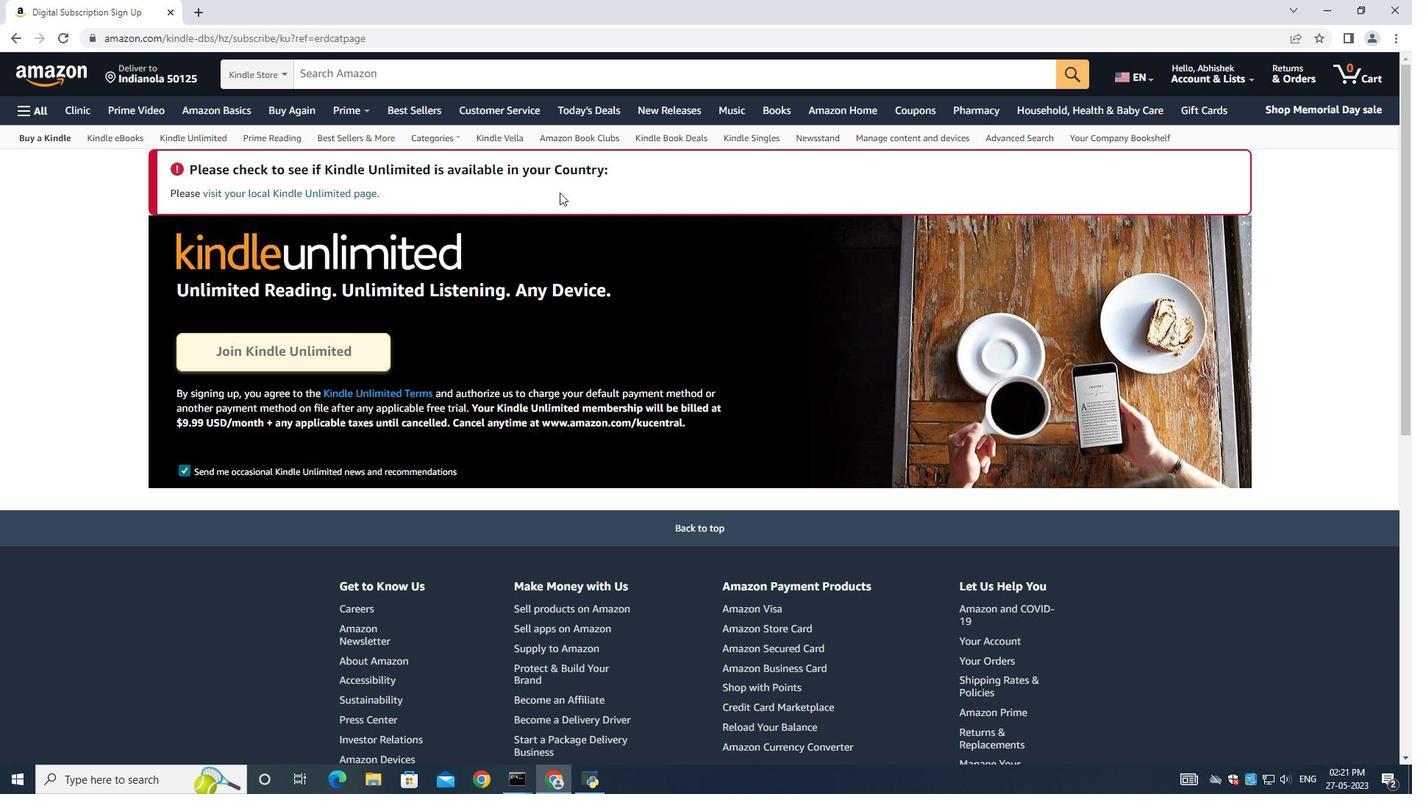 
Action: Mouse scrolled (910, 411) with delta (0, 1)
Screenshot: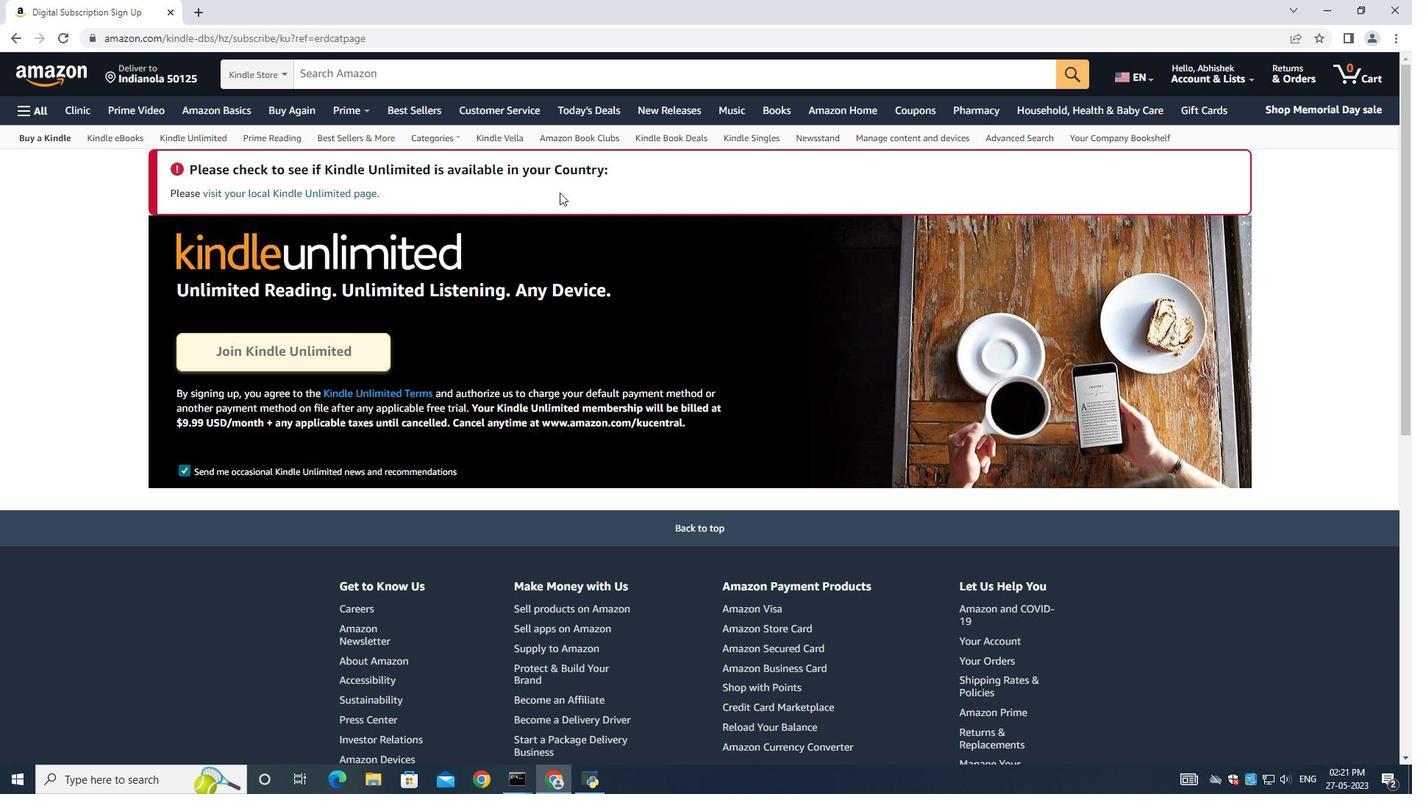 
Action: Mouse scrolled (910, 410) with delta (0, 0)
Screenshot: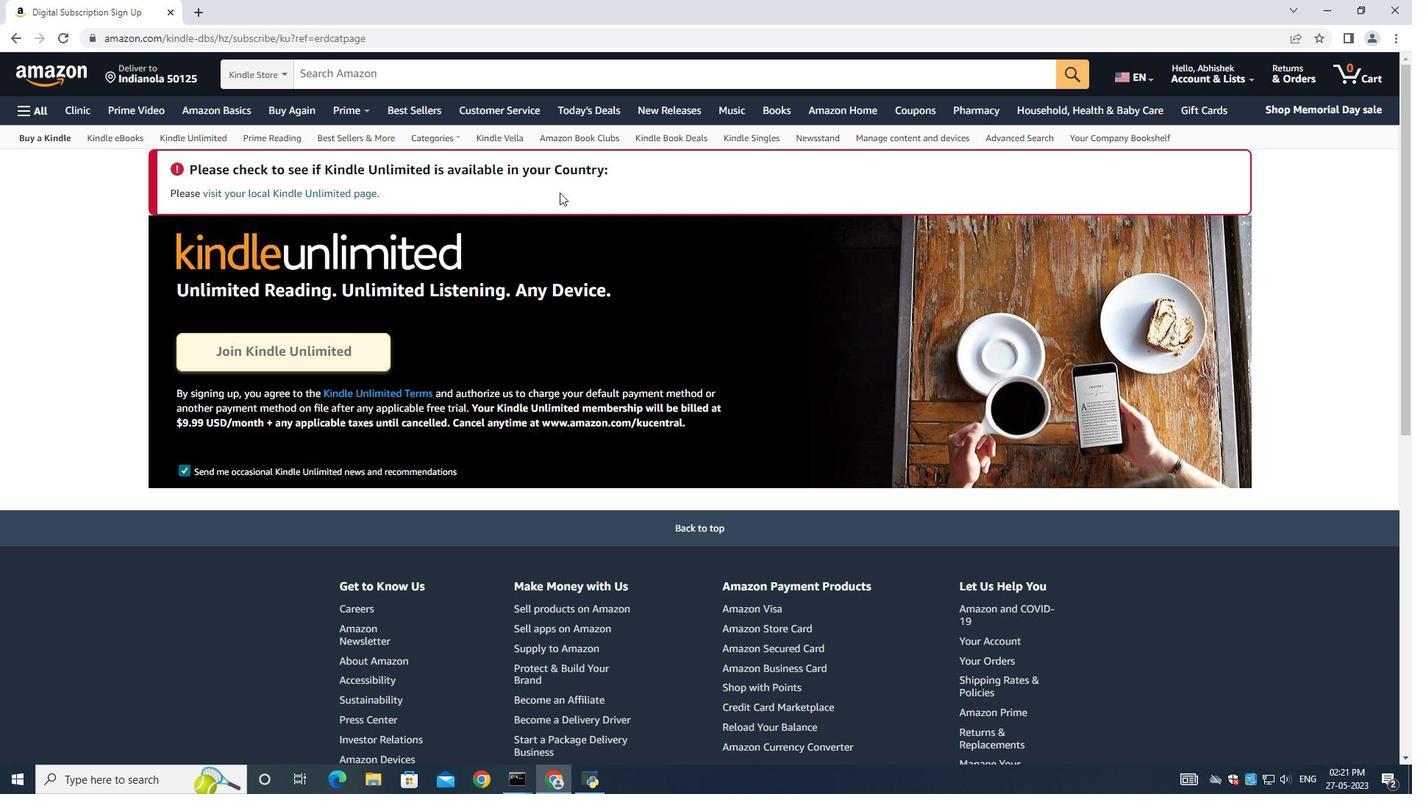 
Action: Mouse scrolled (910, 411) with delta (0, 1)
Screenshot: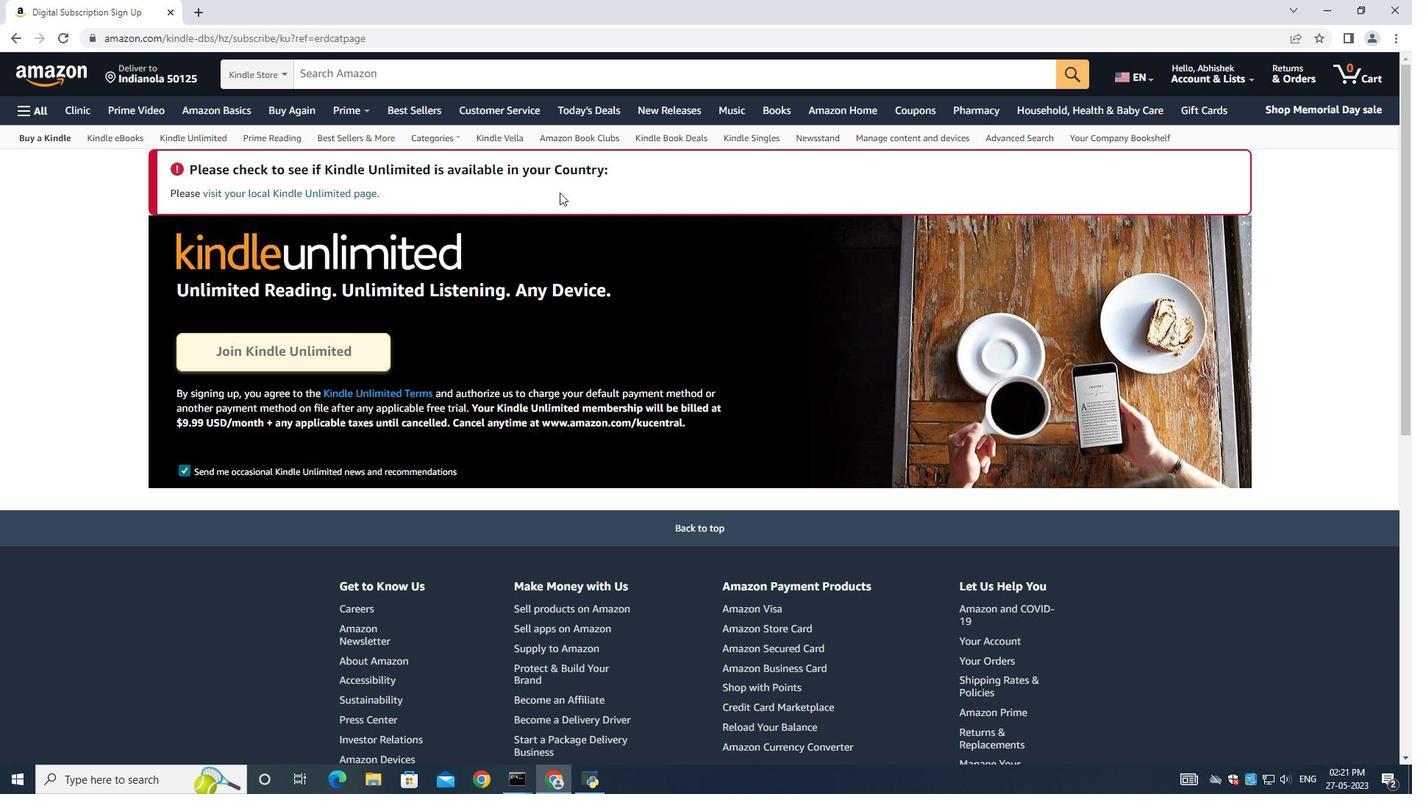 
Action: Mouse scrolled (910, 410) with delta (0, 0)
